 Task: Go to Program & Features. Select Whole Food Market. Add to cart Organic Chia Seeds-2. Select Amazon Health. Add to cart Glutamine supplement-2. Place order for Garrett Sanchez, _x000D_
120 Echo Dr_x000D_
Johnston, South Carolina(SC), 29832, Cell Number (803) 275-0823
Action: Mouse moved to (82, 75)
Screenshot: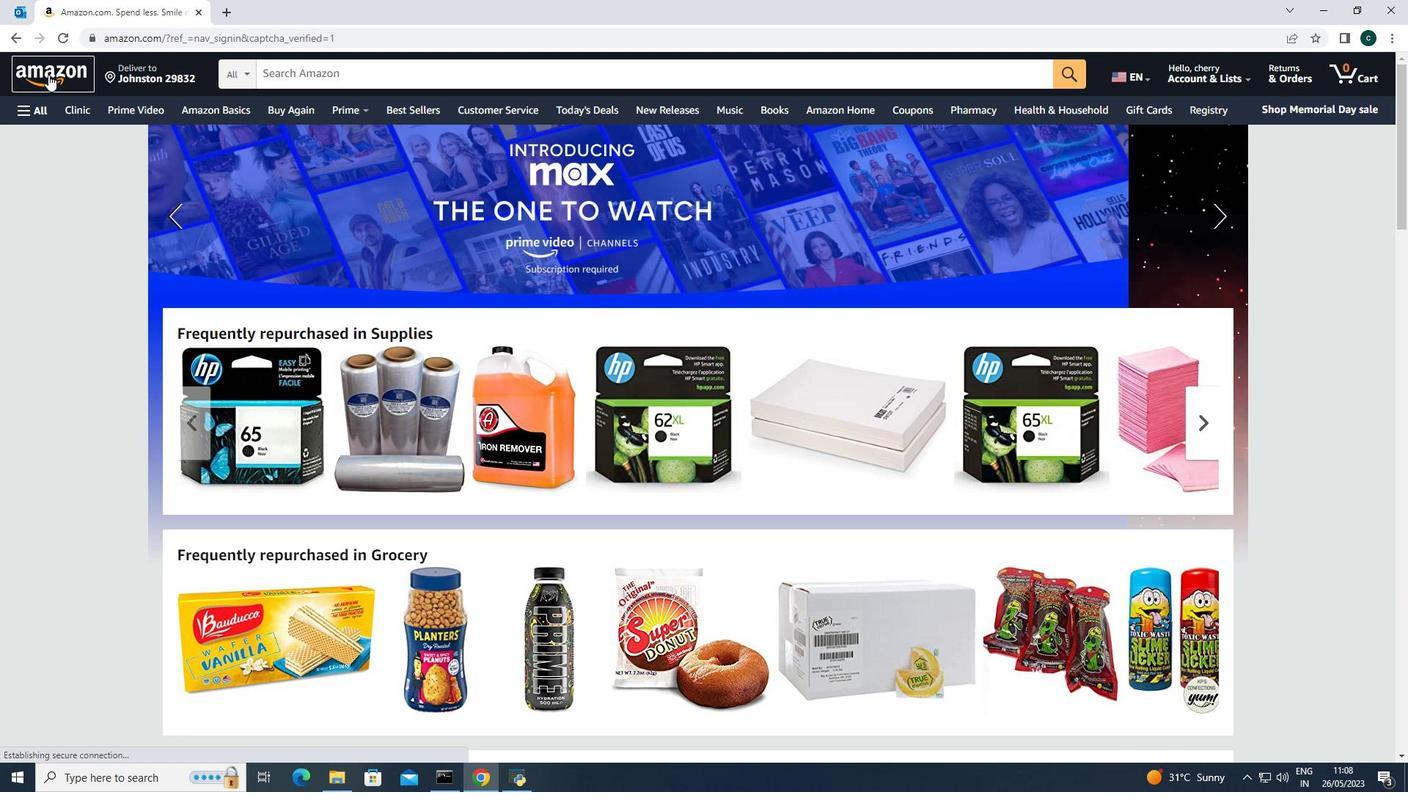 
Action: Mouse pressed left at (82, 75)
Screenshot: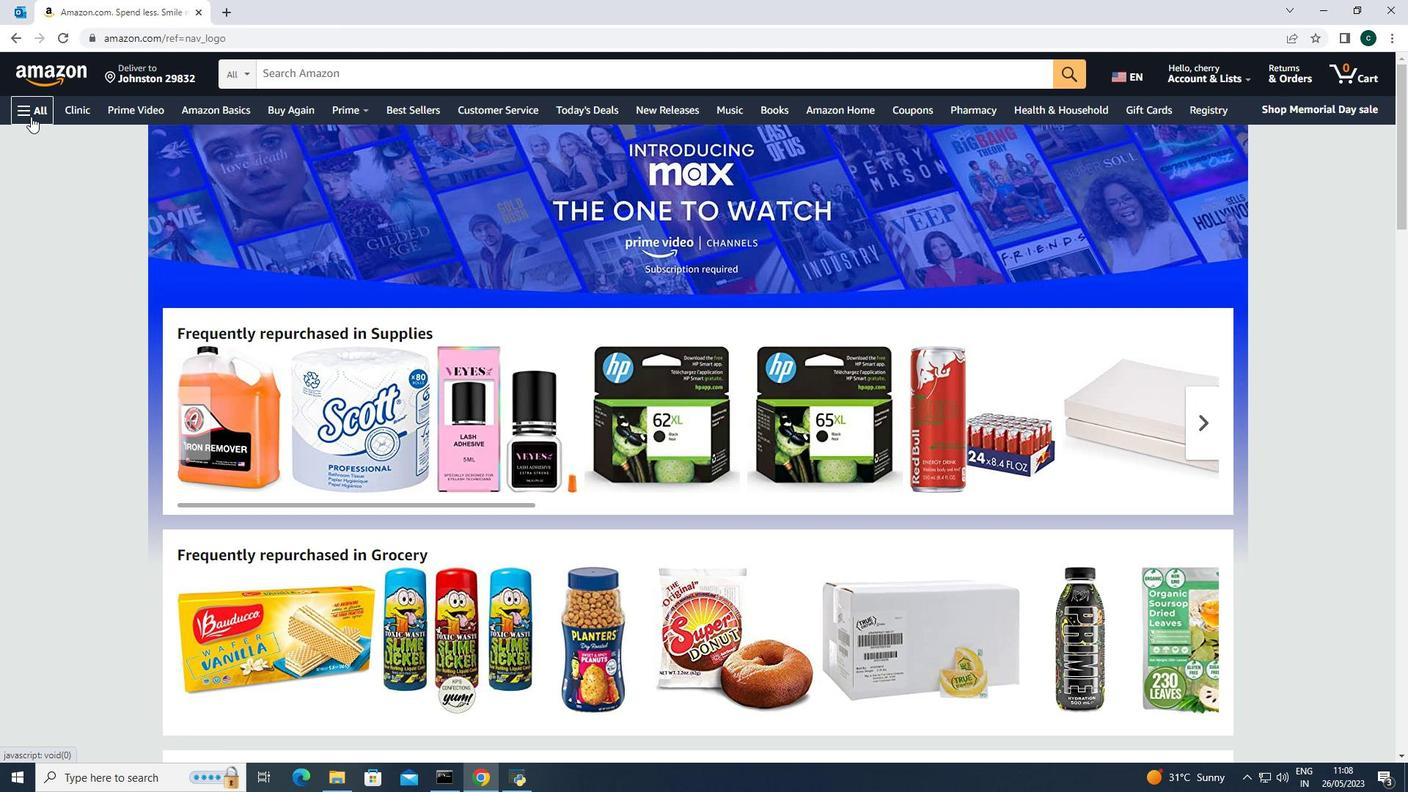 
Action: Mouse moved to (142, 74)
Screenshot: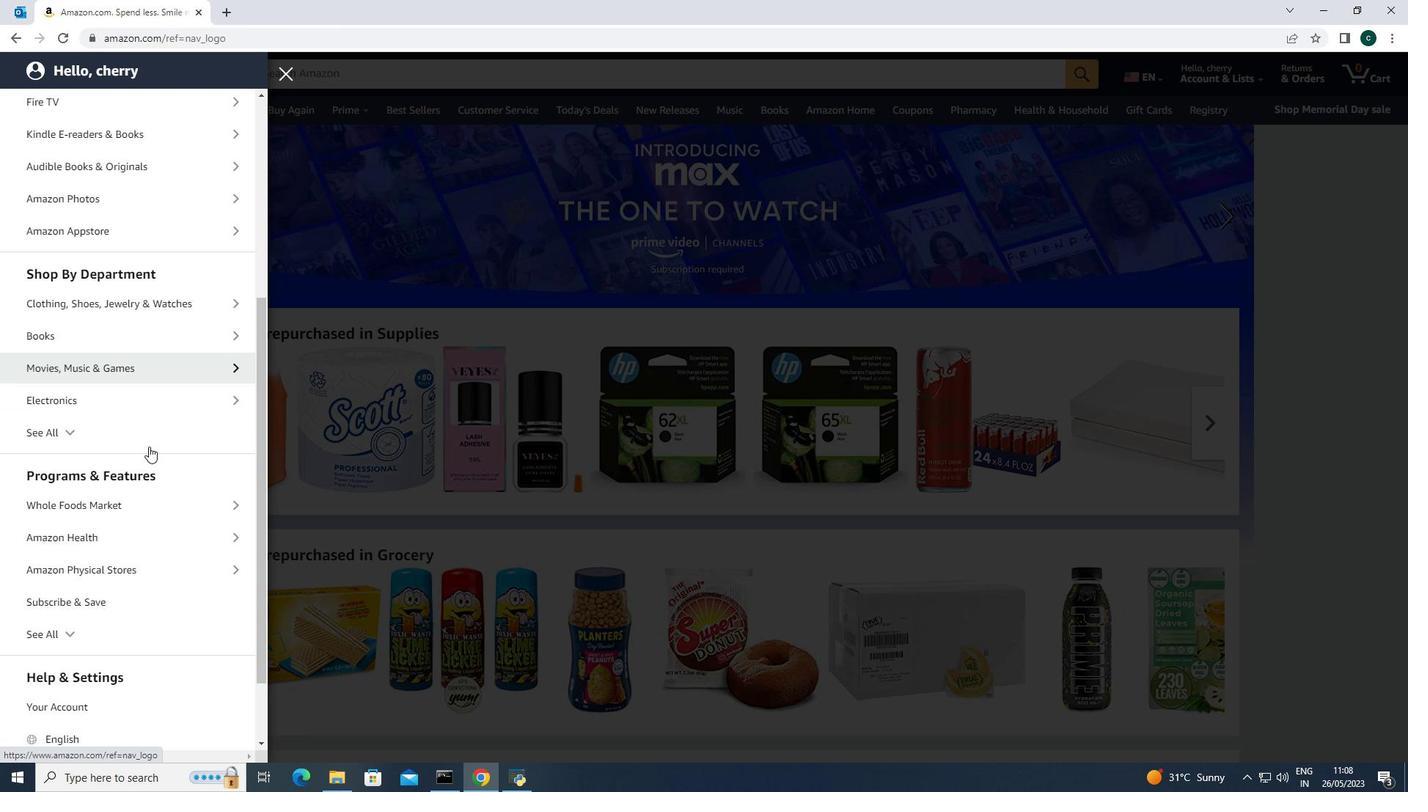 
Action: Mouse pressed left at (142, 74)
Screenshot: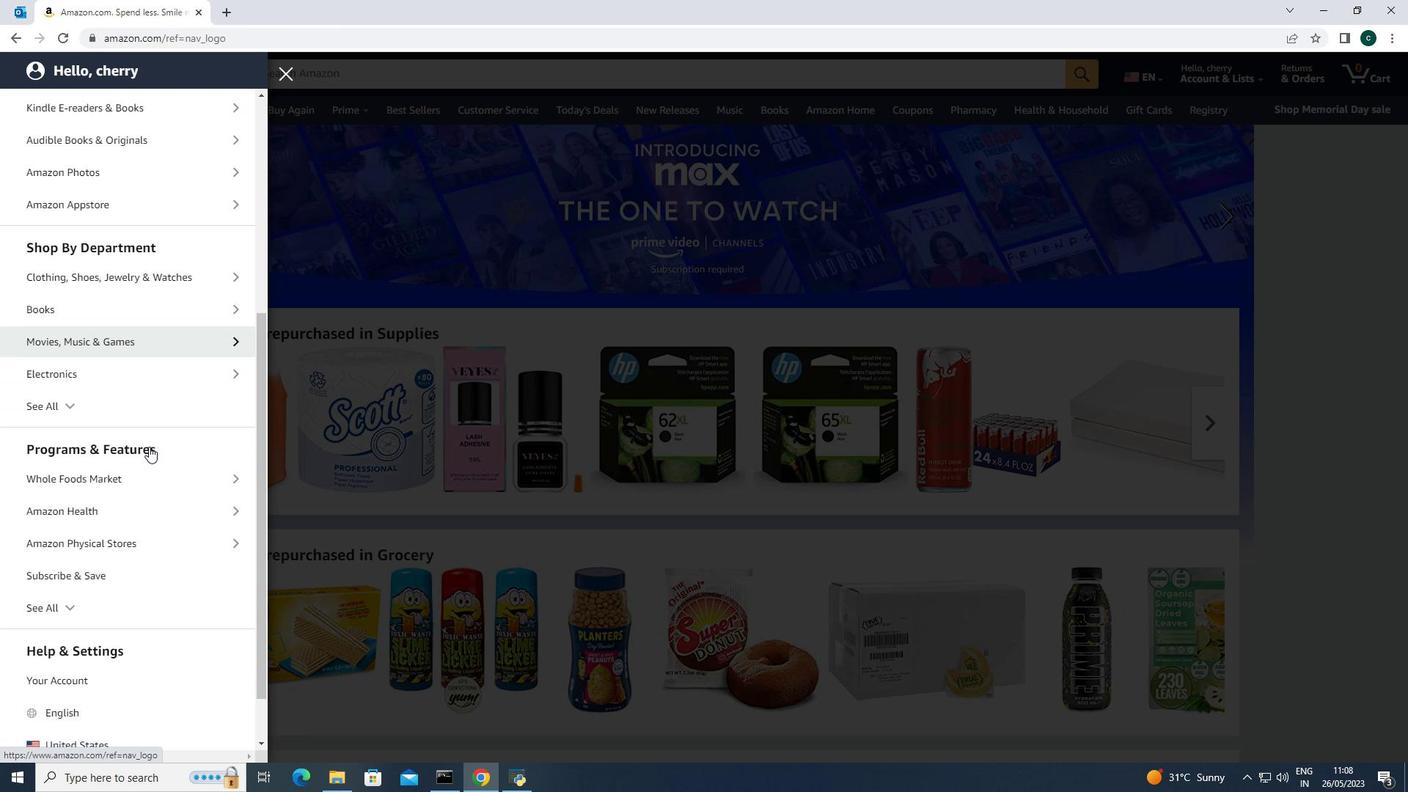 
Action: Mouse moved to (612, 454)
Screenshot: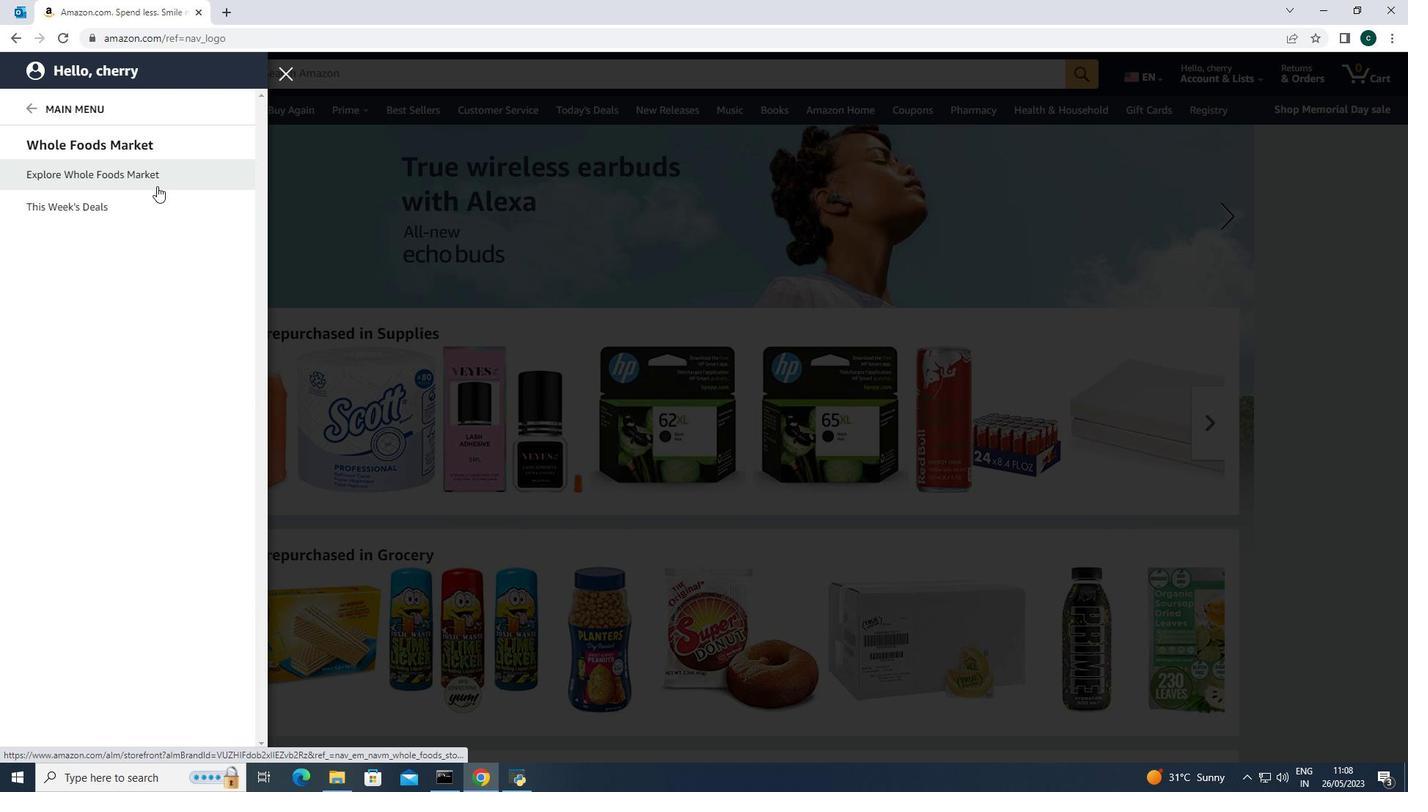 
Action: Mouse pressed left at (612, 454)
Screenshot: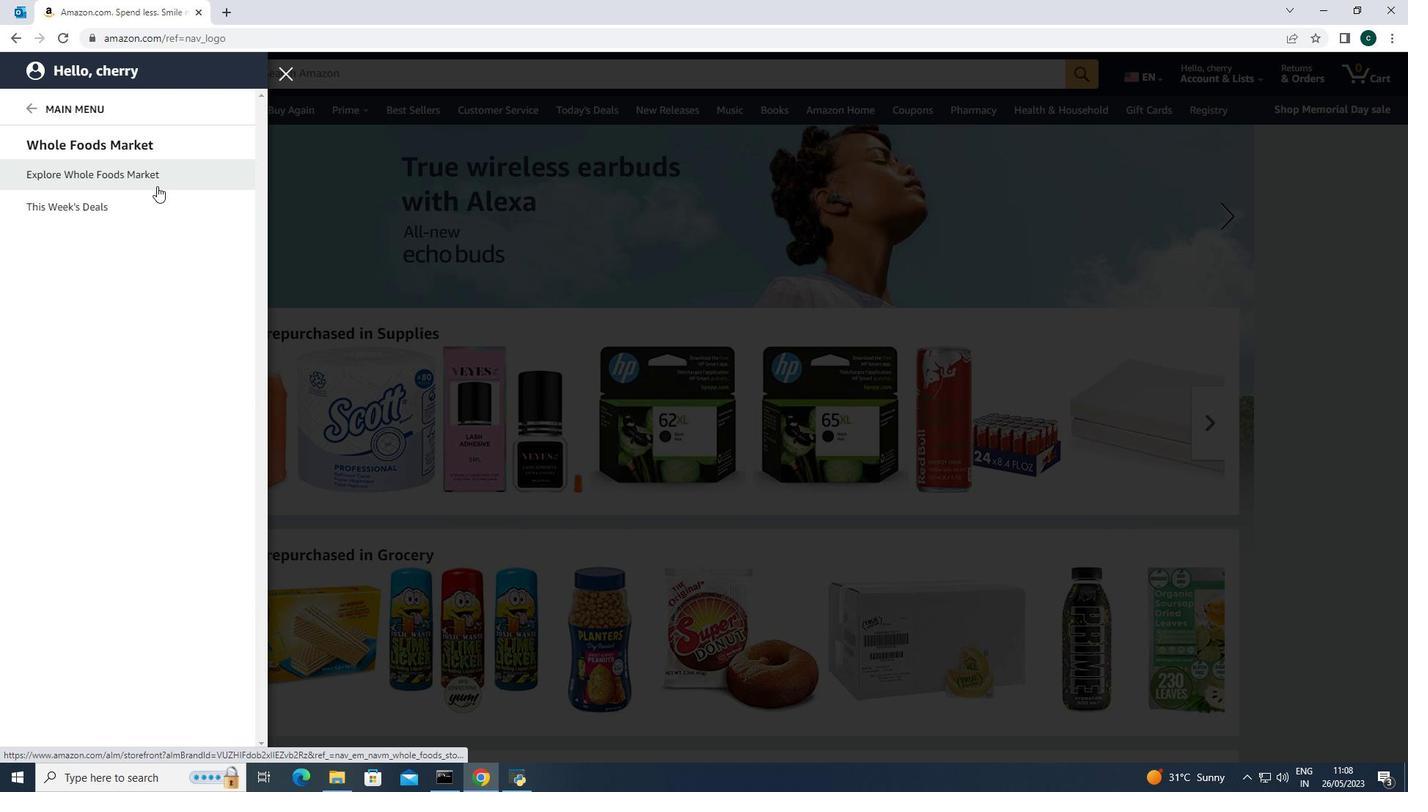 
Action: Key pressed 29832
Screenshot: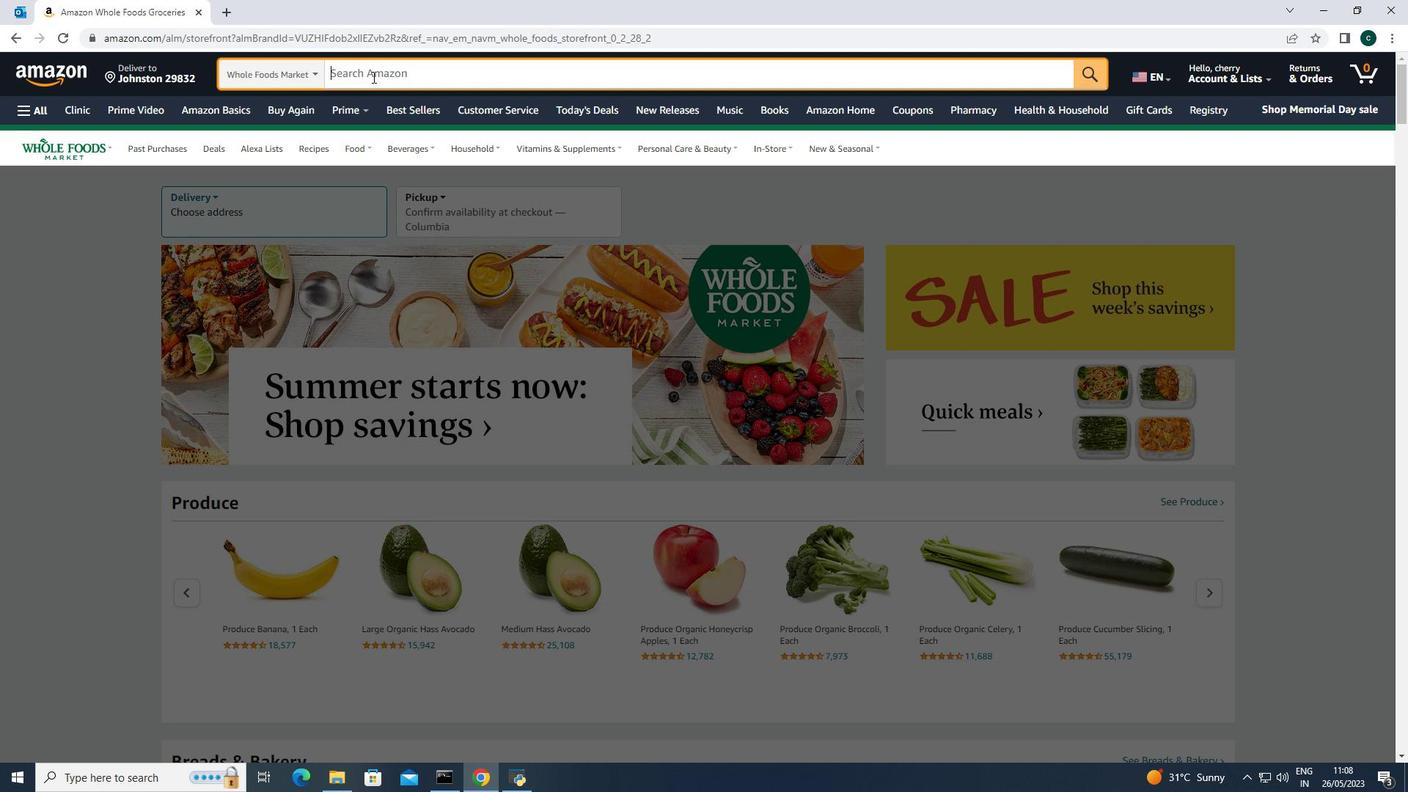 
Action: Mouse moved to (797, 437)
Screenshot: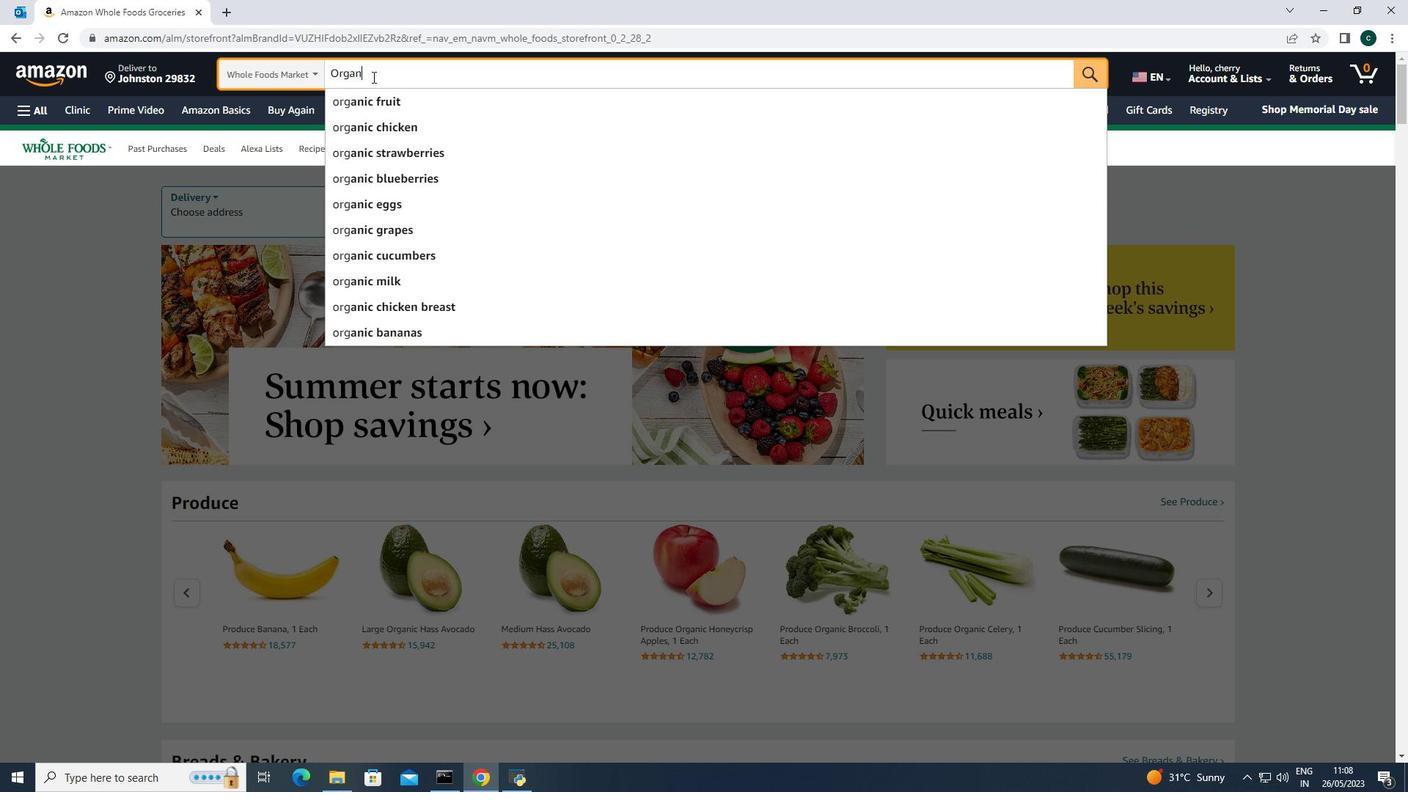 
Action: Mouse pressed left at (797, 437)
Screenshot: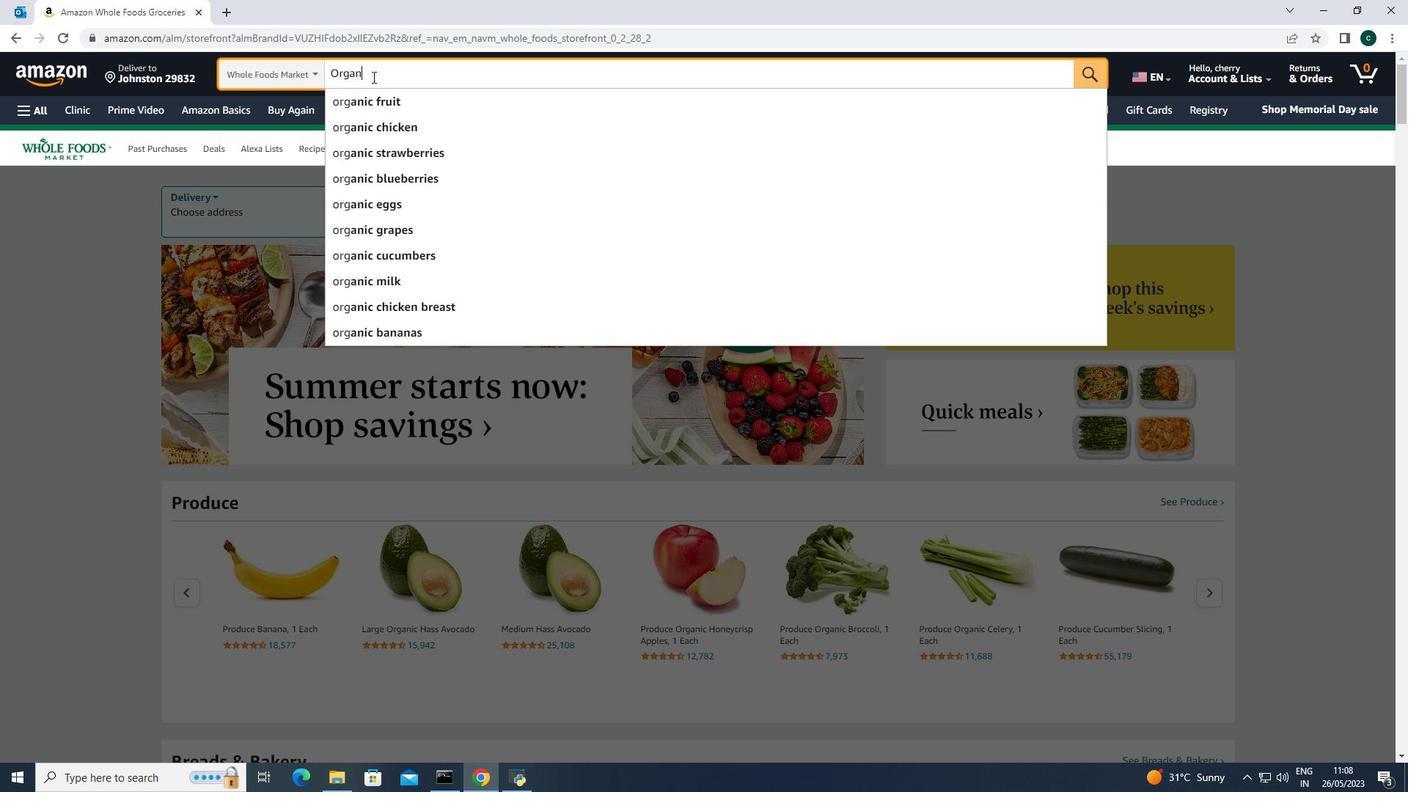 
Action: Mouse moved to (664, 448)
Screenshot: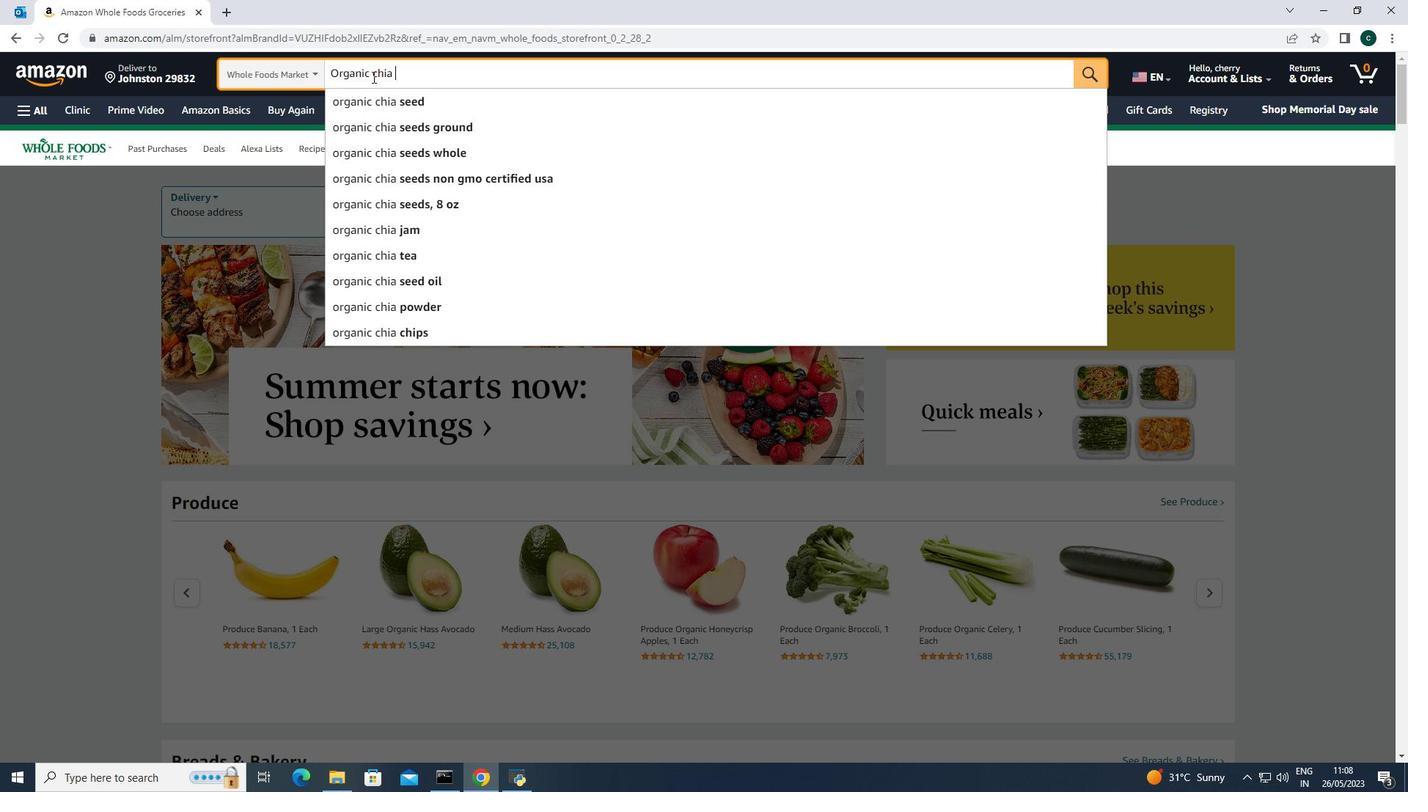 
Action: Mouse pressed left at (664, 448)
Screenshot: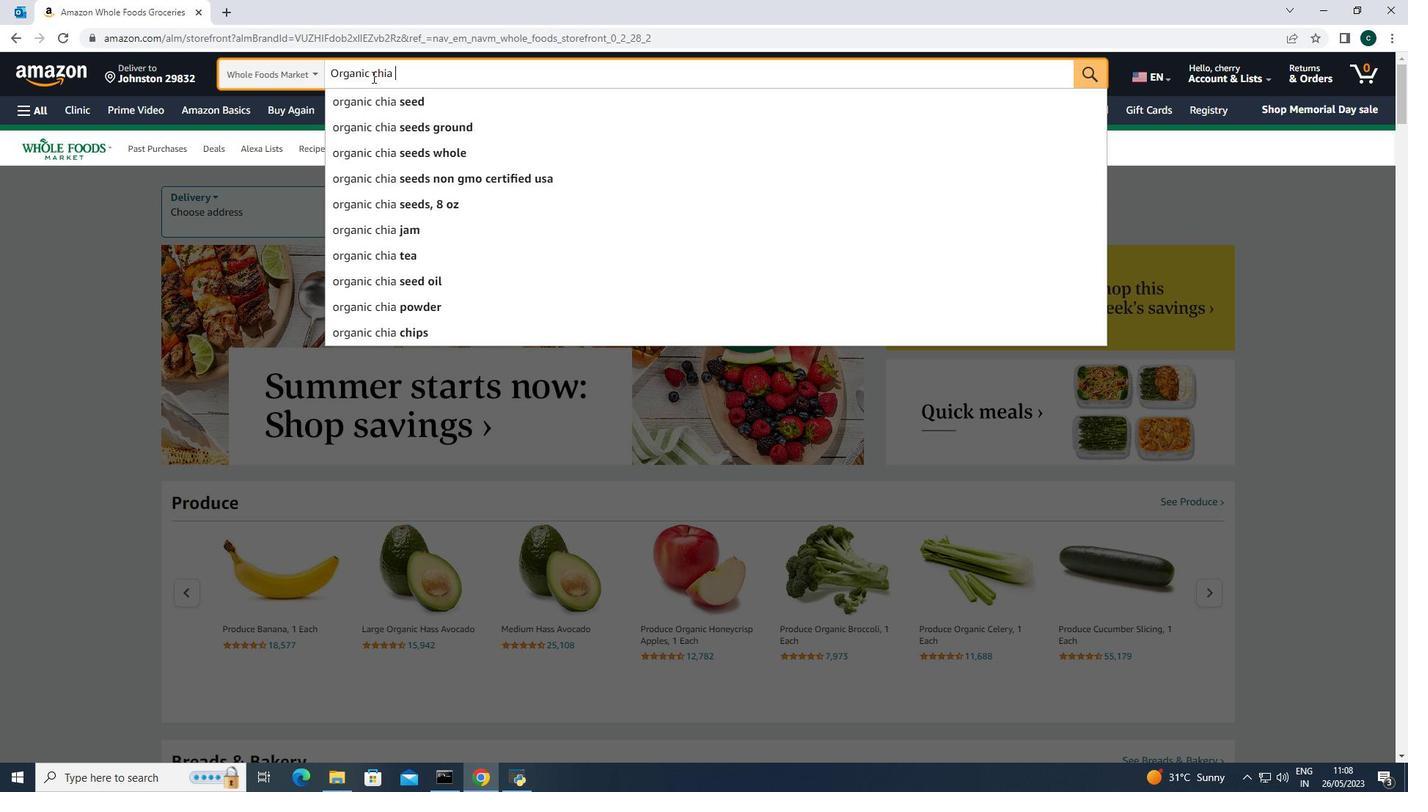 
Action: Mouse moved to (46, 74)
Screenshot: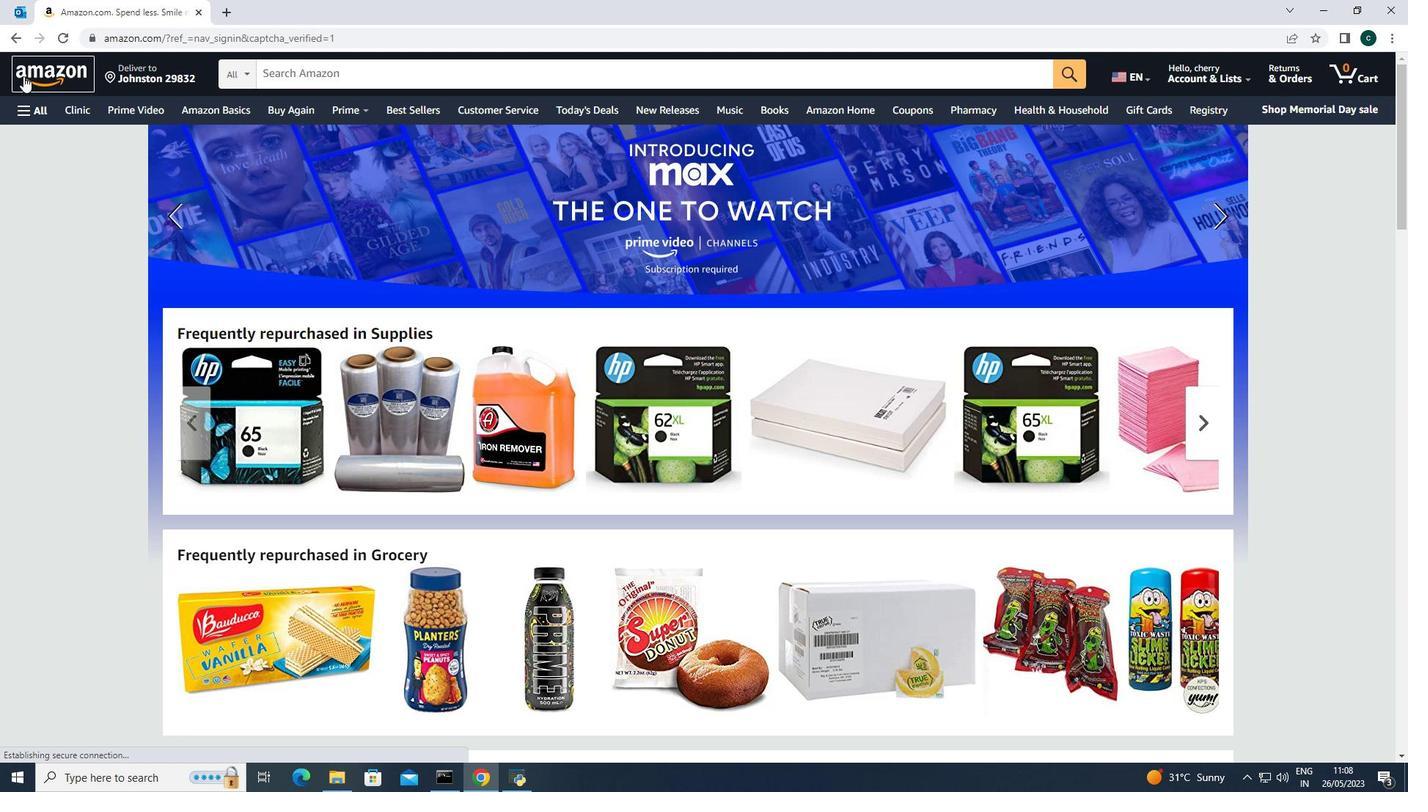 
Action: Mouse pressed left at (46, 74)
Screenshot: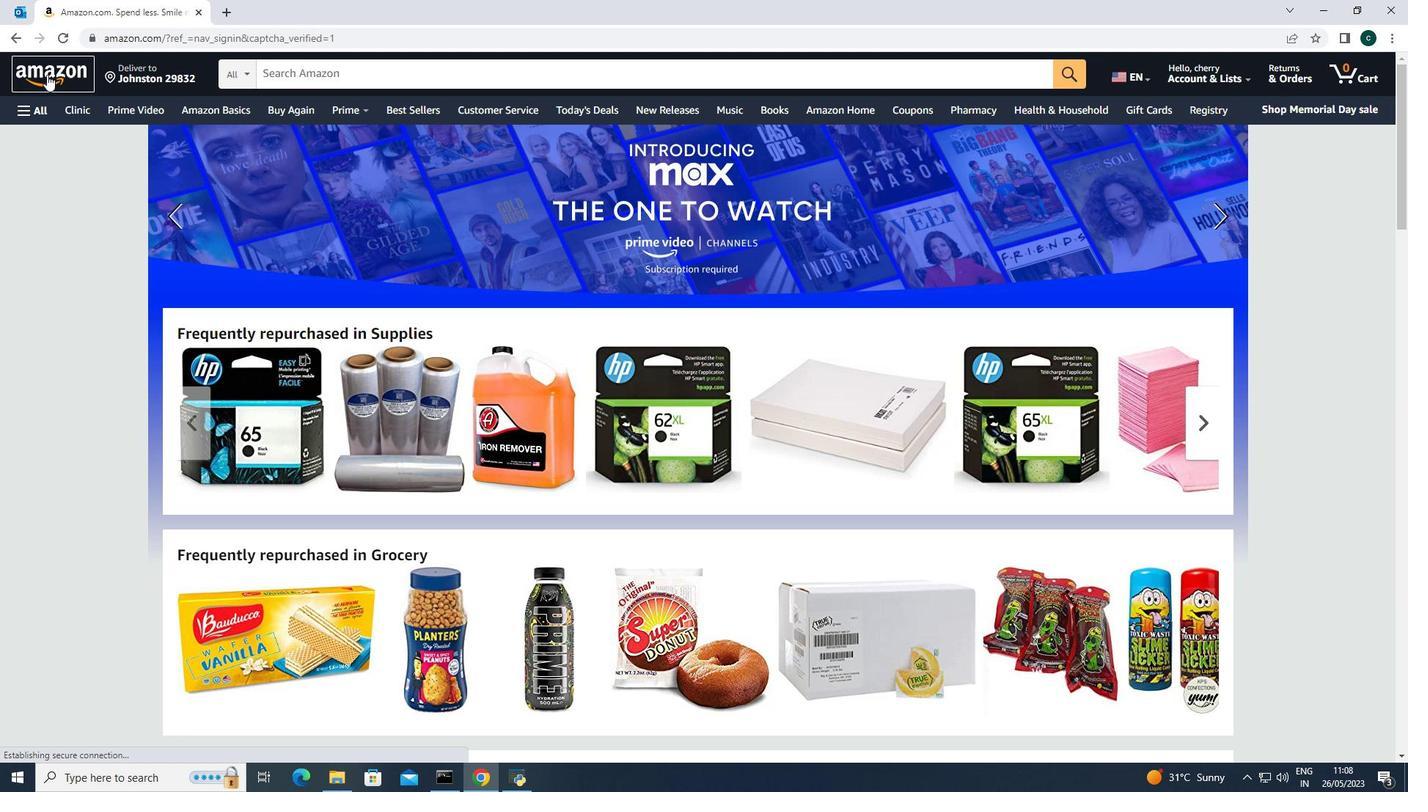 
Action: Mouse moved to (30, 116)
Screenshot: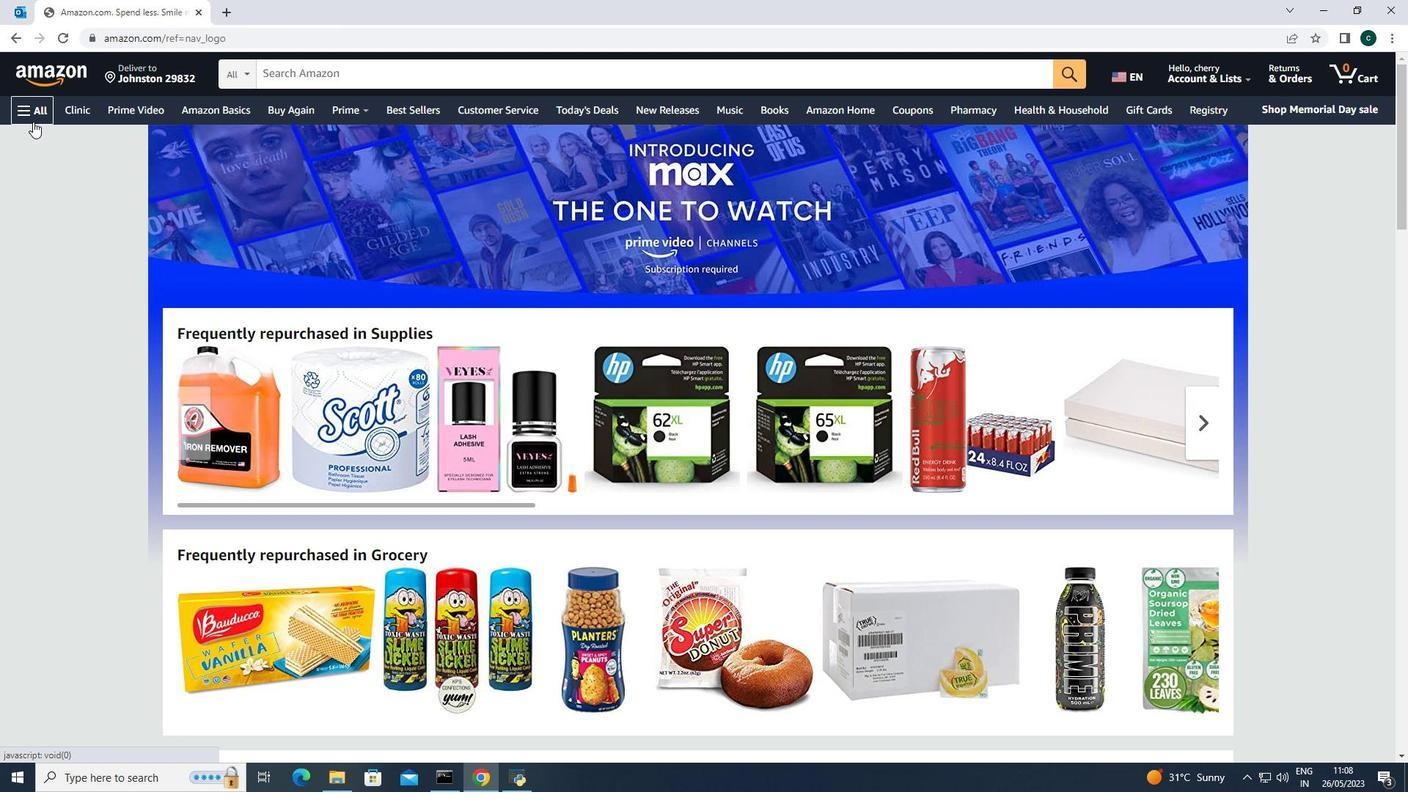 
Action: Mouse pressed left at (30, 116)
Screenshot: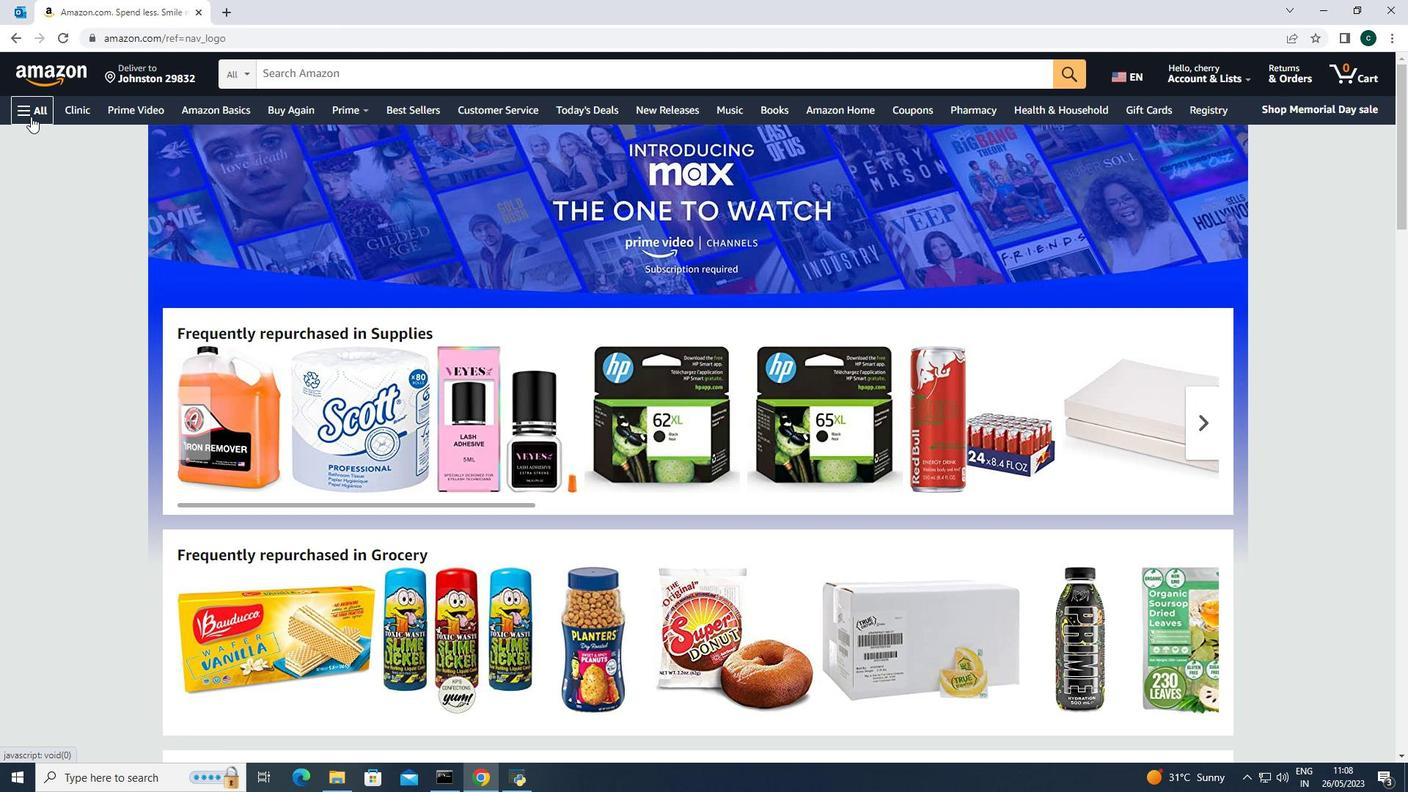 
Action: Mouse moved to (142, 431)
Screenshot: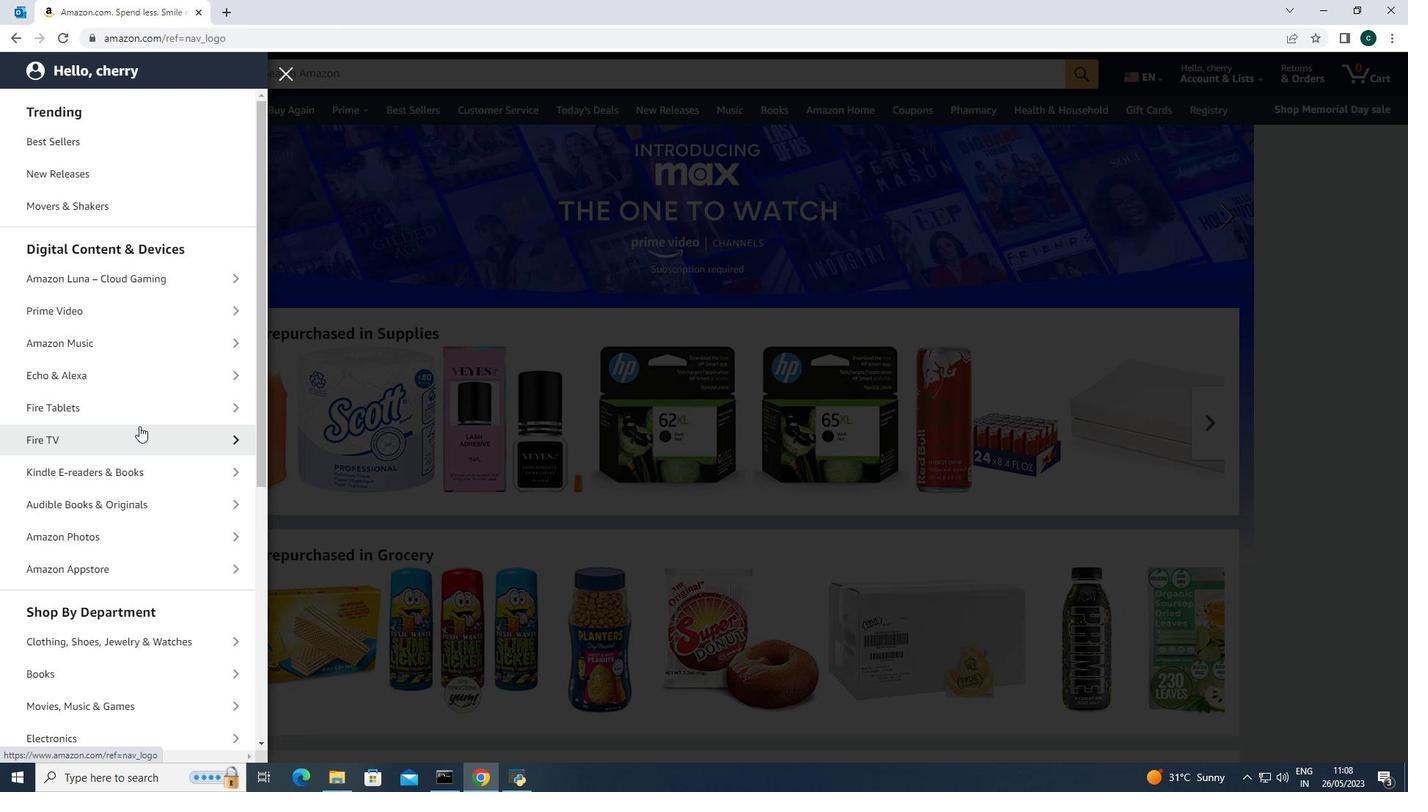 
Action: Mouse scrolled (142, 430) with delta (0, 0)
Screenshot: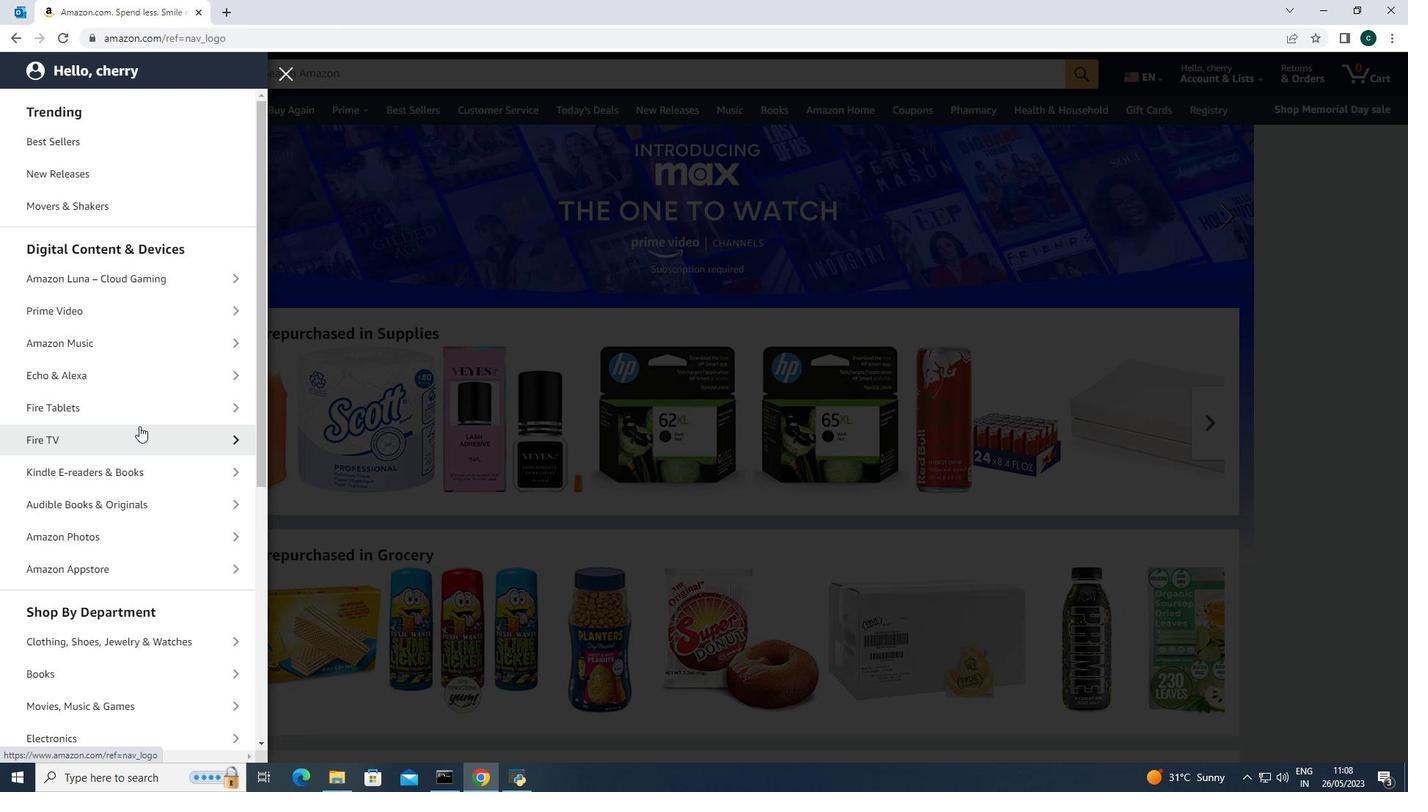 
Action: Mouse moved to (143, 435)
Screenshot: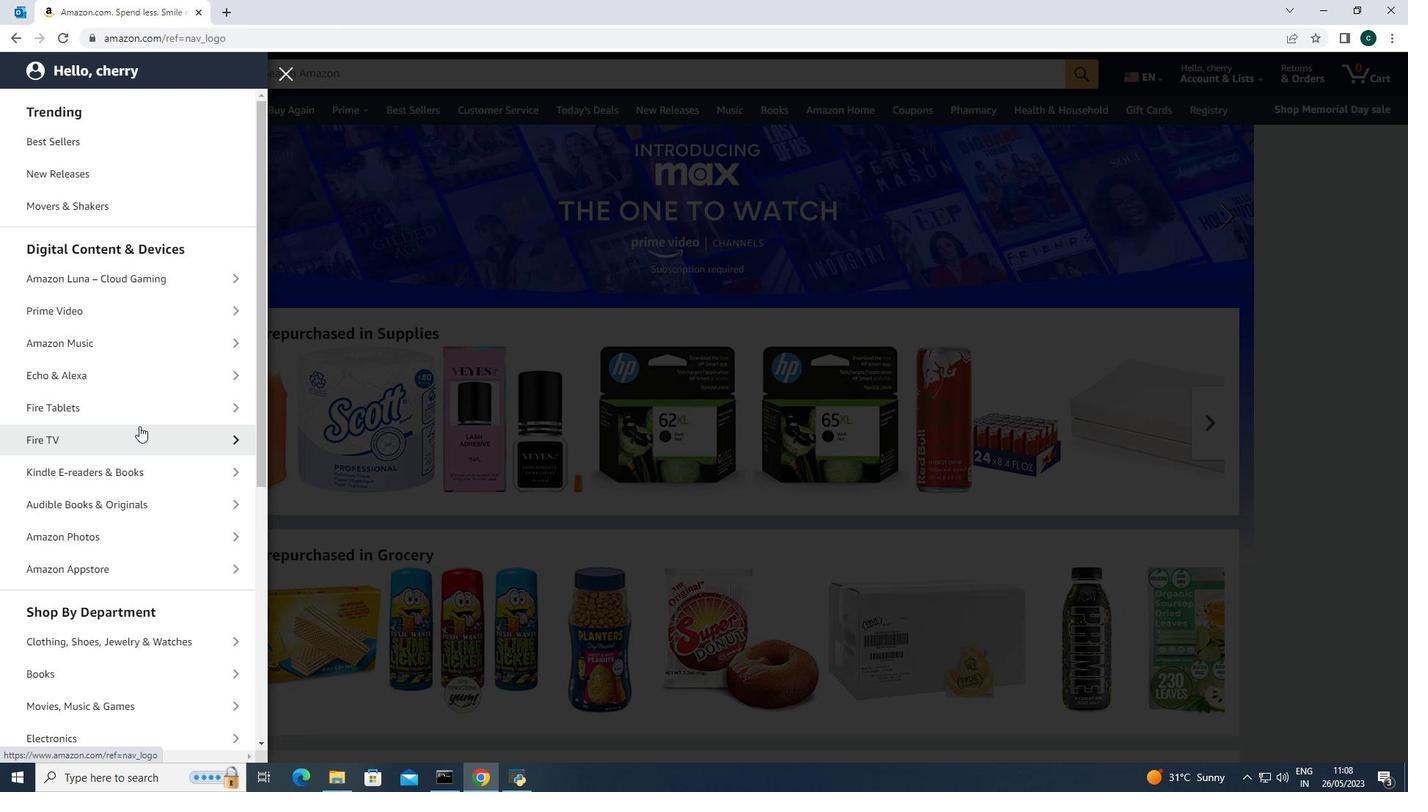 
Action: Mouse scrolled (143, 434) with delta (0, 0)
Screenshot: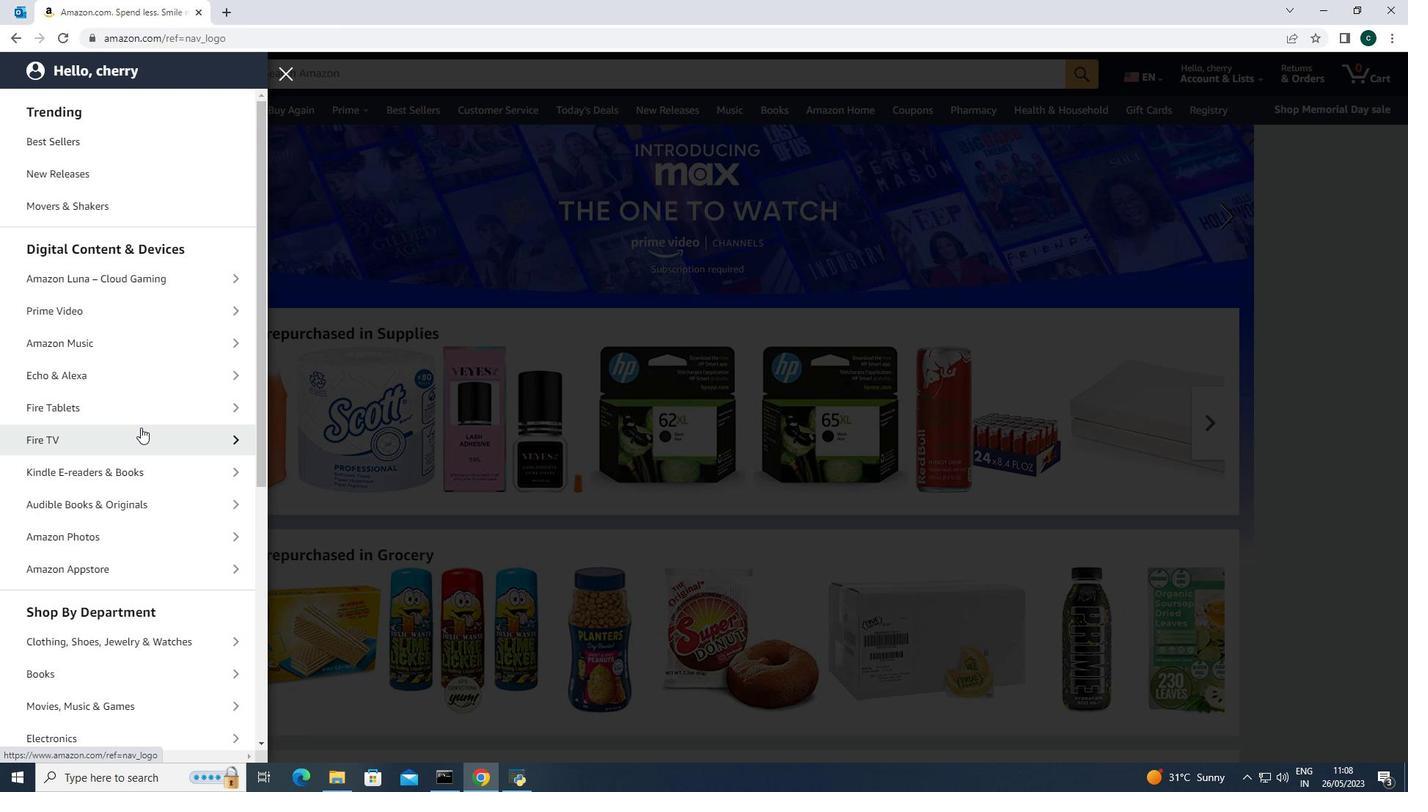 
Action: Mouse moved to (145, 440)
Screenshot: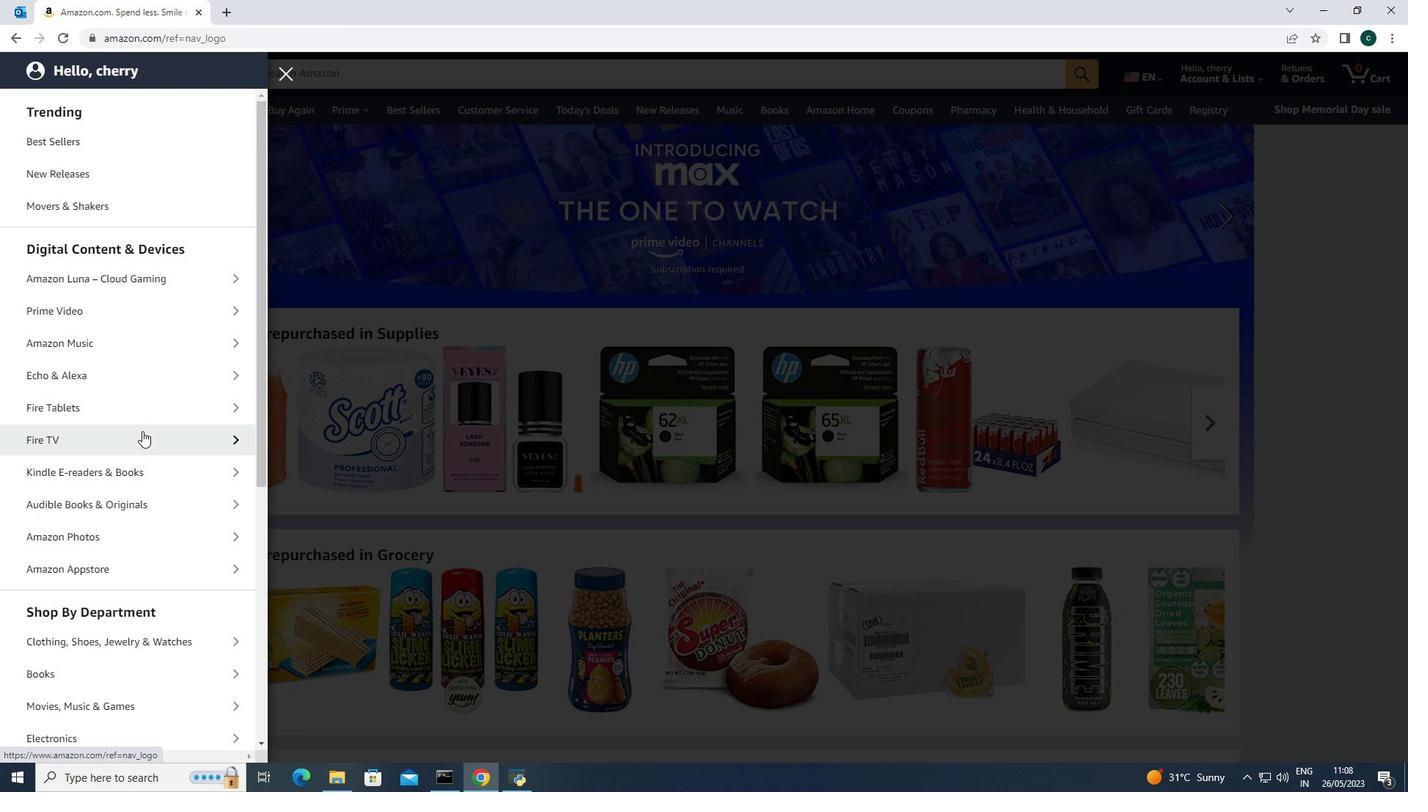
Action: Mouse scrolled (145, 440) with delta (0, 0)
Screenshot: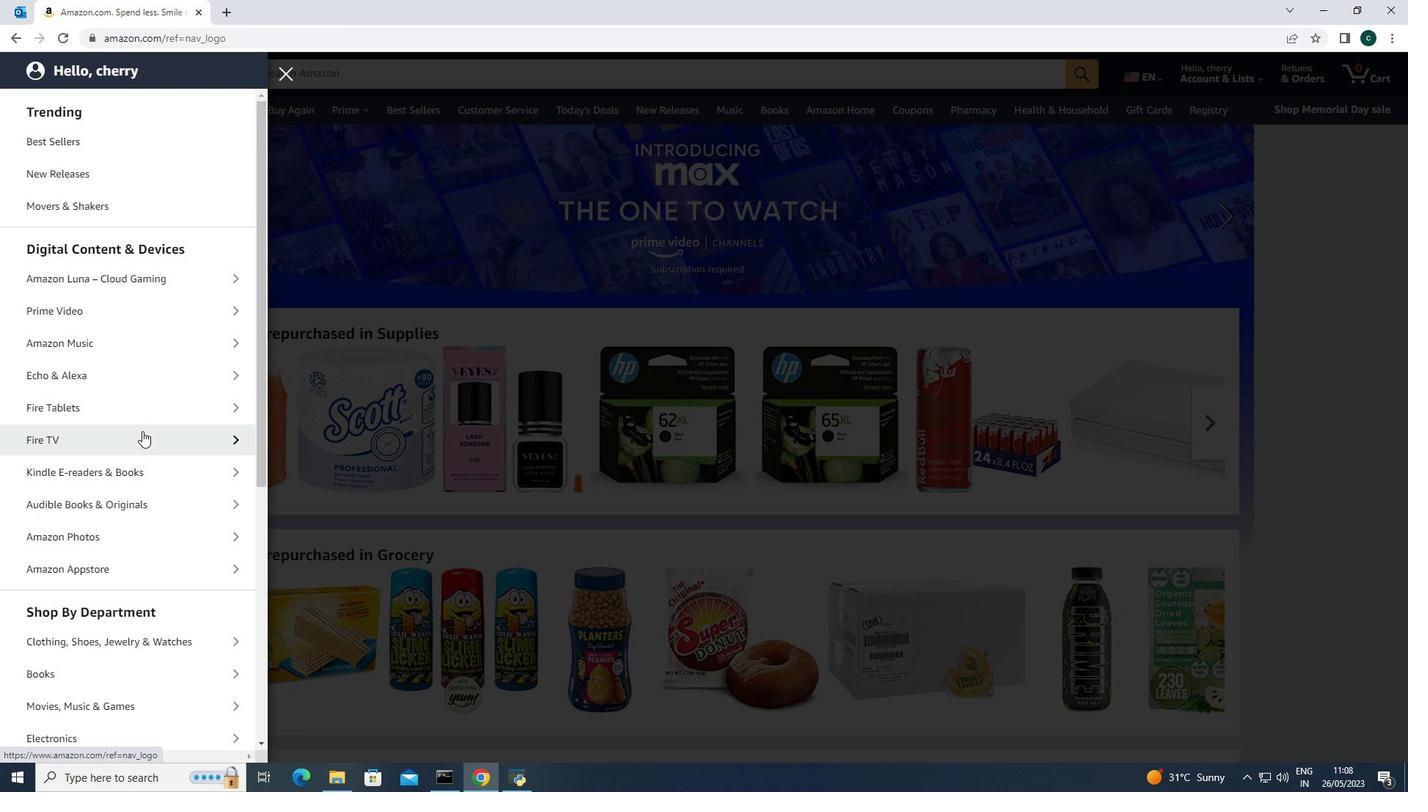 
Action: Mouse moved to (147, 444)
Screenshot: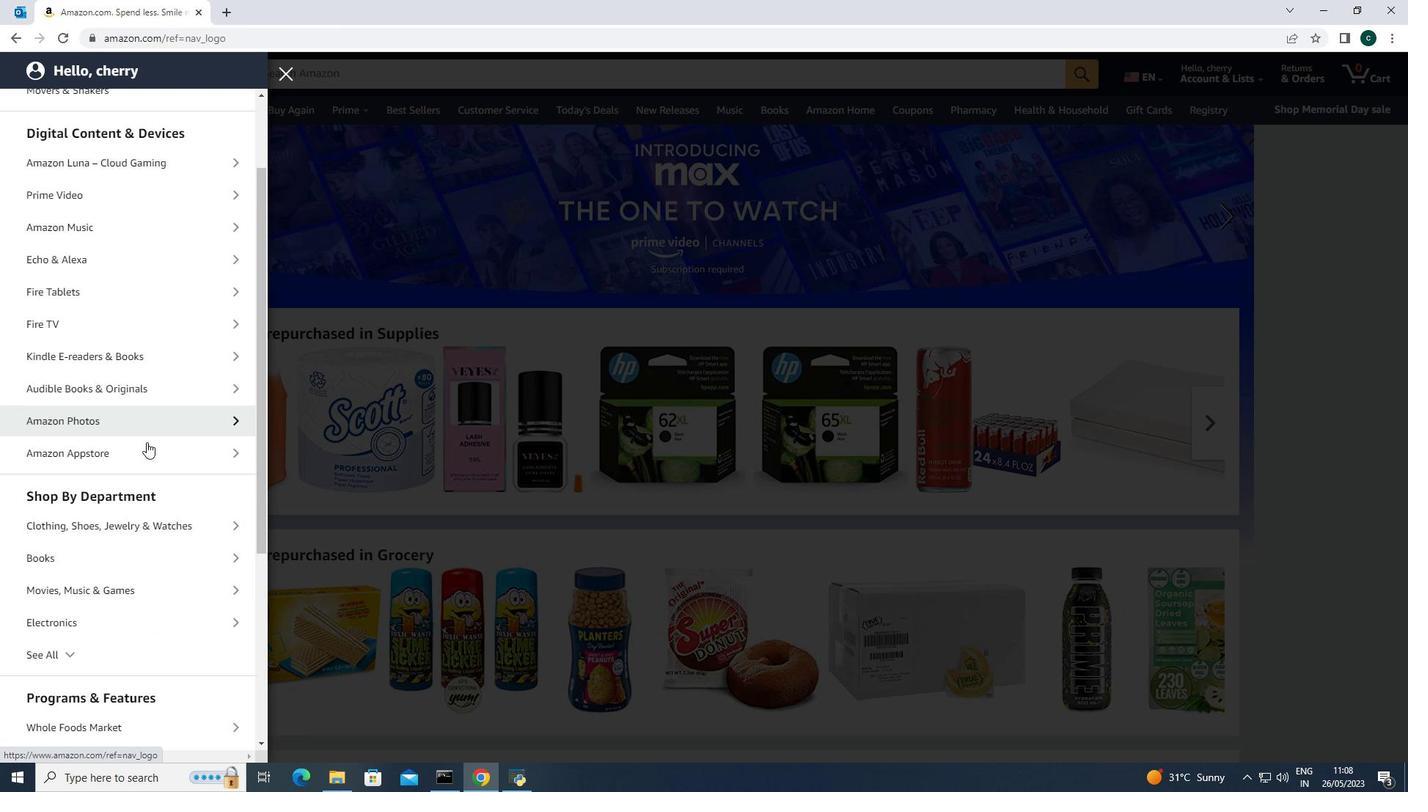 
Action: Mouse scrolled (147, 443) with delta (0, 0)
Screenshot: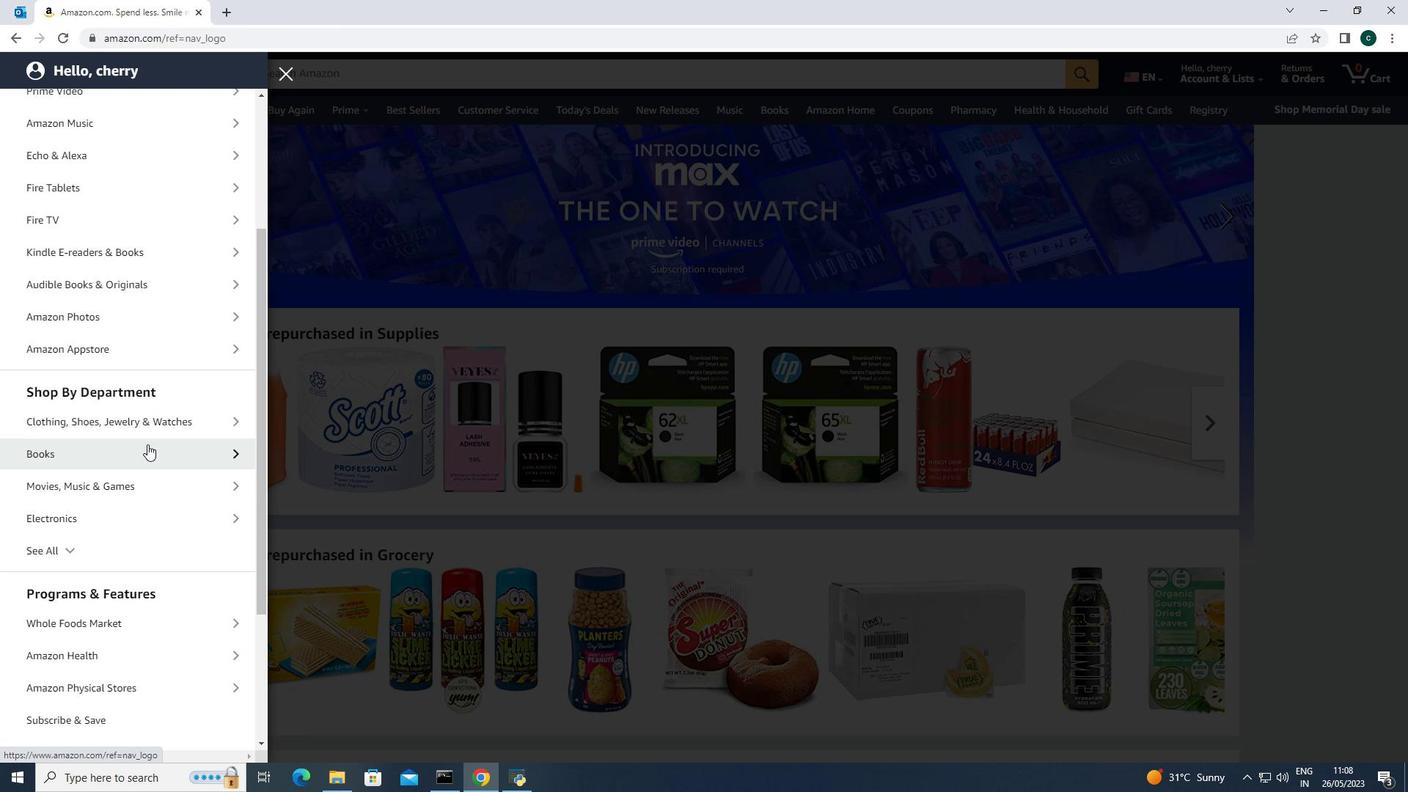 
Action: Mouse moved to (148, 445)
Screenshot: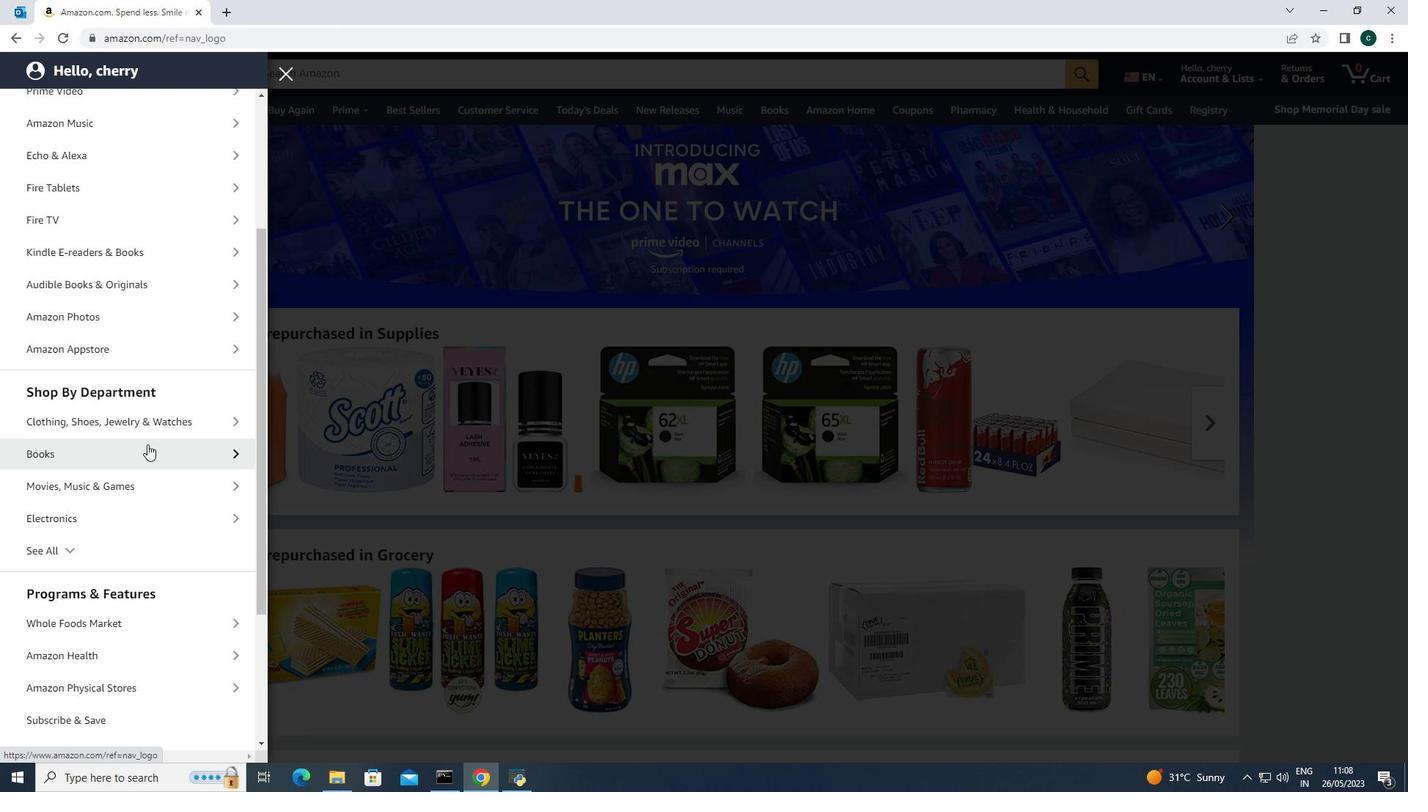
Action: Mouse scrolled (148, 445) with delta (0, 0)
Screenshot: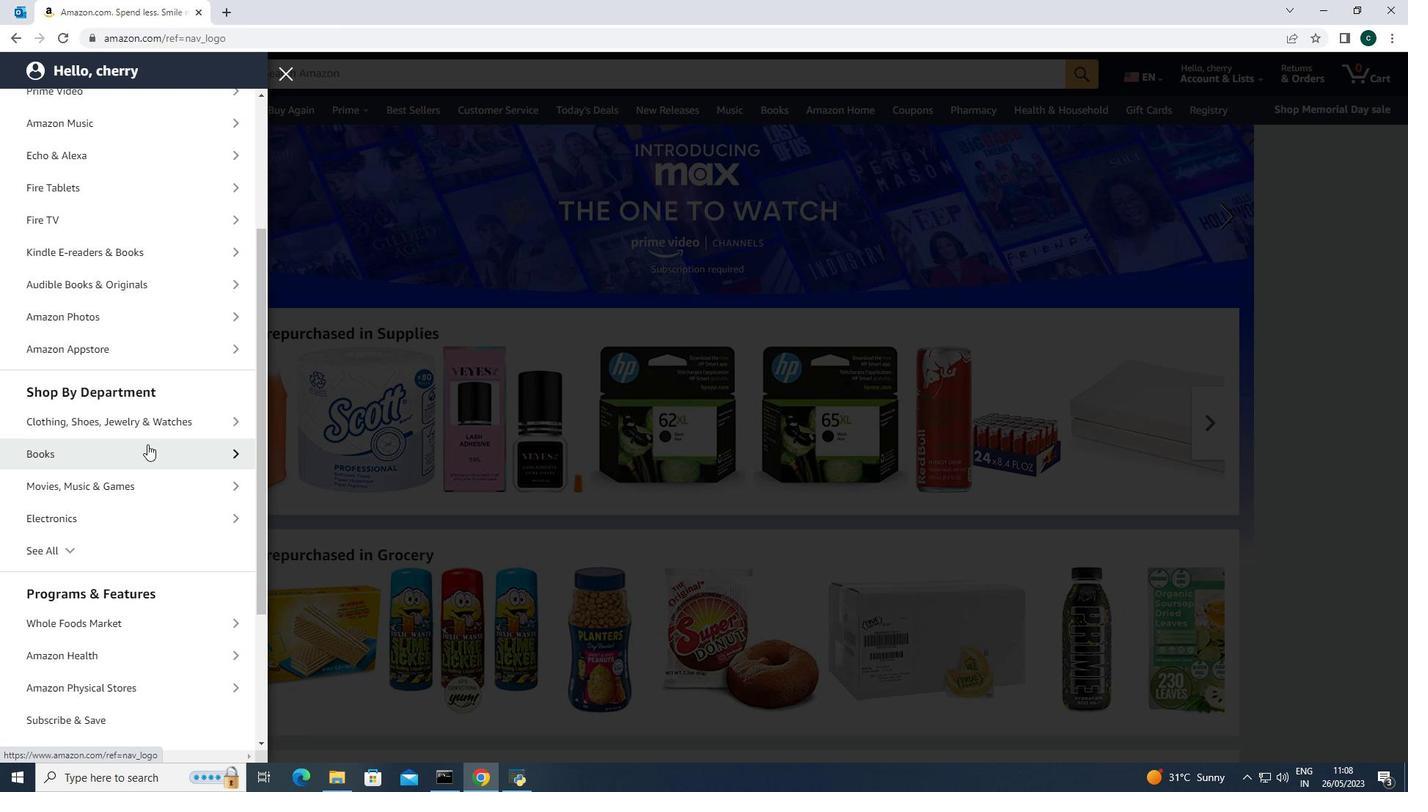 
Action: Mouse moved to (154, 477)
Screenshot: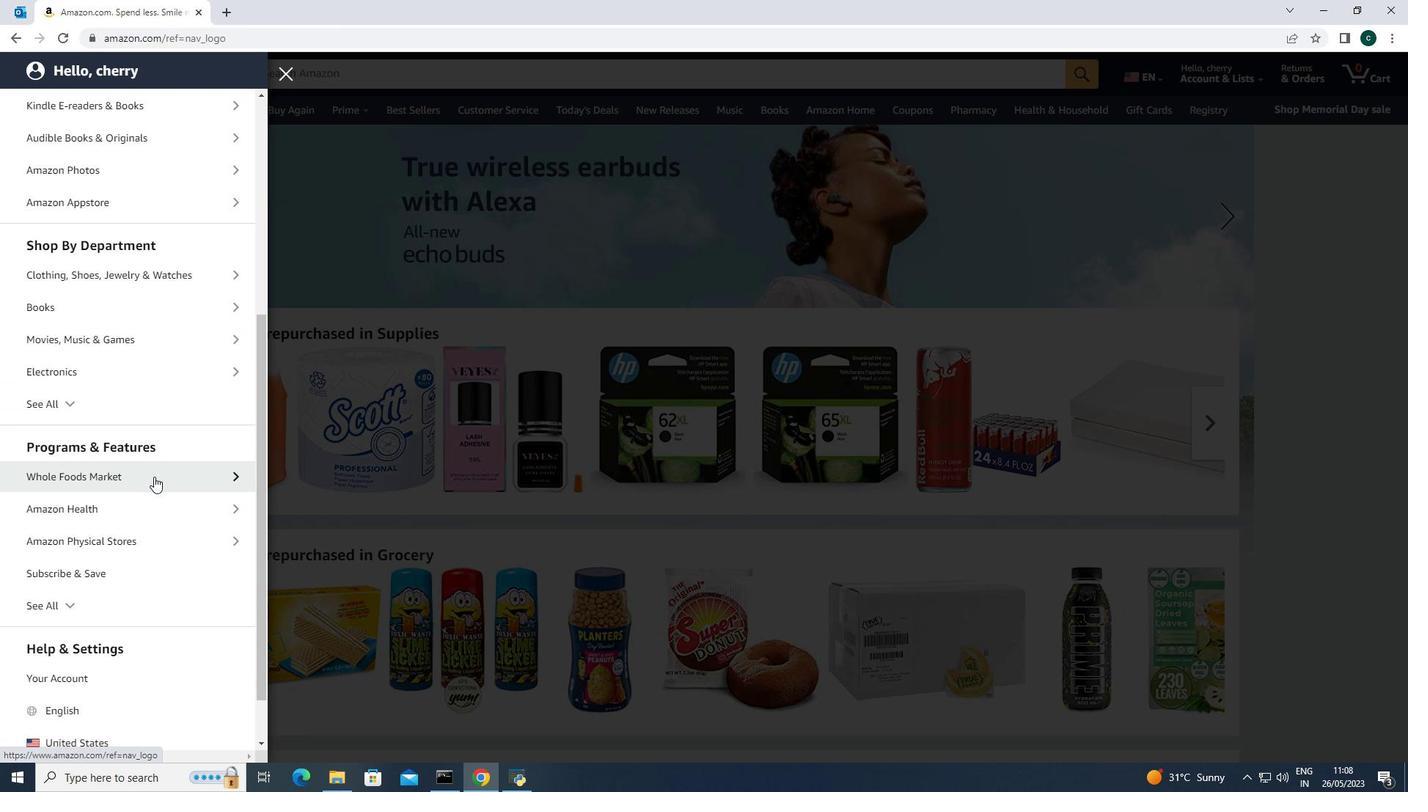 
Action: Mouse pressed left at (154, 477)
Screenshot: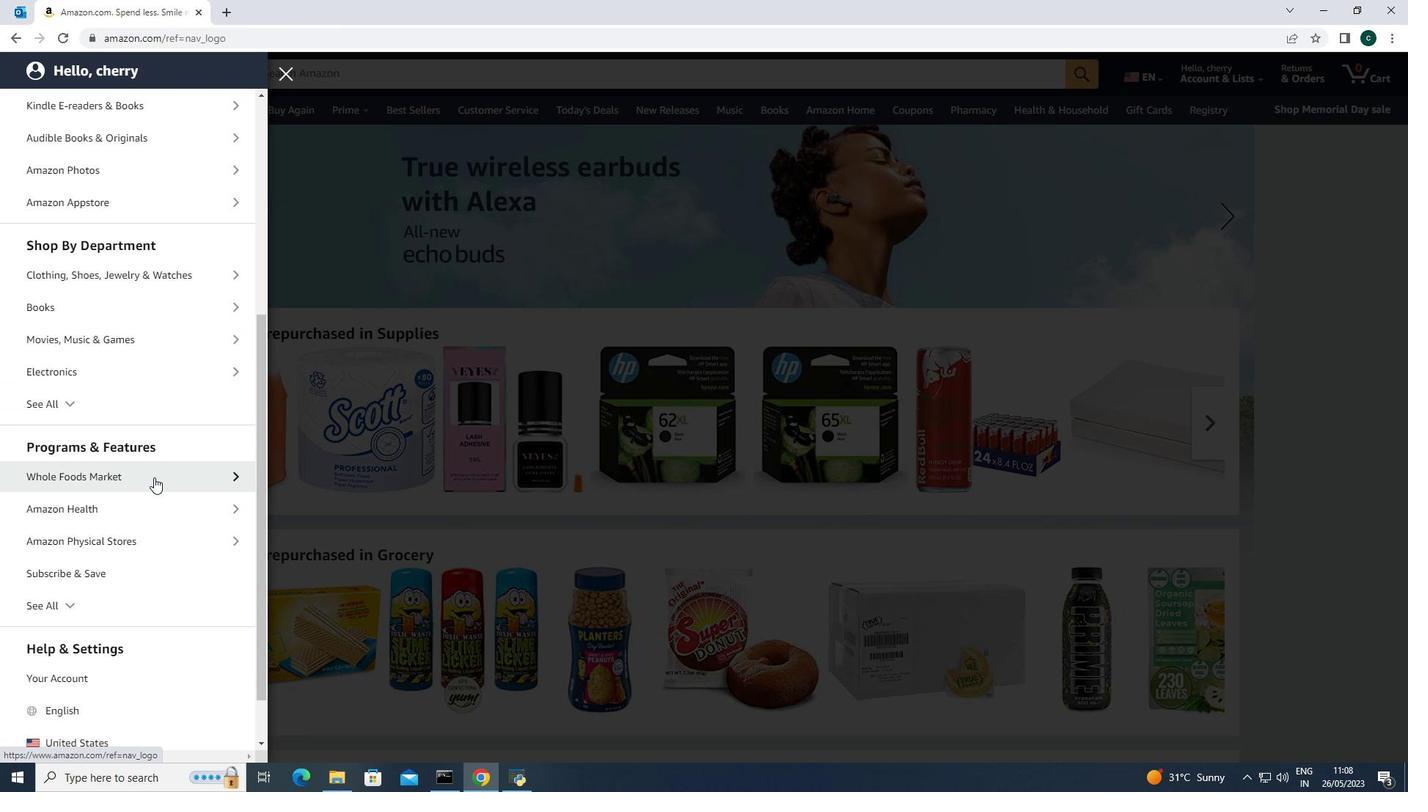 
Action: Mouse moved to (156, 186)
Screenshot: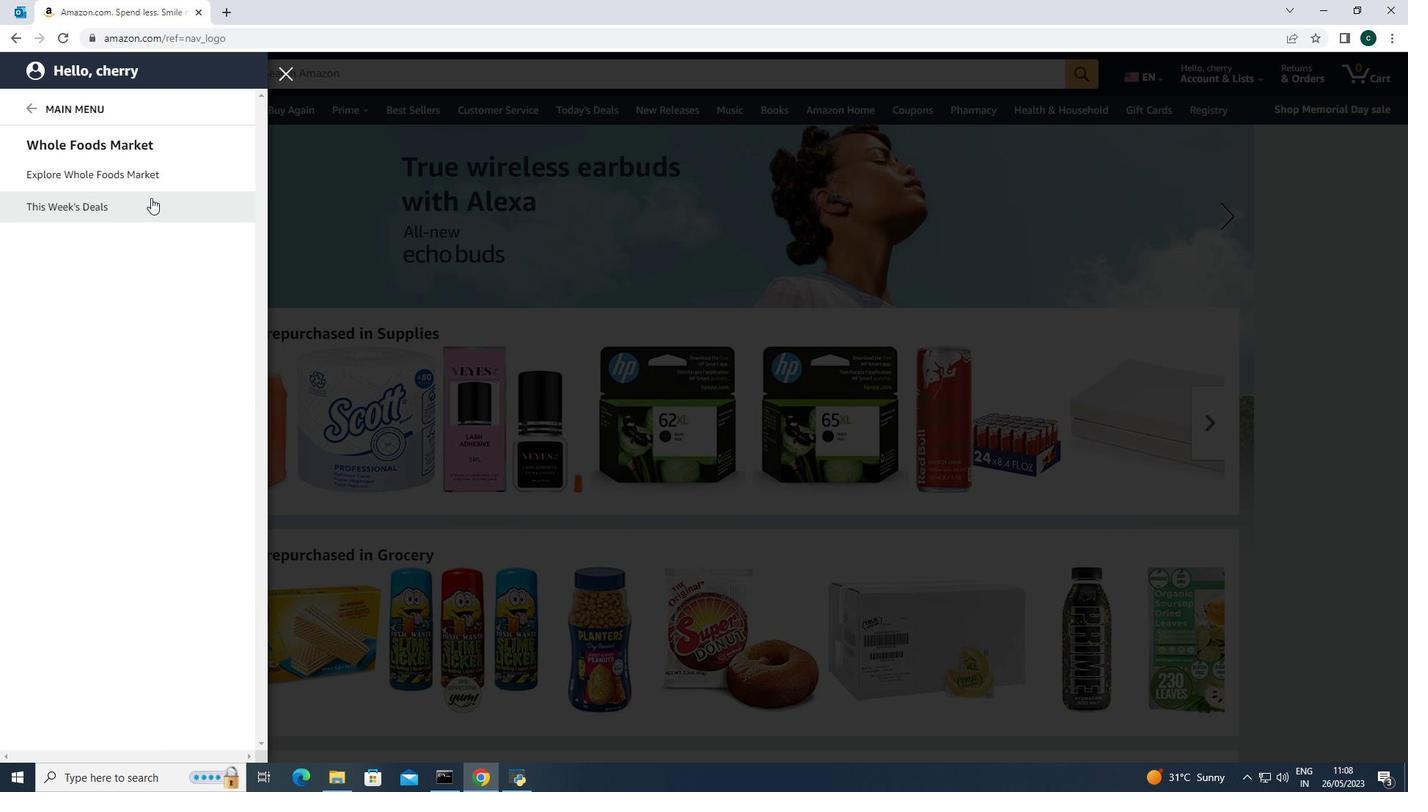 
Action: Mouse pressed left at (156, 186)
Screenshot: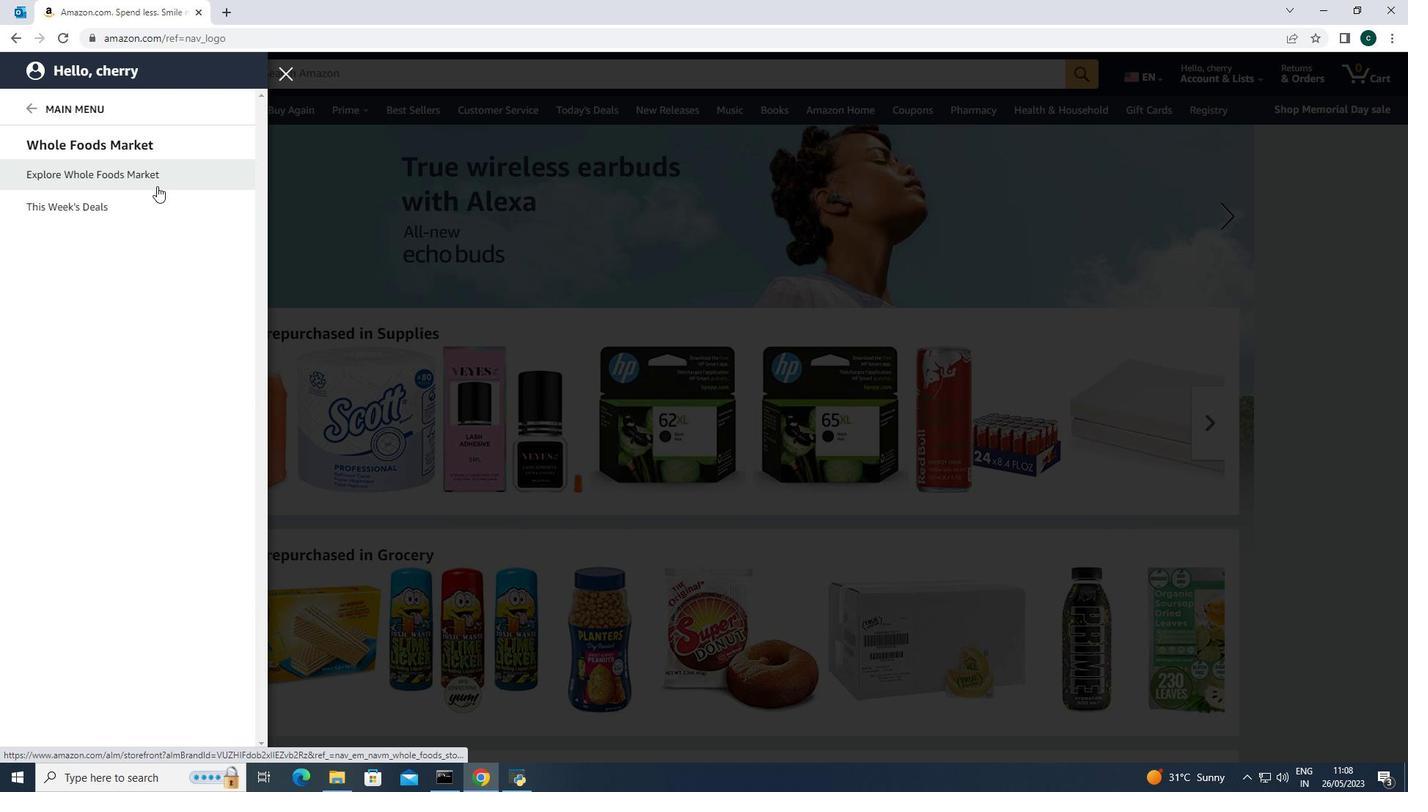 
Action: Mouse moved to (383, 72)
Screenshot: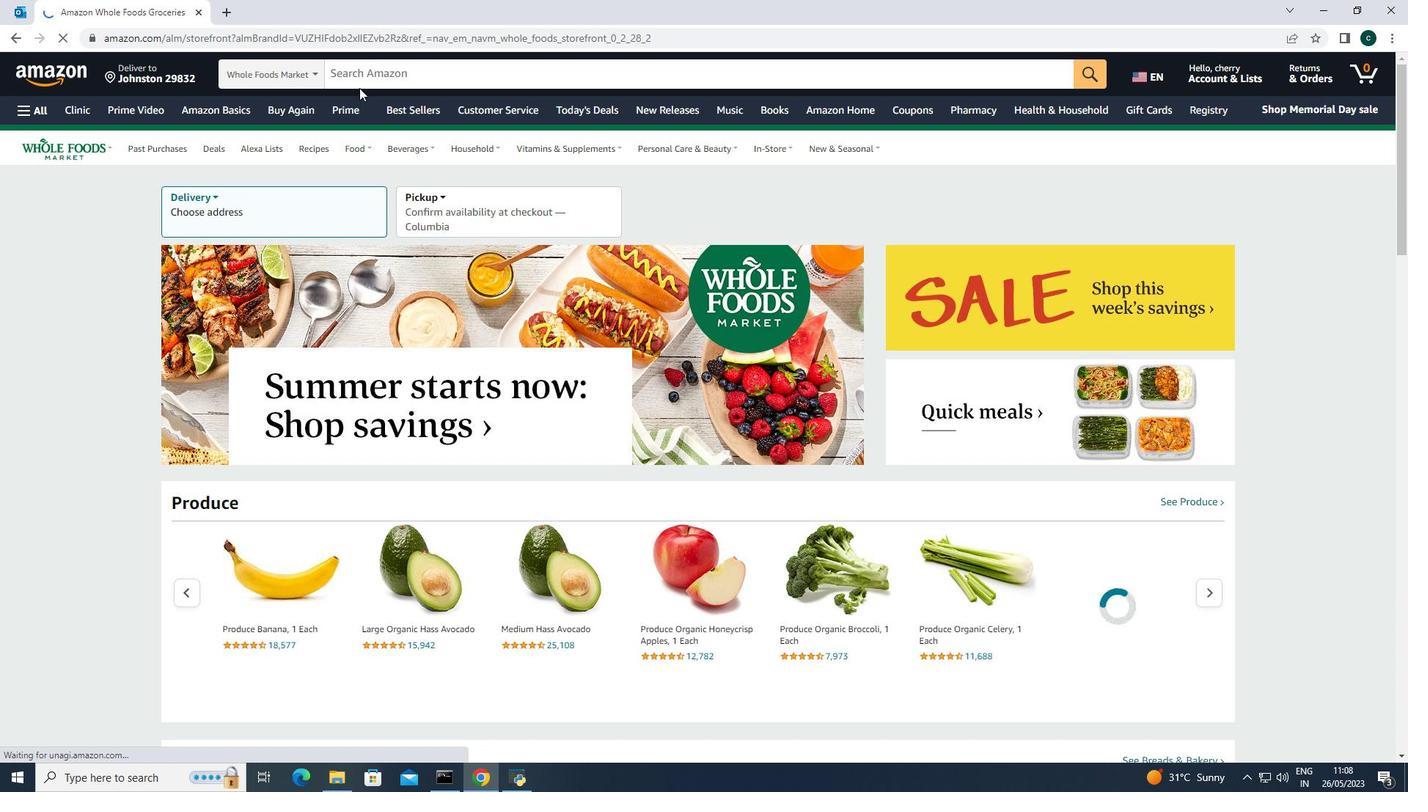 
Action: Mouse pressed left at (383, 72)
Screenshot: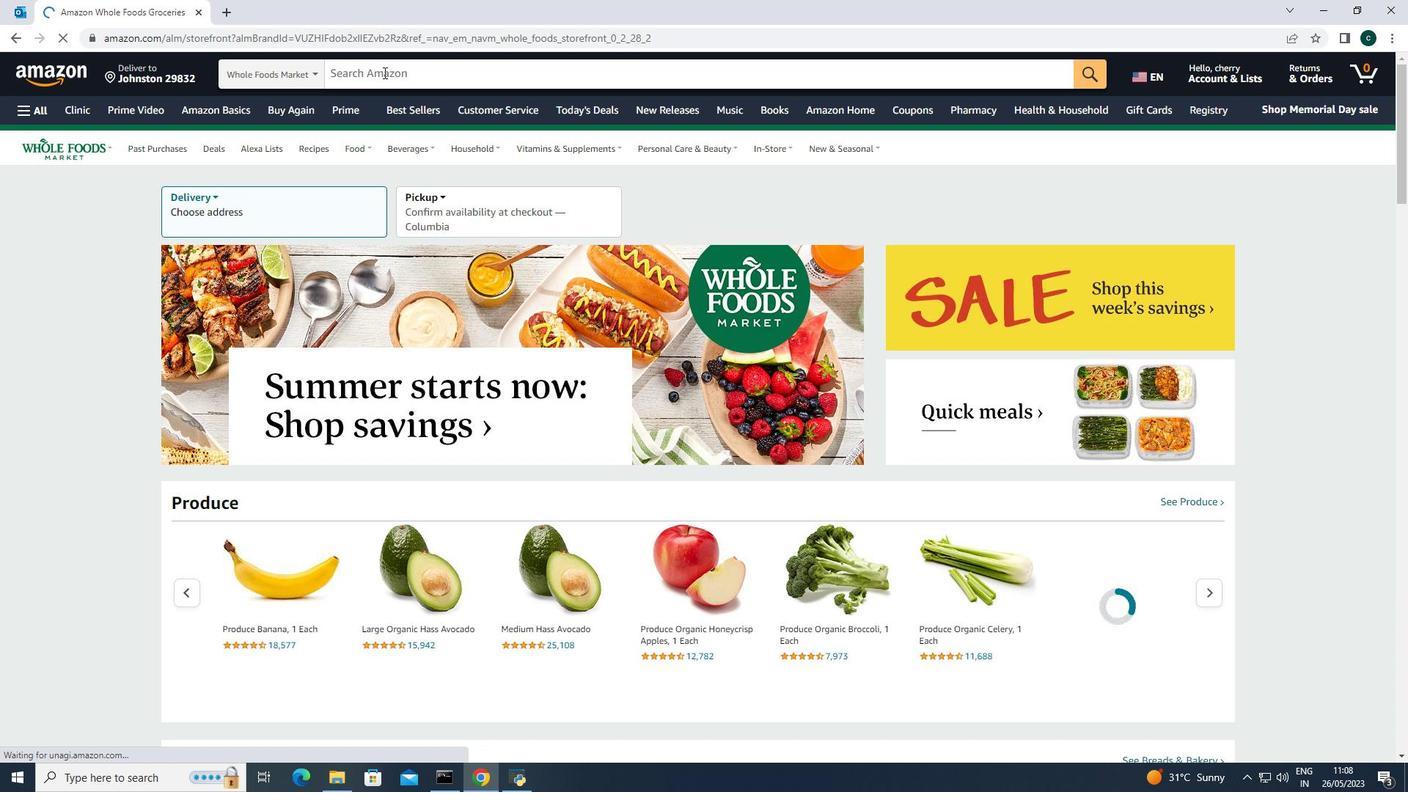
Action: Mouse moved to (800, 586)
Screenshot: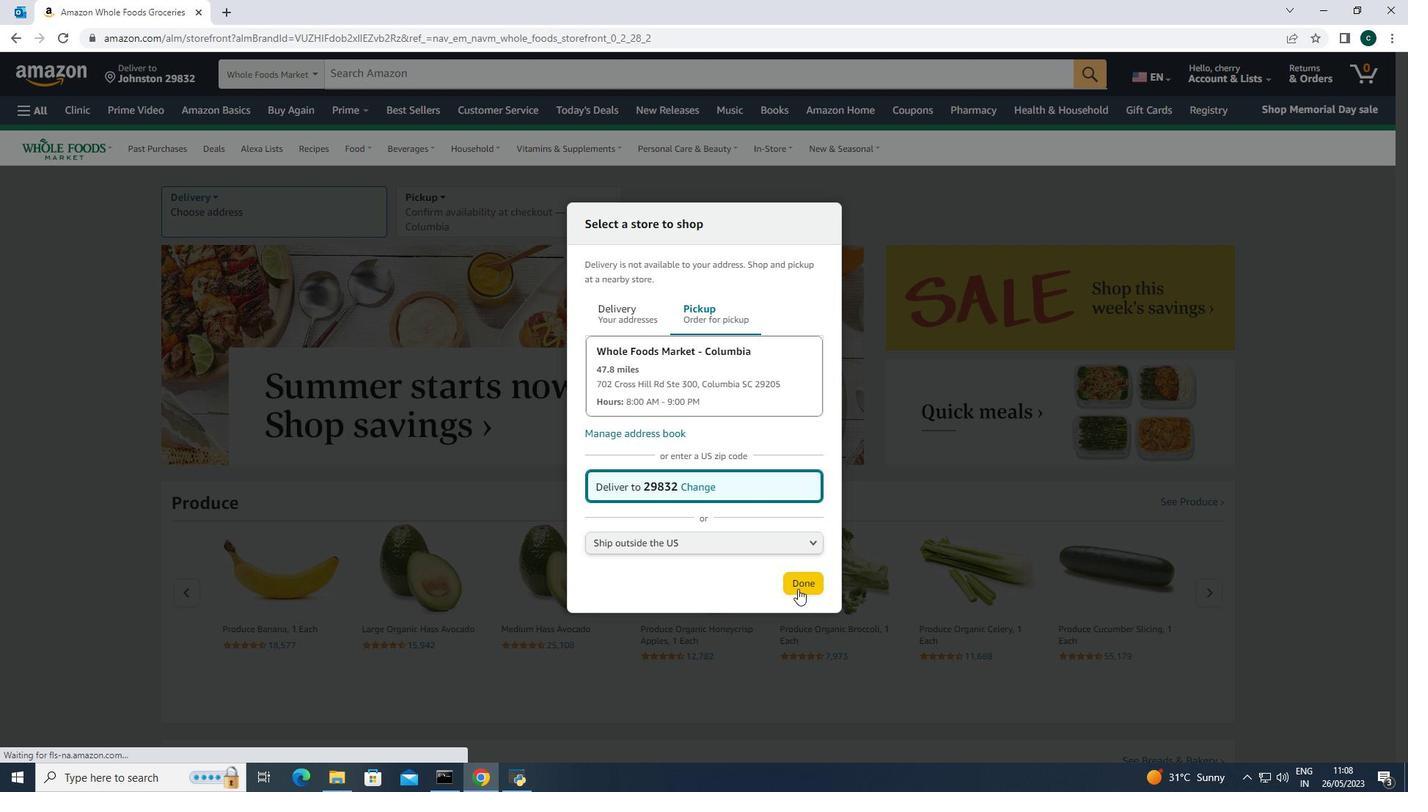 
Action: Mouse pressed left at (800, 586)
Screenshot: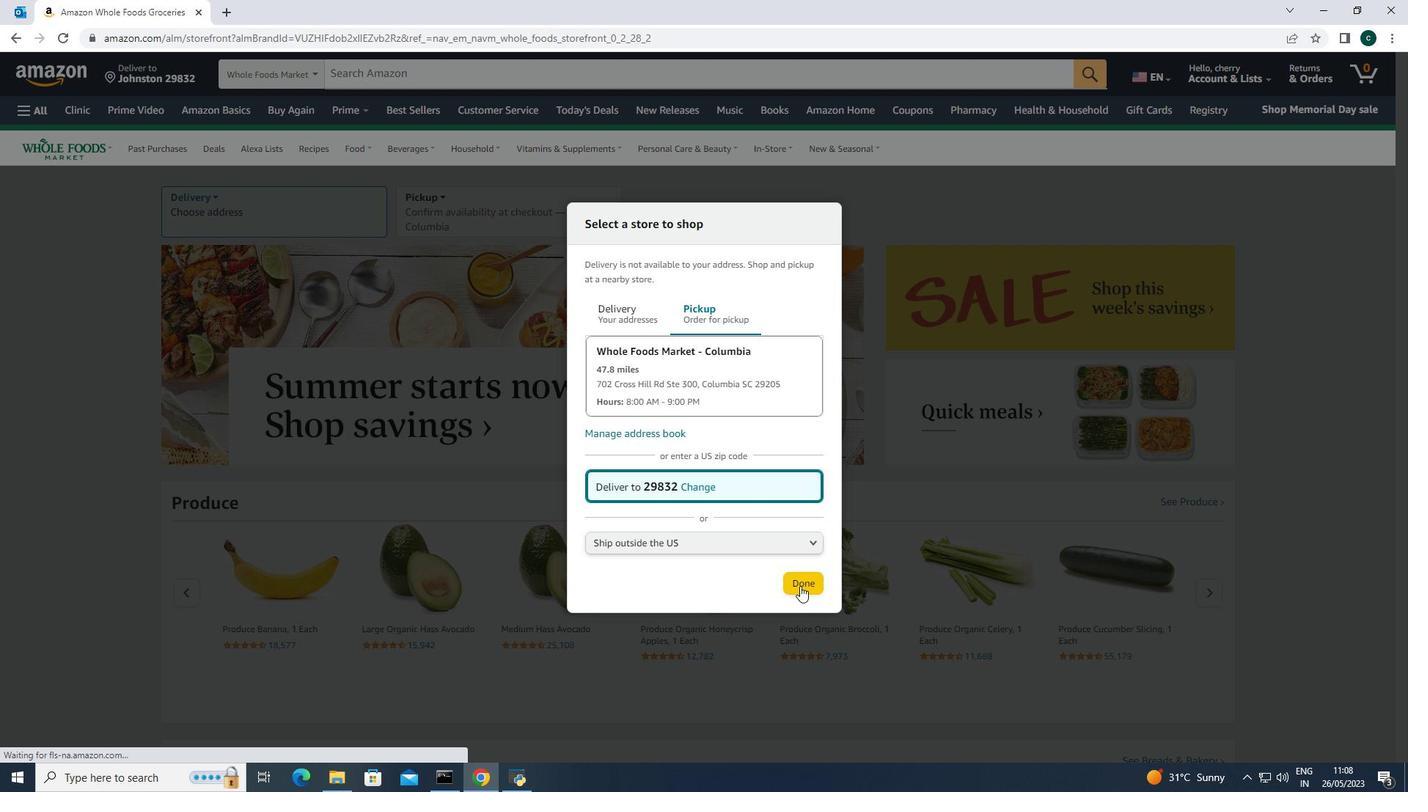 
Action: Mouse moved to (372, 77)
Screenshot: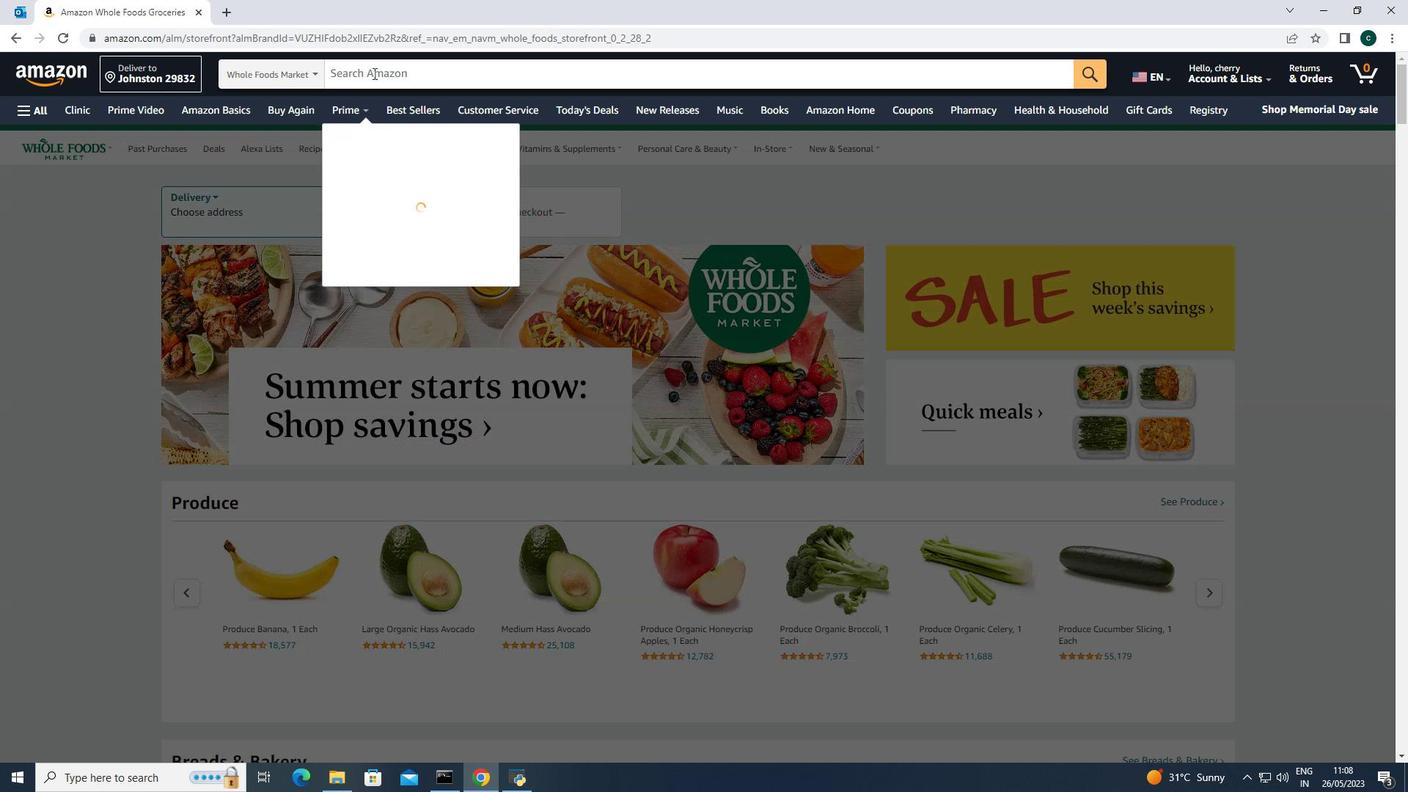 
Action: Mouse pressed left at (372, 77)
Screenshot: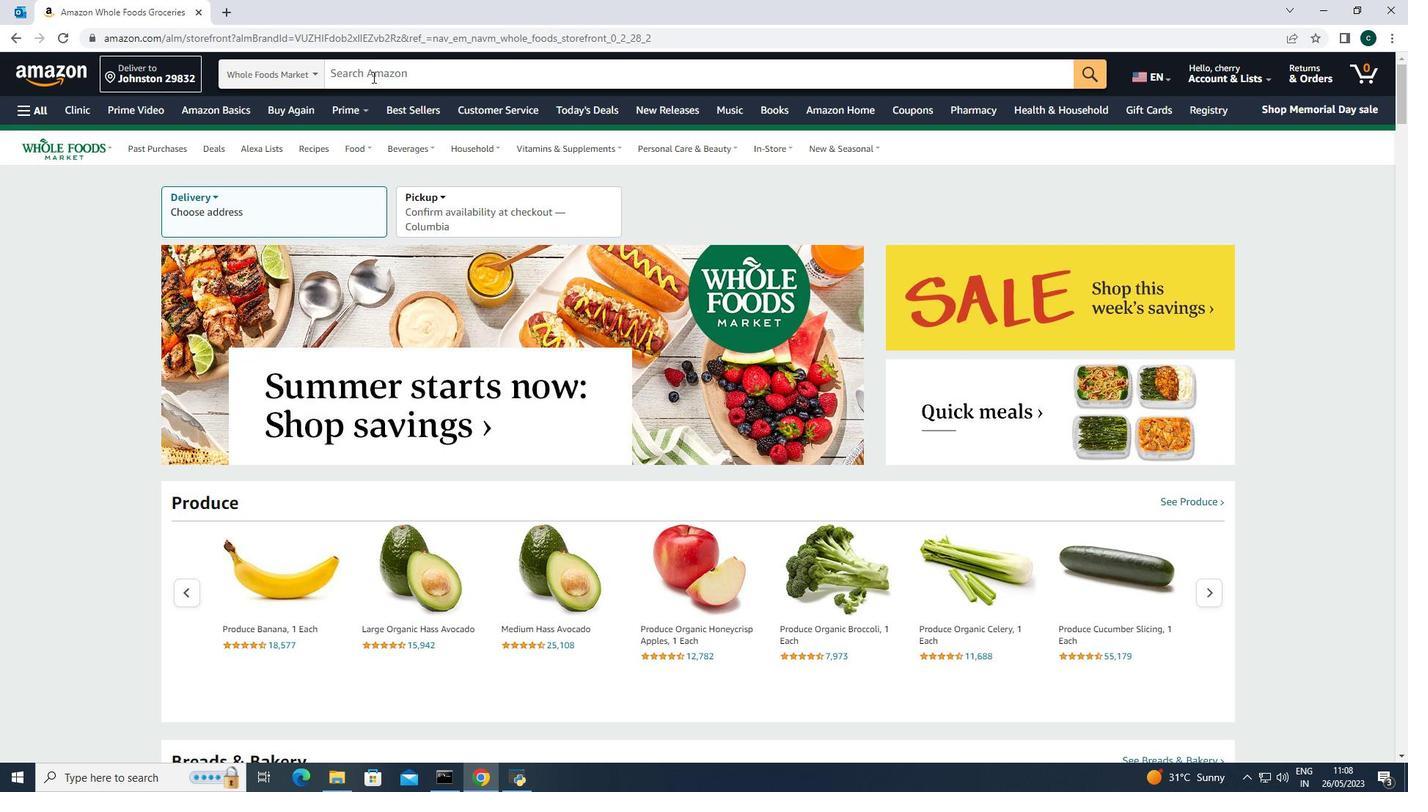 
Action: Key pressed <Key.shift><Key.shift><Key.shift><Key.shift><Key.shift>Organic<Key.space>chia<Key.space>seeds<Key.enter>
Screenshot: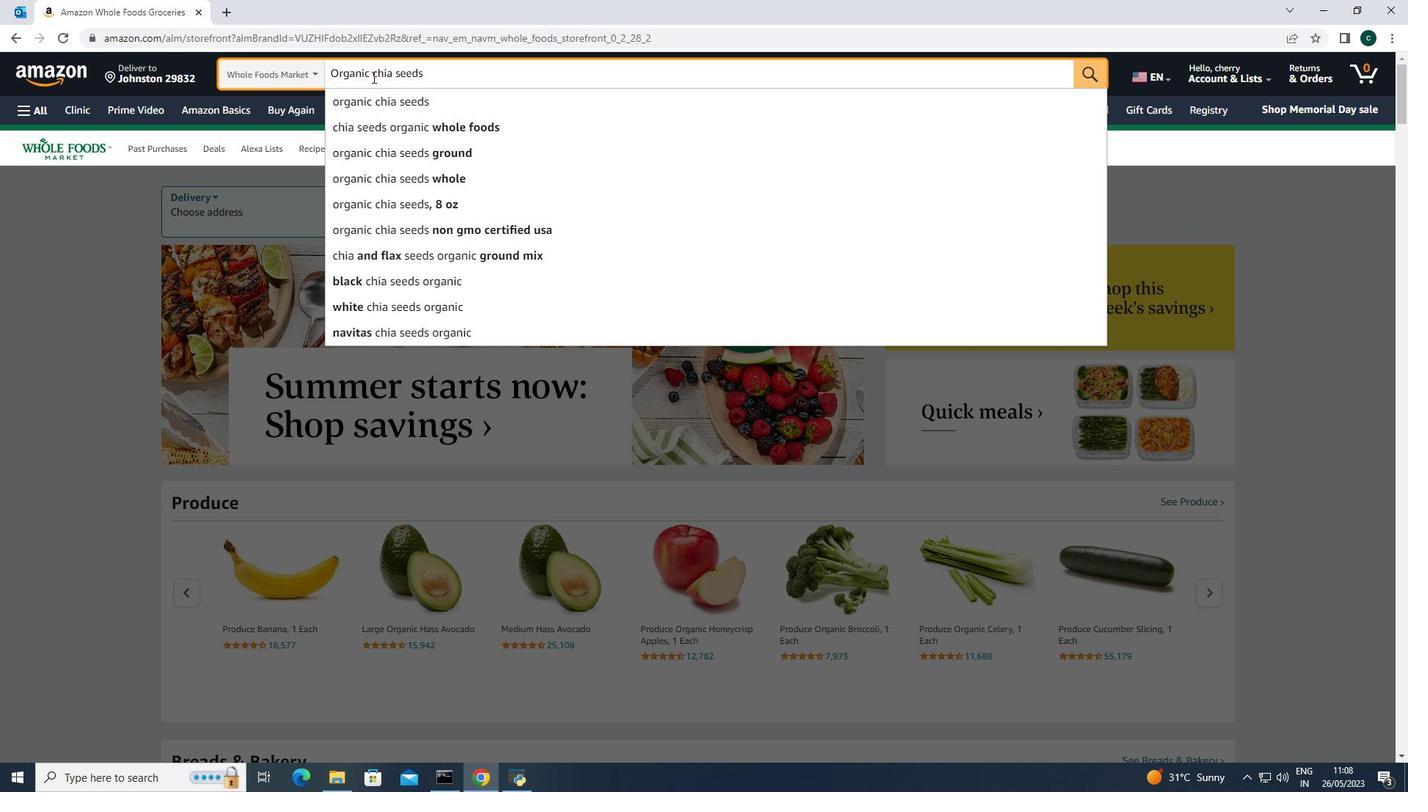 
Action: Mouse moved to (373, 283)
Screenshot: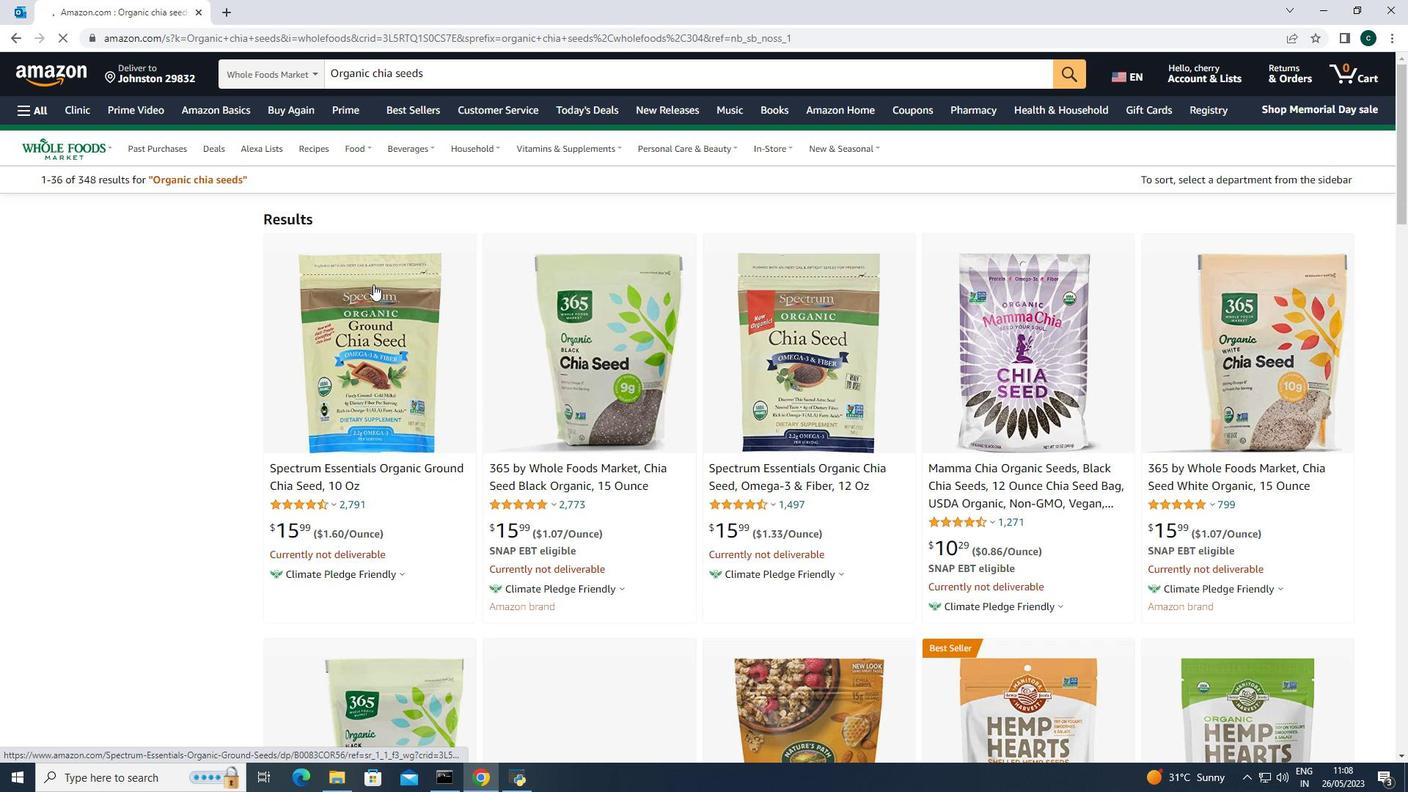 
Action: Mouse scrolled (373, 283) with delta (0, 0)
Screenshot: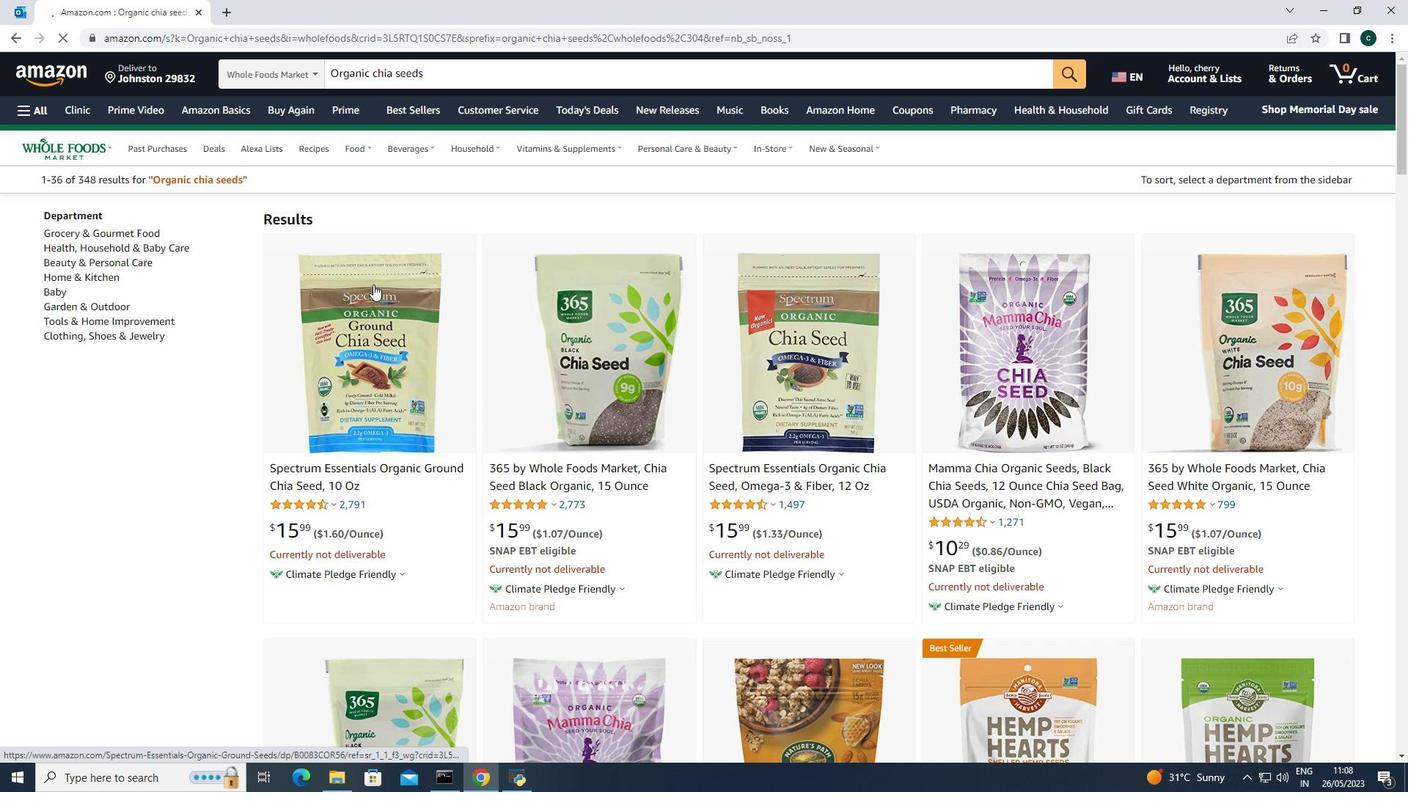 
Action: Mouse scrolled (373, 283) with delta (0, 0)
Screenshot: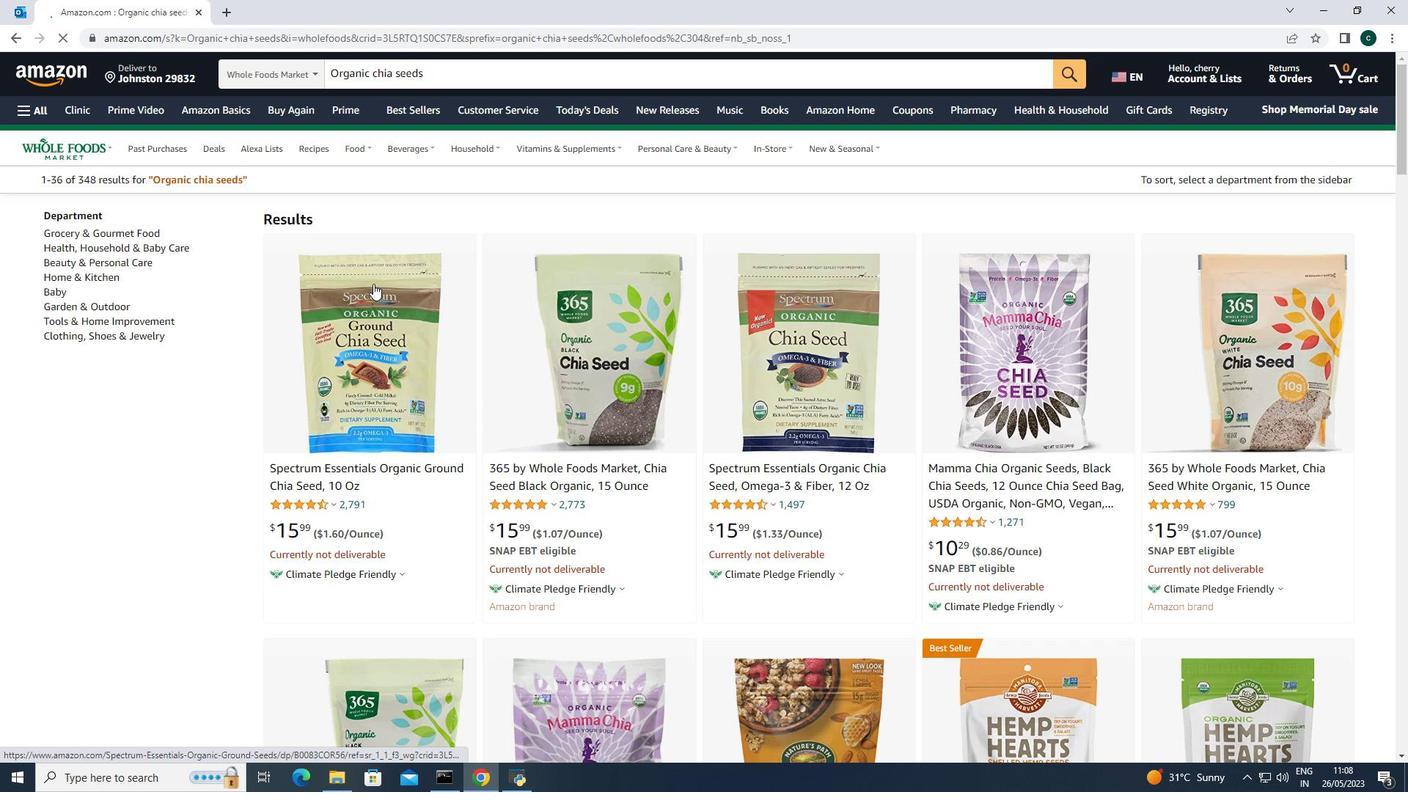 
Action: Mouse moved to (377, 268)
Screenshot: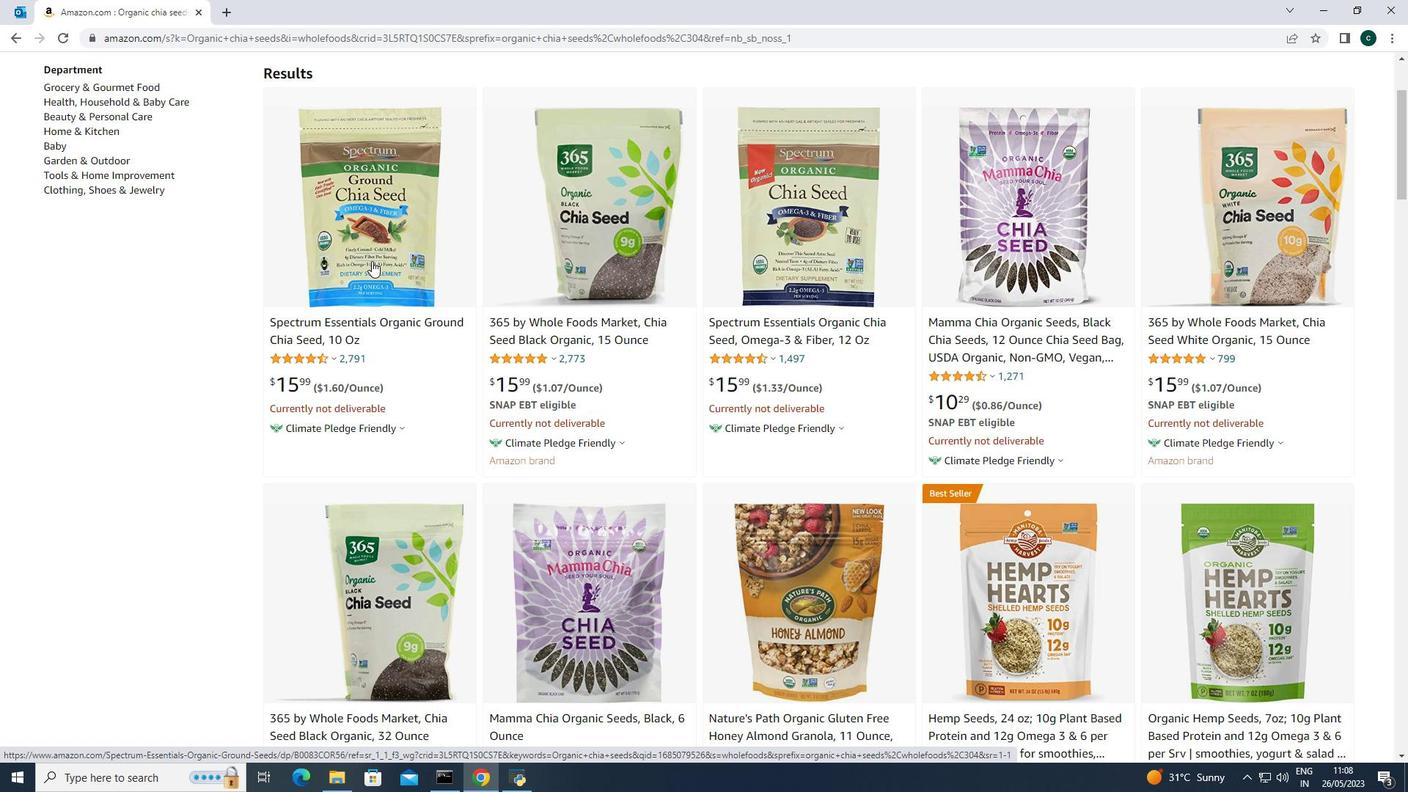 
Action: Mouse pressed left at (377, 268)
Screenshot: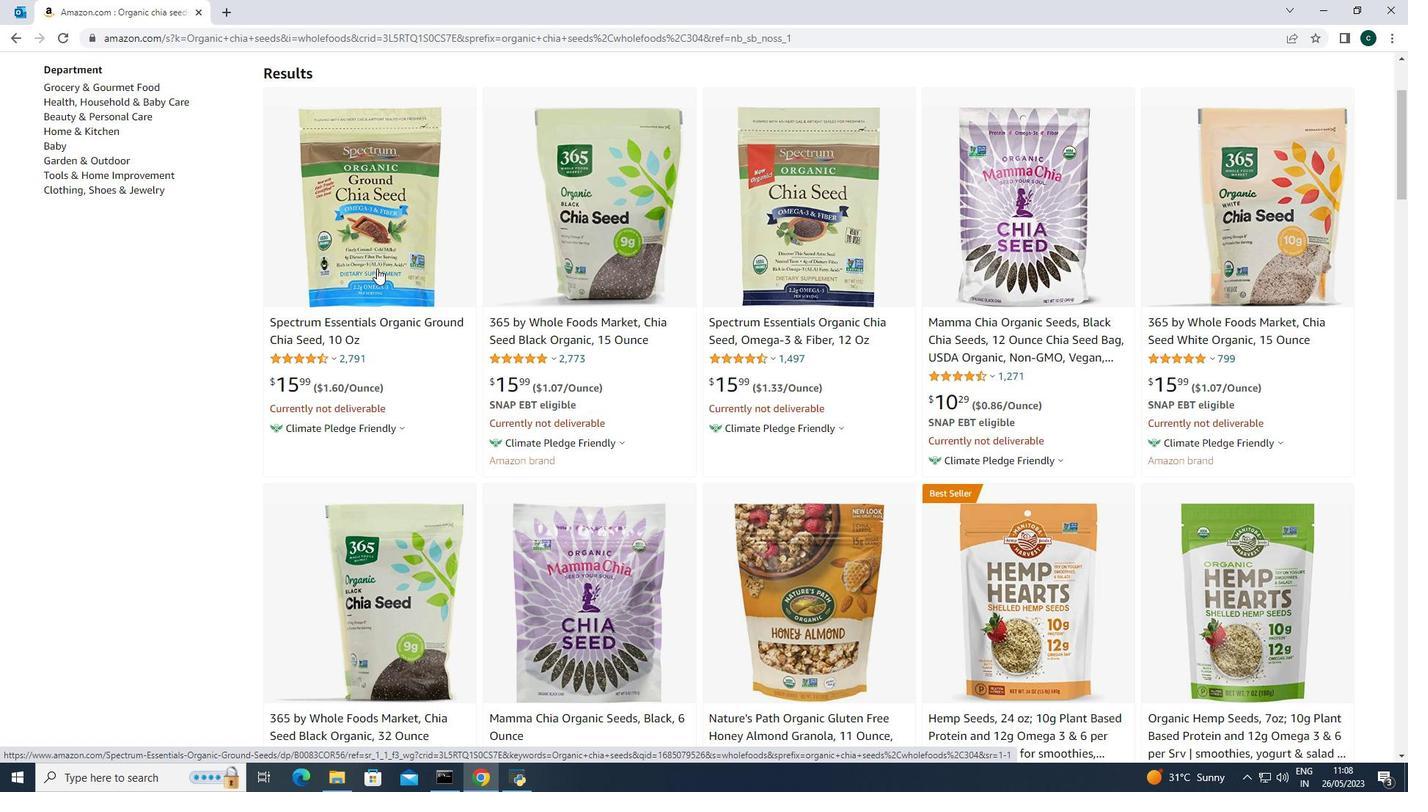 
Action: Mouse moved to (589, 344)
Screenshot: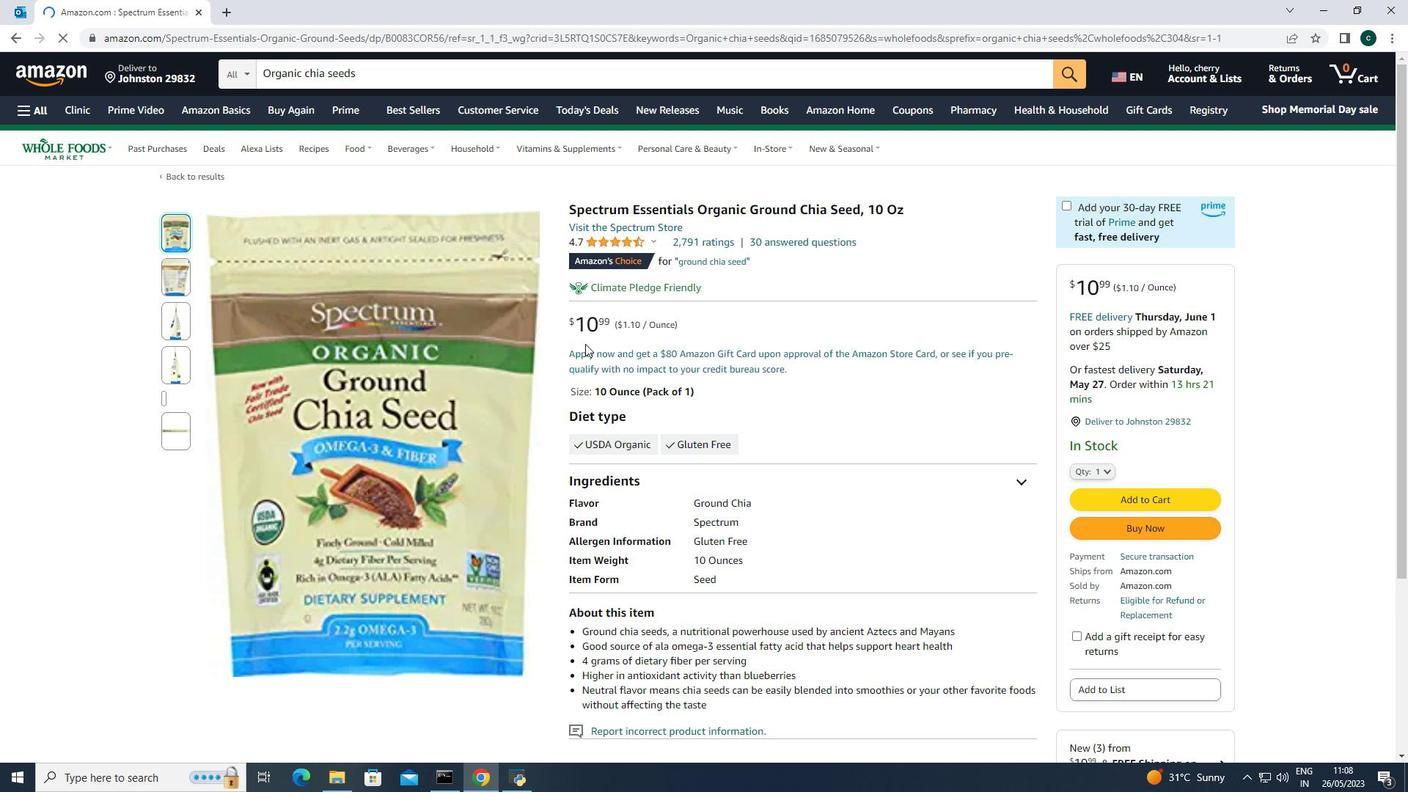 
Action: Mouse scrolled (589, 343) with delta (0, 0)
Screenshot: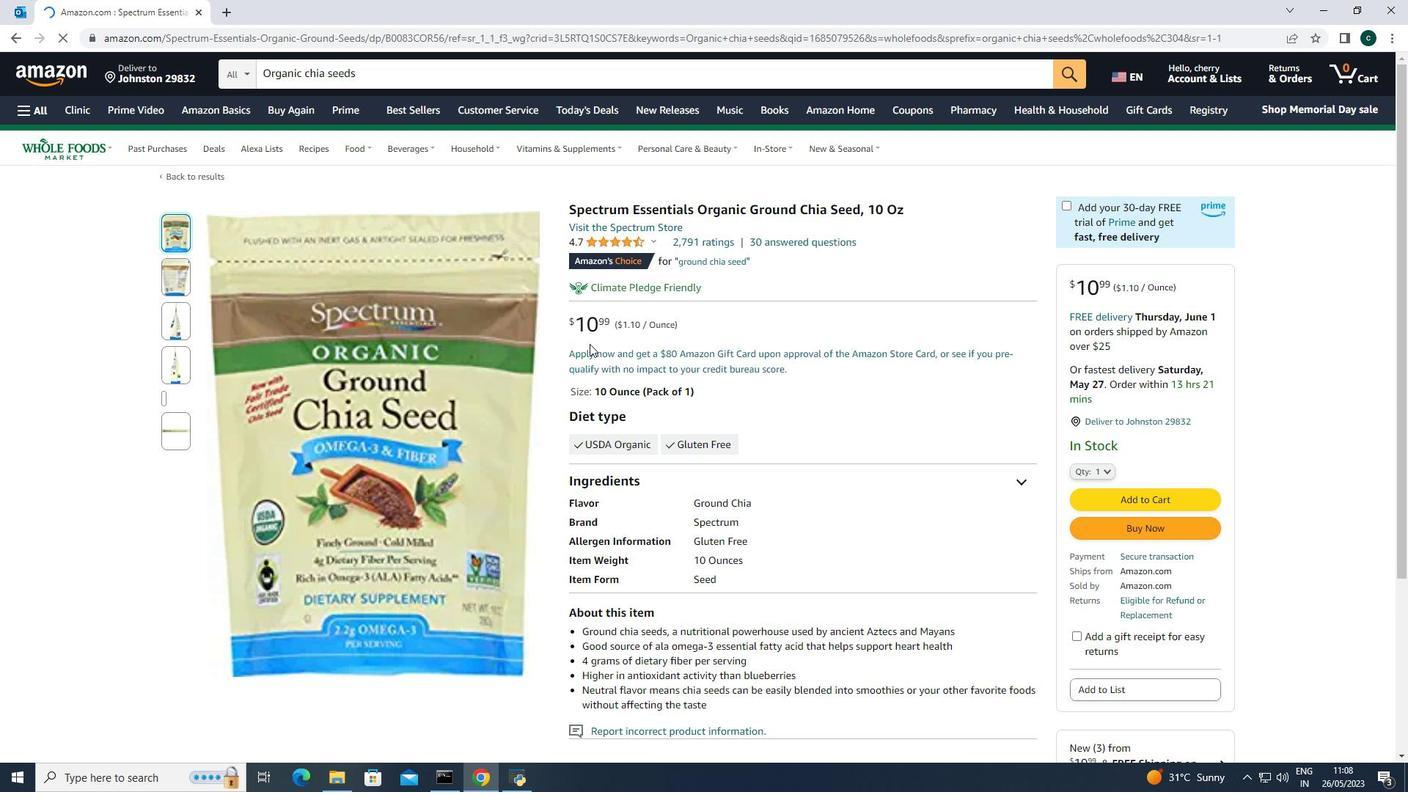 
Action: Mouse scrolled (589, 343) with delta (0, 0)
Screenshot: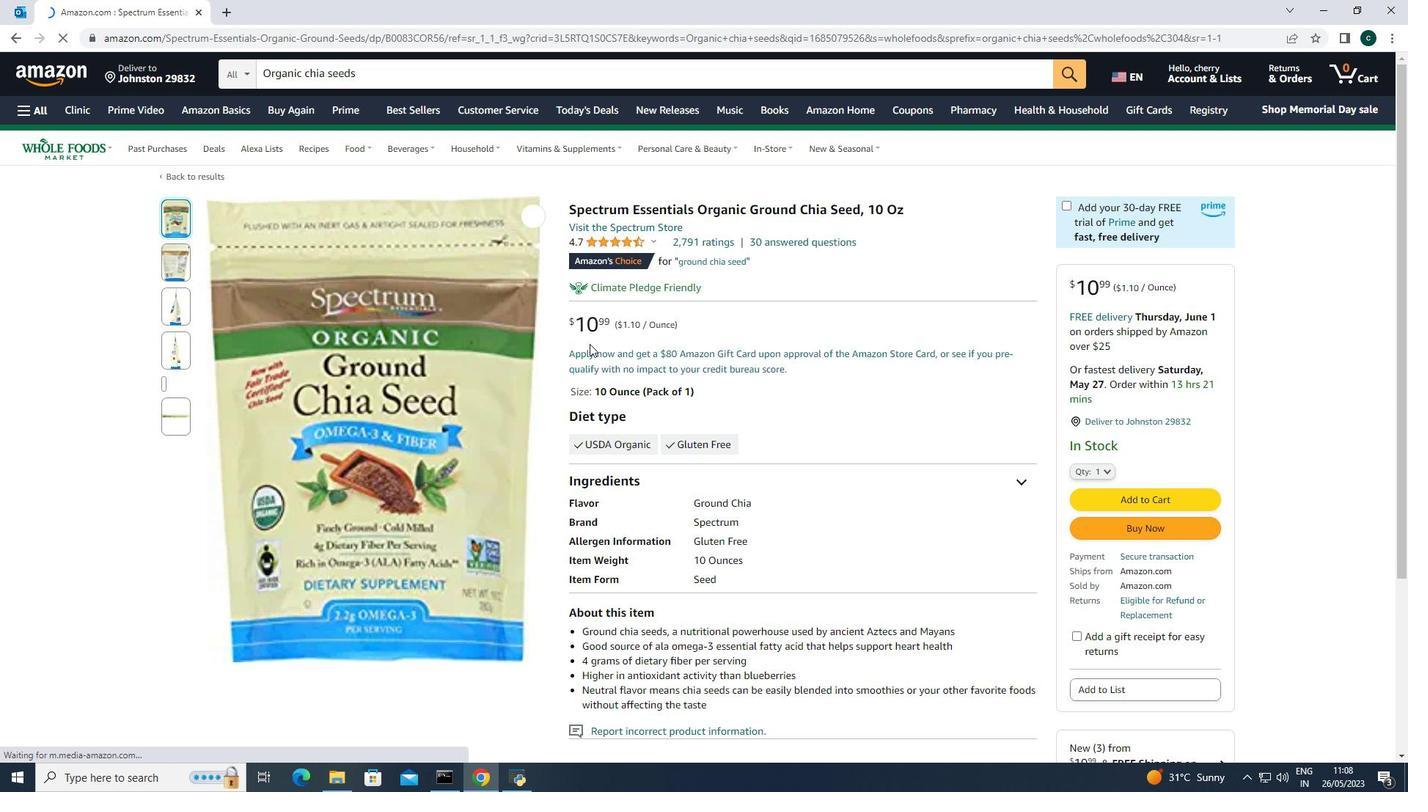 
Action: Mouse moved to (664, 298)
Screenshot: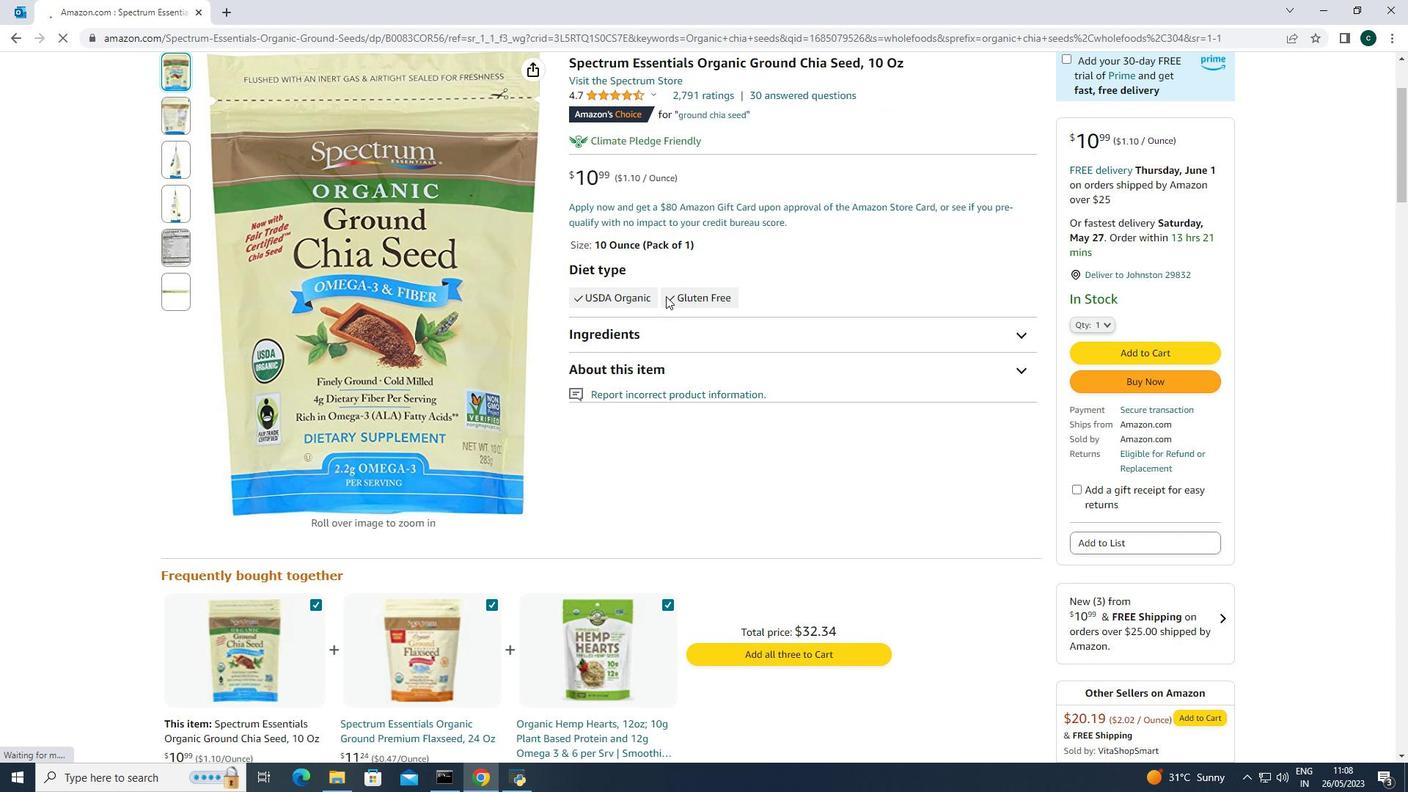 
Action: Mouse scrolled (664, 297) with delta (0, 0)
Screenshot: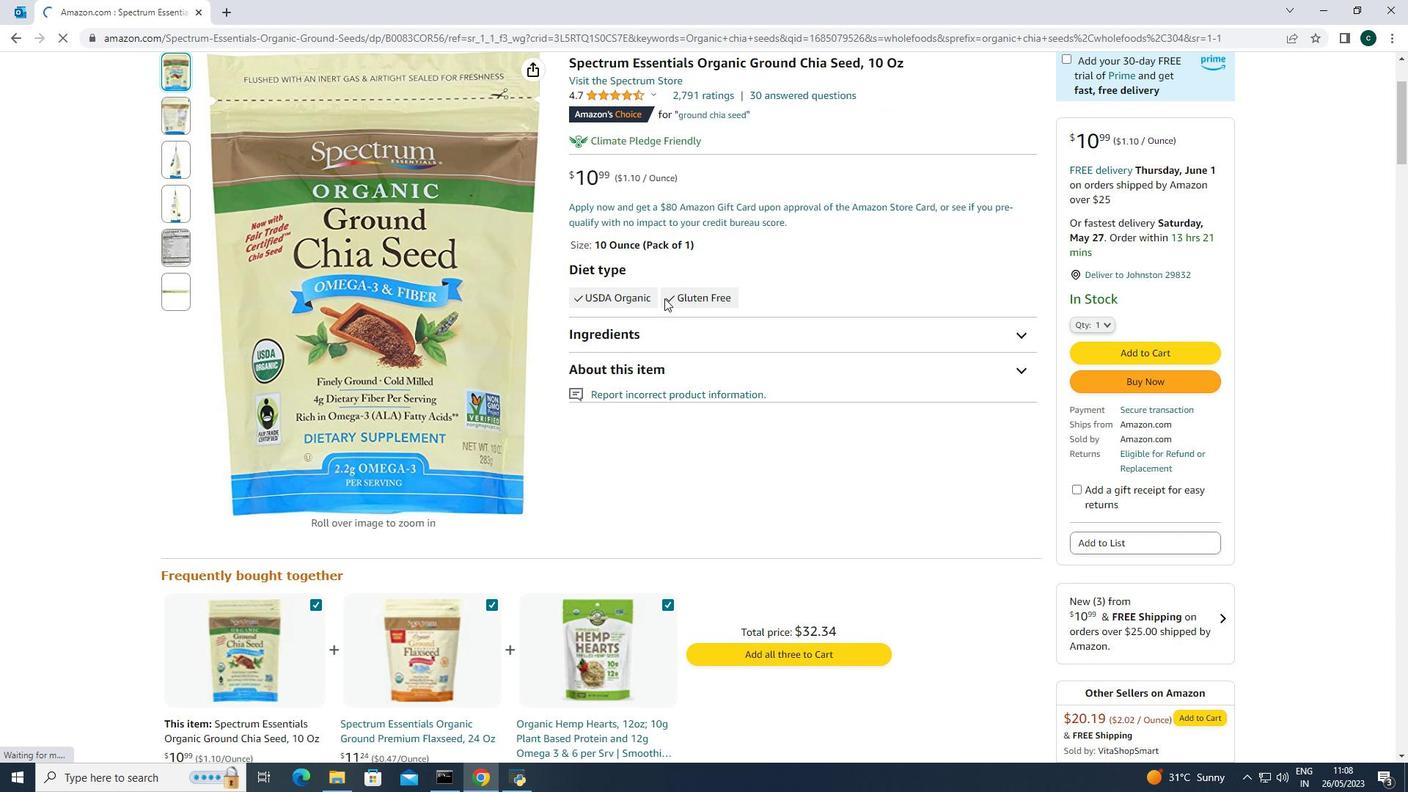 
Action: Mouse scrolled (664, 297) with delta (0, 0)
Screenshot: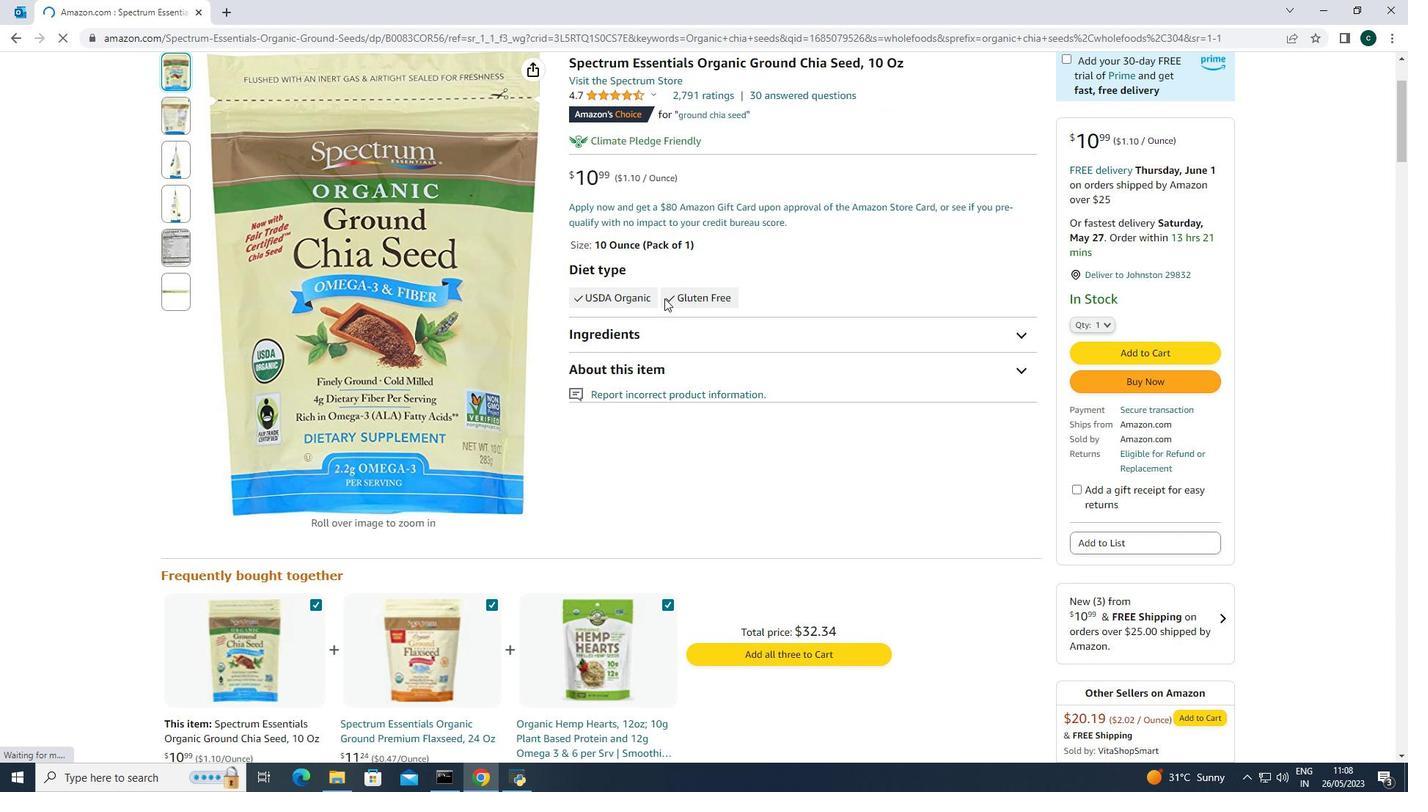 
Action: Mouse moved to (662, 331)
Screenshot: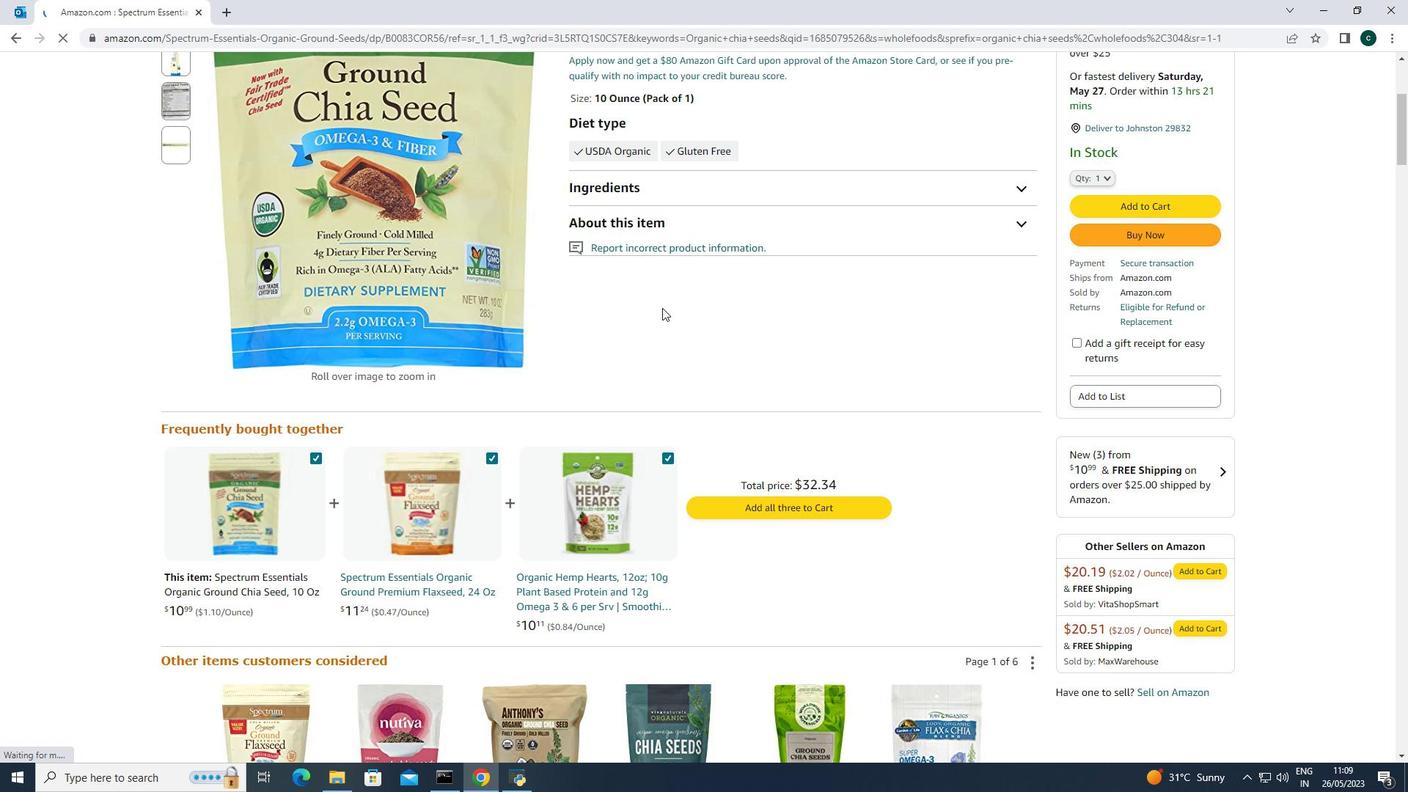 
Action: Mouse scrolled (662, 330) with delta (0, 0)
Screenshot: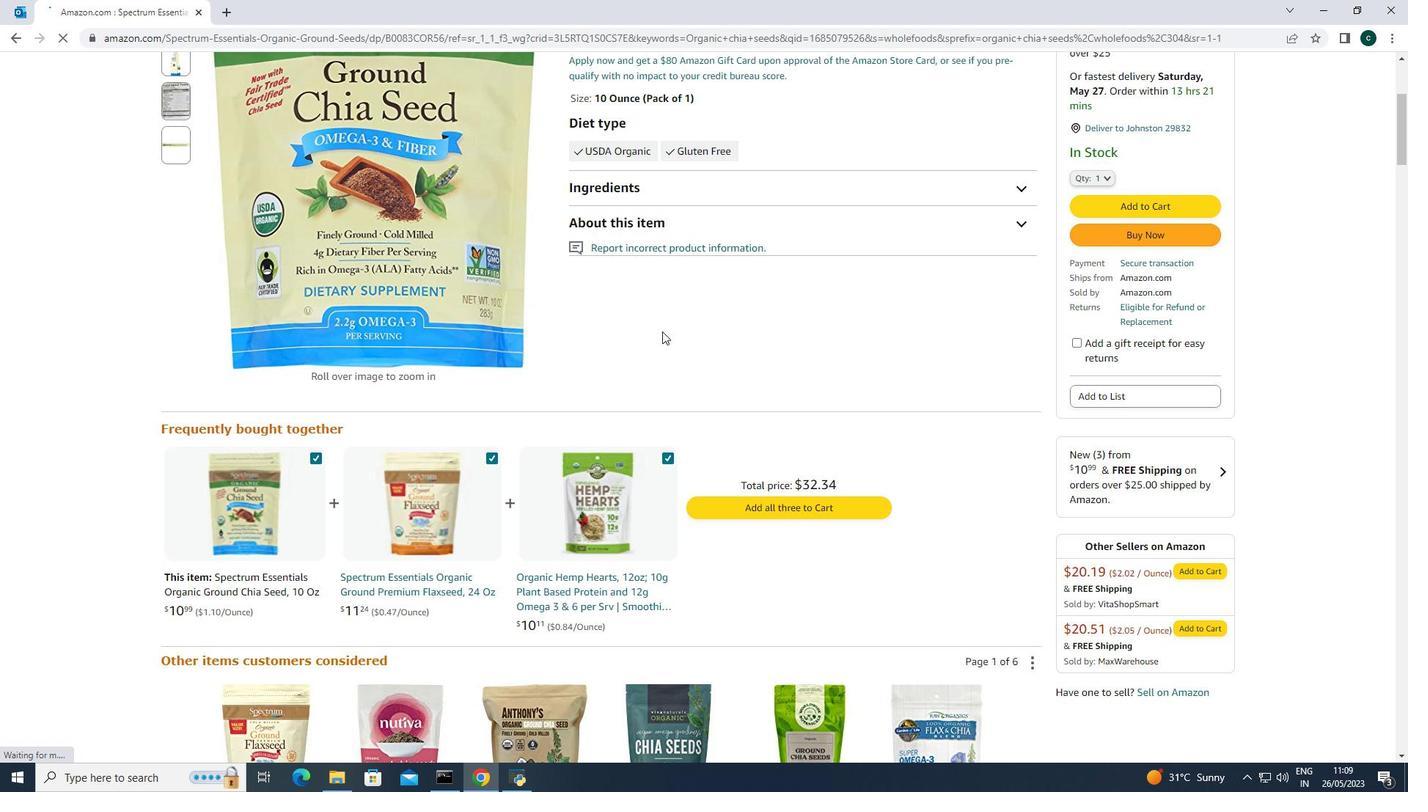 
Action: Mouse scrolled (662, 330) with delta (0, 0)
Screenshot: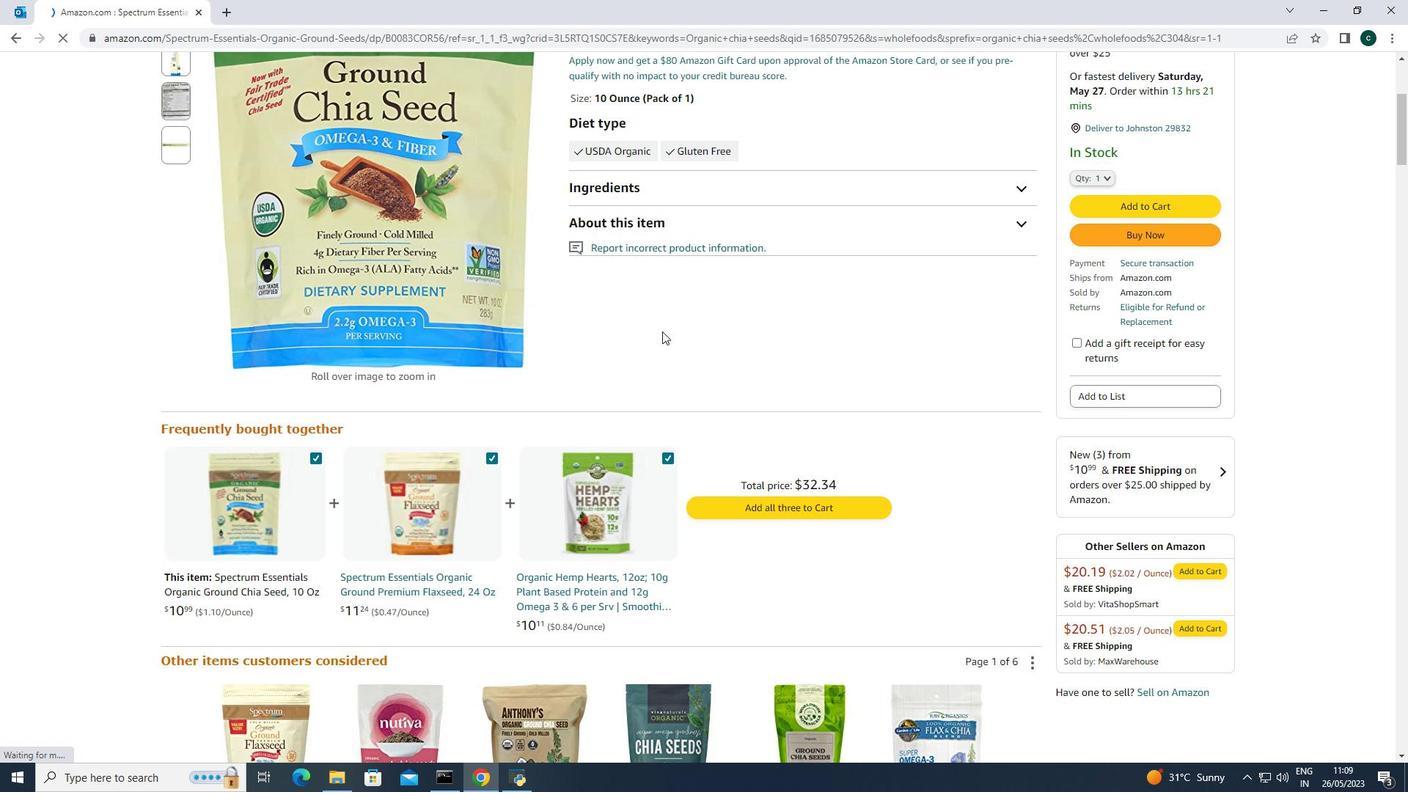 
Action: Mouse moved to (665, 355)
Screenshot: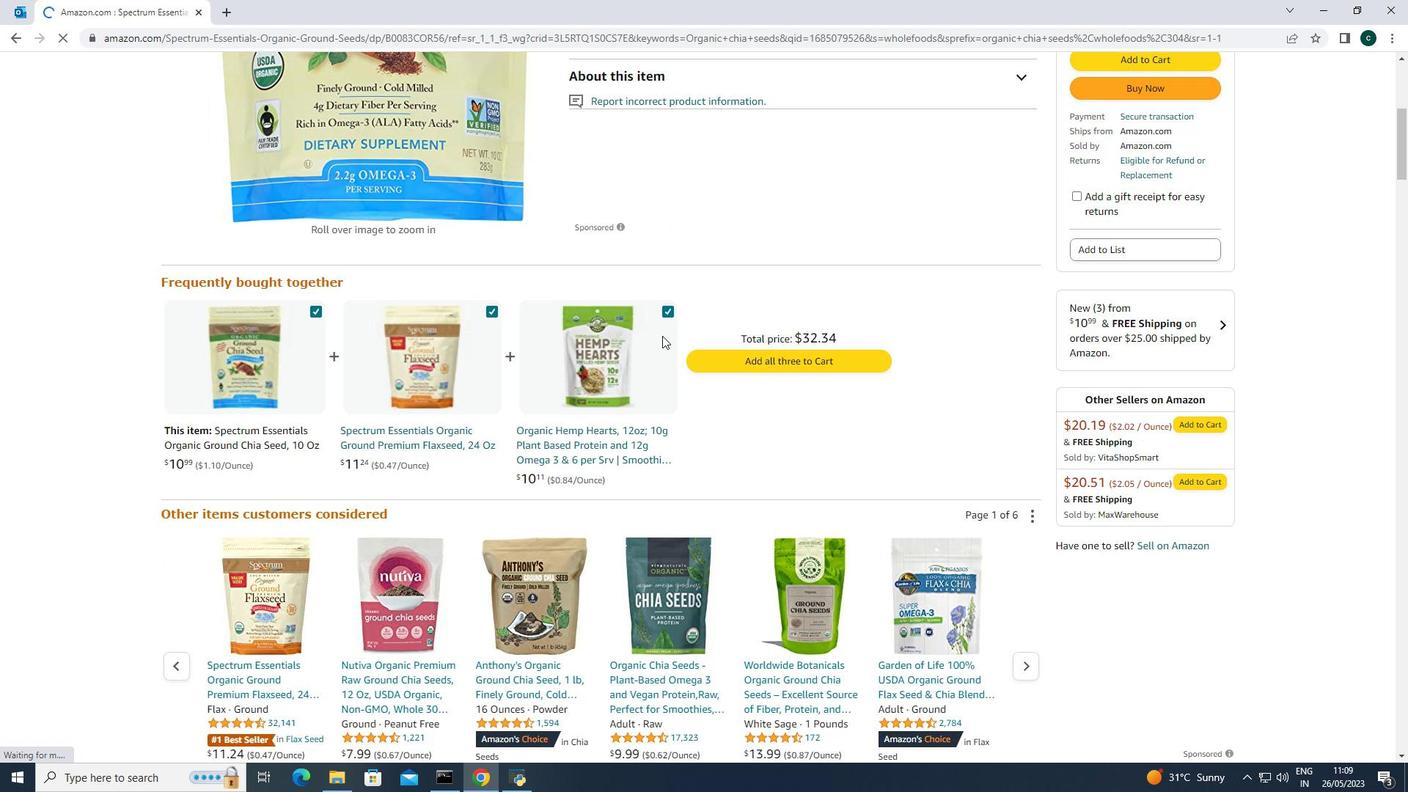 
Action: Mouse scrolled (665, 356) with delta (0, 0)
Screenshot: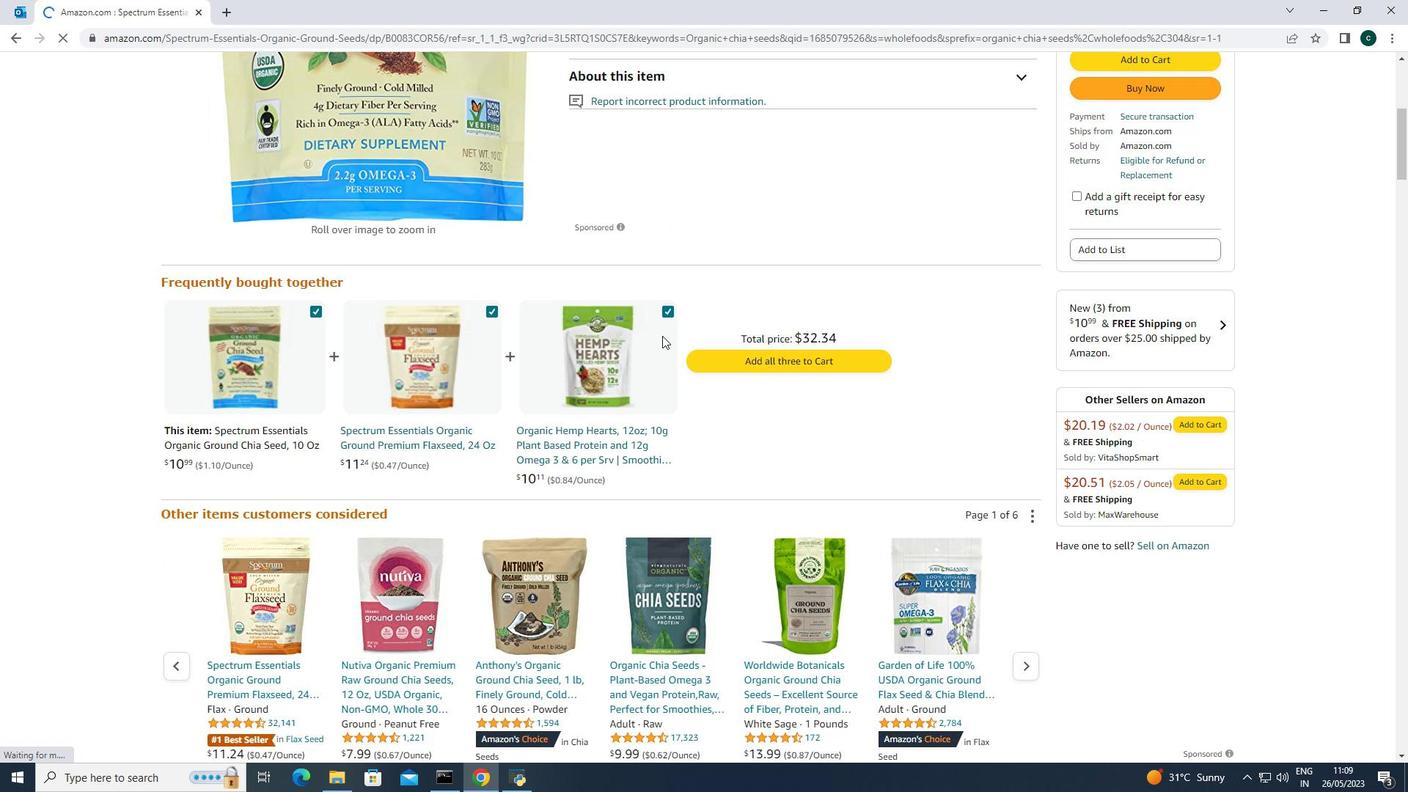 
Action: Mouse scrolled (665, 356) with delta (0, 0)
Screenshot: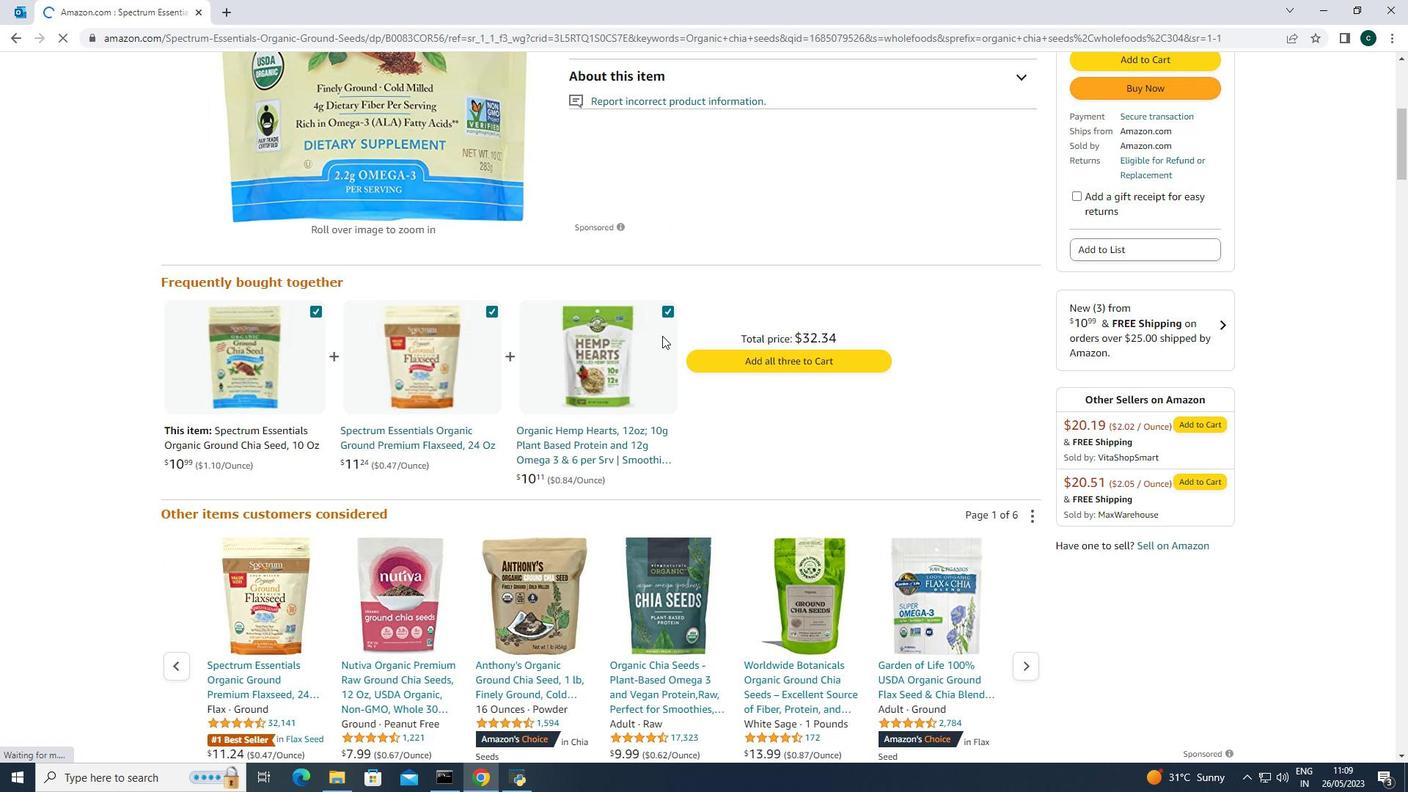 
Action: Mouse scrolled (665, 356) with delta (0, 0)
Screenshot: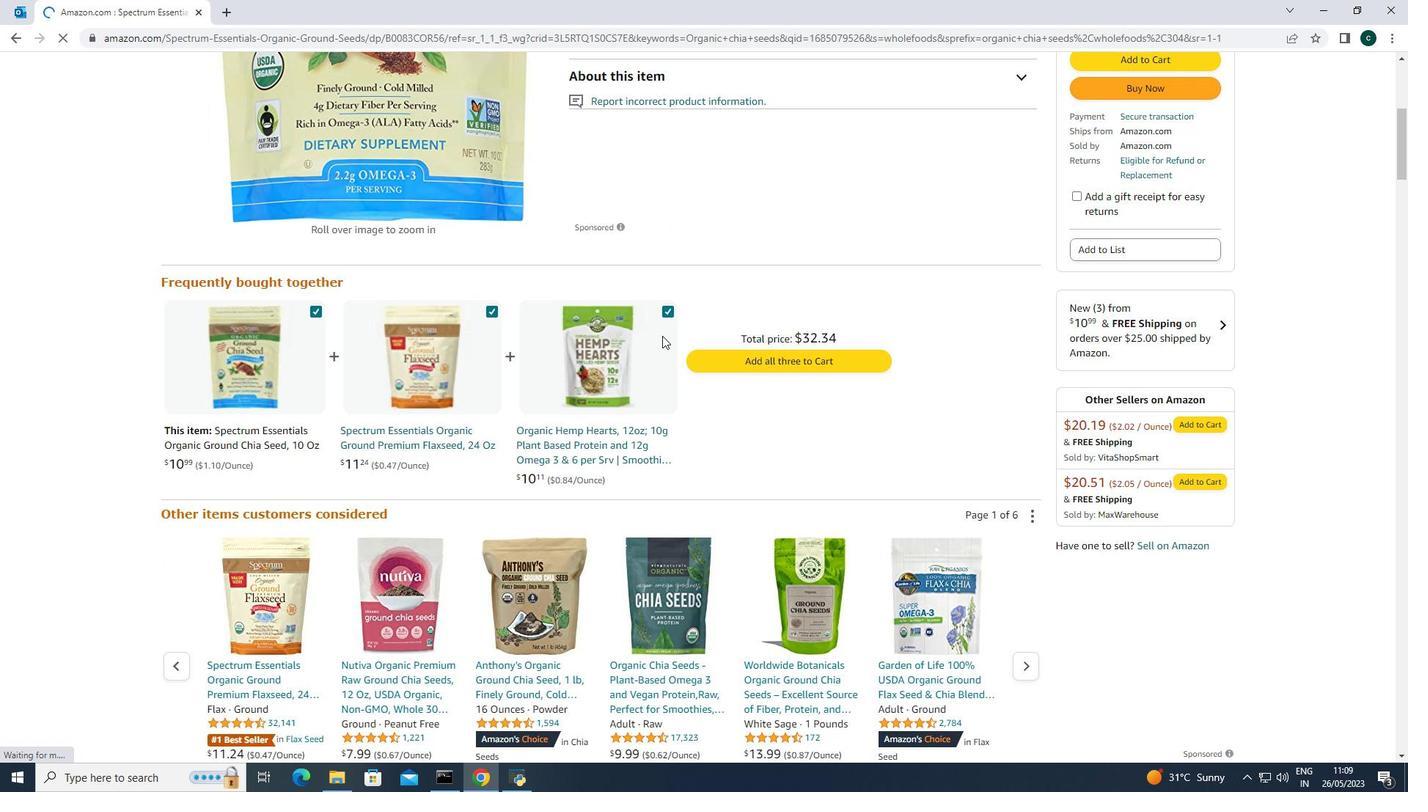 
Action: Mouse scrolled (665, 356) with delta (0, 0)
Screenshot: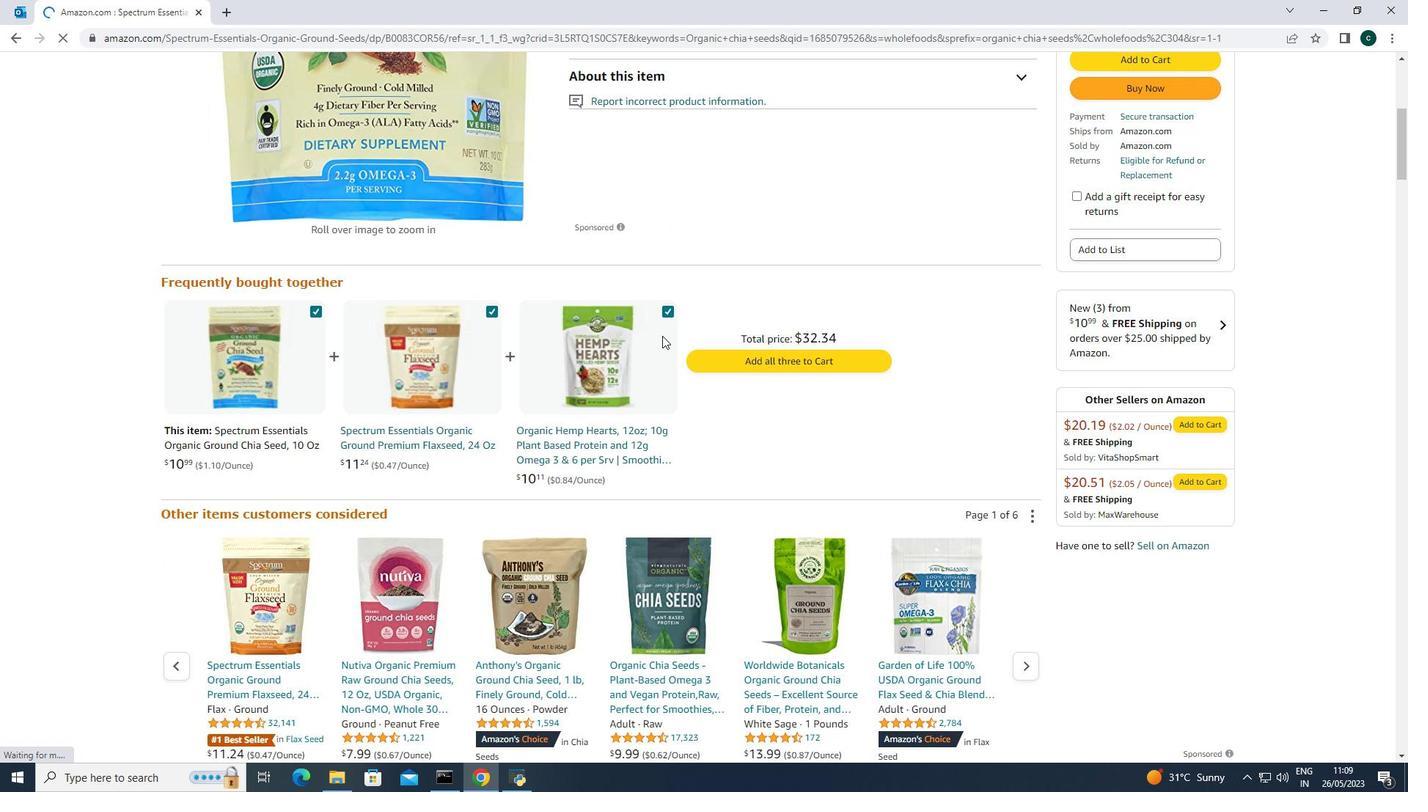 
Action: Mouse scrolled (665, 356) with delta (0, 0)
Screenshot: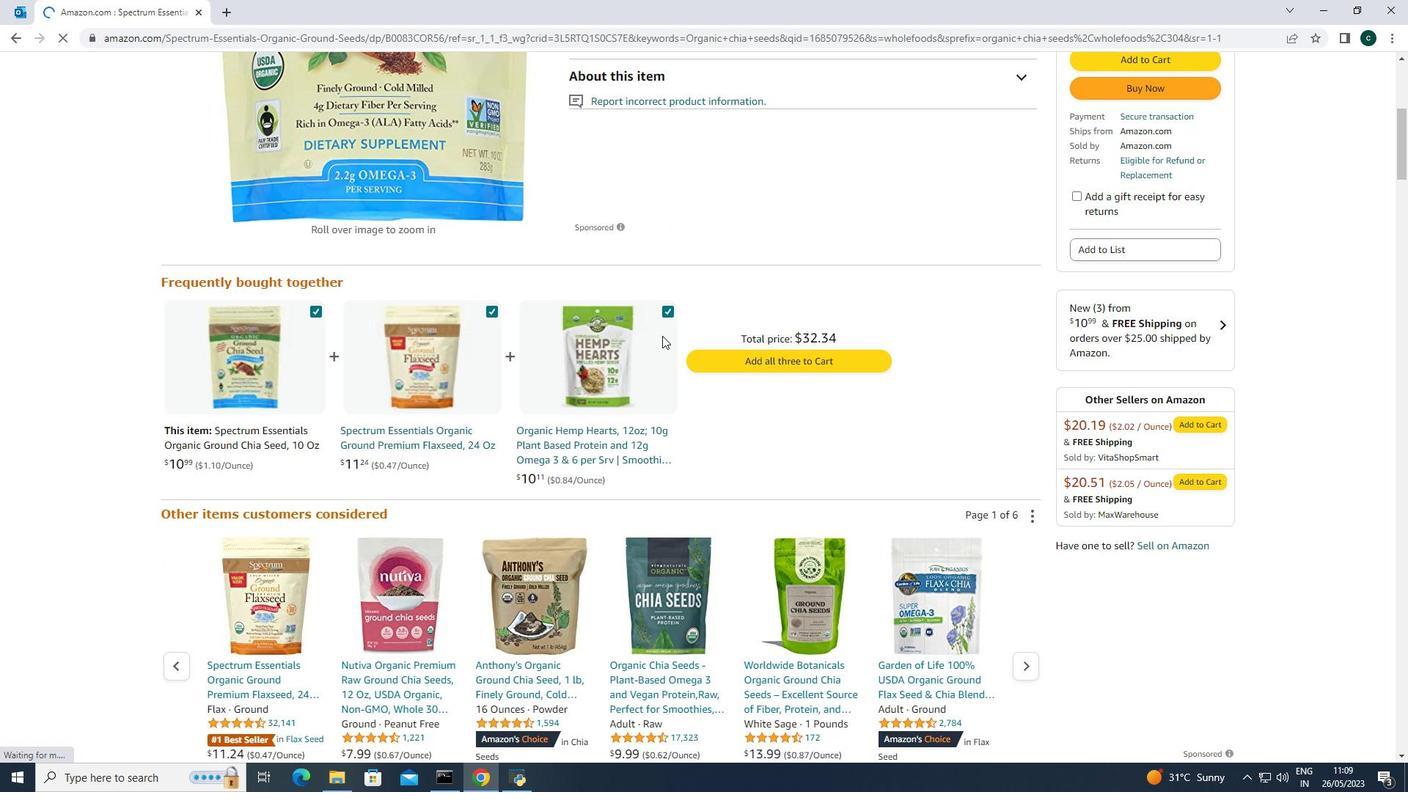 
Action: Mouse scrolled (665, 356) with delta (0, 0)
Screenshot: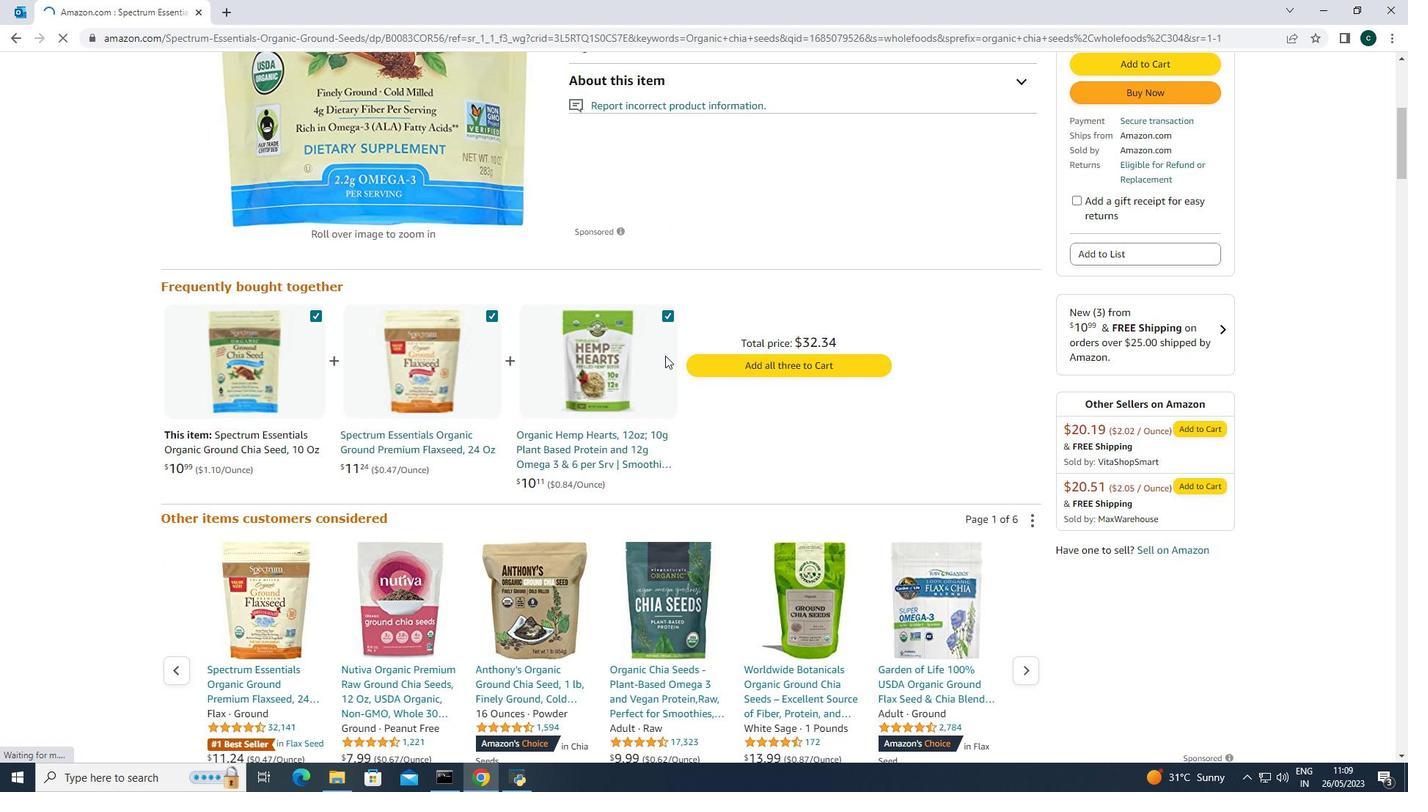 
Action: Mouse scrolled (665, 356) with delta (0, 0)
Screenshot: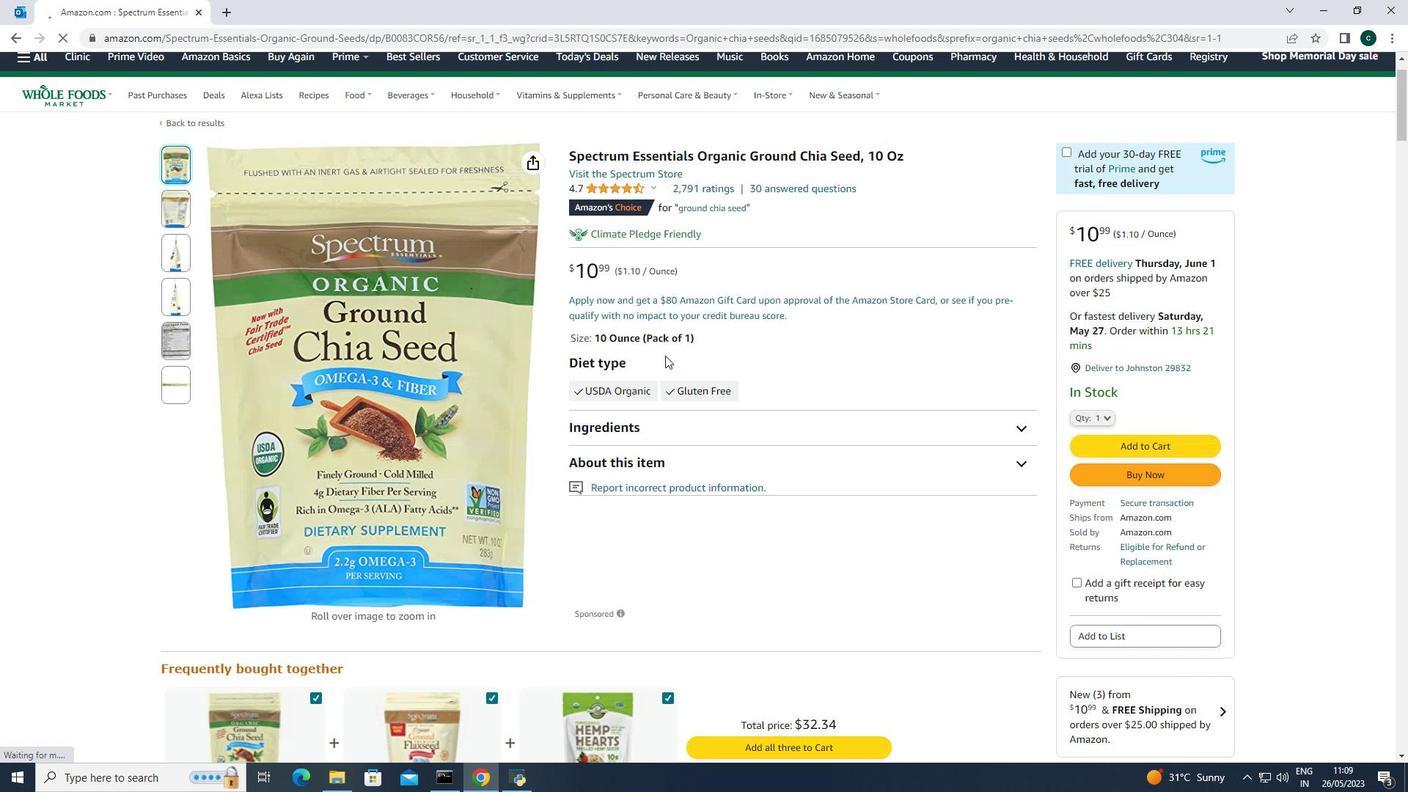 
Action: Mouse scrolled (665, 356) with delta (0, 0)
Screenshot: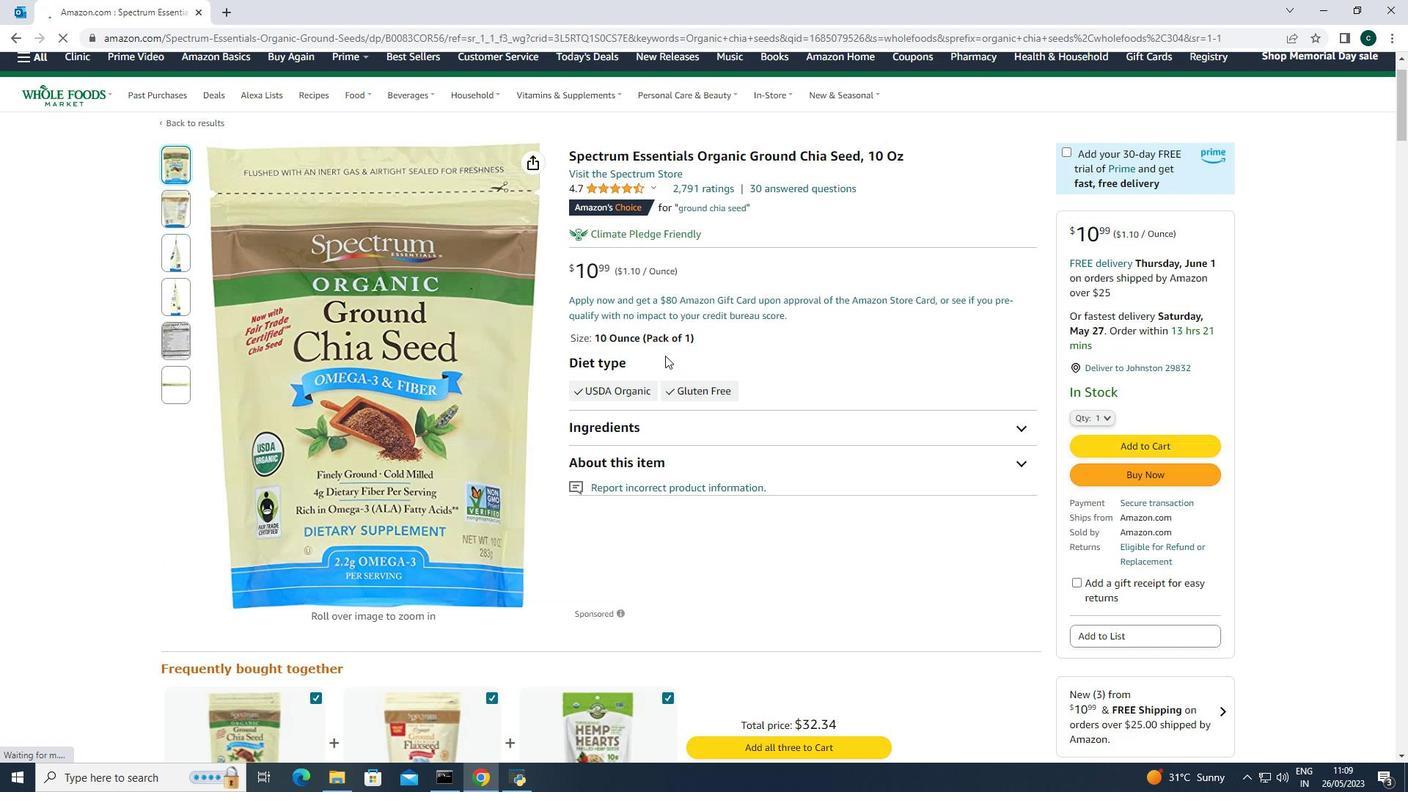 
Action: Mouse scrolled (665, 356) with delta (0, 0)
Screenshot: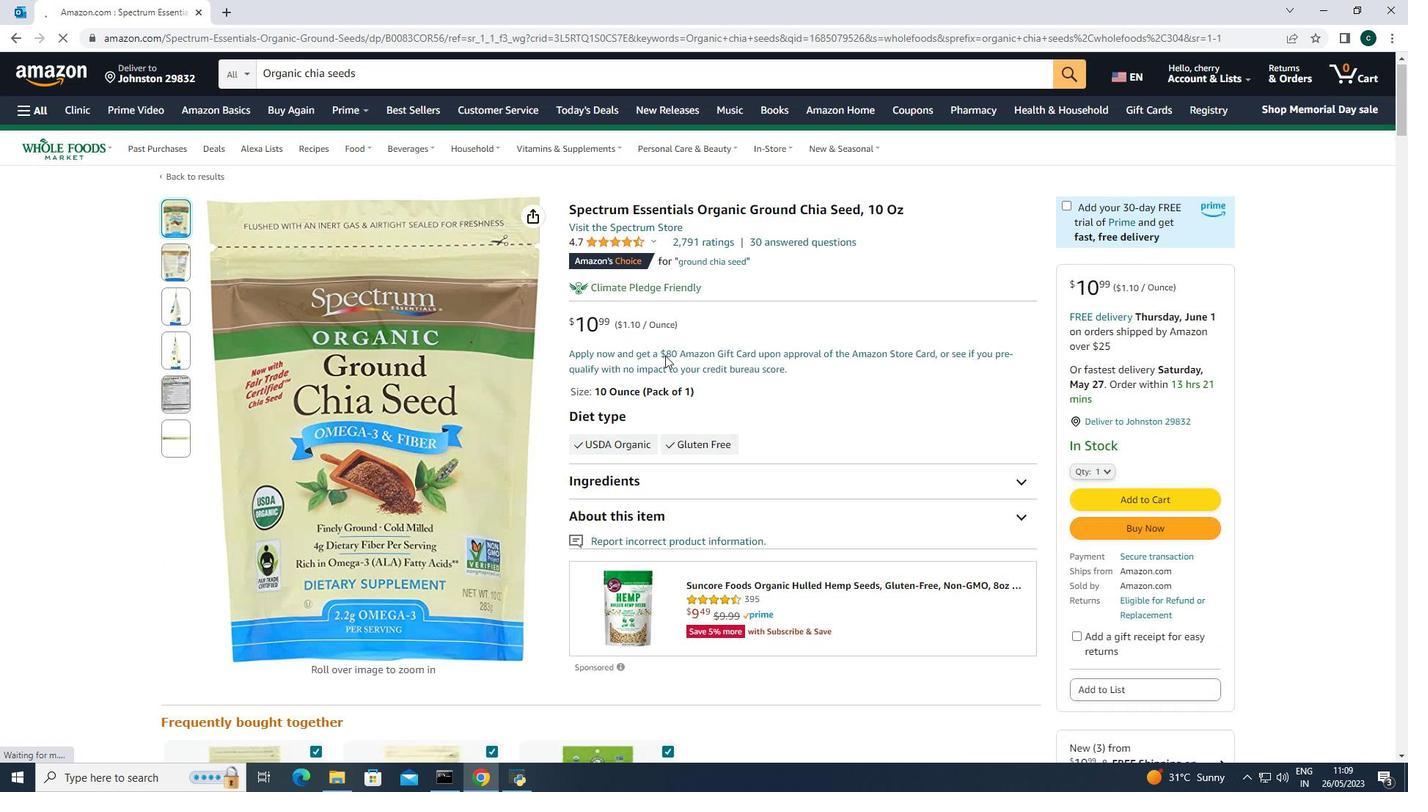 
Action: Mouse moved to (244, 80)
Screenshot: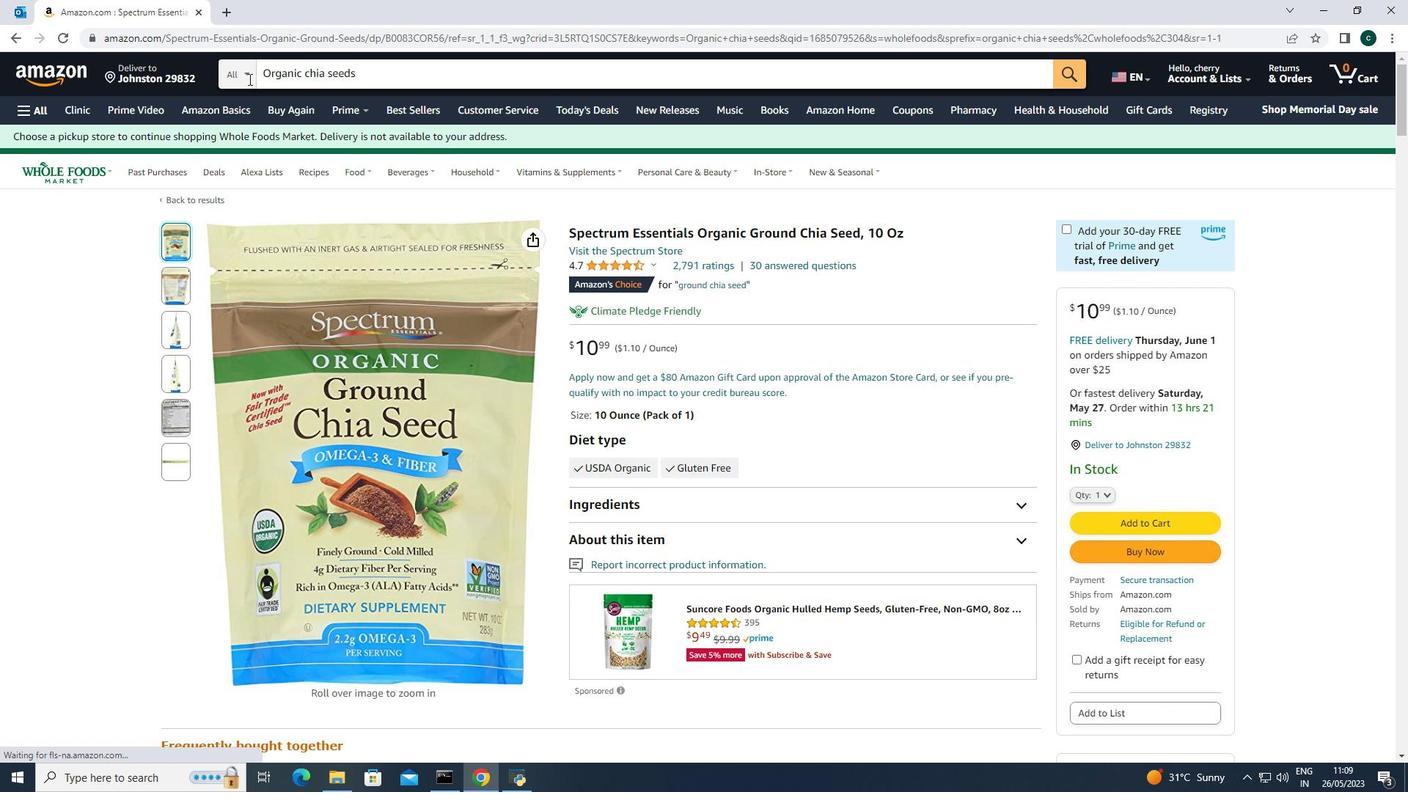 
Action: Mouse pressed left at (244, 80)
Screenshot: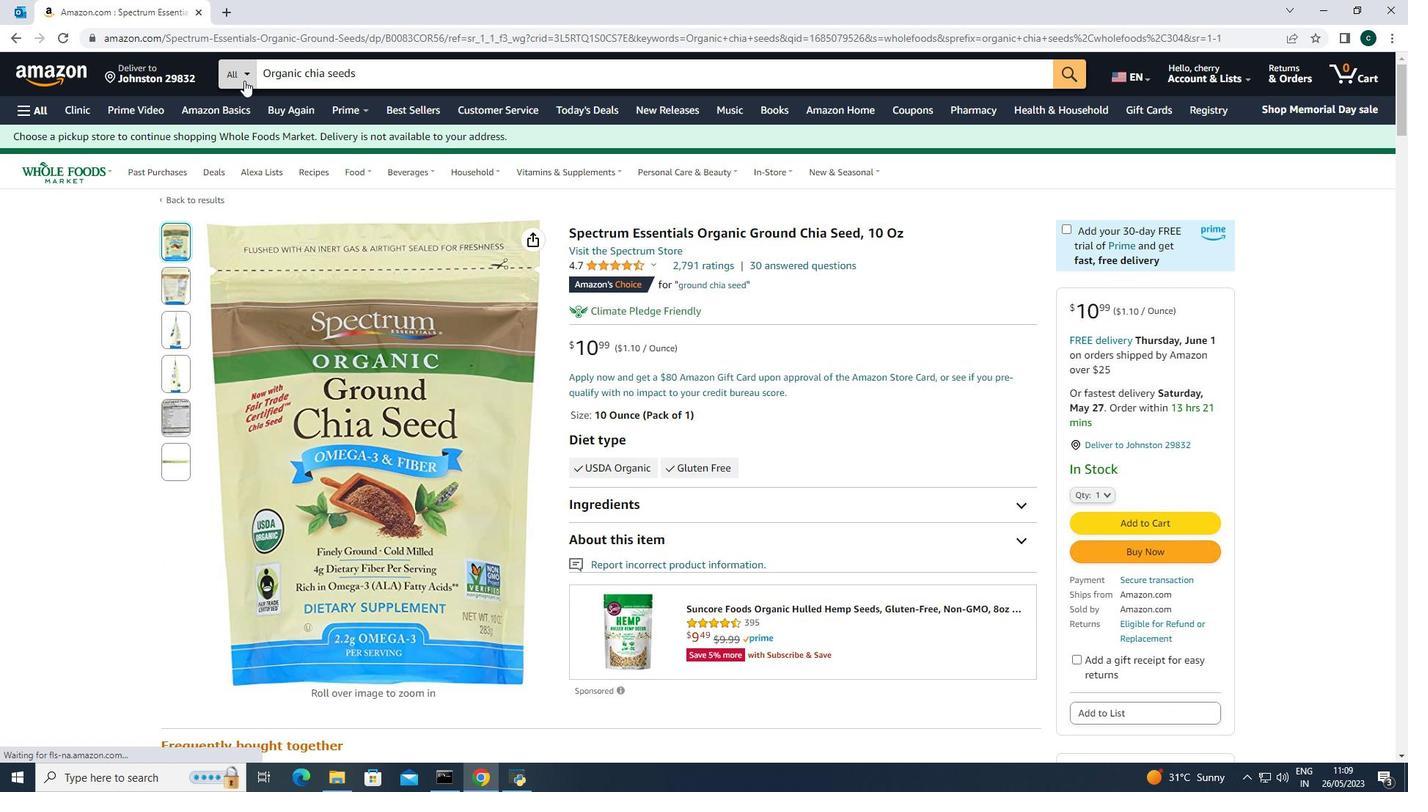 
Action: Mouse moved to (239, 346)
Screenshot: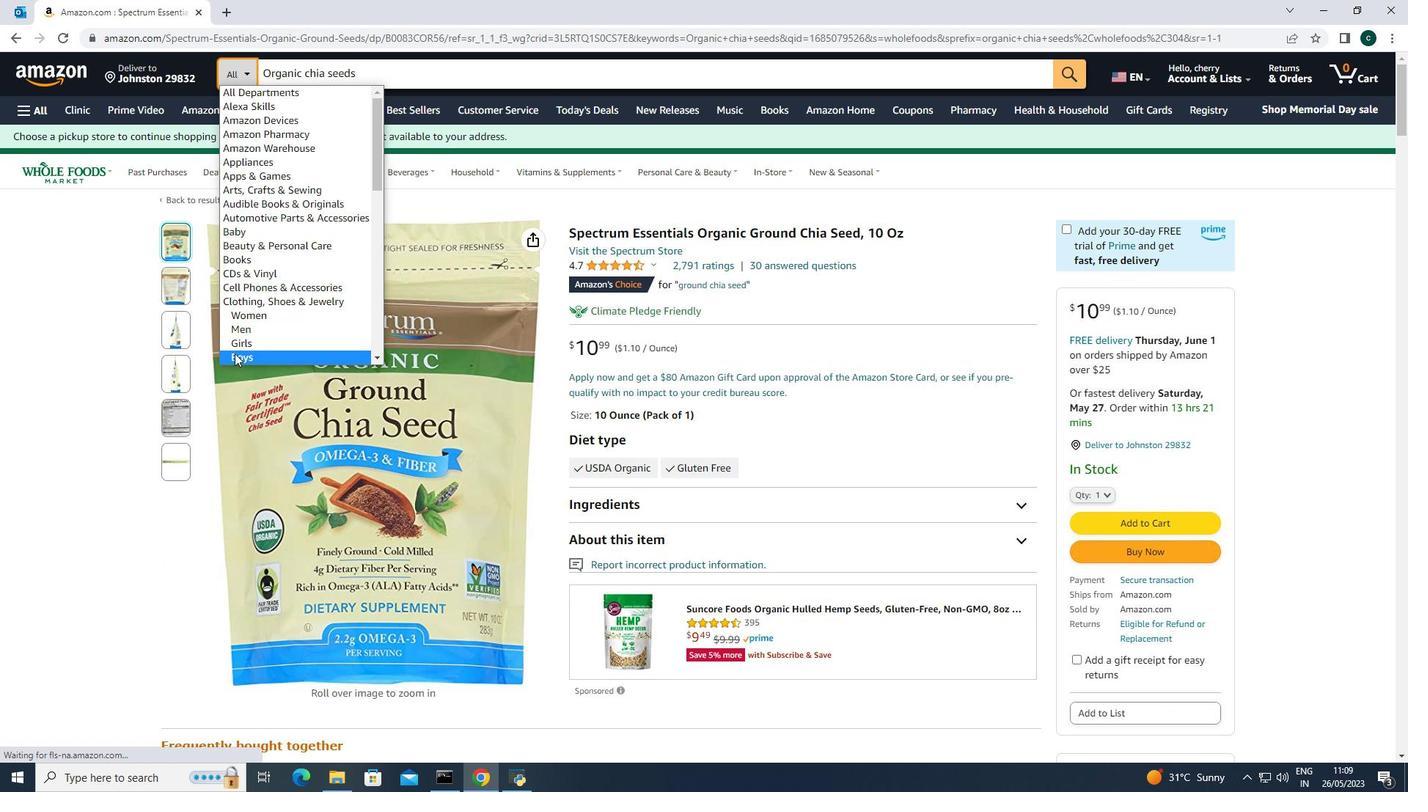 
Action: Mouse scrolled (239, 345) with delta (0, 0)
Screenshot: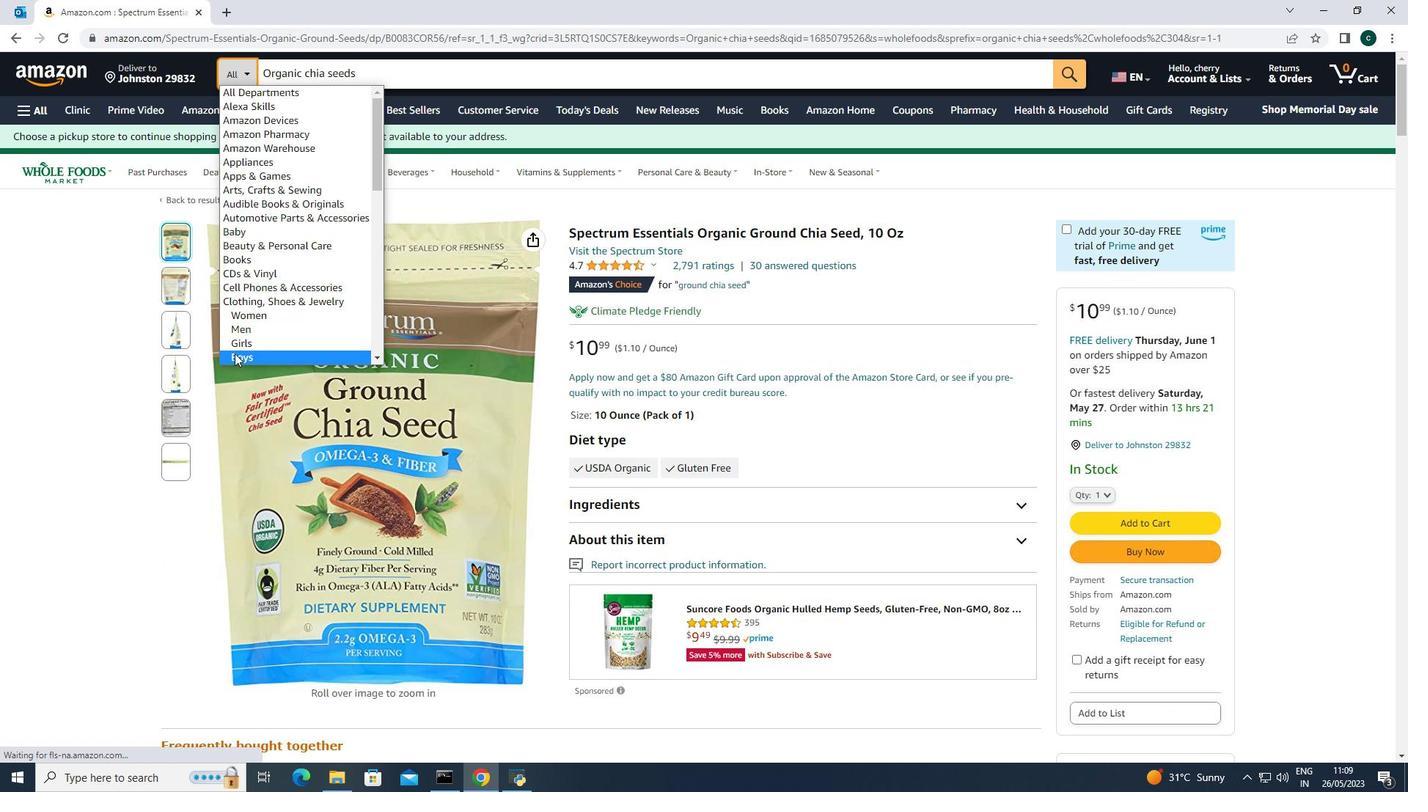
Action: Mouse scrolled (239, 345) with delta (0, 0)
Screenshot: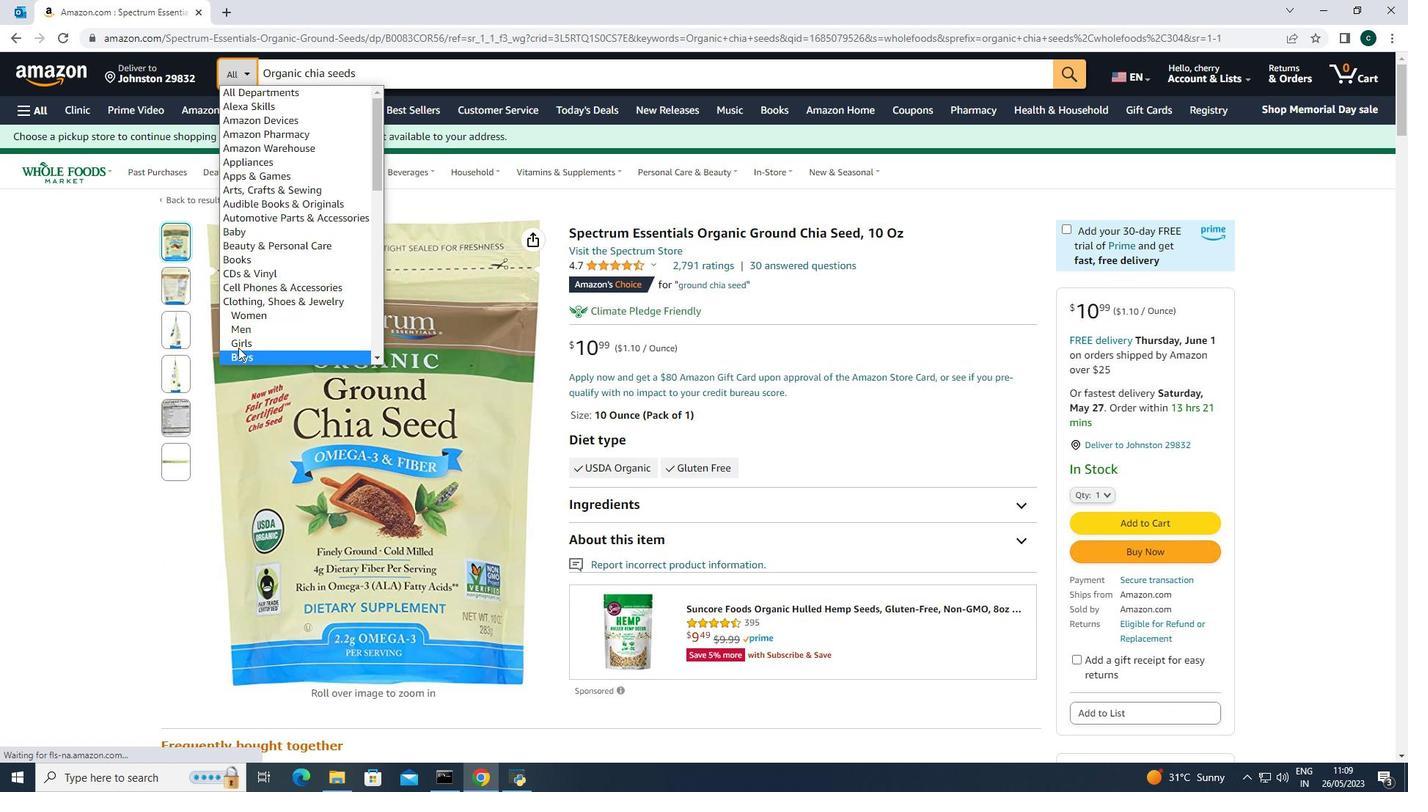 
Action: Mouse scrolled (239, 345) with delta (0, 0)
Screenshot: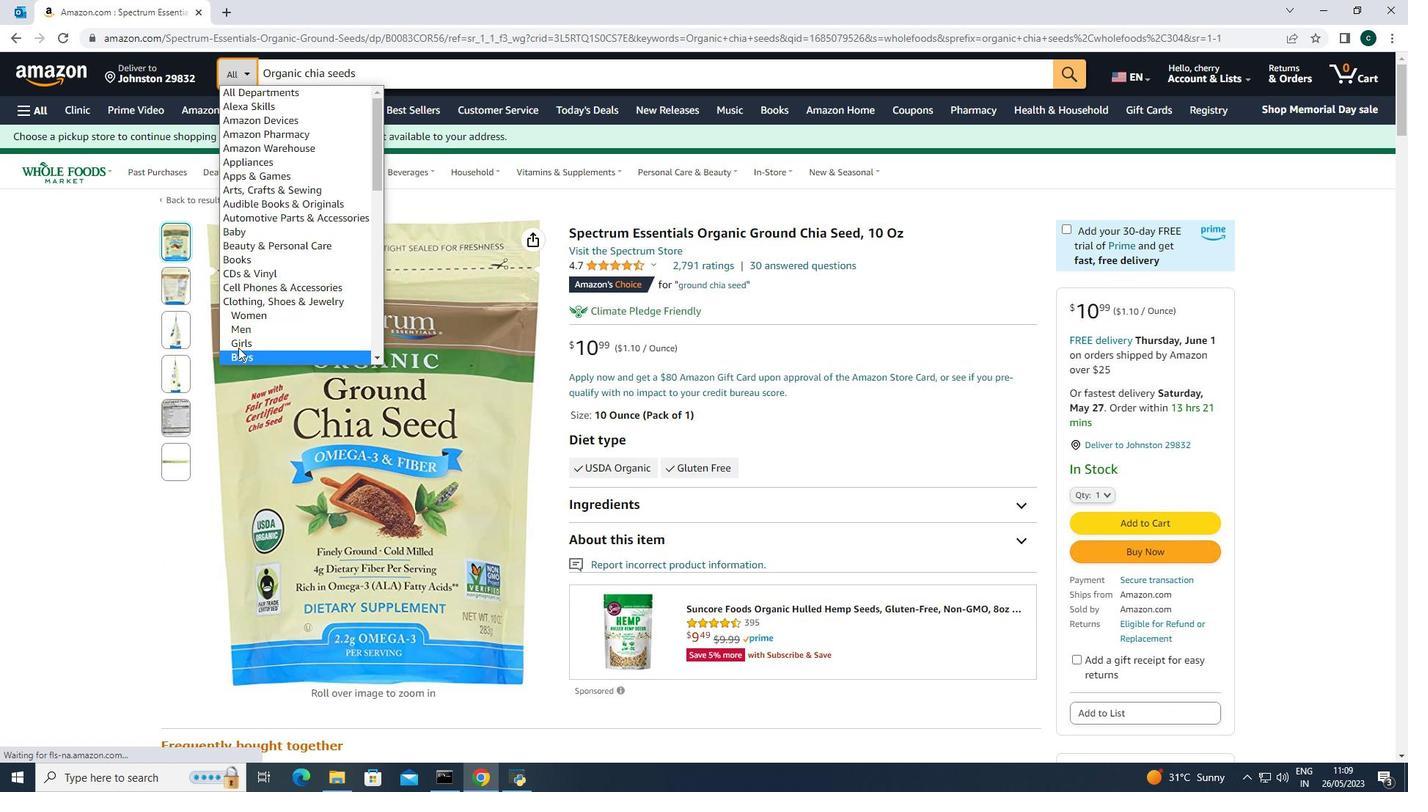 
Action: Mouse scrolled (239, 345) with delta (0, 0)
Screenshot: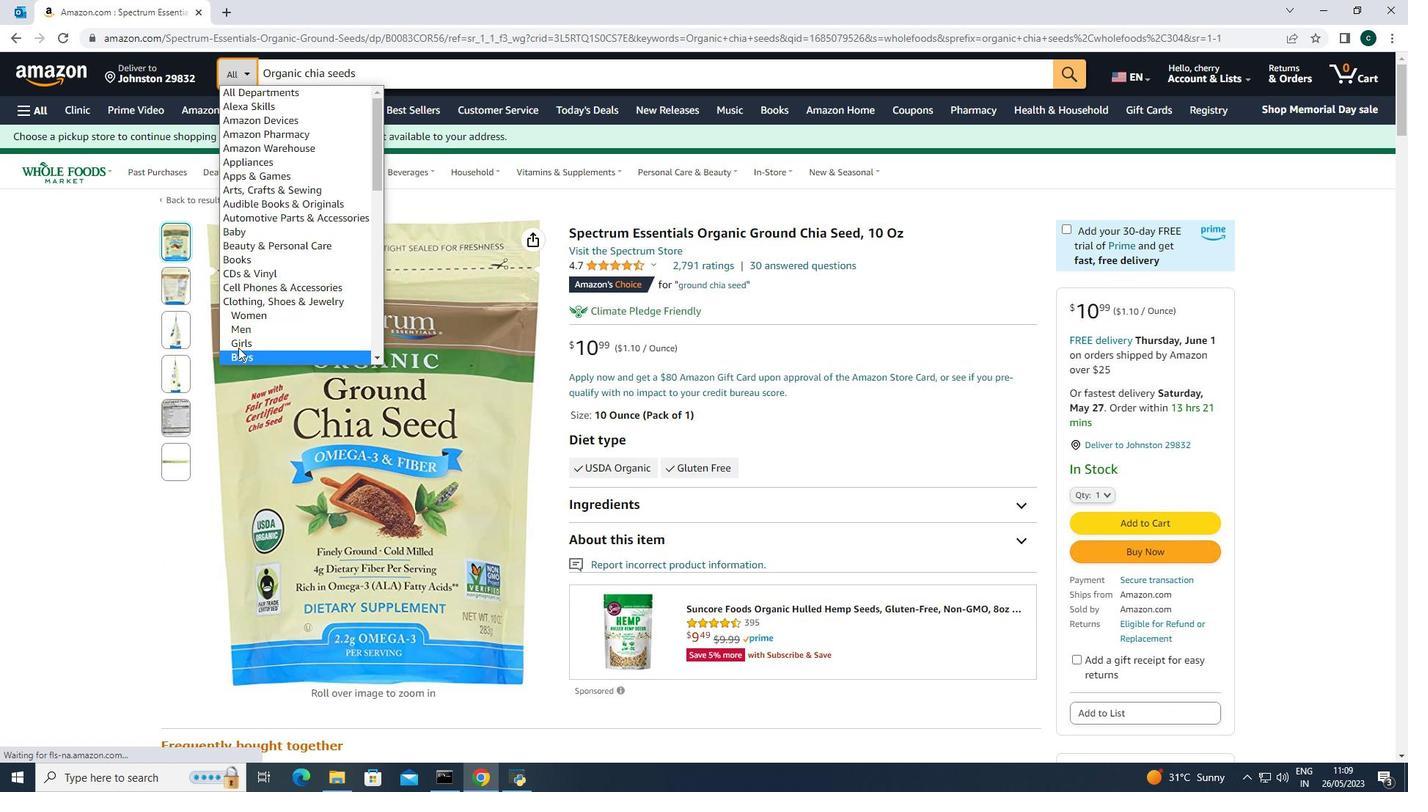 
Action: Mouse scrolled (239, 345) with delta (0, 0)
Screenshot: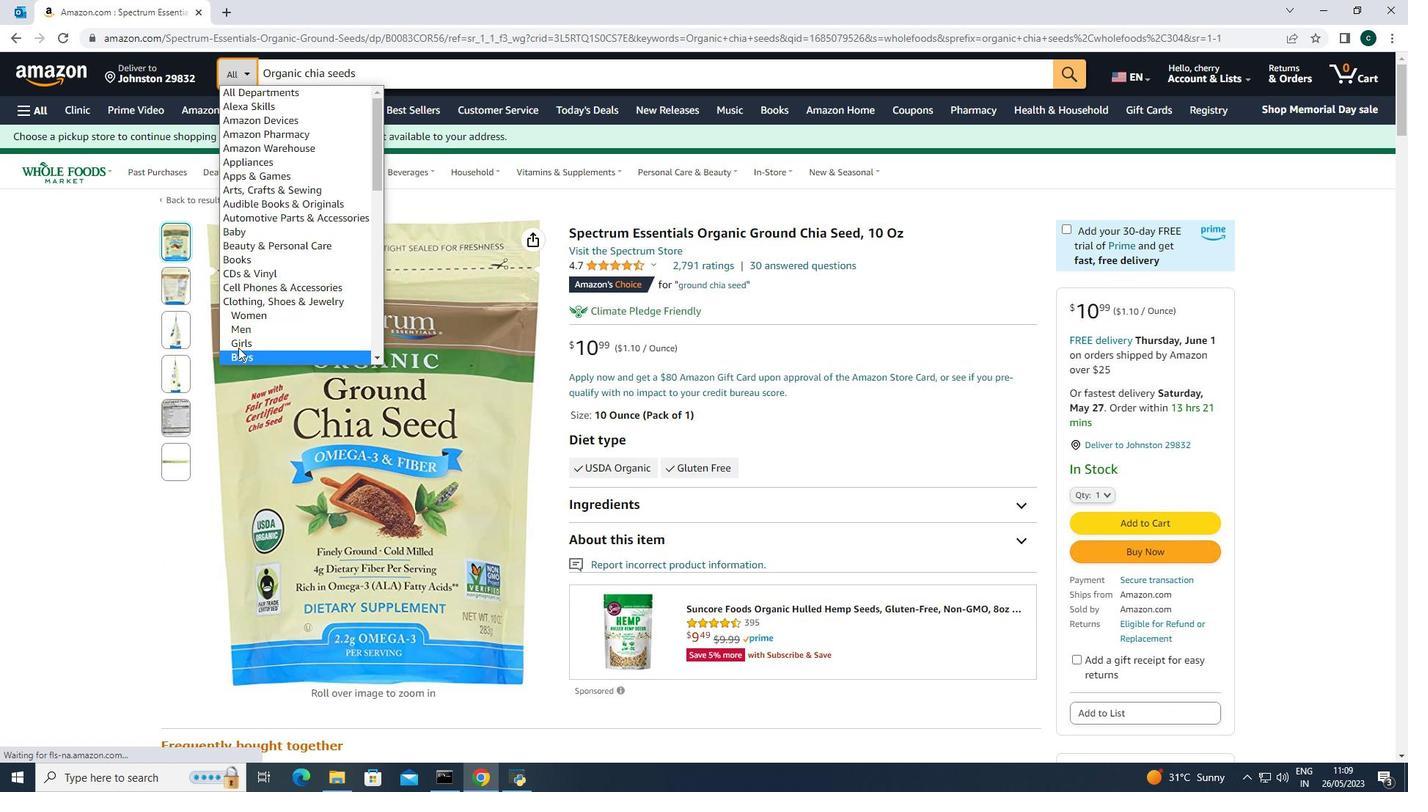 
Action: Mouse scrolled (239, 345) with delta (0, 0)
Screenshot: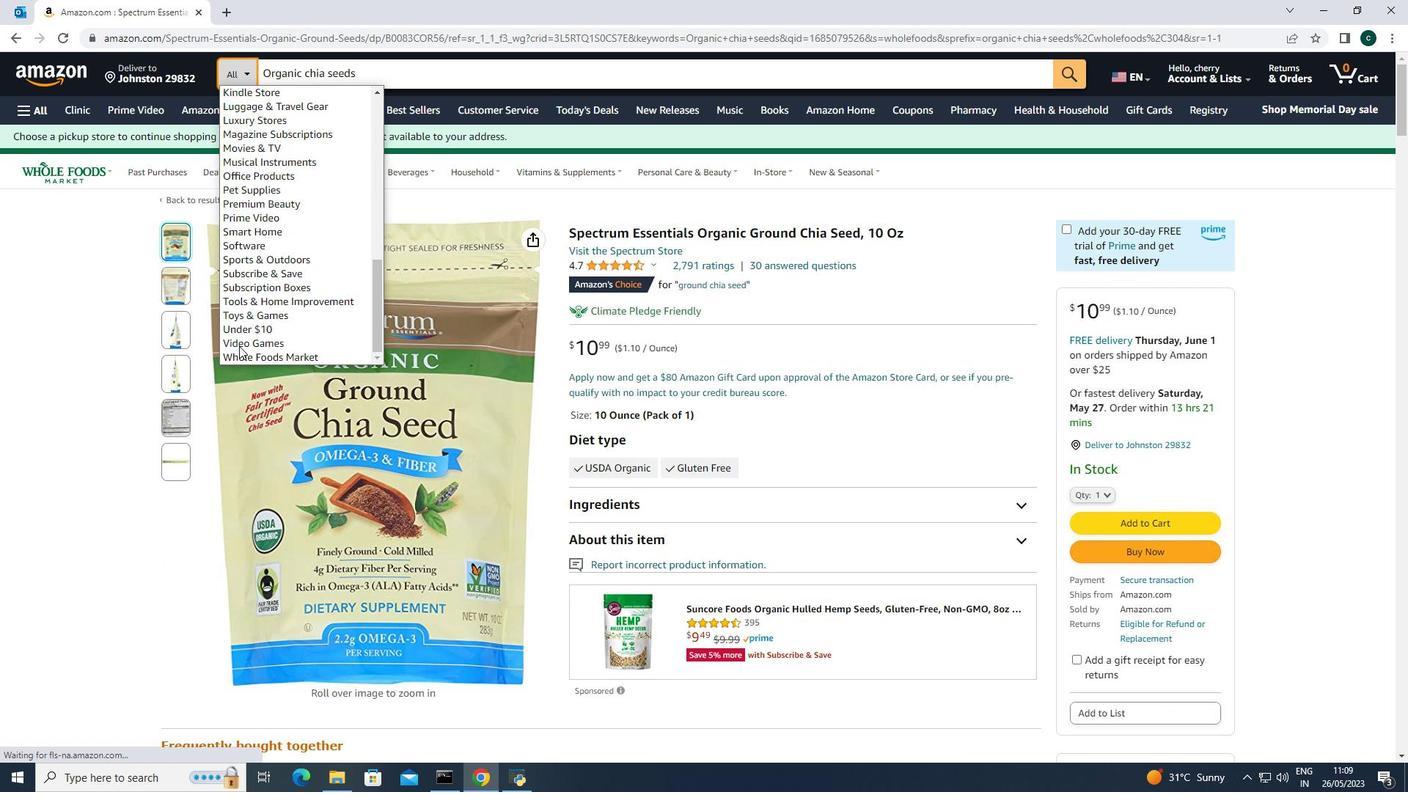 
Action: Mouse scrolled (239, 345) with delta (0, 0)
Screenshot: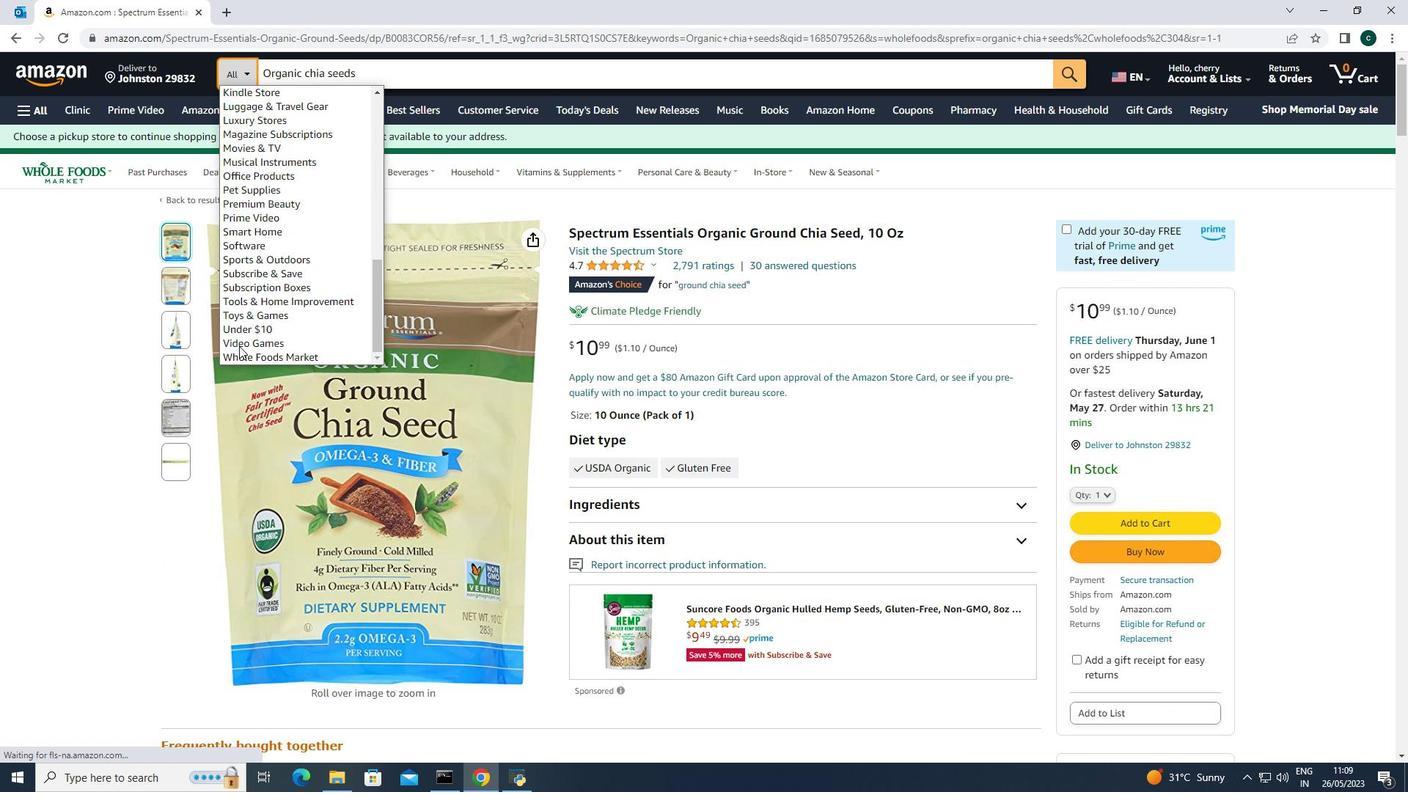 
Action: Mouse scrolled (239, 345) with delta (0, 0)
Screenshot: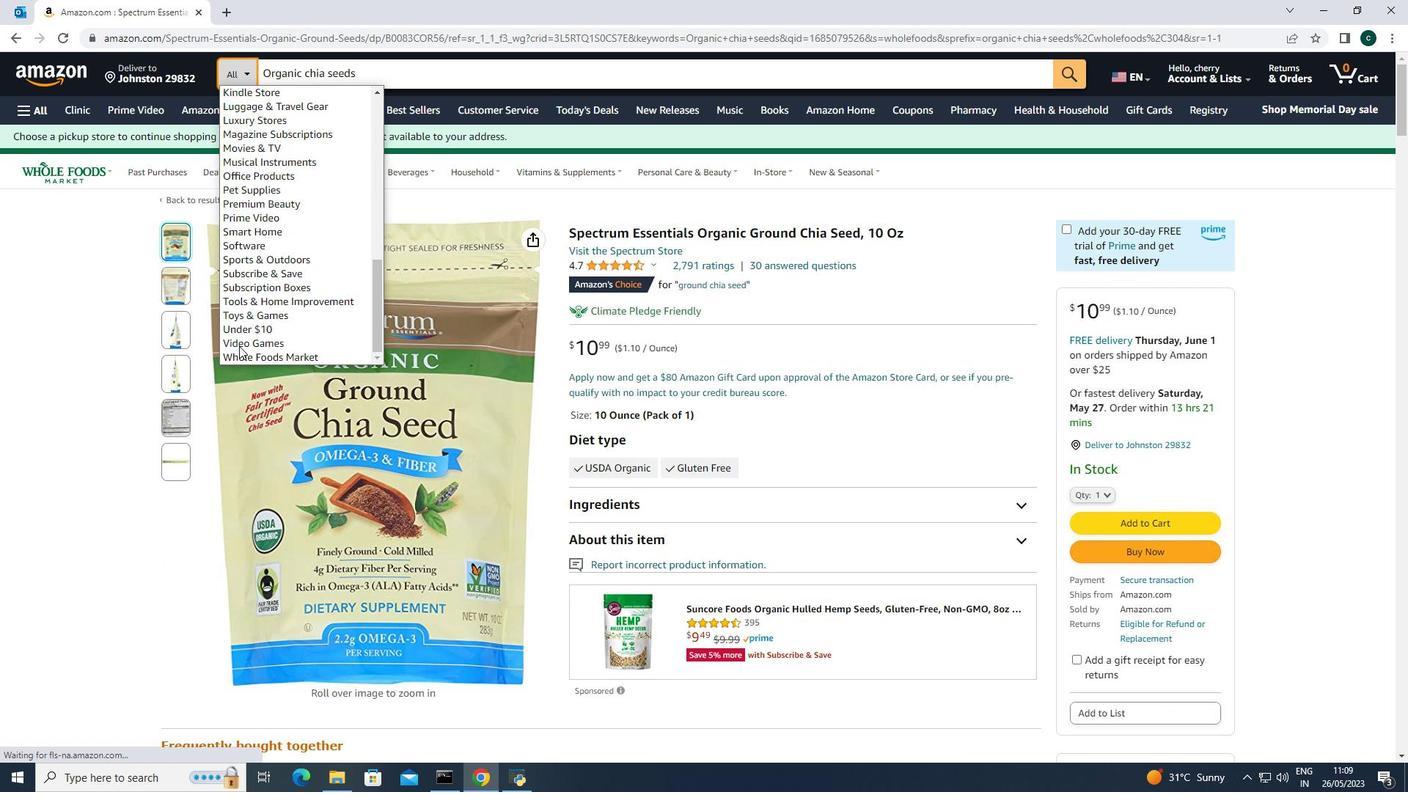 
Action: Mouse moved to (239, 355)
Screenshot: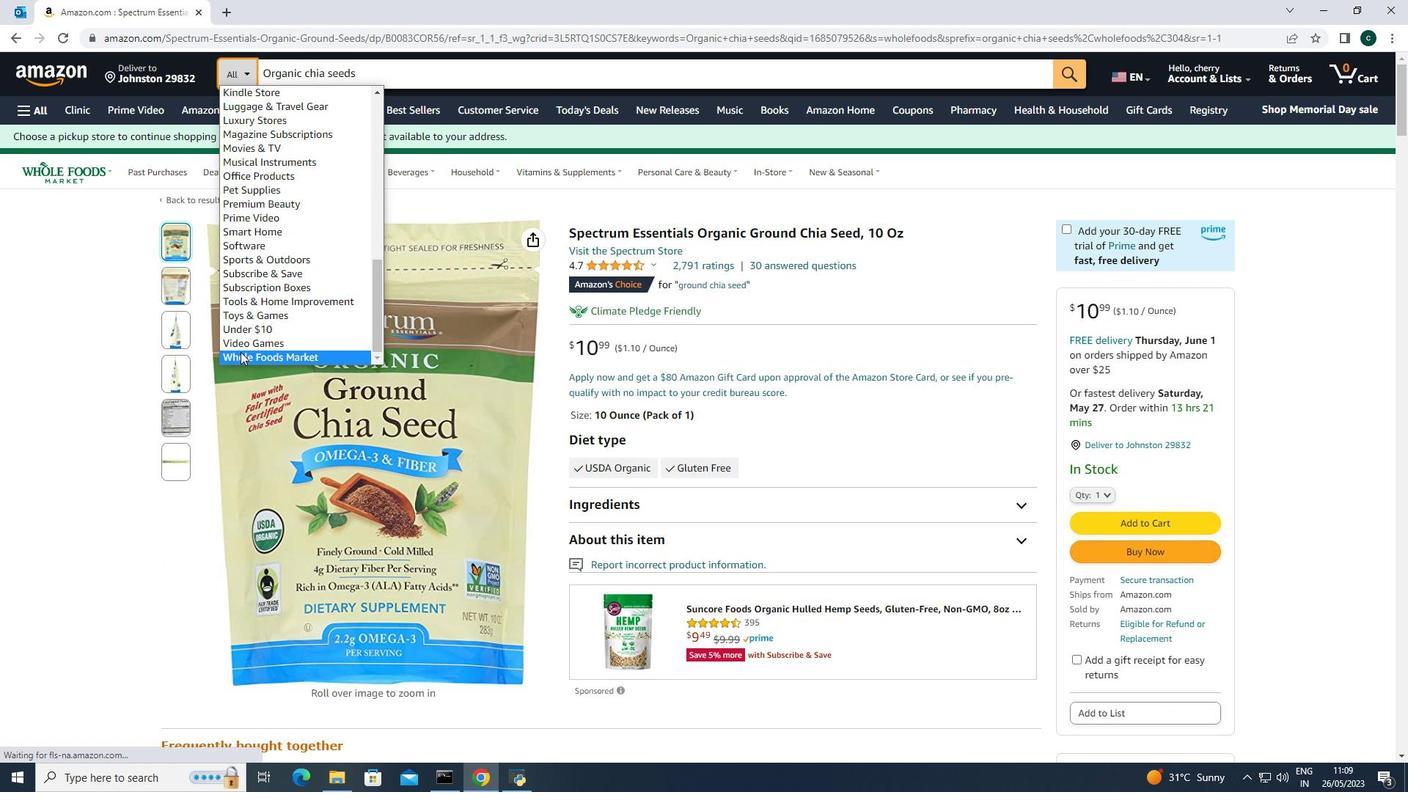 
Action: Mouse pressed left at (239, 355)
Screenshot: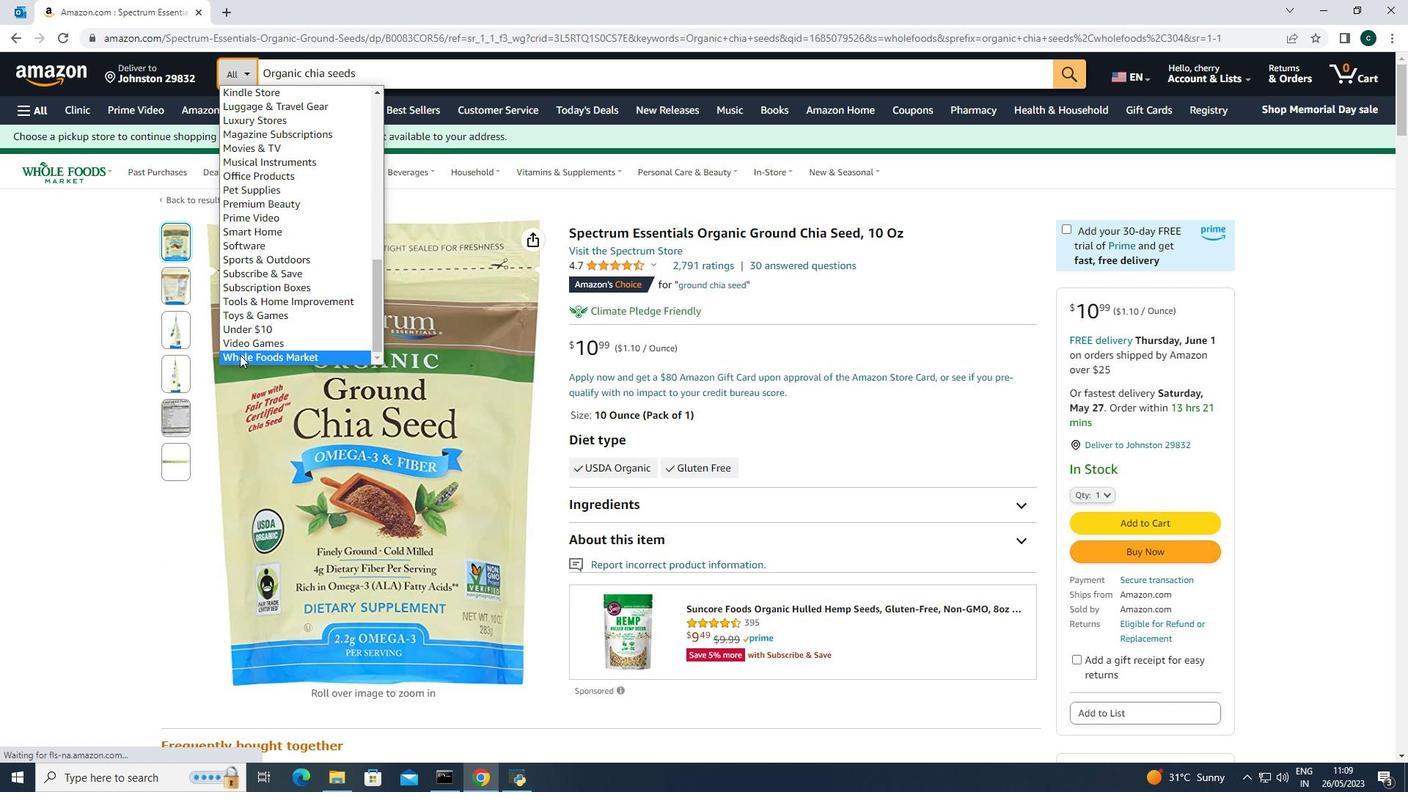 
Action: Mouse moved to (489, 79)
Screenshot: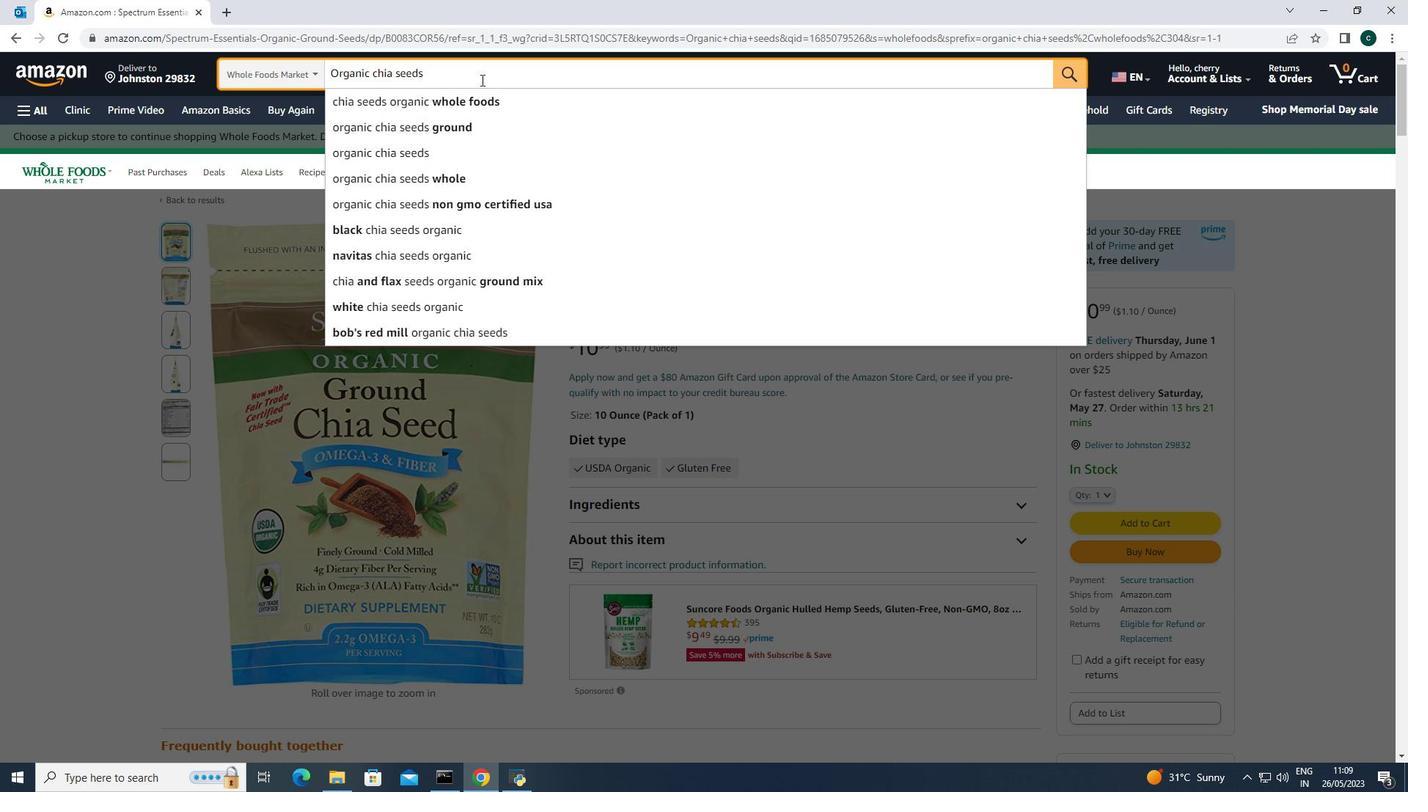 
Action: Key pressed <Key.enter>
Screenshot: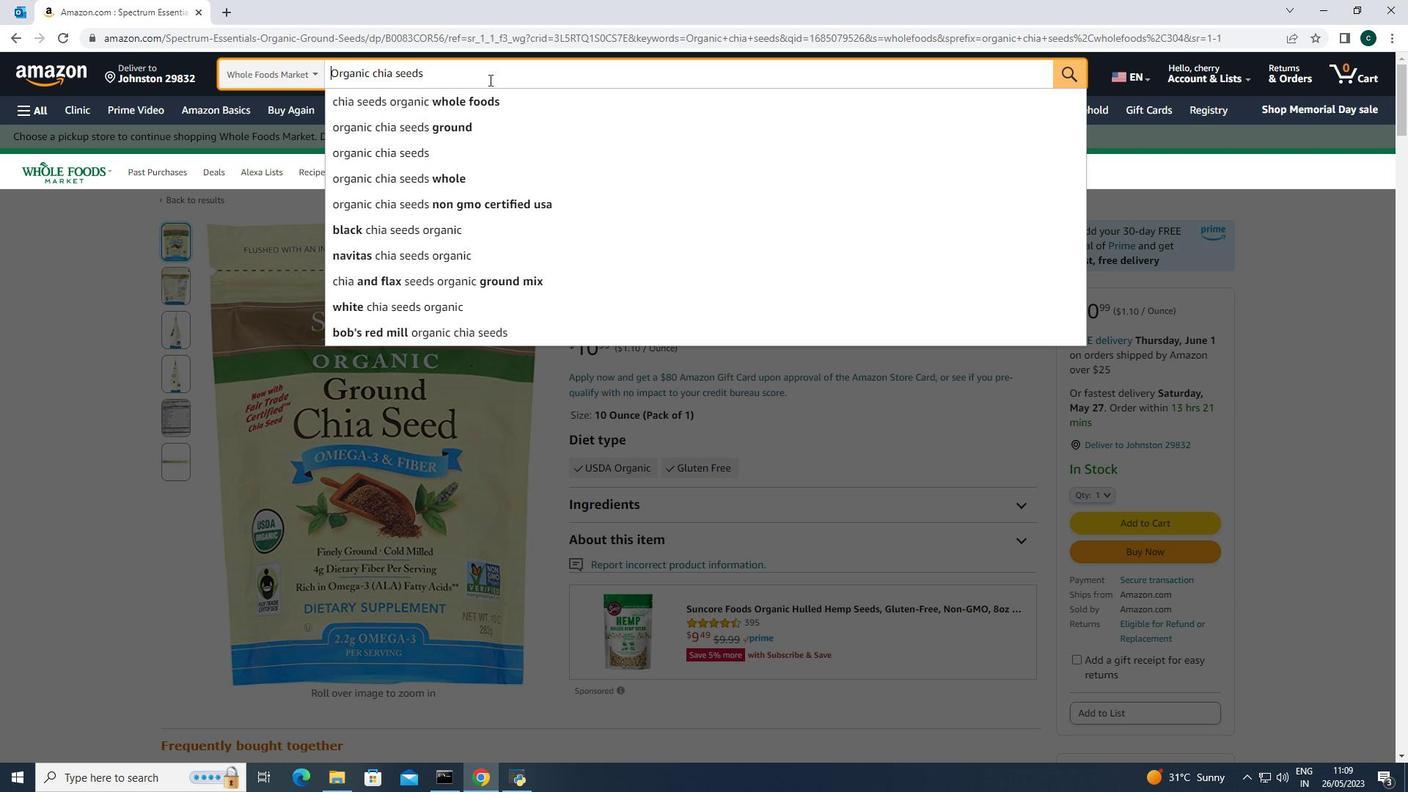 
Action: Mouse moved to (399, 304)
Screenshot: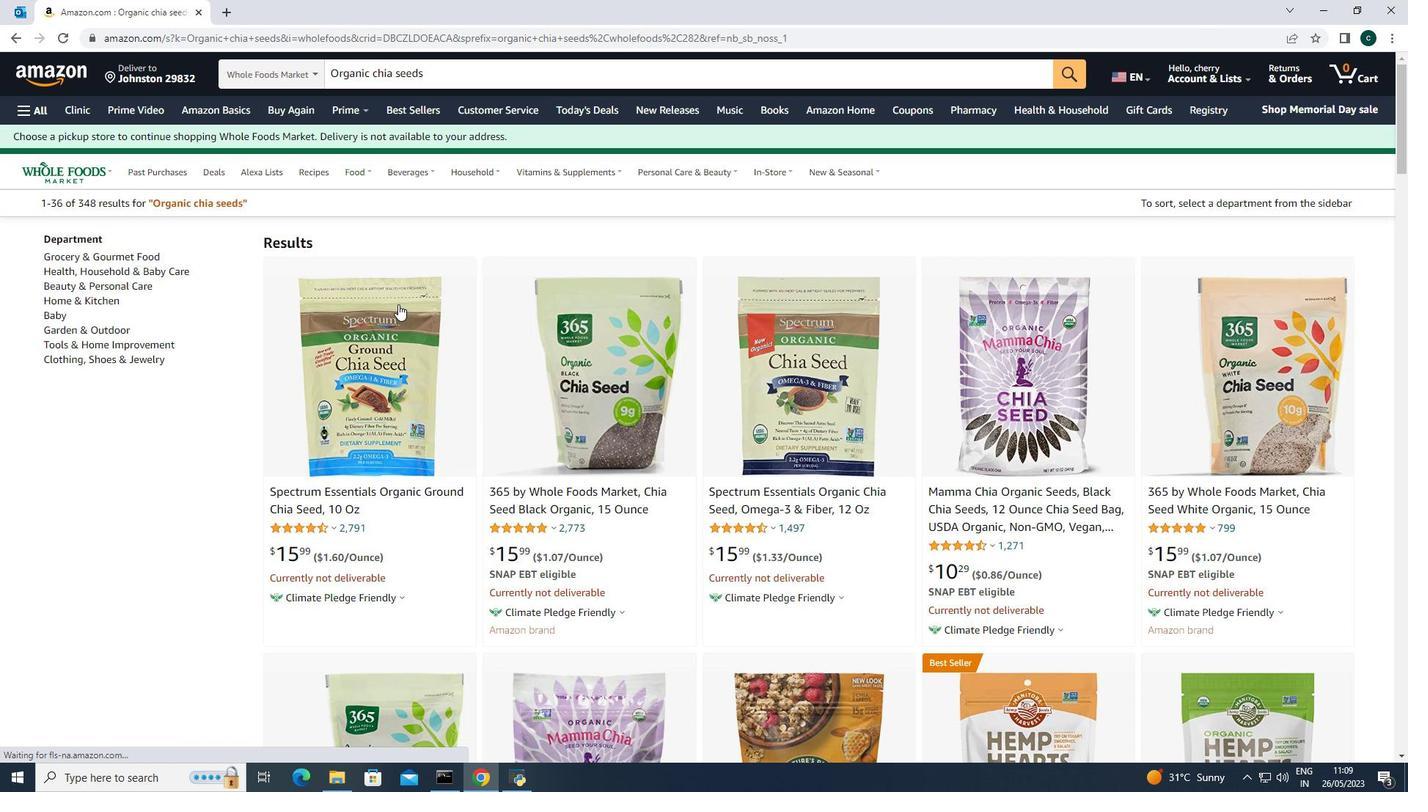 
Action: Mouse scrolled (399, 303) with delta (0, 0)
Screenshot: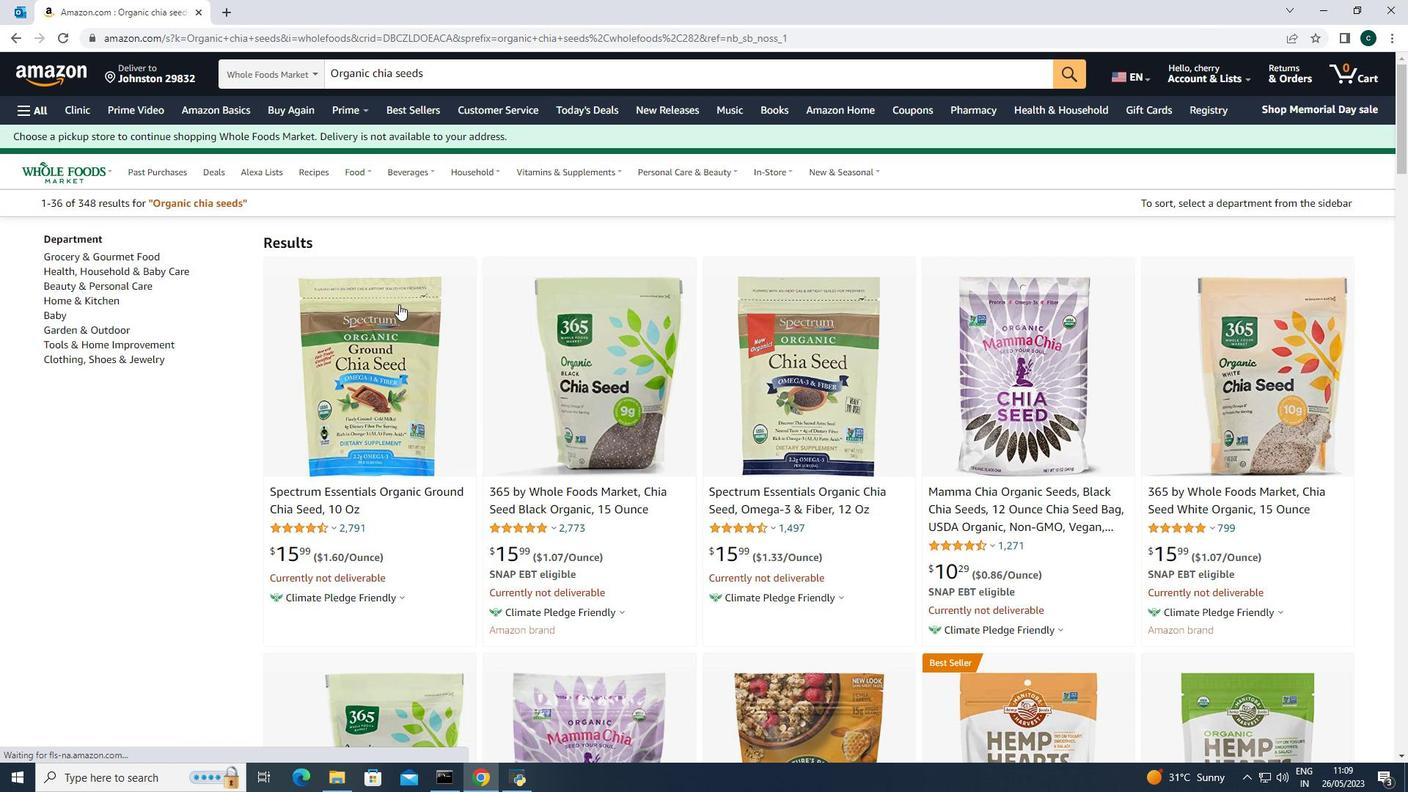 
Action: Mouse moved to (399, 305)
Screenshot: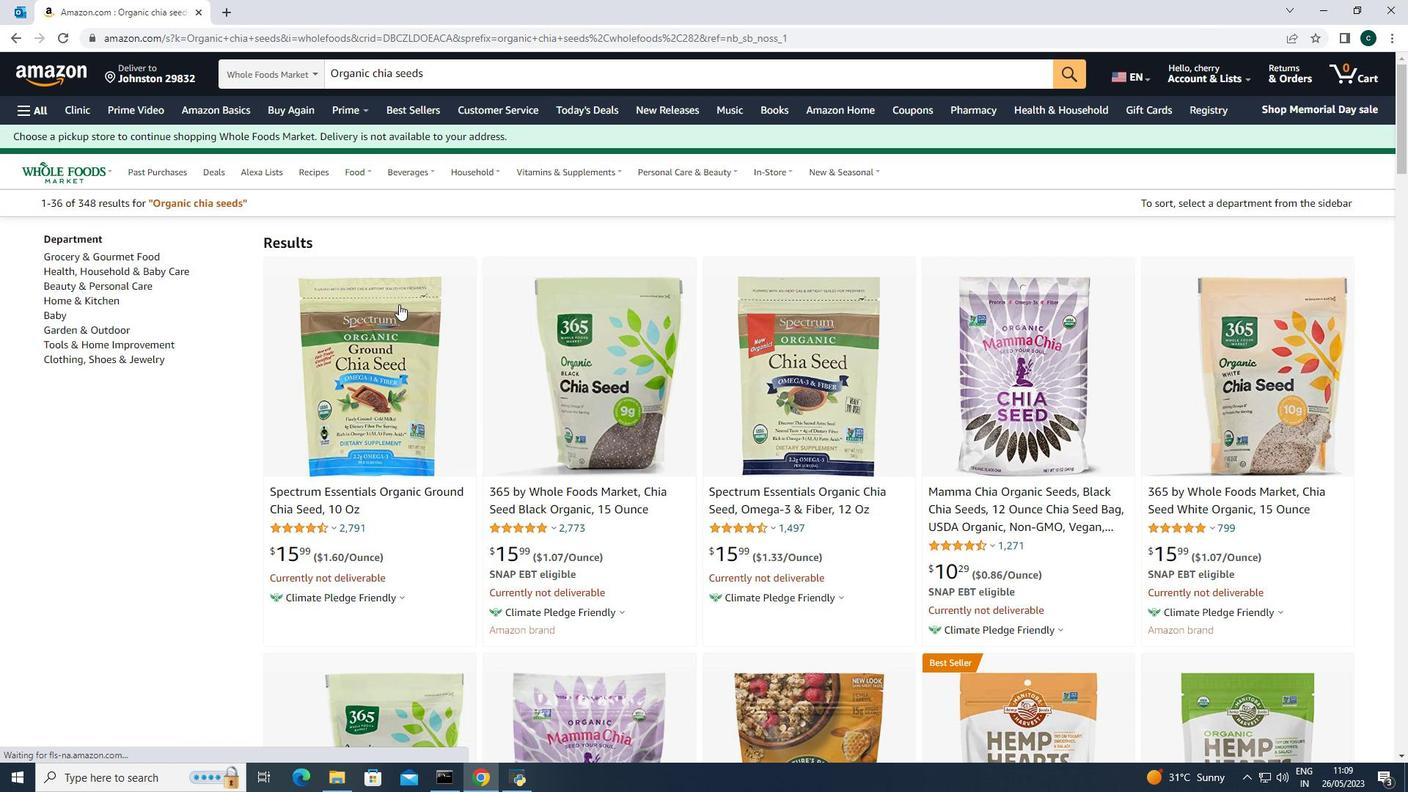 
Action: Mouse scrolled (399, 304) with delta (0, 0)
Screenshot: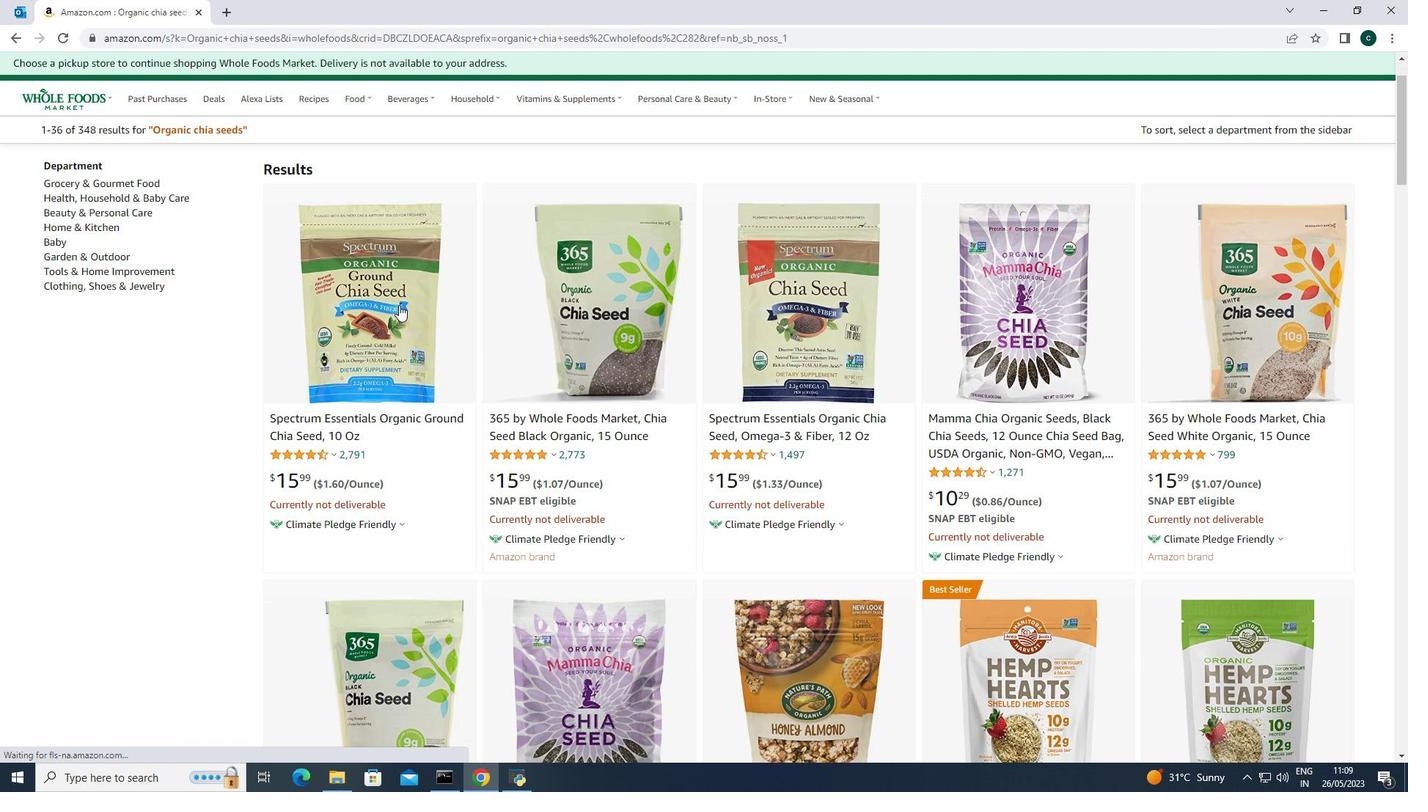 
Action: Mouse scrolled (399, 304) with delta (0, 0)
Screenshot: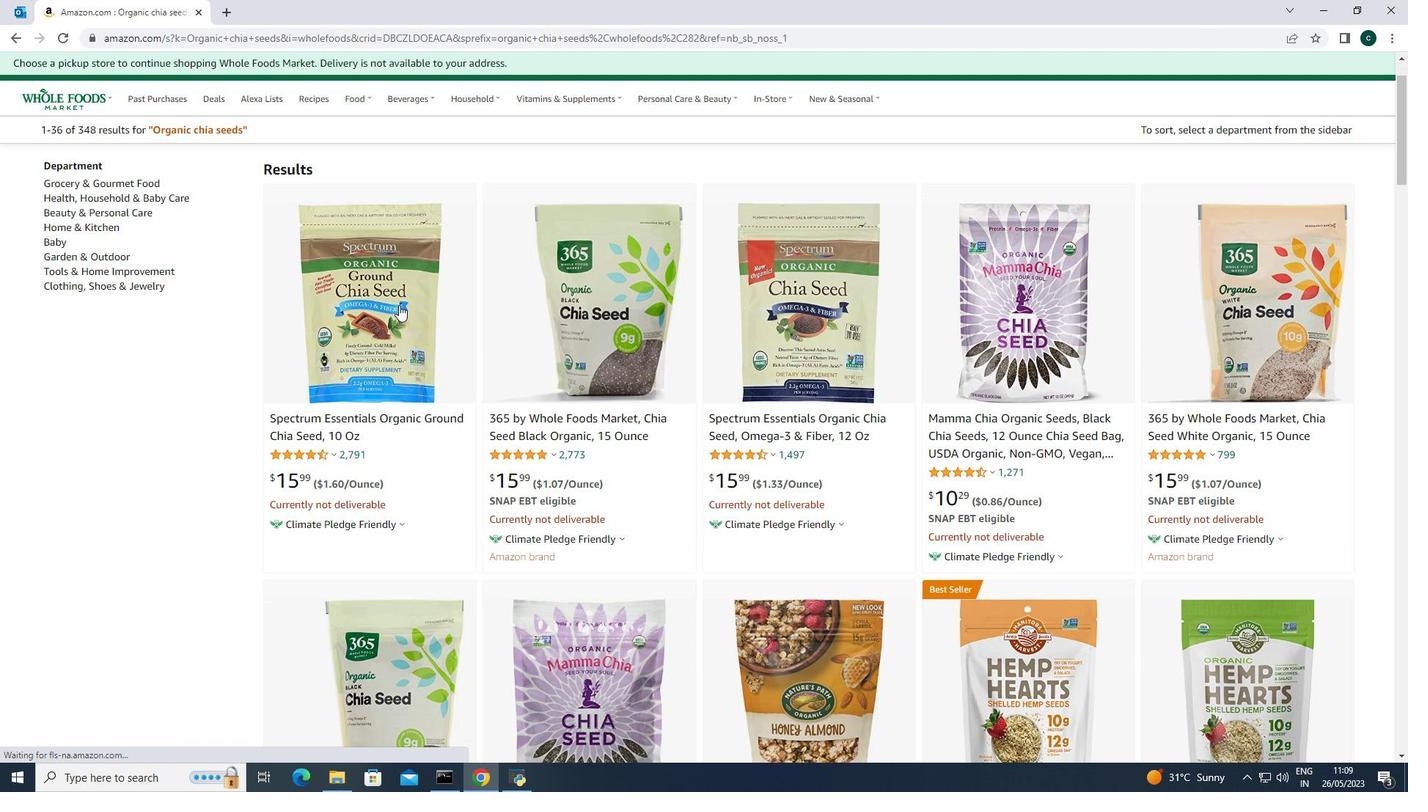 
Action: Mouse moved to (406, 232)
Screenshot: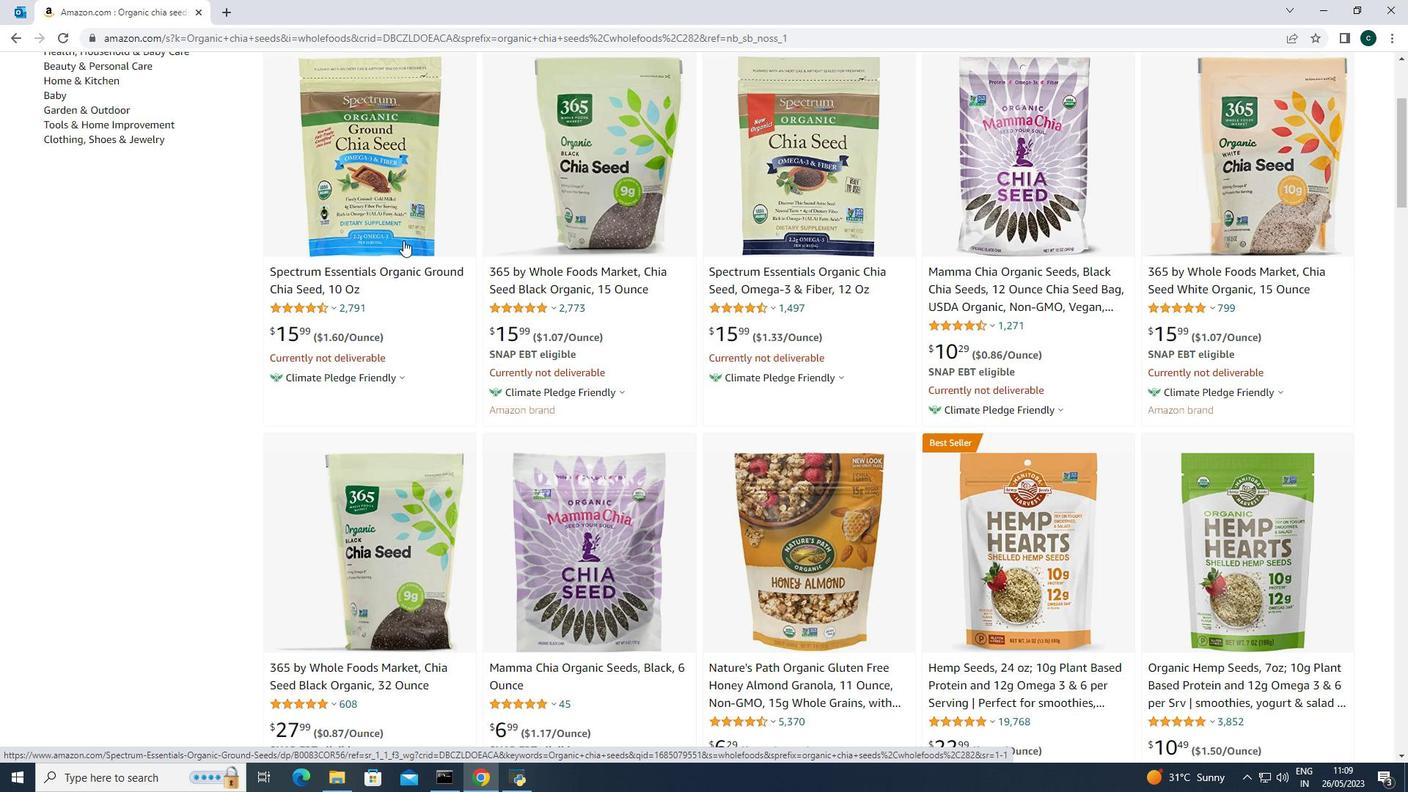 
Action: Mouse pressed left at (406, 232)
Screenshot: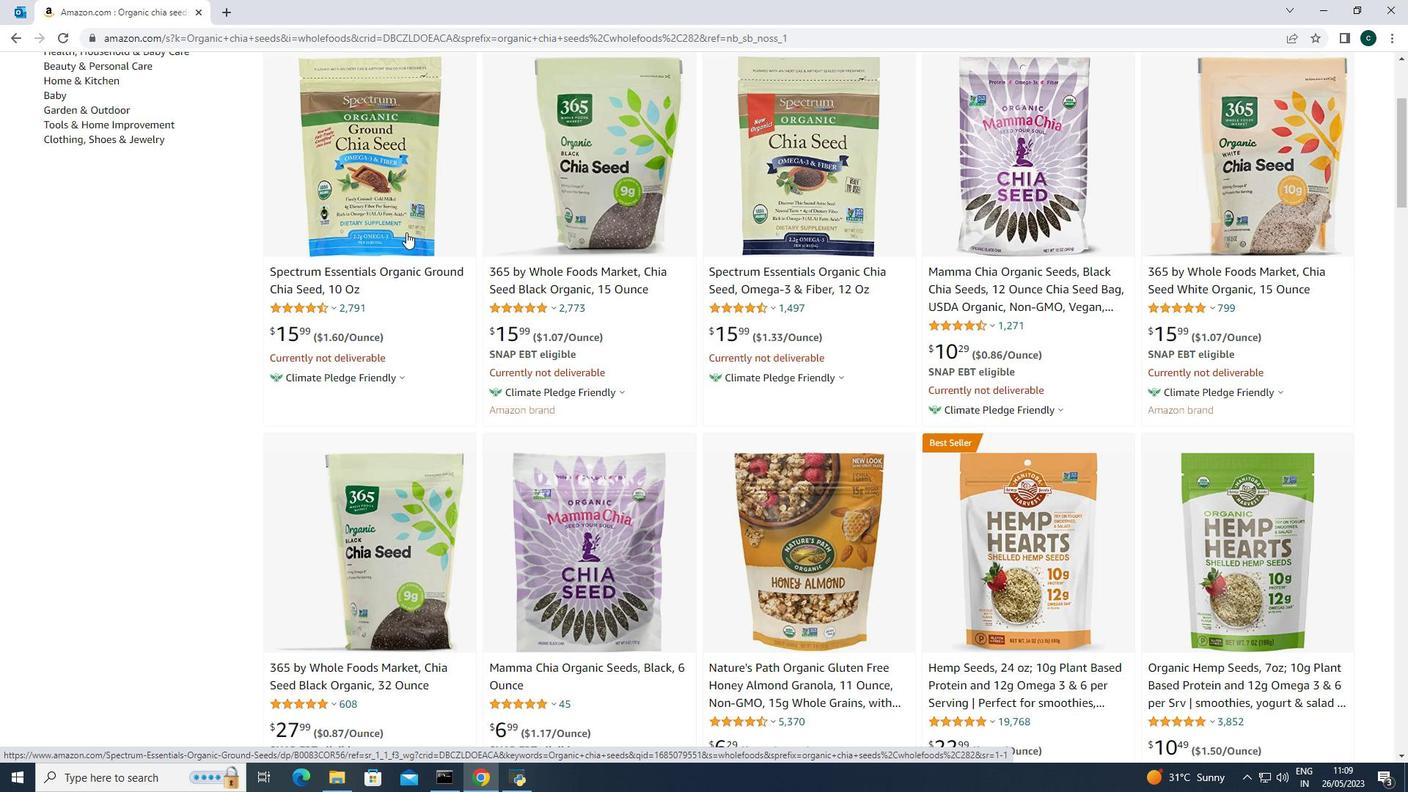 
Action: Mouse moved to (649, 377)
Screenshot: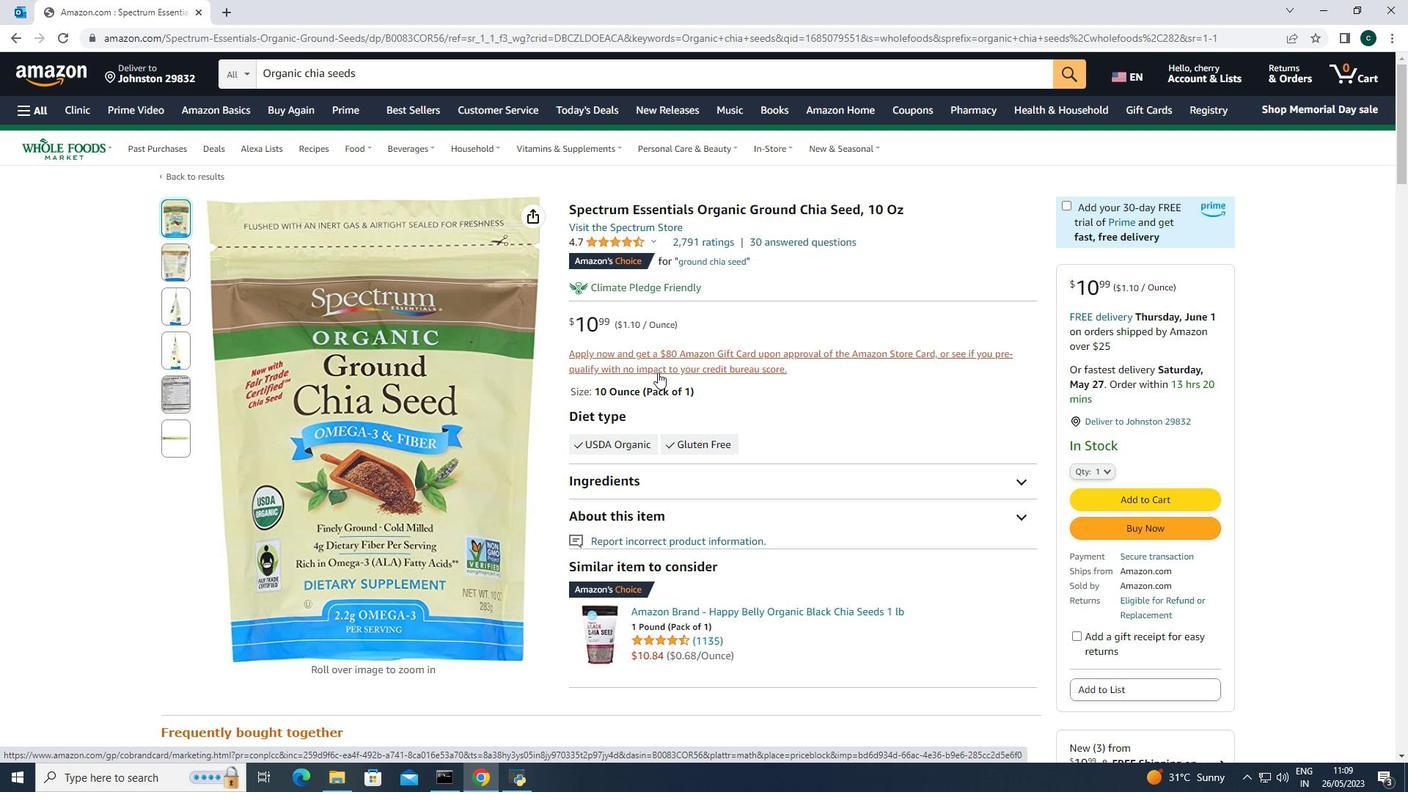 
Action: Mouse scrolled (649, 376) with delta (0, 0)
Screenshot: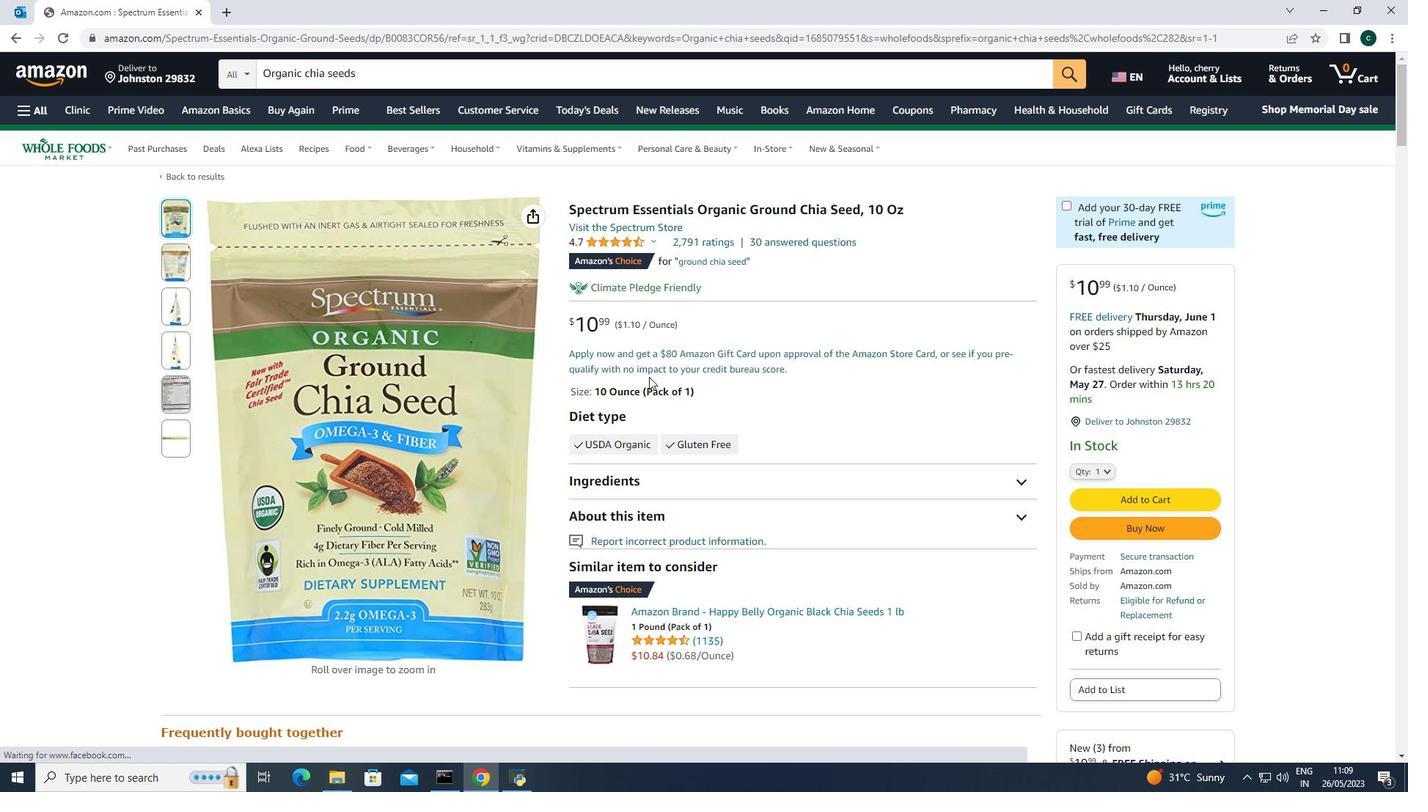 
Action: Mouse moved to (648, 377)
Screenshot: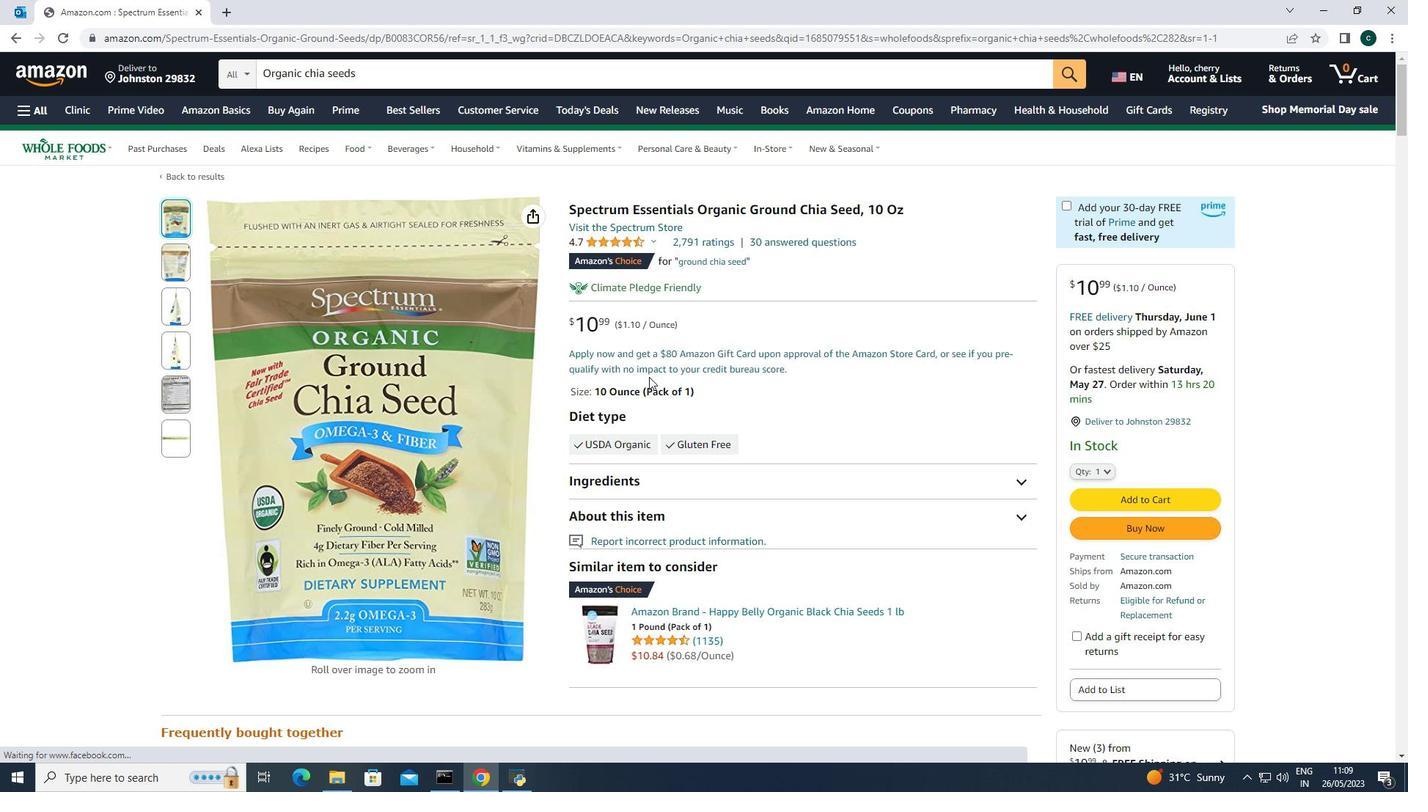
Action: Mouse scrolled (648, 376) with delta (0, 0)
Screenshot: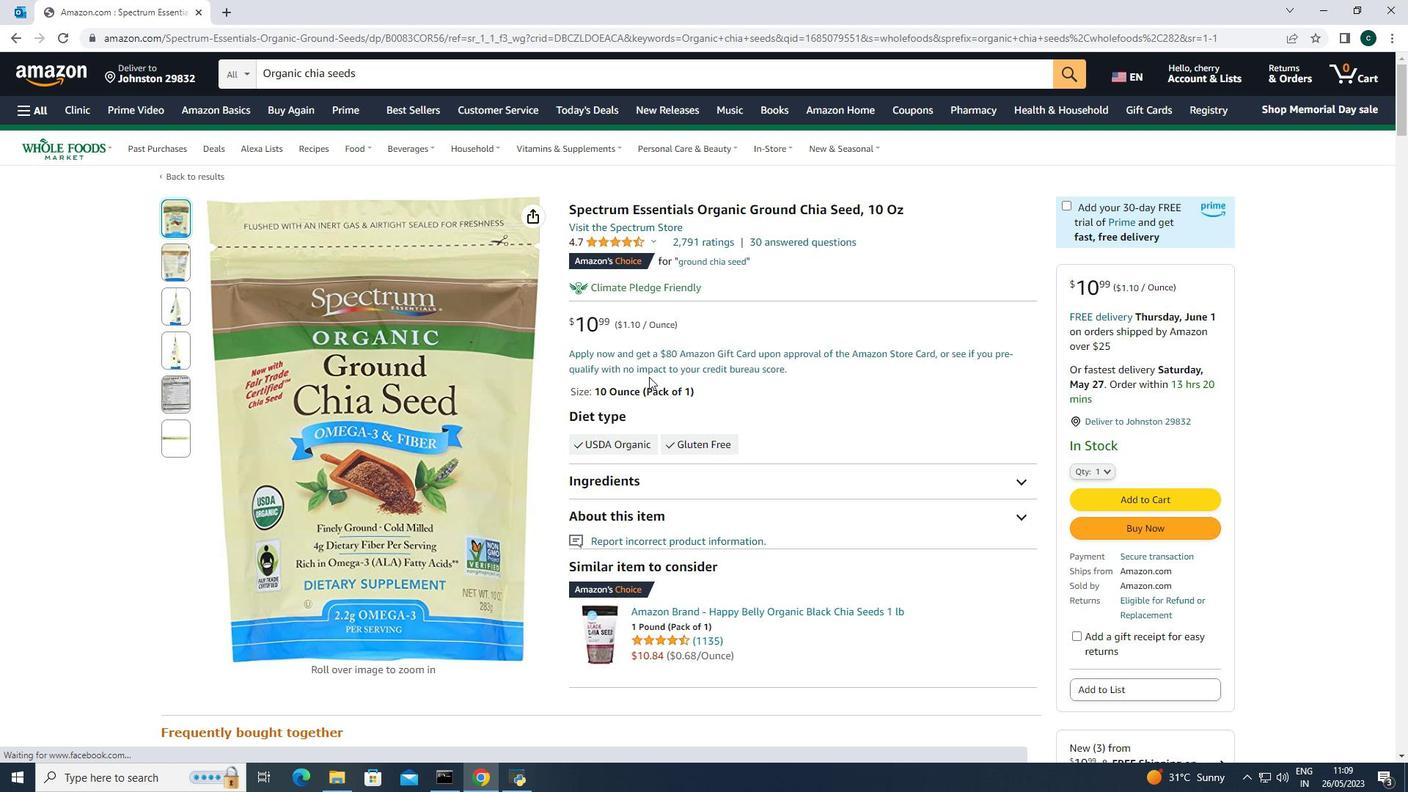 
Action: Mouse moved to (634, 376)
Screenshot: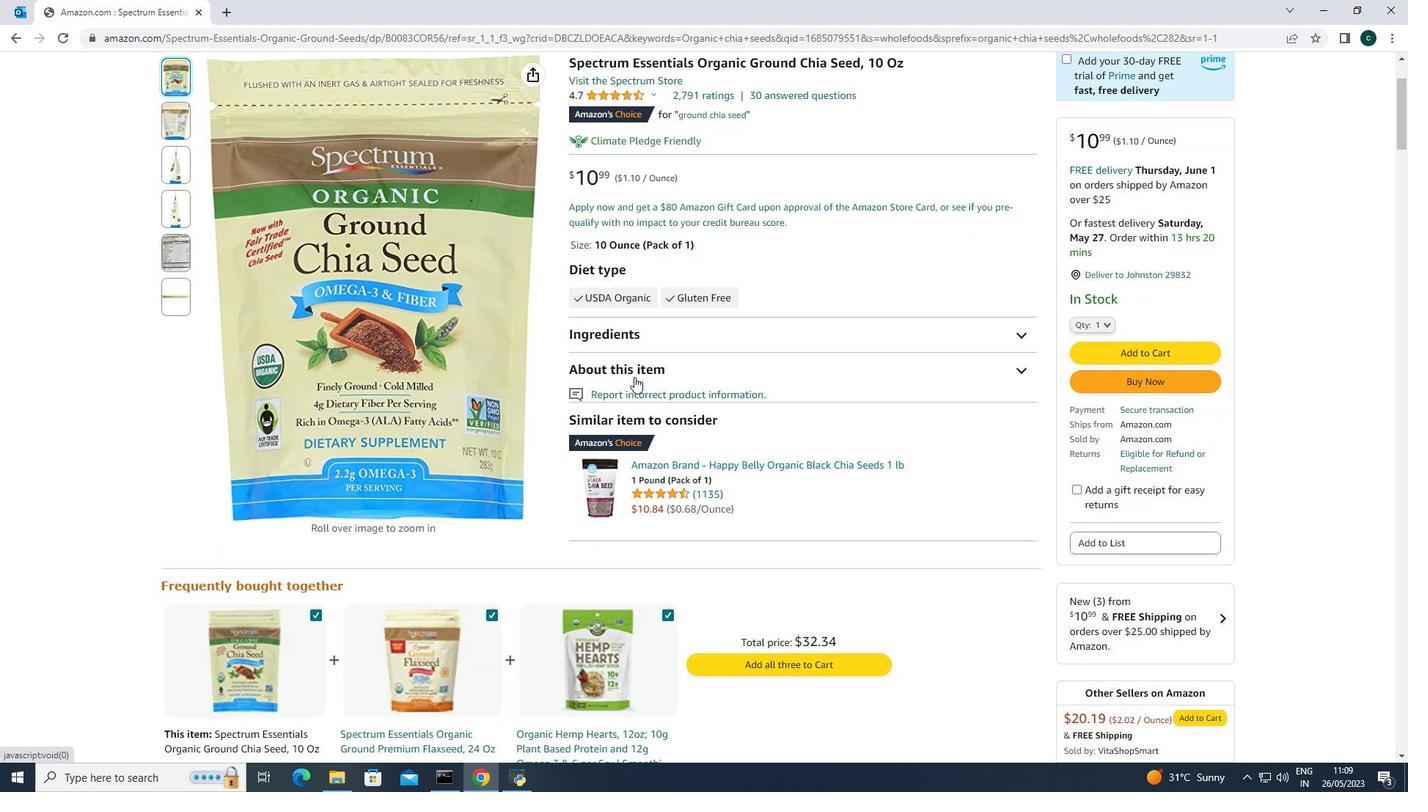 
Action: Mouse scrolled (634, 377) with delta (0, 0)
Screenshot: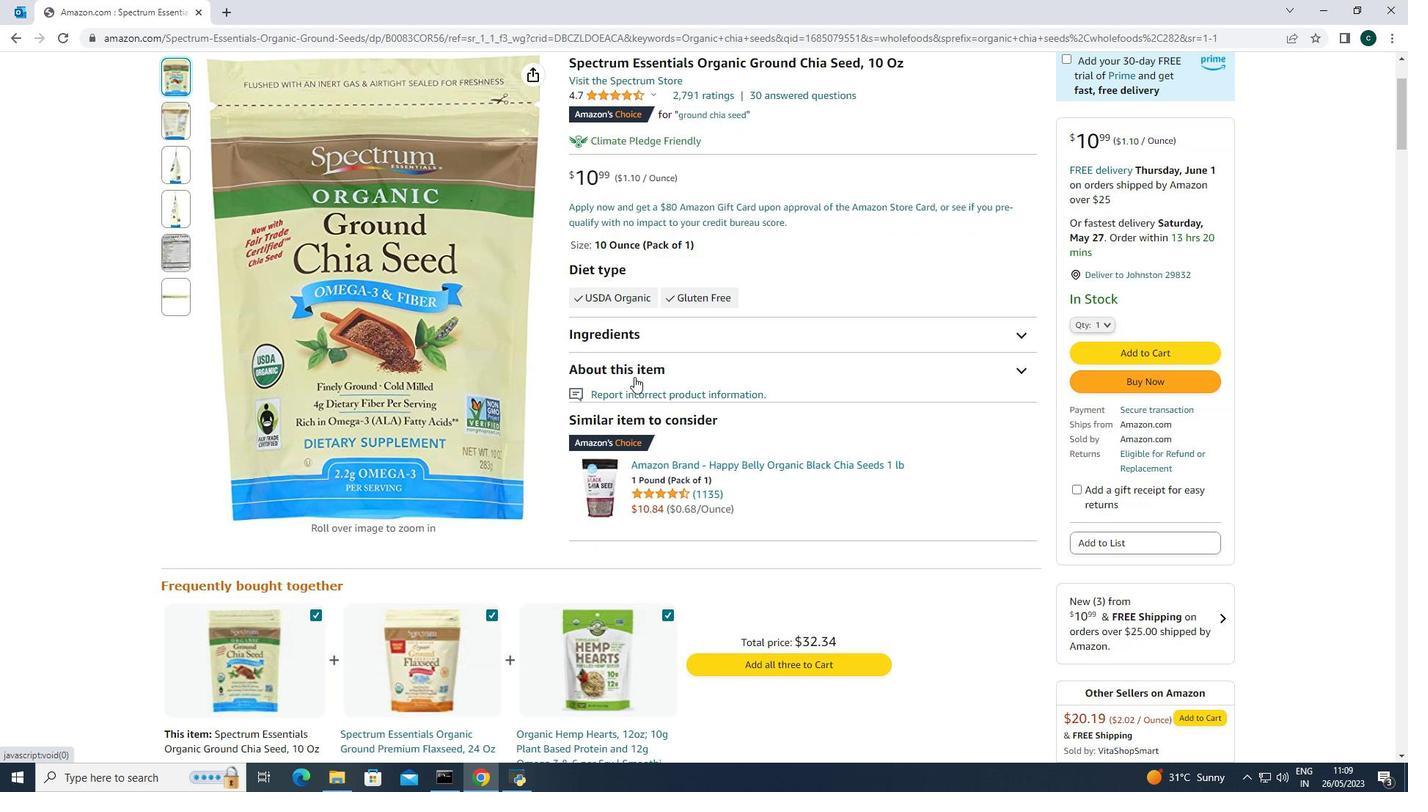 
Action: Mouse scrolled (634, 377) with delta (0, 0)
Screenshot: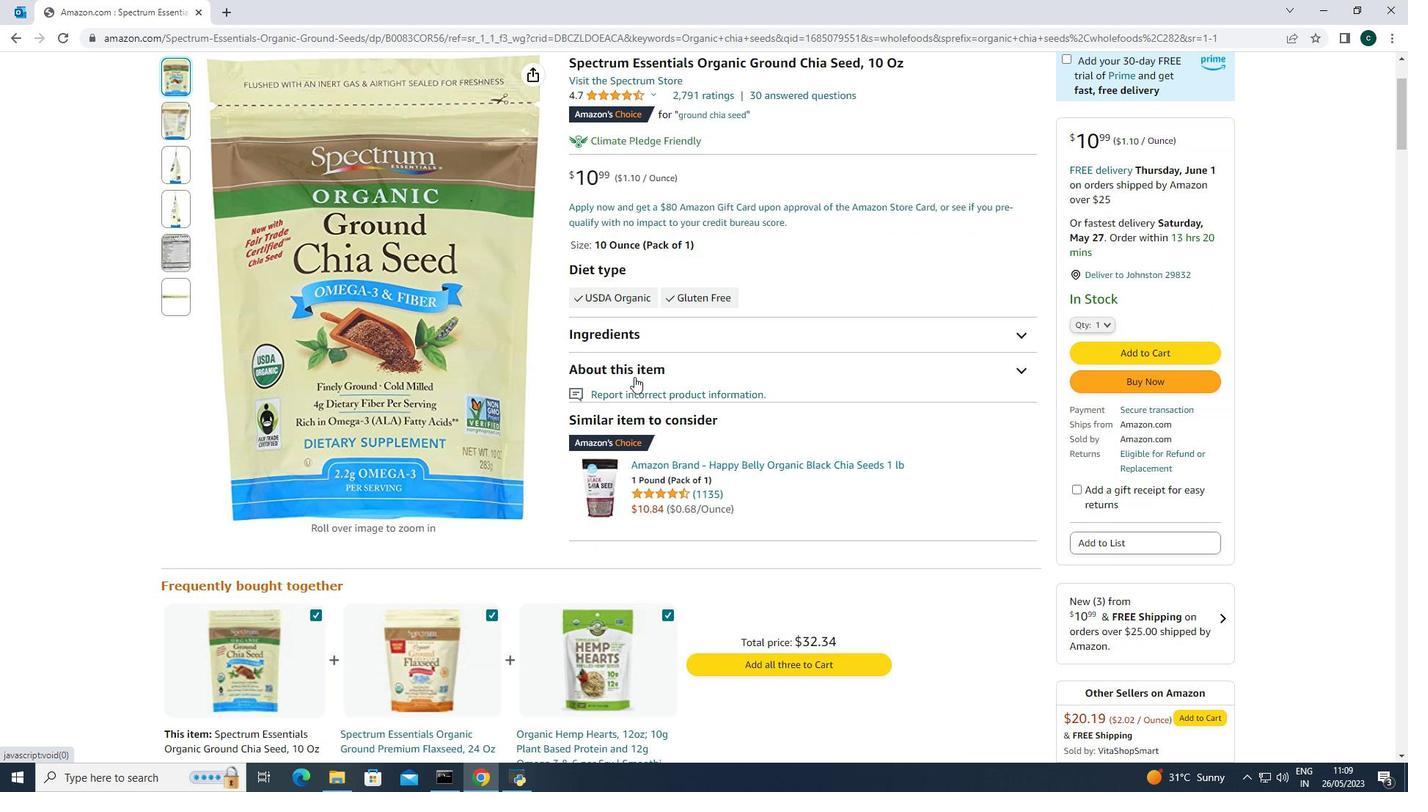 
Action: Mouse scrolled (634, 377) with delta (0, 0)
Screenshot: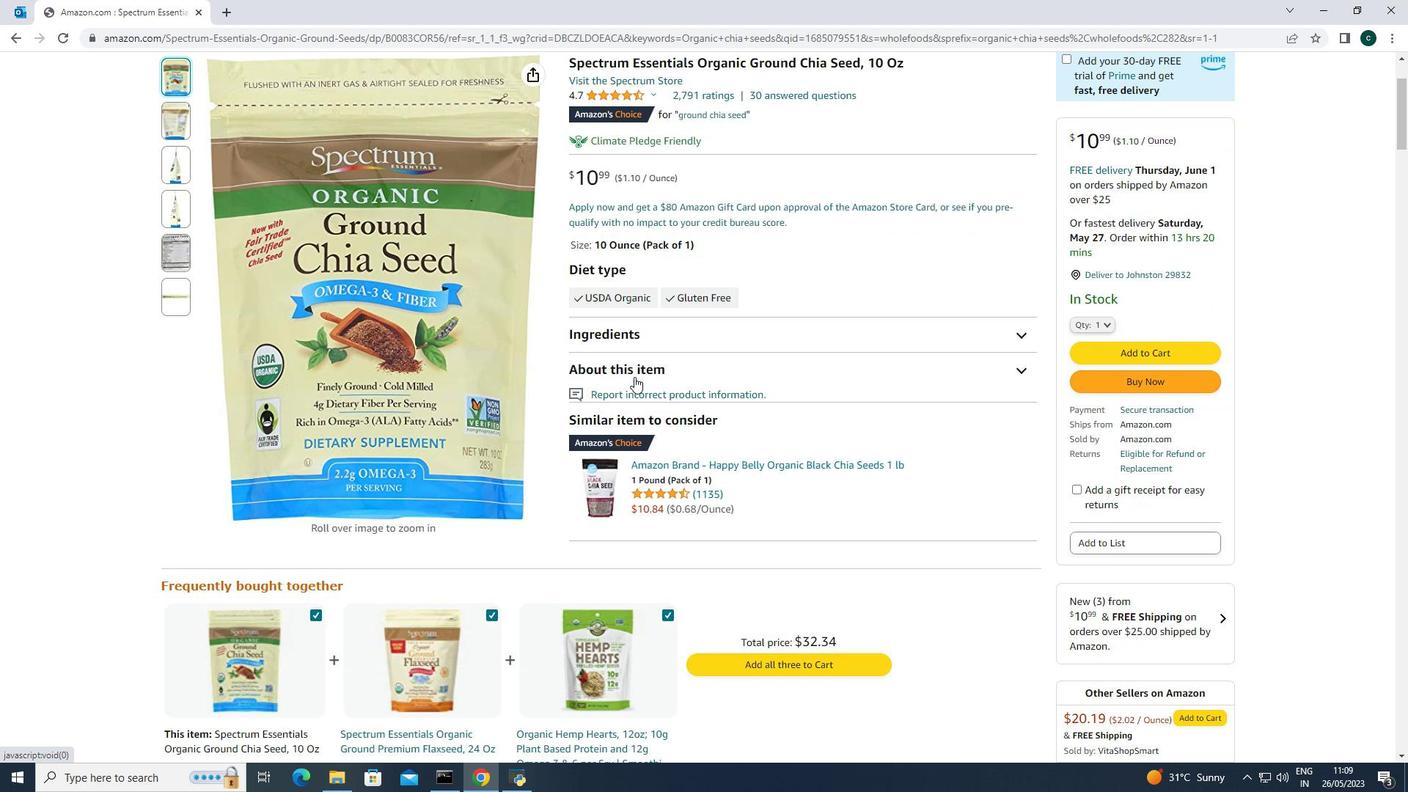 
Action: Mouse scrolled (634, 377) with delta (0, 0)
Screenshot: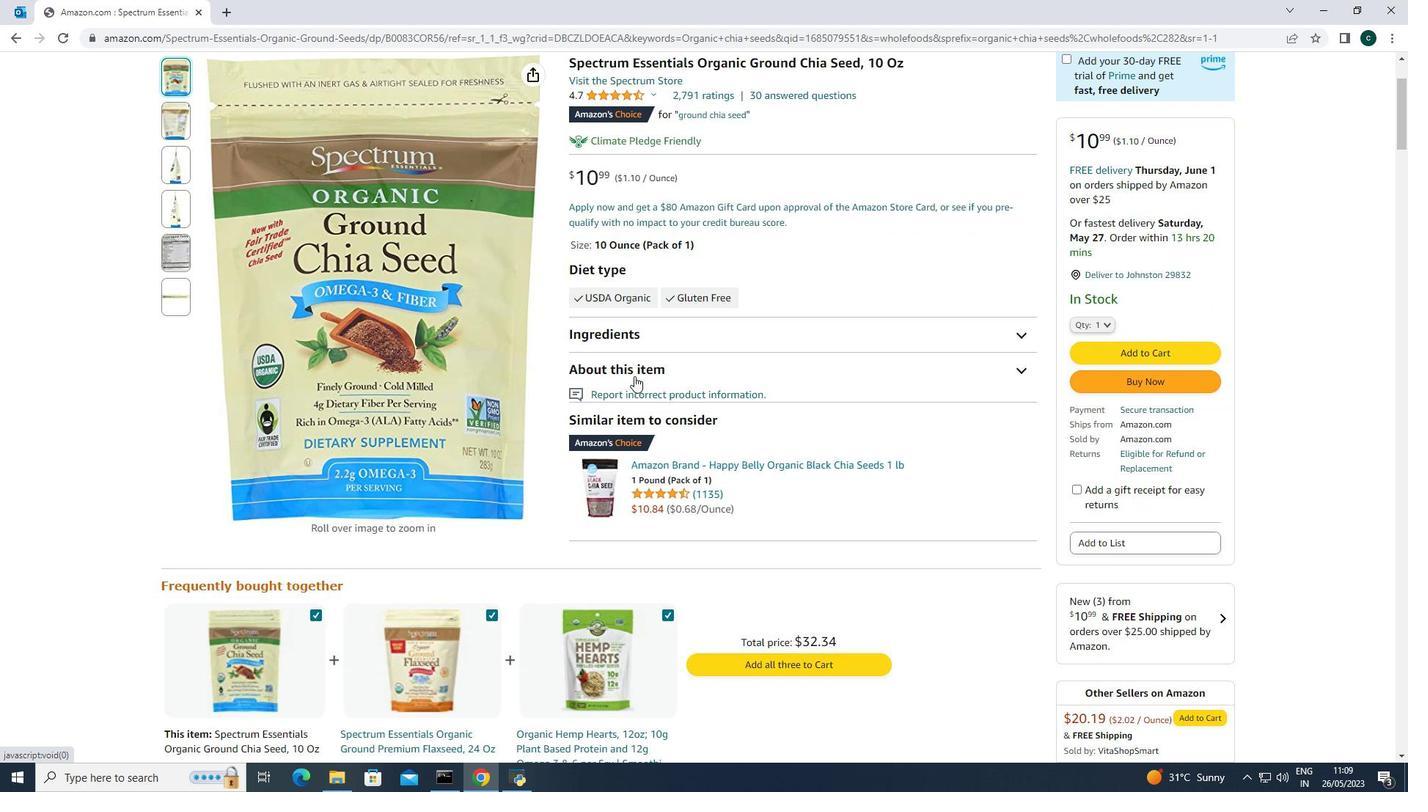 
Action: Mouse moved to (16, 33)
Screenshot: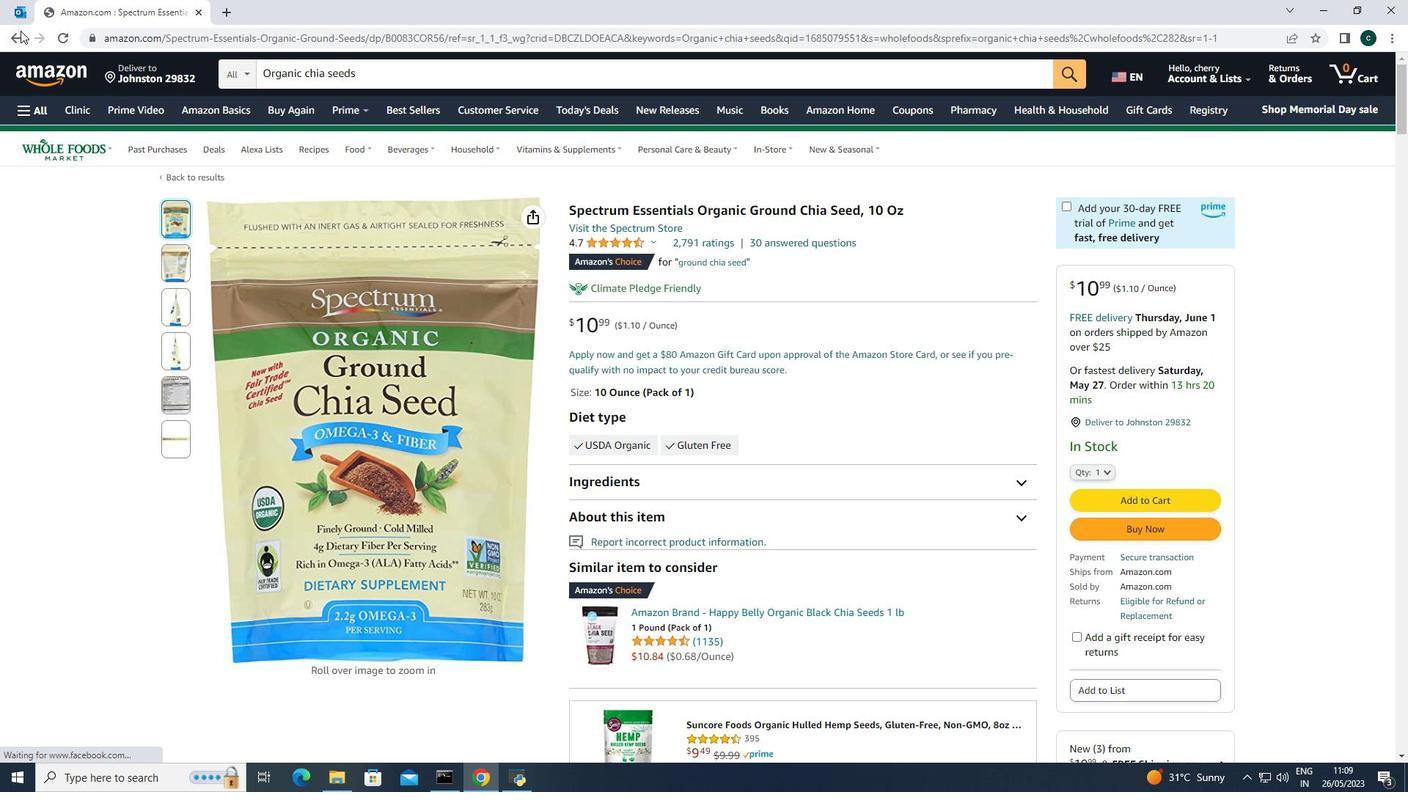 
Action: Mouse pressed left at (16, 33)
Screenshot: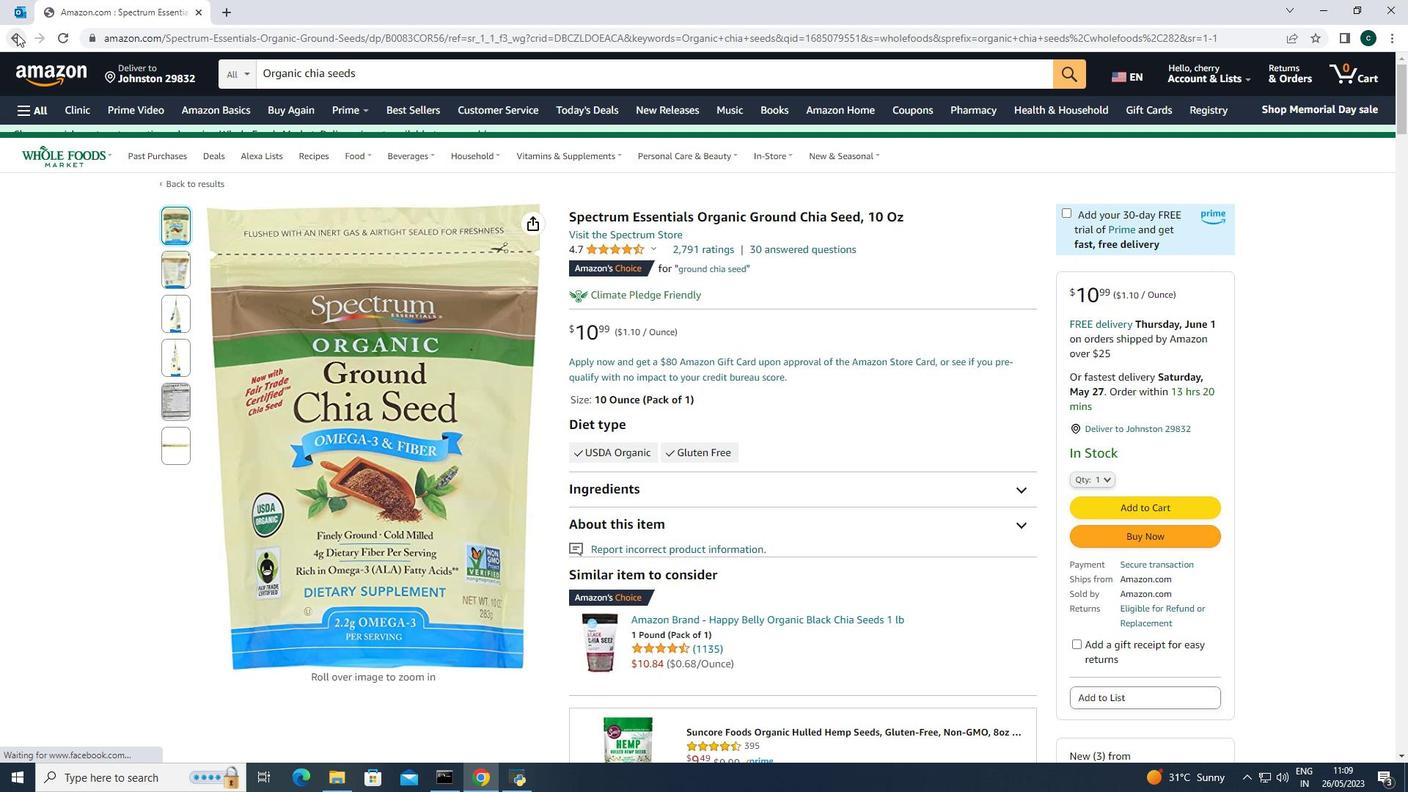 
Action: Mouse moved to (1038, 421)
Screenshot: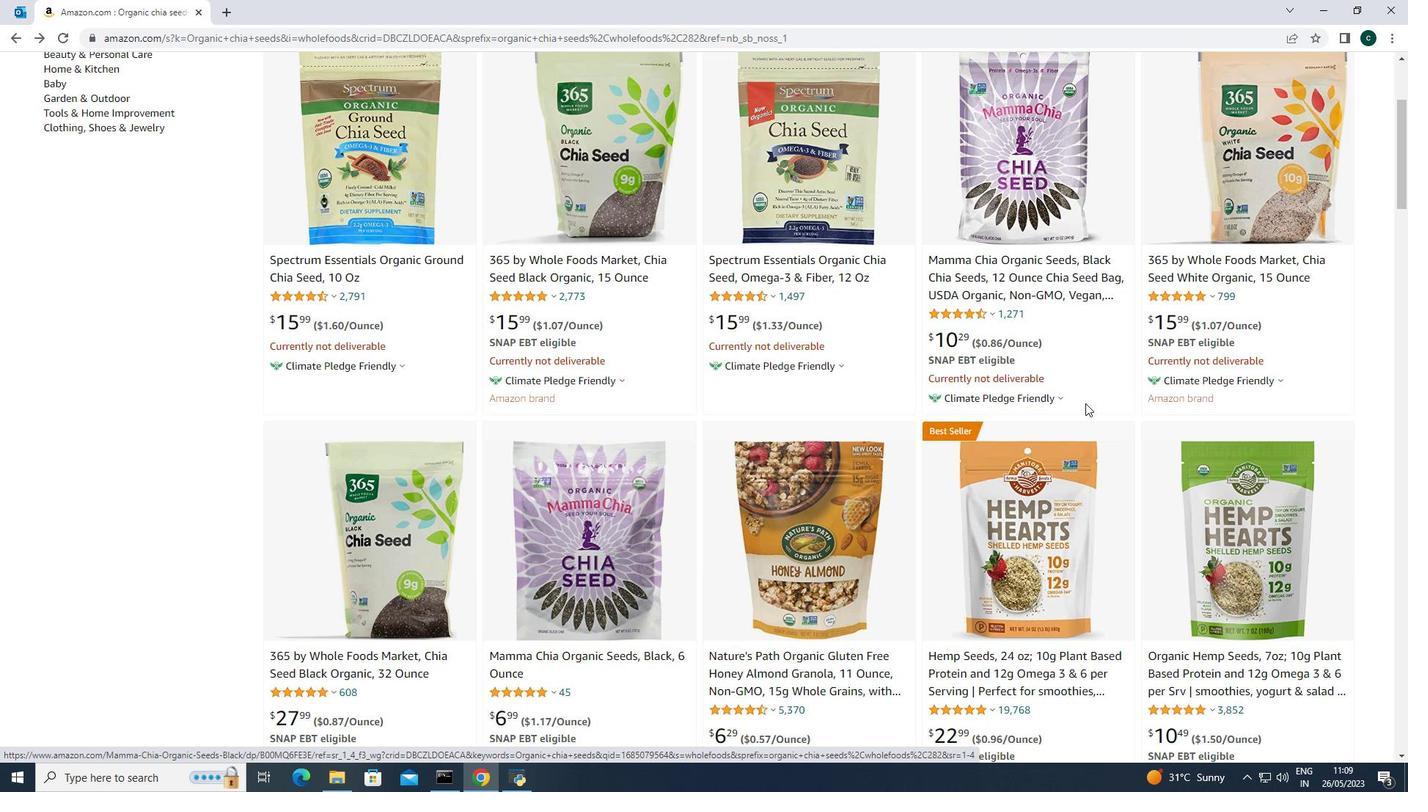 
Action: Mouse scrolled (1038, 421) with delta (0, 0)
Screenshot: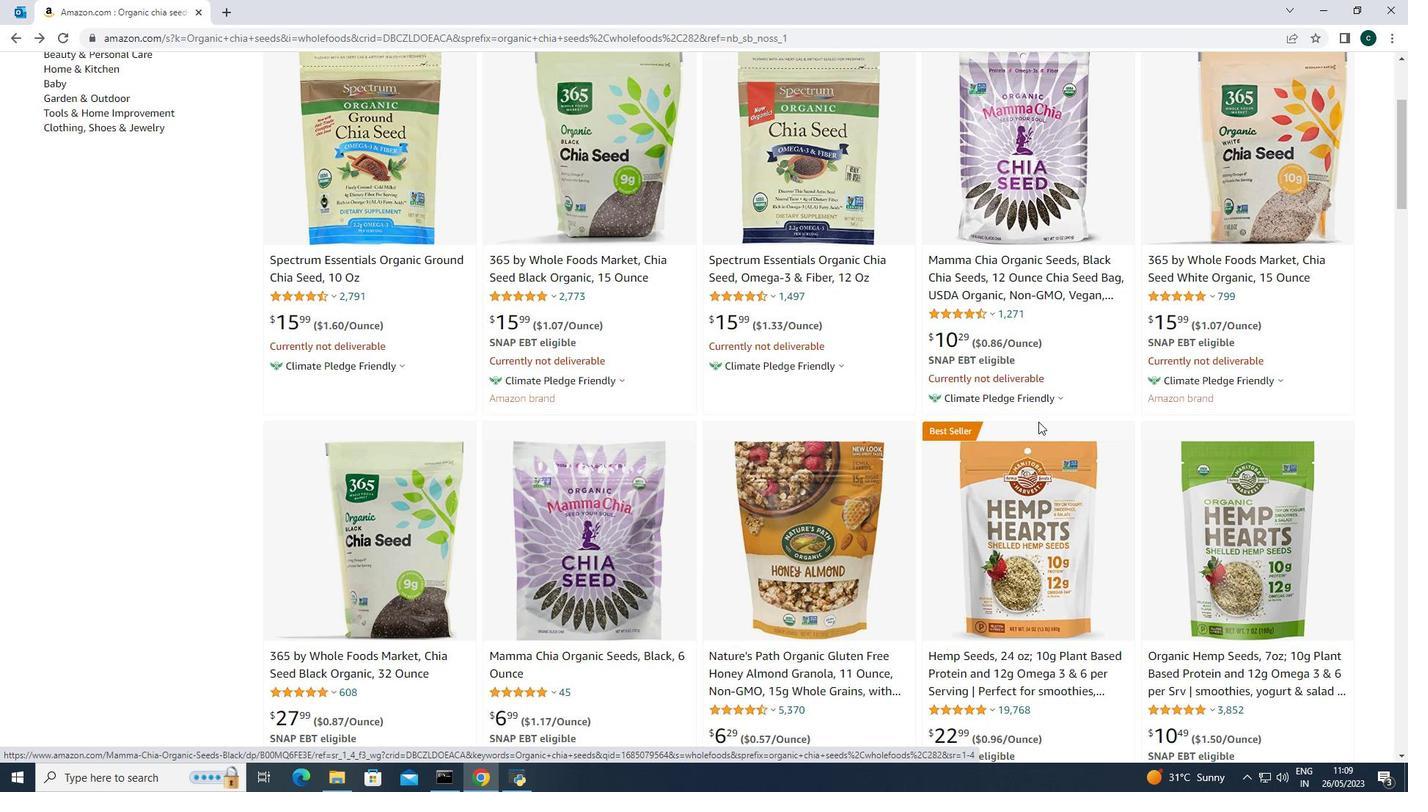 
Action: Mouse scrolled (1038, 421) with delta (0, 0)
Screenshot: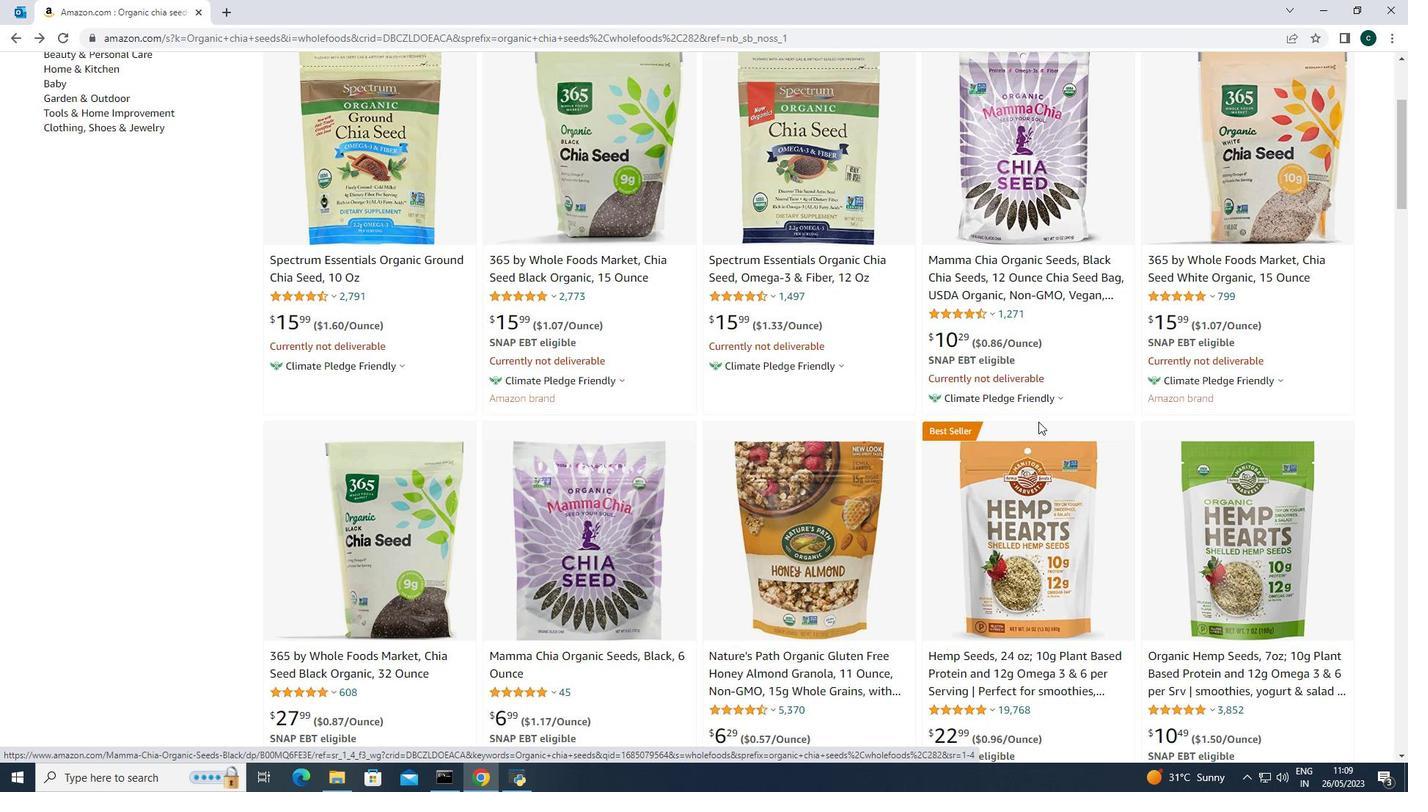 
Action: Mouse scrolled (1038, 421) with delta (0, 0)
Screenshot: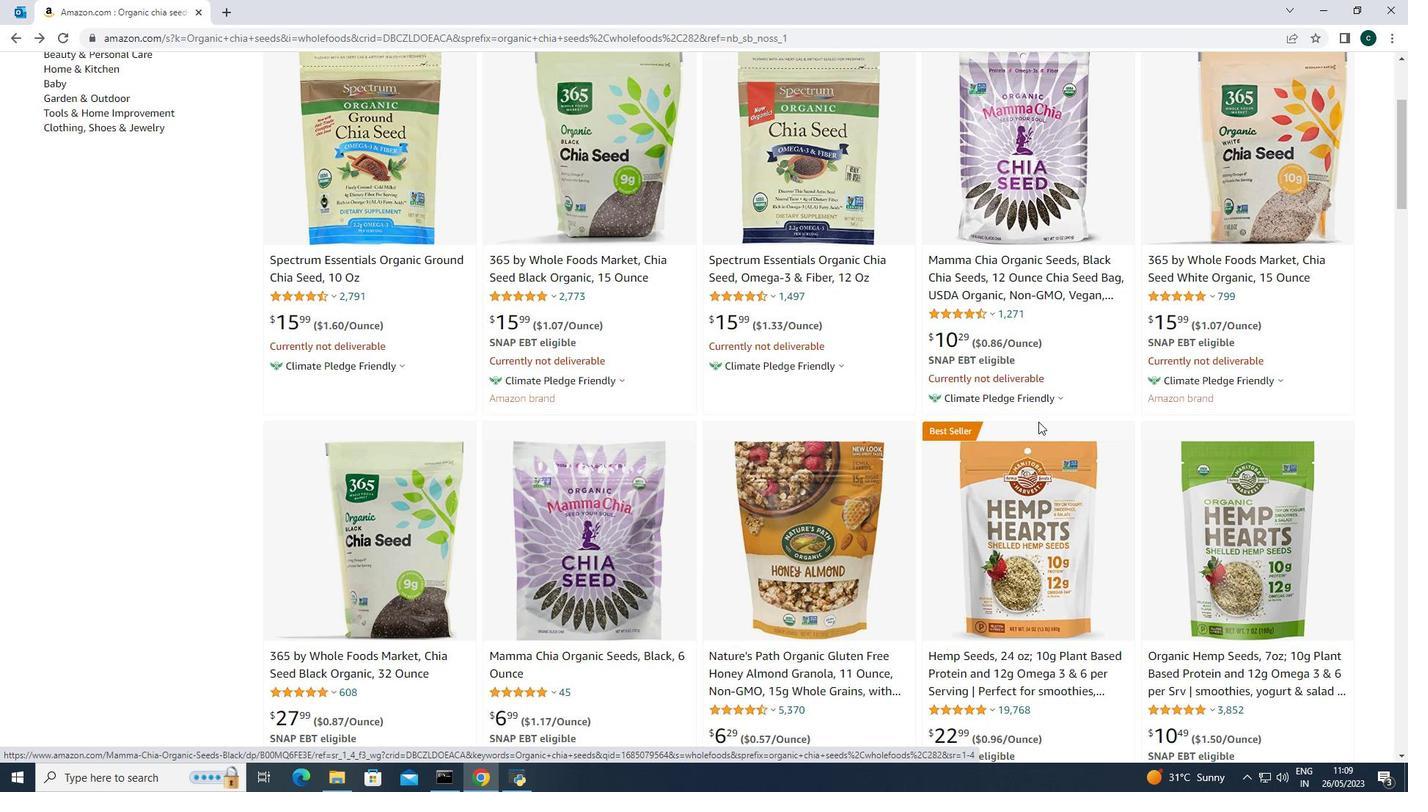 
Action: Mouse scrolled (1038, 421) with delta (0, 0)
Screenshot: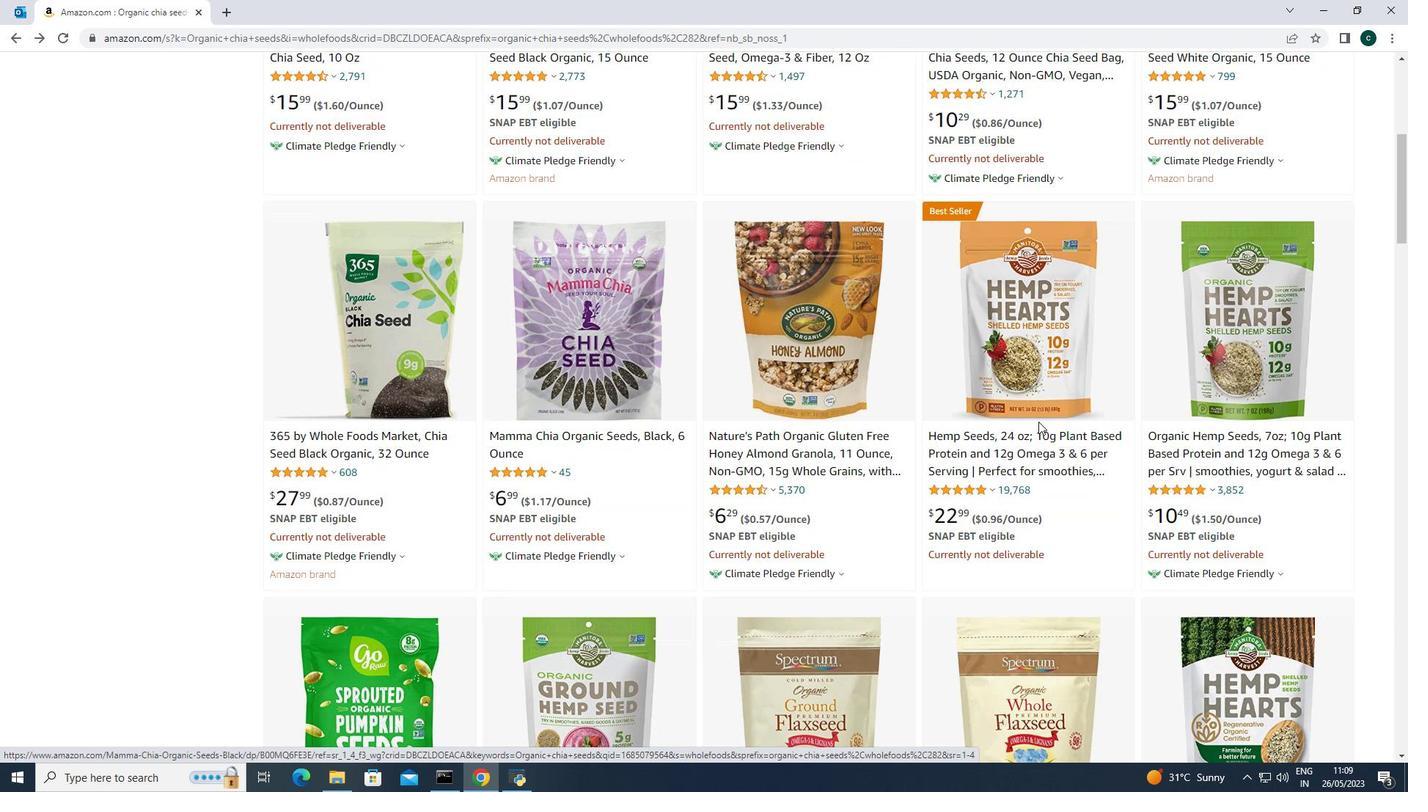 
Action: Mouse scrolled (1038, 421) with delta (0, 0)
Screenshot: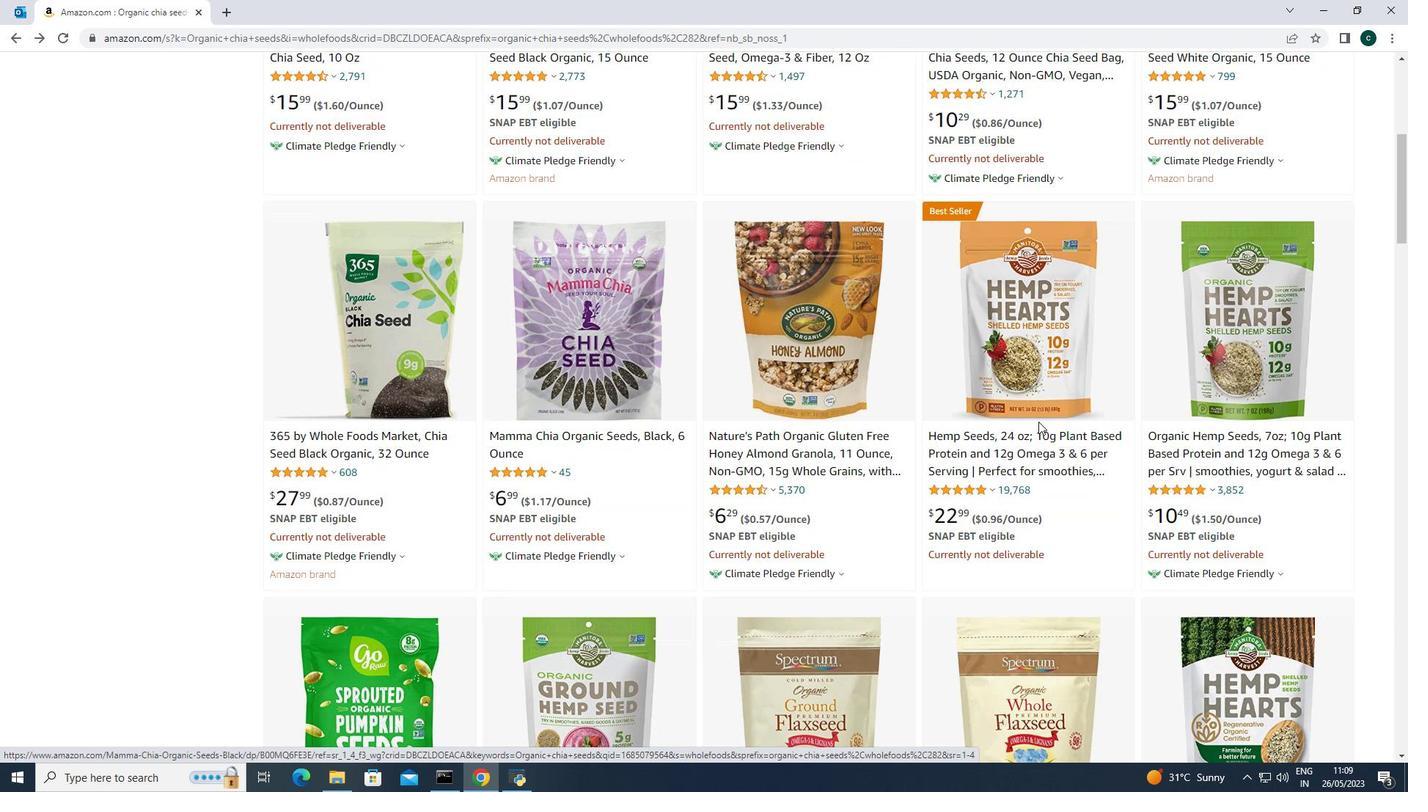 
Action: Mouse scrolled (1038, 422) with delta (0, 0)
Screenshot: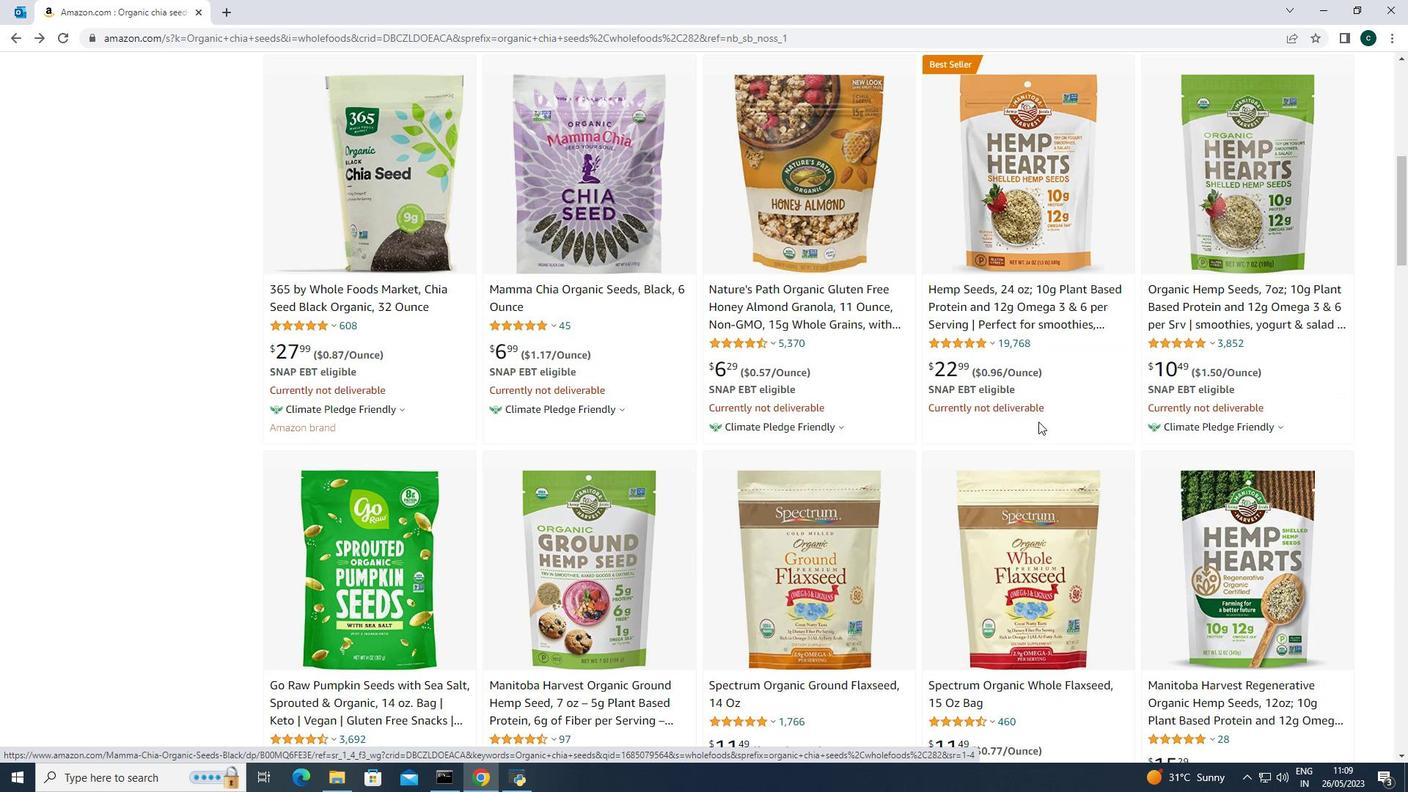 
Action: Mouse scrolled (1038, 422) with delta (0, 0)
Screenshot: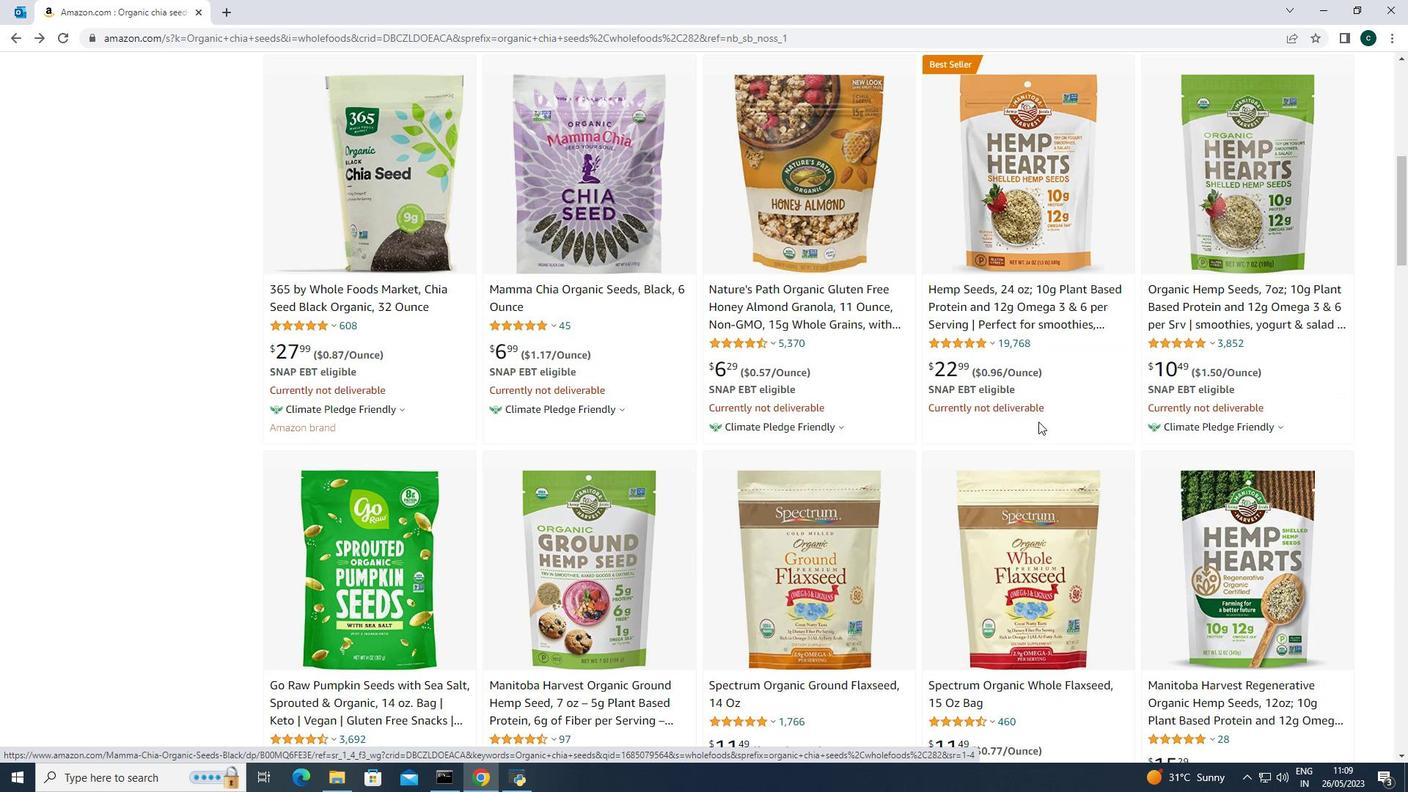 
Action: Mouse scrolled (1038, 422) with delta (0, 0)
Screenshot: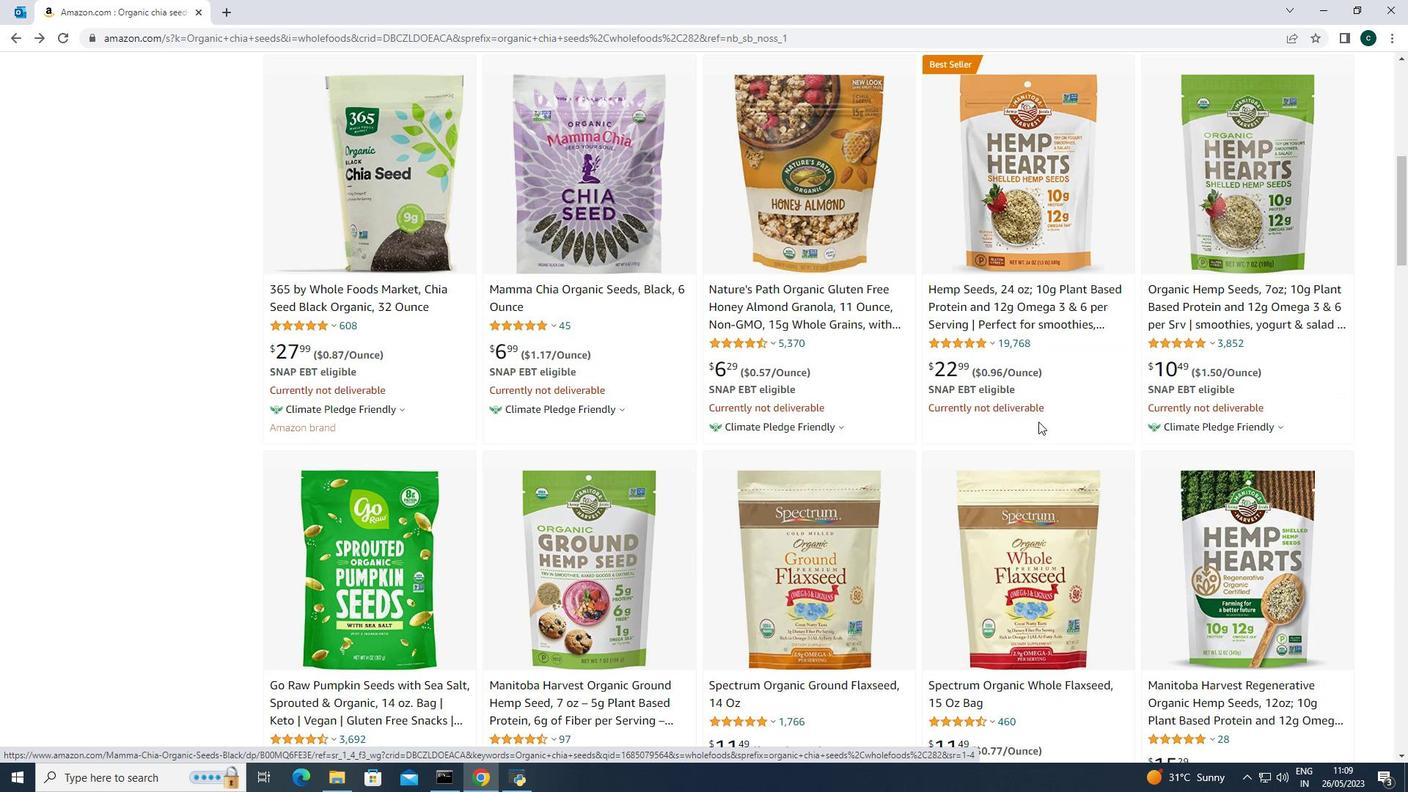 
Action: Mouse scrolled (1038, 422) with delta (0, 0)
Screenshot: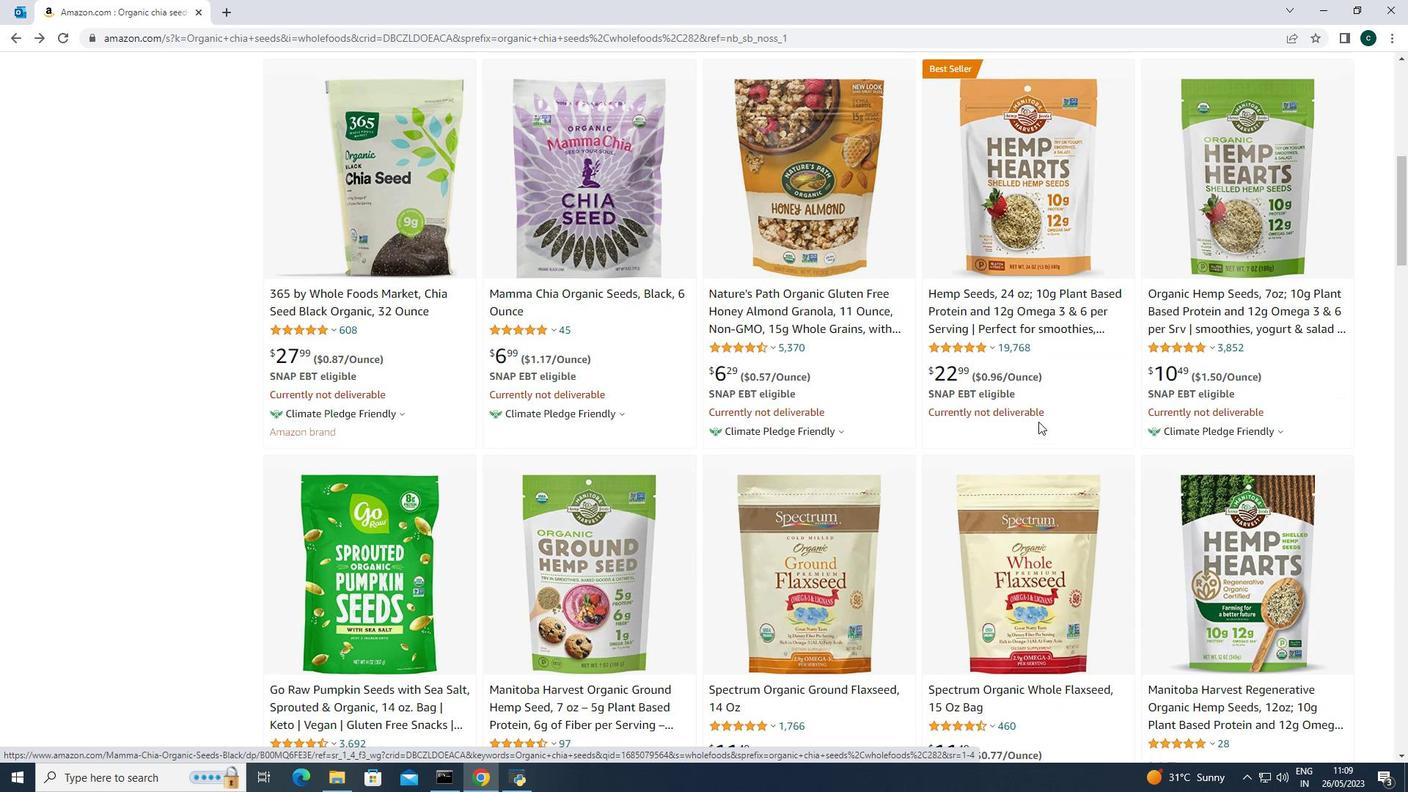 
Action: Mouse scrolled (1038, 422) with delta (0, 0)
Screenshot: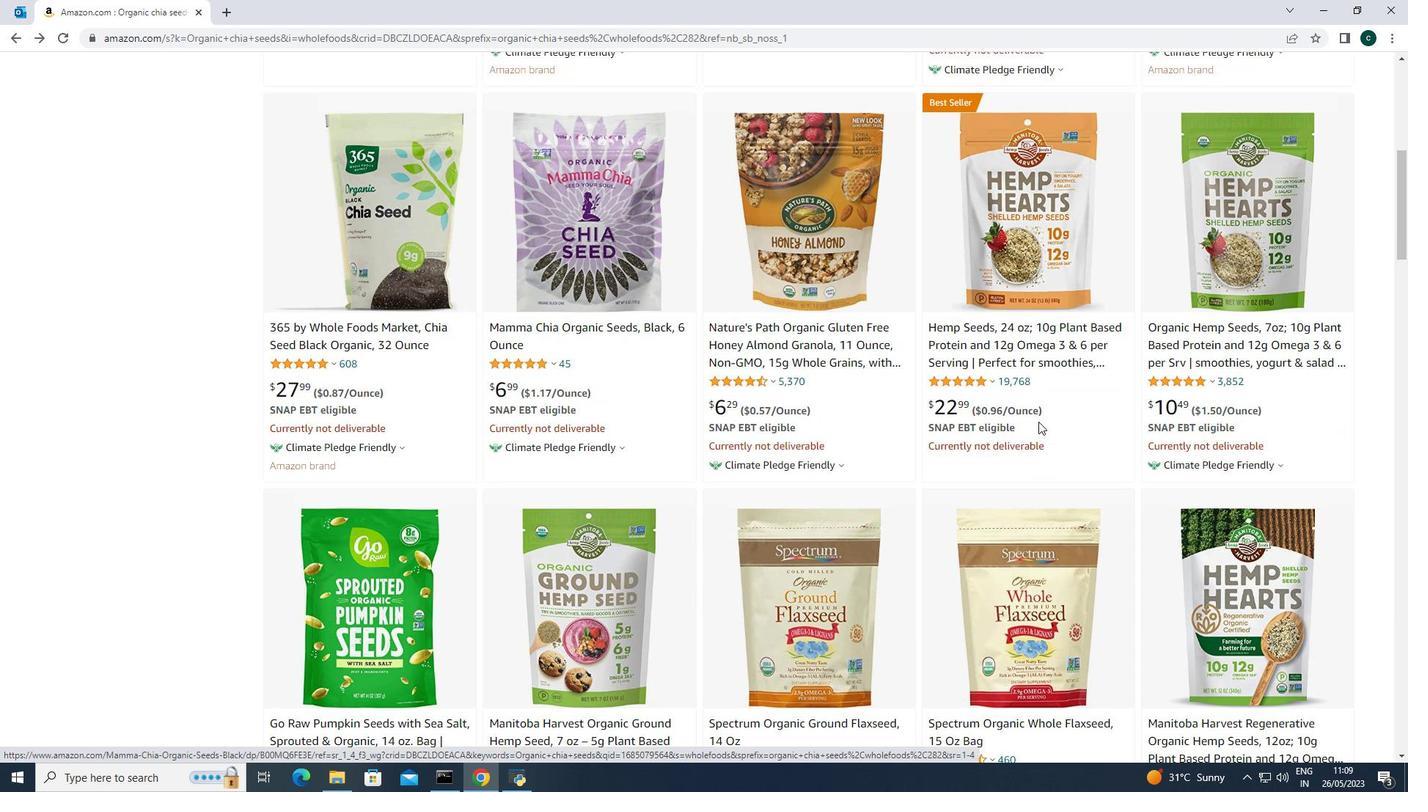 
Action: Mouse moved to (1037, 422)
Screenshot: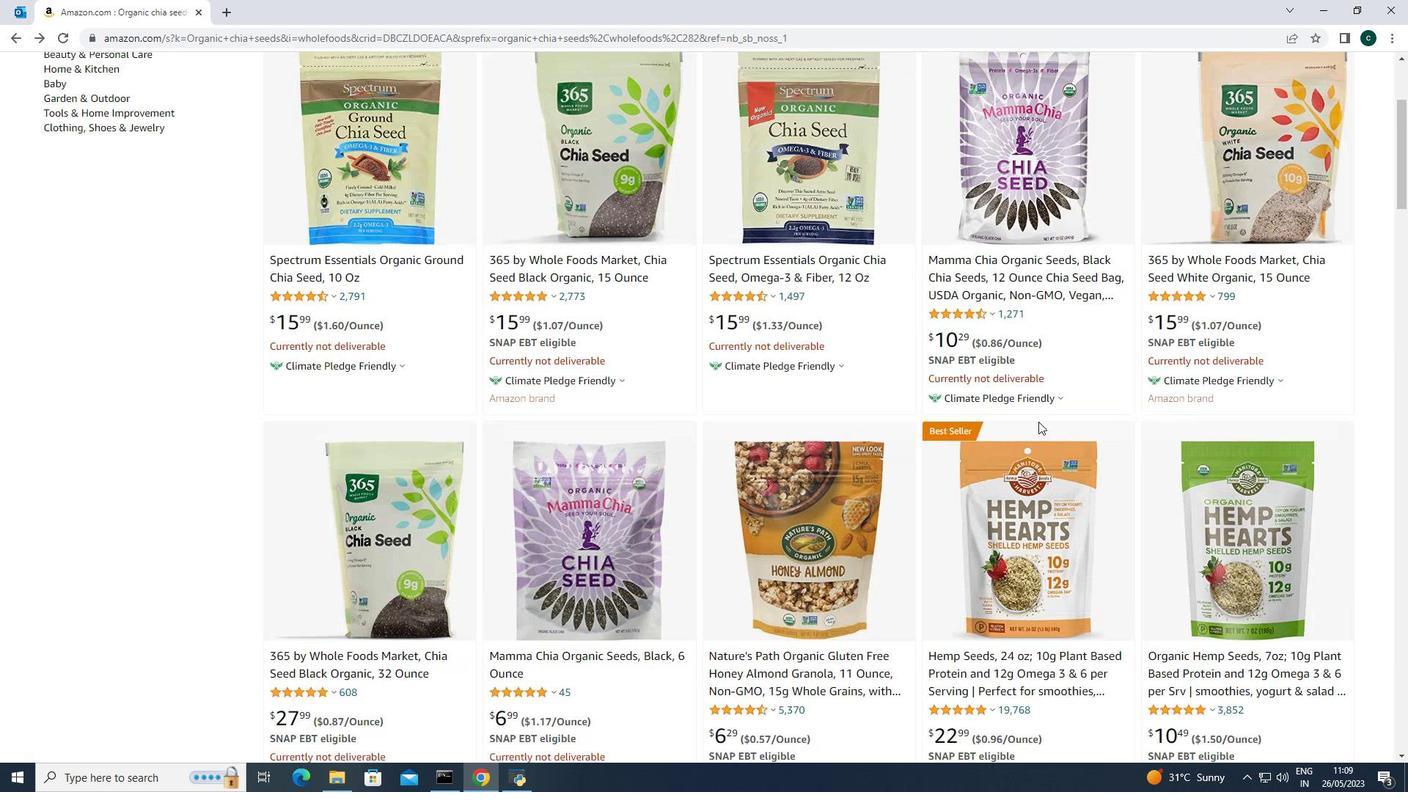 
Action: Mouse scrolled (1037, 423) with delta (0, 0)
Screenshot: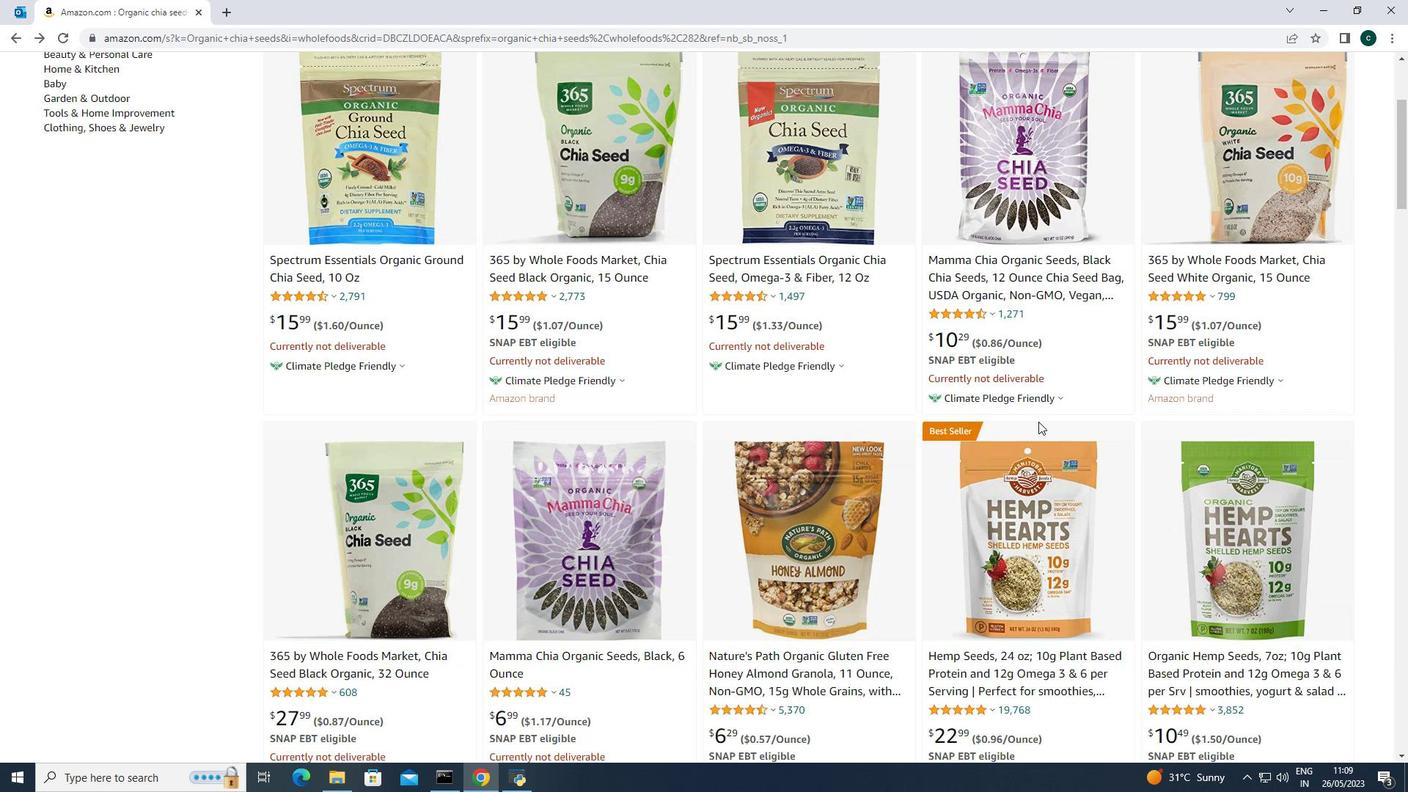 
Action: Mouse moved to (1037, 422)
Screenshot: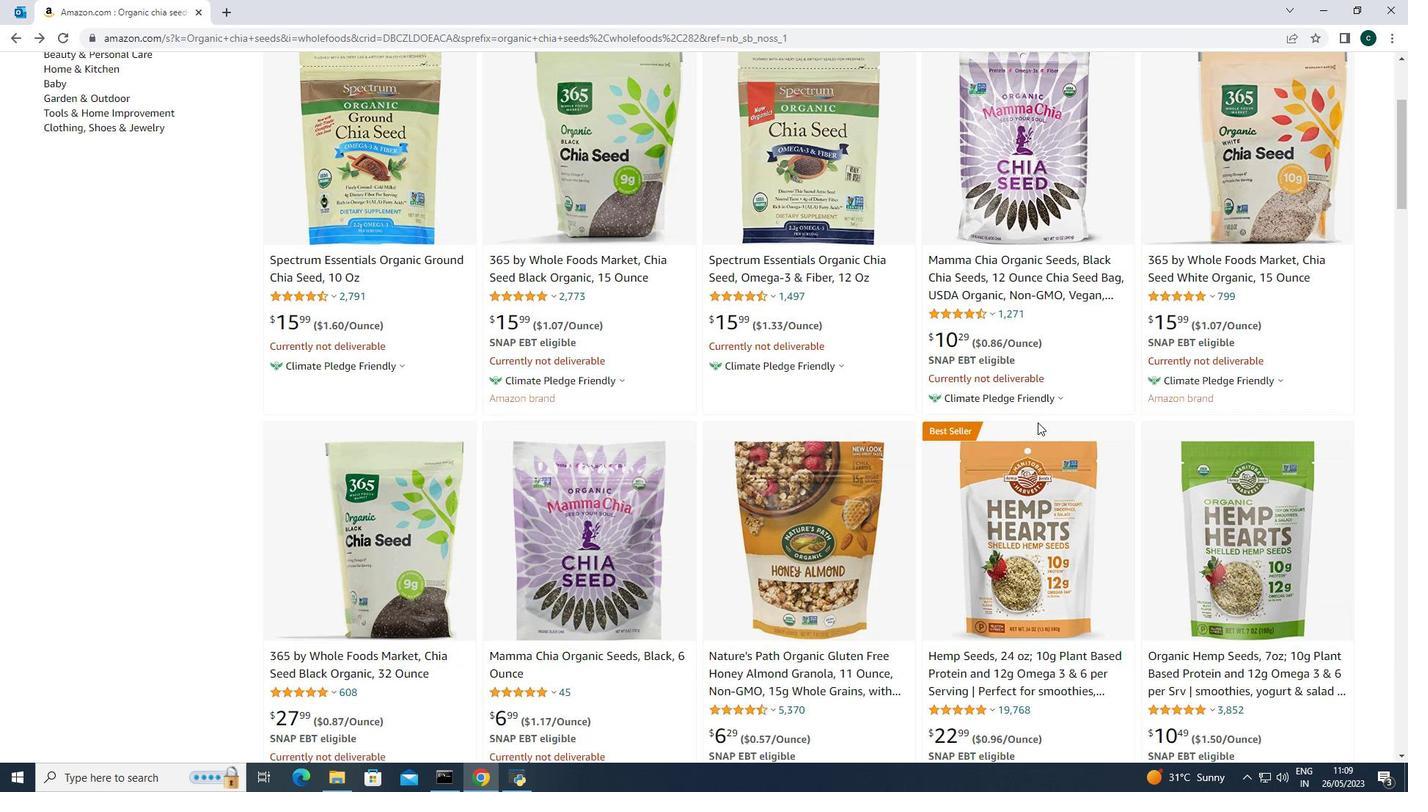 
Action: Mouse scrolled (1037, 423) with delta (0, 0)
Screenshot: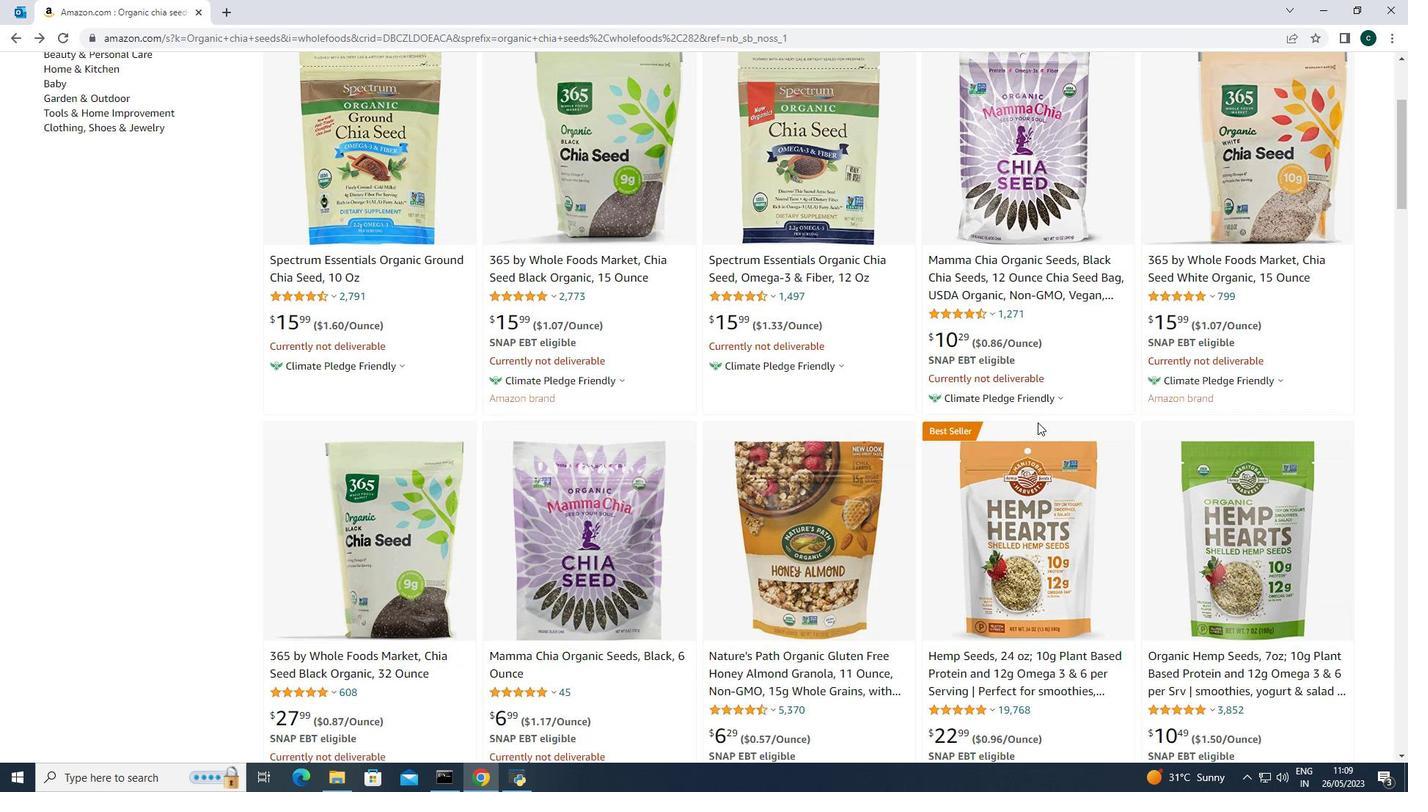 
Action: Mouse scrolled (1037, 423) with delta (0, 0)
Screenshot: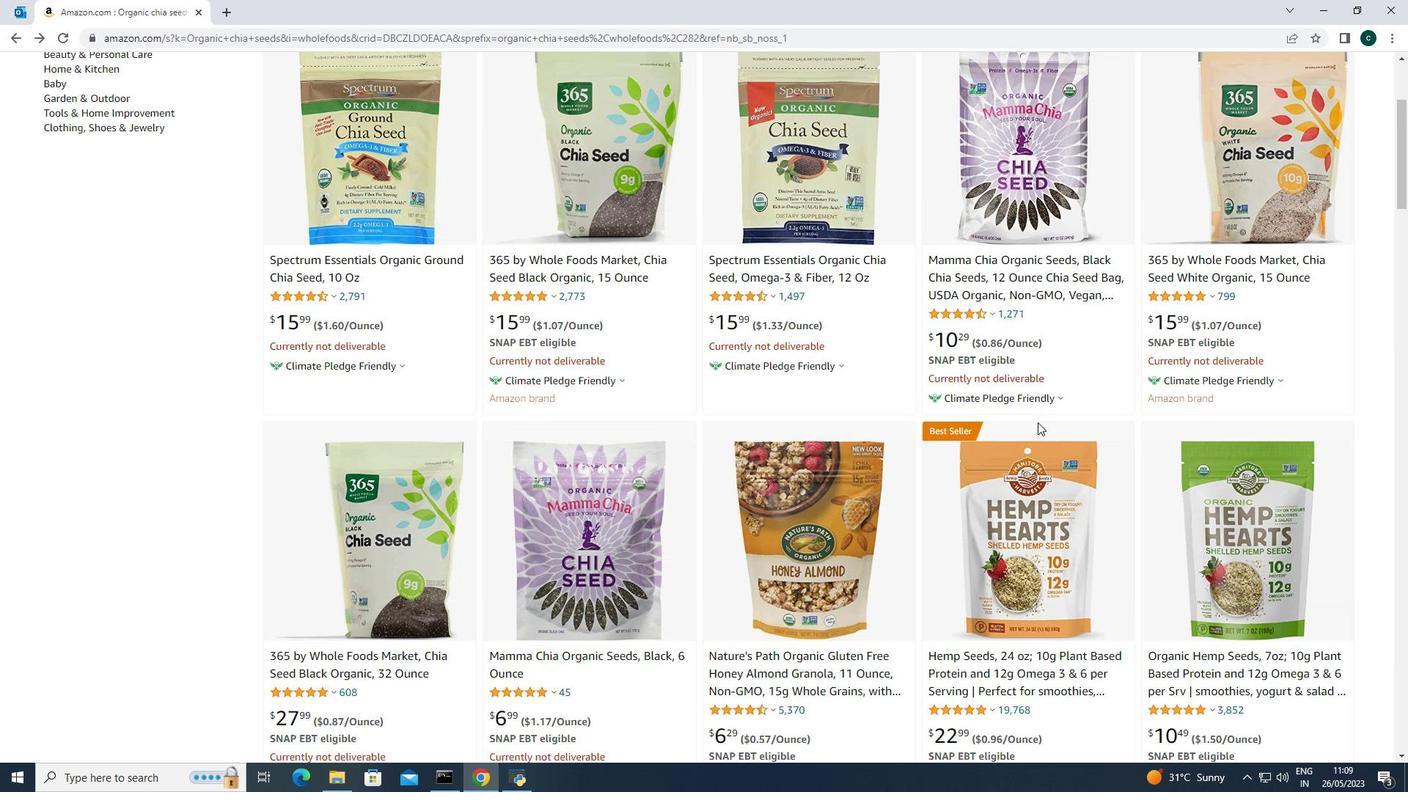 
Action: Mouse moved to (1037, 422)
Screenshot: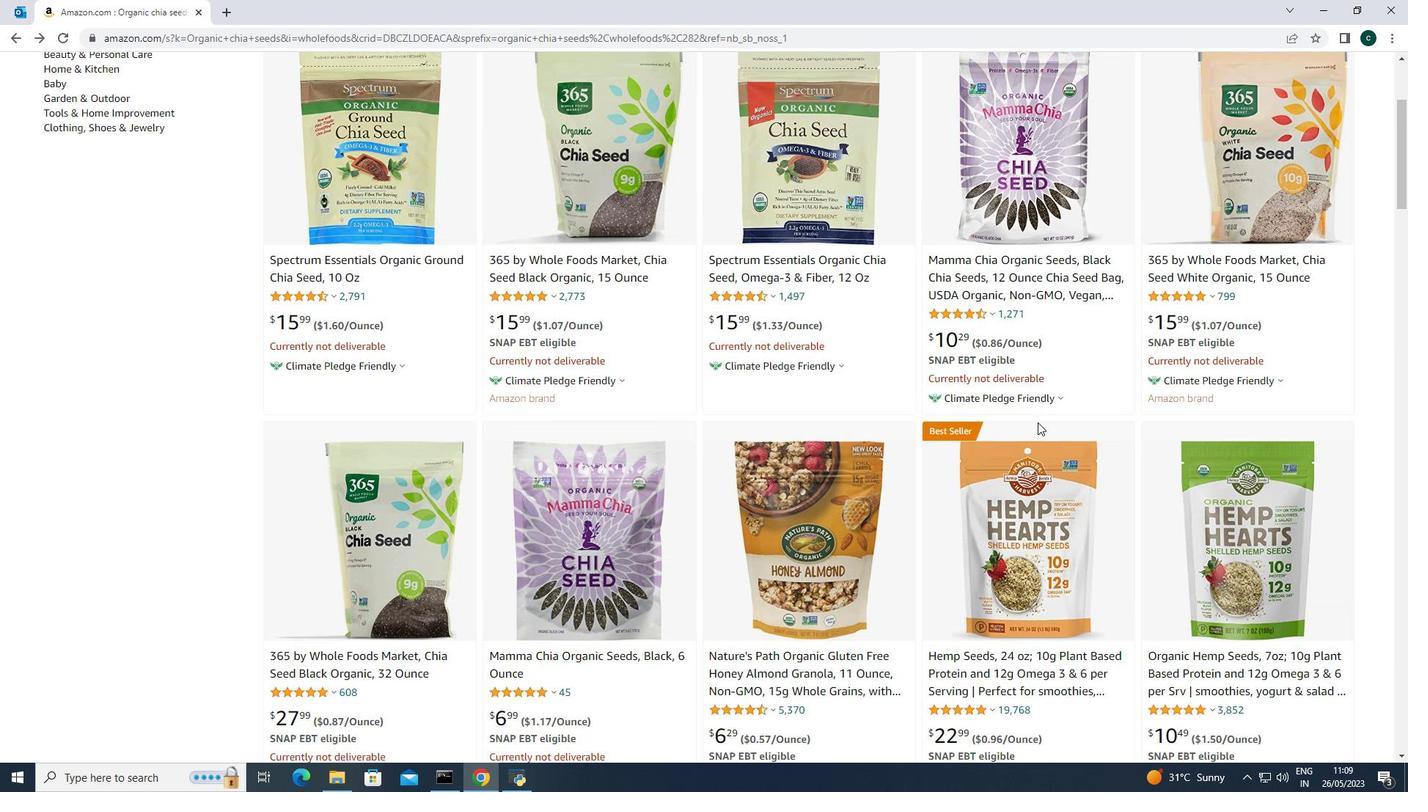 
Action: Mouse scrolled (1037, 423) with delta (0, 0)
Screenshot: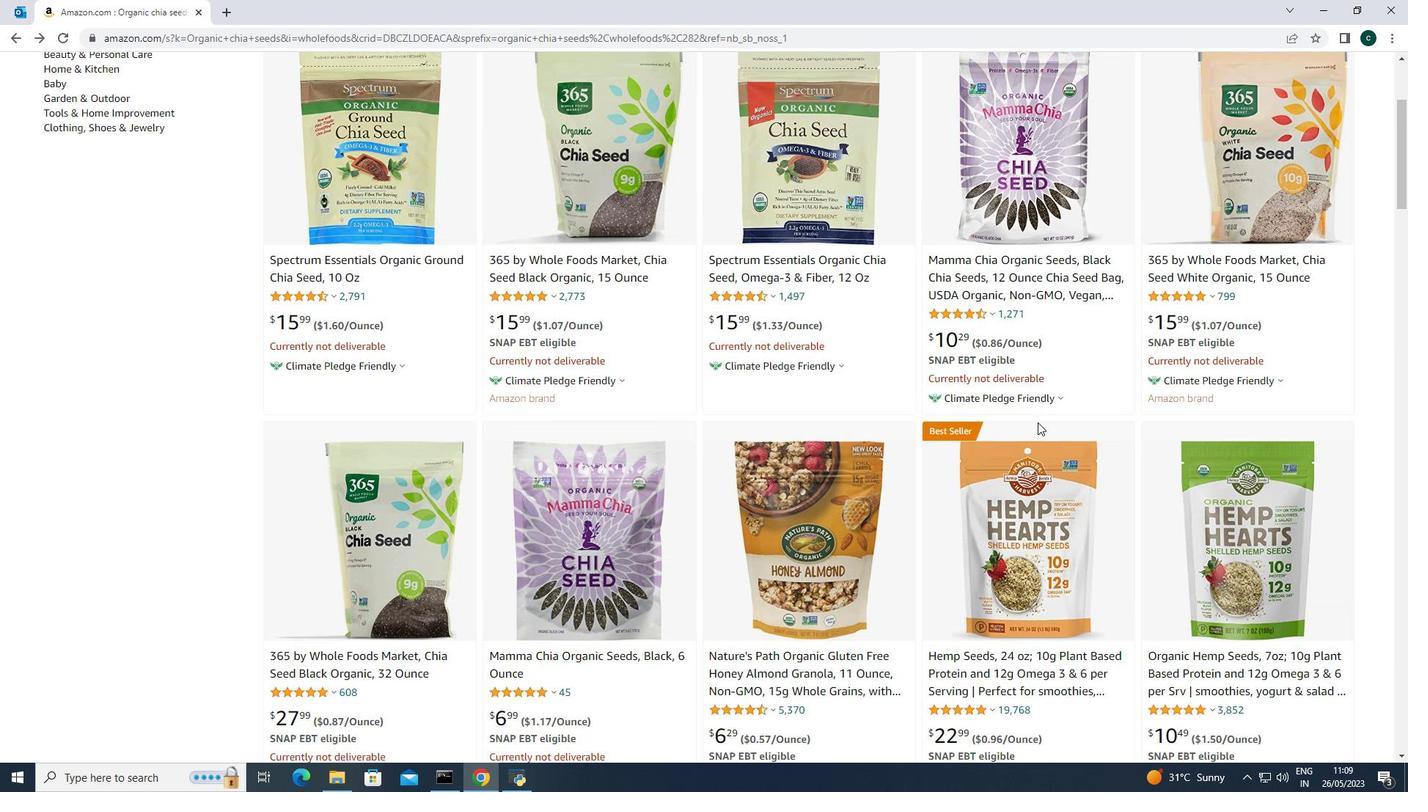 
Action: Mouse scrolled (1037, 423) with delta (0, 0)
Screenshot: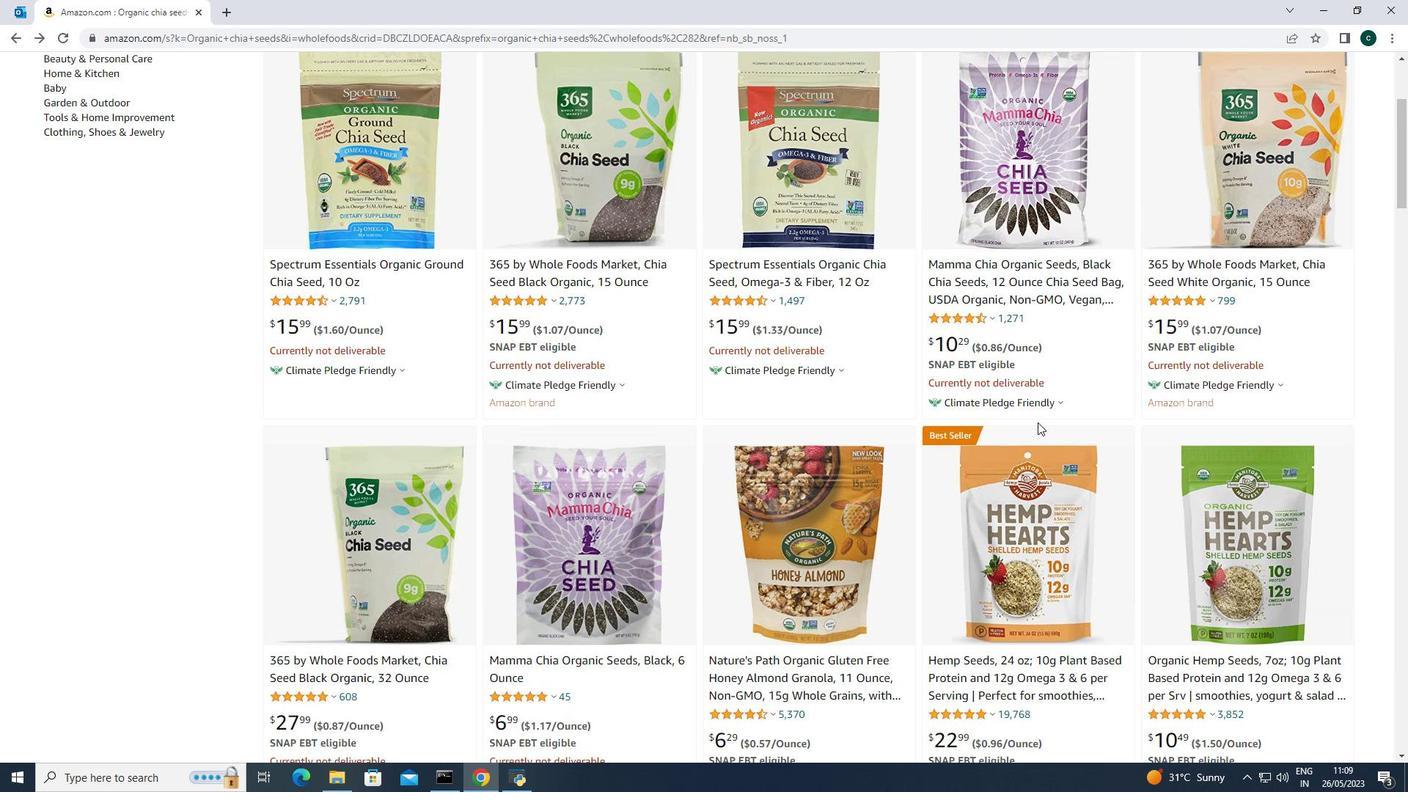 
Action: Mouse moved to (35, 108)
Screenshot: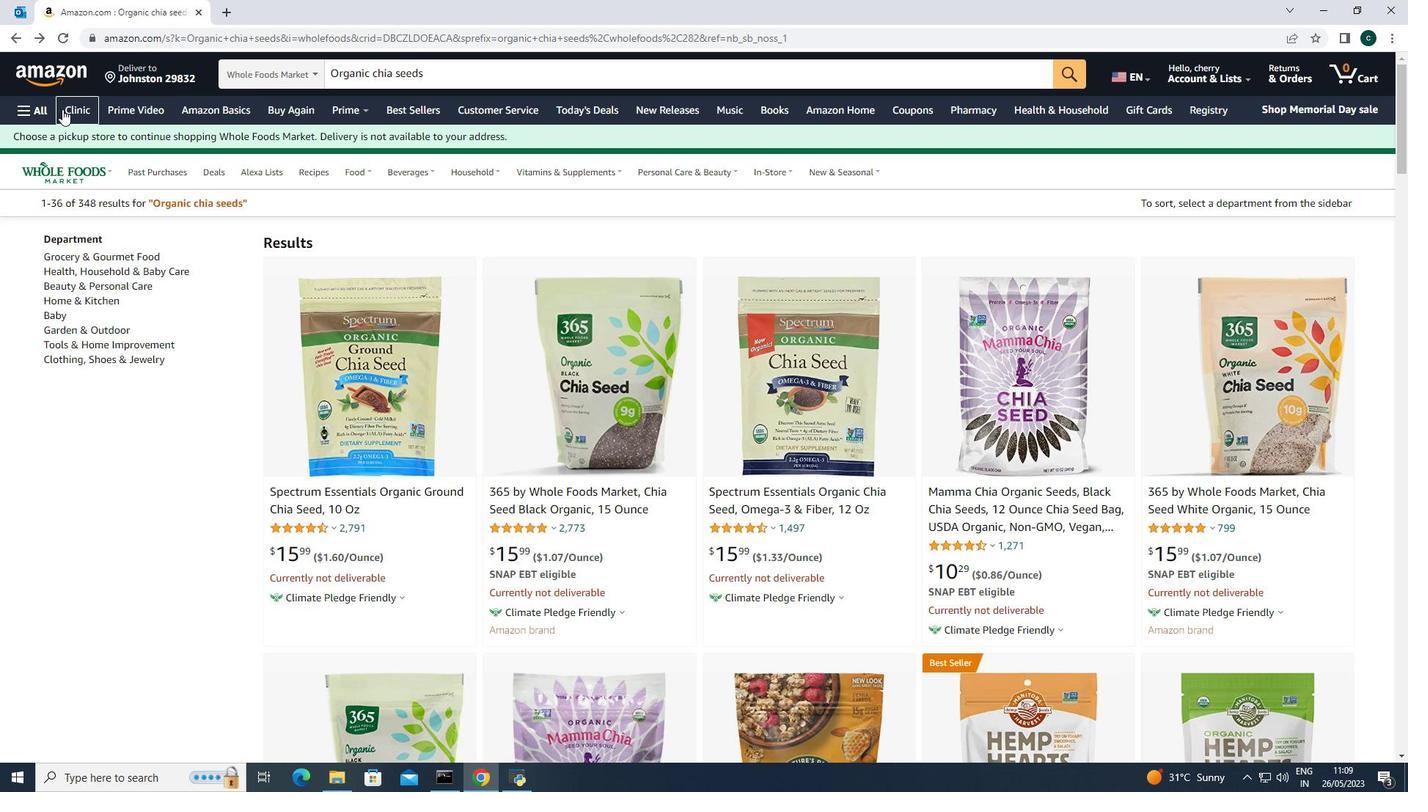 
Action: Mouse pressed left at (35, 108)
Screenshot: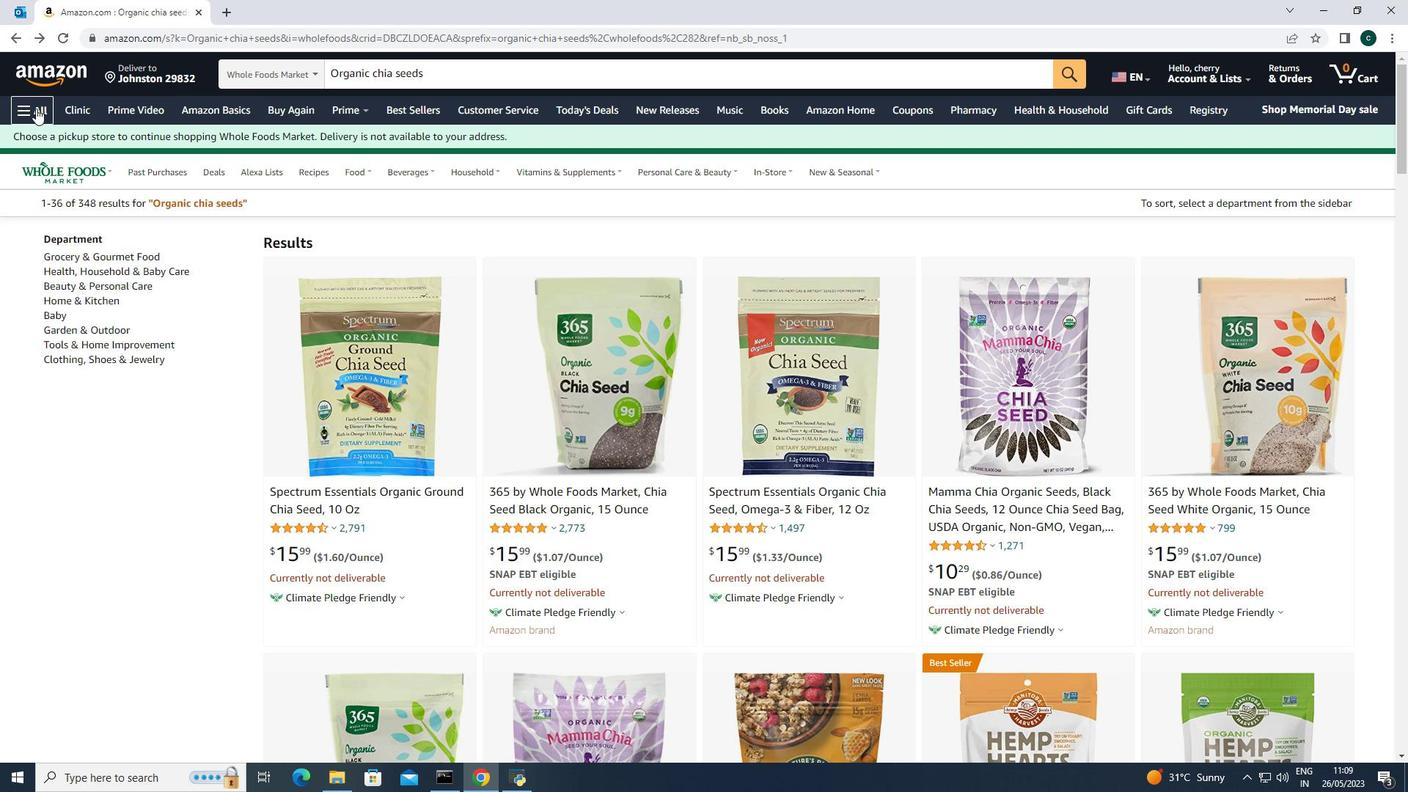 
Action: Mouse moved to (38, 257)
Screenshot: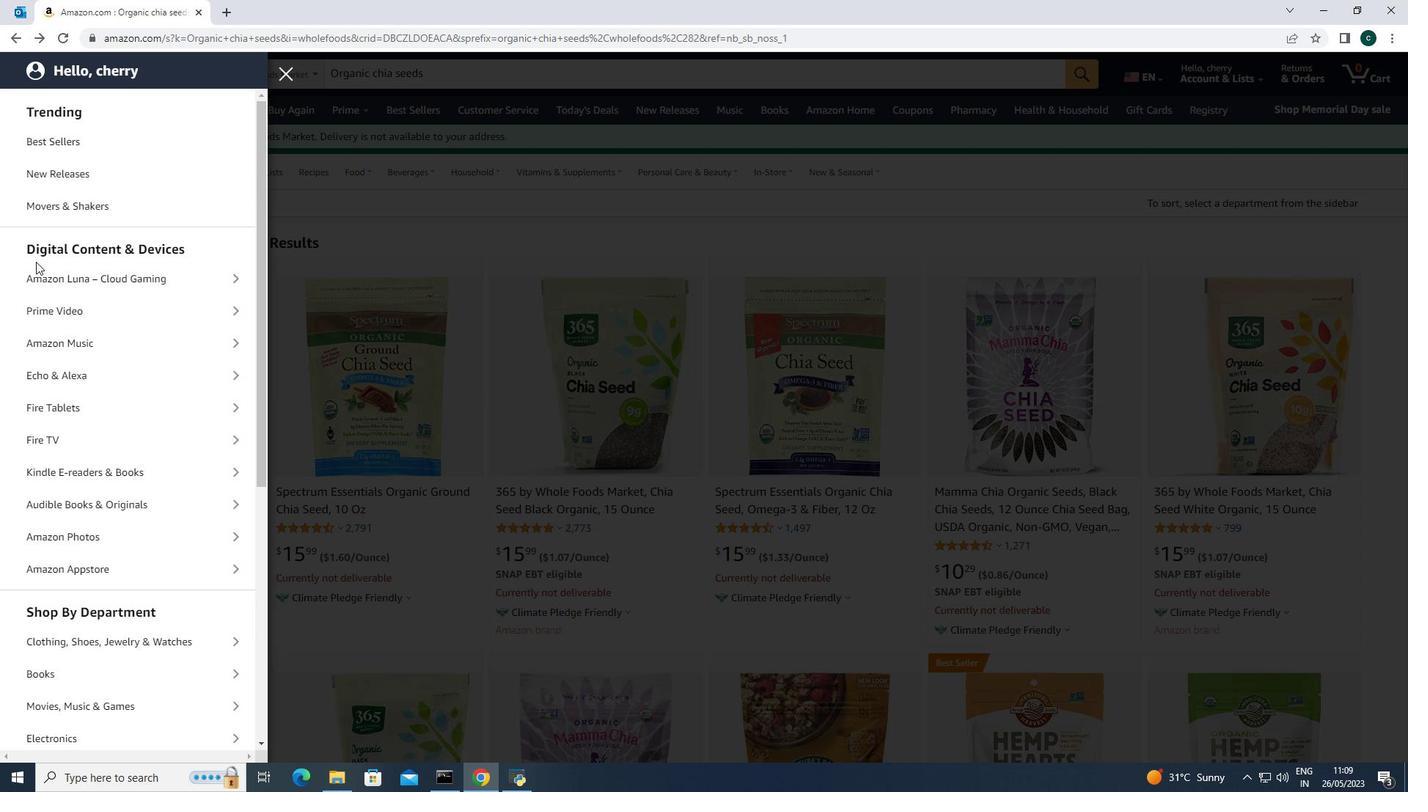 
Action: Mouse scrolled (38, 256) with delta (0, 0)
Screenshot: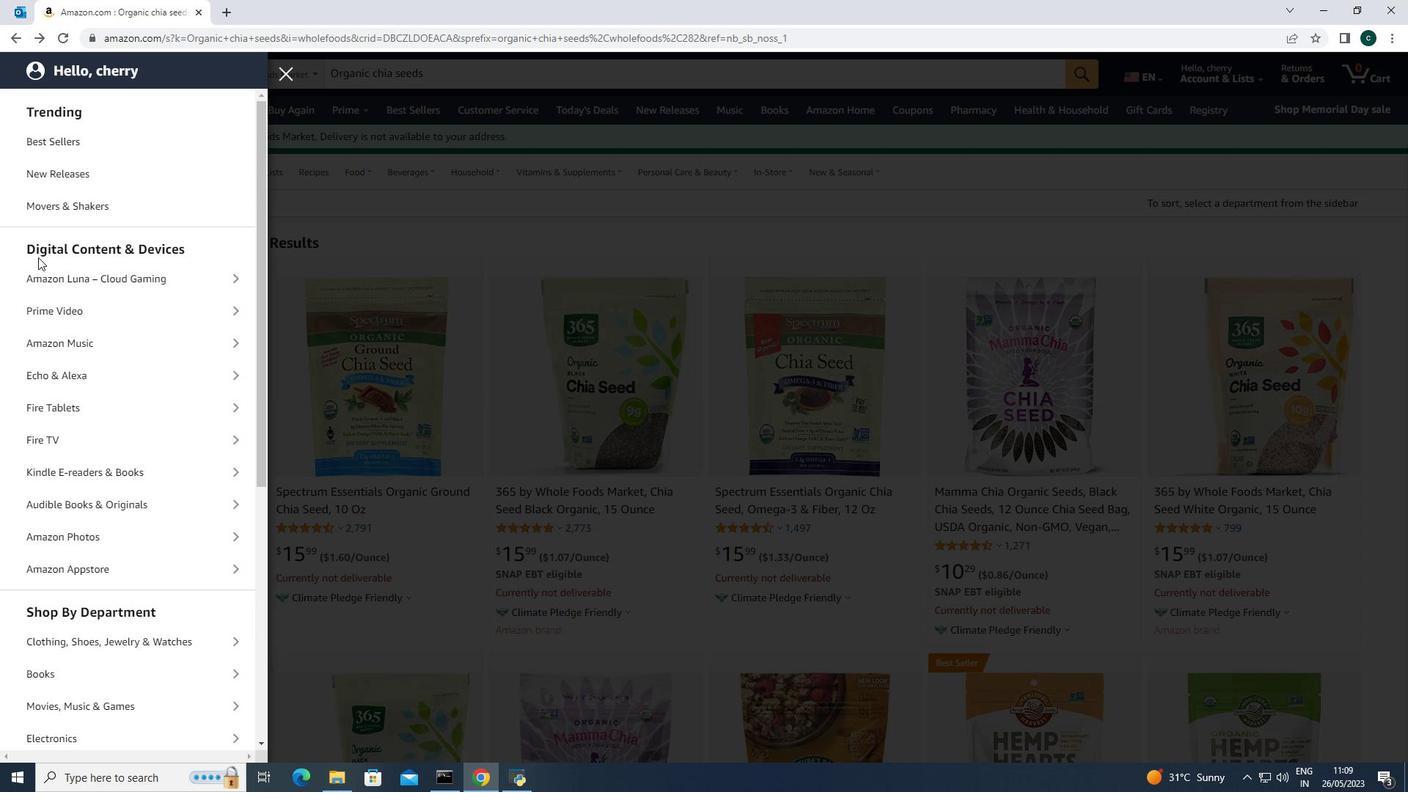 
Action: Mouse scrolled (38, 256) with delta (0, 0)
Screenshot: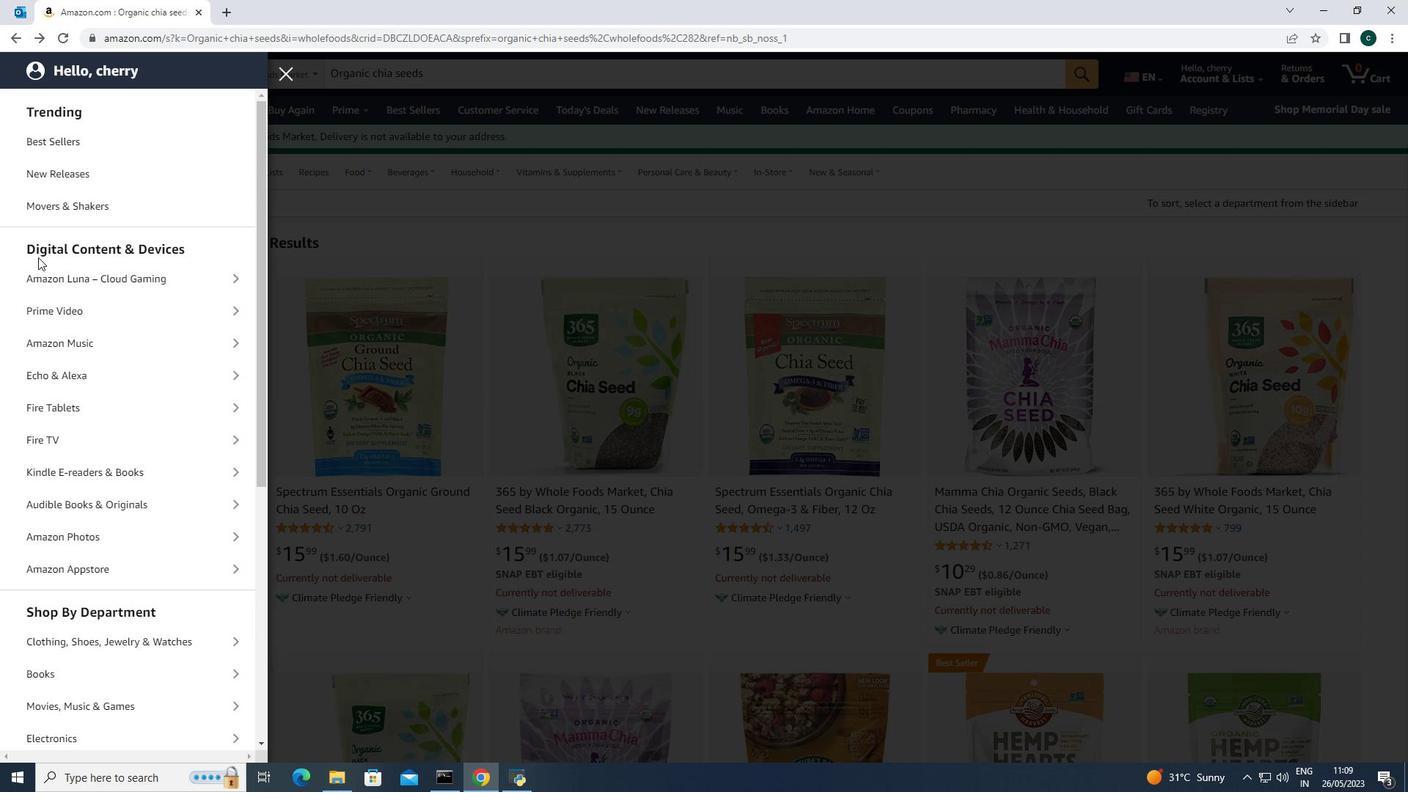 
Action: Mouse scrolled (38, 256) with delta (0, 0)
Screenshot: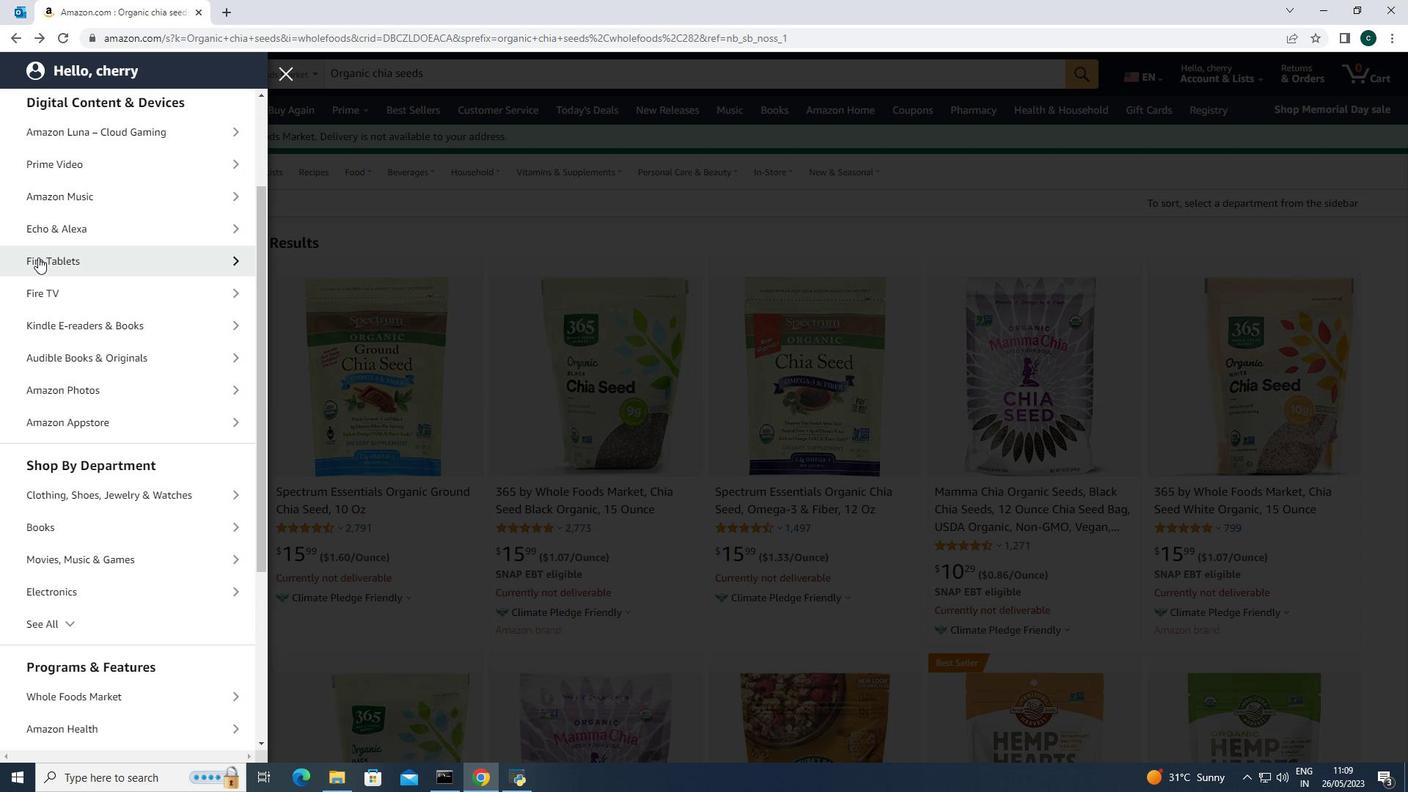
Action: Mouse scrolled (38, 256) with delta (0, 0)
Screenshot: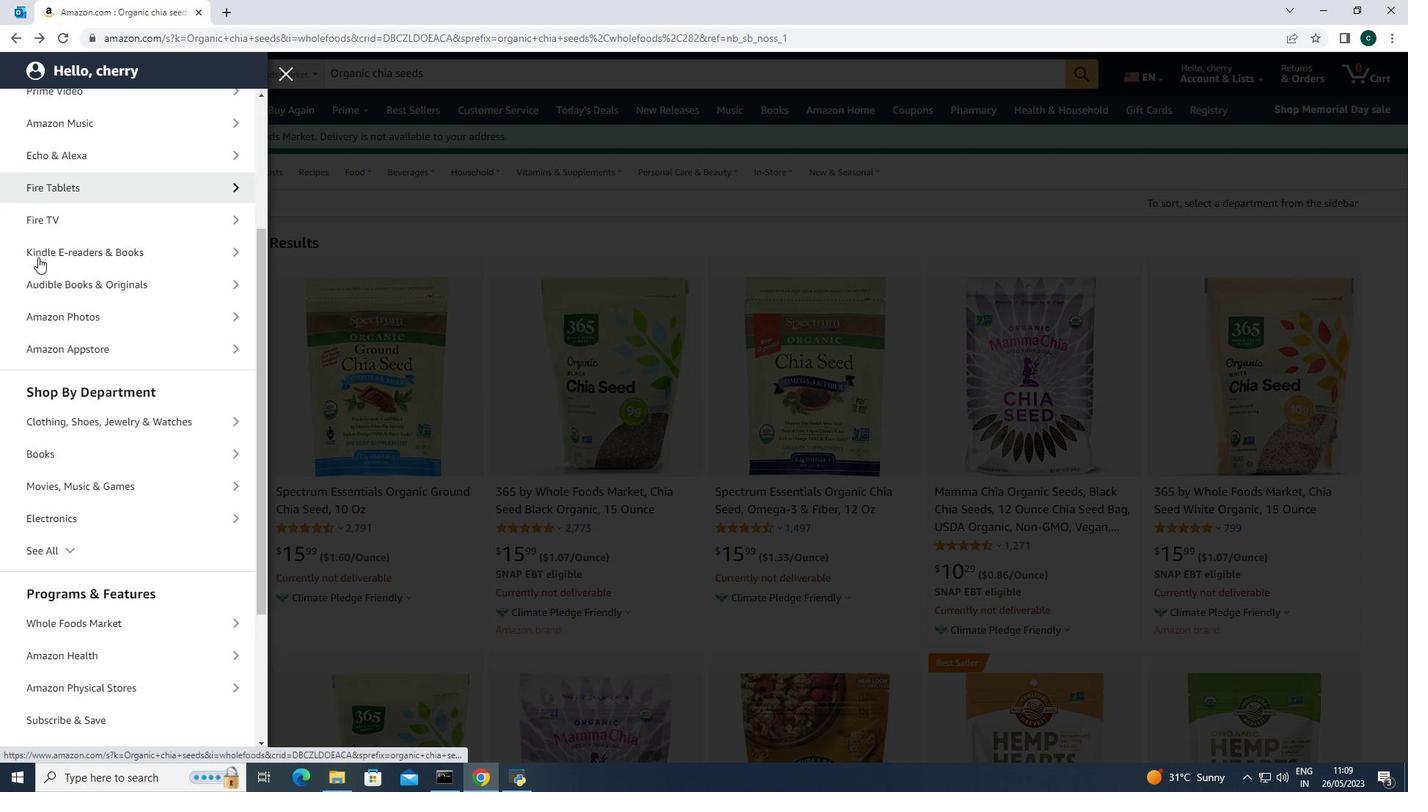 
Action: Mouse scrolled (38, 256) with delta (0, 0)
Screenshot: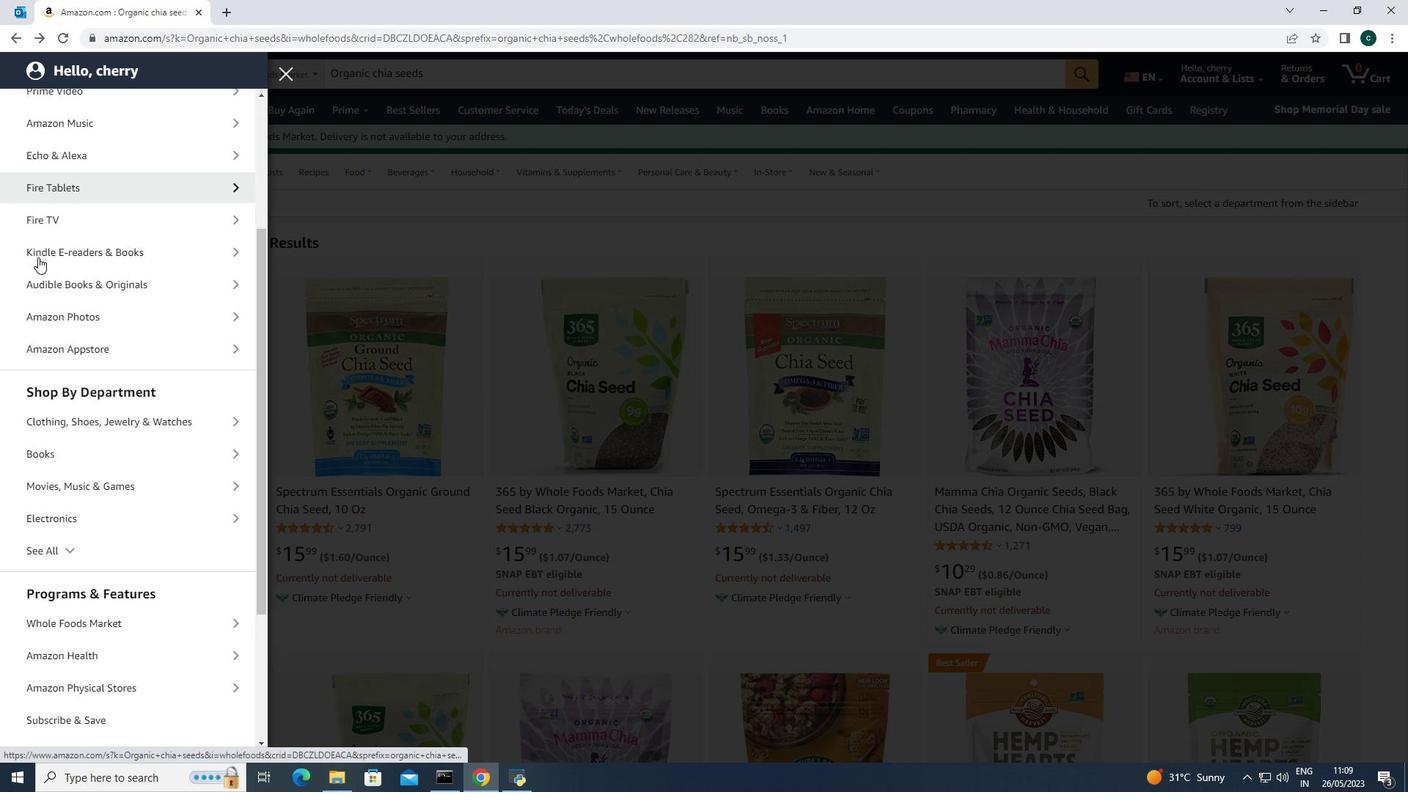 
Action: Mouse moved to (71, 504)
Screenshot: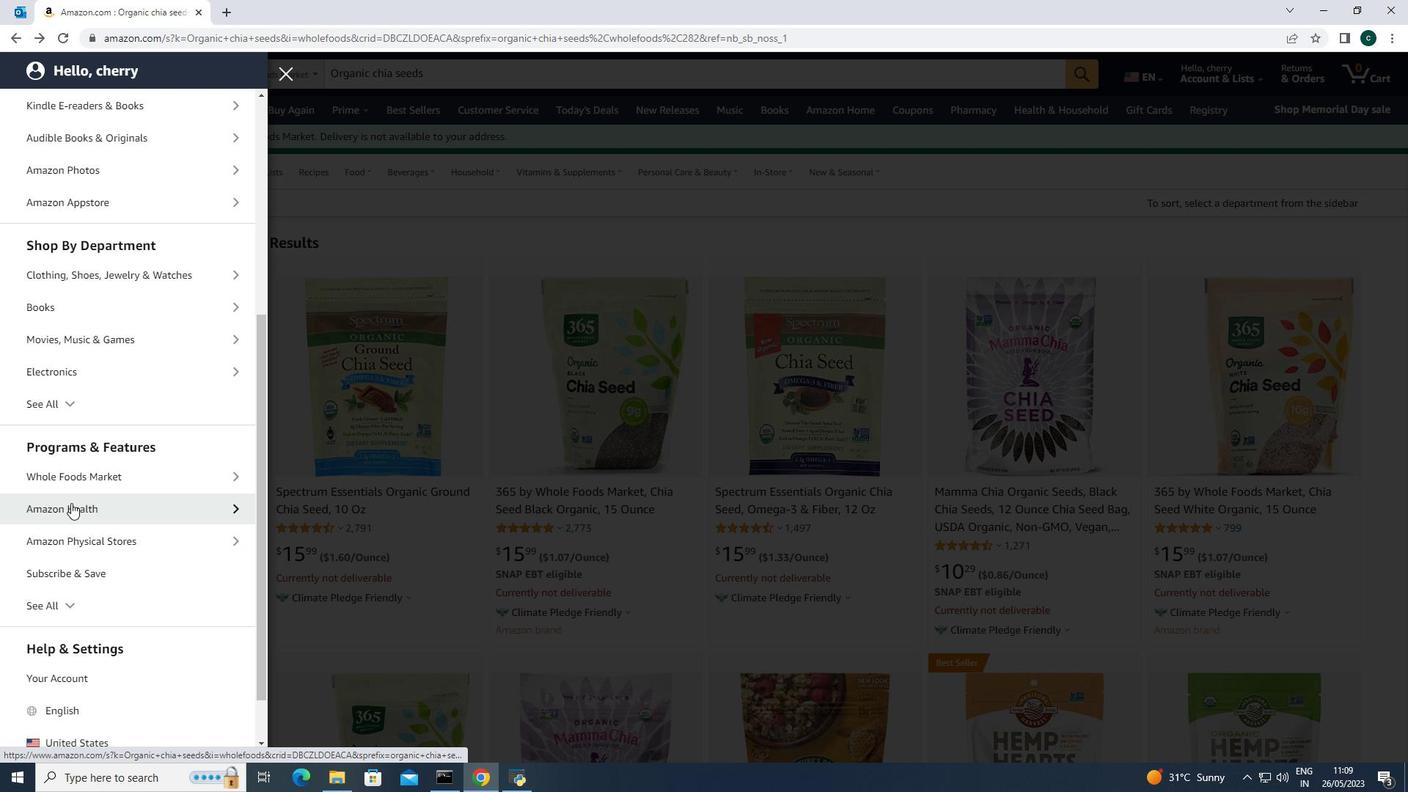 
Action: Mouse pressed left at (71, 504)
Screenshot: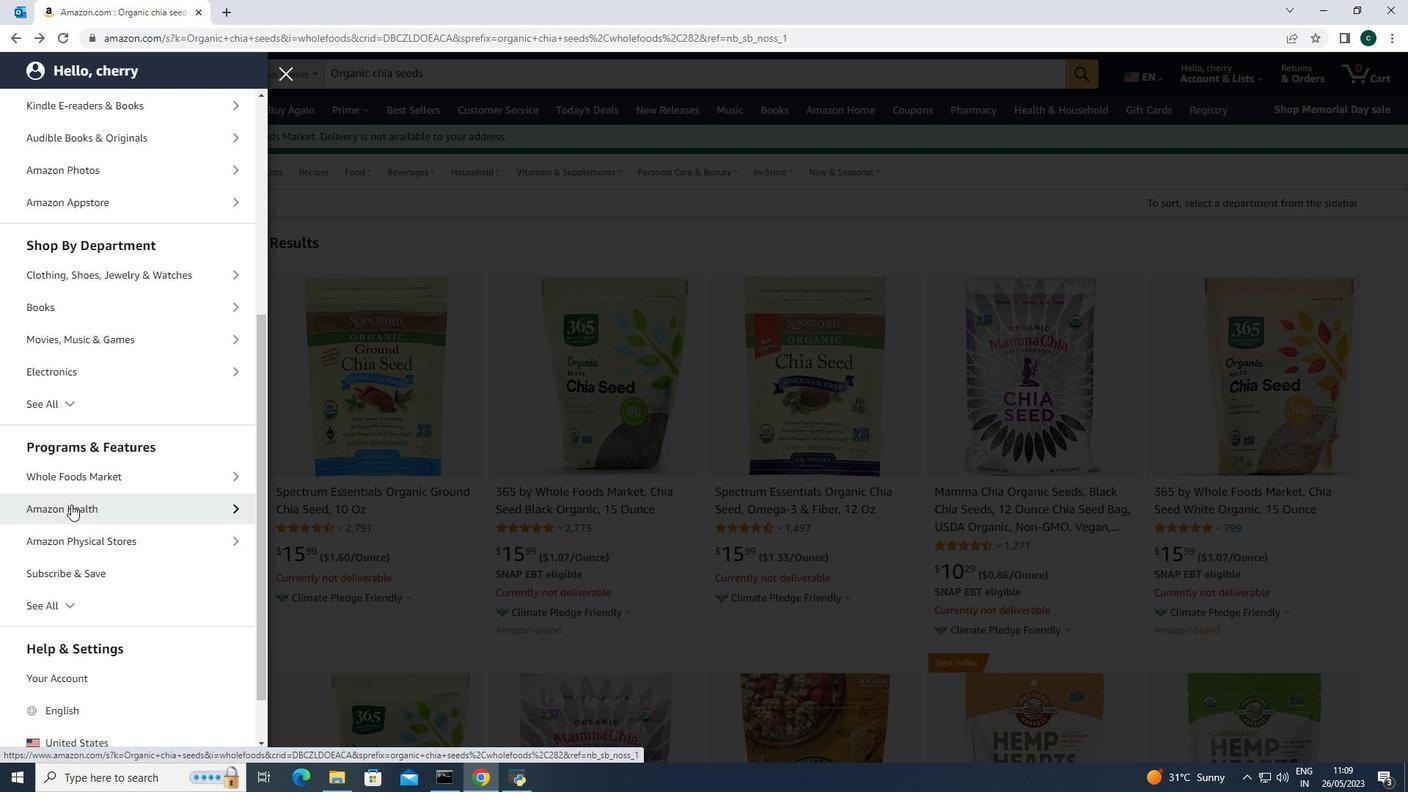 
Action: Mouse moved to (85, 170)
Screenshot: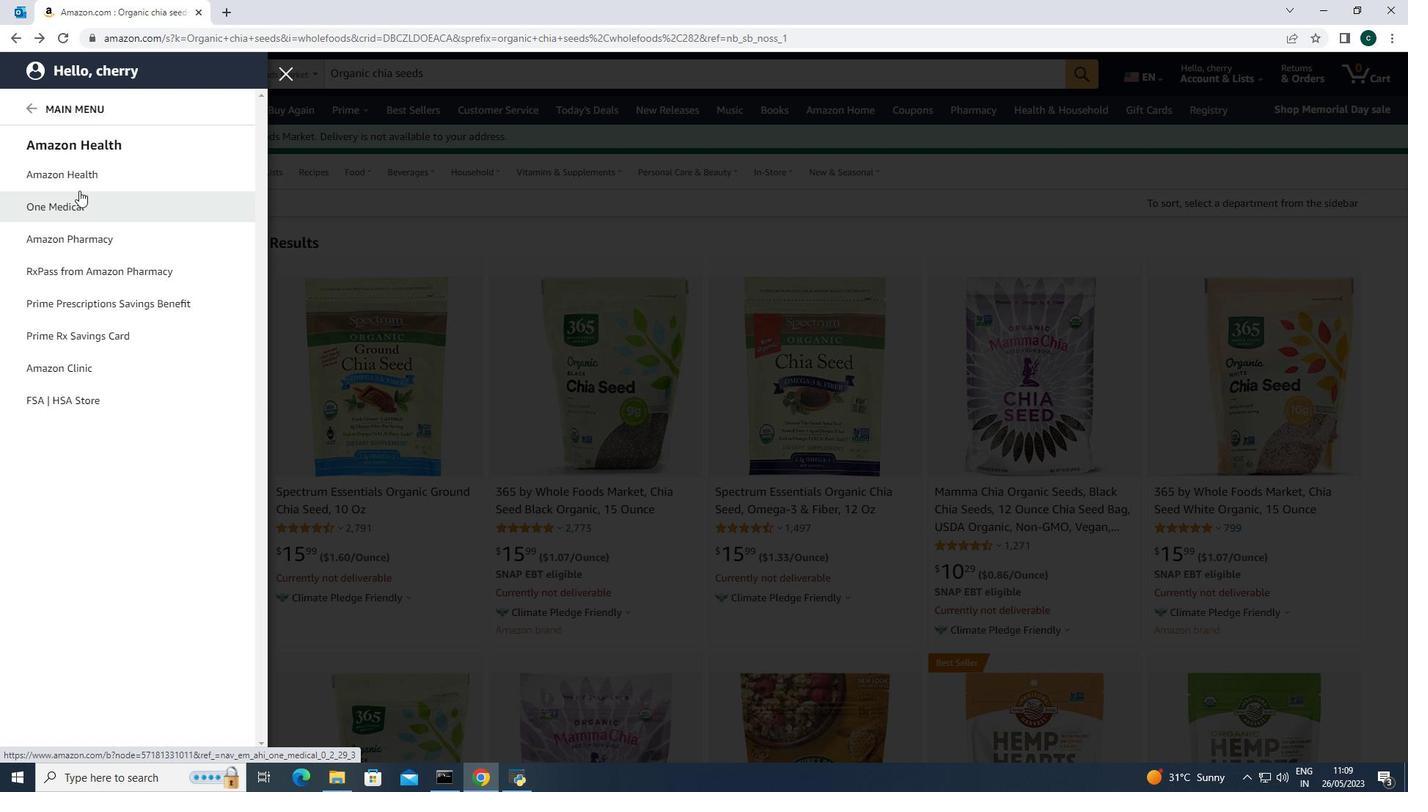 
Action: Mouse pressed left at (85, 170)
Screenshot: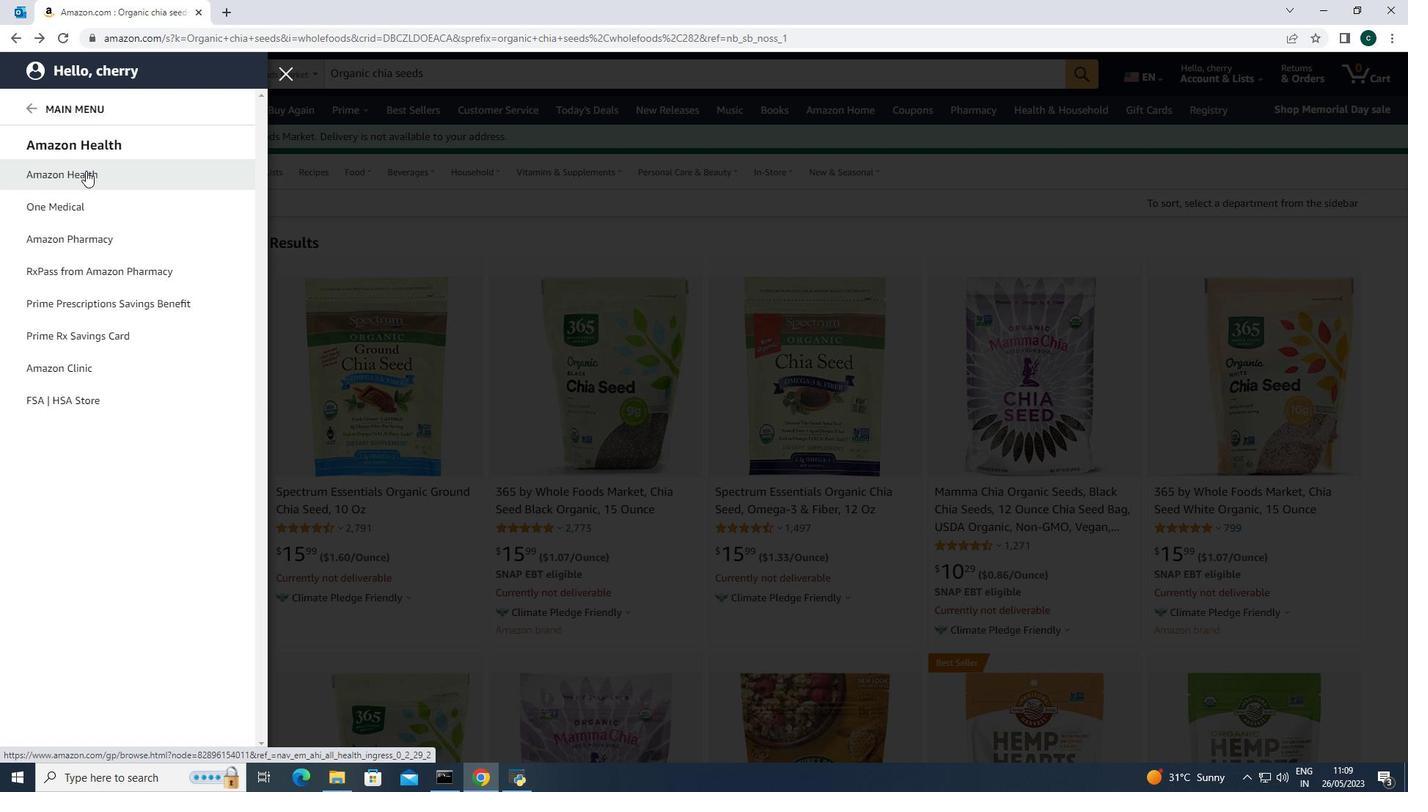 
Action: Mouse moved to (229, 71)
Screenshot: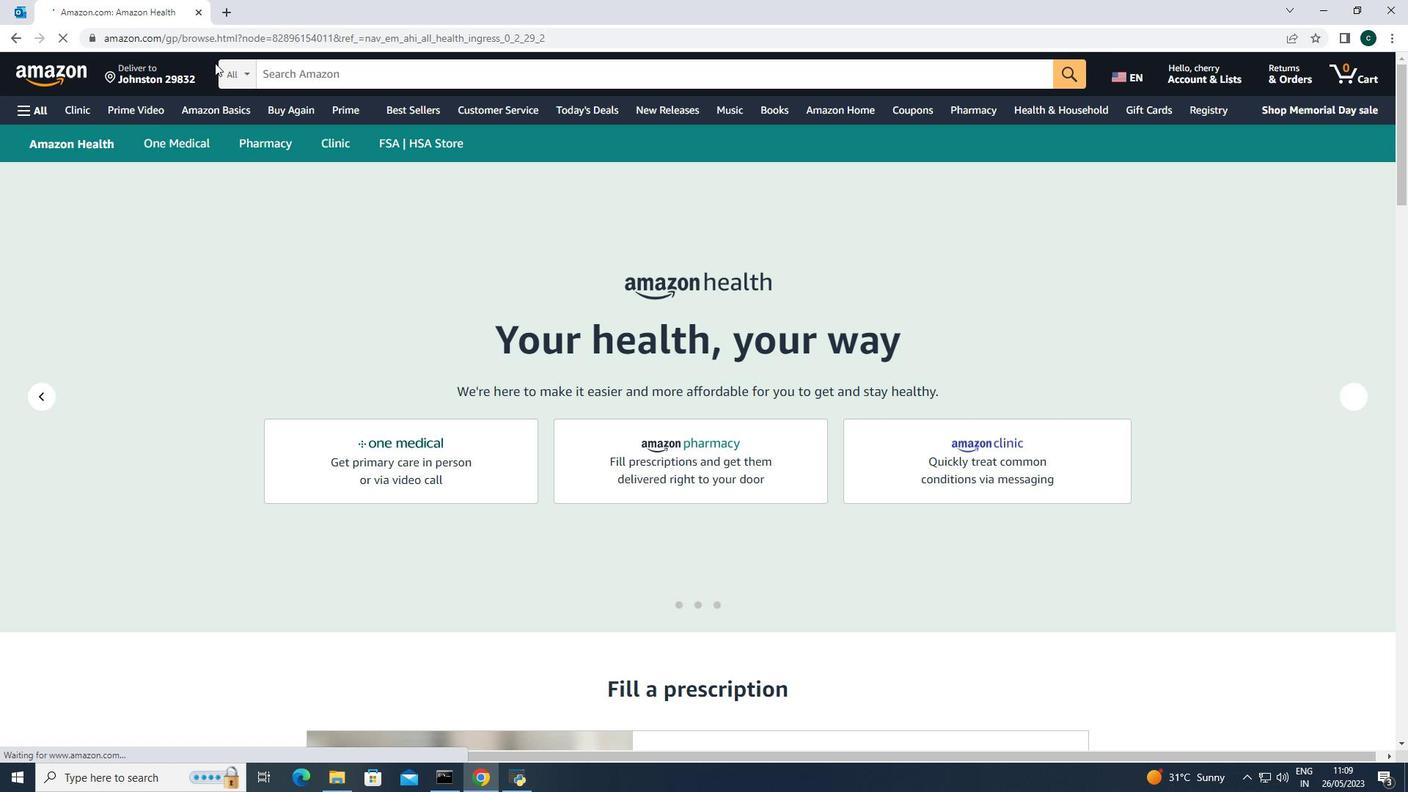 
Action: Mouse pressed left at (229, 71)
Screenshot: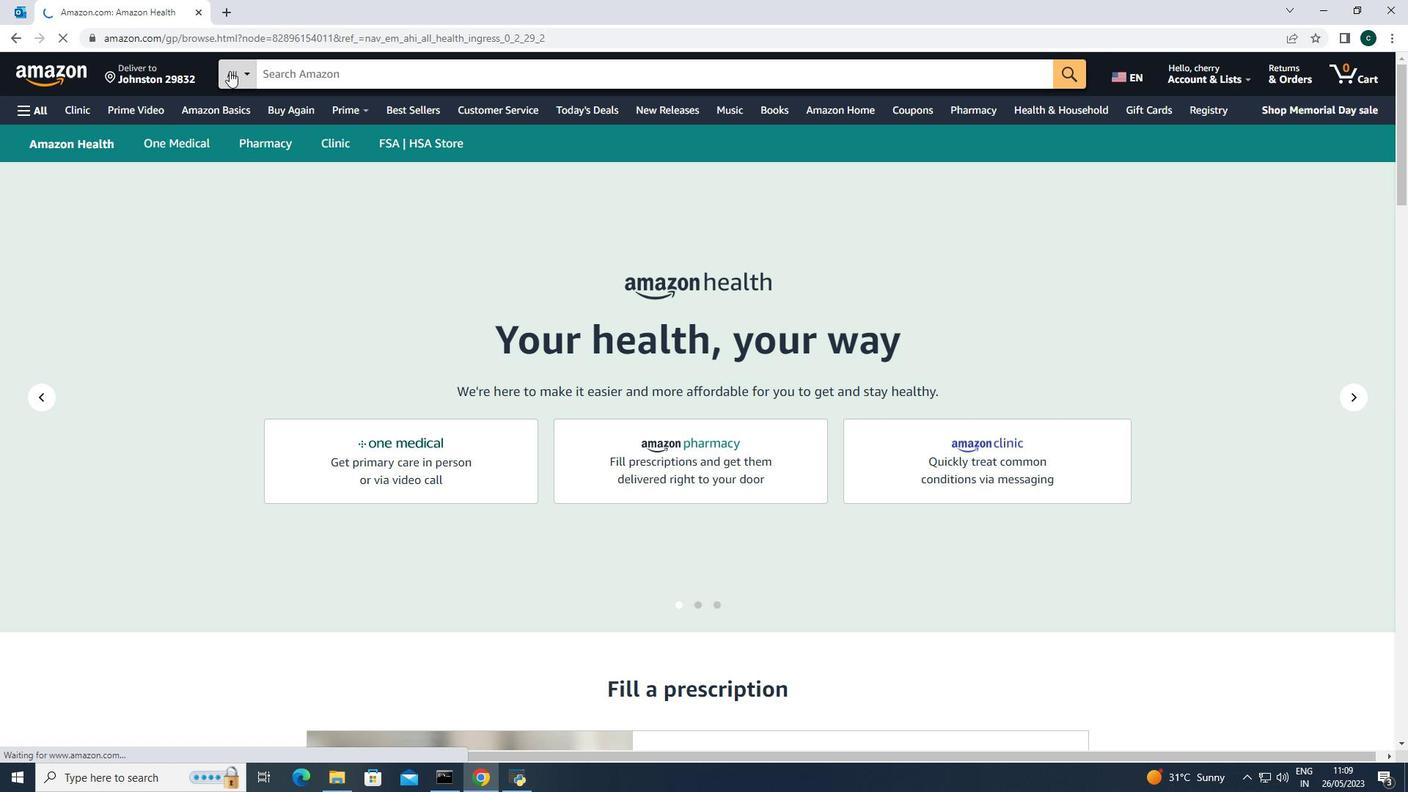 
Action: Mouse moved to (294, 263)
Screenshot: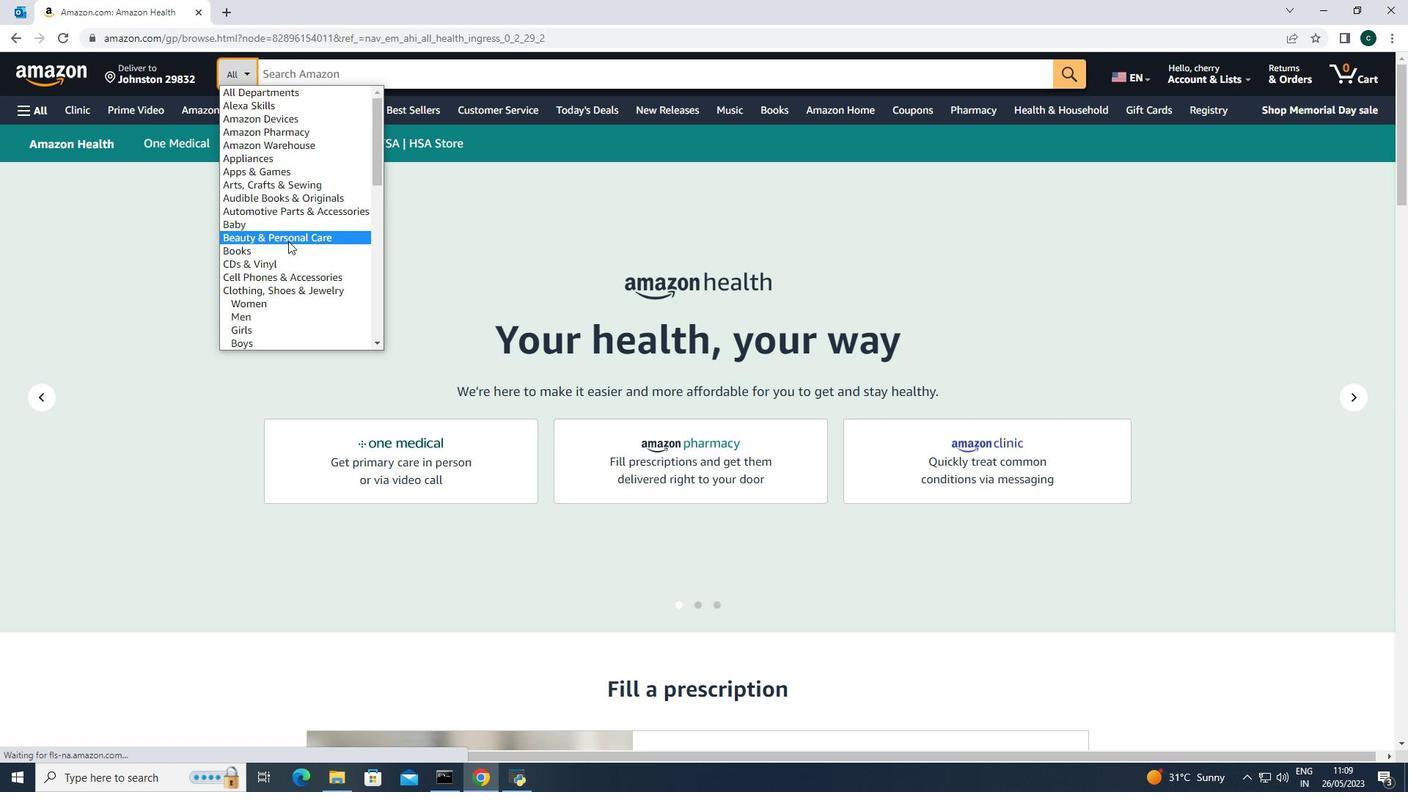 
Action: Mouse scrolled (294, 262) with delta (0, 0)
Screenshot: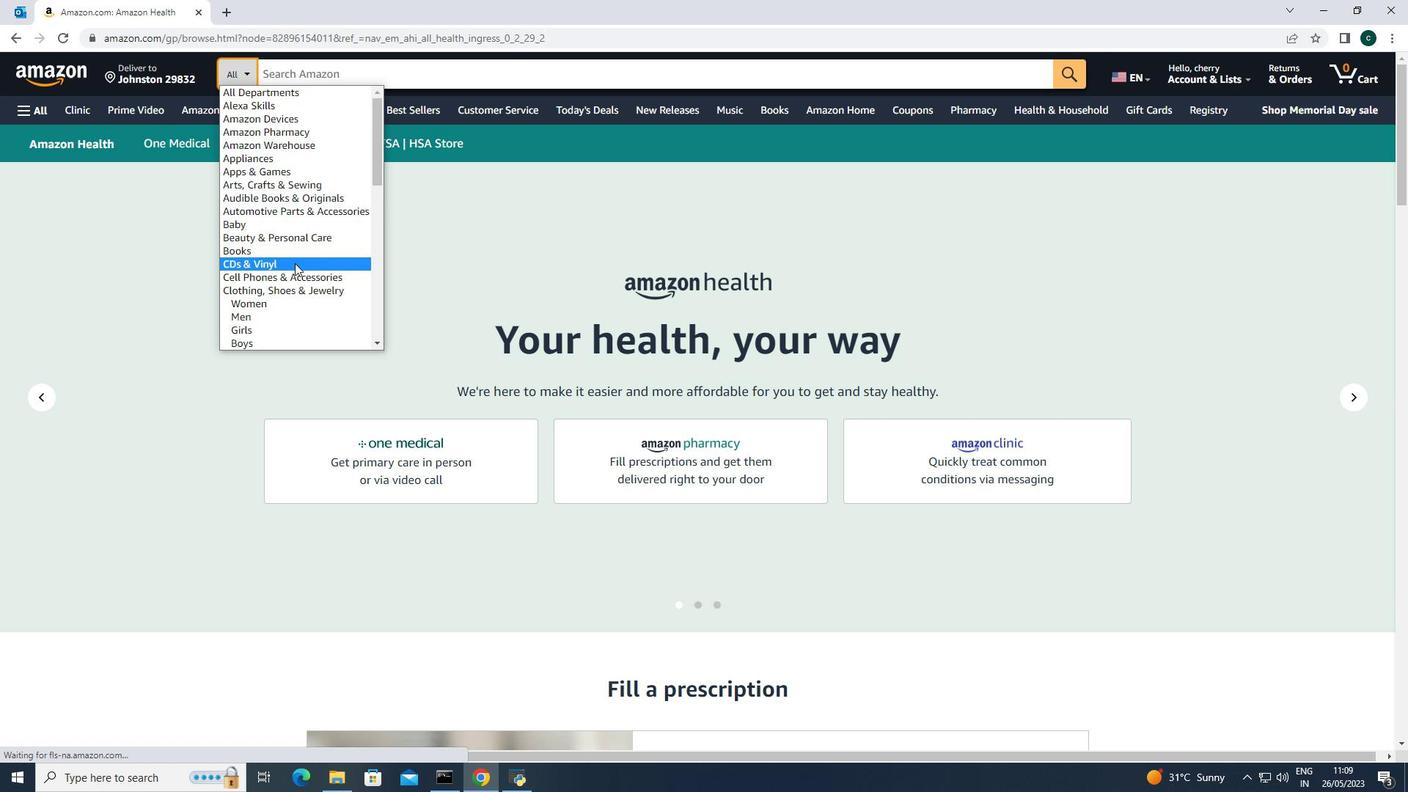 
Action: Mouse scrolled (294, 262) with delta (0, 0)
Screenshot: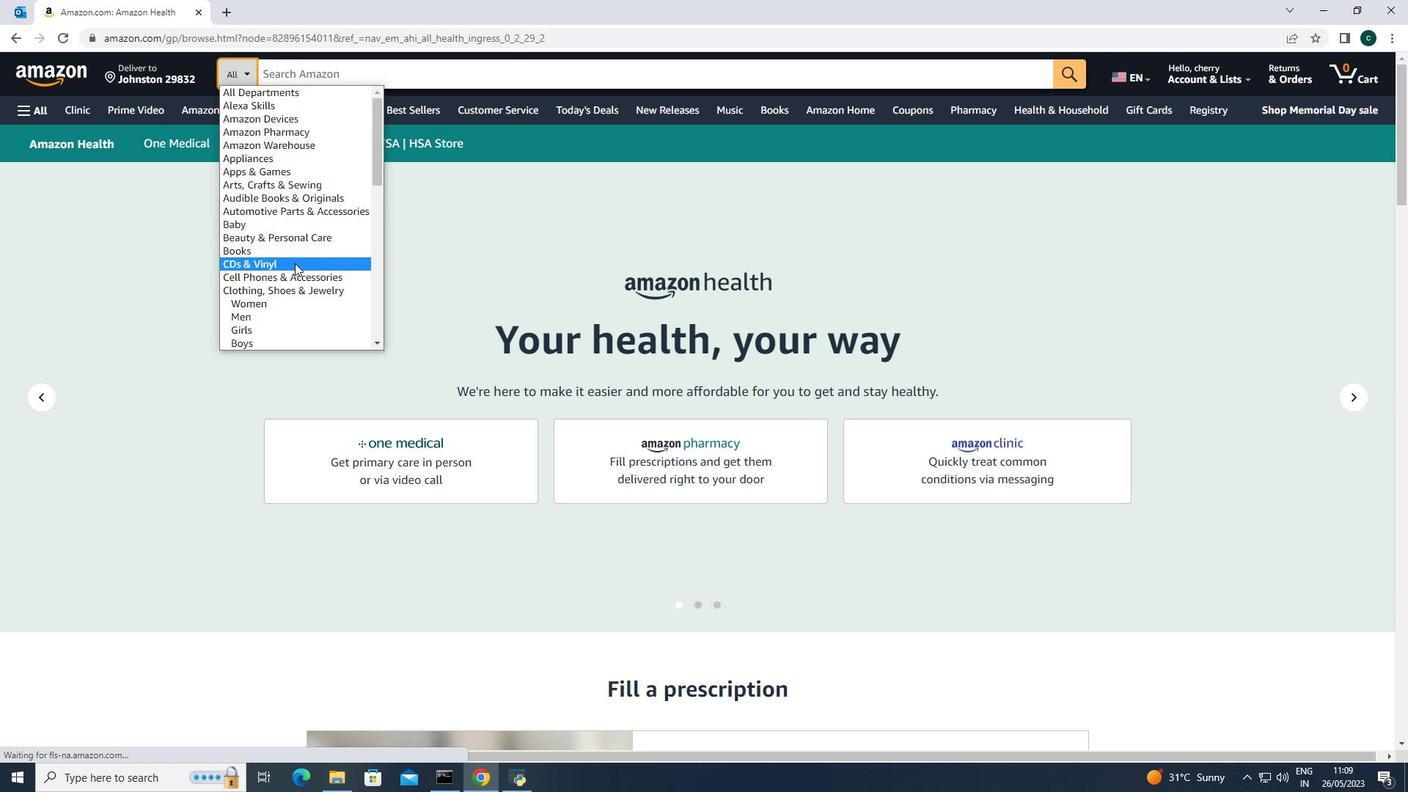 
Action: Mouse scrolled (294, 262) with delta (0, 0)
Screenshot: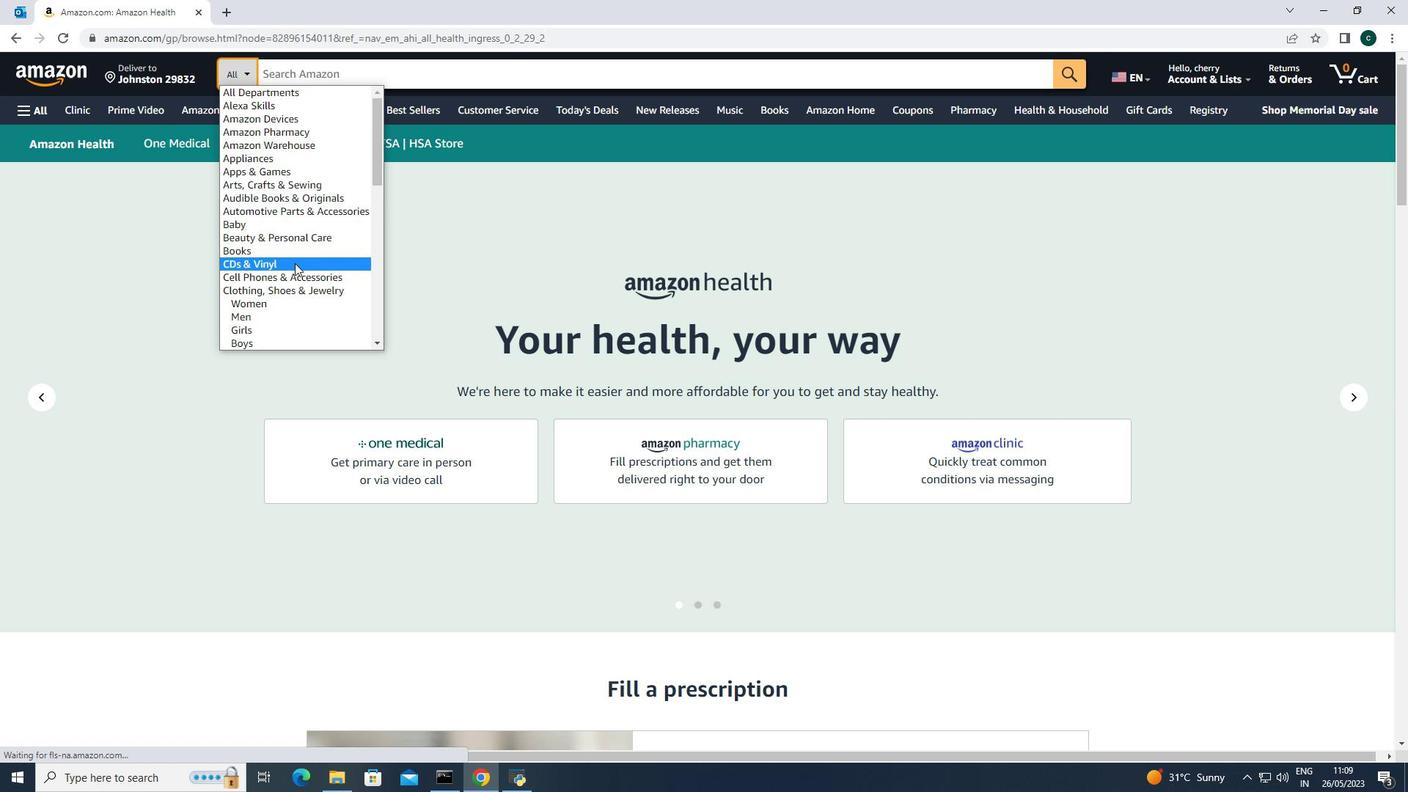 
Action: Mouse scrolled (294, 264) with delta (0, 0)
Screenshot: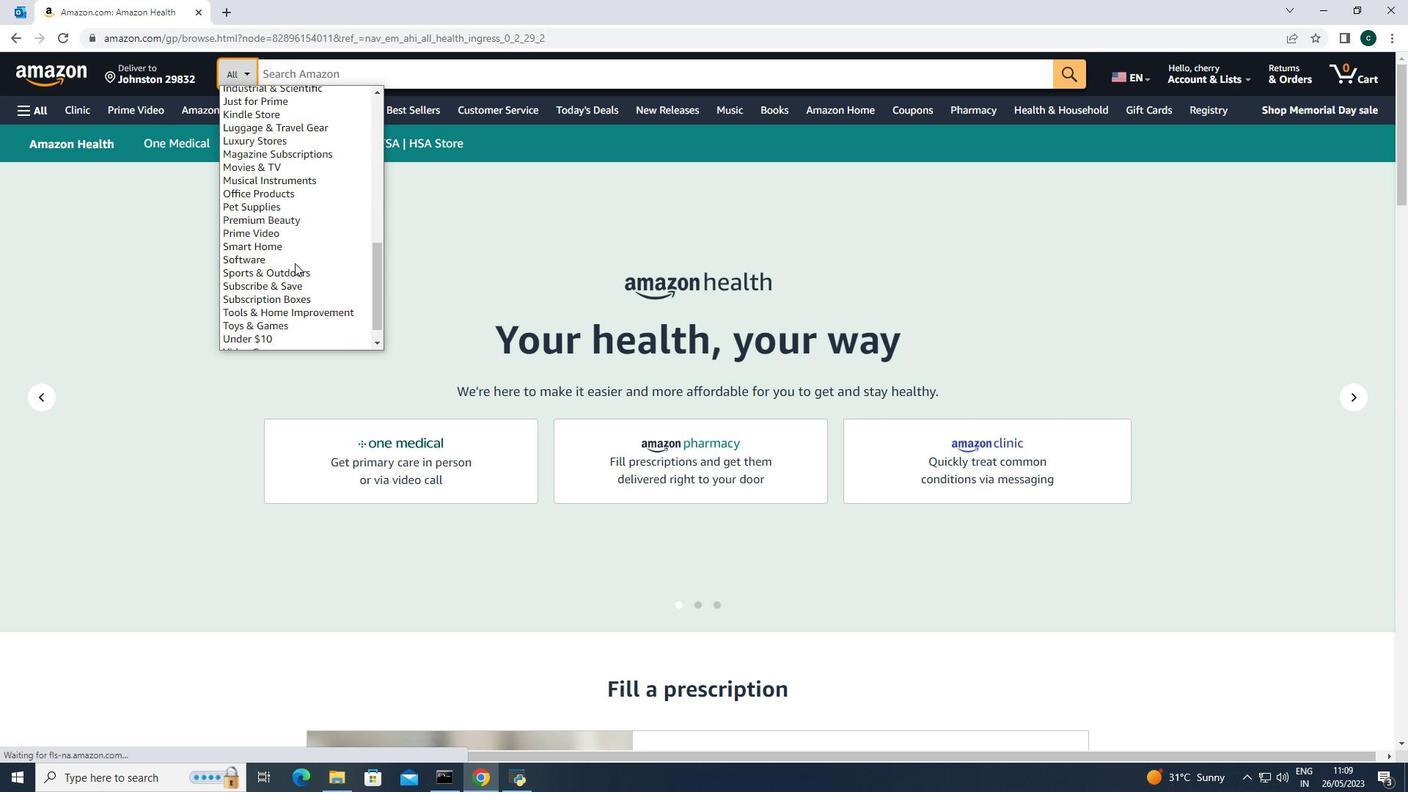 
Action: Mouse scrolled (294, 264) with delta (0, 0)
Screenshot: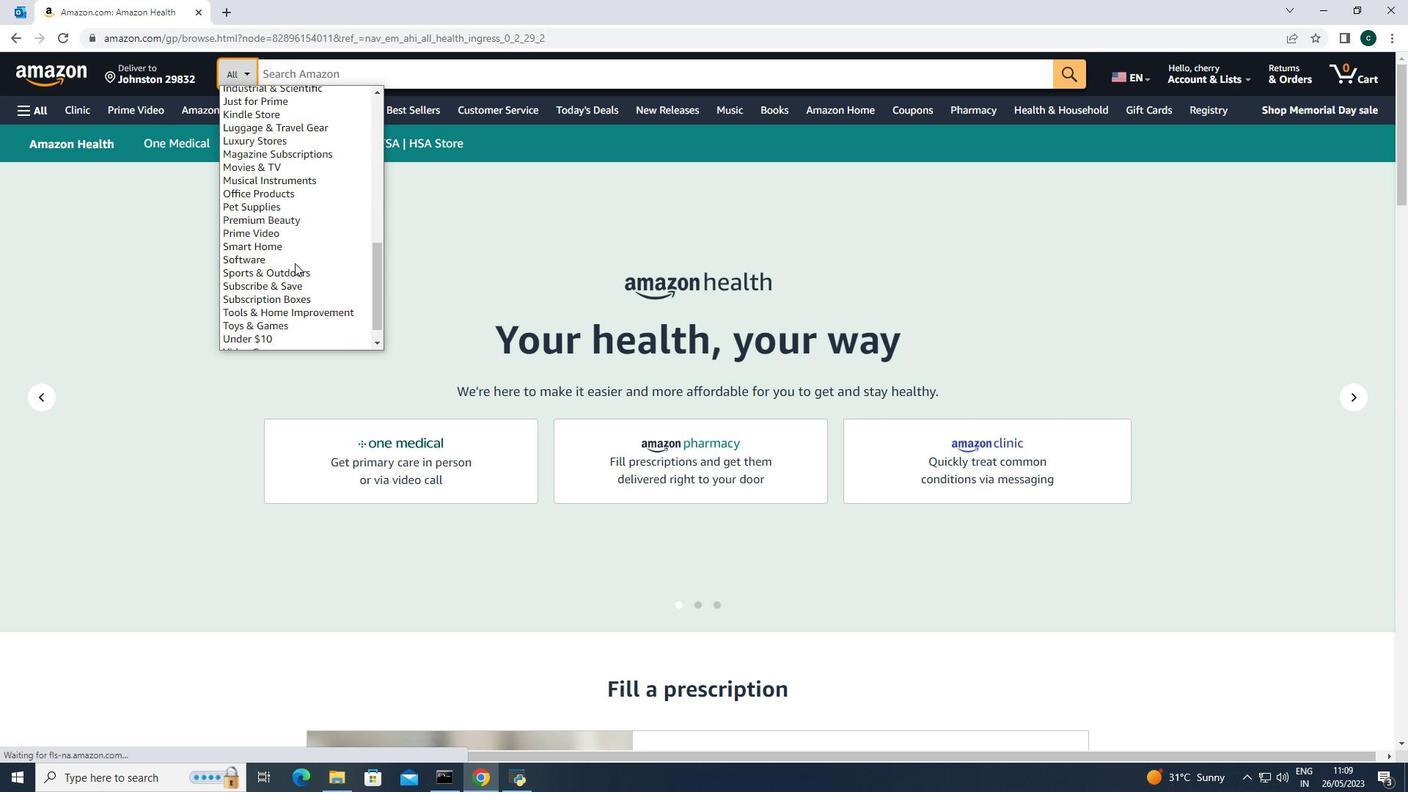 
Action: Mouse moved to (270, 338)
Screenshot: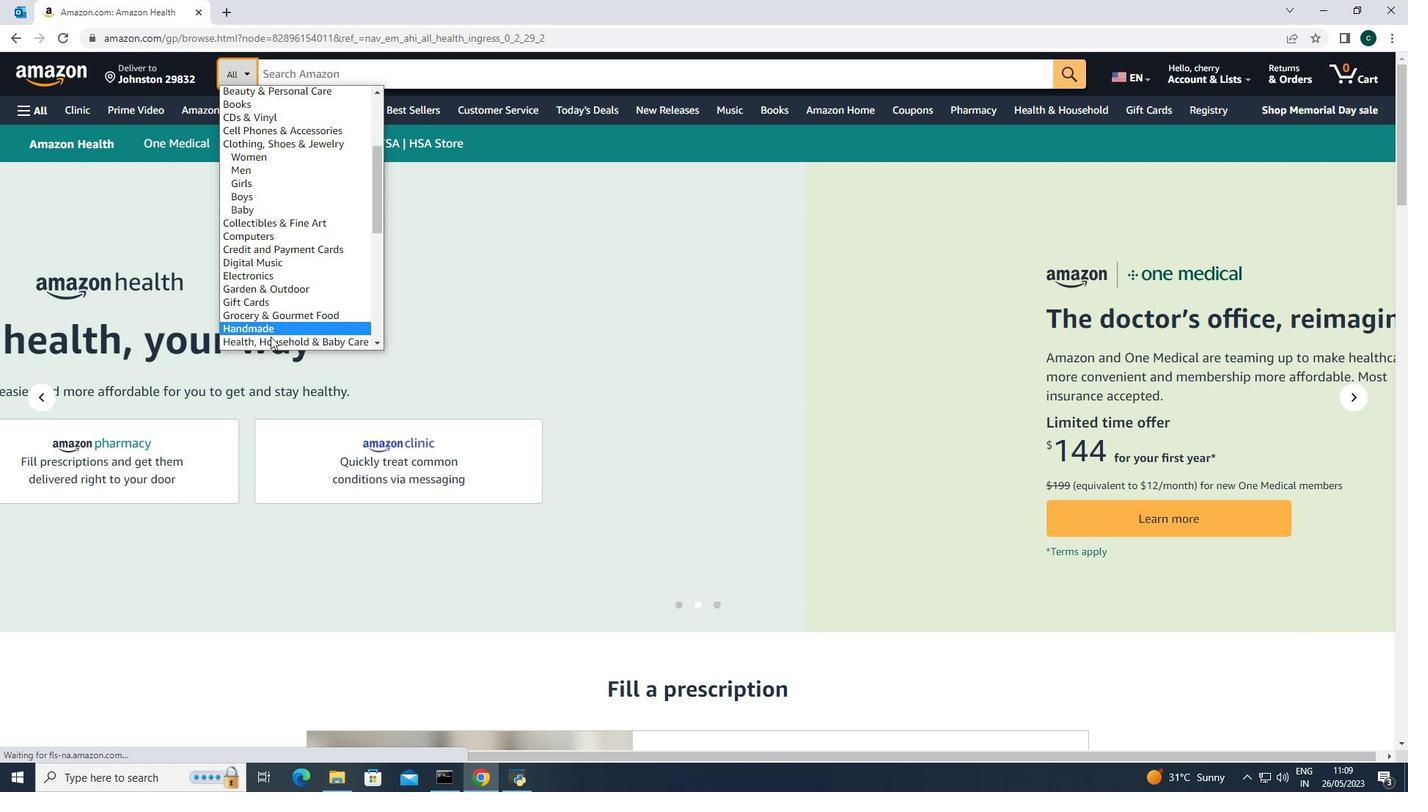 
Action: Mouse pressed left at (270, 338)
Screenshot: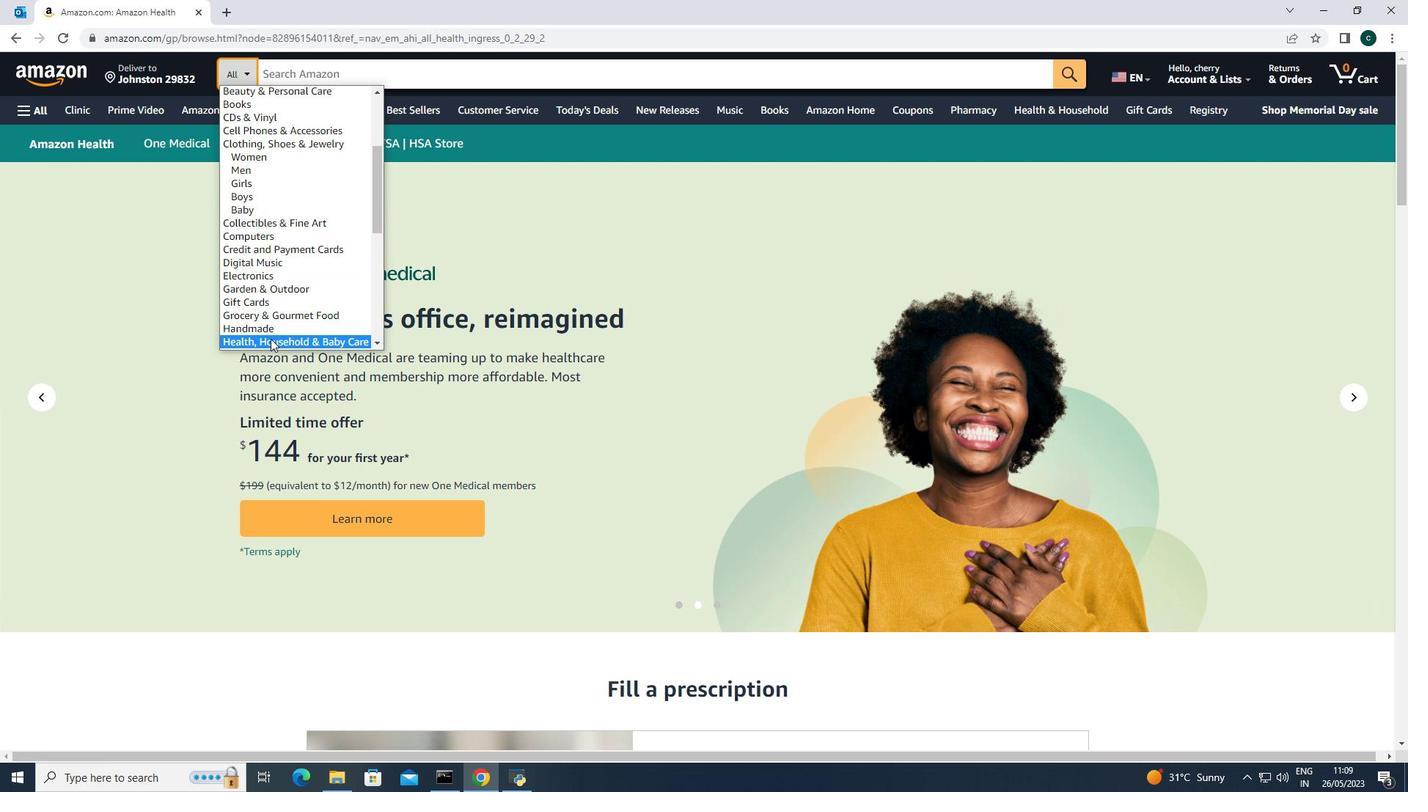 
Action: Mouse moved to (481, 77)
Screenshot: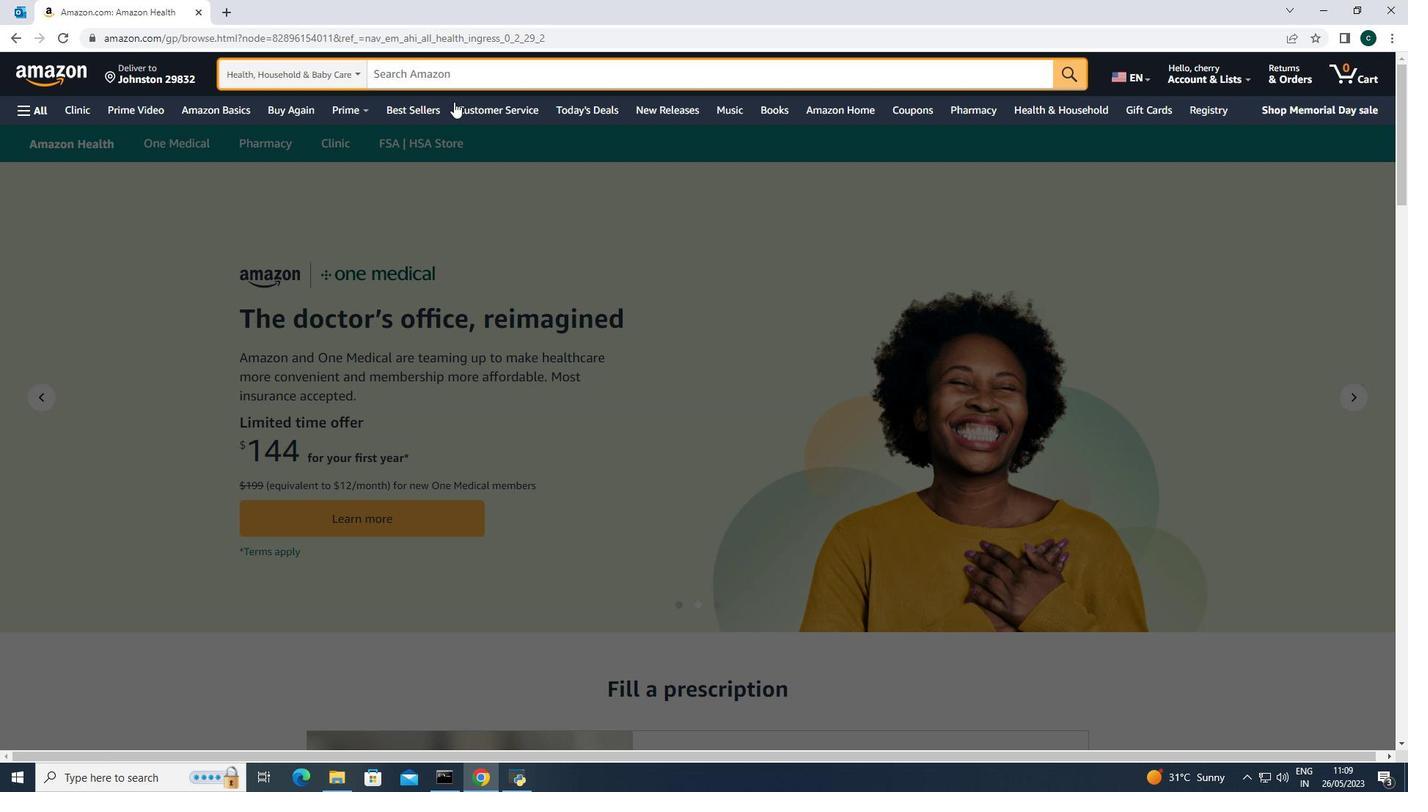 
Action: Mouse pressed left at (481, 77)
Screenshot: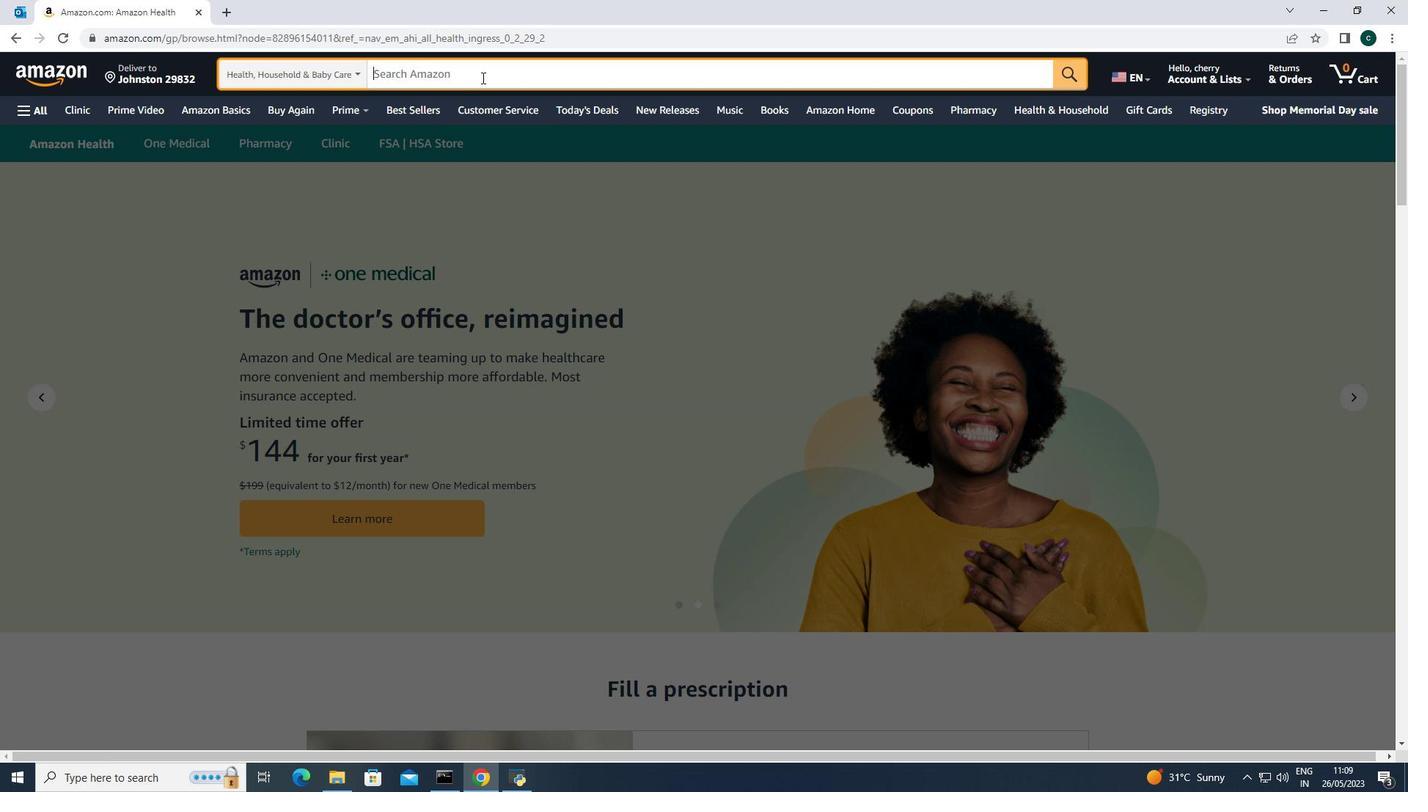 
Action: Key pressed <Key.shift>Glutamine<Key.space><Key.shift>supple
Screenshot: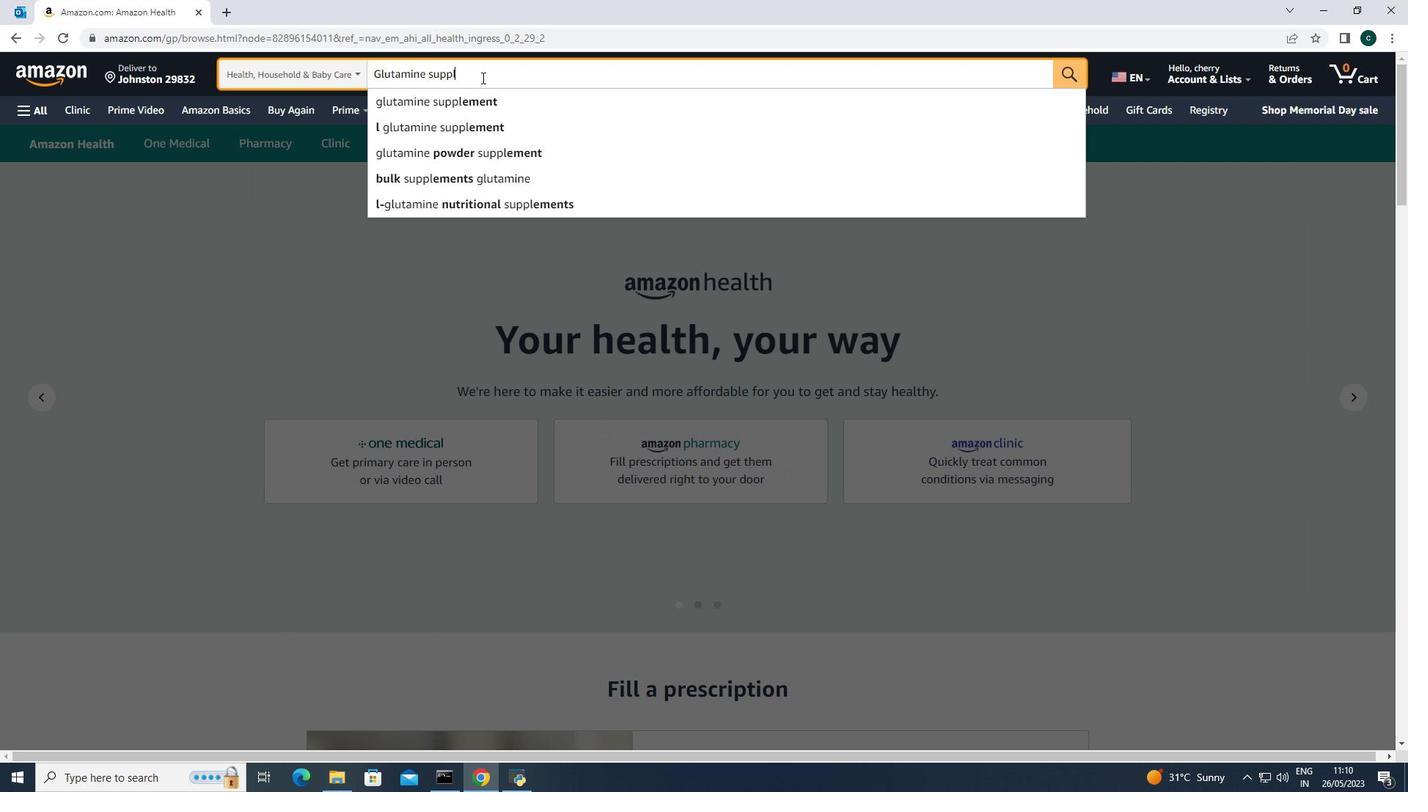 
Action: Mouse moved to (453, 95)
Screenshot: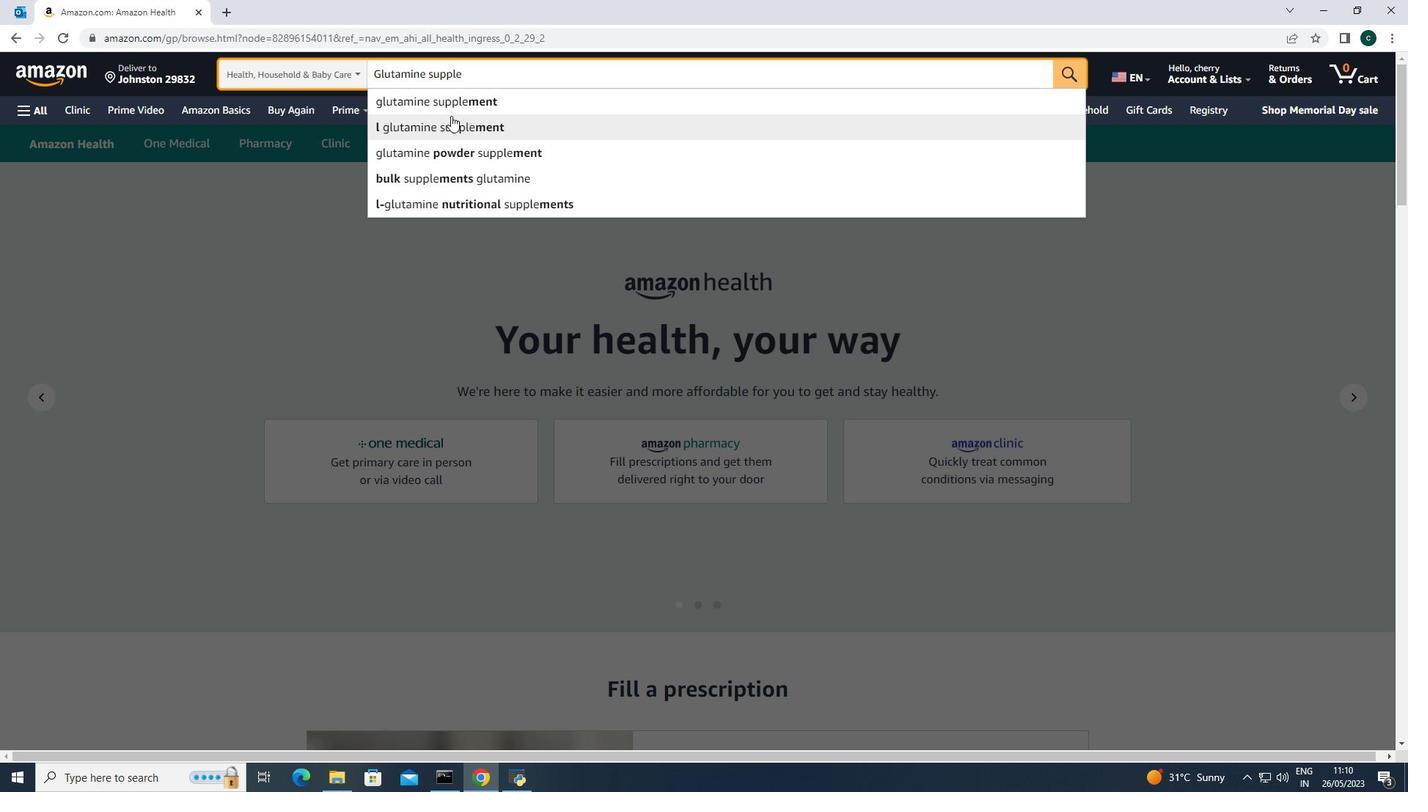
Action: Mouse pressed left at (453, 95)
Screenshot: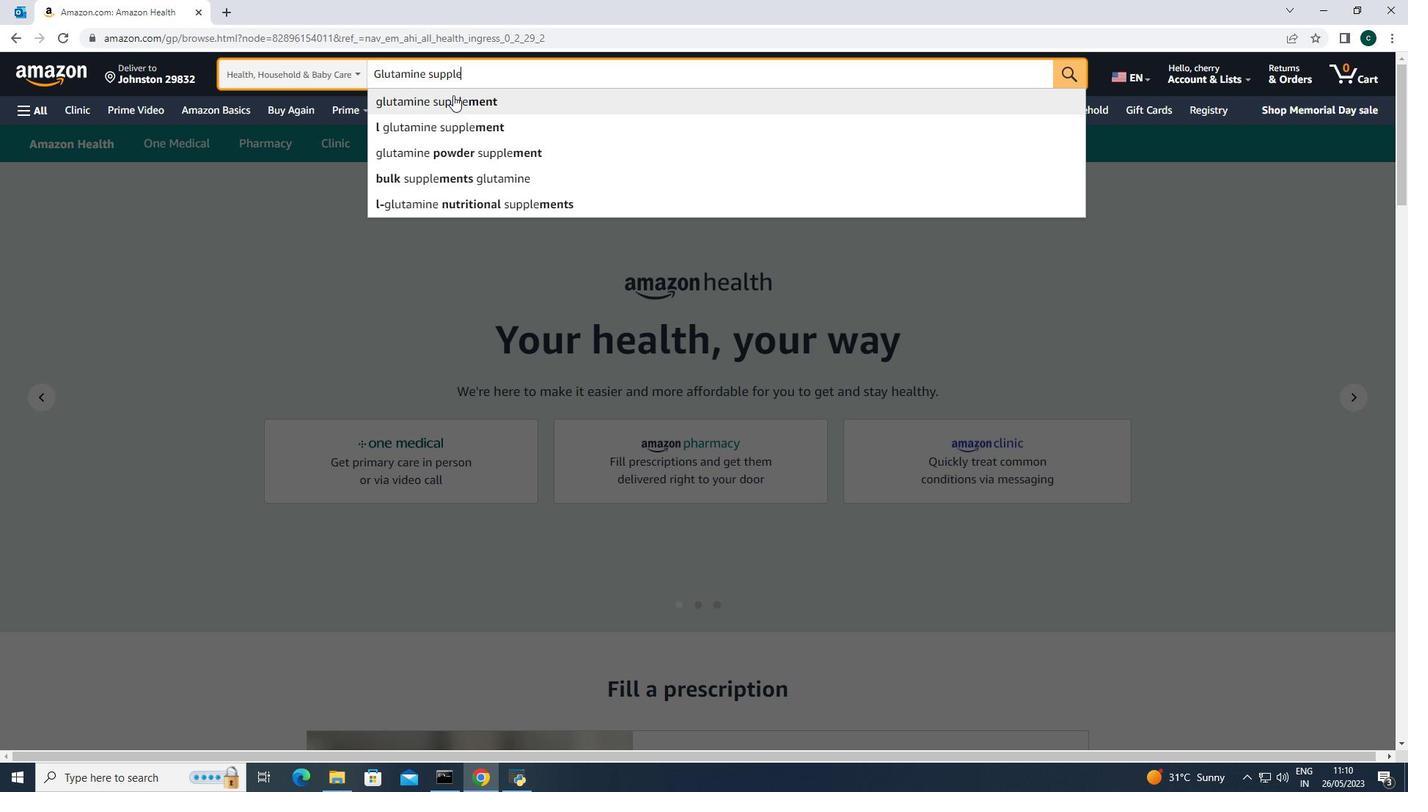 
Action: Mouse moved to (385, 322)
Screenshot: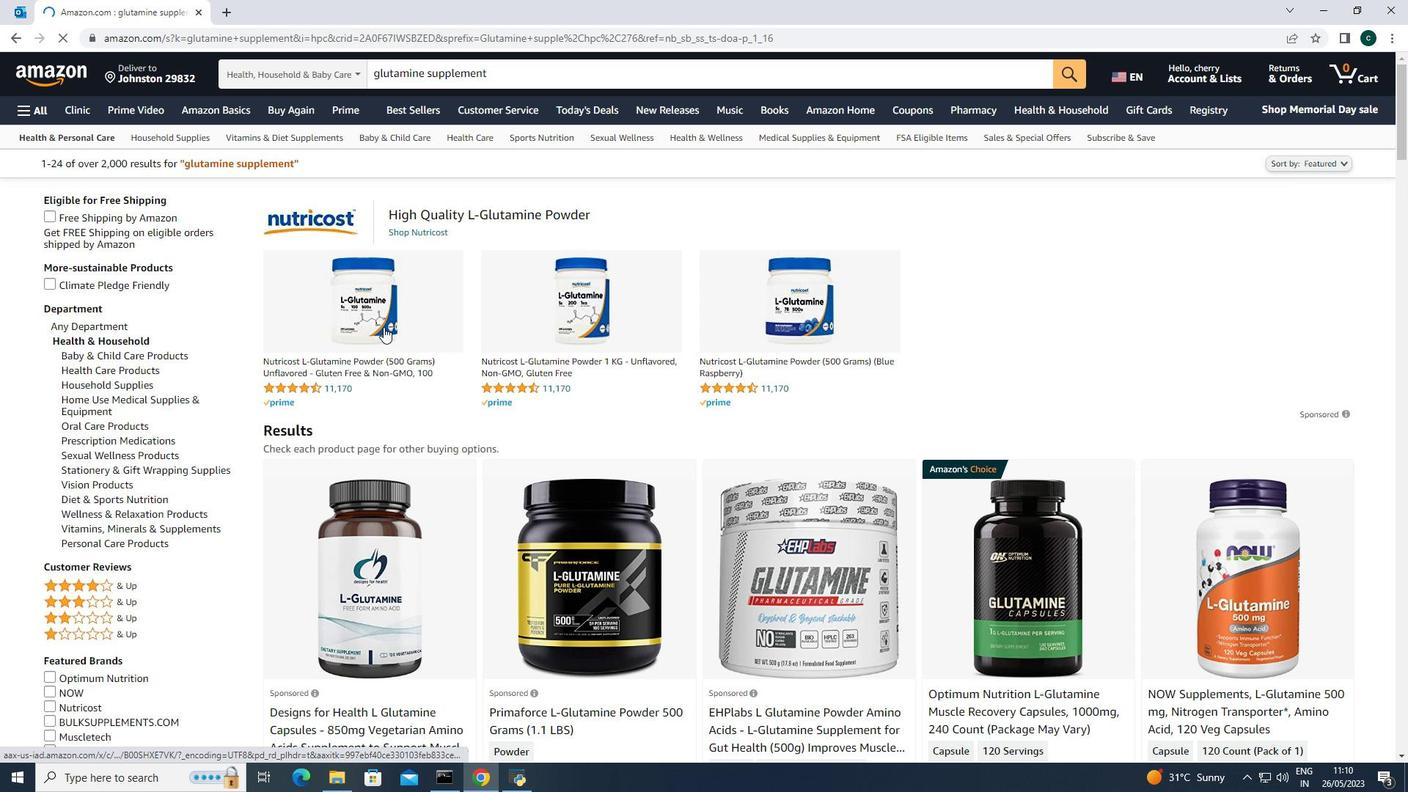
Action: Mouse scrolled (385, 321) with delta (0, 0)
Screenshot: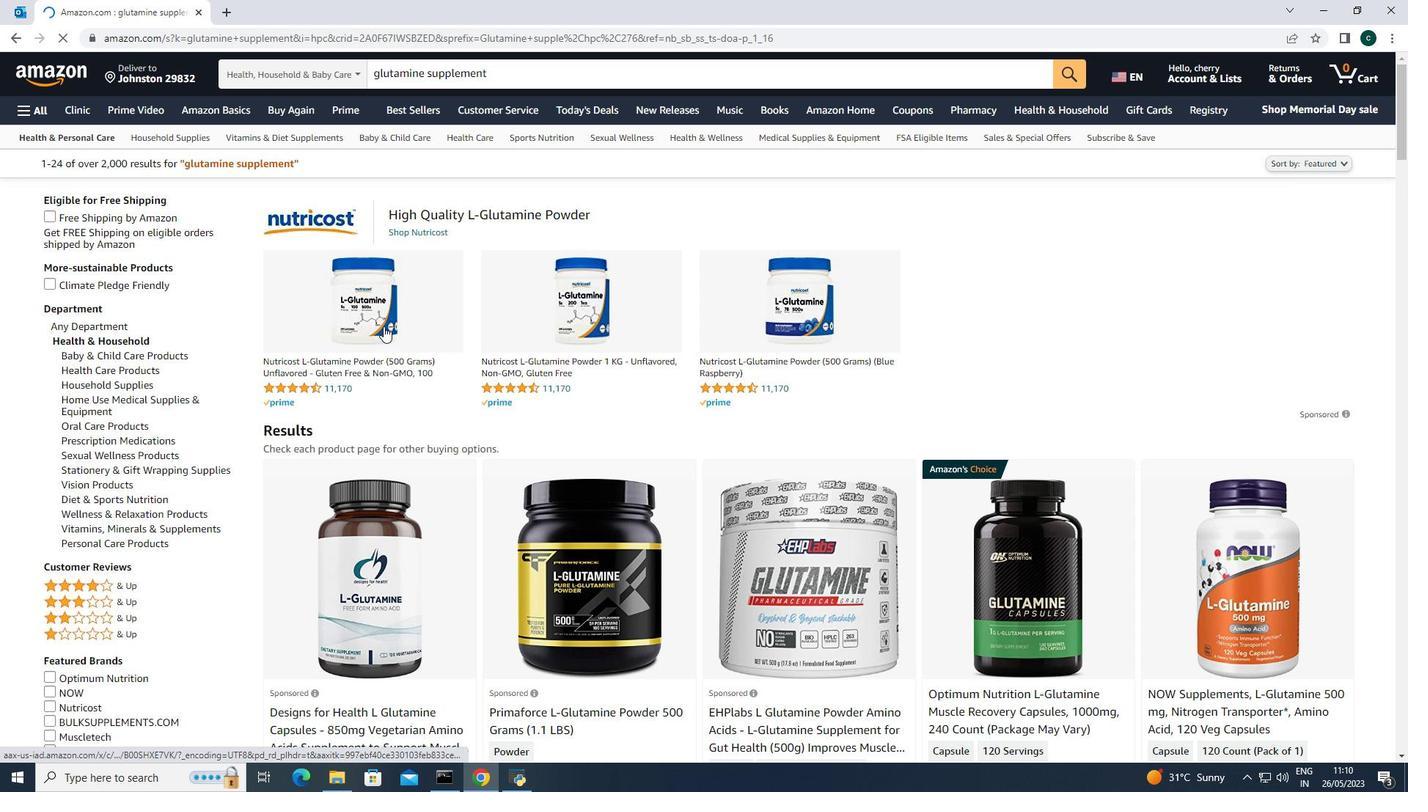 
Action: Mouse scrolled (385, 321) with delta (0, 0)
Screenshot: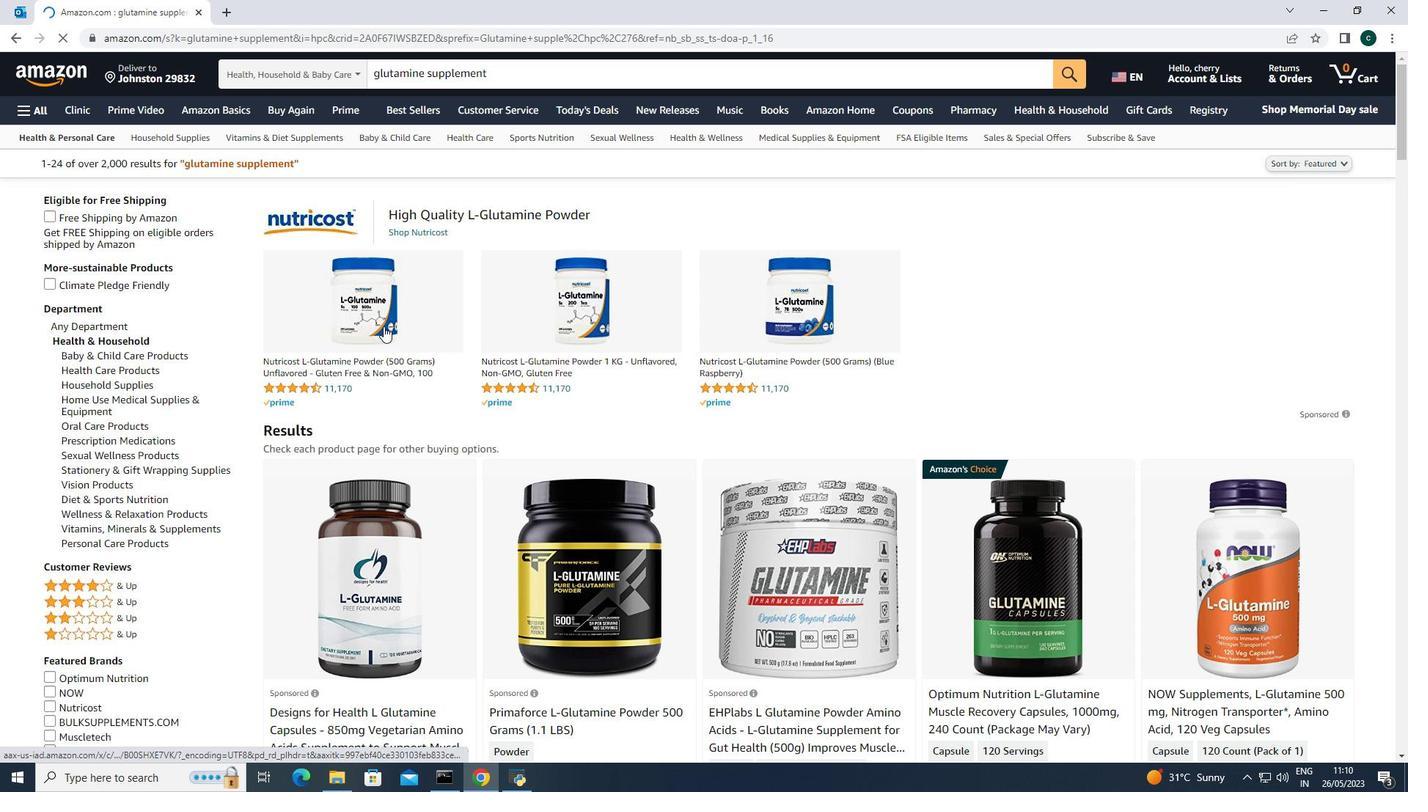 
Action: Mouse scrolled (385, 321) with delta (0, 0)
Screenshot: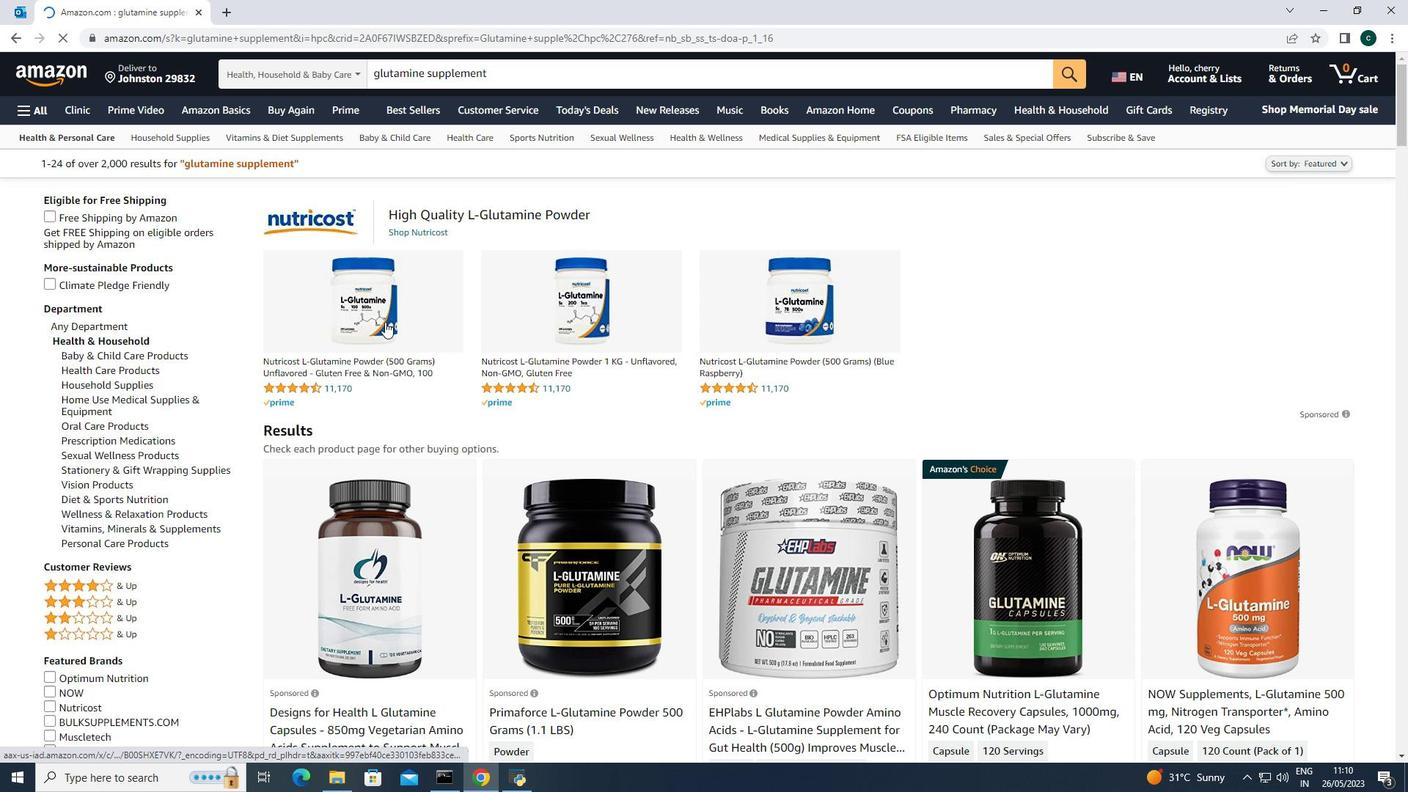 
Action: Mouse scrolled (385, 321) with delta (0, 0)
Screenshot: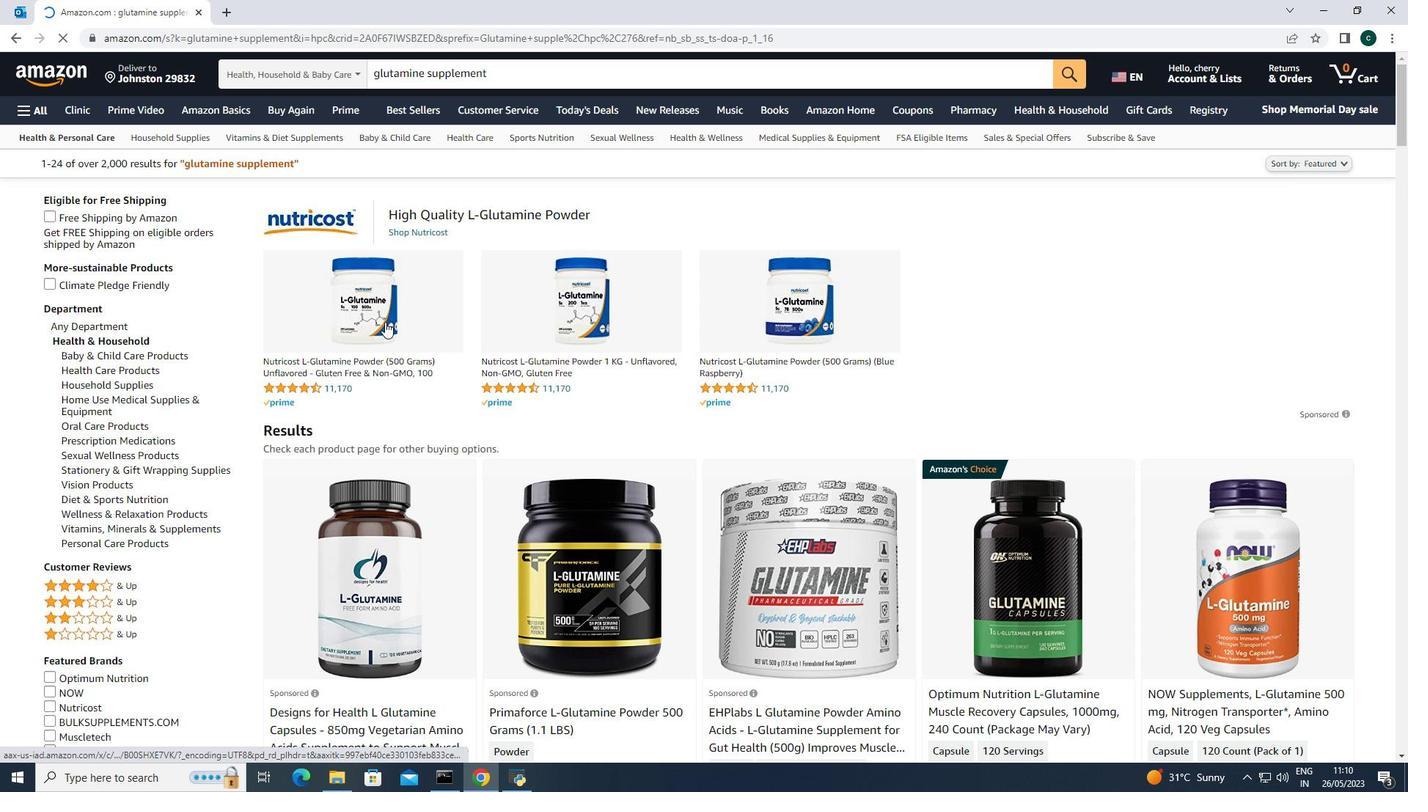 
Action: Mouse moved to (386, 327)
Screenshot: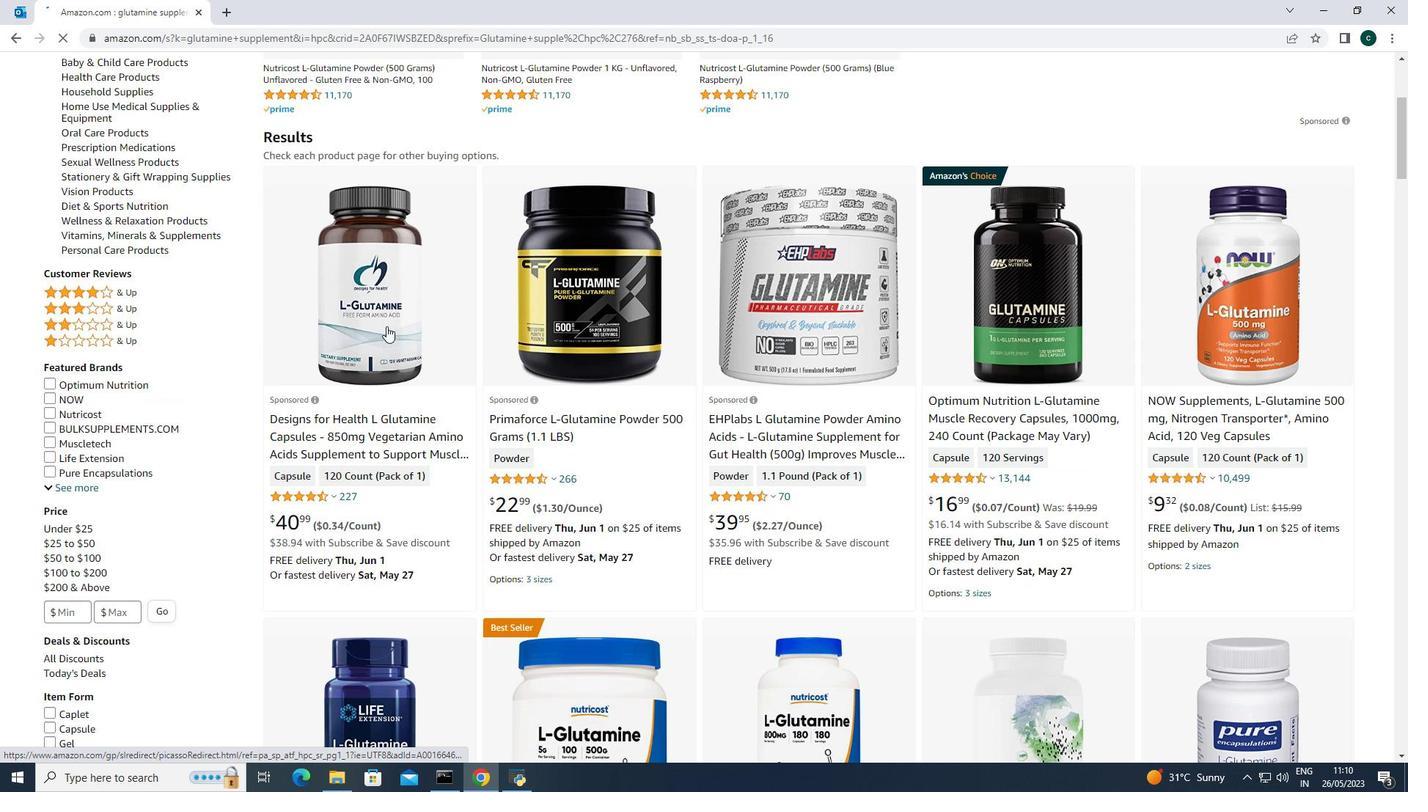 
Action: Mouse pressed left at (386, 327)
Screenshot: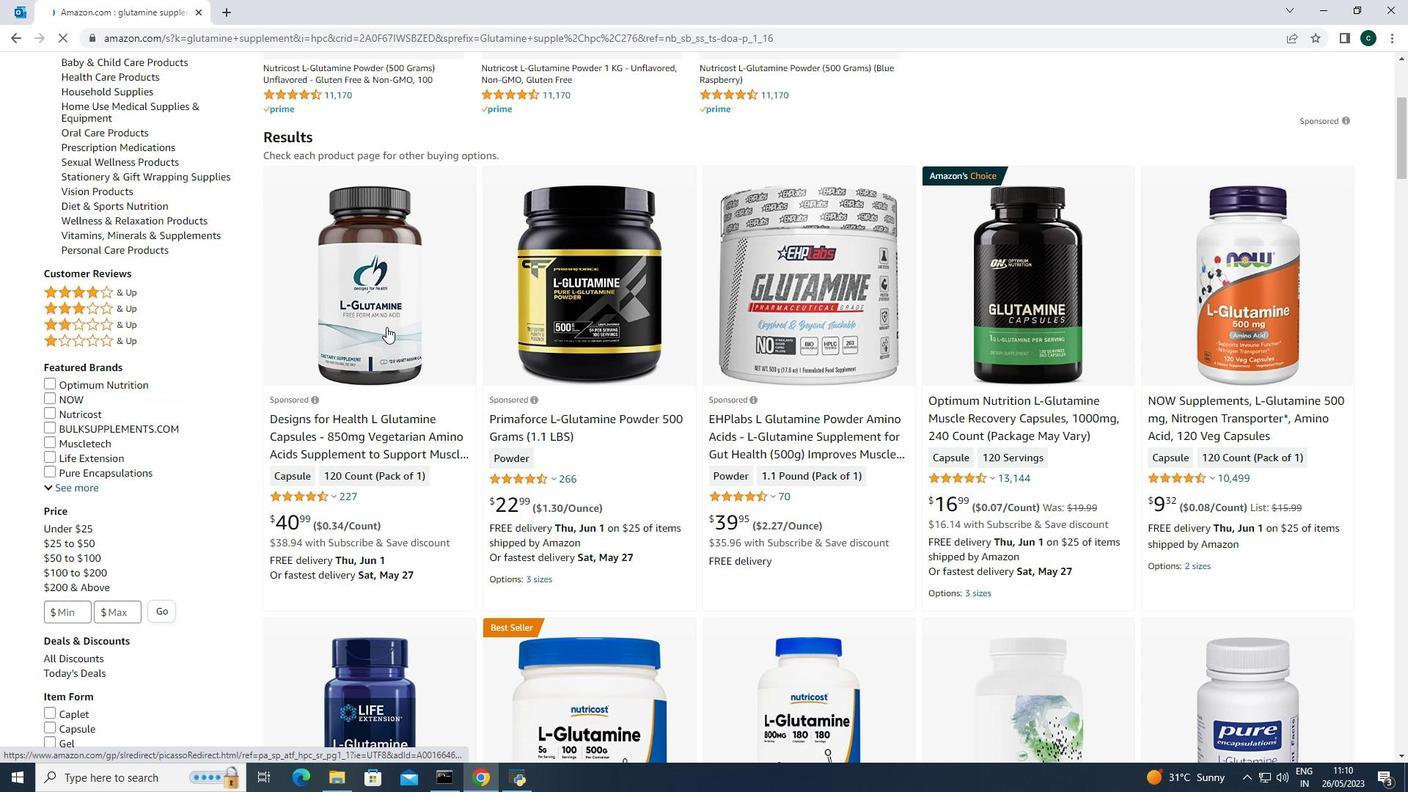 
Action: Mouse moved to (715, 302)
Screenshot: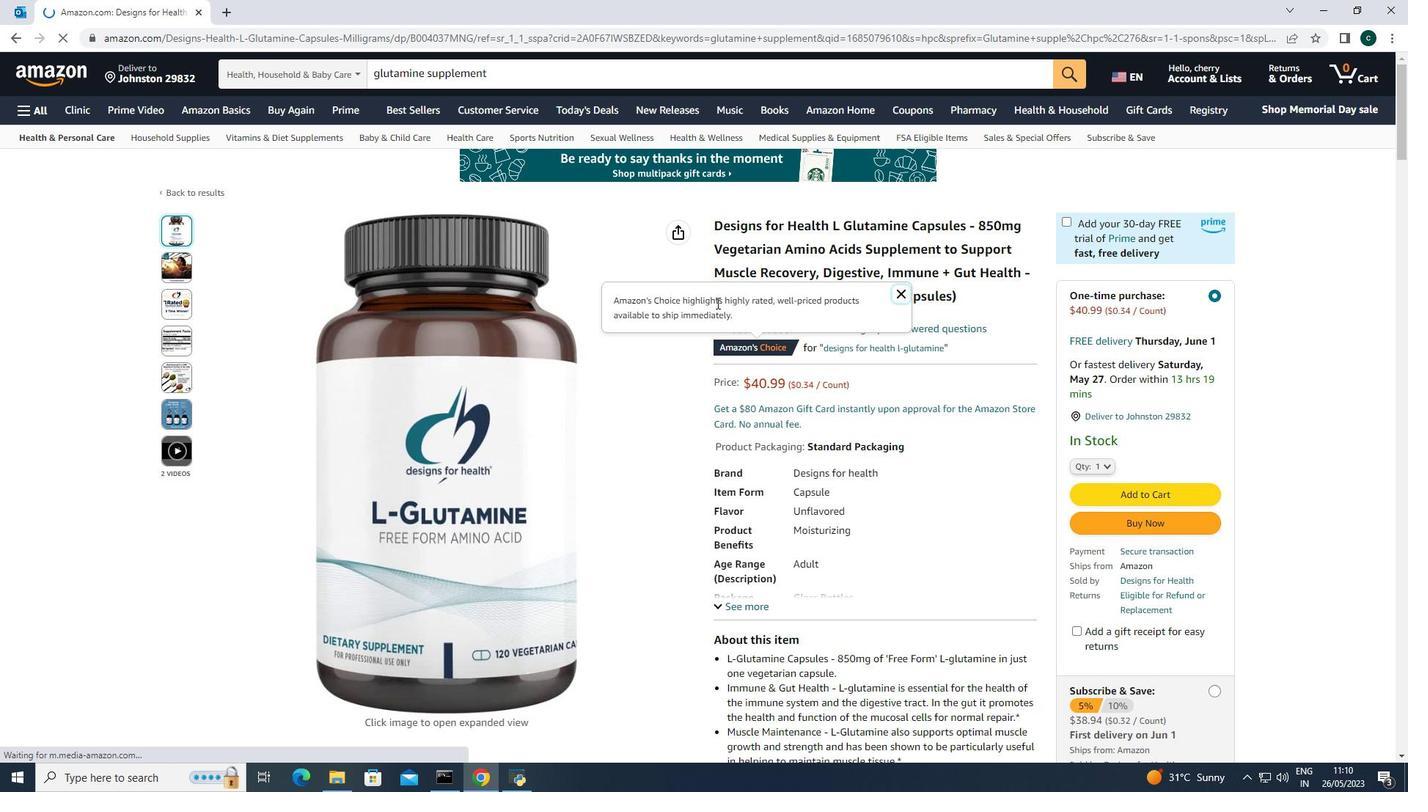 
Action: Mouse scrolled (715, 302) with delta (0, 0)
Screenshot: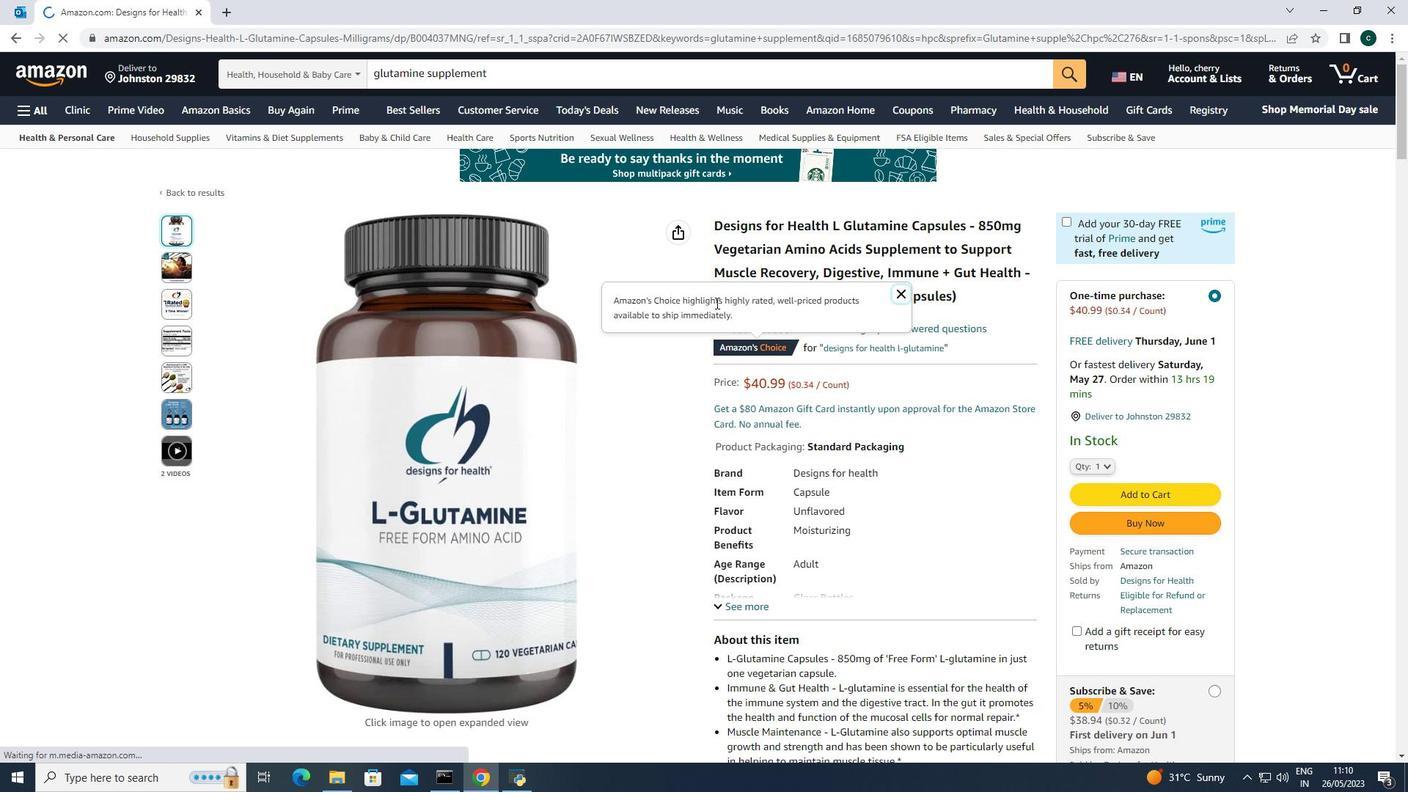 
Action: Mouse scrolled (715, 302) with delta (0, 0)
Screenshot: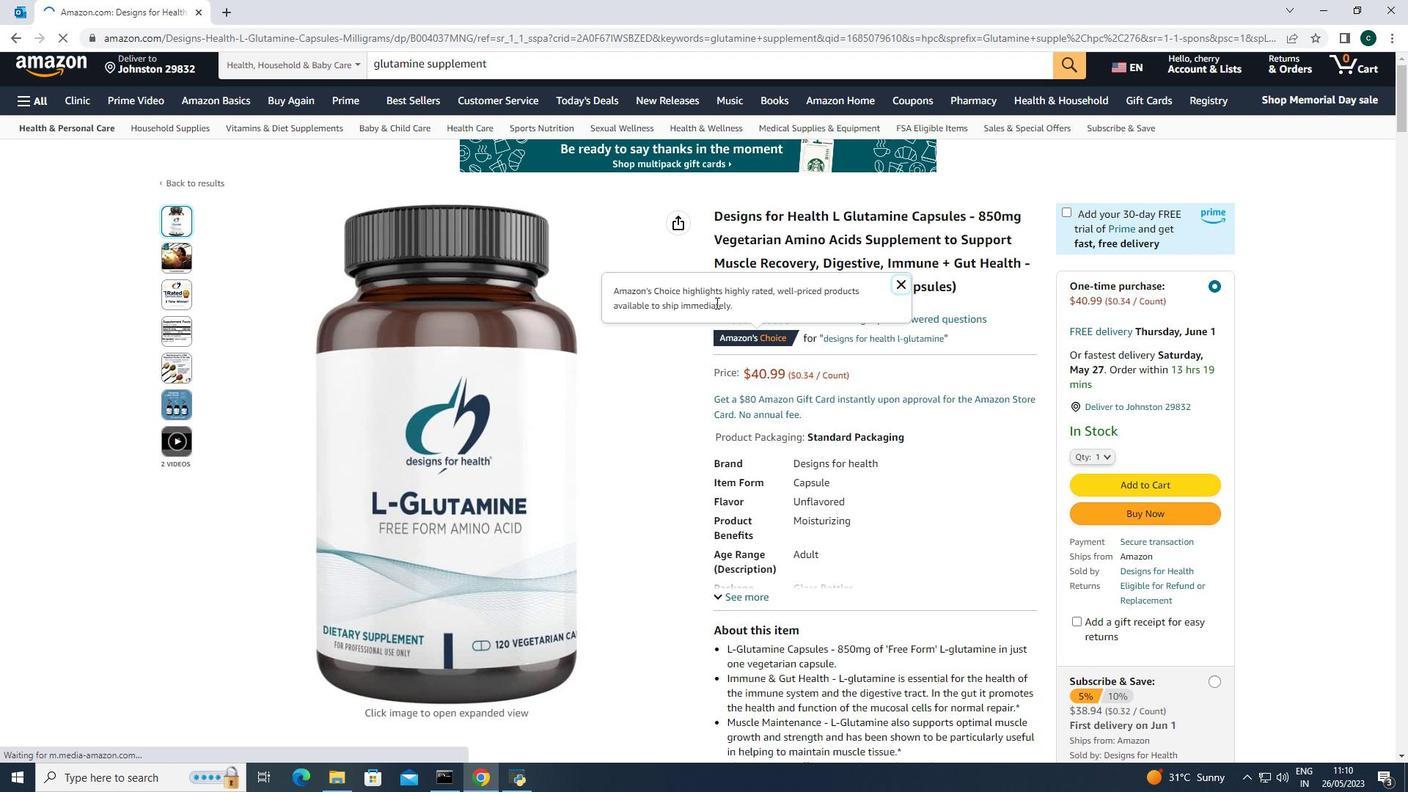 
Action: Mouse scrolled (715, 302) with delta (0, 0)
Screenshot: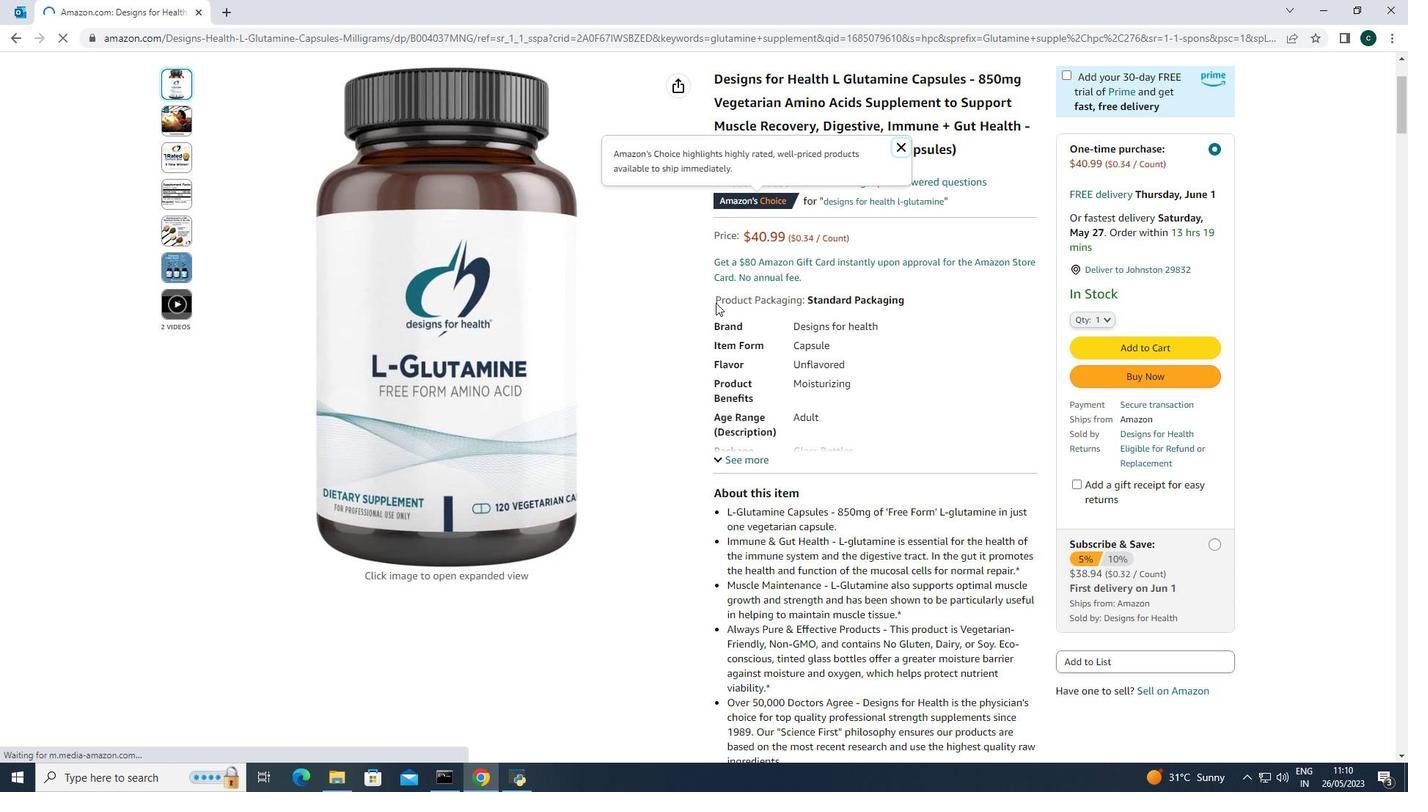 
Action: Mouse scrolled (715, 302) with delta (0, 0)
Screenshot: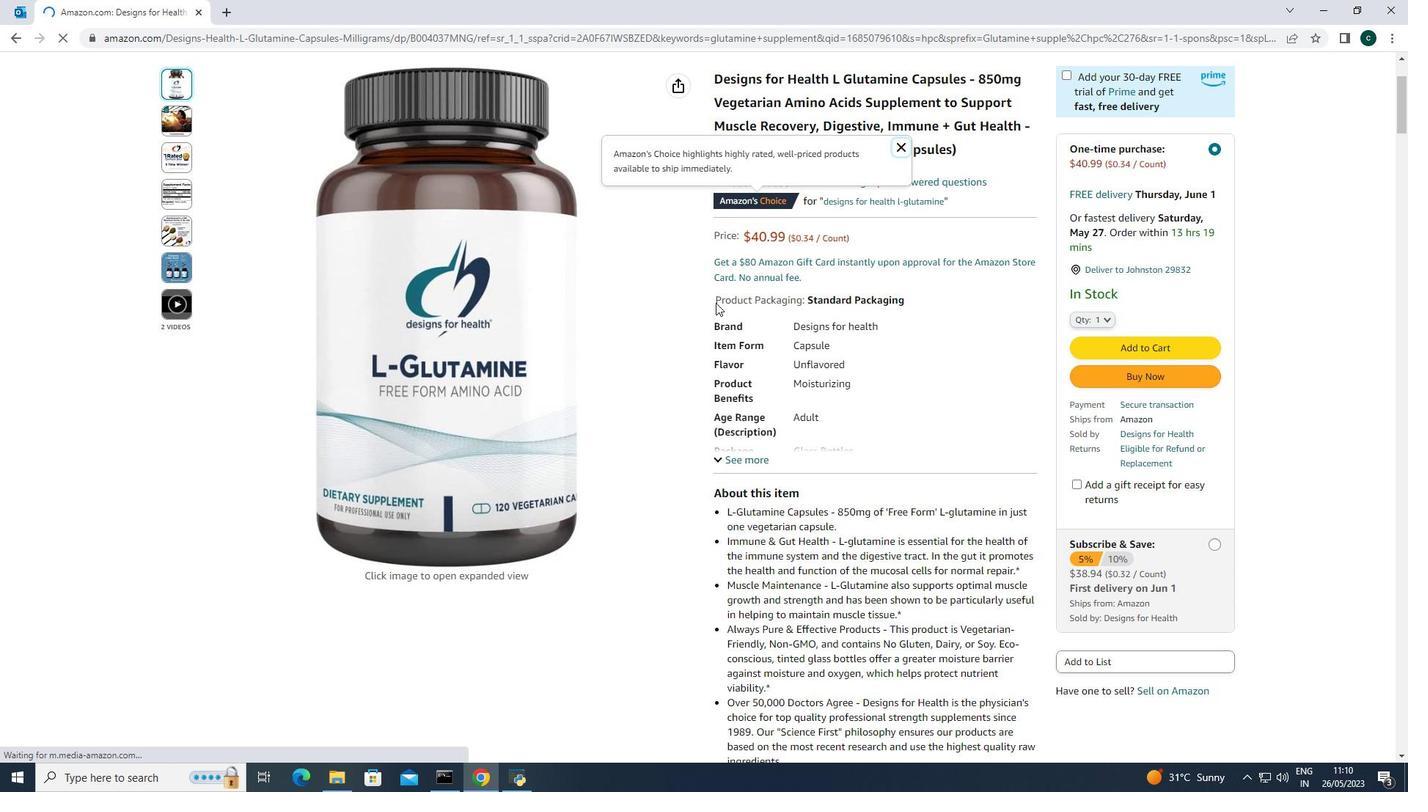 
Action: Mouse scrolled (715, 302) with delta (0, 0)
Screenshot: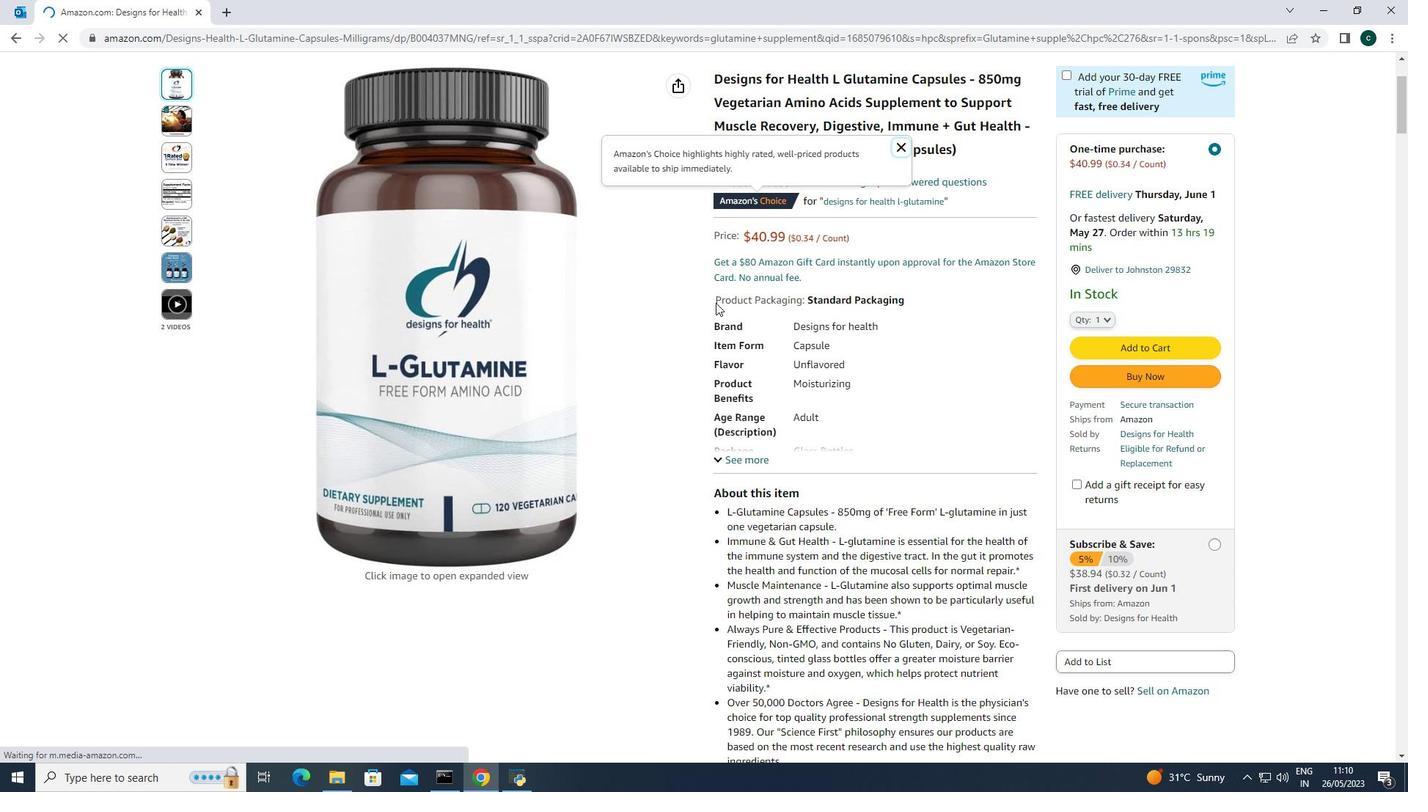 
Action: Mouse scrolled (715, 302) with delta (0, 0)
Screenshot: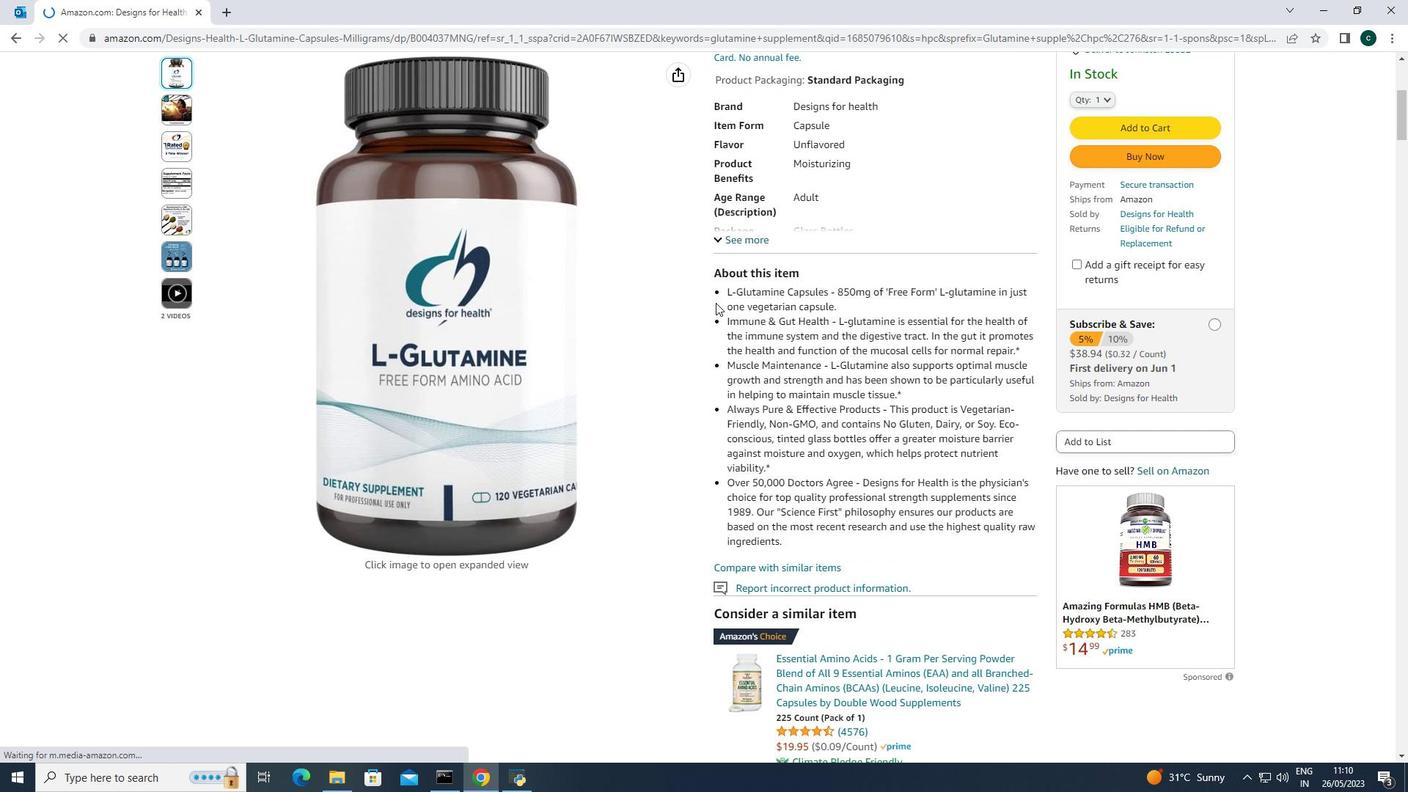 
Action: Mouse scrolled (715, 302) with delta (0, 0)
Screenshot: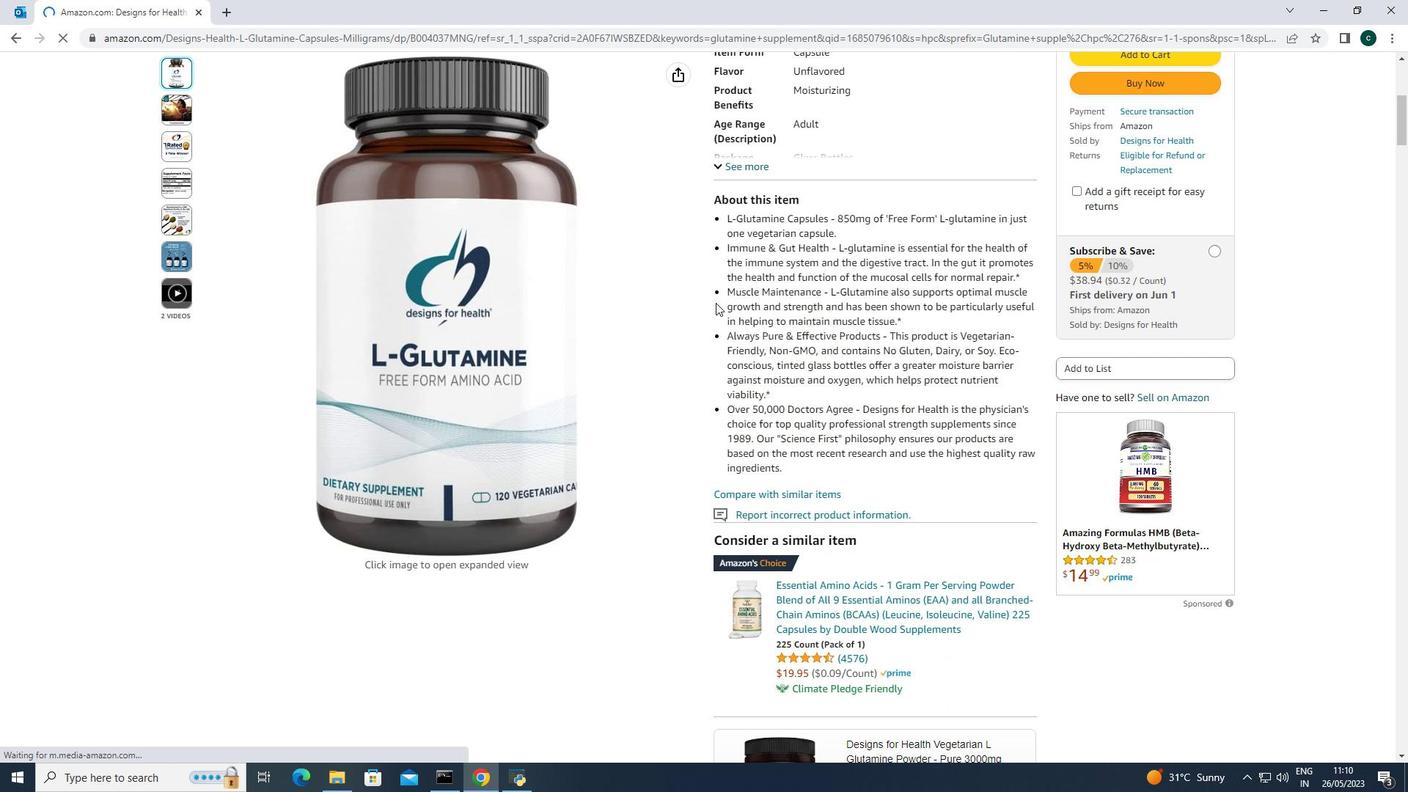 
Action: Mouse scrolled (715, 302) with delta (0, 0)
Screenshot: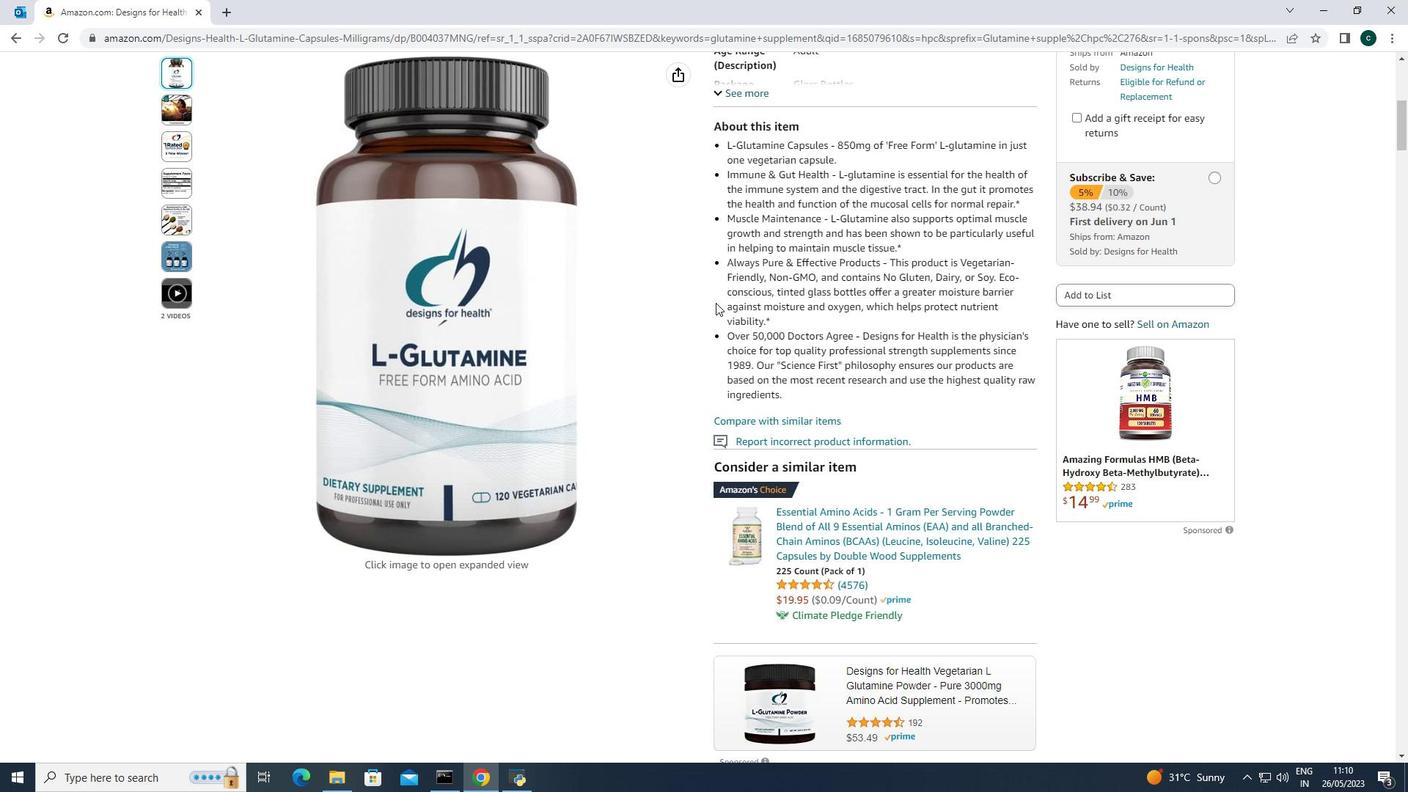 
Action: Mouse scrolled (715, 302) with delta (0, 0)
Screenshot: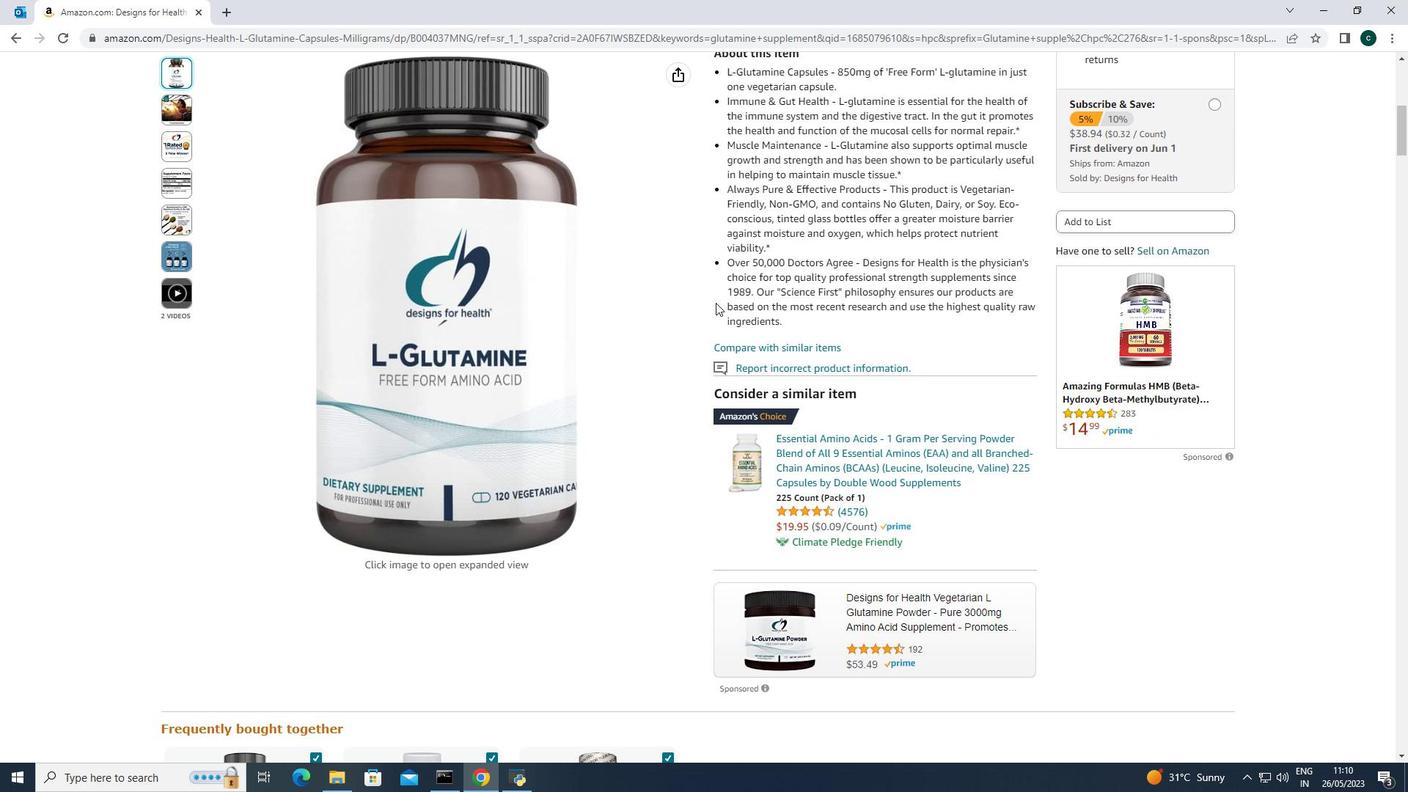 
Action: Mouse scrolled (715, 302) with delta (0, 0)
Screenshot: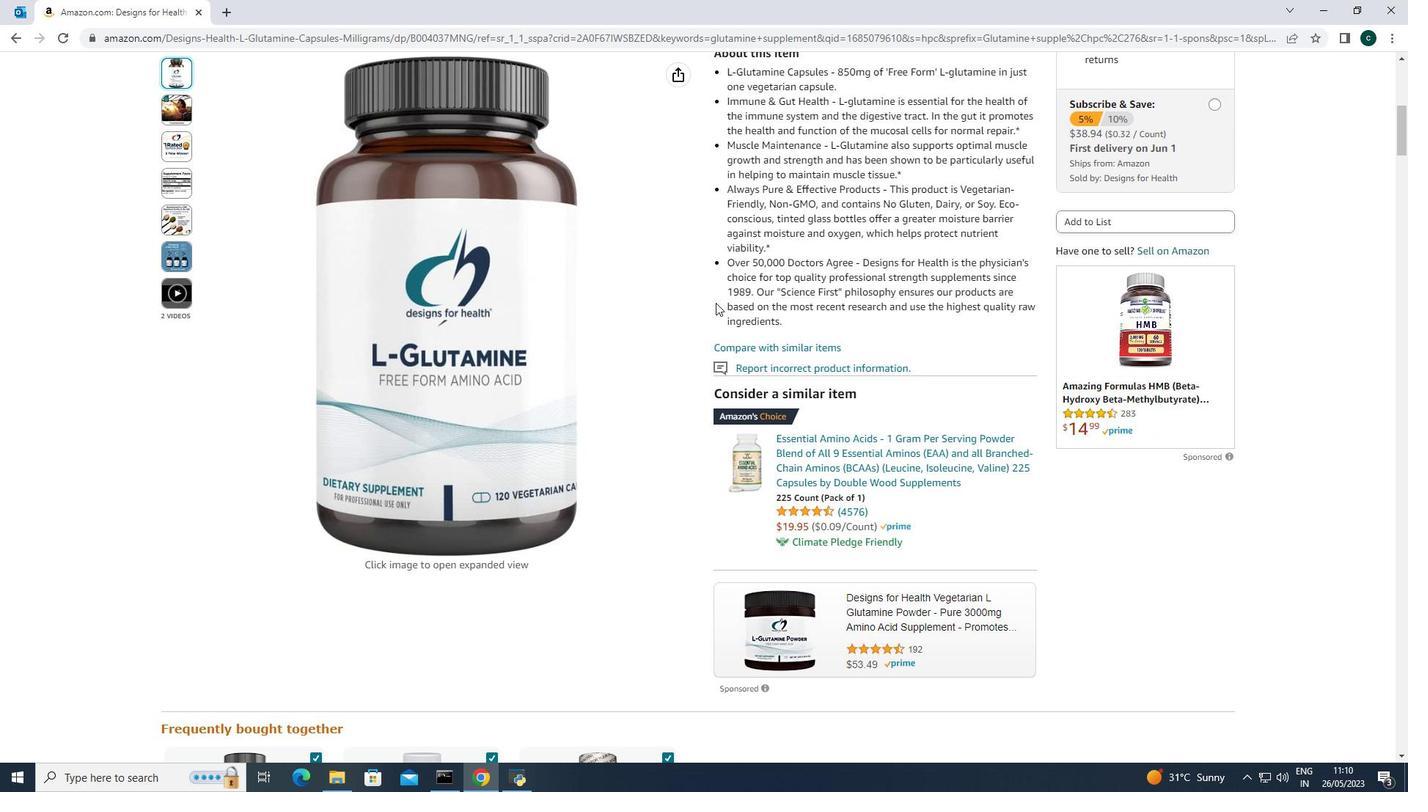 
Action: Mouse scrolled (715, 302) with delta (0, 0)
Screenshot: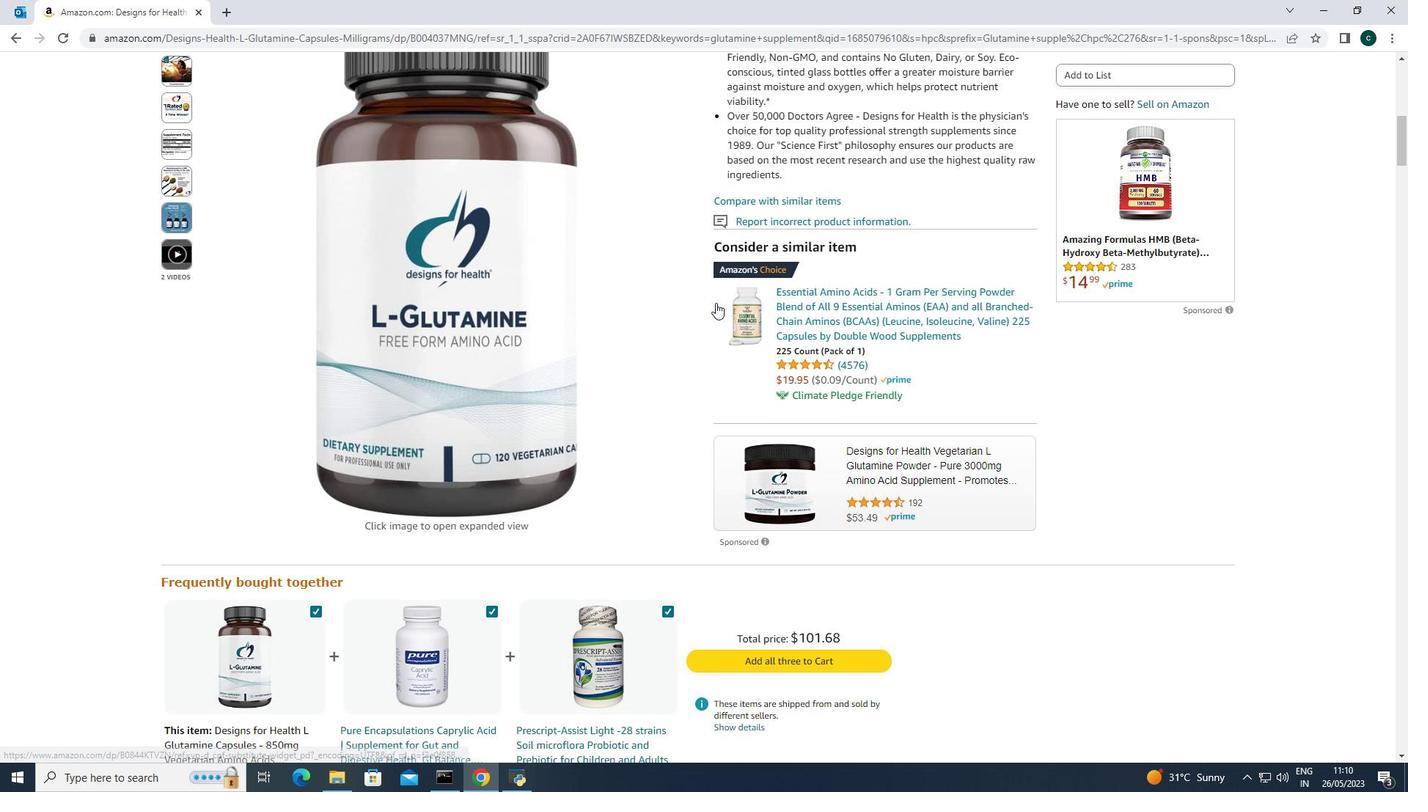 
Action: Mouse scrolled (715, 302) with delta (0, 0)
Screenshot: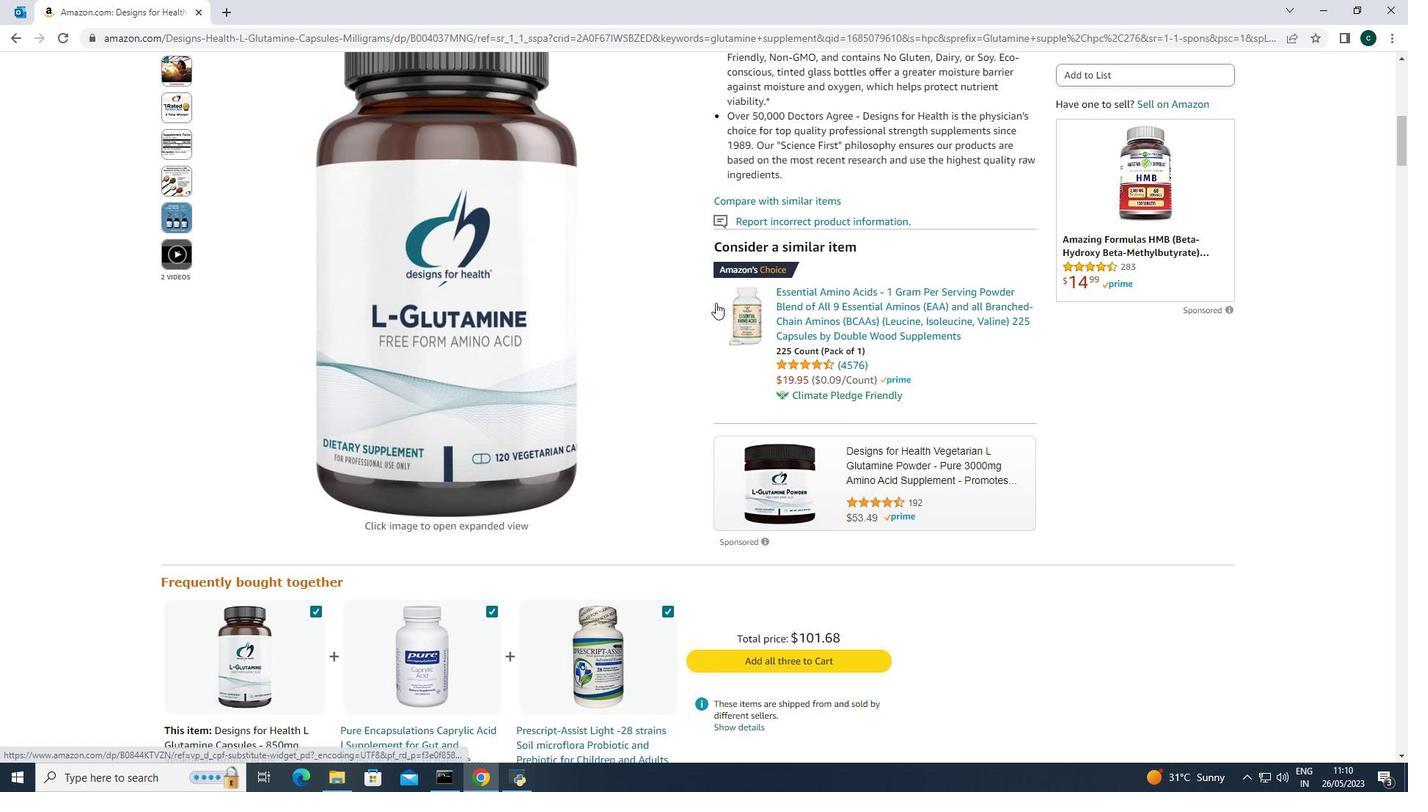
Action: Mouse scrolled (715, 302) with delta (0, 0)
Screenshot: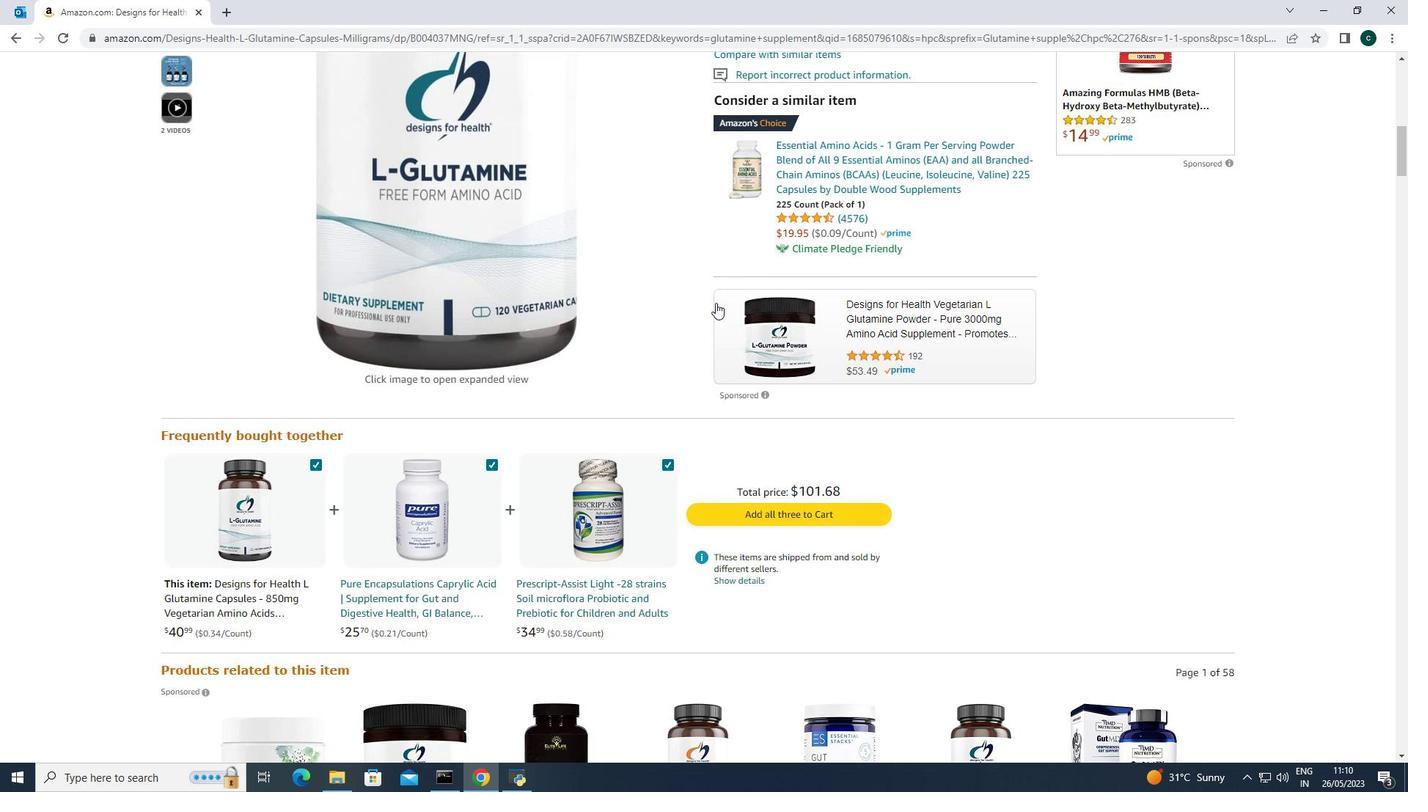 
Action: Mouse scrolled (715, 302) with delta (0, 0)
Screenshot: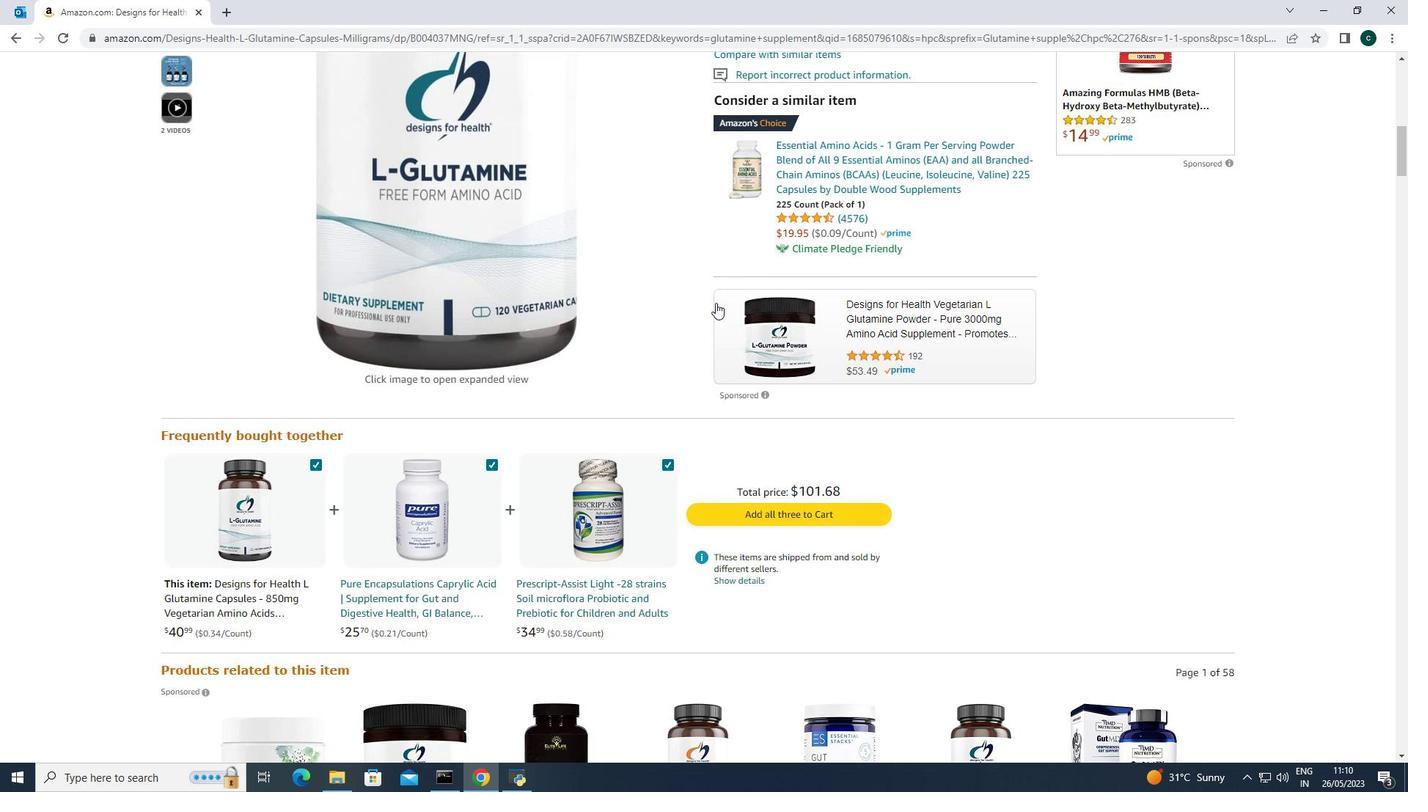 
Action: Mouse scrolled (715, 302) with delta (0, 0)
Screenshot: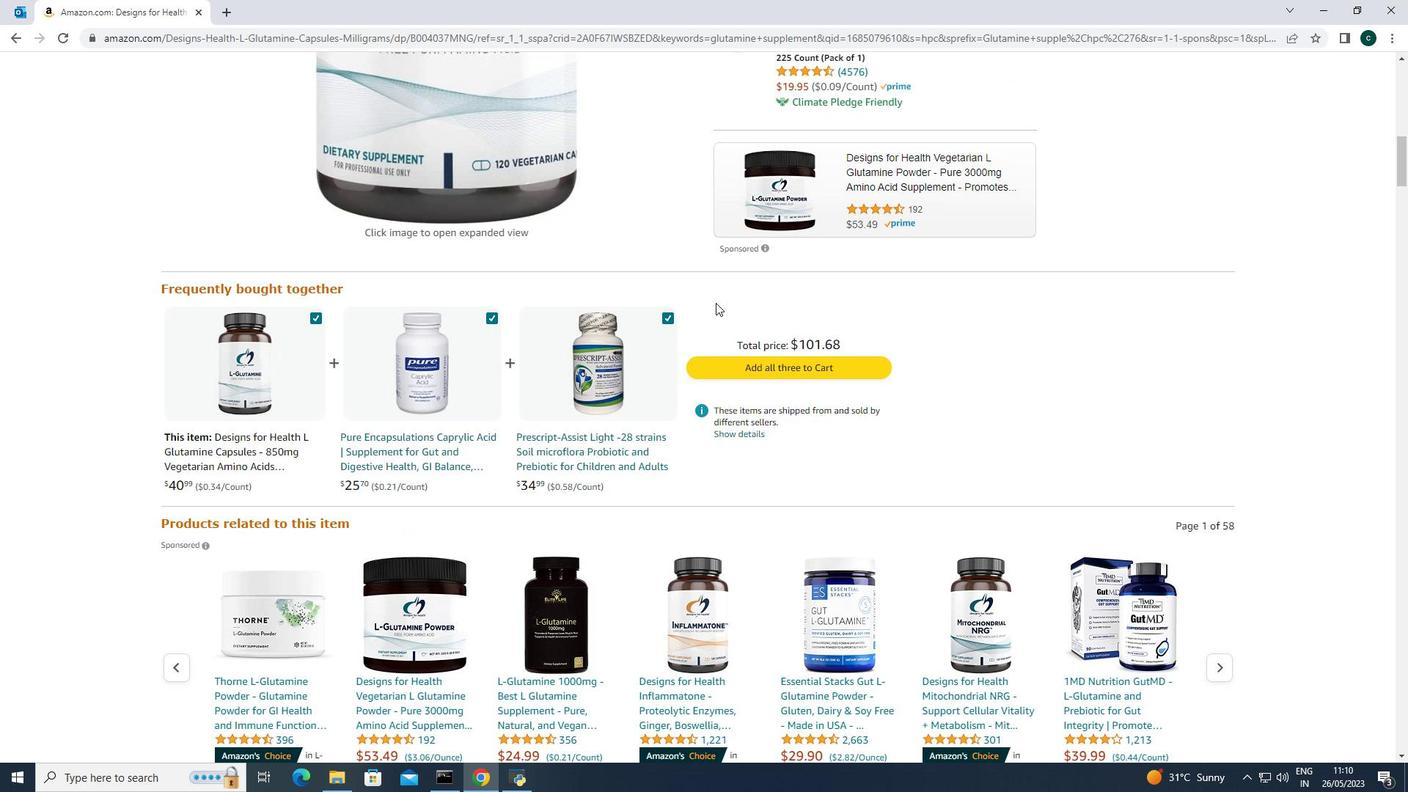 
Action: Mouse scrolled (715, 302) with delta (0, 0)
Screenshot: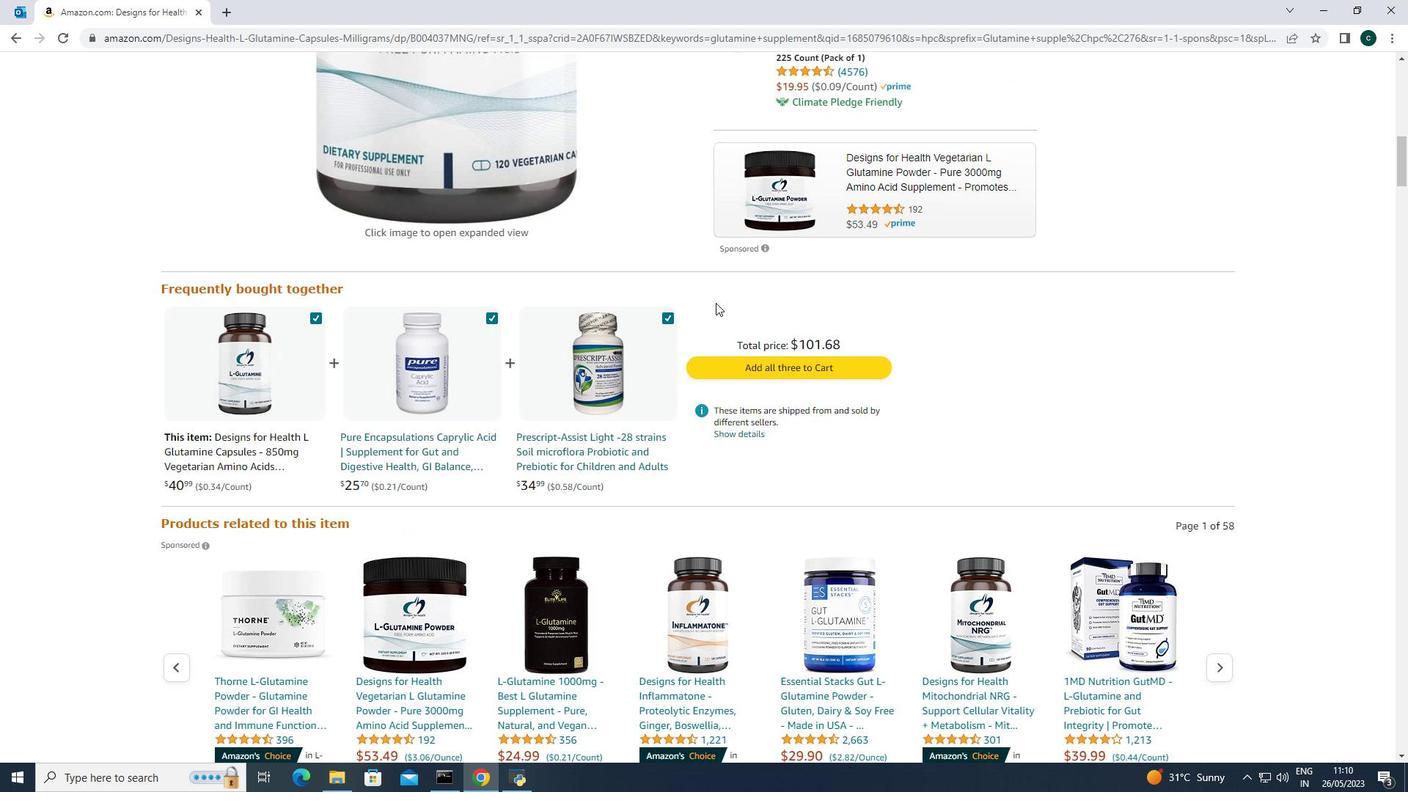 
Action: Mouse scrolled (715, 302) with delta (0, 0)
Screenshot: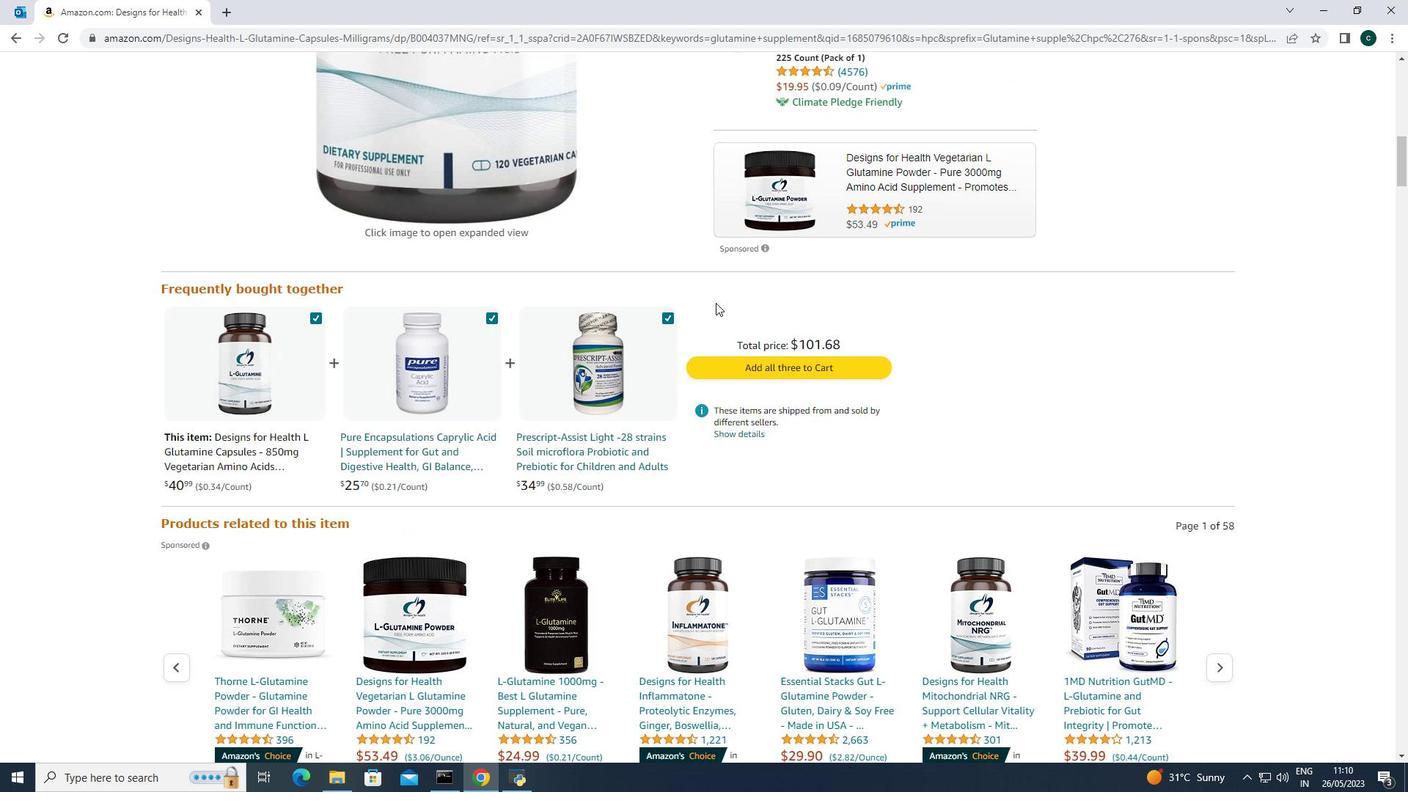 
Action: Mouse scrolled (715, 302) with delta (0, 0)
Screenshot: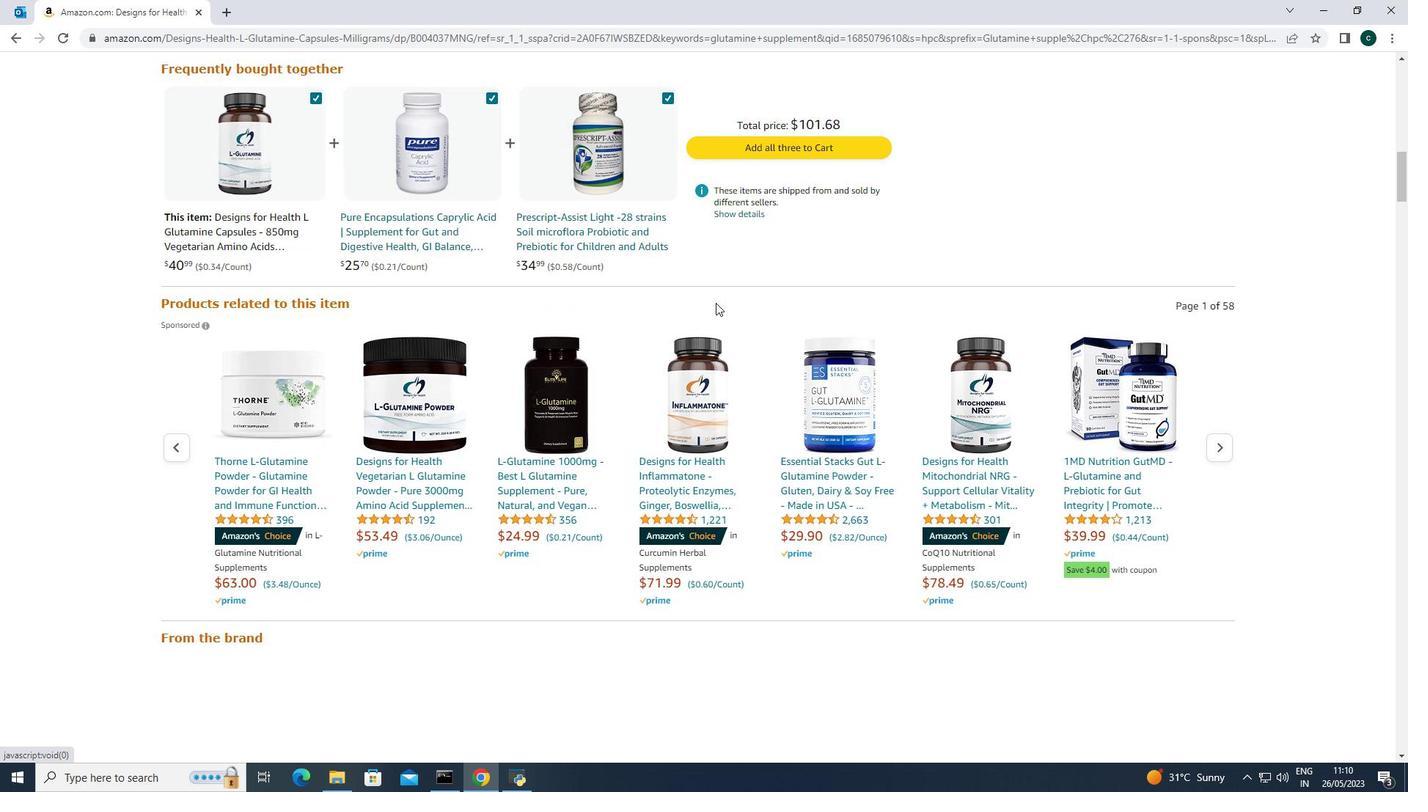 
Action: Mouse scrolled (715, 302) with delta (0, 0)
Screenshot: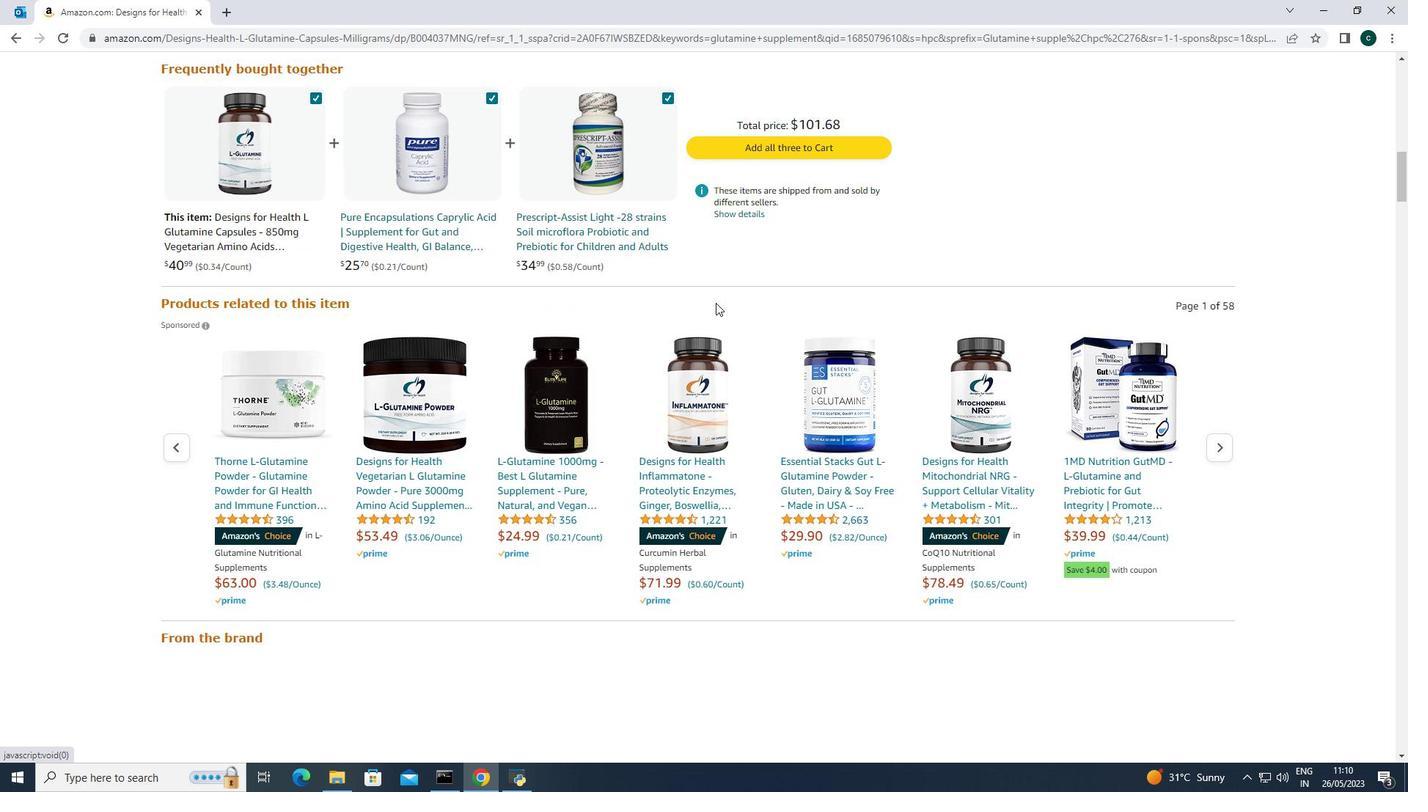 
Action: Mouse scrolled (715, 302) with delta (0, 0)
Screenshot: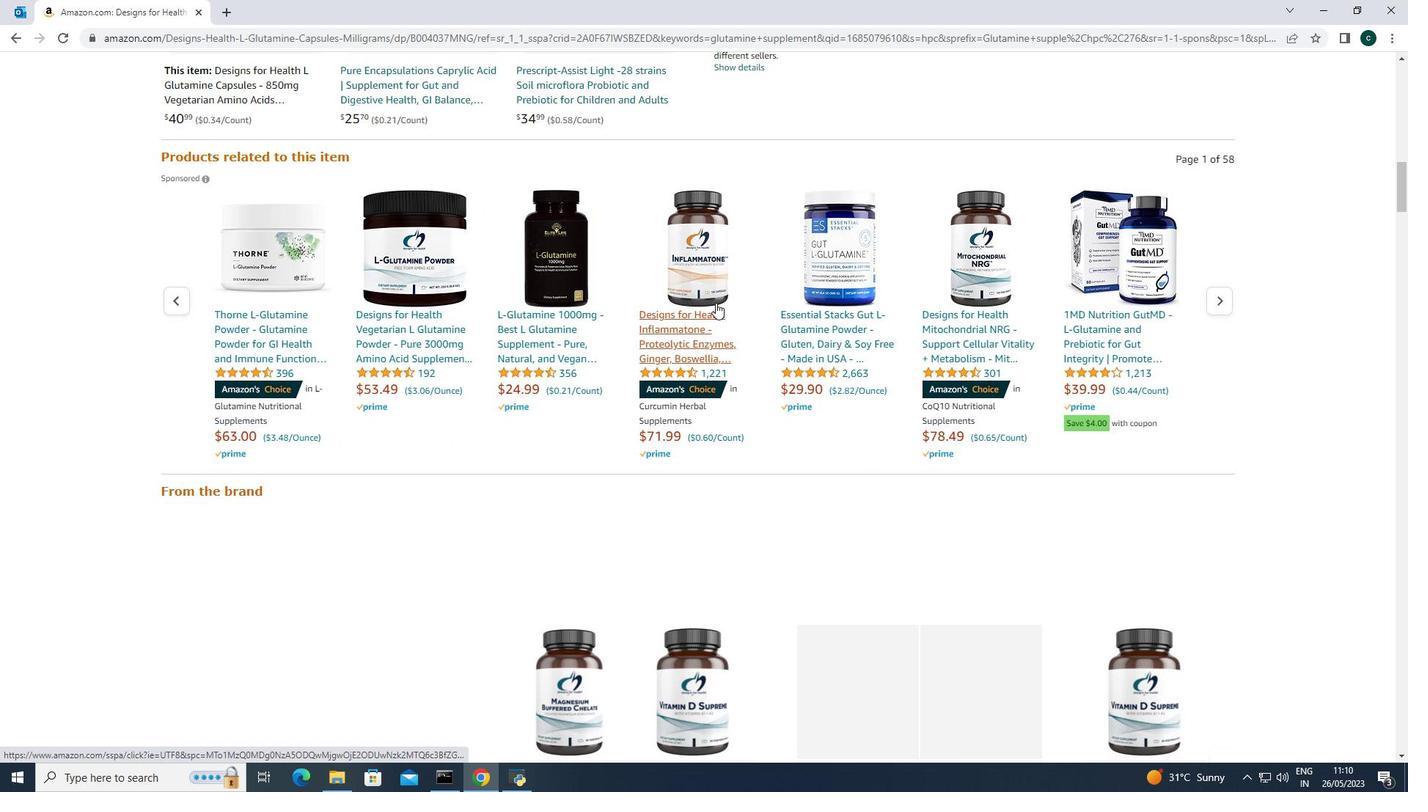 
Action: Mouse scrolled (715, 302) with delta (0, 0)
Screenshot: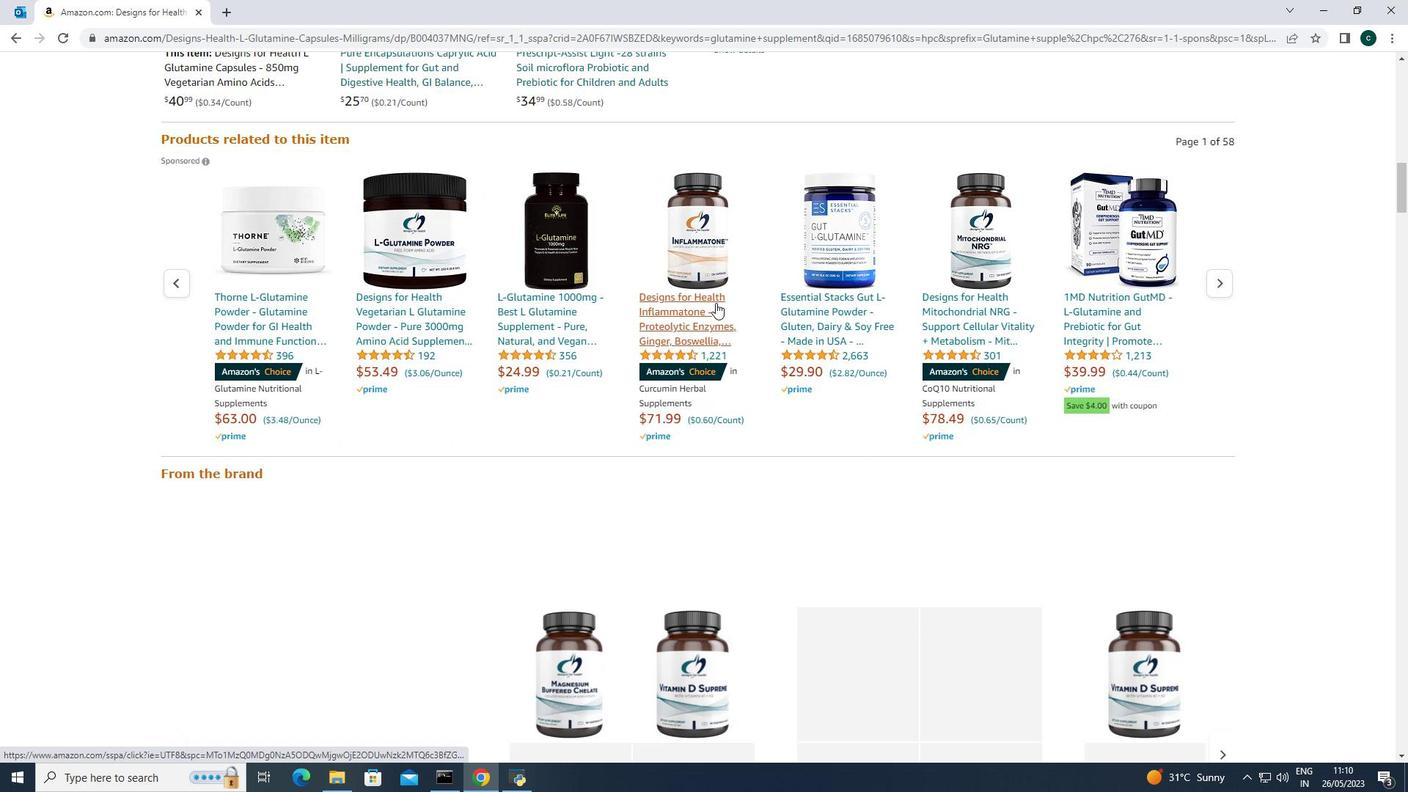 
Action: Mouse scrolled (715, 302) with delta (0, 0)
Screenshot: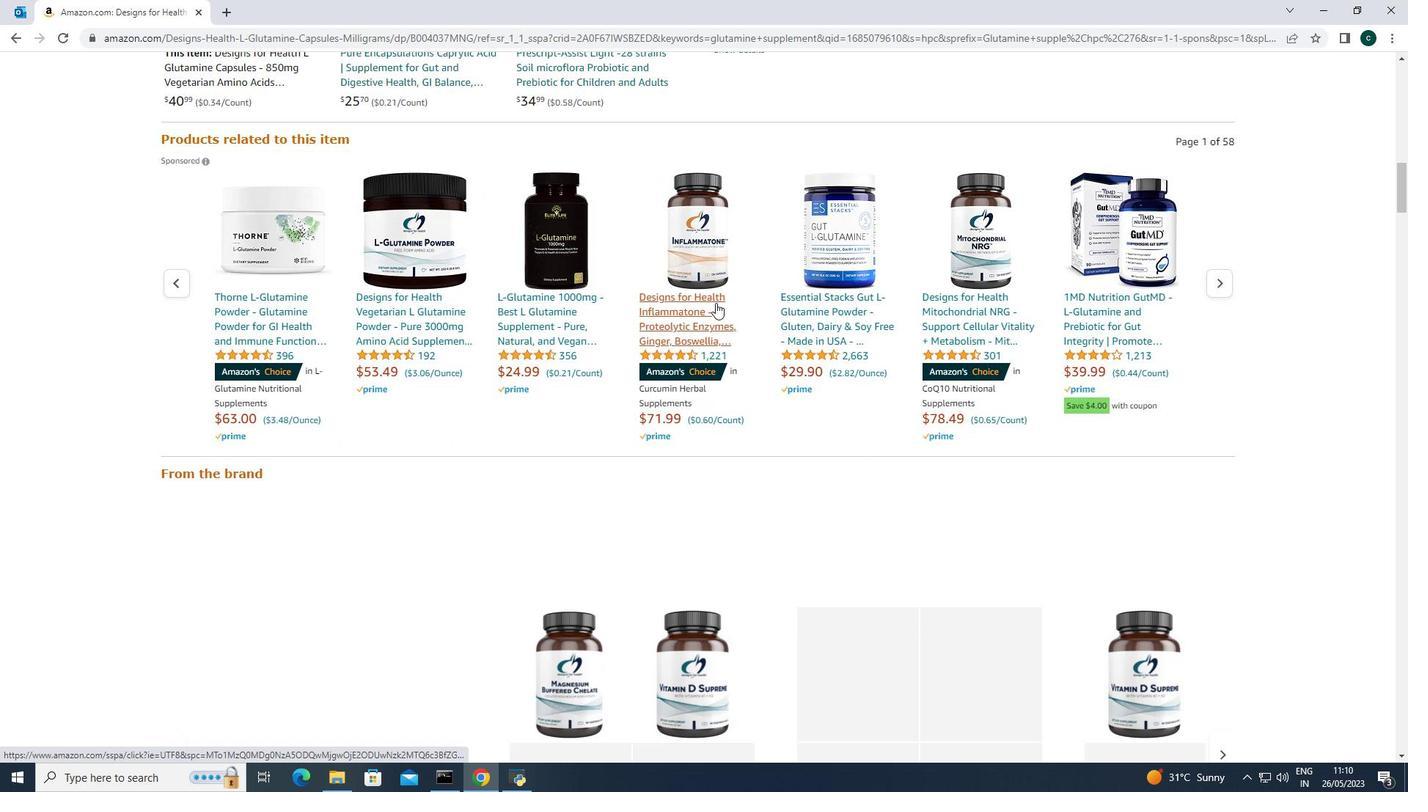 
Action: Mouse scrolled (715, 302) with delta (0, 0)
Screenshot: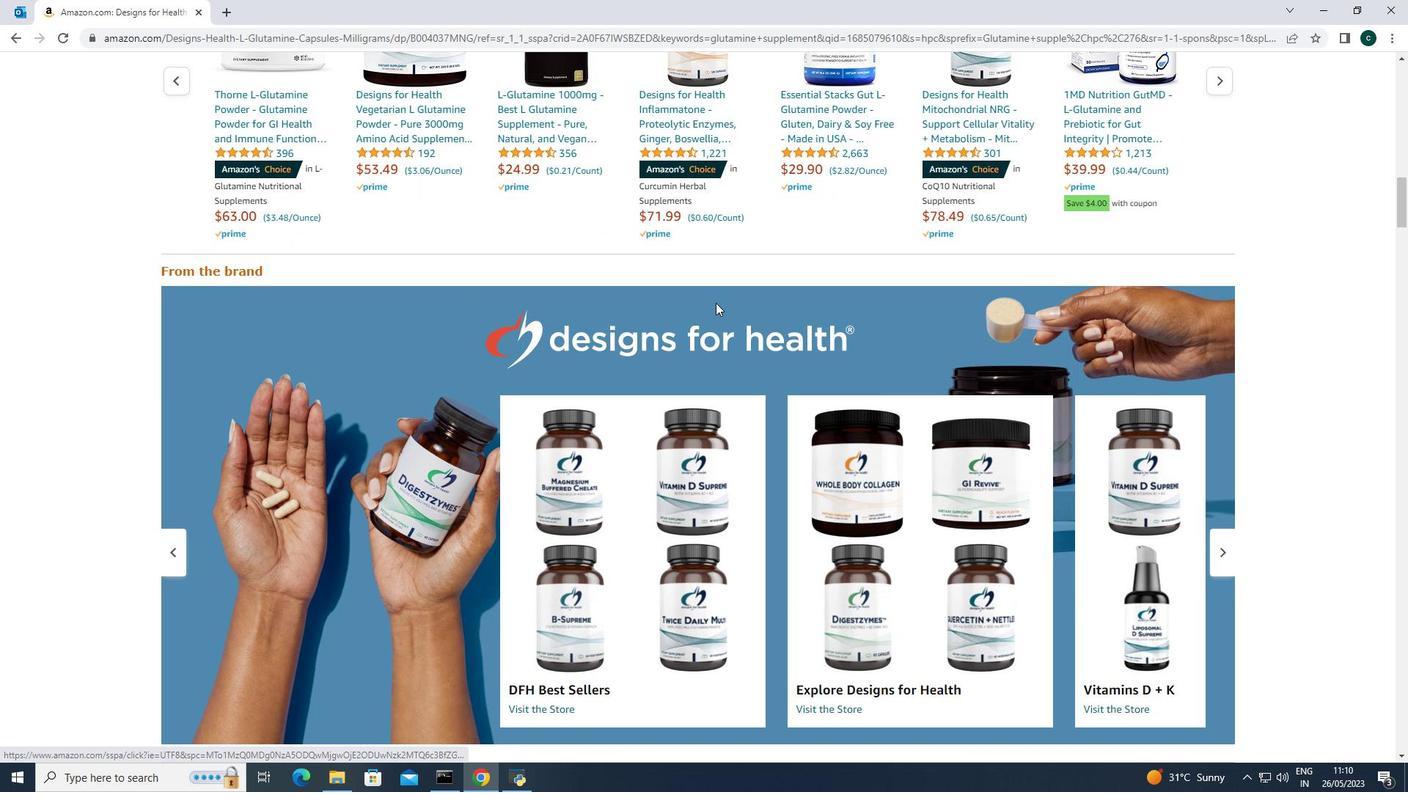 
Action: Mouse scrolled (715, 302) with delta (0, 0)
Screenshot: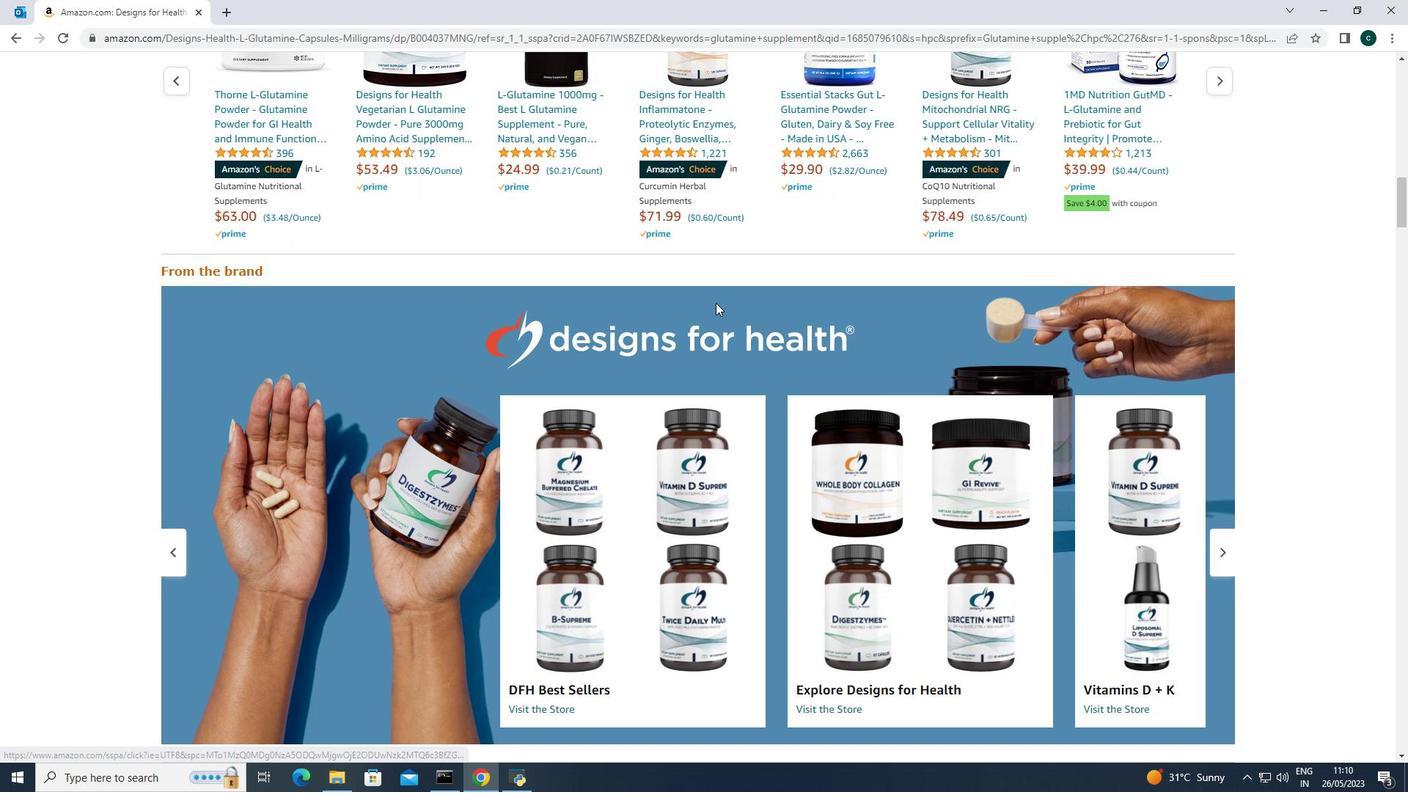 
Action: Mouse scrolled (715, 302) with delta (0, 0)
Screenshot: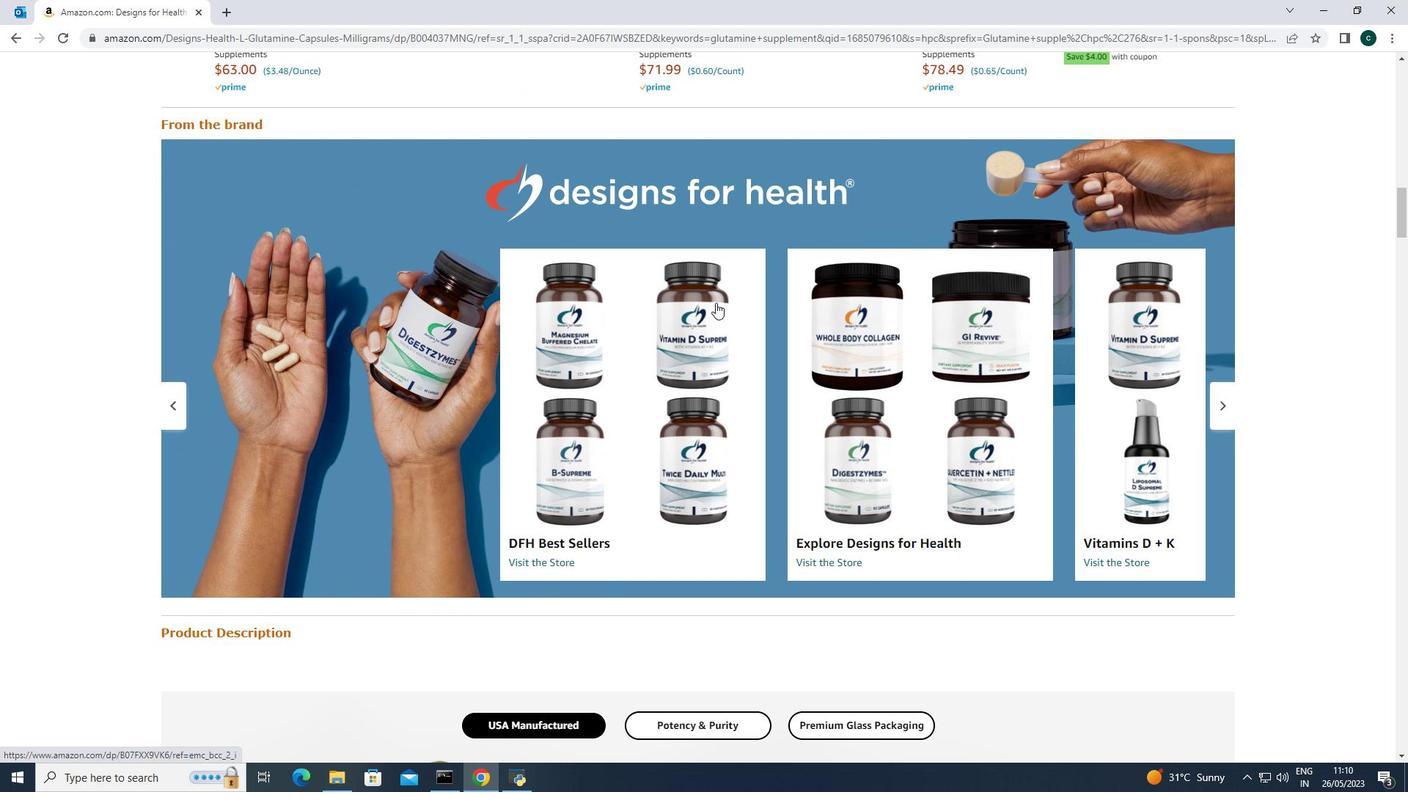
Action: Mouse scrolled (715, 302) with delta (0, 0)
Screenshot: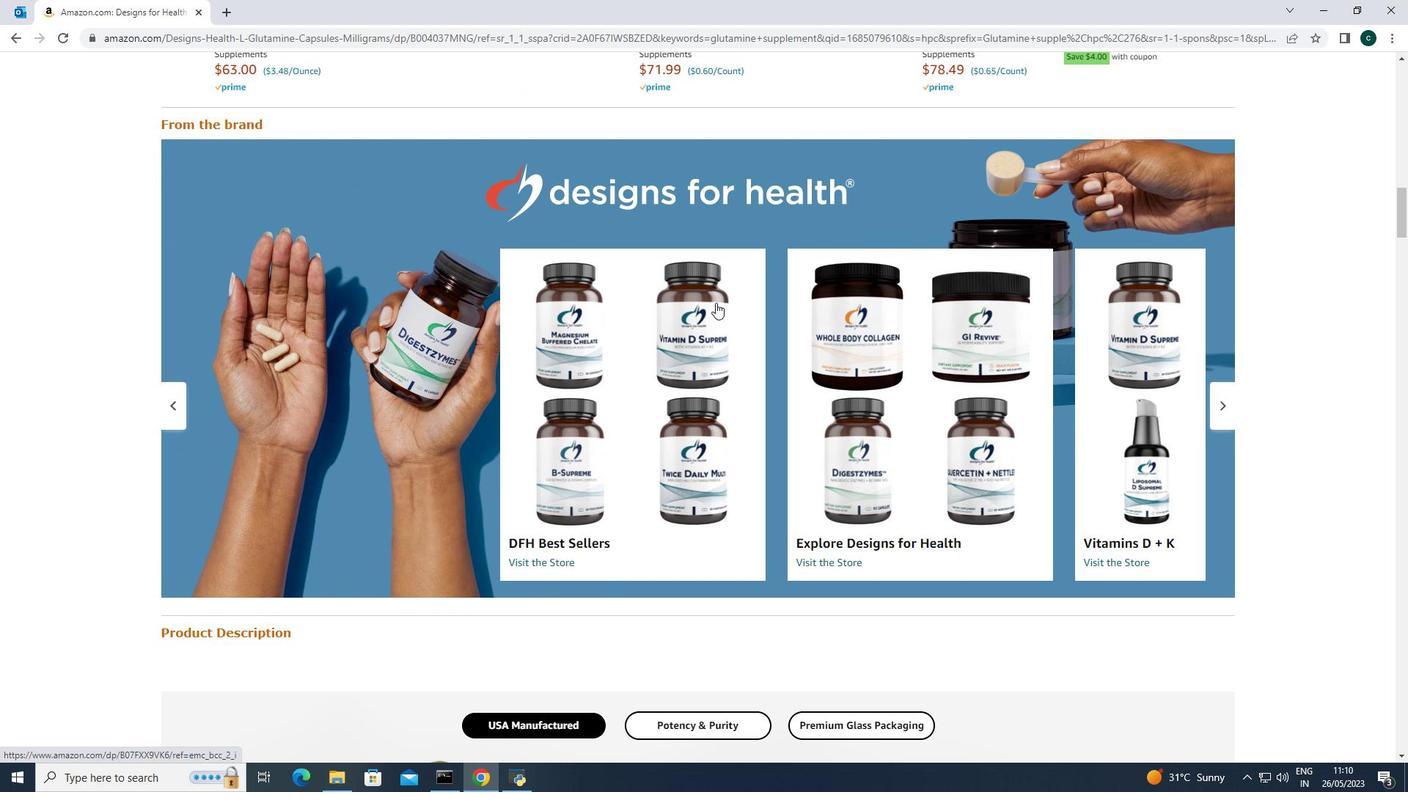 
Action: Mouse scrolled (715, 302) with delta (0, 0)
Screenshot: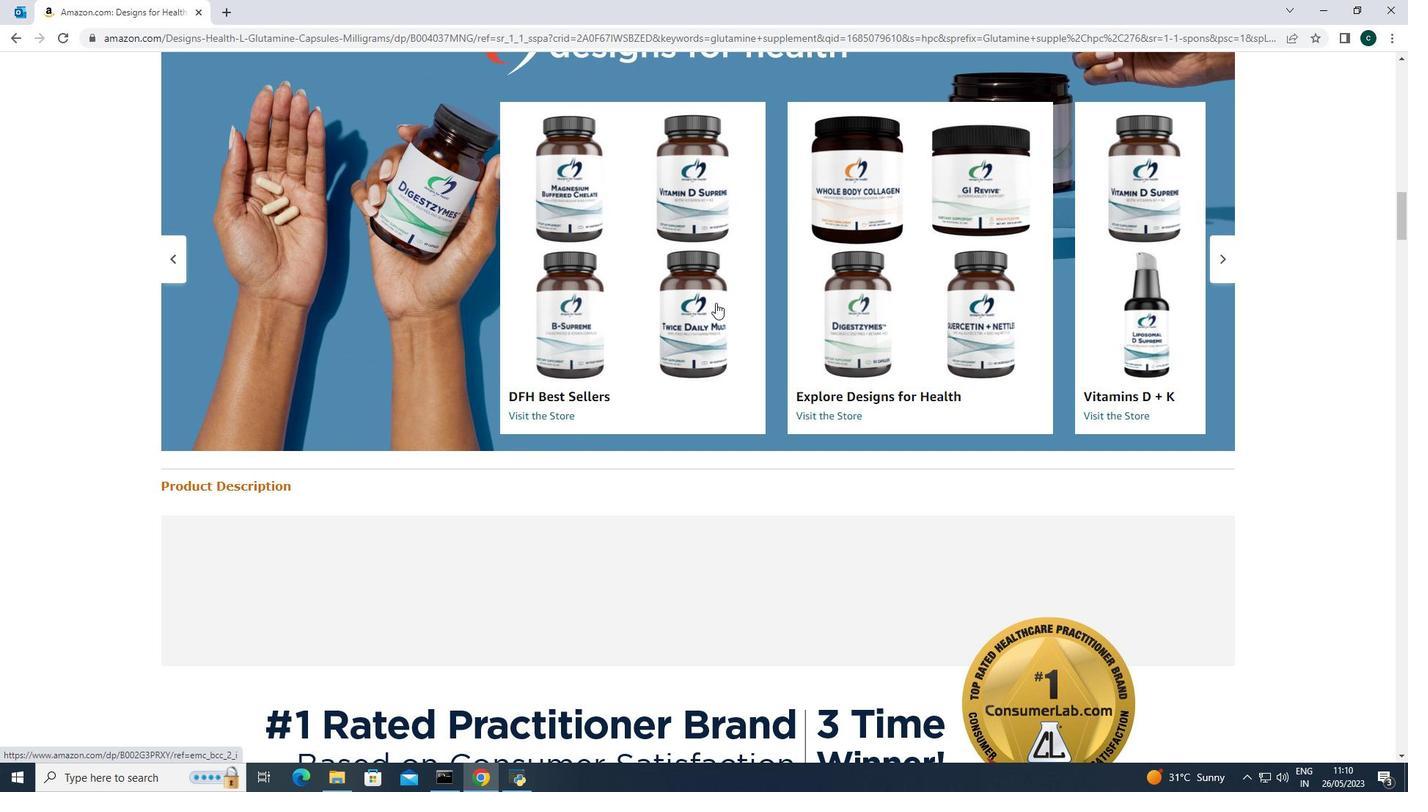 
Action: Mouse scrolled (715, 302) with delta (0, 0)
Screenshot: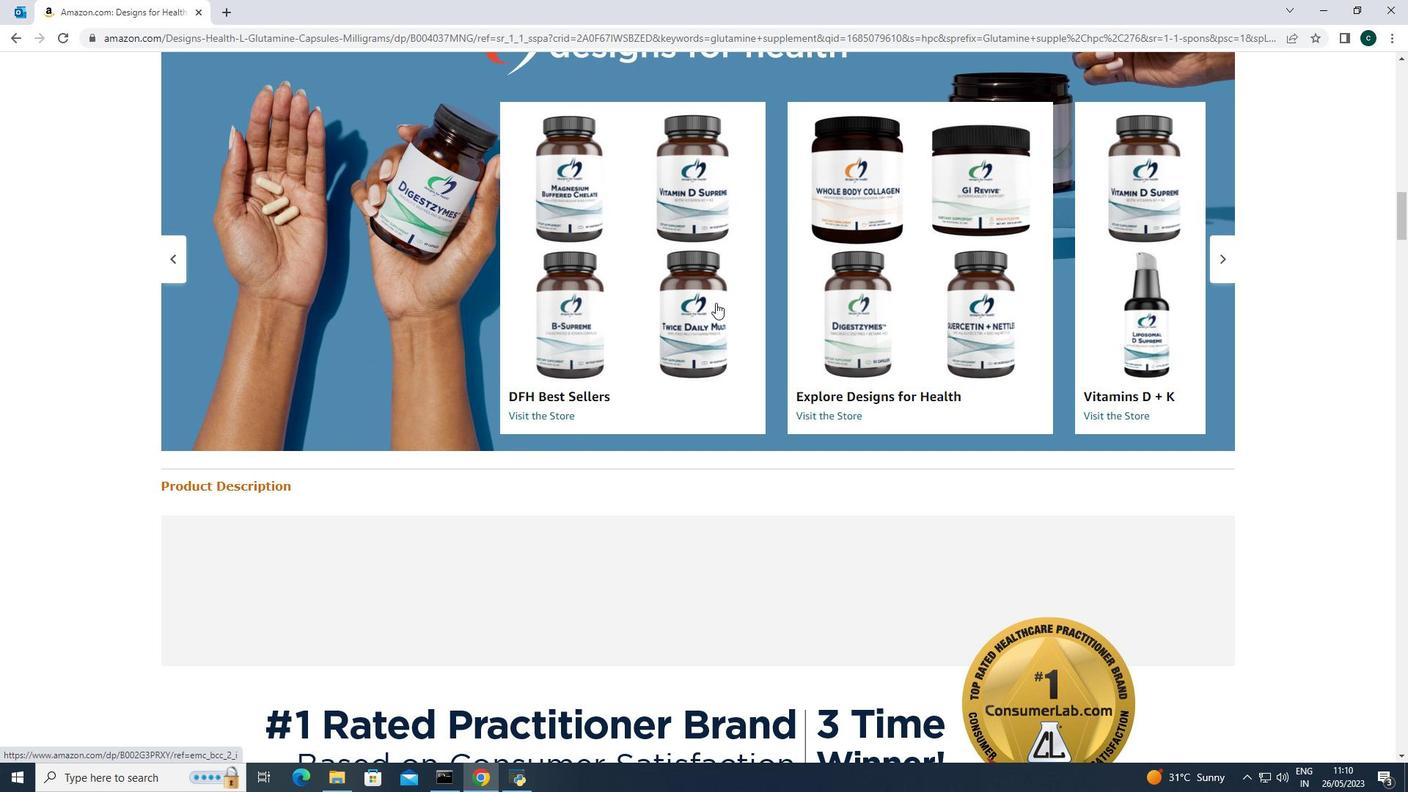 
Action: Mouse scrolled (715, 302) with delta (0, 0)
Screenshot: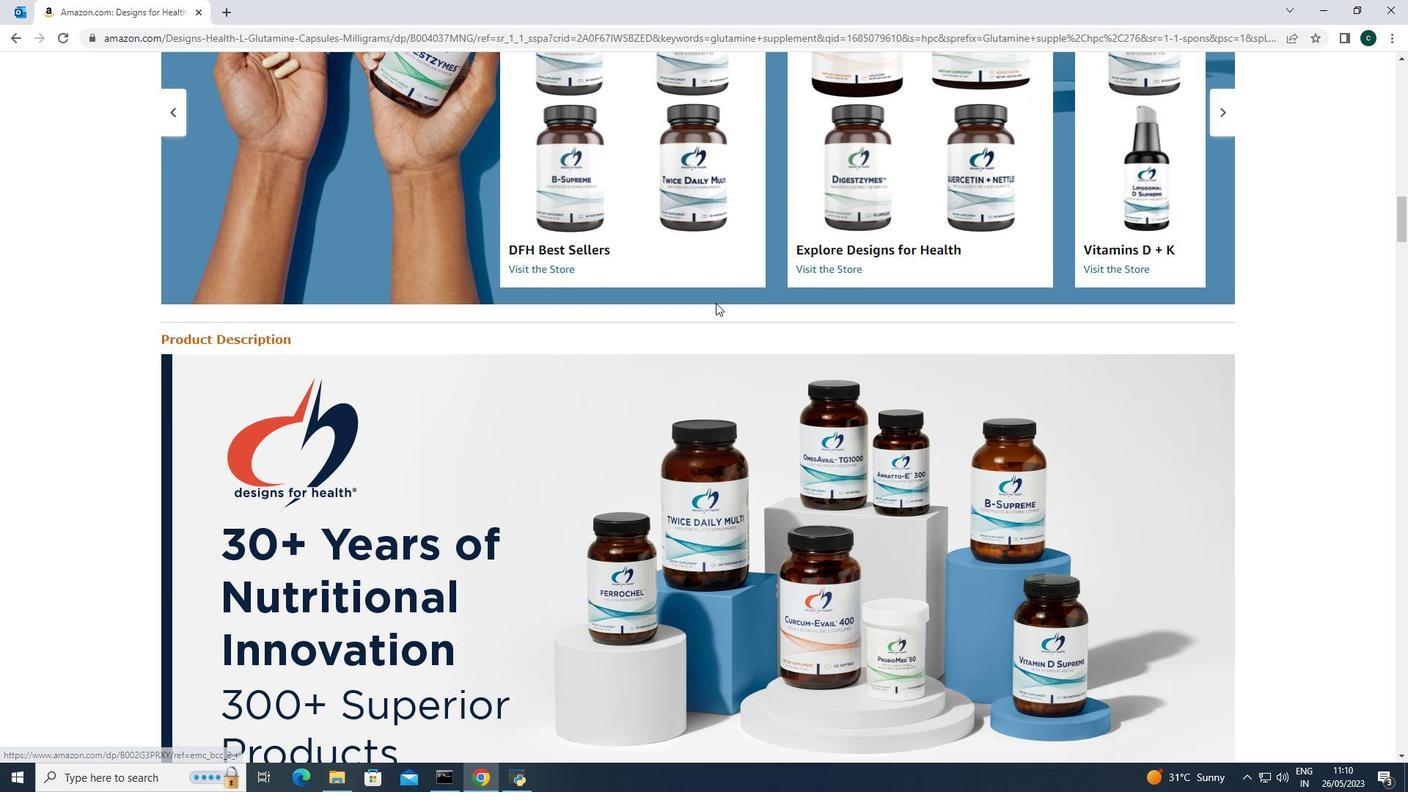 
Action: Mouse scrolled (715, 302) with delta (0, 0)
Screenshot: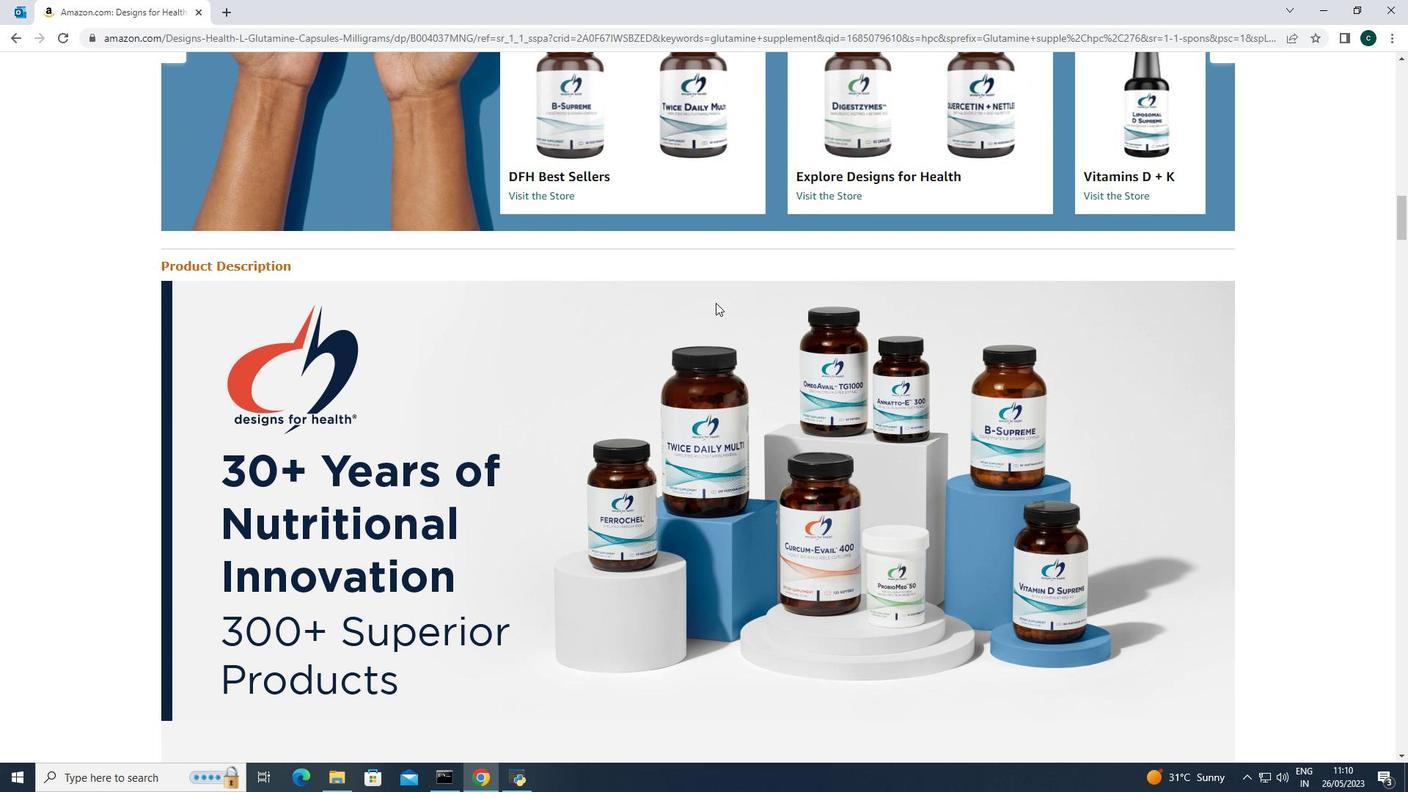 
Action: Mouse scrolled (715, 302) with delta (0, 0)
Screenshot: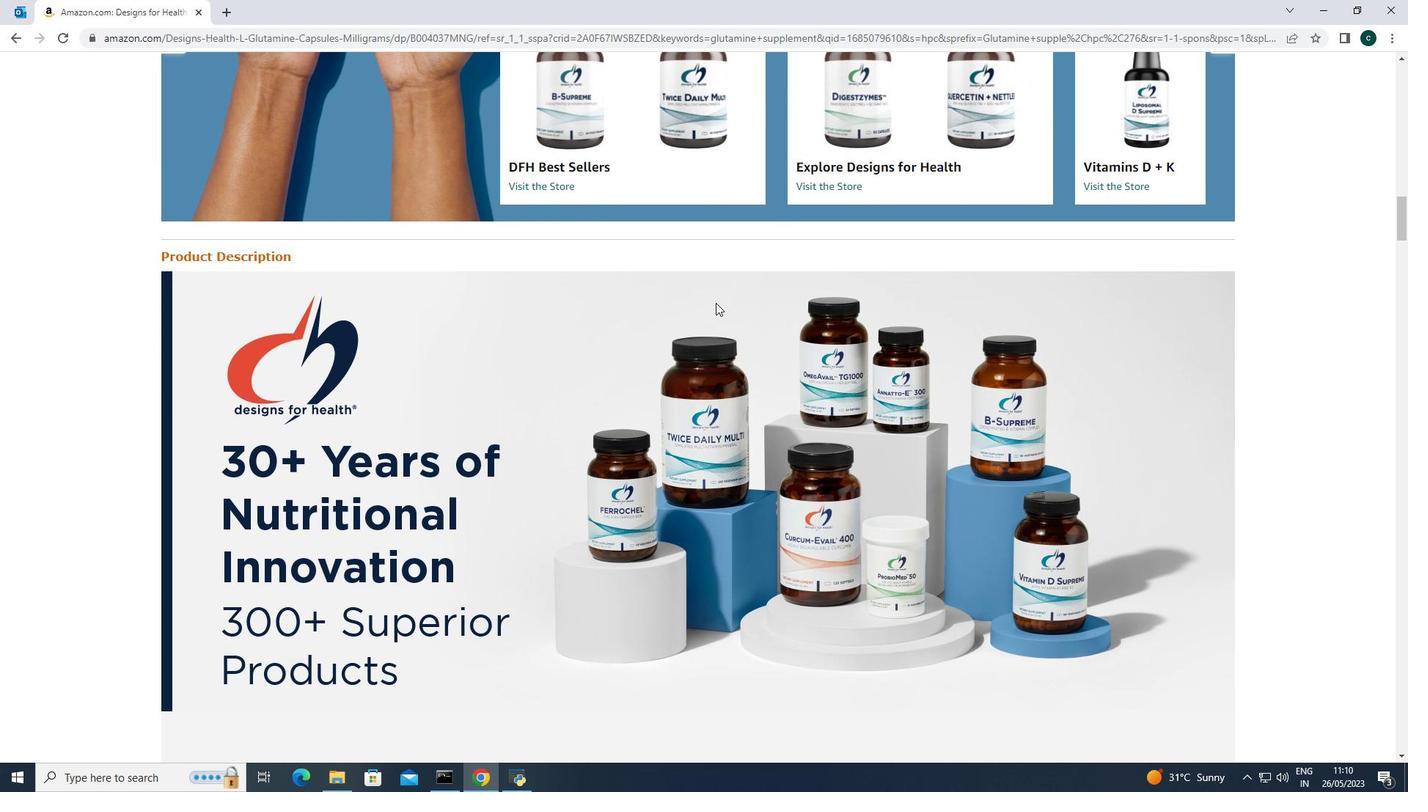 
Action: Mouse scrolled (715, 302) with delta (0, 0)
Screenshot: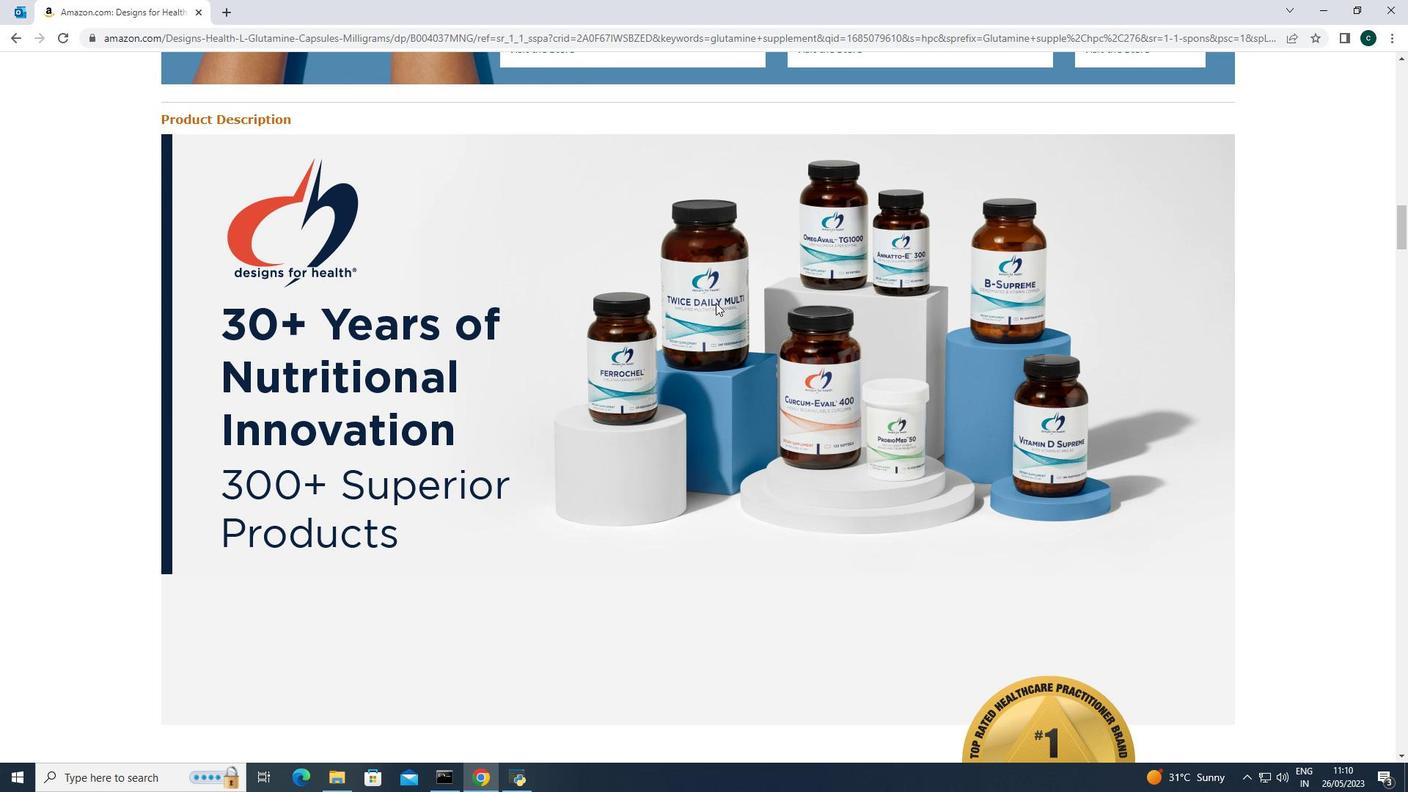 
Action: Mouse scrolled (715, 302) with delta (0, 0)
Screenshot: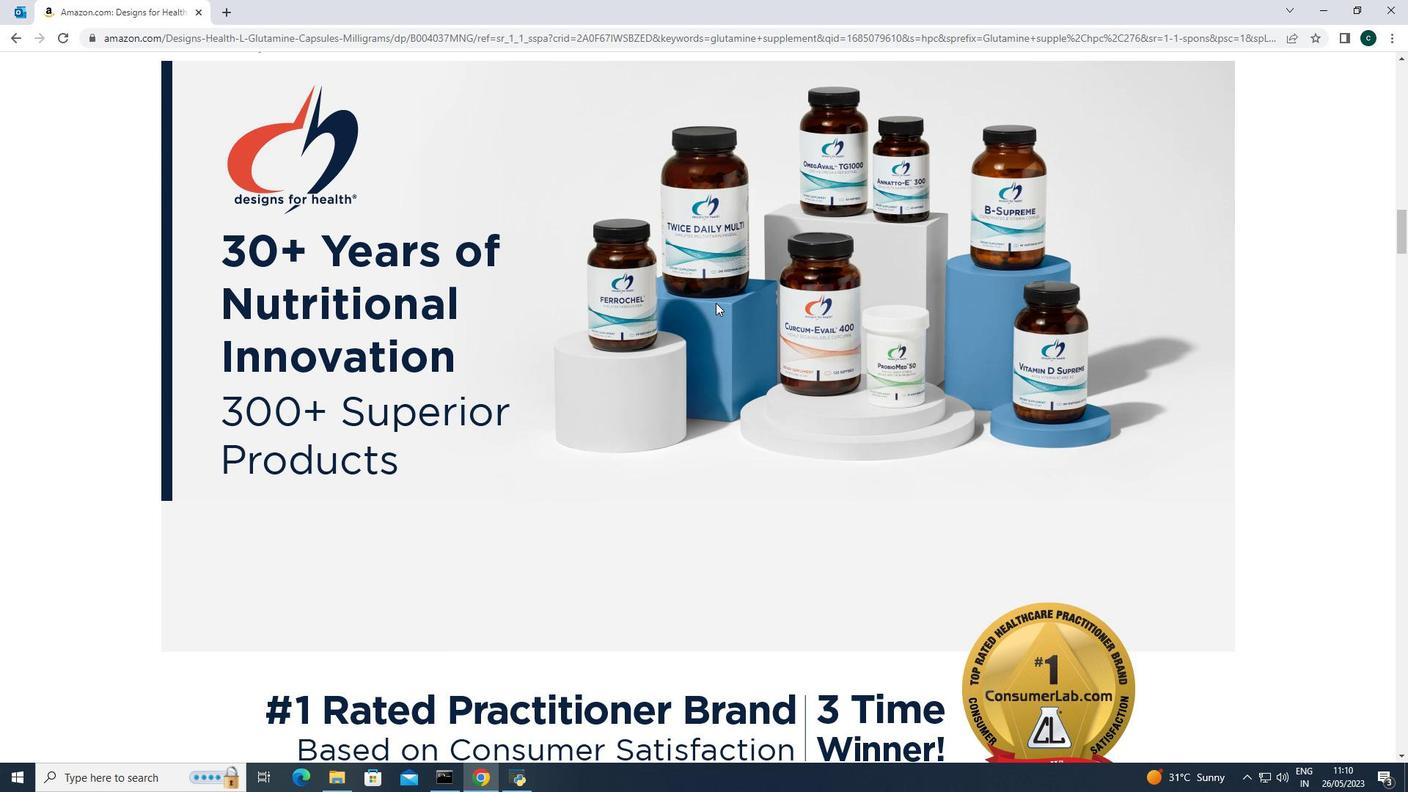 
Action: Mouse scrolled (715, 302) with delta (0, 0)
Screenshot: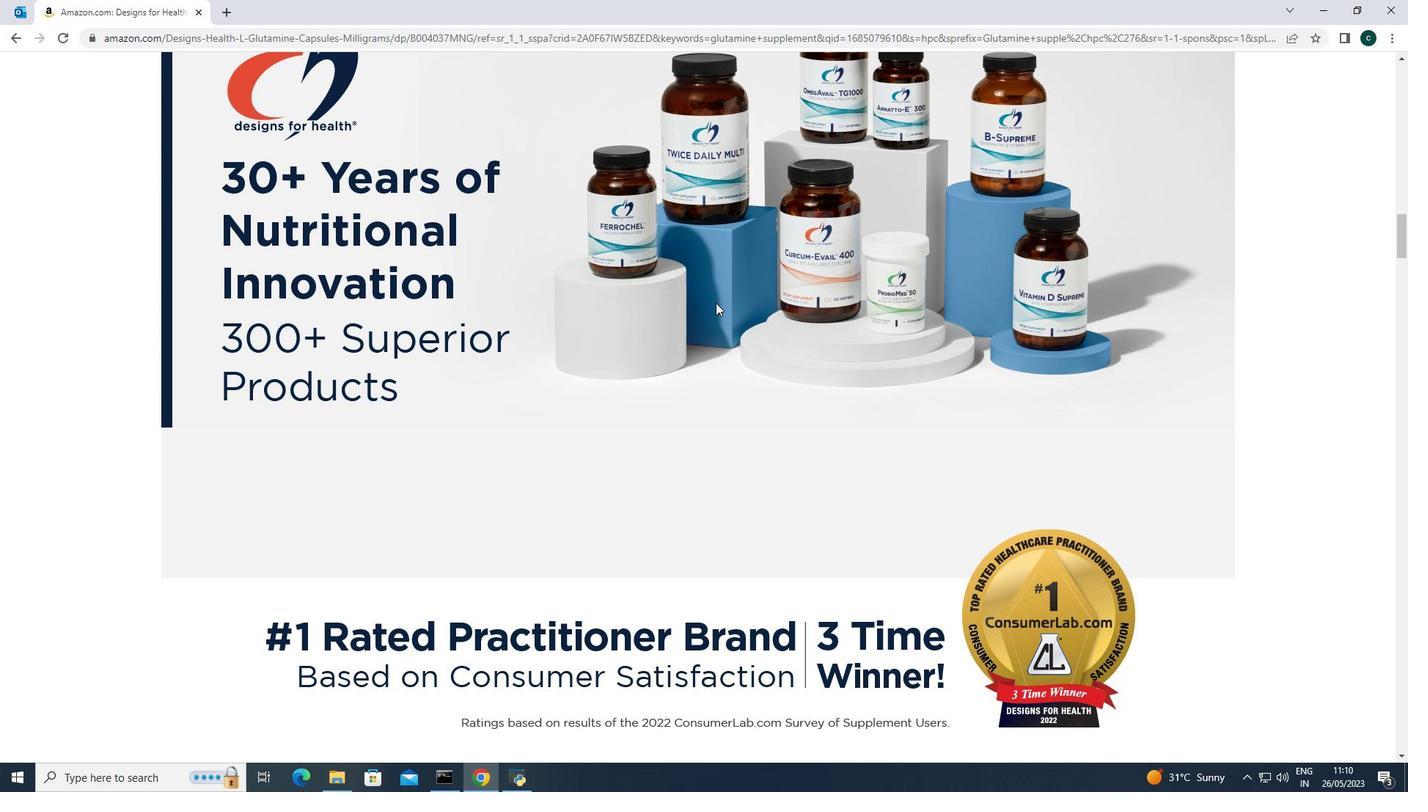 
Action: Mouse scrolled (715, 302) with delta (0, 0)
Screenshot: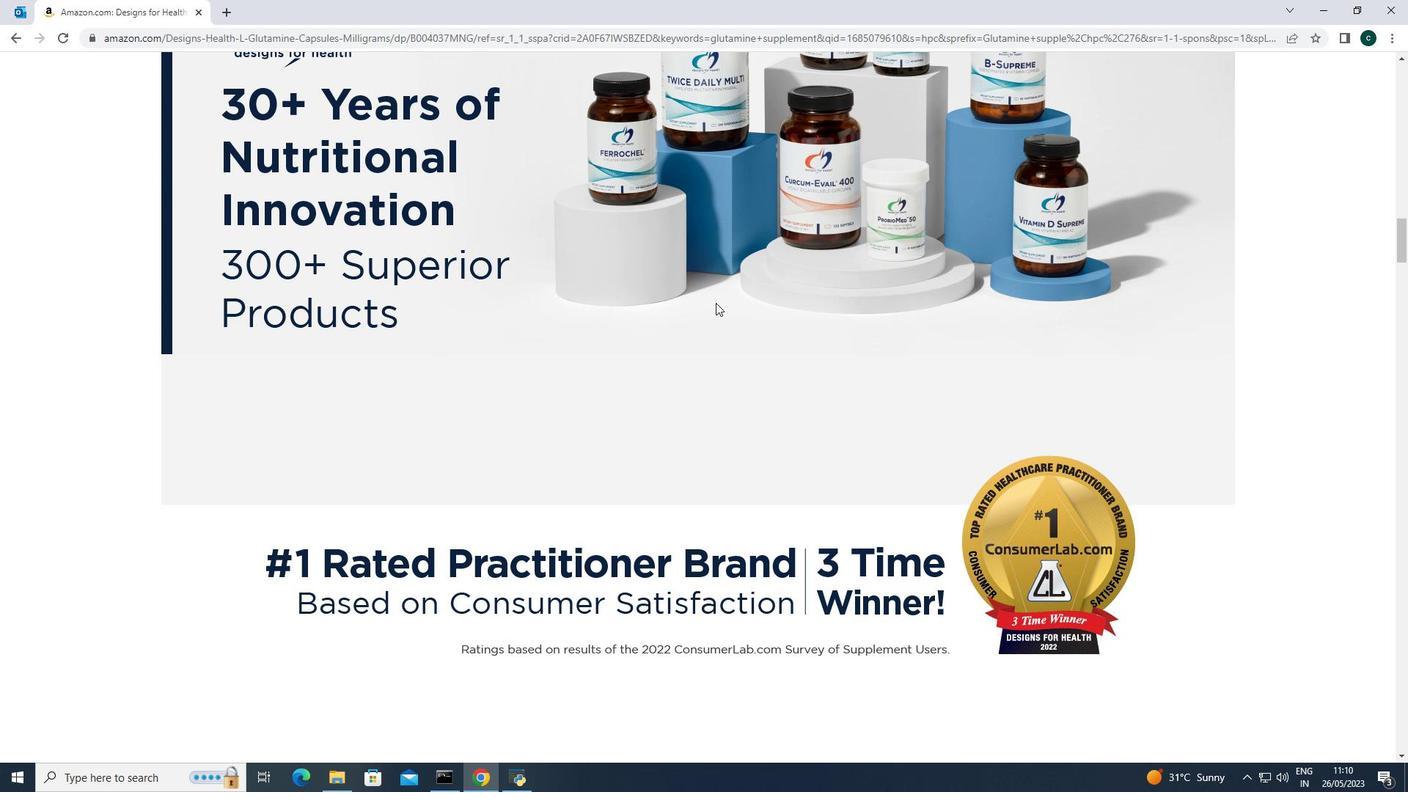 
Action: Mouse scrolled (715, 302) with delta (0, 0)
Screenshot: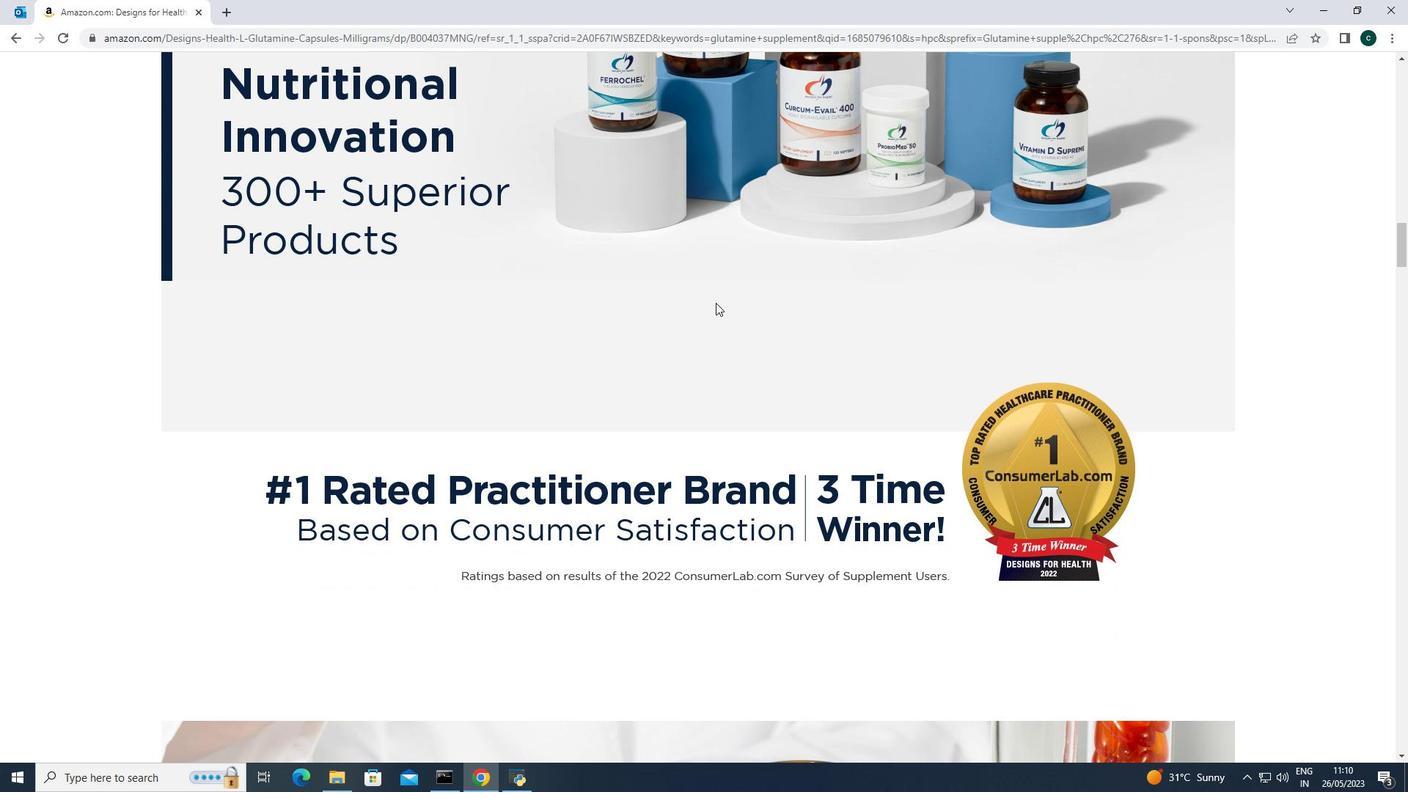 
Action: Mouse scrolled (715, 302) with delta (0, 0)
Screenshot: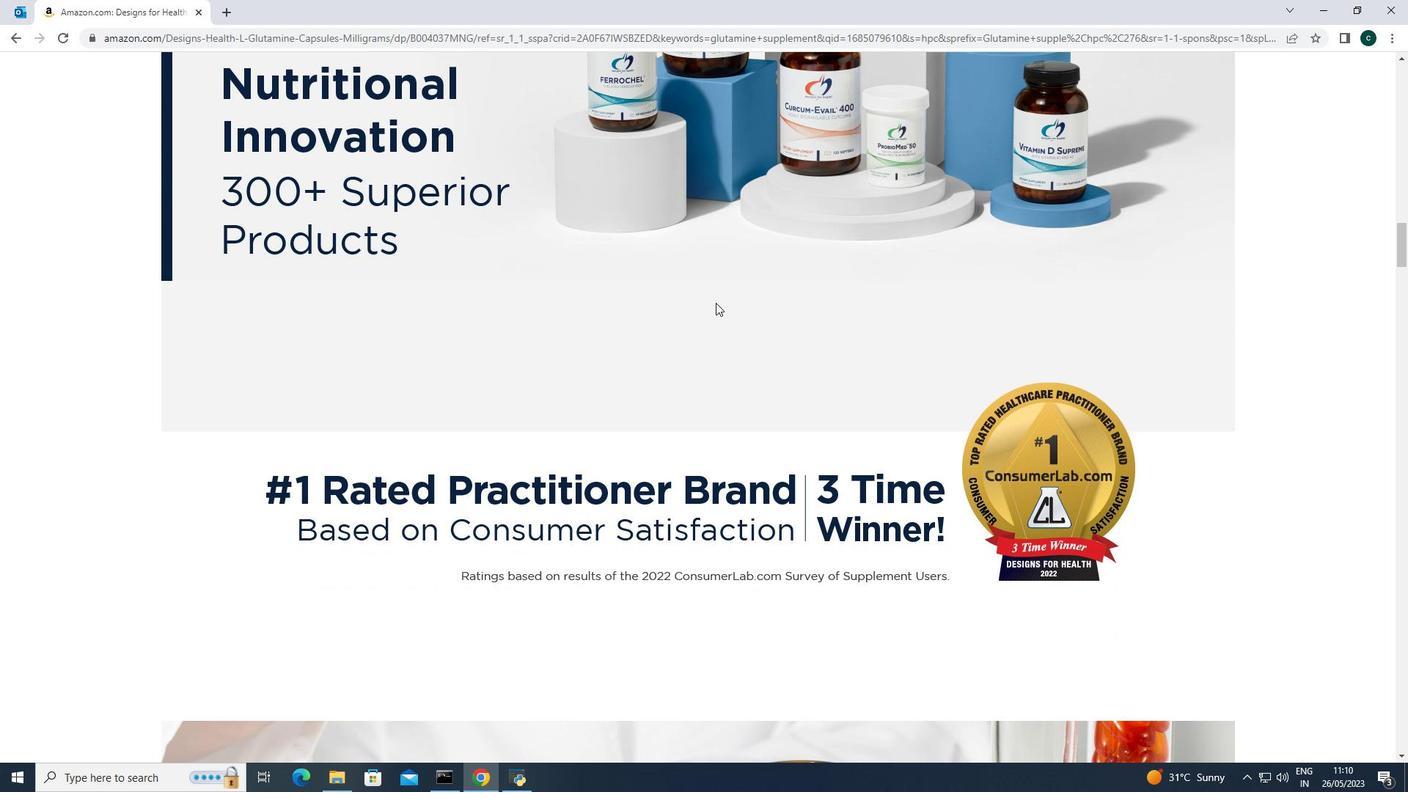 
Action: Mouse scrolled (715, 302) with delta (0, 0)
Screenshot: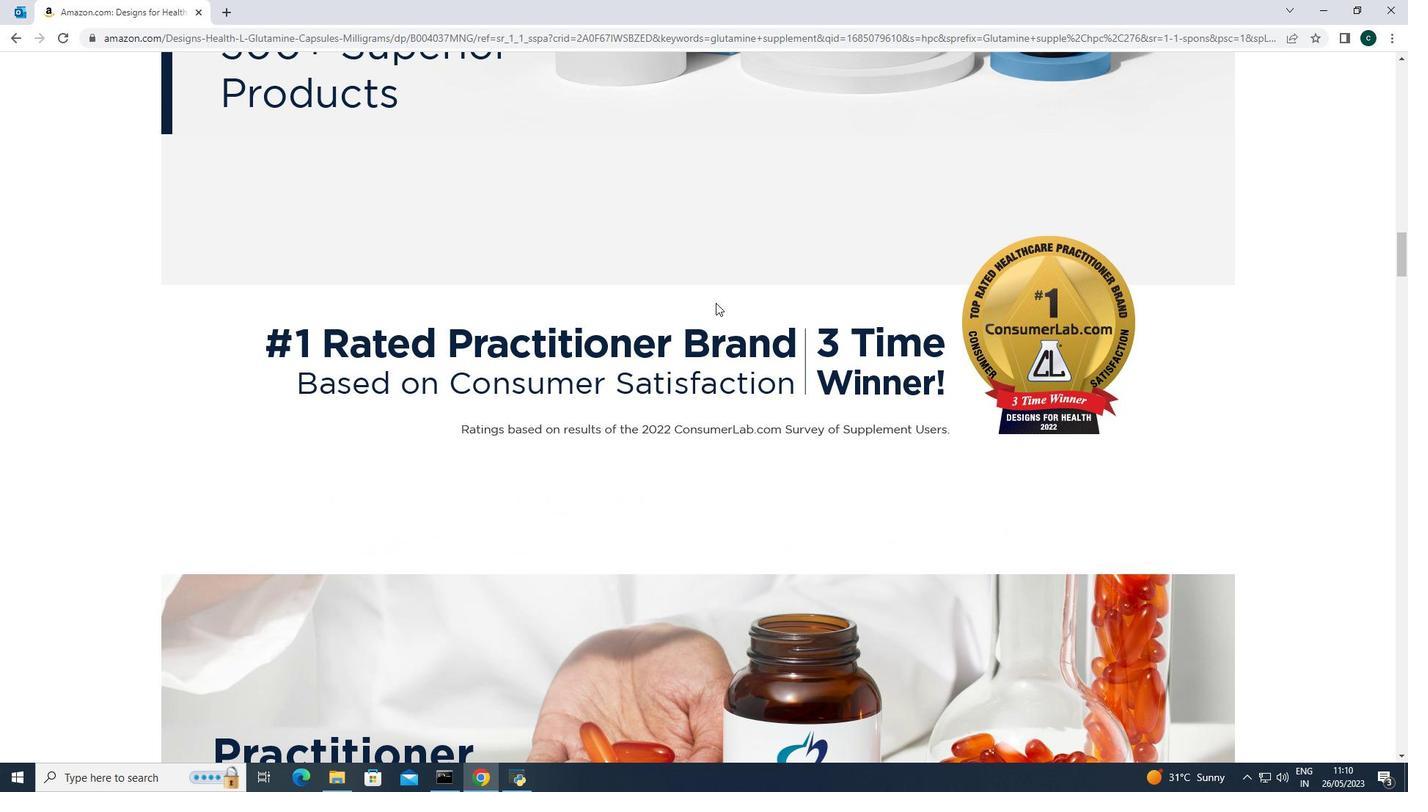 
Action: Mouse scrolled (715, 302) with delta (0, 0)
Screenshot: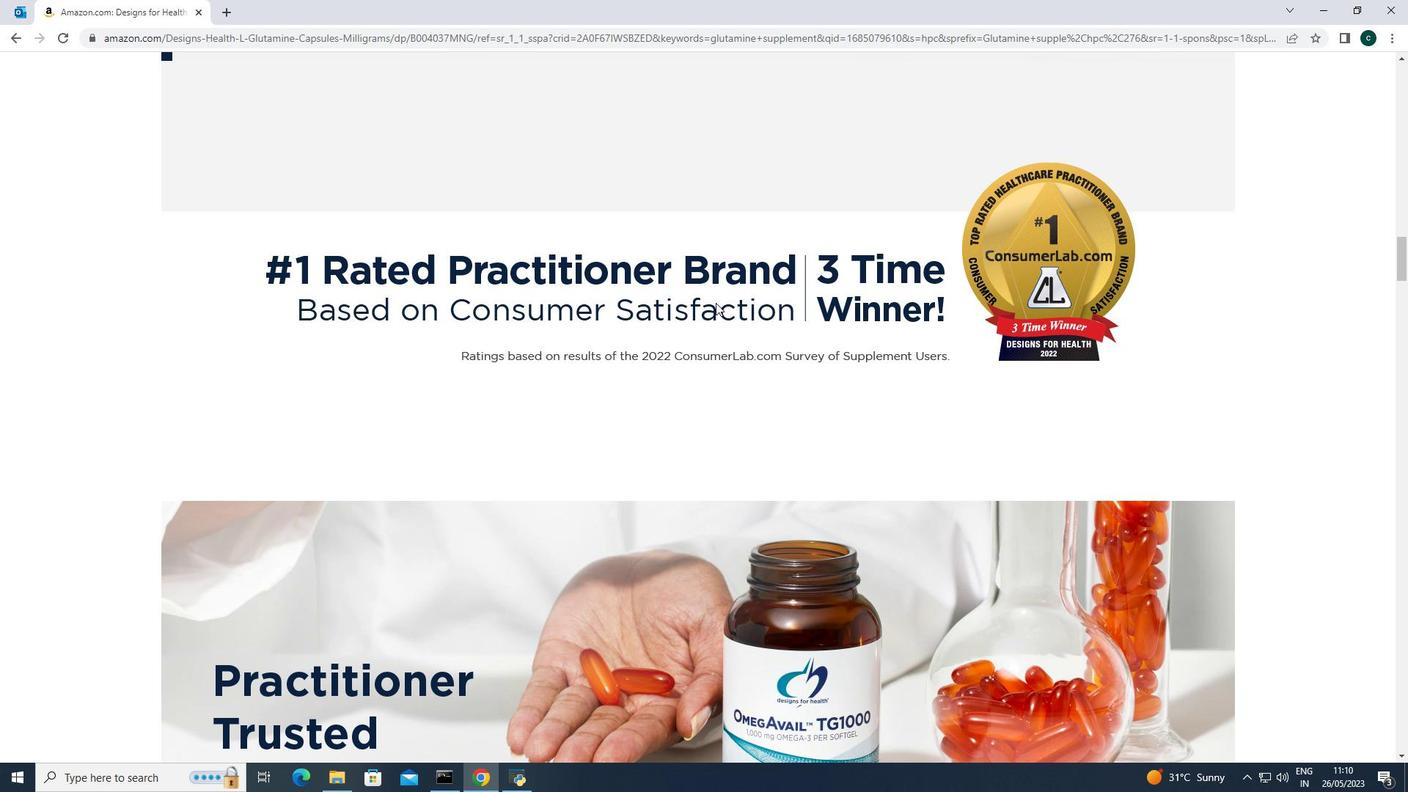 
Action: Mouse scrolled (715, 302) with delta (0, 0)
Screenshot: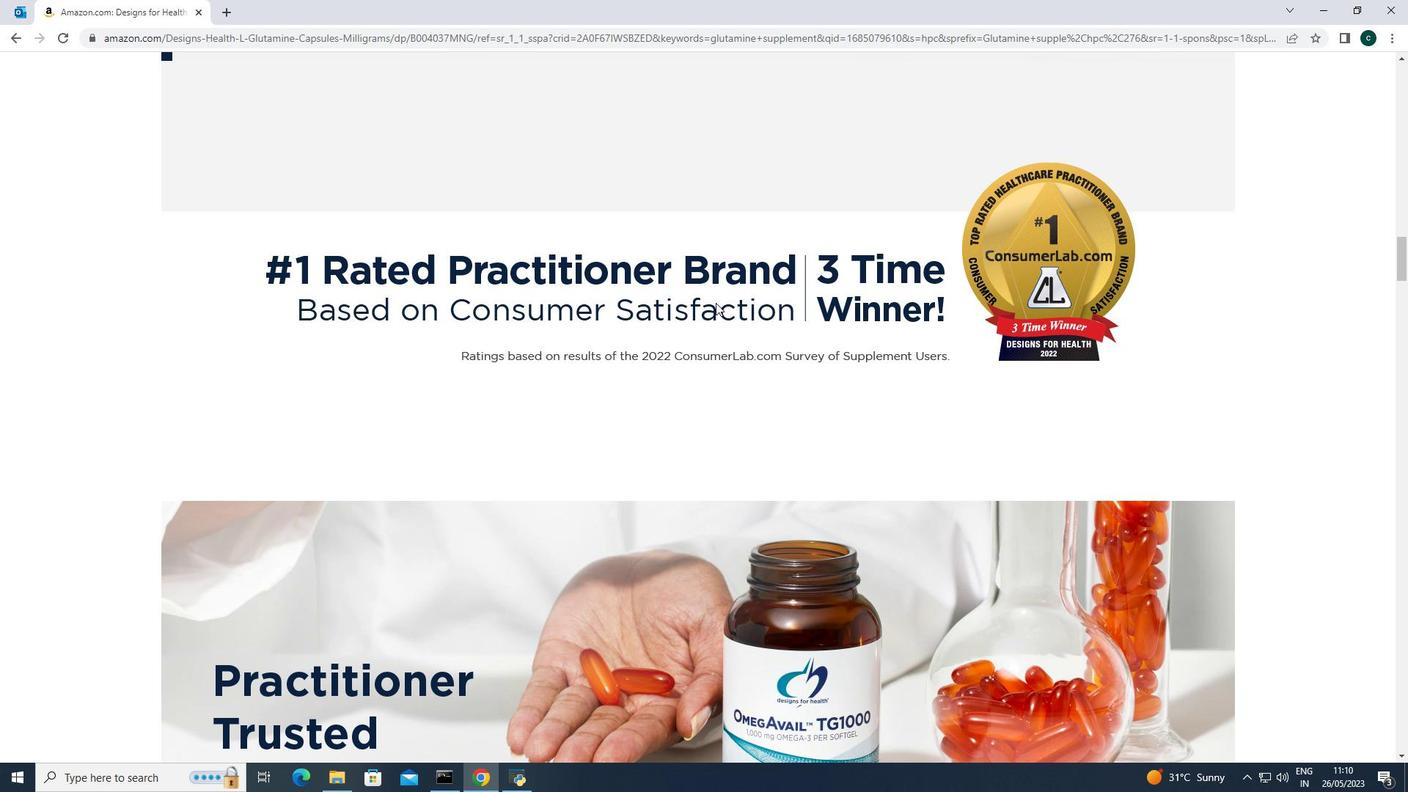 
Action: Mouse scrolled (715, 302) with delta (0, 0)
Screenshot: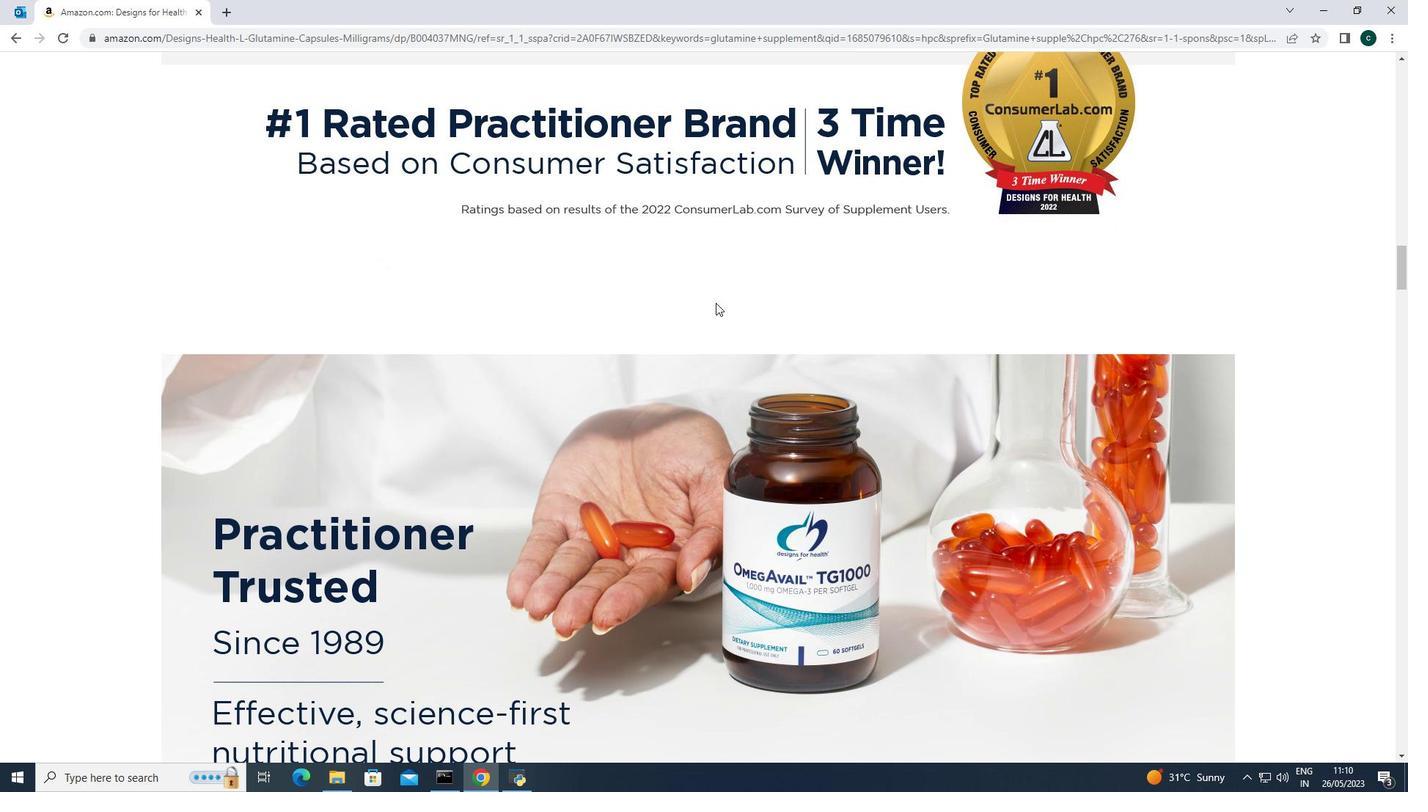 
Action: Mouse scrolled (715, 302) with delta (0, 0)
Screenshot: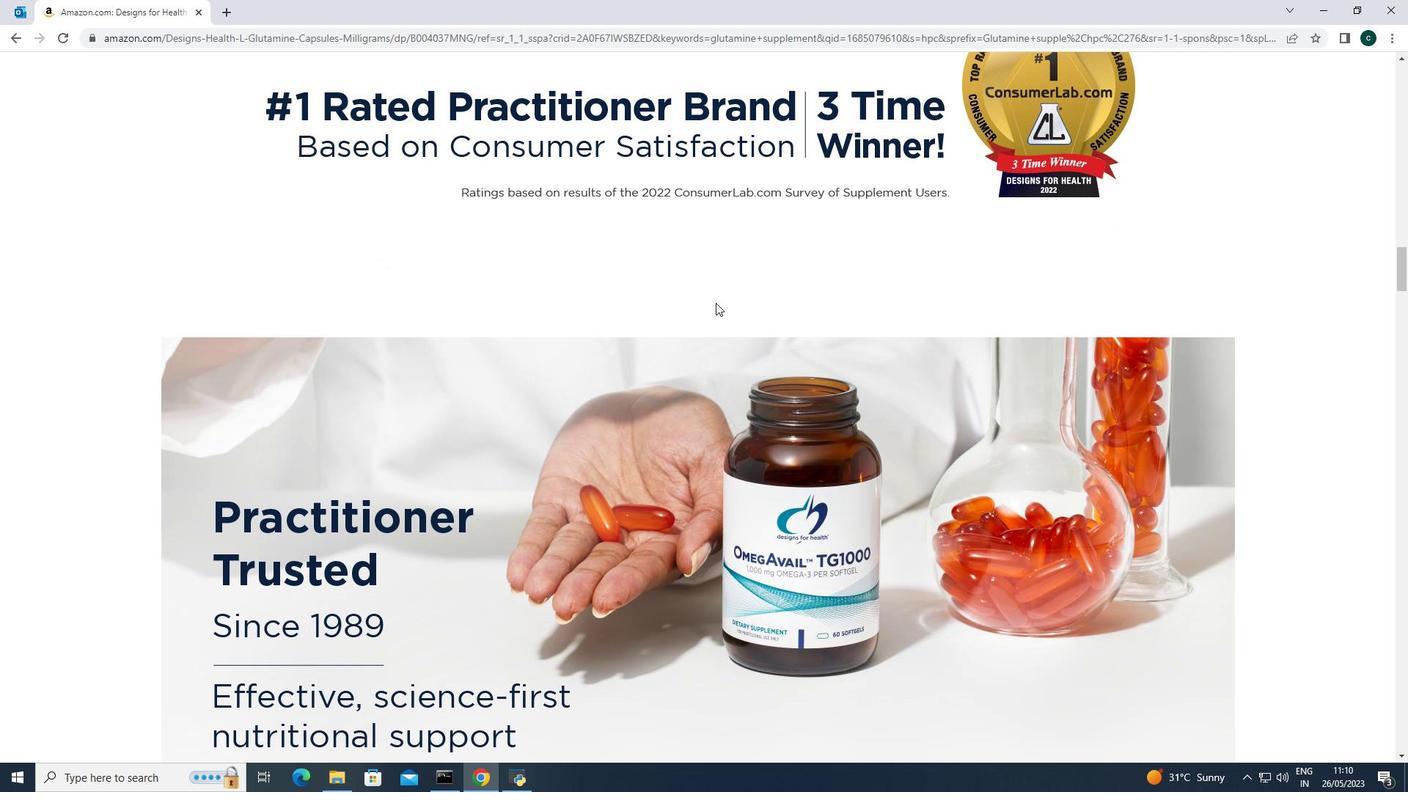 
Action: Mouse scrolled (715, 302) with delta (0, 0)
Screenshot: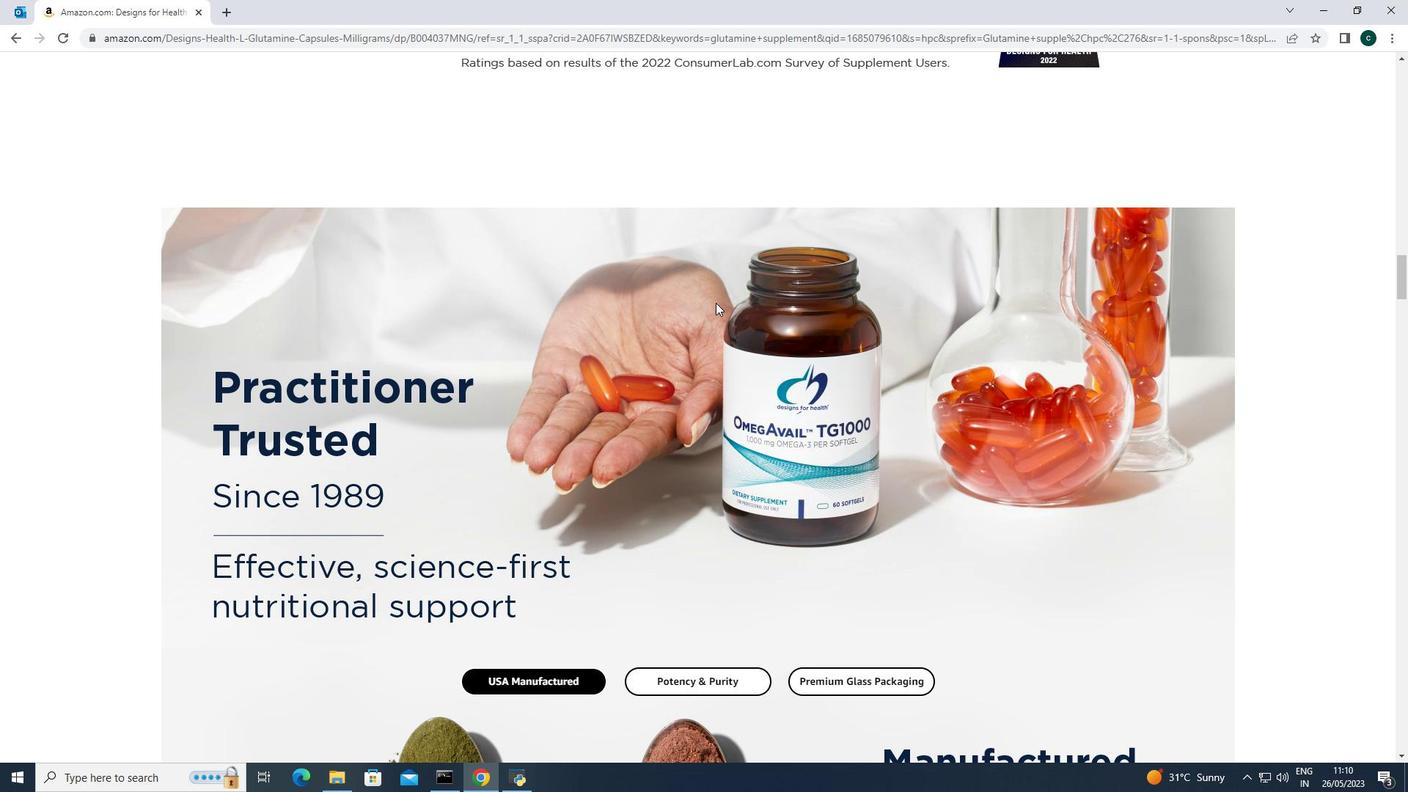 
Action: Mouse scrolled (715, 302) with delta (0, 0)
Screenshot: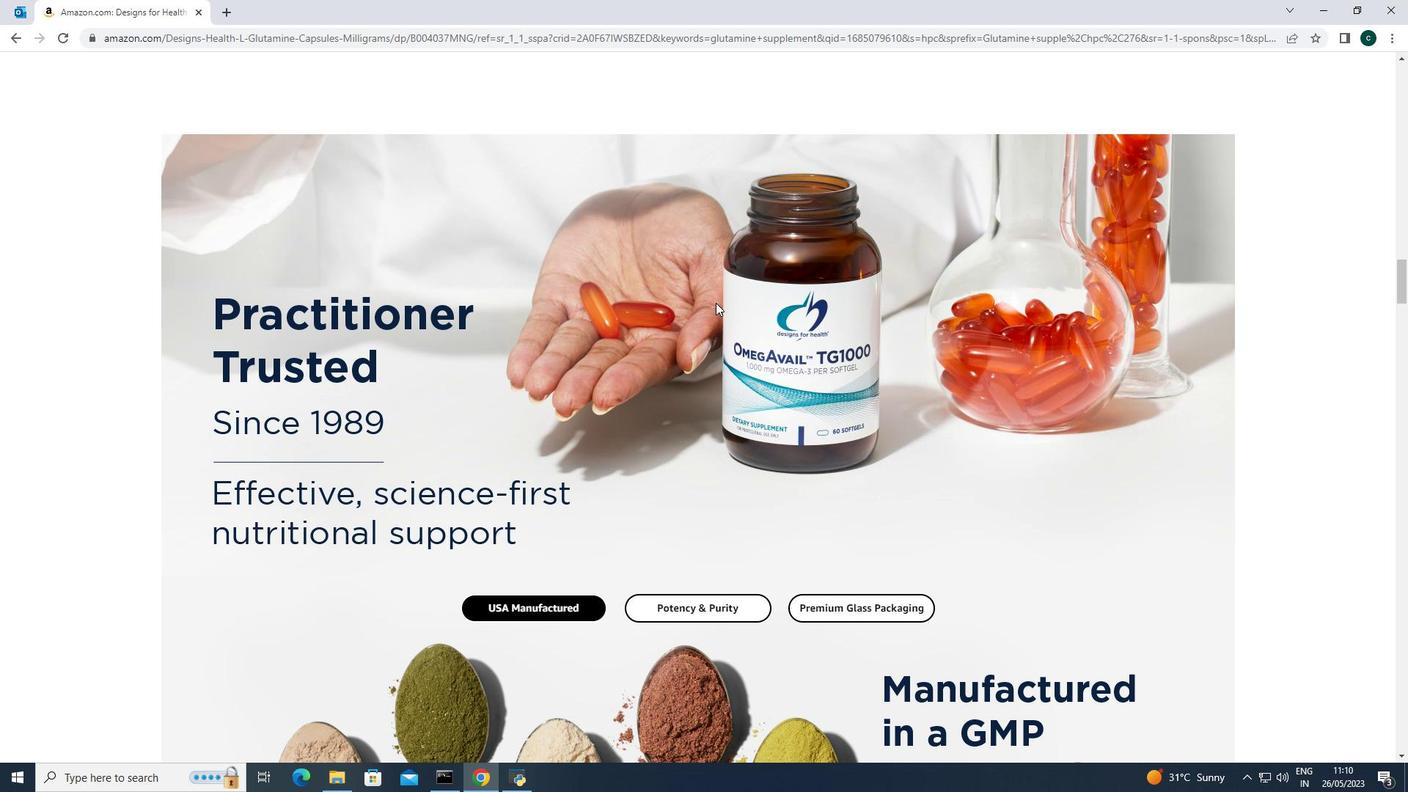 
Action: Mouse scrolled (715, 302) with delta (0, 0)
Screenshot: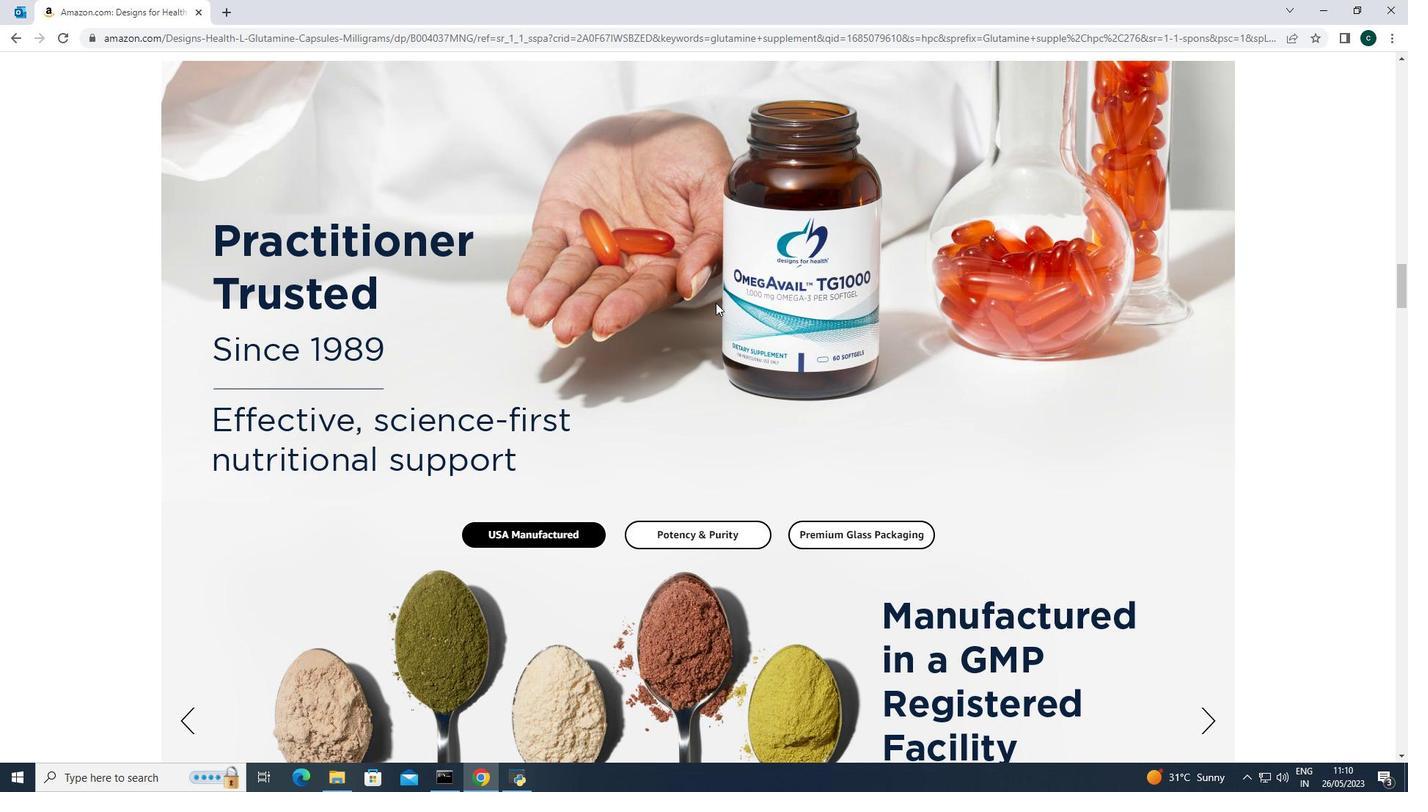 
Action: Mouse moved to (715, 302)
Screenshot: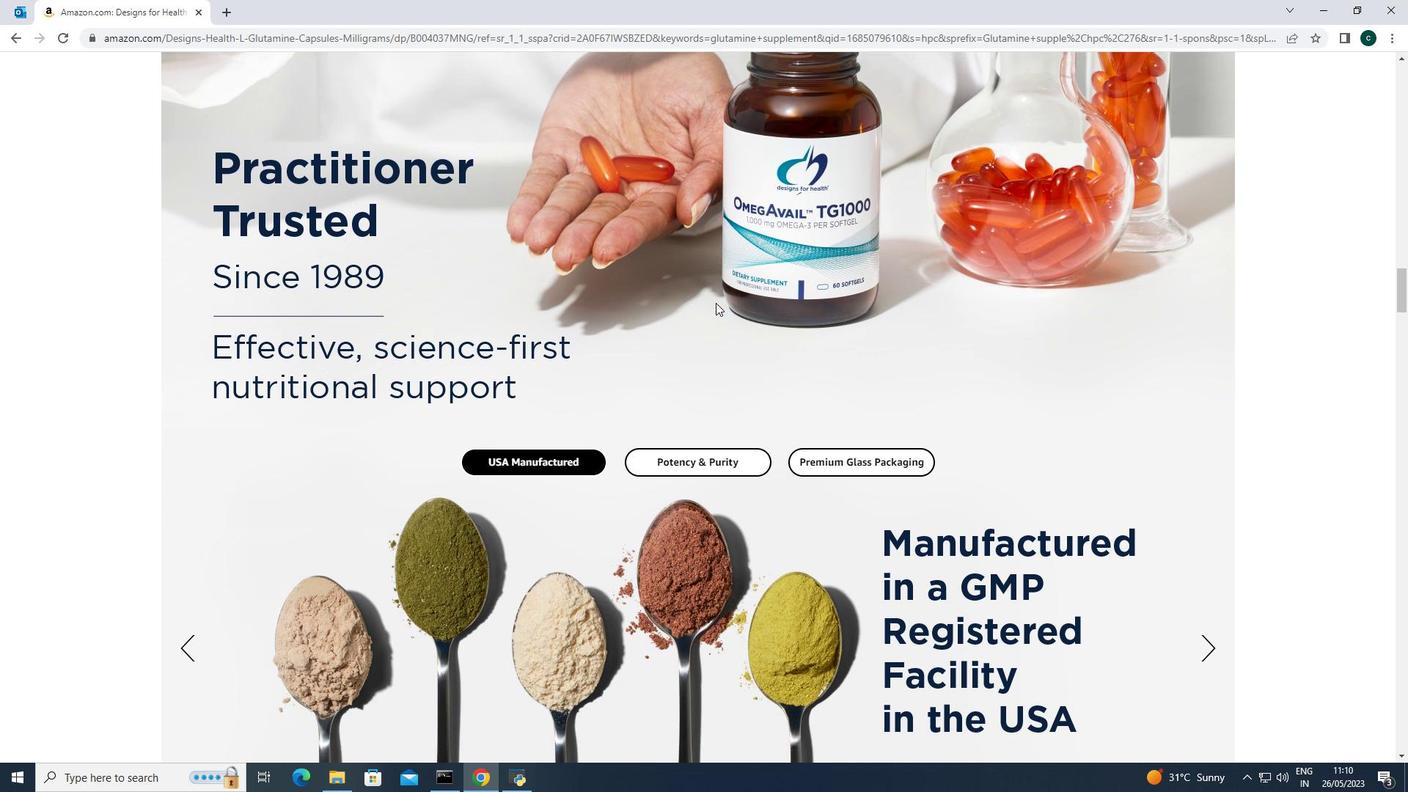 
Action: Mouse scrolled (715, 302) with delta (0, 0)
Screenshot: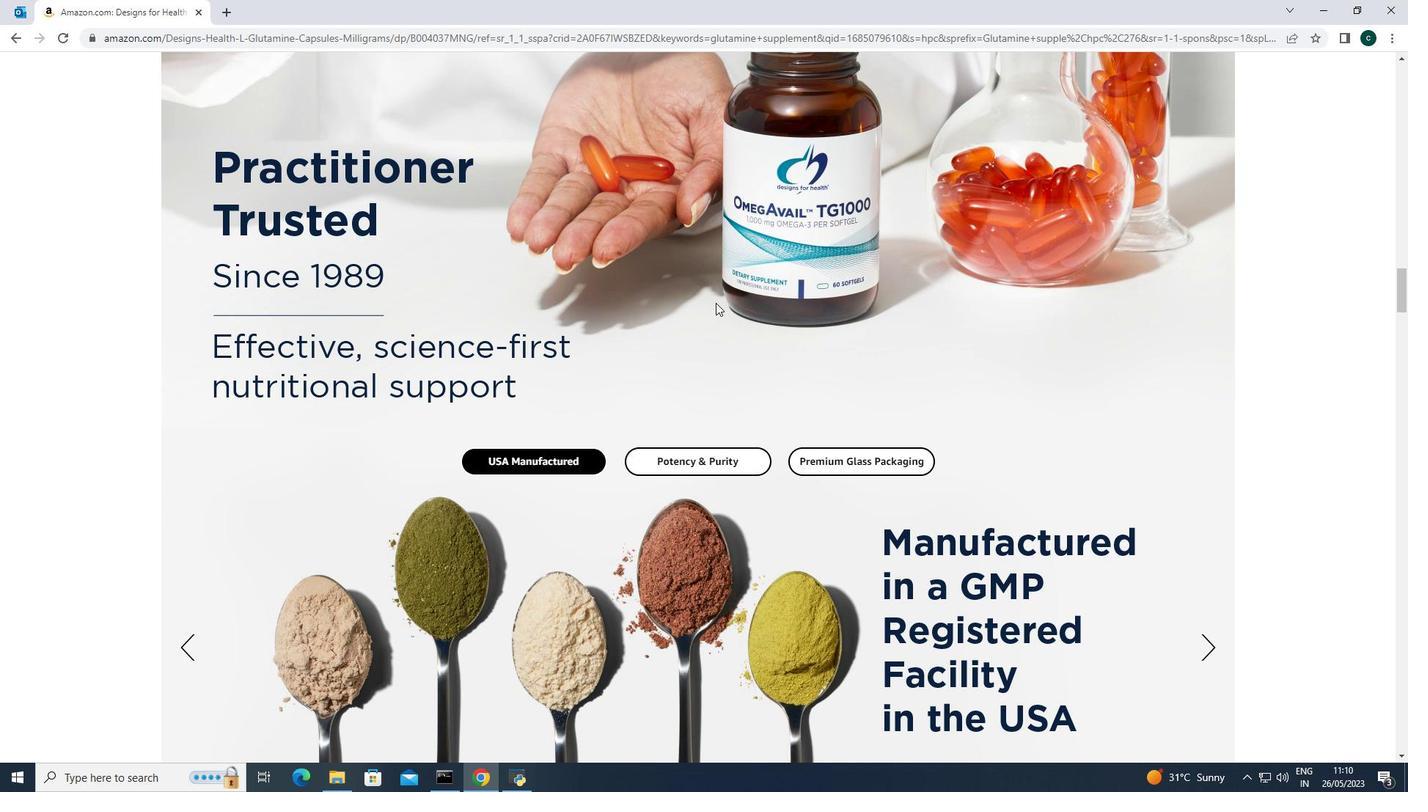 
Action: Mouse scrolled (715, 302) with delta (0, 0)
Screenshot: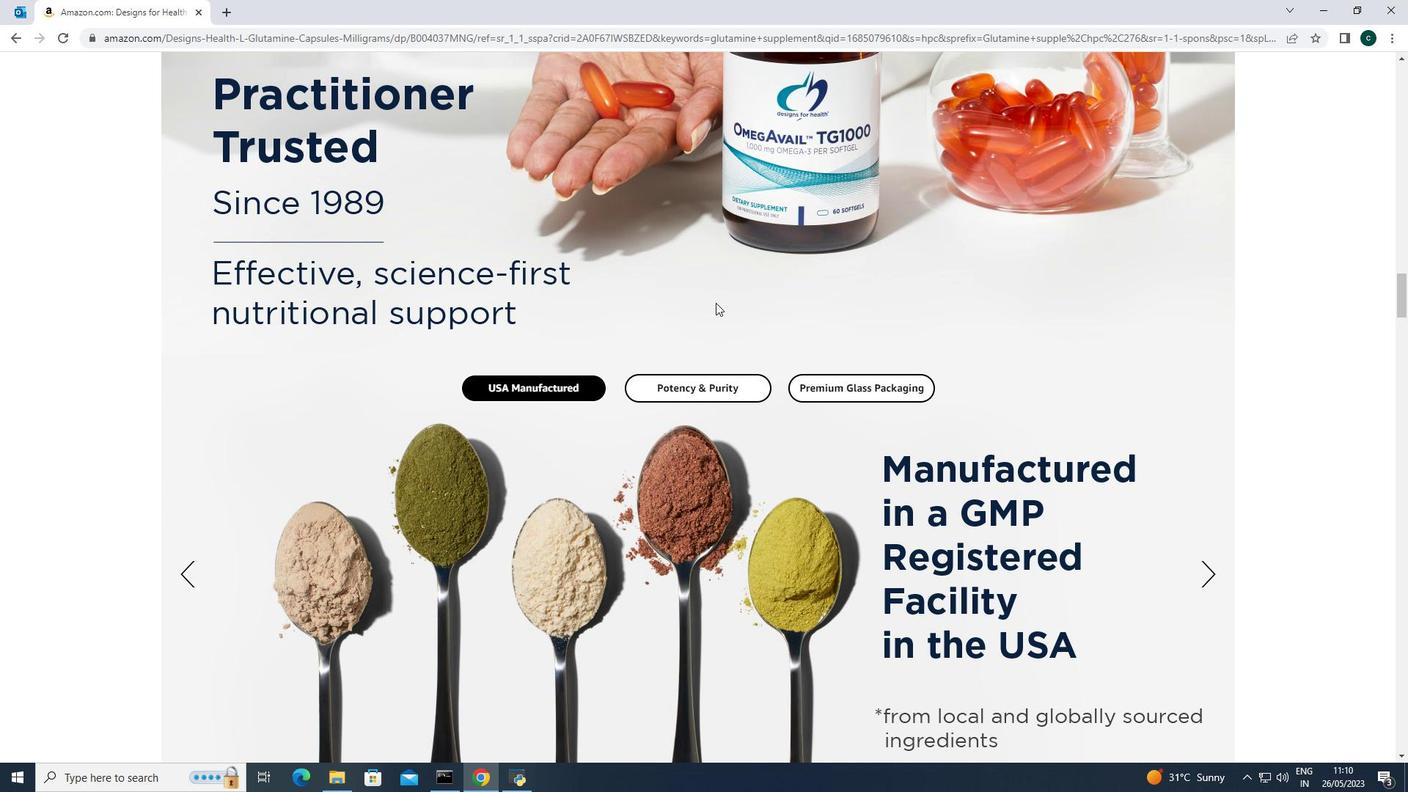 
Action: Mouse scrolled (715, 302) with delta (0, 0)
Screenshot: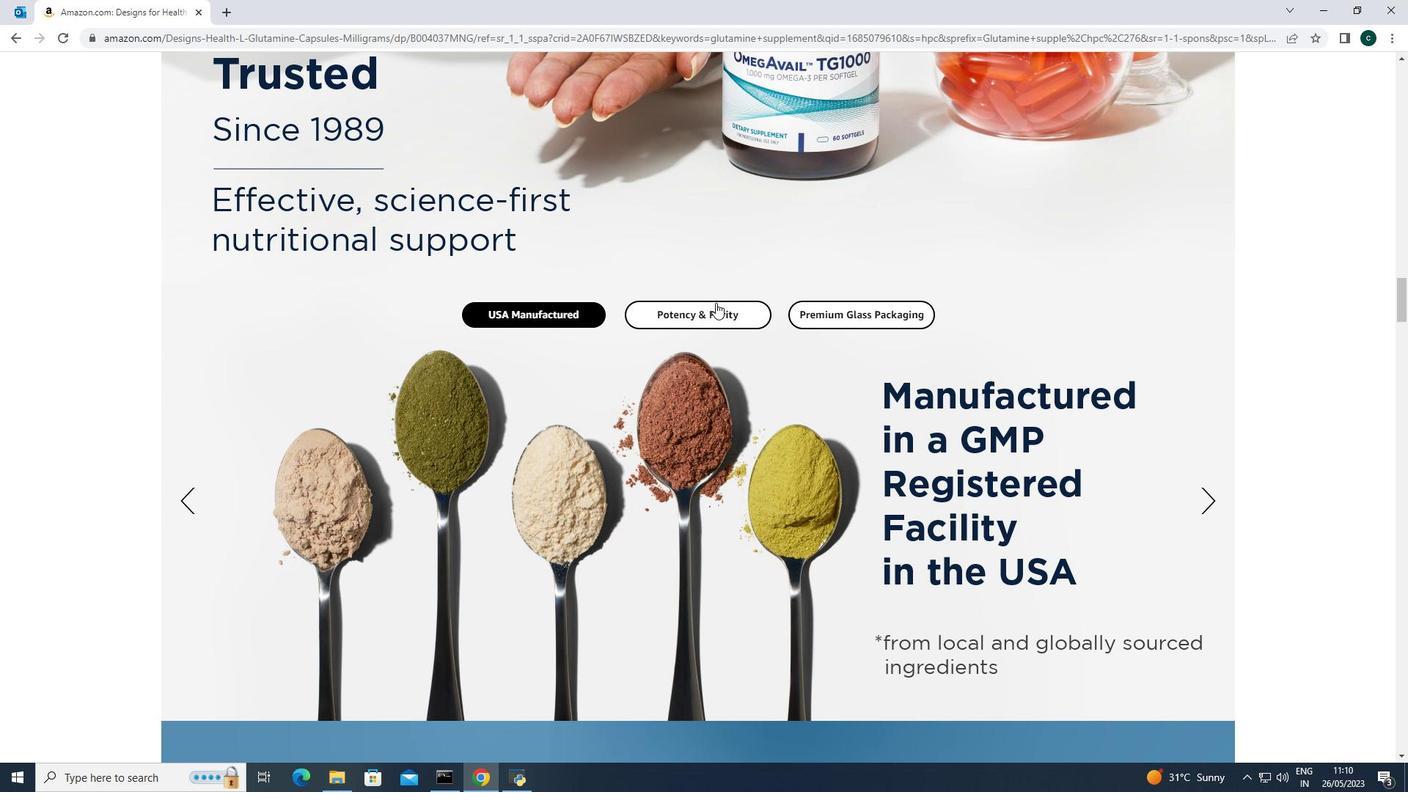
Action: Mouse scrolled (715, 302) with delta (0, 0)
Screenshot: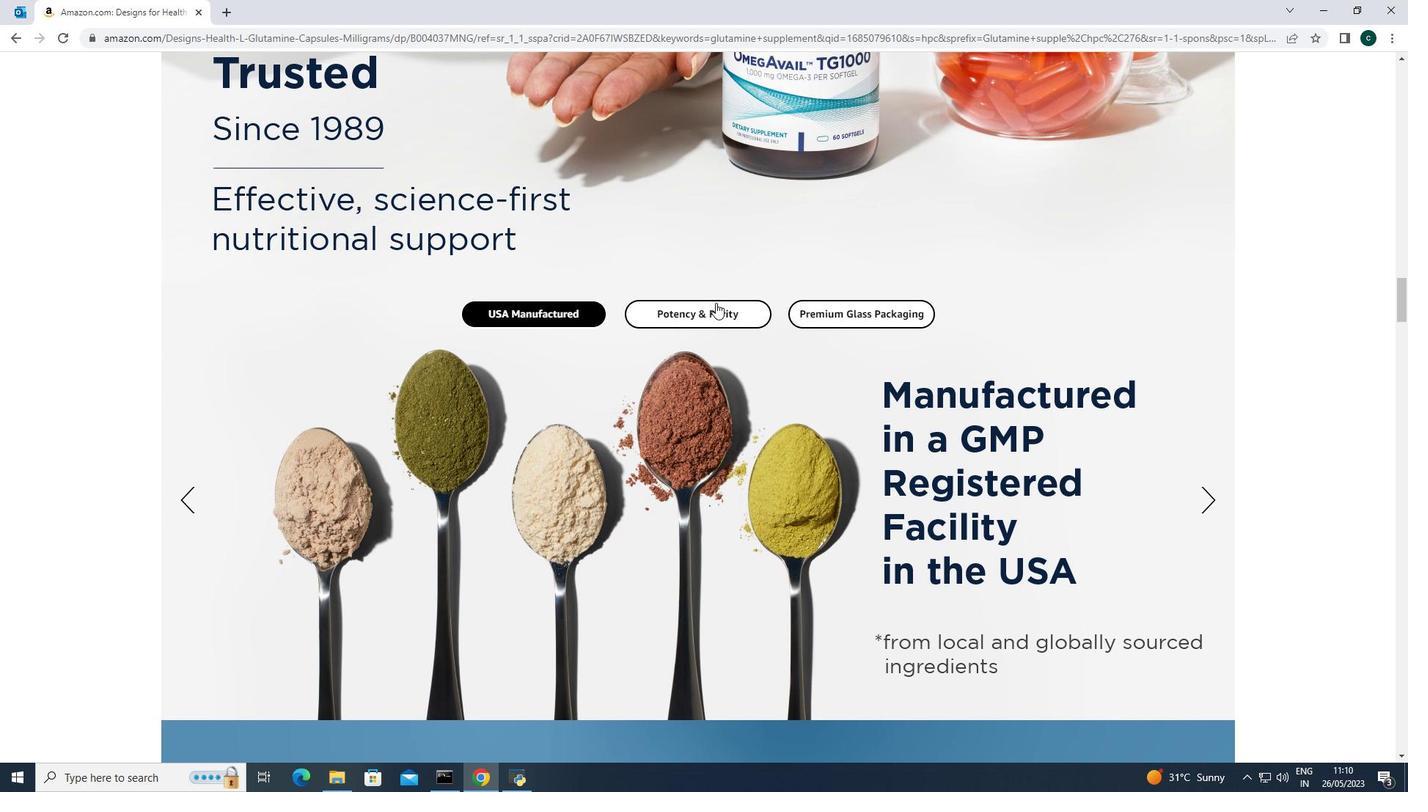 
Action: Mouse scrolled (715, 302) with delta (0, 0)
Screenshot: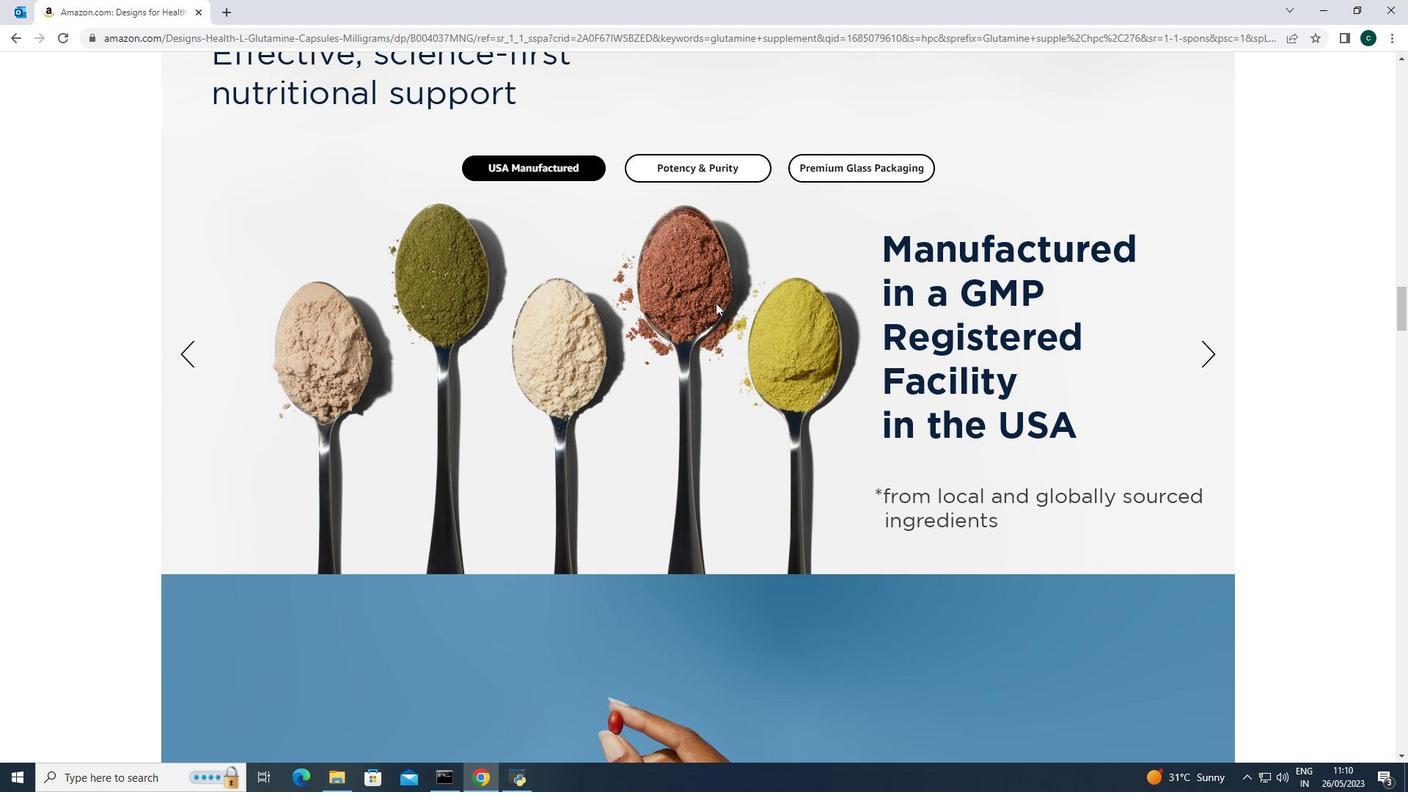 
Action: Mouse scrolled (715, 302) with delta (0, 0)
Screenshot: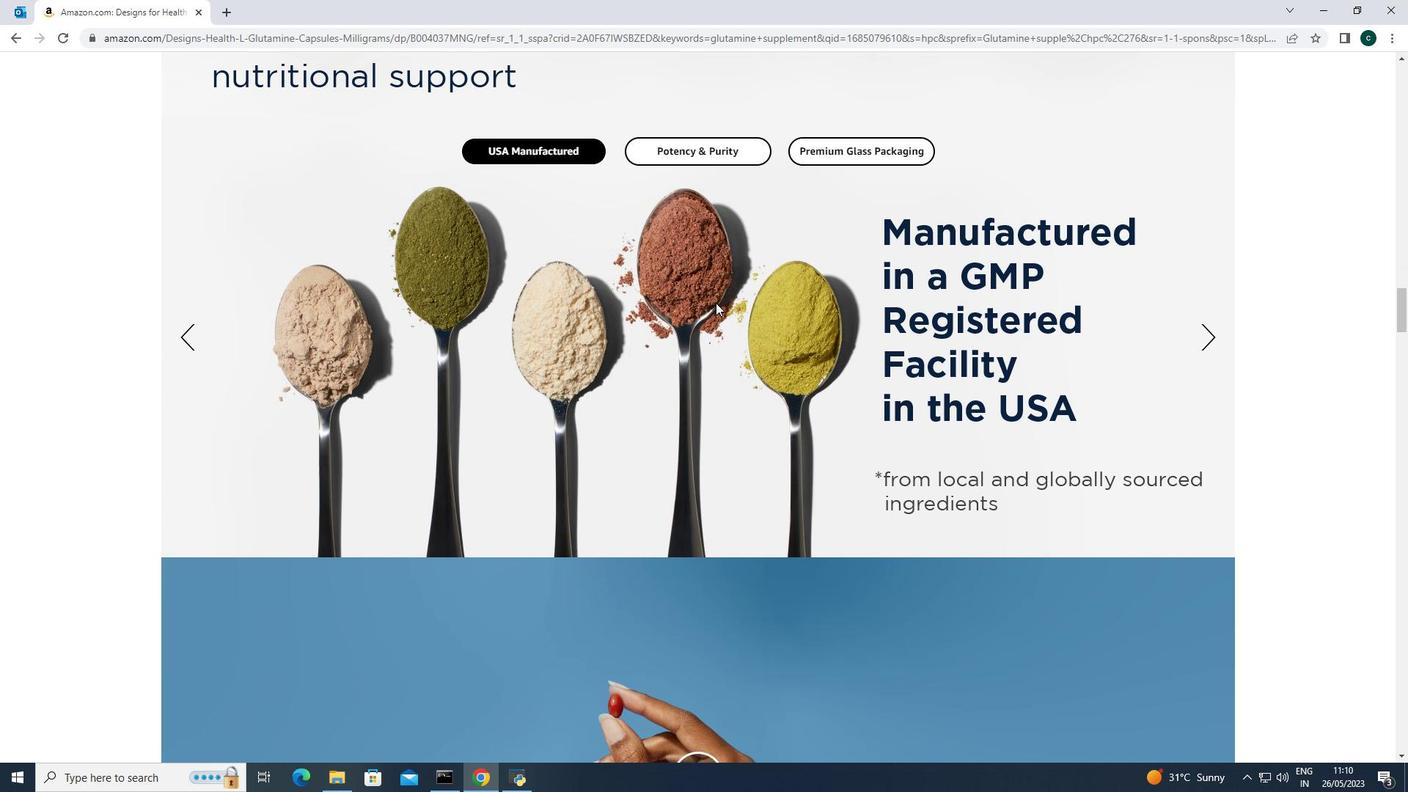 
Action: Mouse scrolled (715, 302) with delta (0, 0)
Screenshot: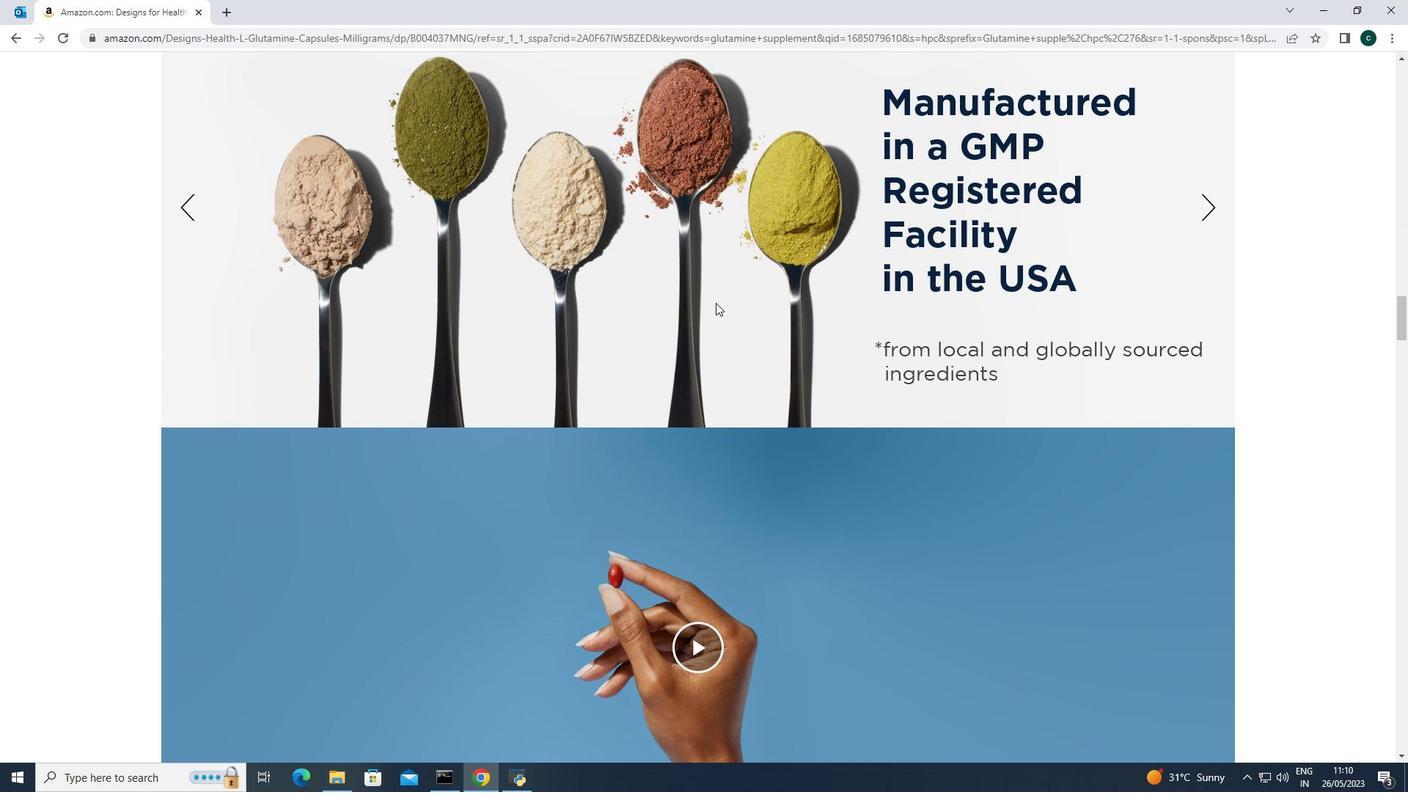 
Action: Mouse scrolled (715, 302) with delta (0, 0)
Screenshot: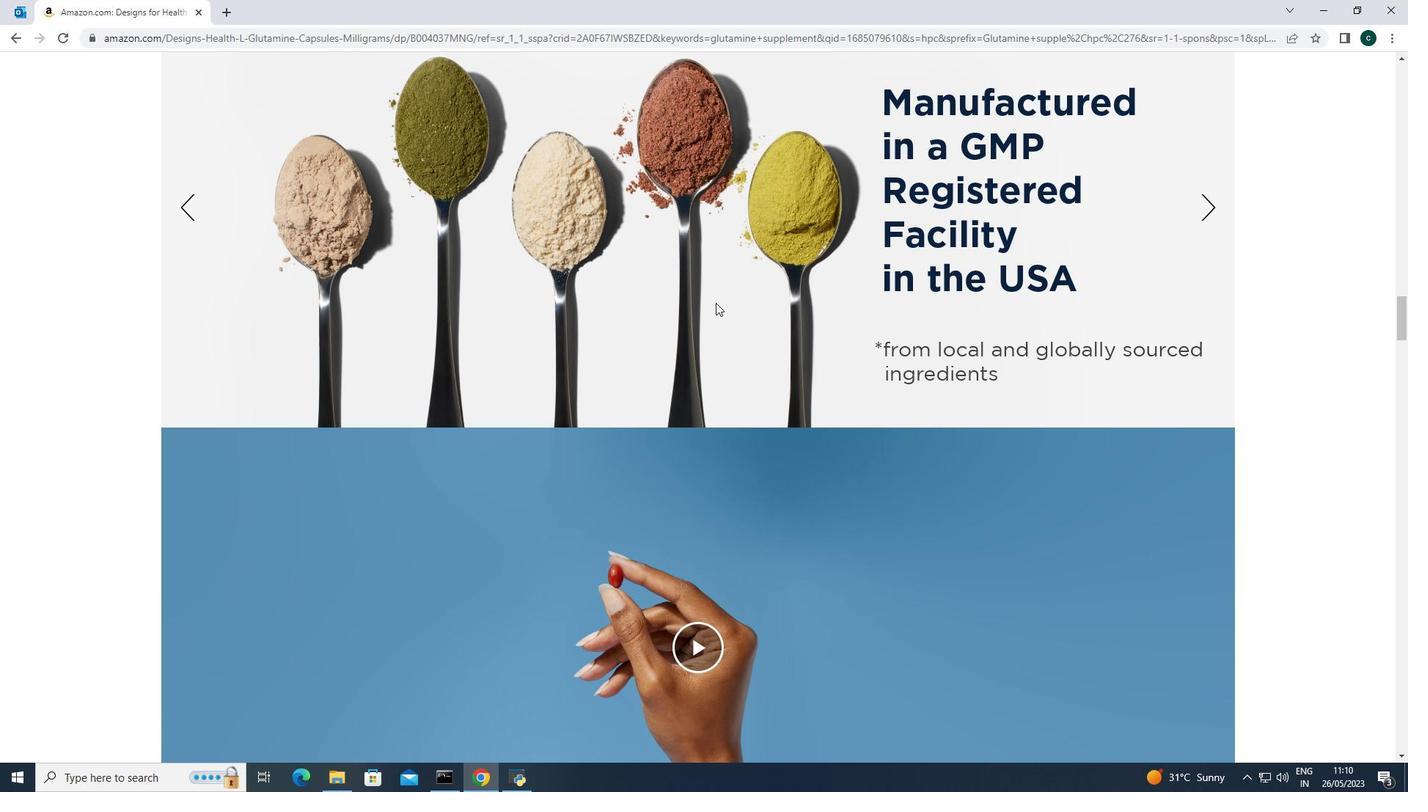 
Action: Mouse scrolled (715, 302) with delta (0, 0)
Screenshot: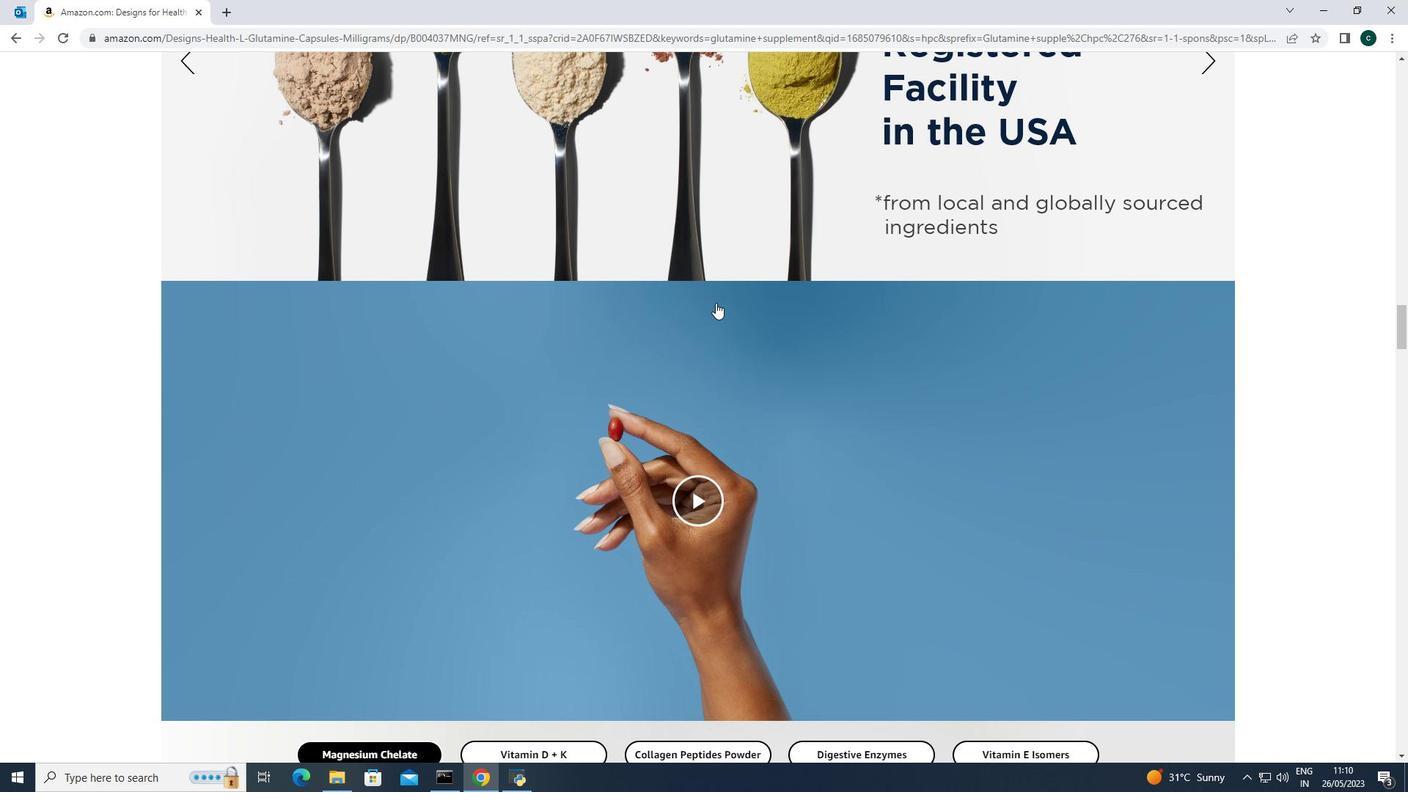 
Action: Mouse scrolled (715, 302) with delta (0, 0)
Screenshot: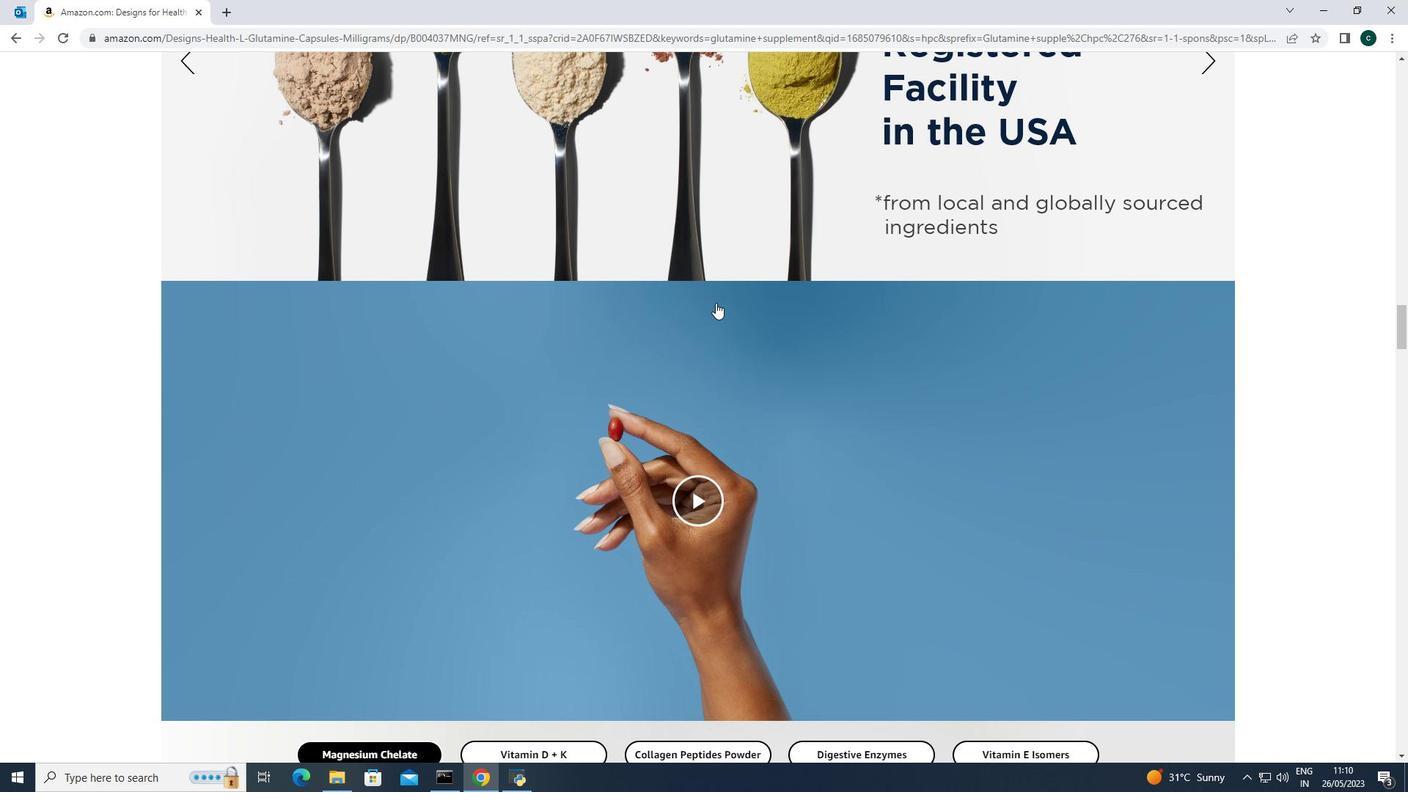 
Action: Mouse scrolled (715, 302) with delta (0, 0)
Screenshot: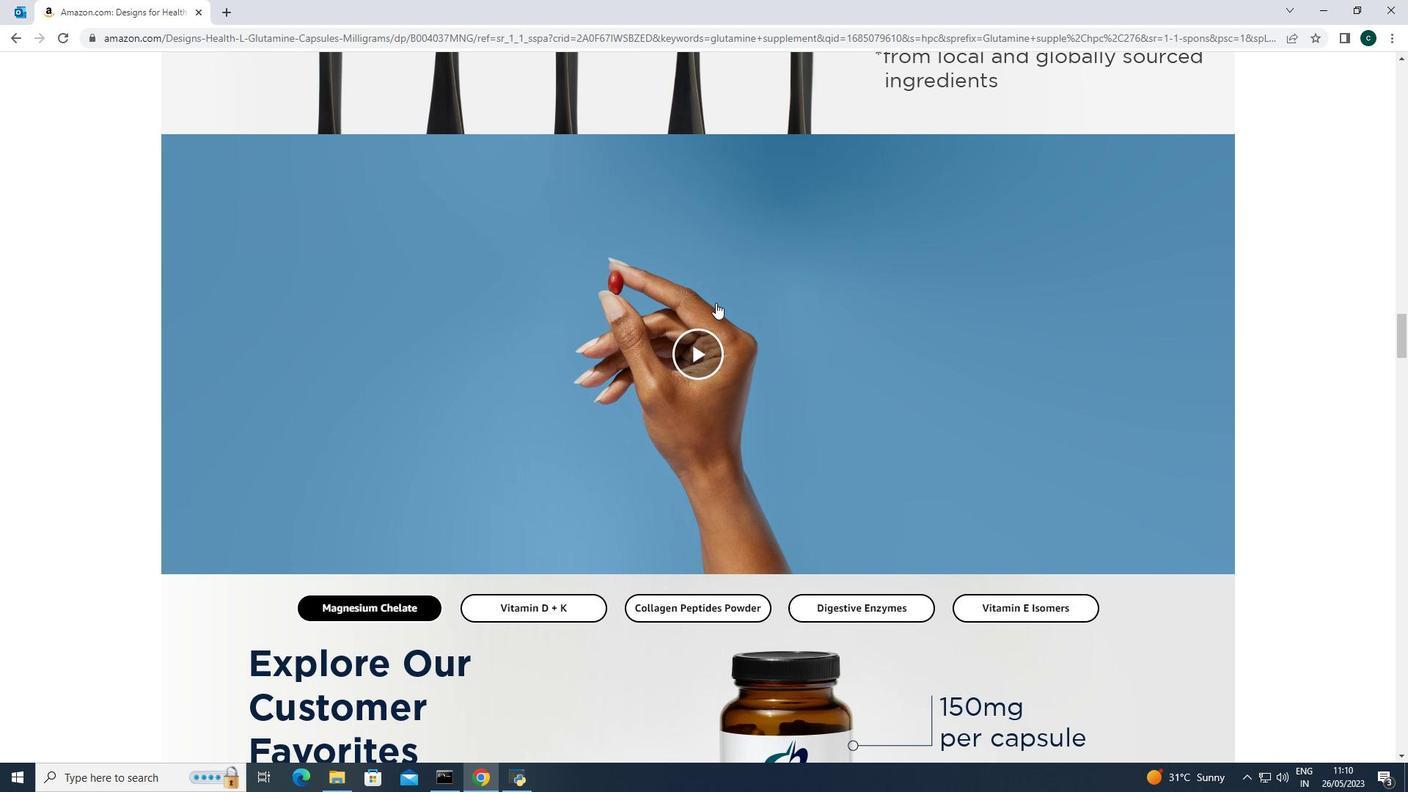 
Action: Mouse scrolled (715, 302) with delta (0, 0)
Screenshot: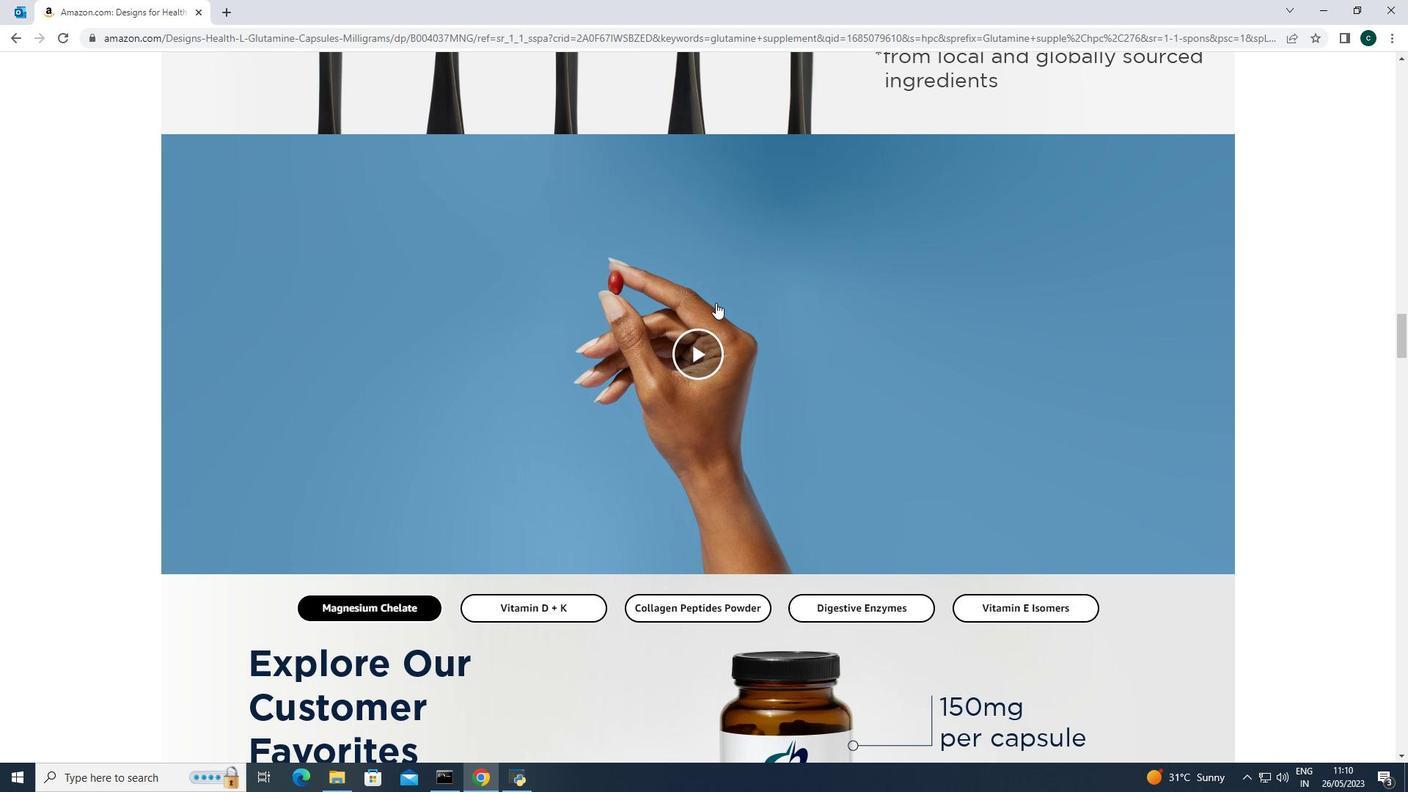 
Action: Mouse scrolled (715, 302) with delta (0, 0)
Screenshot: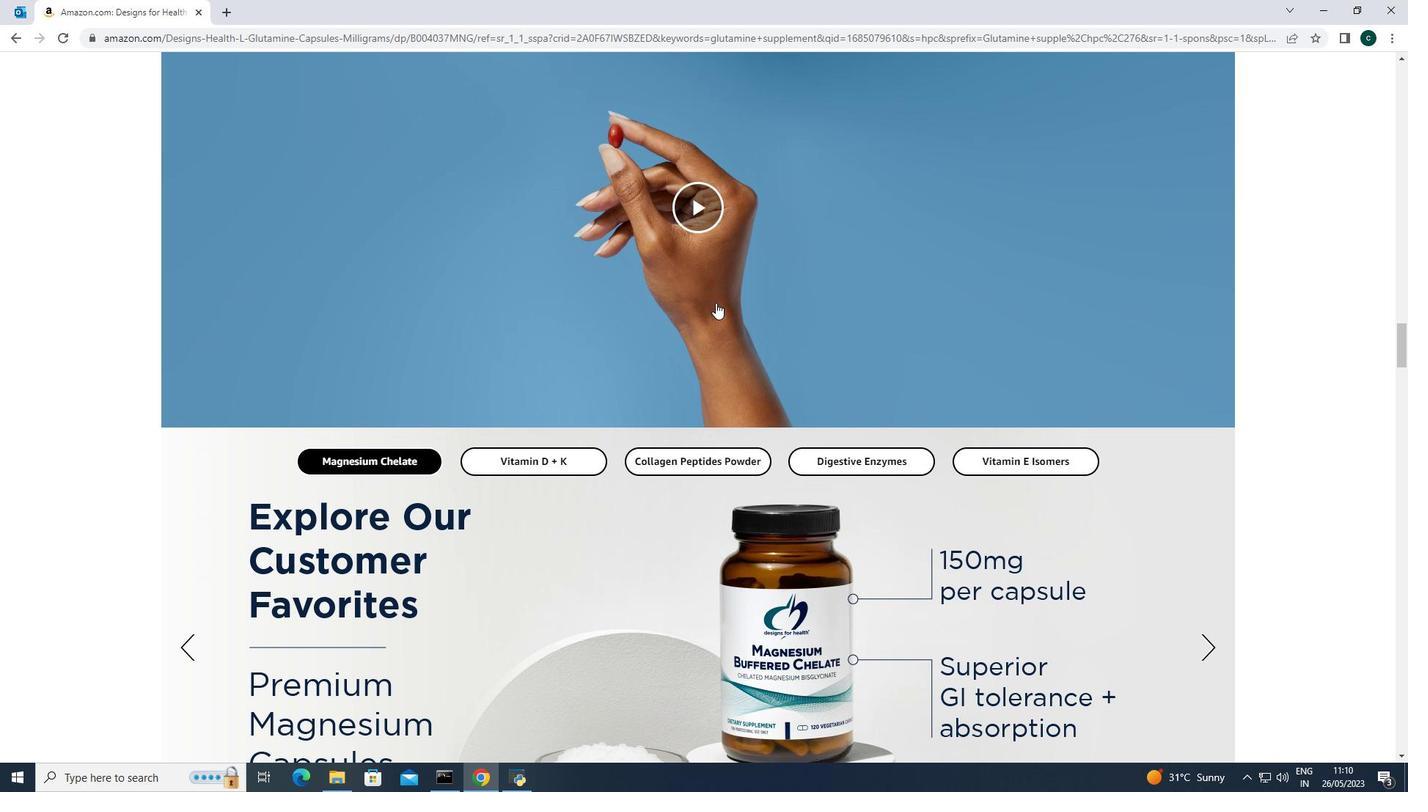 
Action: Mouse scrolled (715, 302) with delta (0, 0)
Screenshot: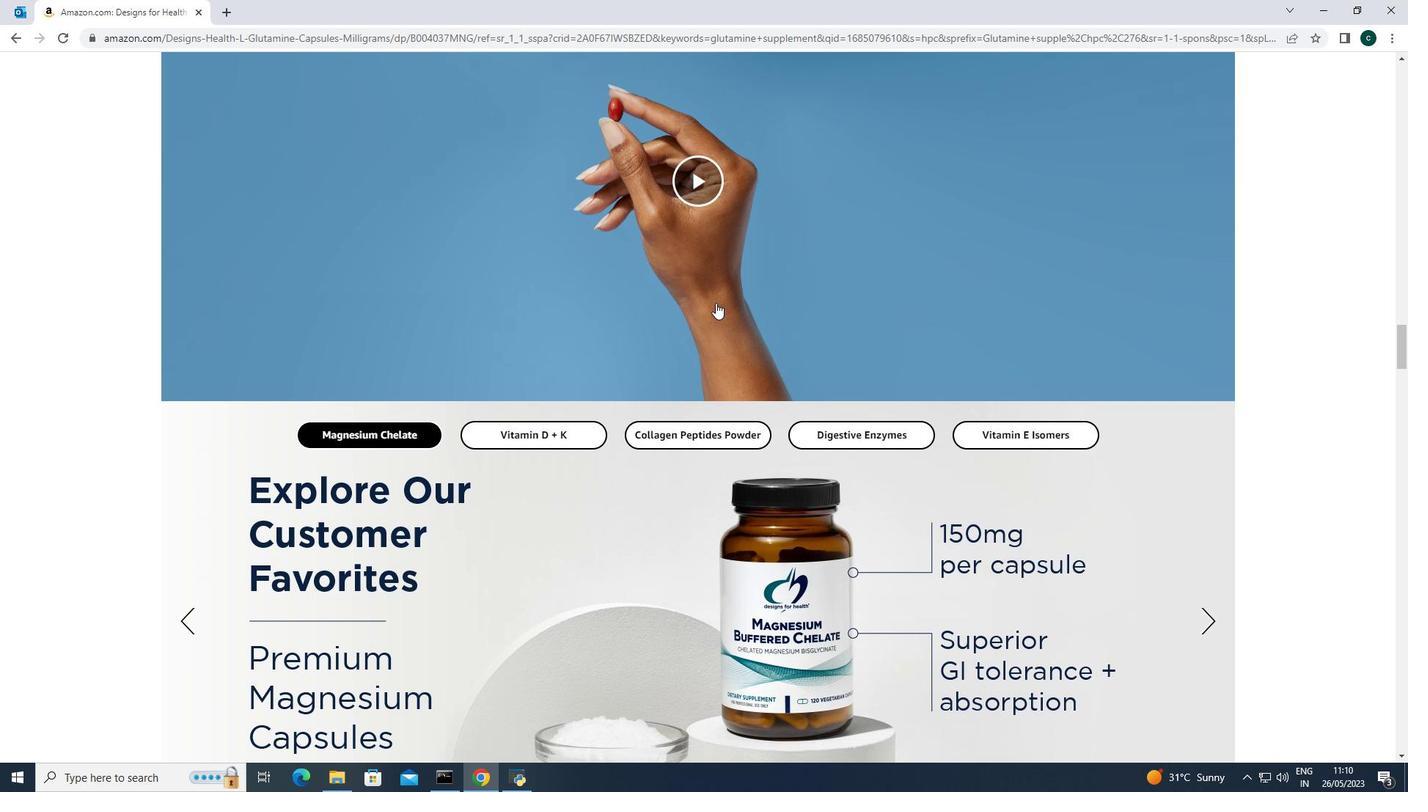 
Action: Mouse scrolled (715, 302) with delta (0, 0)
Screenshot: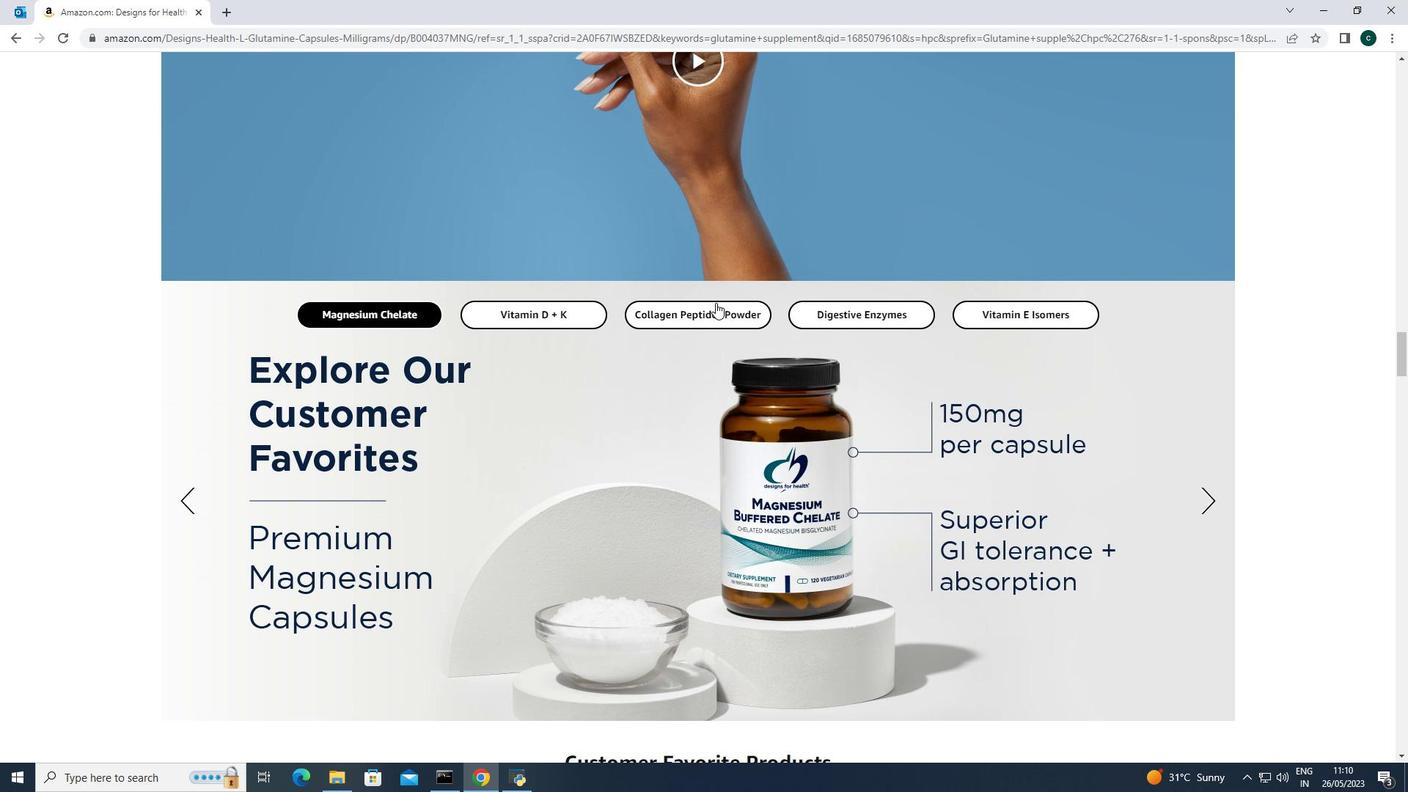 
Action: Mouse scrolled (715, 302) with delta (0, 0)
Screenshot: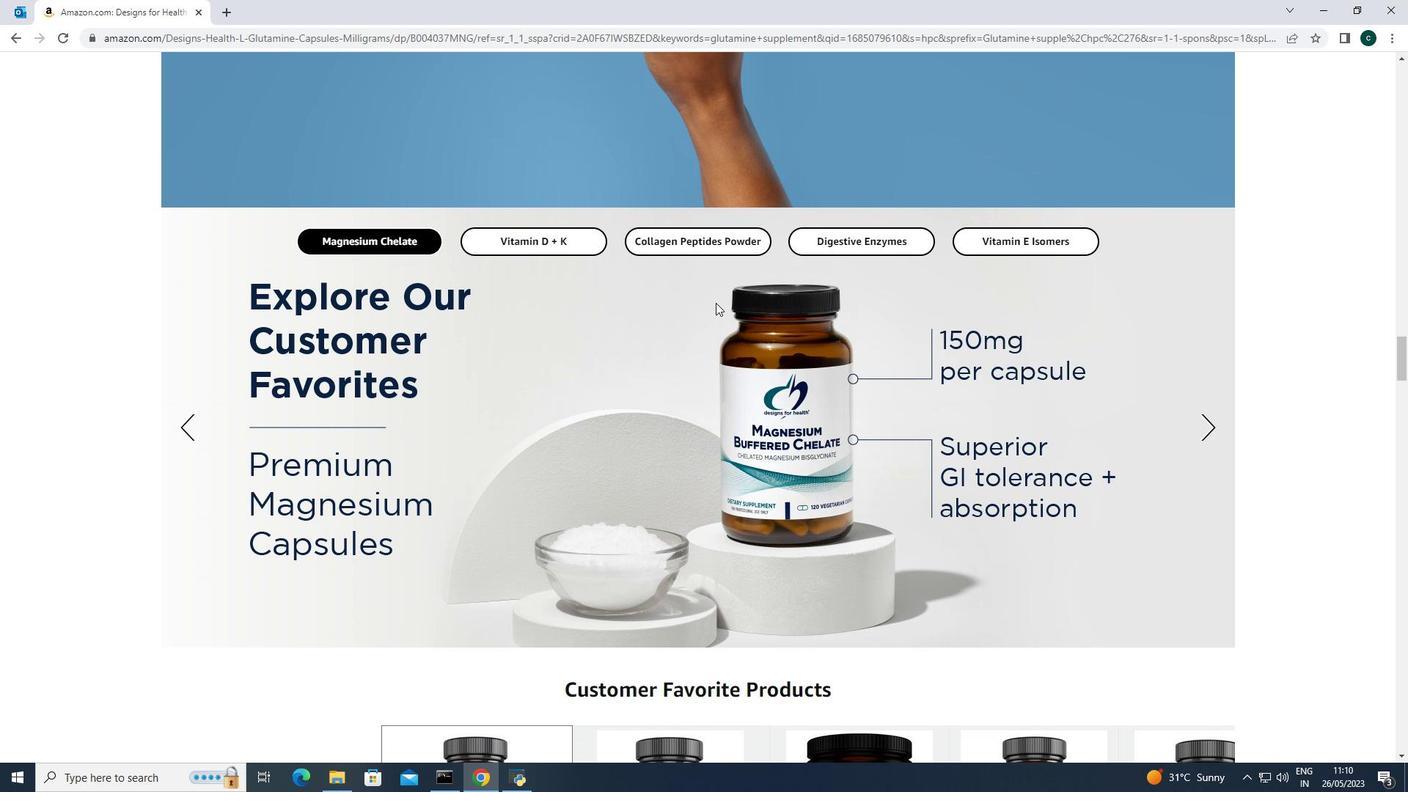 
Action: Mouse scrolled (715, 302) with delta (0, 0)
Screenshot: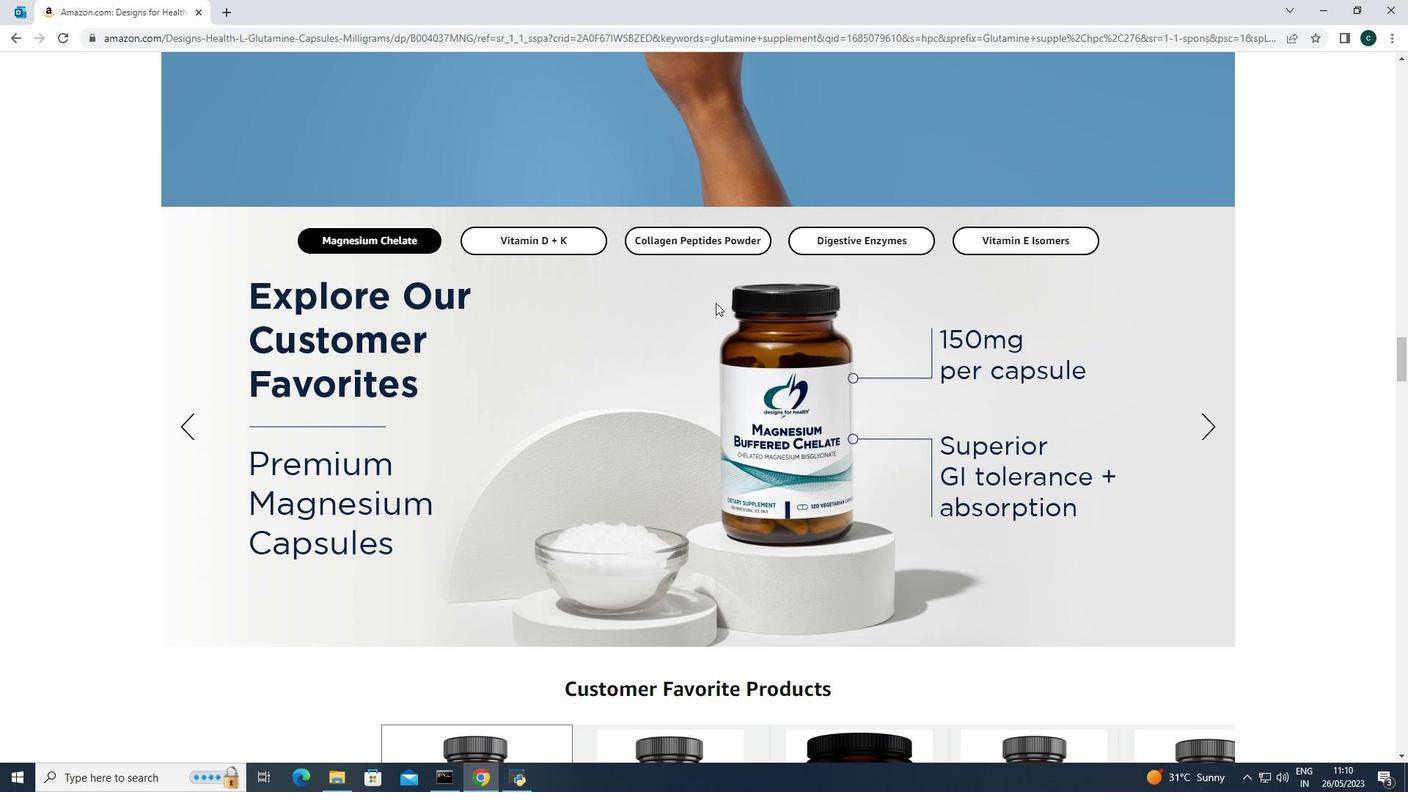 
Action: Mouse scrolled (715, 302) with delta (0, 0)
Screenshot: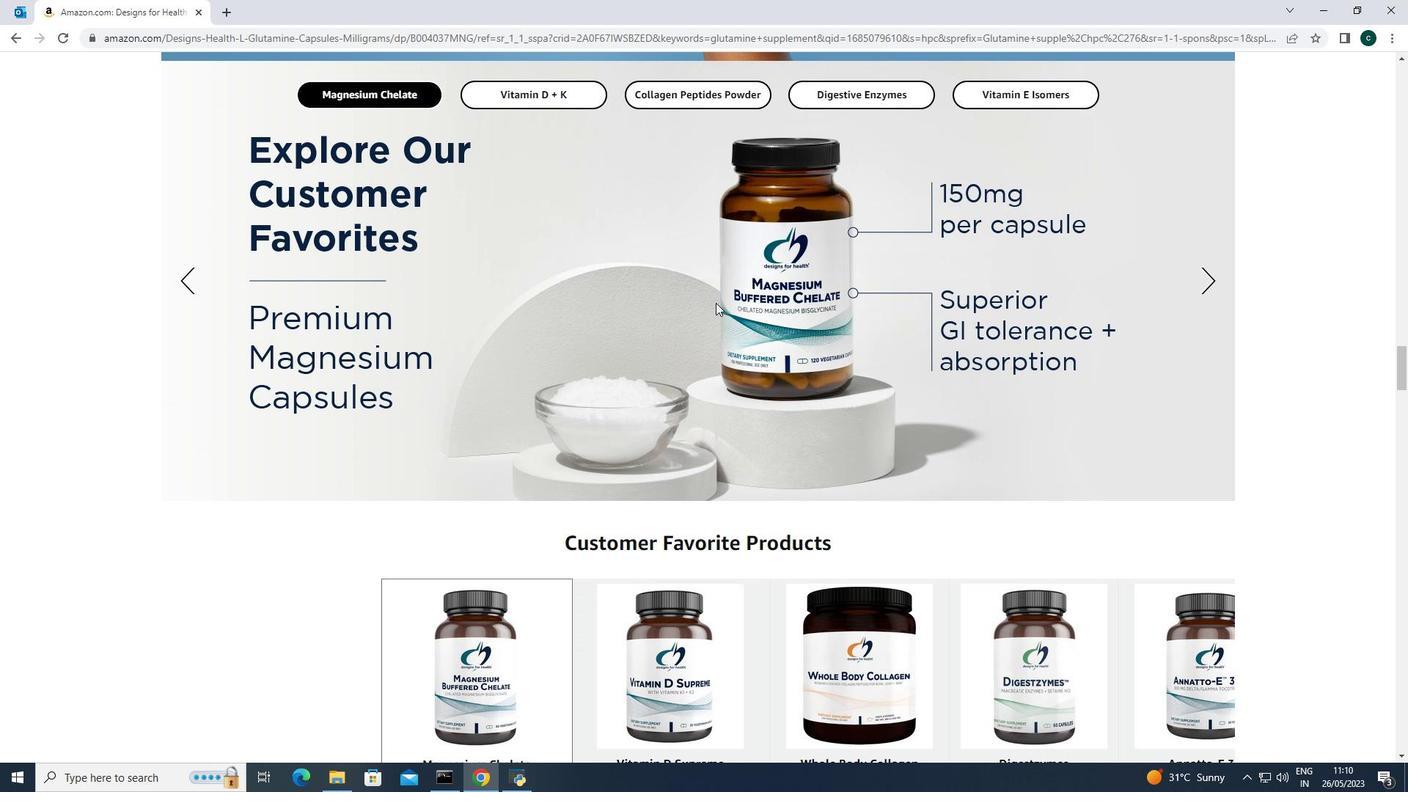 
Action: Mouse scrolled (715, 302) with delta (0, 0)
Screenshot: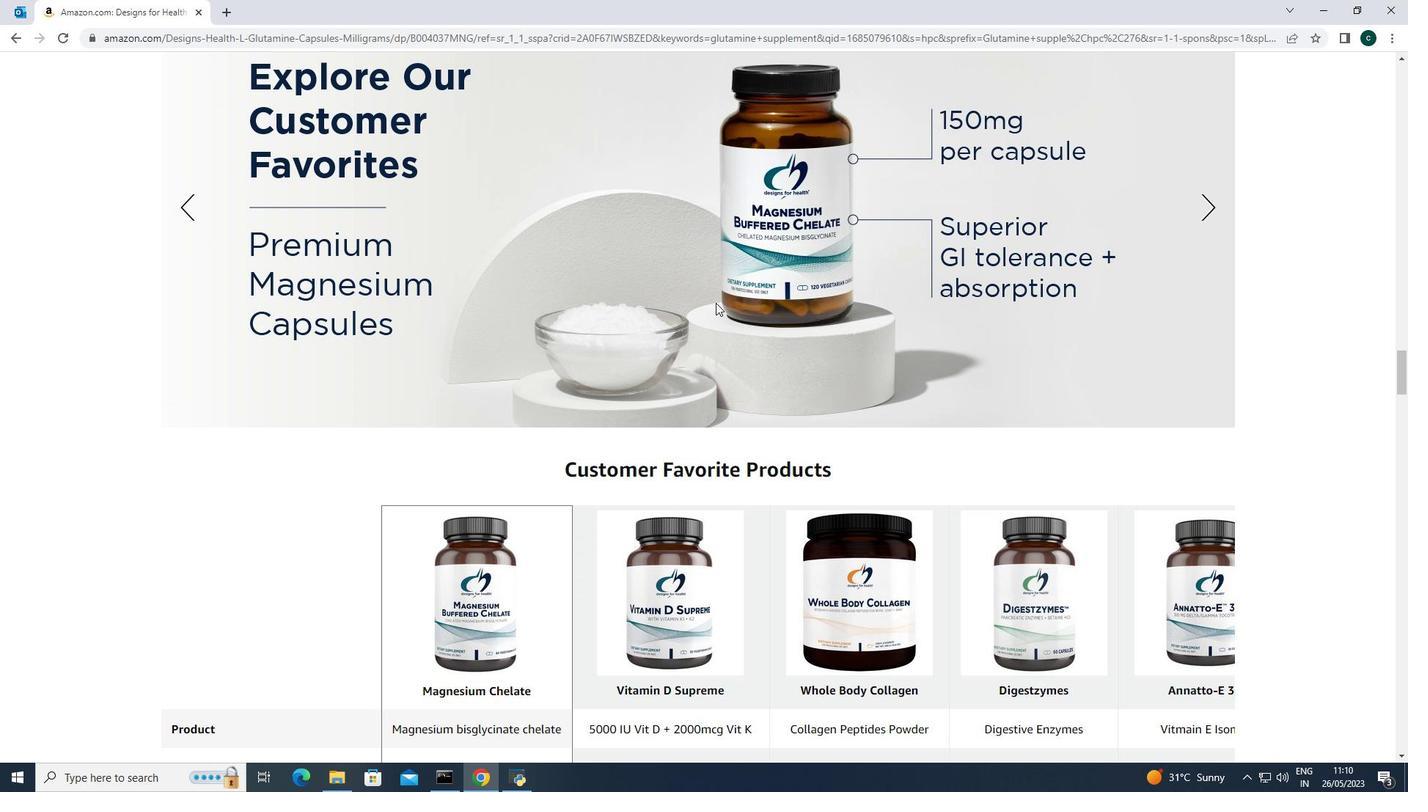 
Action: Mouse scrolled (715, 302) with delta (0, 0)
Screenshot: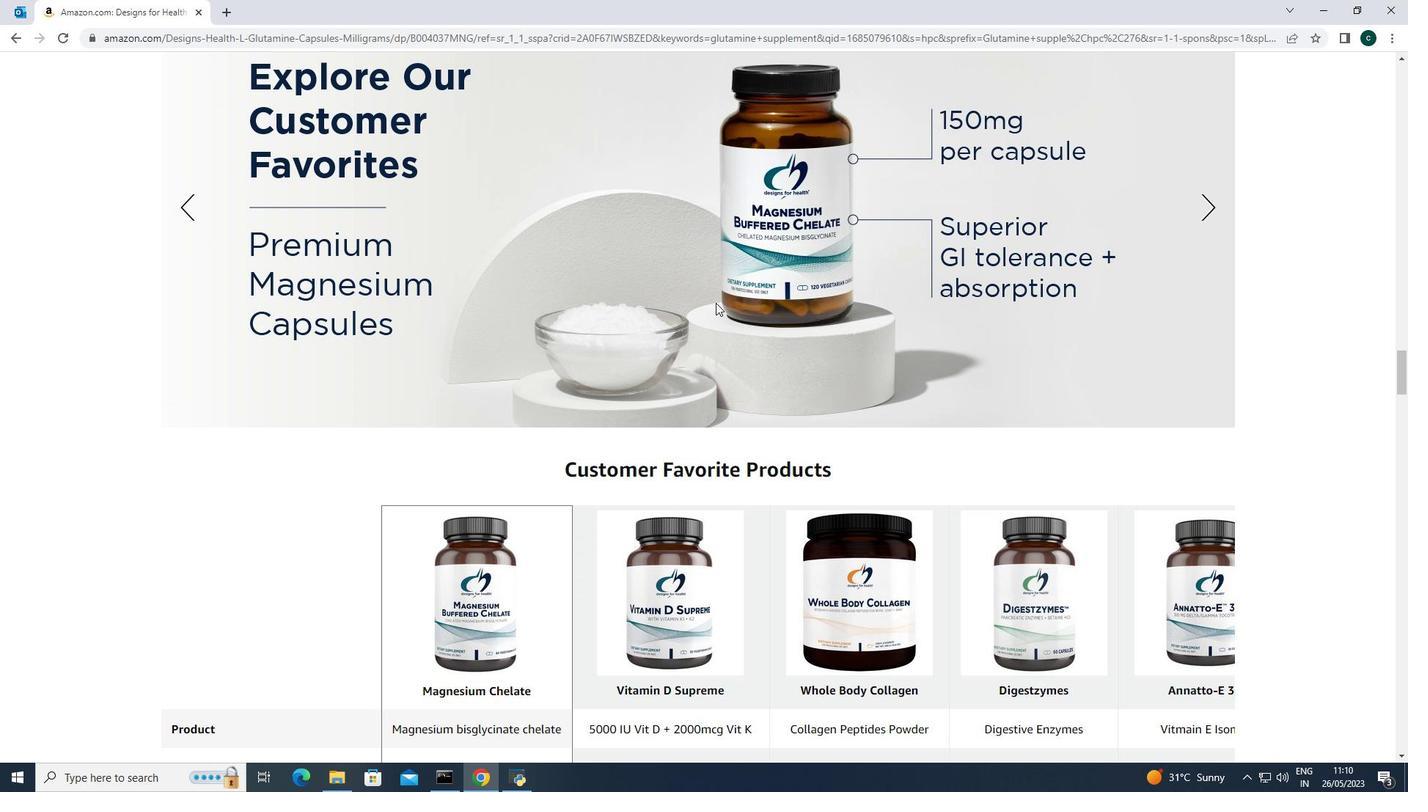 
Action: Mouse scrolled (715, 302) with delta (0, 0)
Screenshot: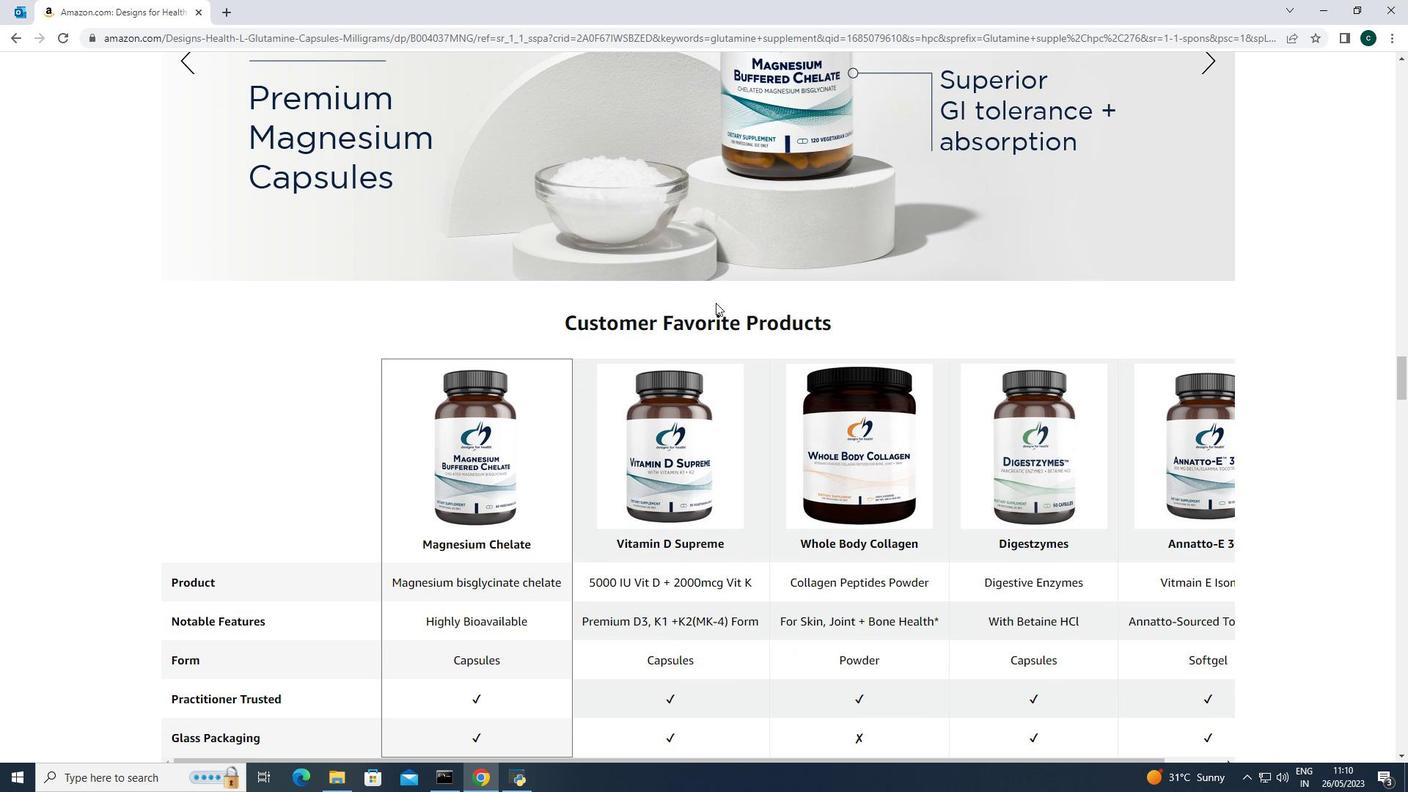 
Action: Mouse scrolled (715, 302) with delta (0, 0)
Screenshot: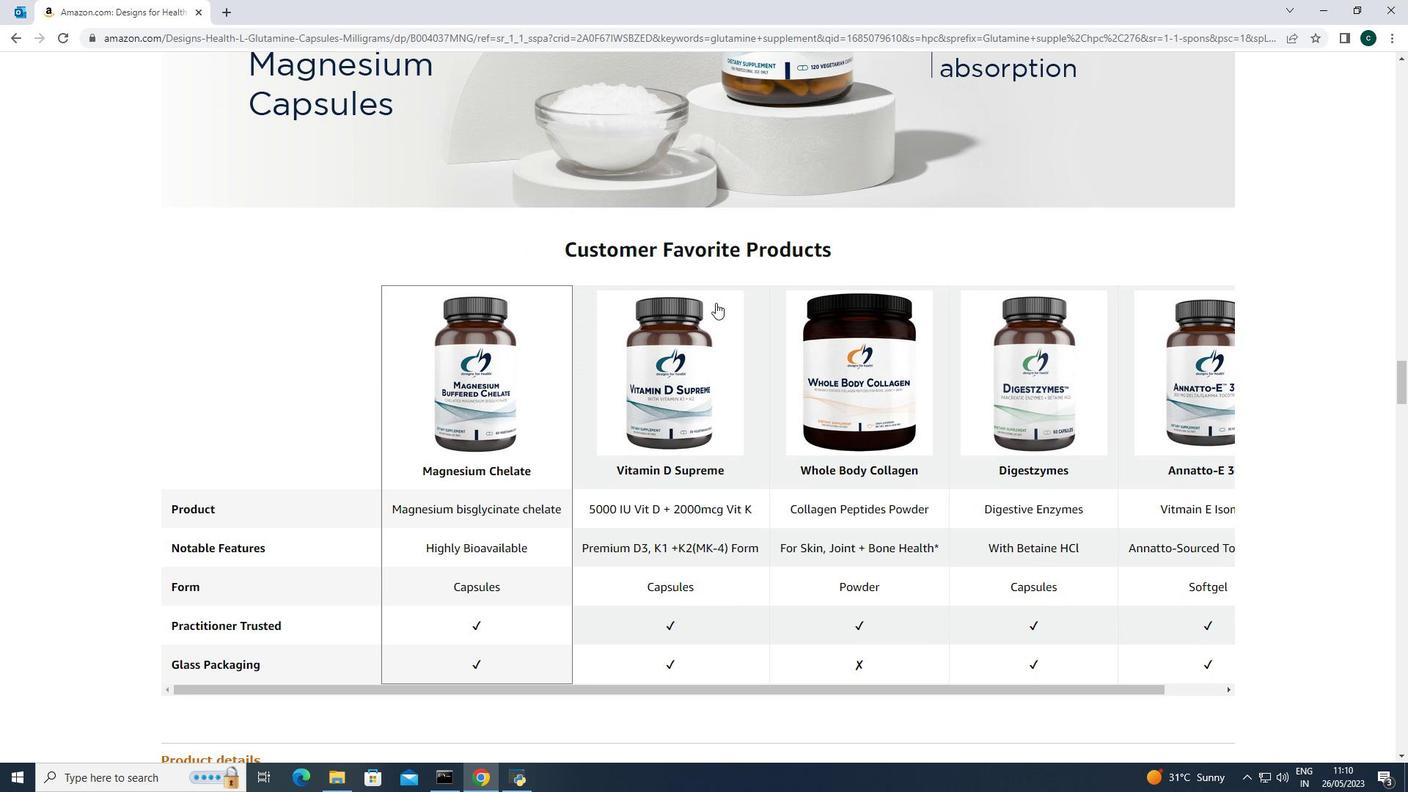
Action: Mouse scrolled (715, 302) with delta (0, 0)
Screenshot: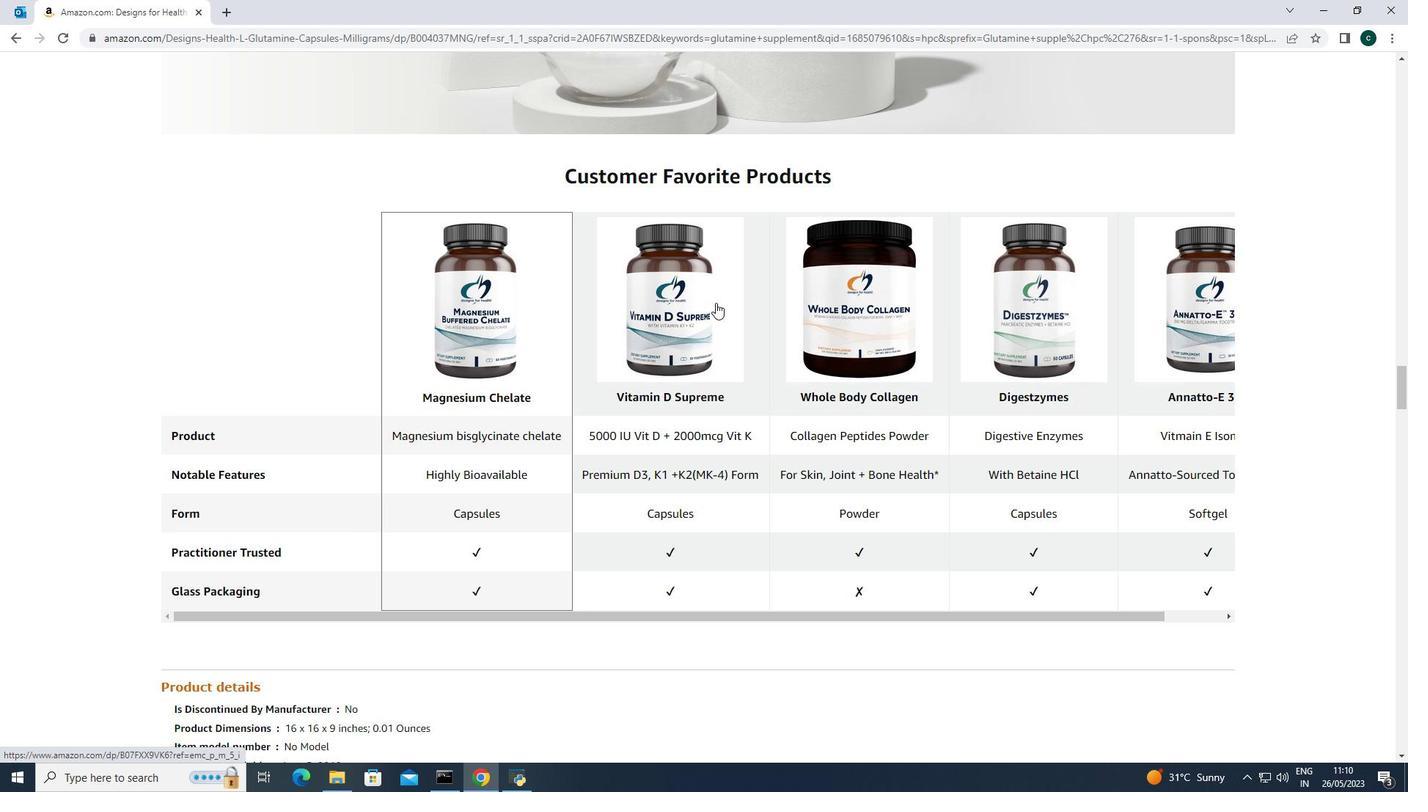 
Action: Mouse scrolled (715, 302) with delta (0, 0)
Screenshot: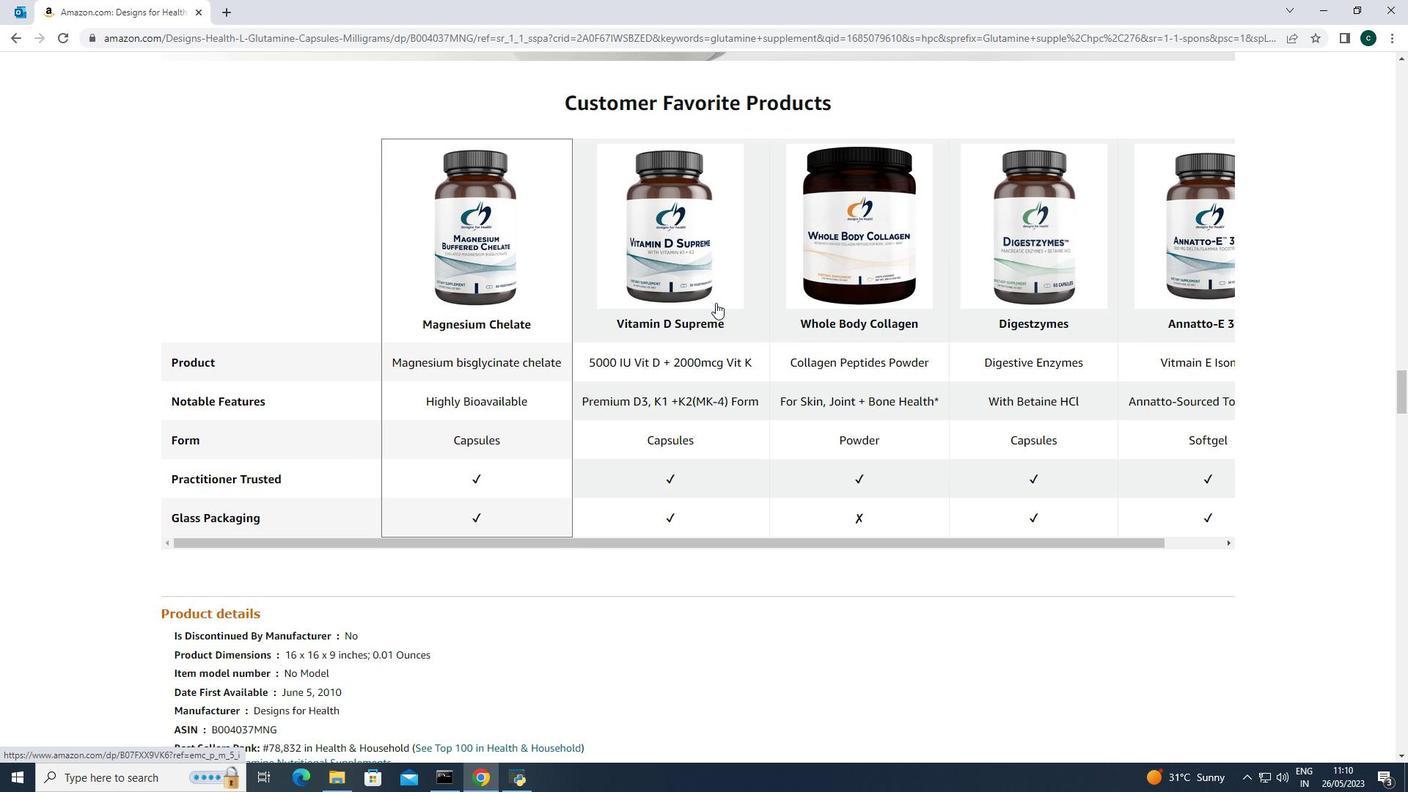 
Action: Mouse scrolled (715, 302) with delta (0, 0)
Screenshot: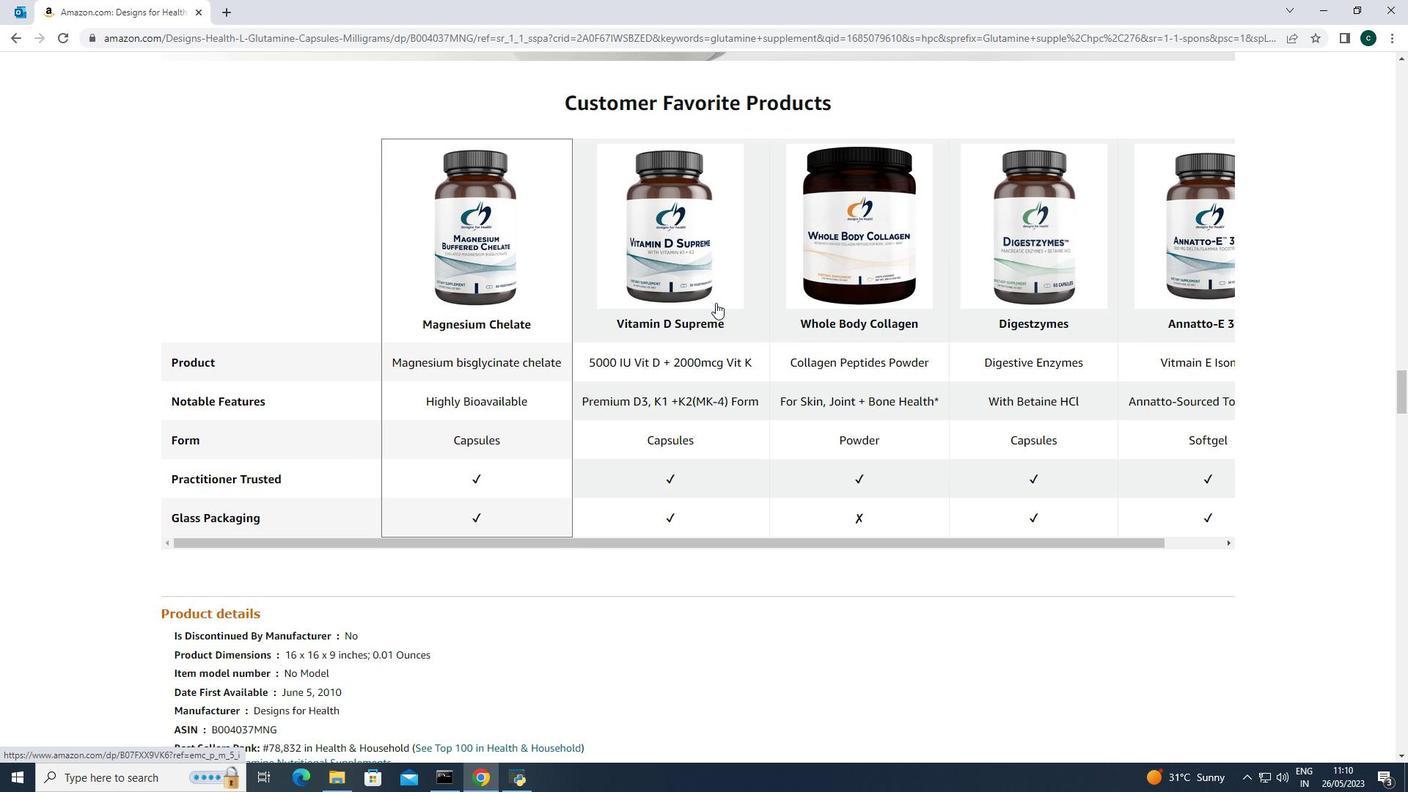 
Action: Mouse scrolled (715, 302) with delta (0, 0)
Screenshot: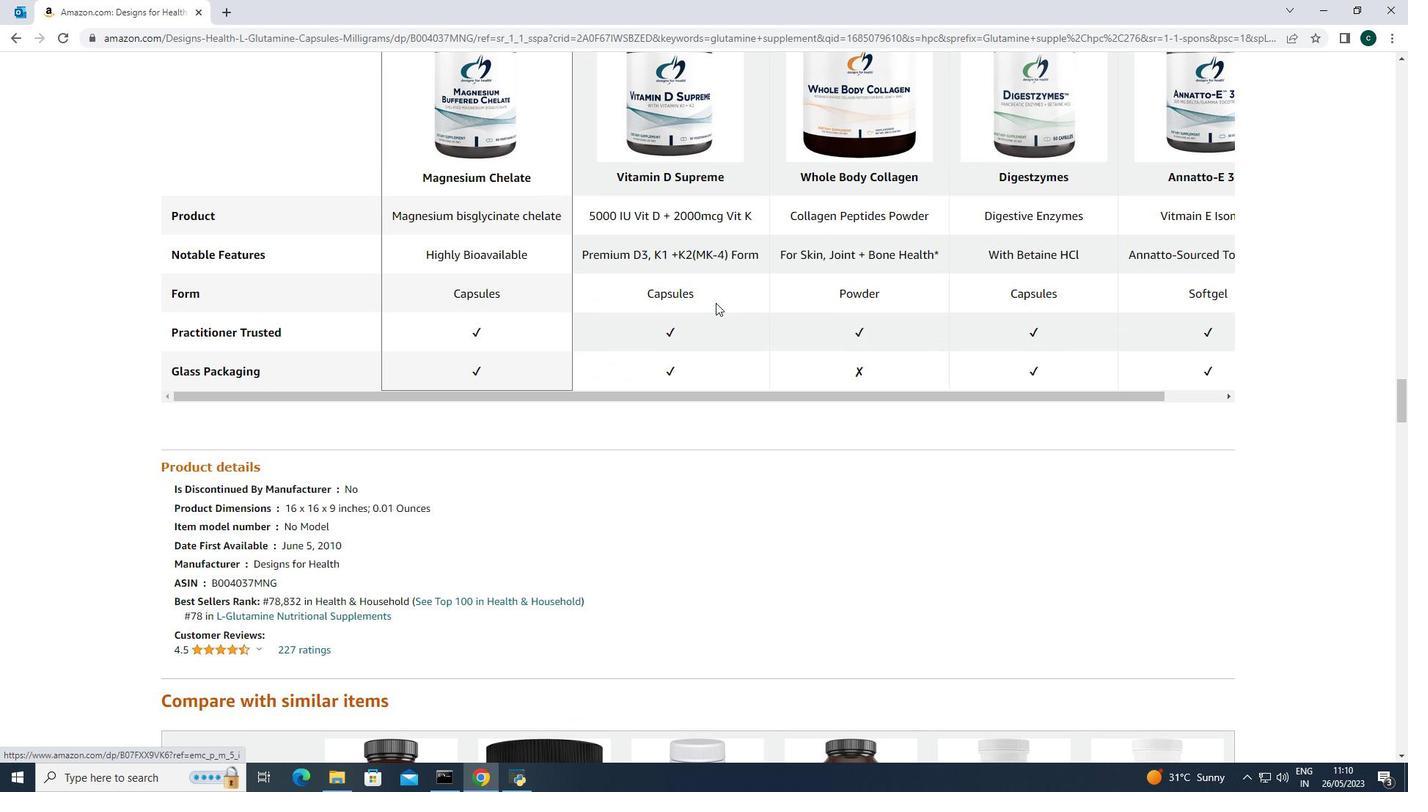 
Action: Mouse scrolled (715, 302) with delta (0, 0)
Screenshot: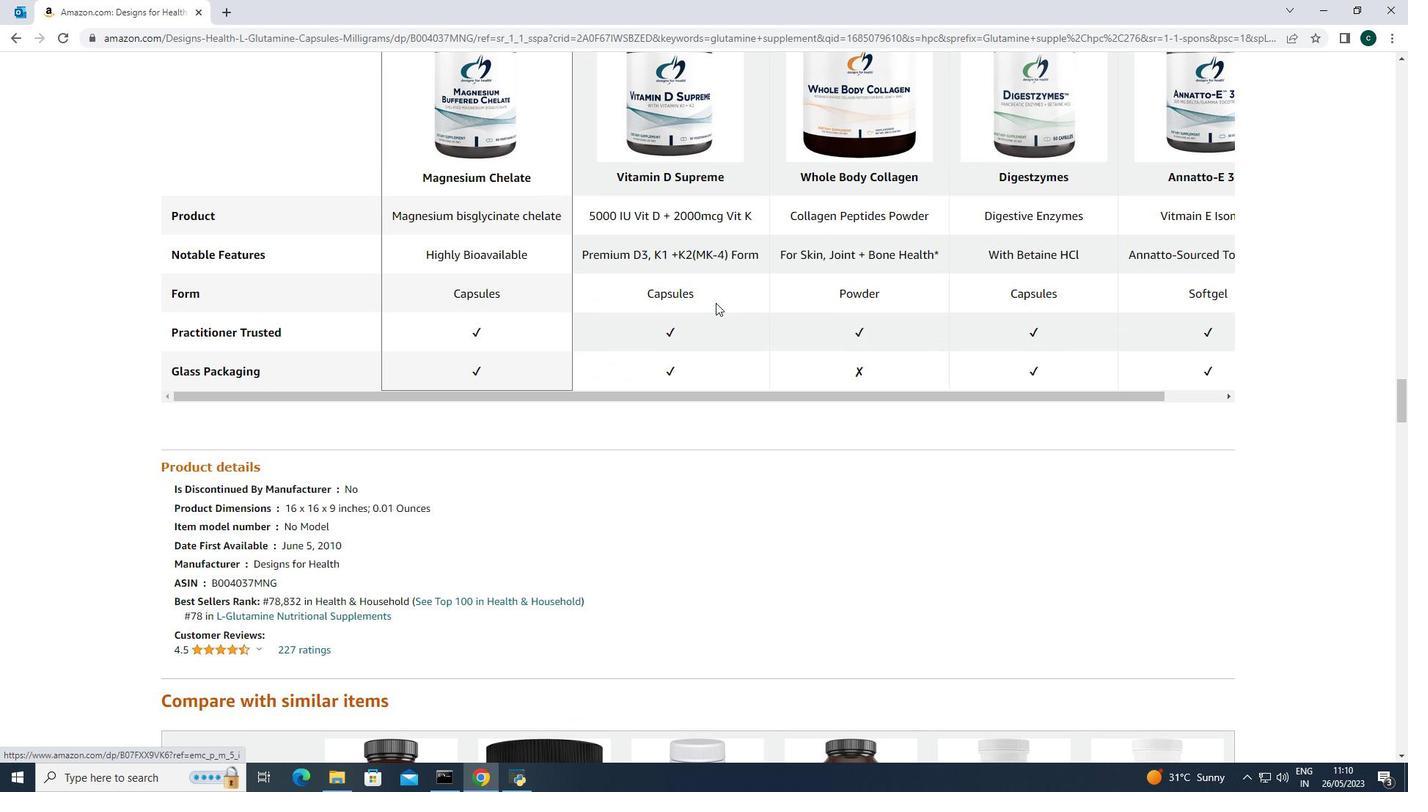 
Action: Mouse scrolled (715, 302) with delta (0, 0)
Screenshot: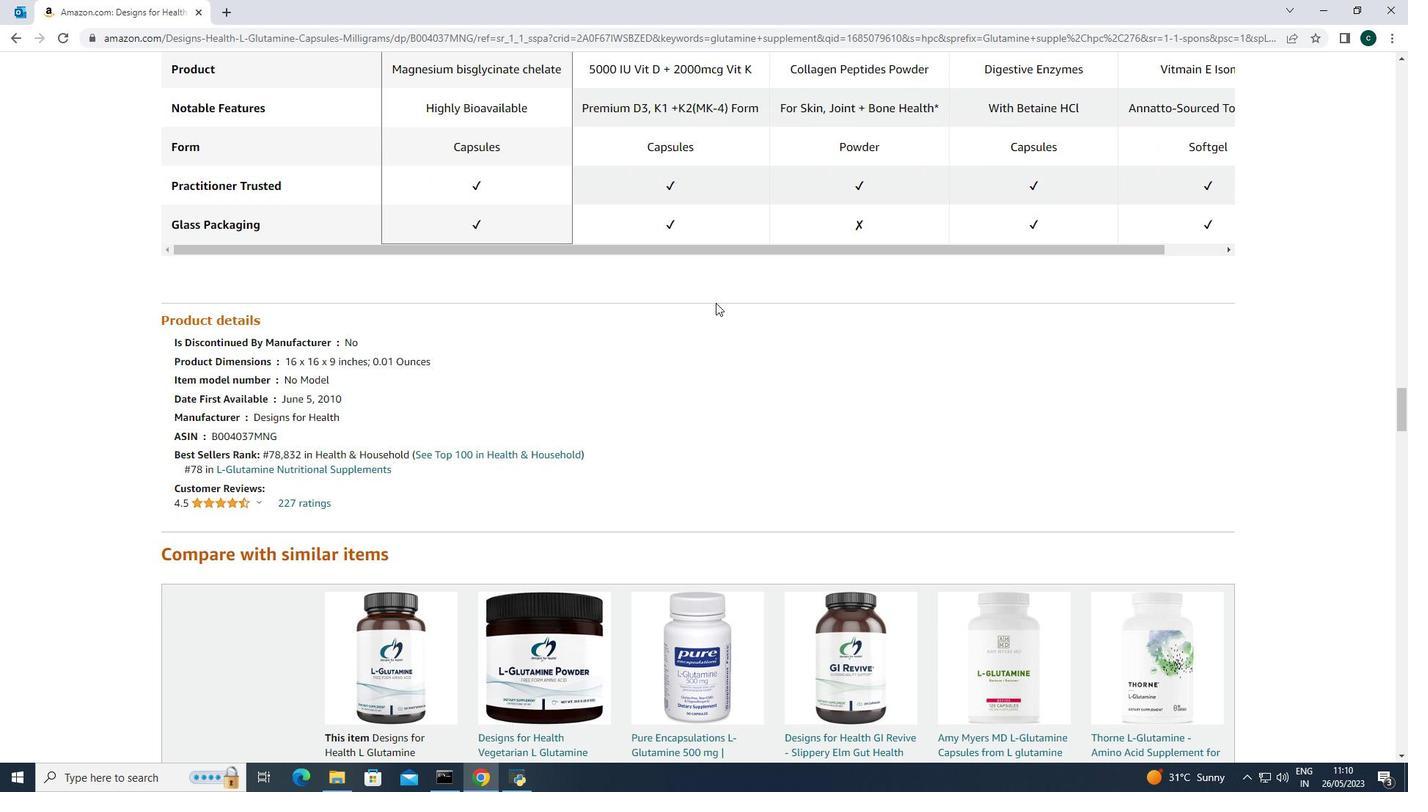 
Action: Mouse scrolled (715, 302) with delta (0, 0)
Screenshot: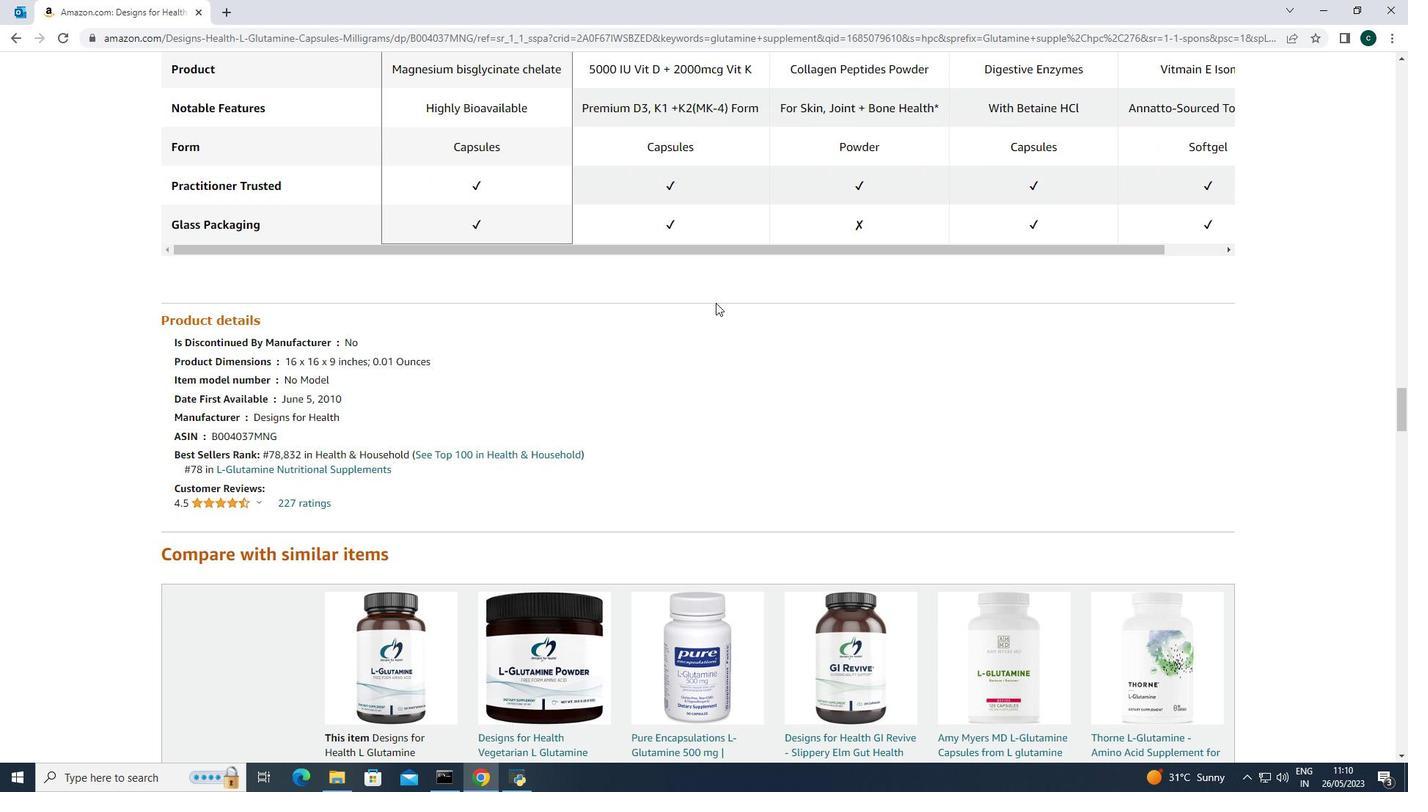 
Action: Mouse scrolled (715, 302) with delta (0, 0)
Screenshot: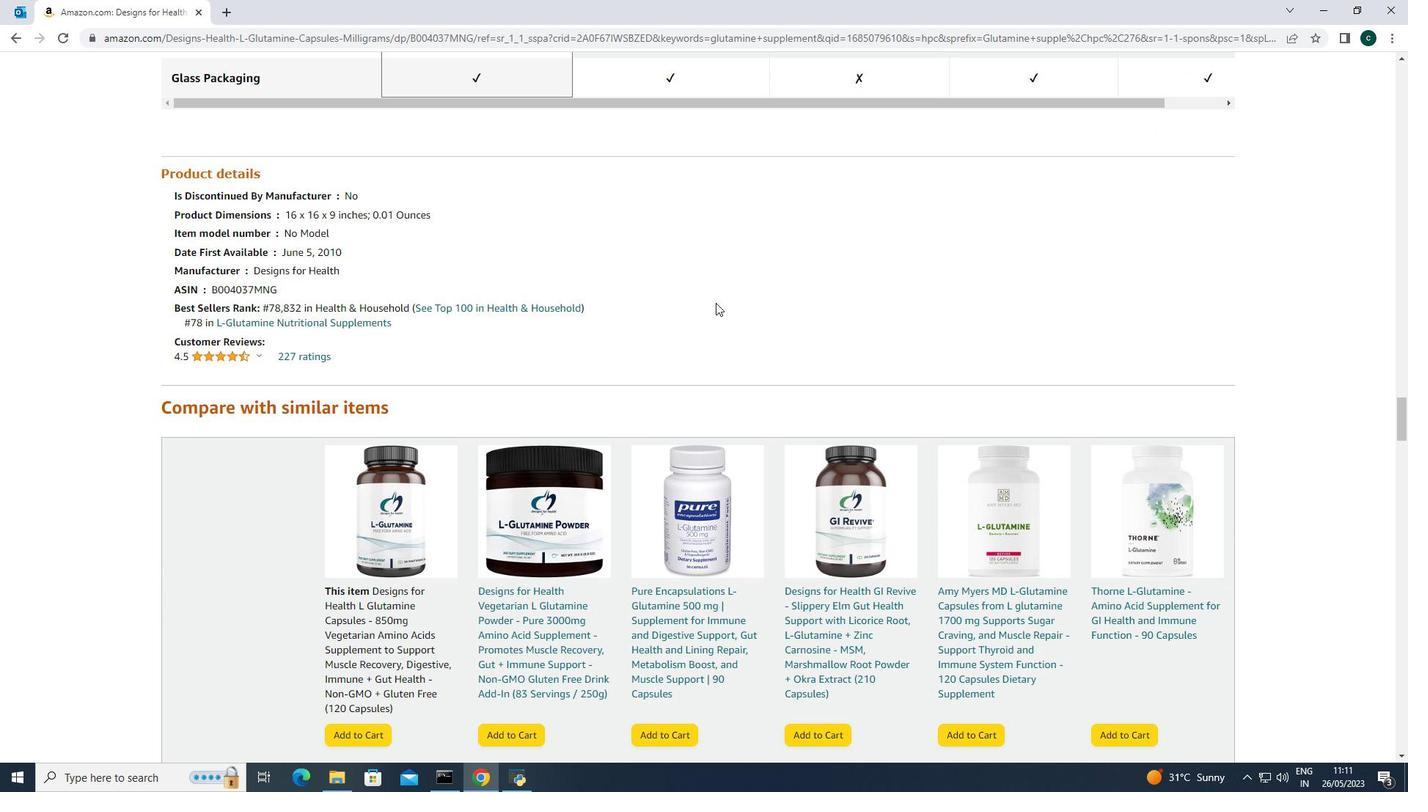 
Action: Mouse scrolled (715, 302) with delta (0, 0)
Screenshot: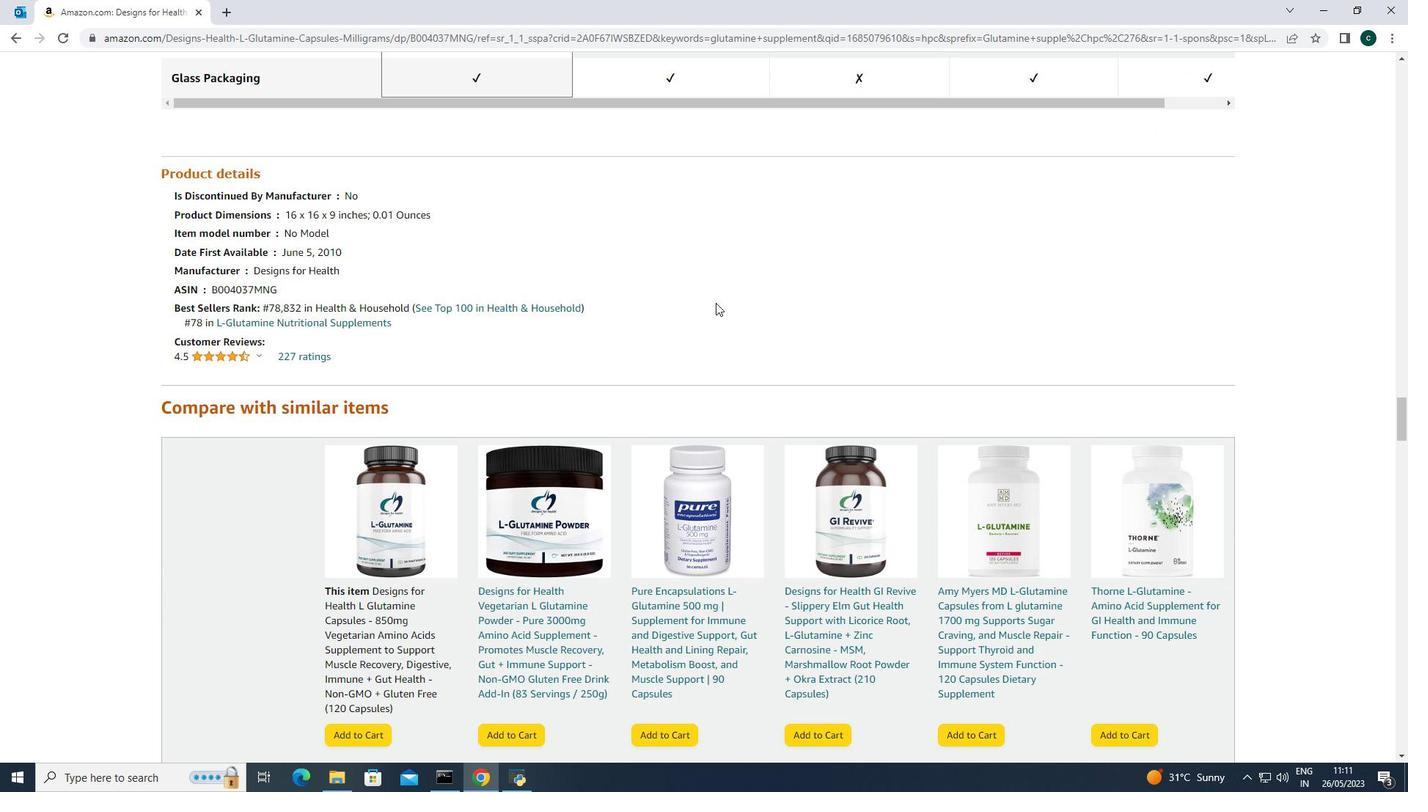 
Action: Mouse scrolled (715, 302) with delta (0, 0)
Screenshot: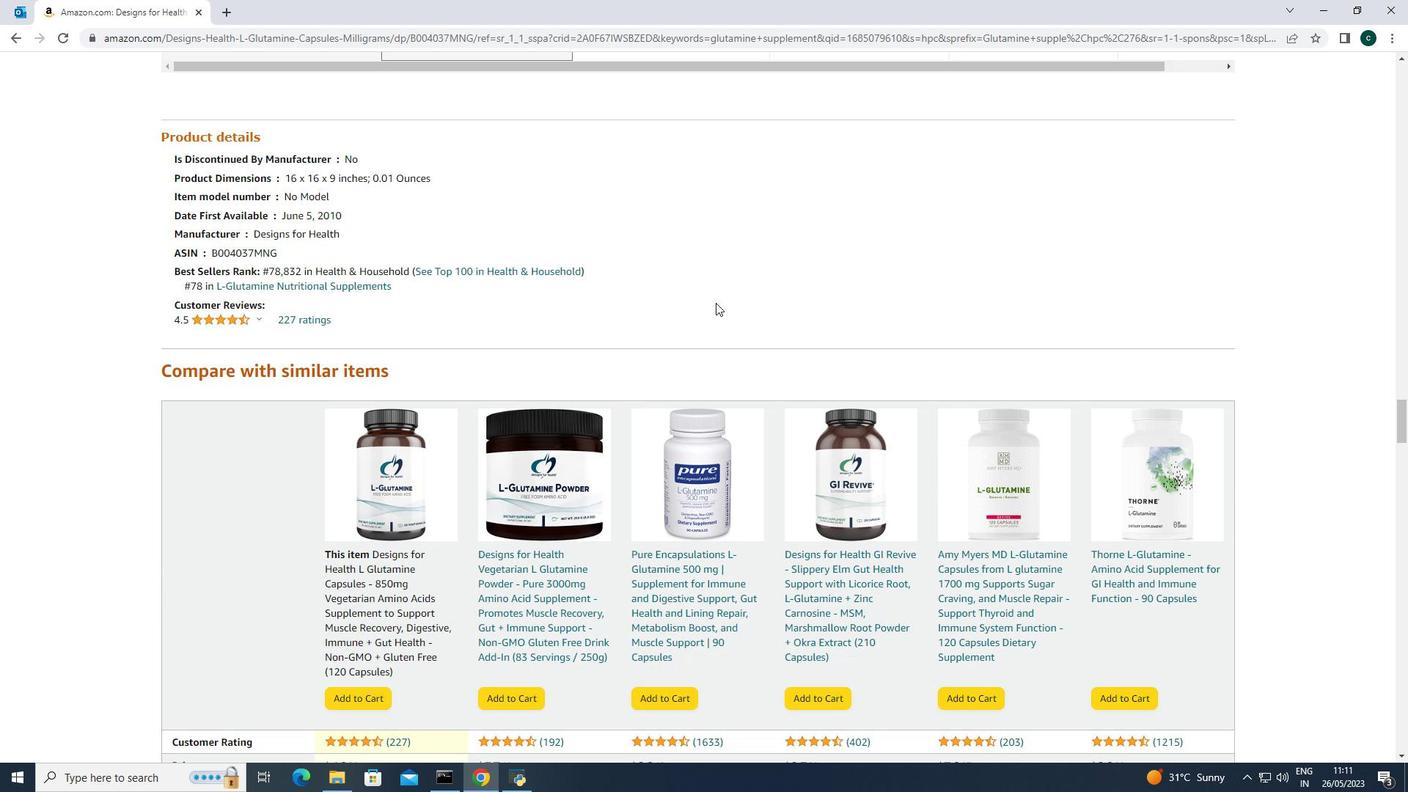 
Action: Mouse scrolled (715, 302) with delta (0, 0)
Screenshot: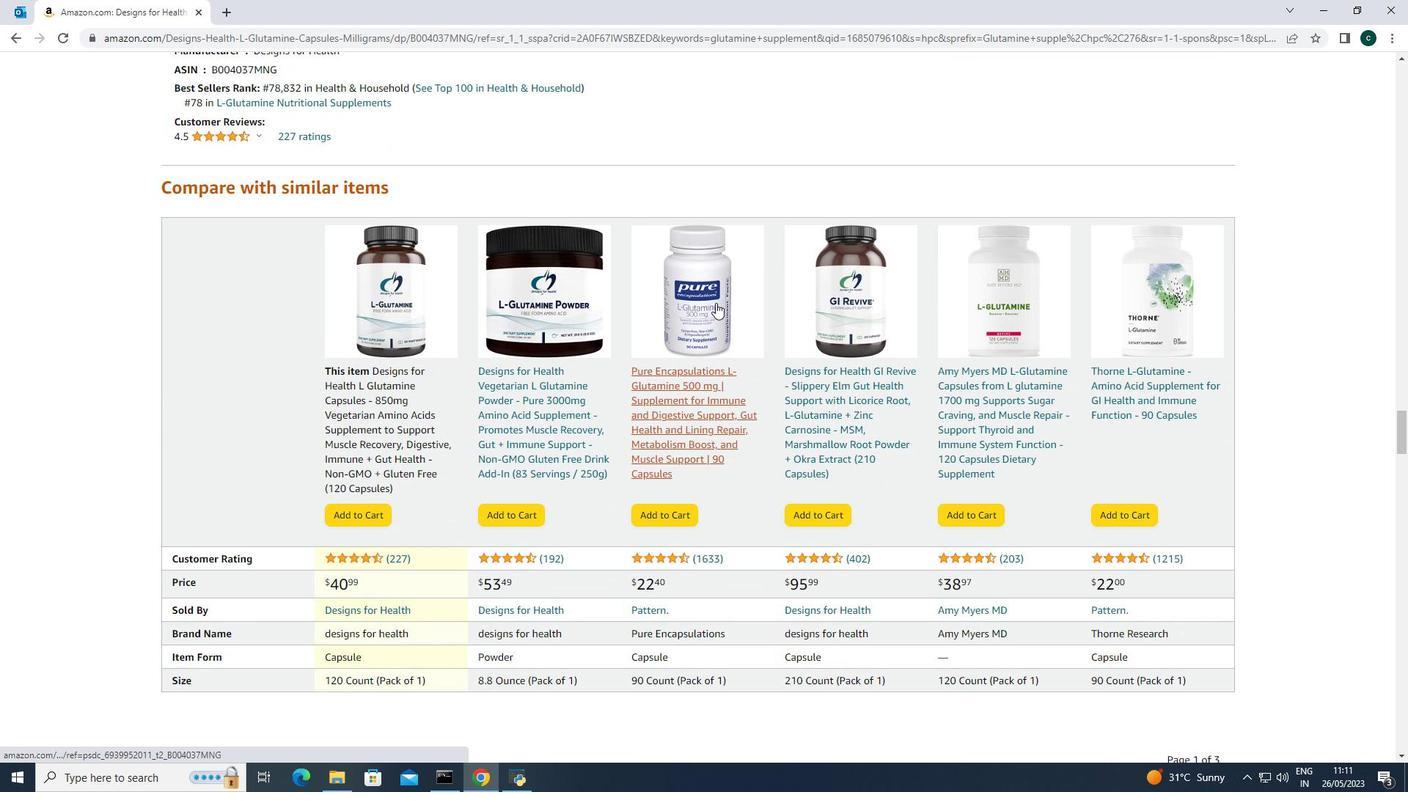 
Action: Mouse scrolled (715, 302) with delta (0, 0)
Screenshot: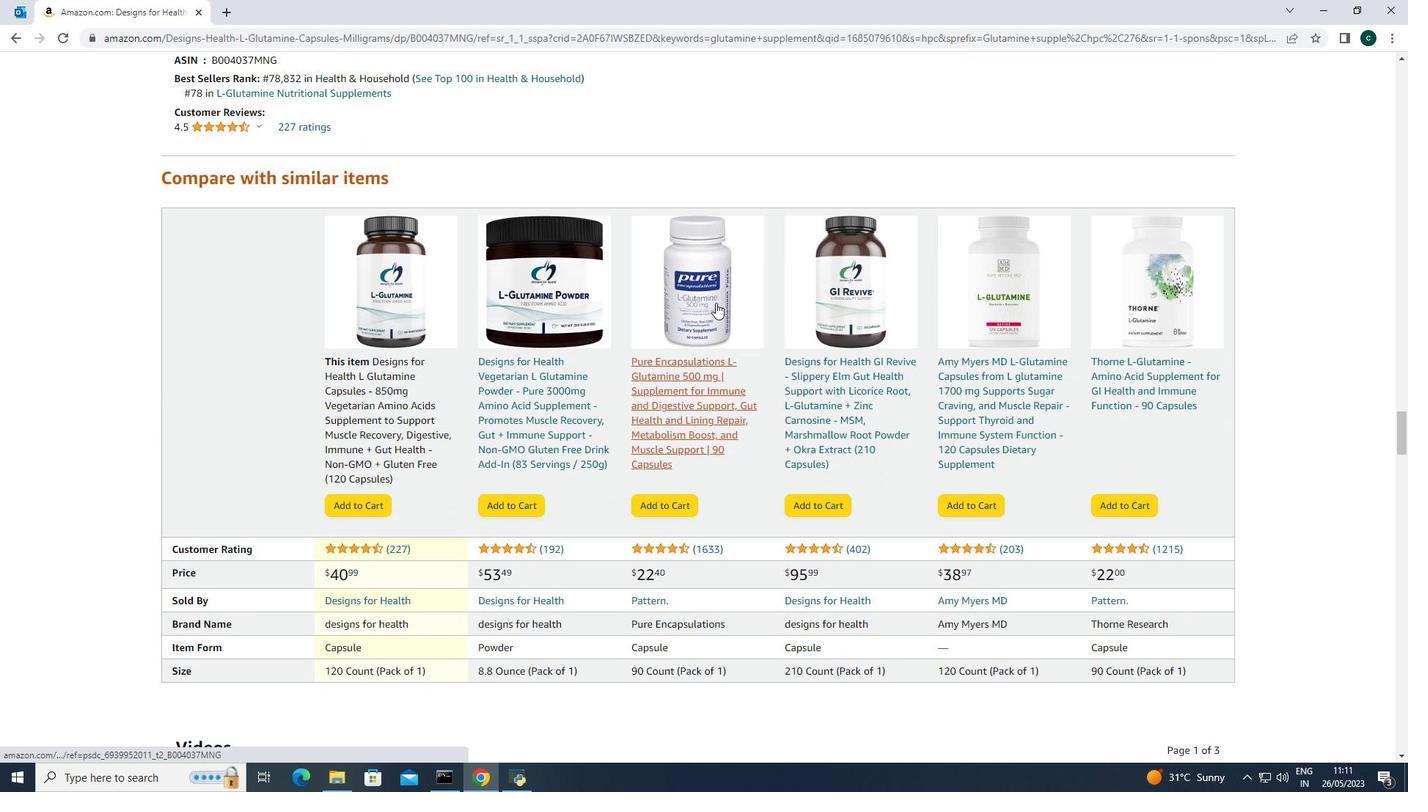 
Action: Mouse scrolled (715, 302) with delta (0, 0)
Screenshot: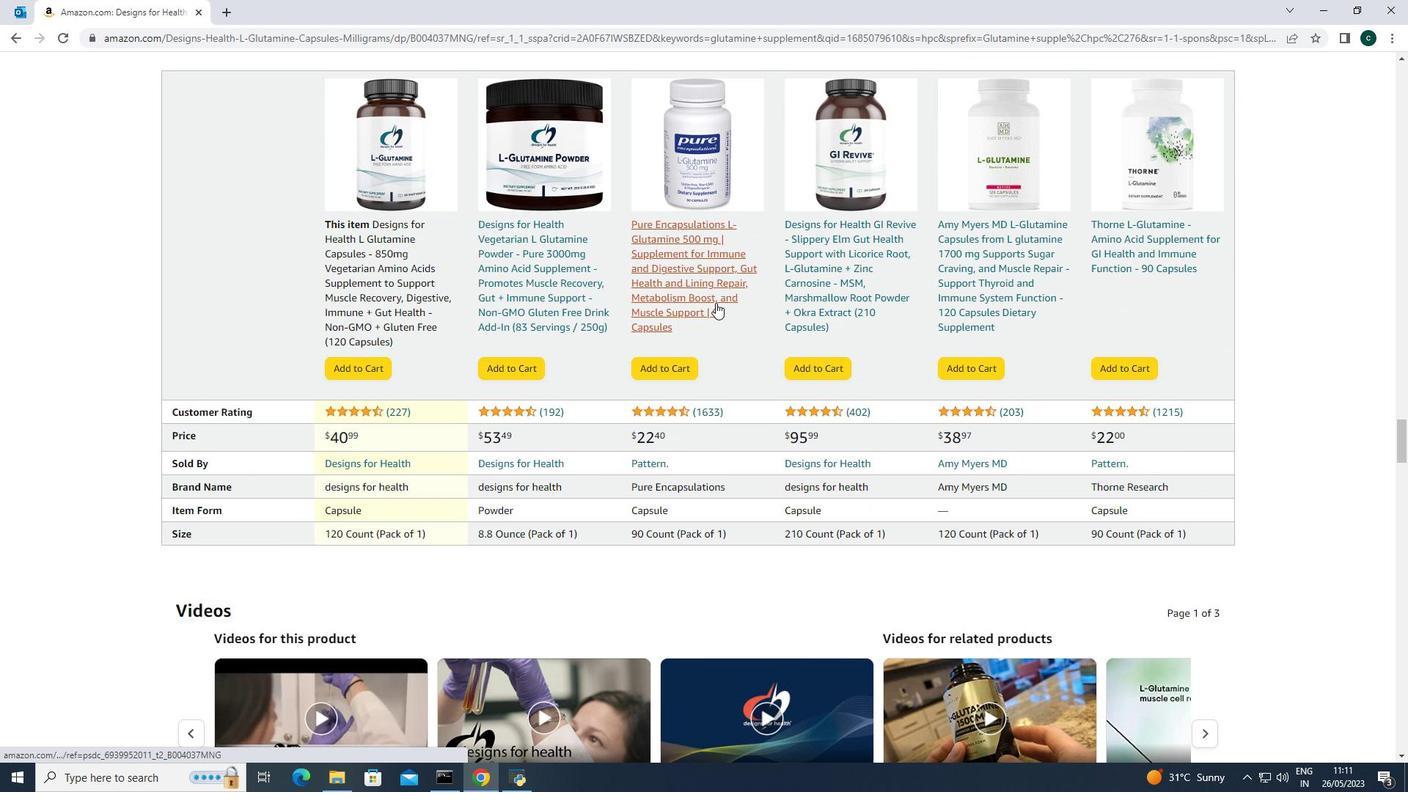
Action: Mouse scrolled (715, 302) with delta (0, 0)
Screenshot: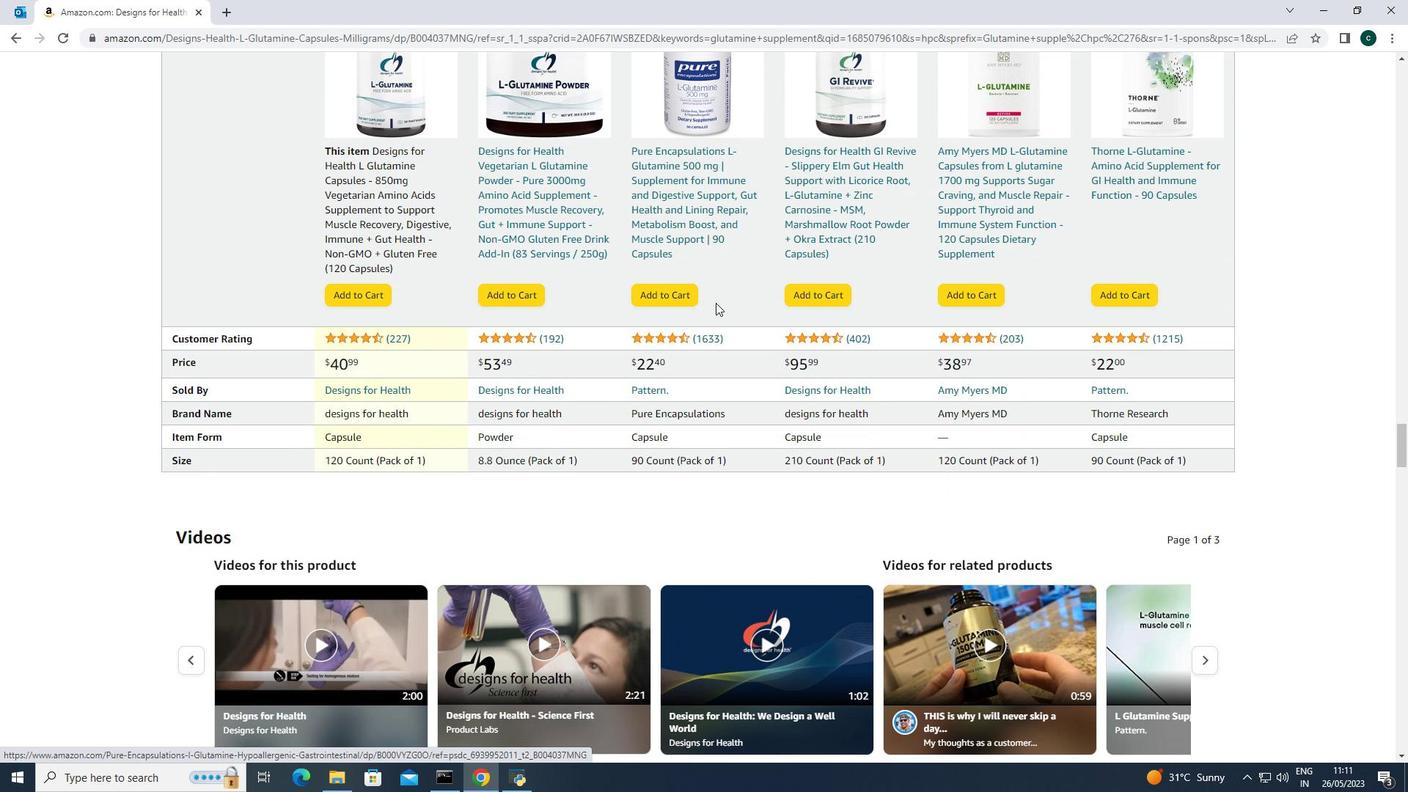 
Action: Mouse scrolled (715, 302) with delta (0, 0)
Screenshot: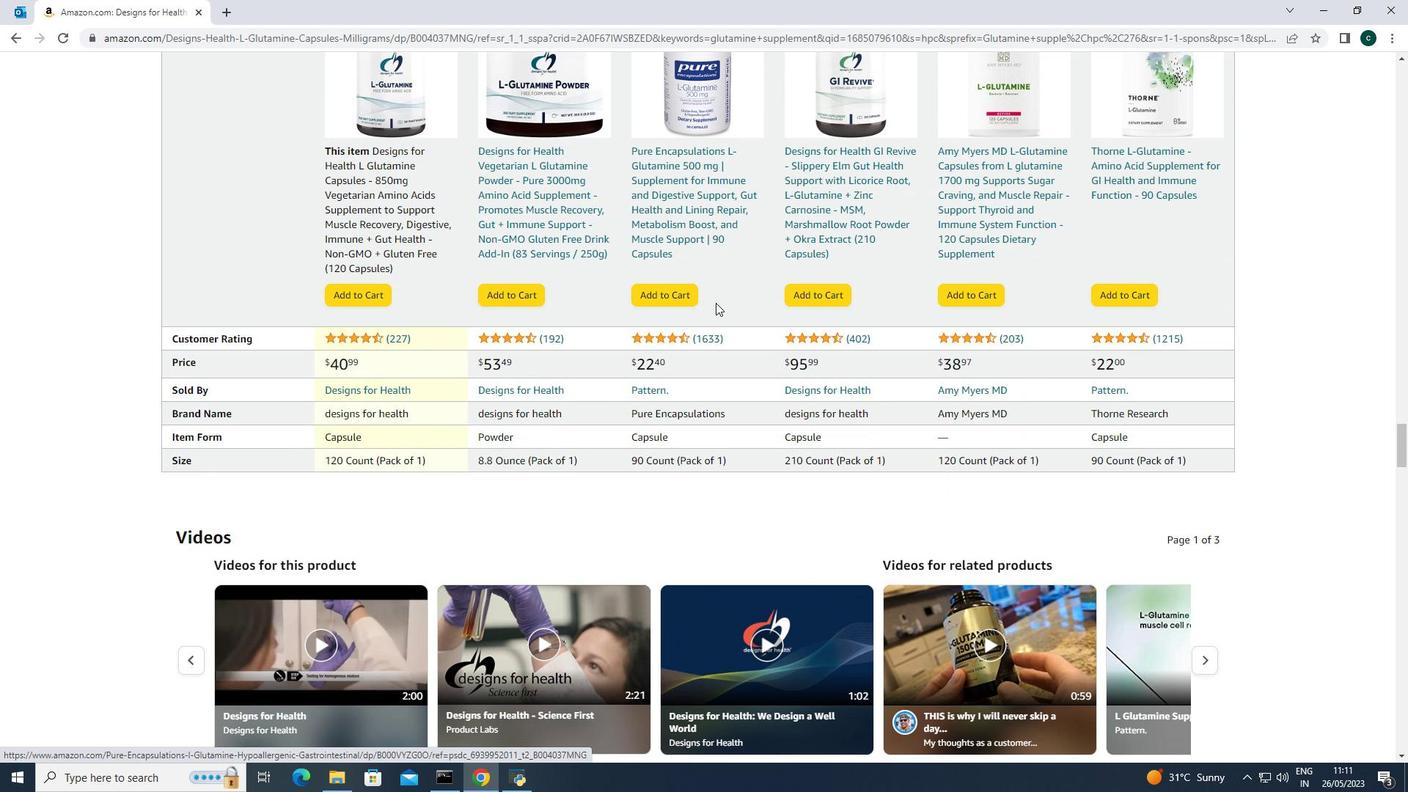 
Action: Mouse scrolled (715, 302) with delta (0, 0)
Screenshot: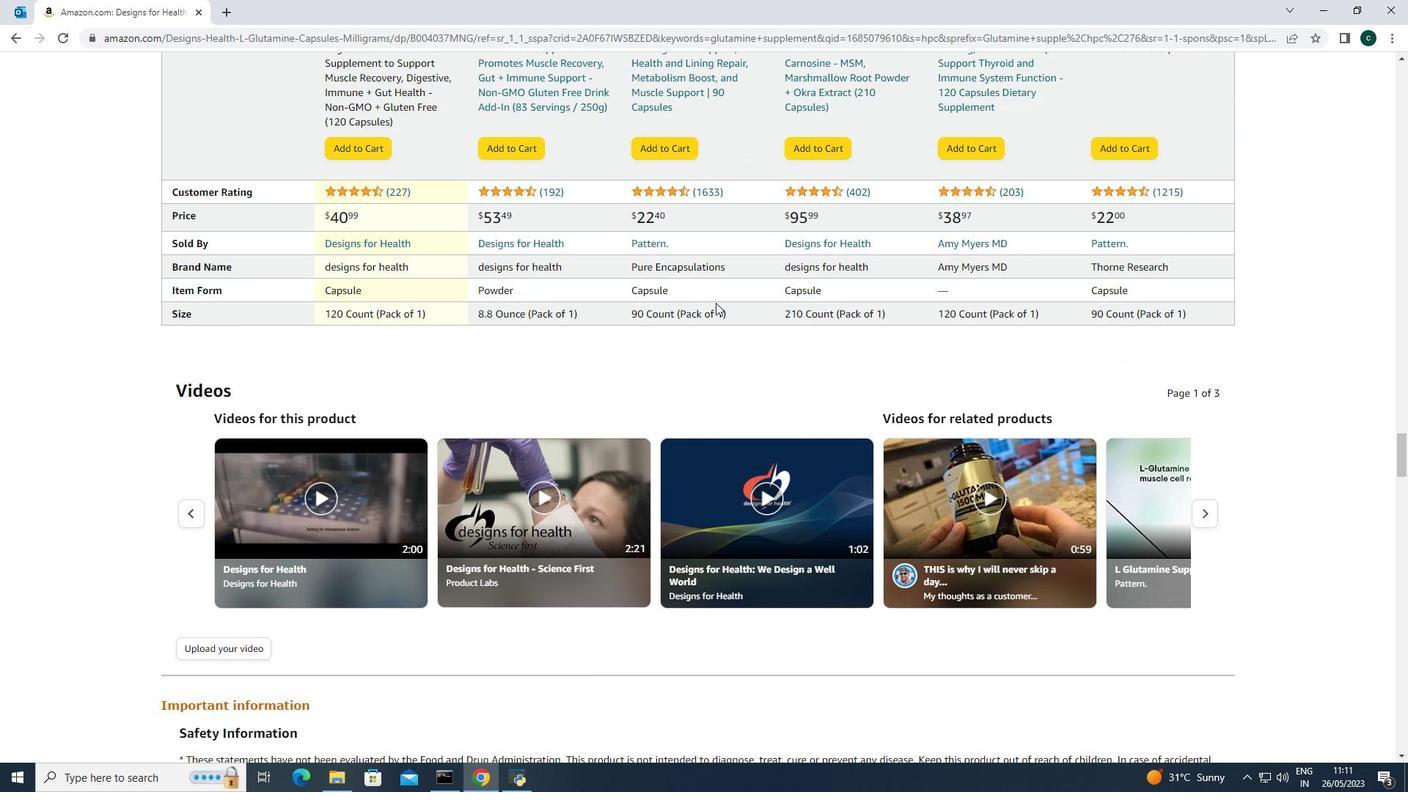 
Action: Mouse scrolled (715, 302) with delta (0, 0)
Screenshot: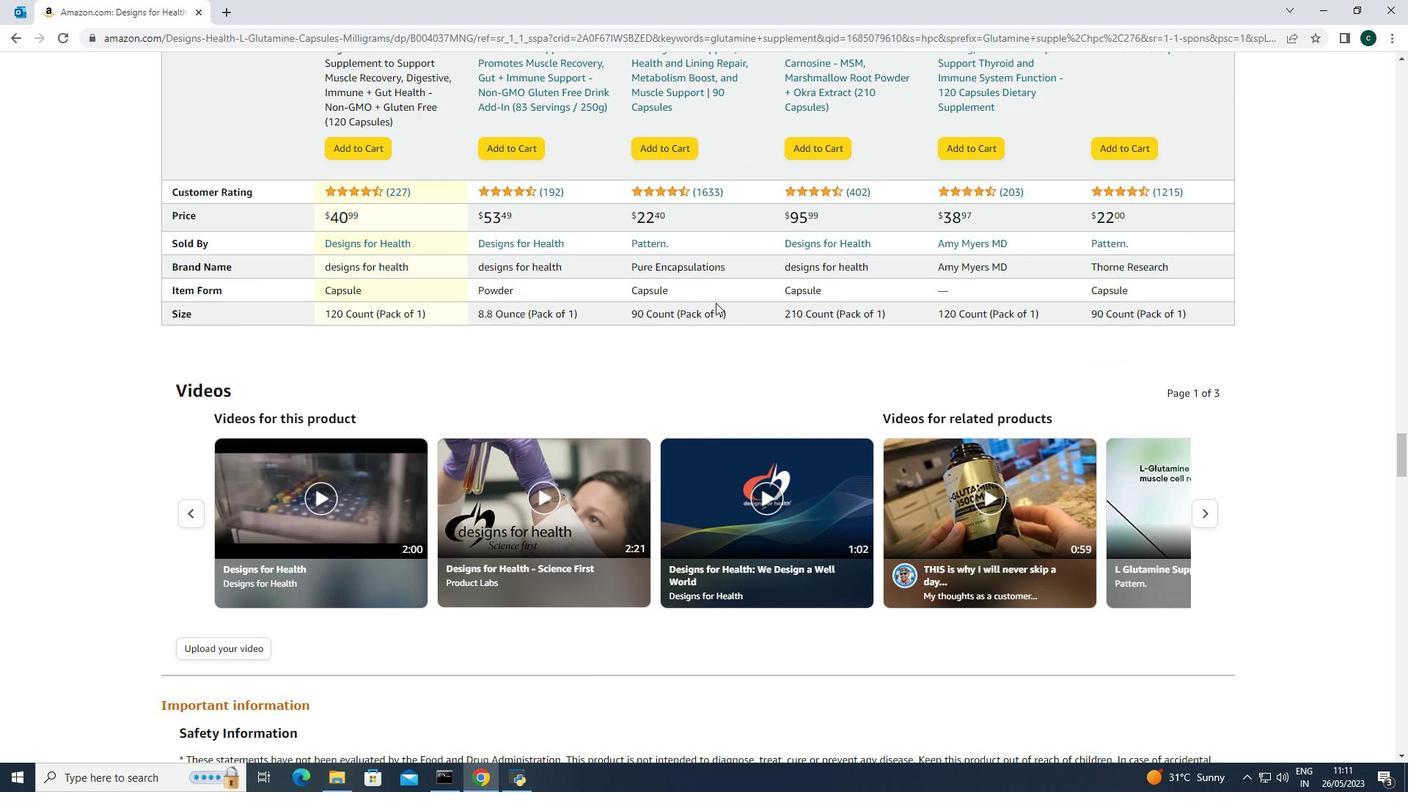 
Action: Mouse scrolled (715, 302) with delta (0, 0)
Screenshot: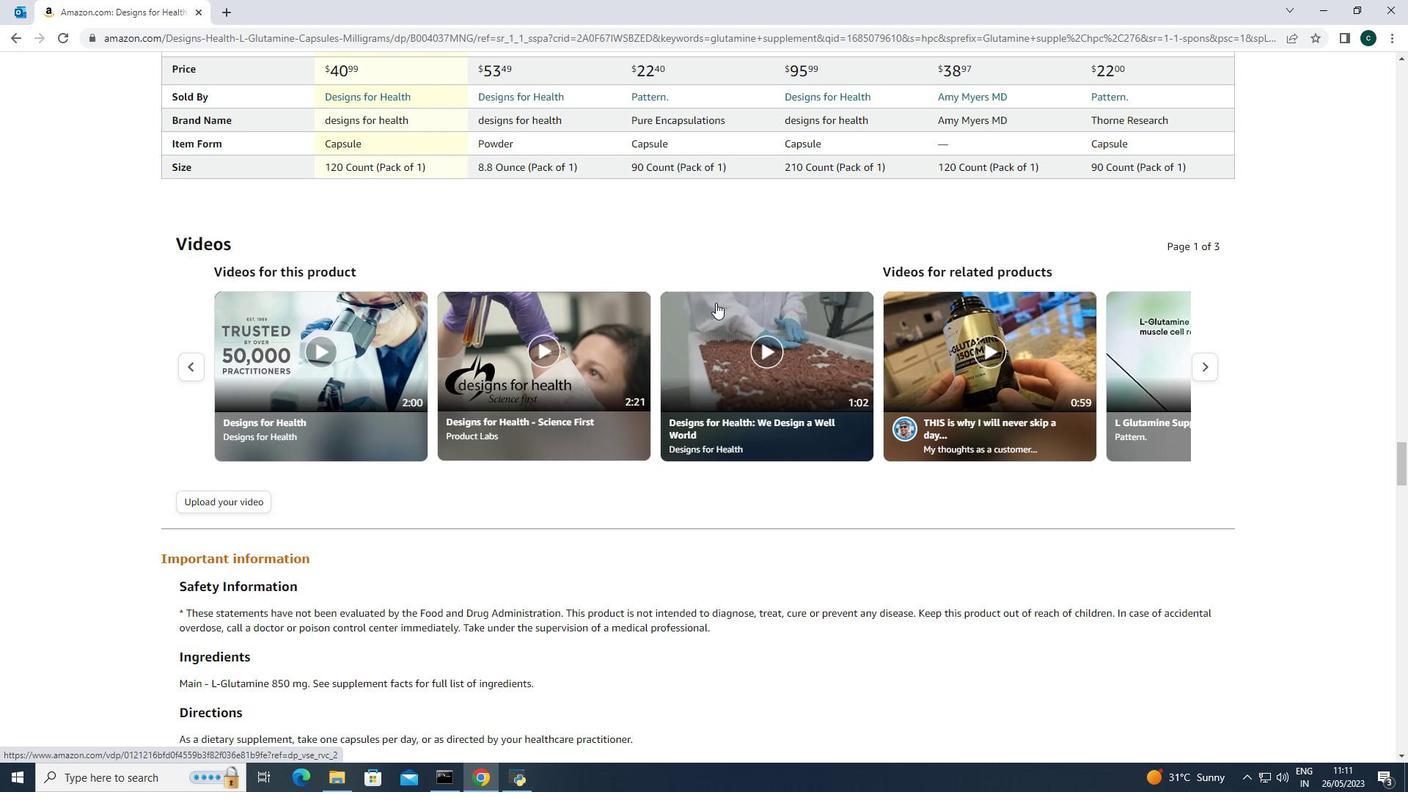 
Action: Mouse scrolled (715, 302) with delta (0, 0)
Screenshot: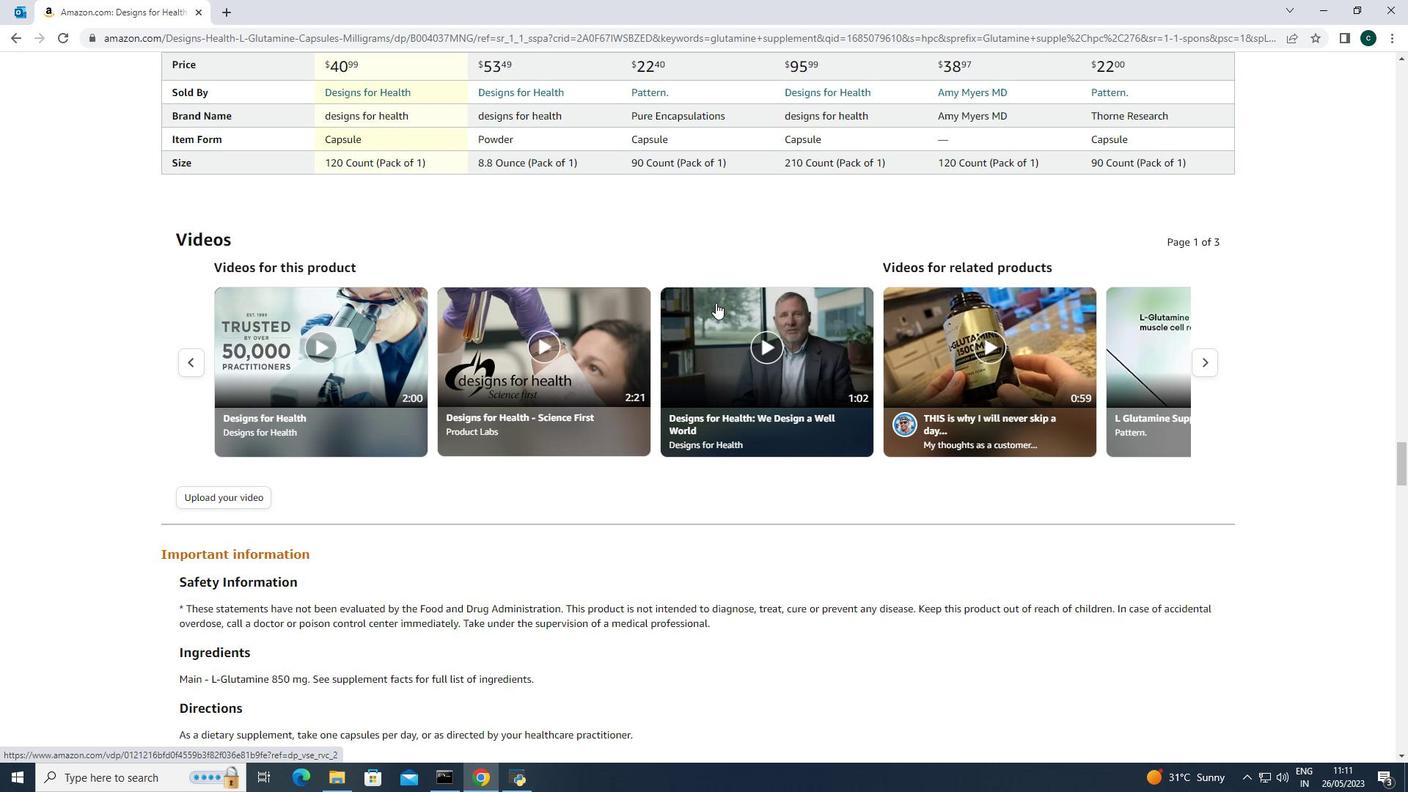 
Action: Mouse scrolled (715, 302) with delta (0, 0)
Screenshot: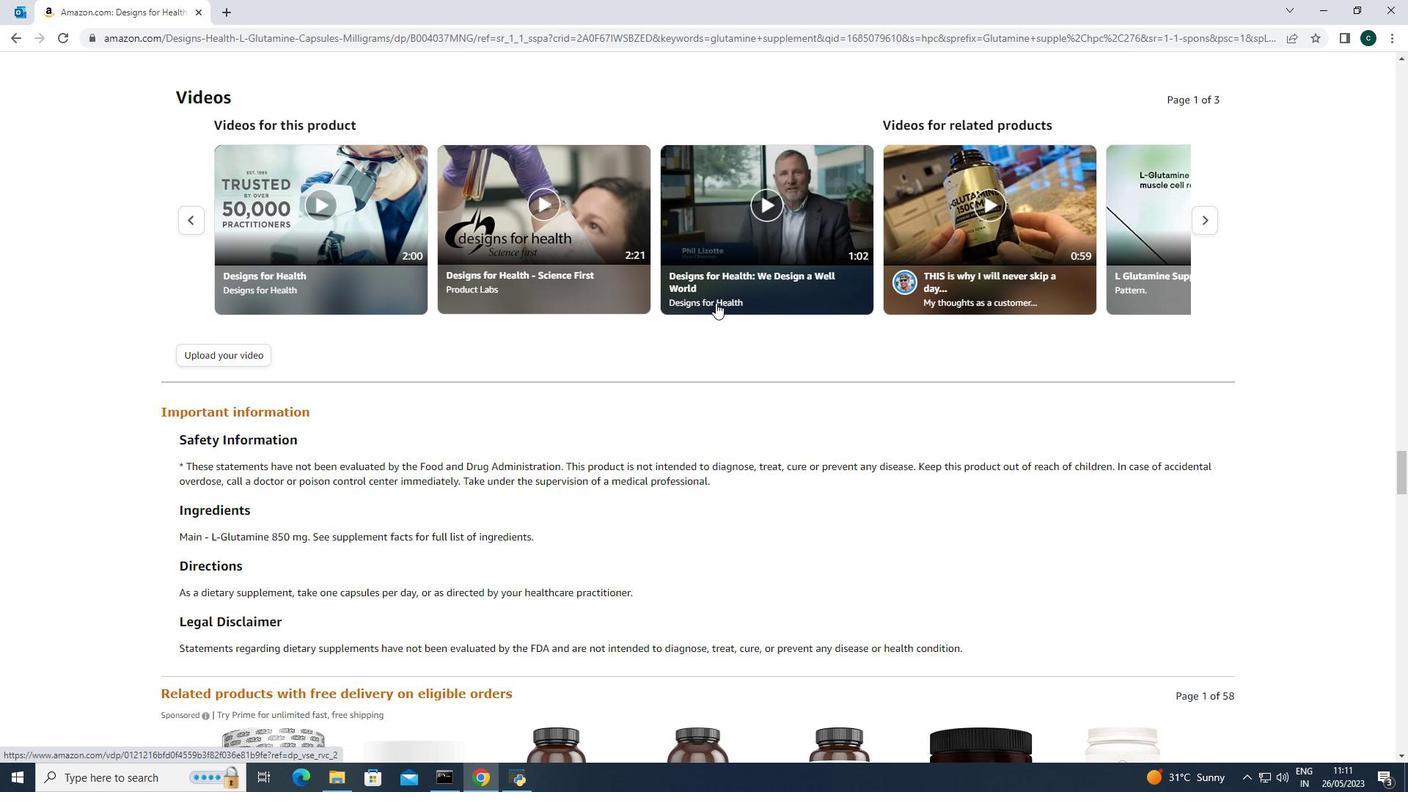 
Action: Mouse scrolled (715, 302) with delta (0, 0)
Screenshot: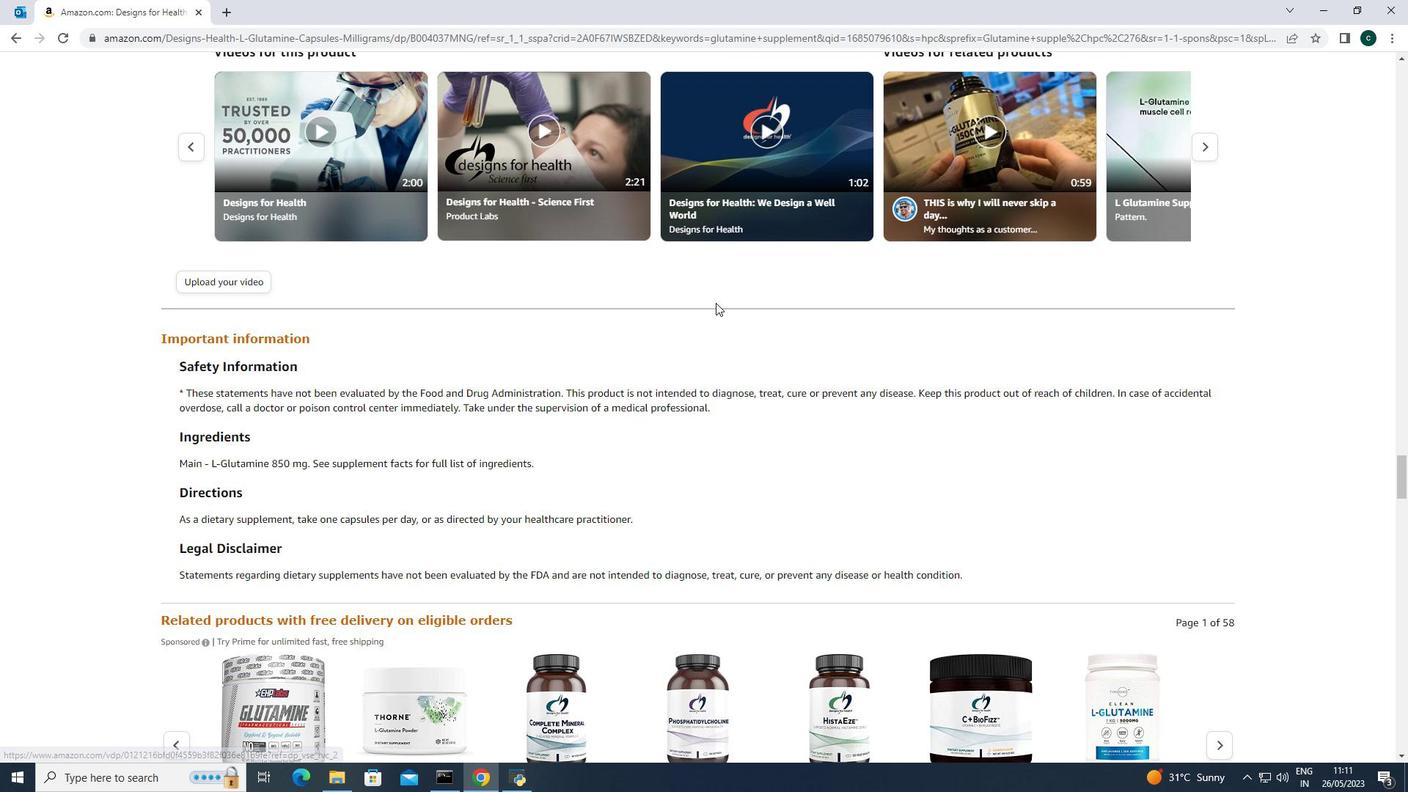 
Action: Mouse scrolled (715, 302) with delta (0, 0)
Screenshot: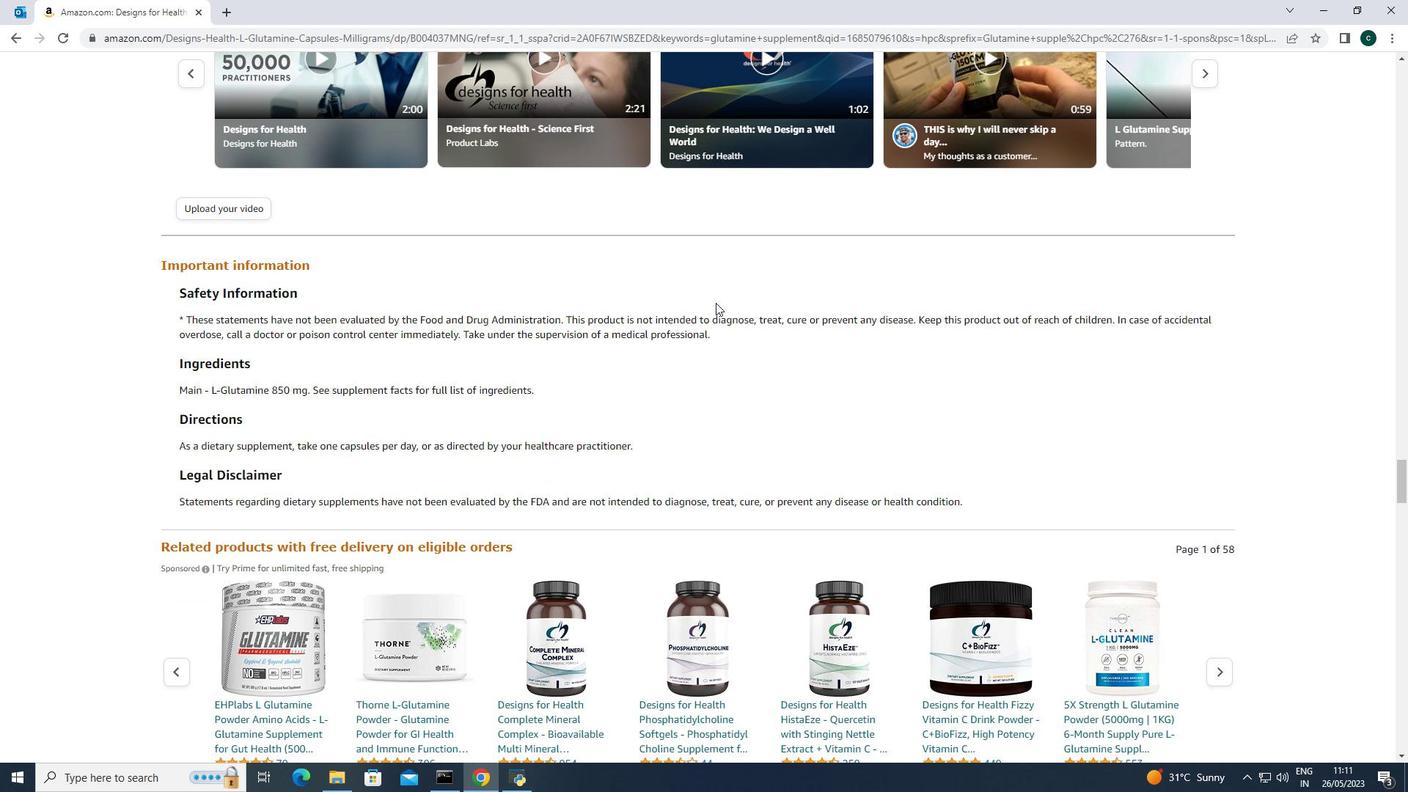 
Action: Mouse scrolled (715, 302) with delta (0, 0)
Screenshot: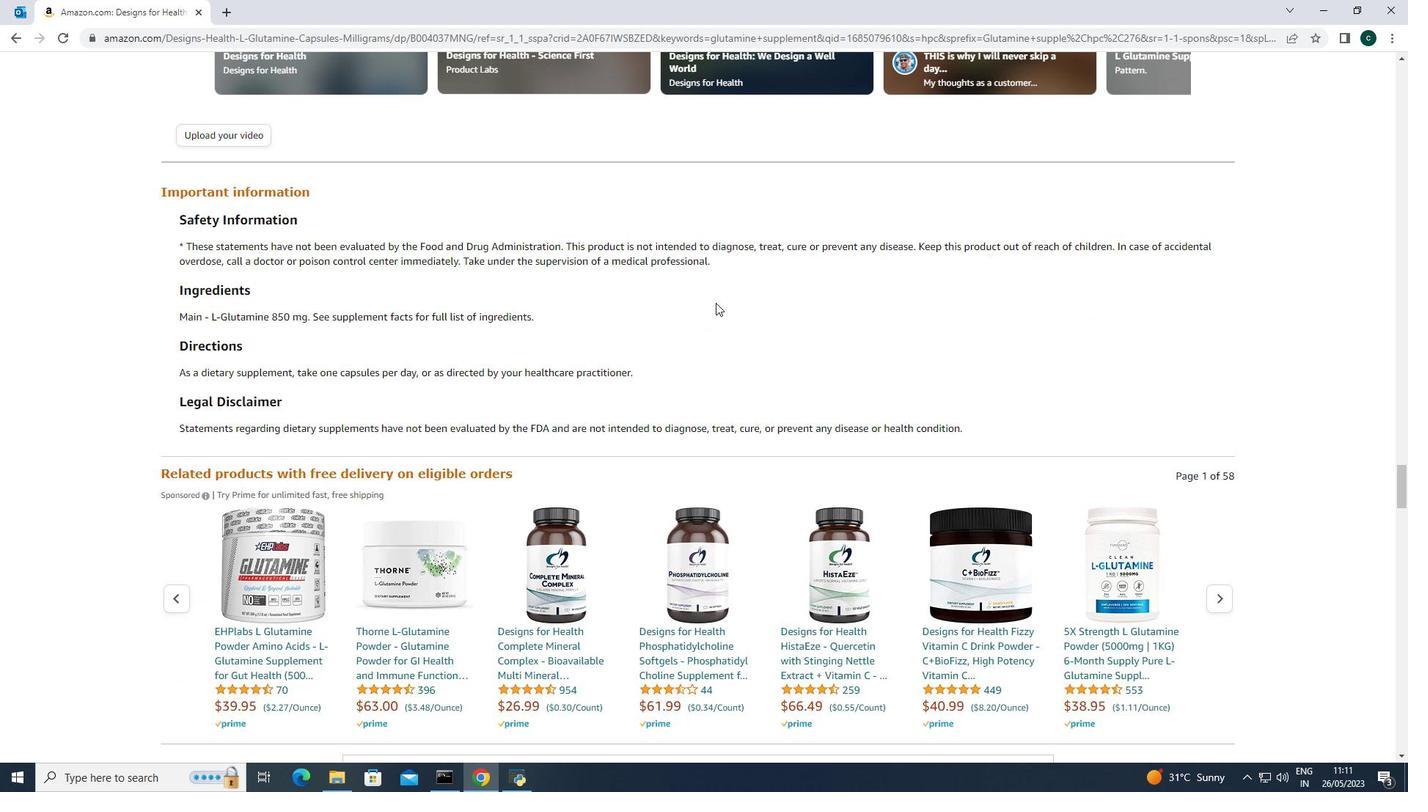 
Action: Mouse scrolled (715, 302) with delta (0, 0)
Screenshot: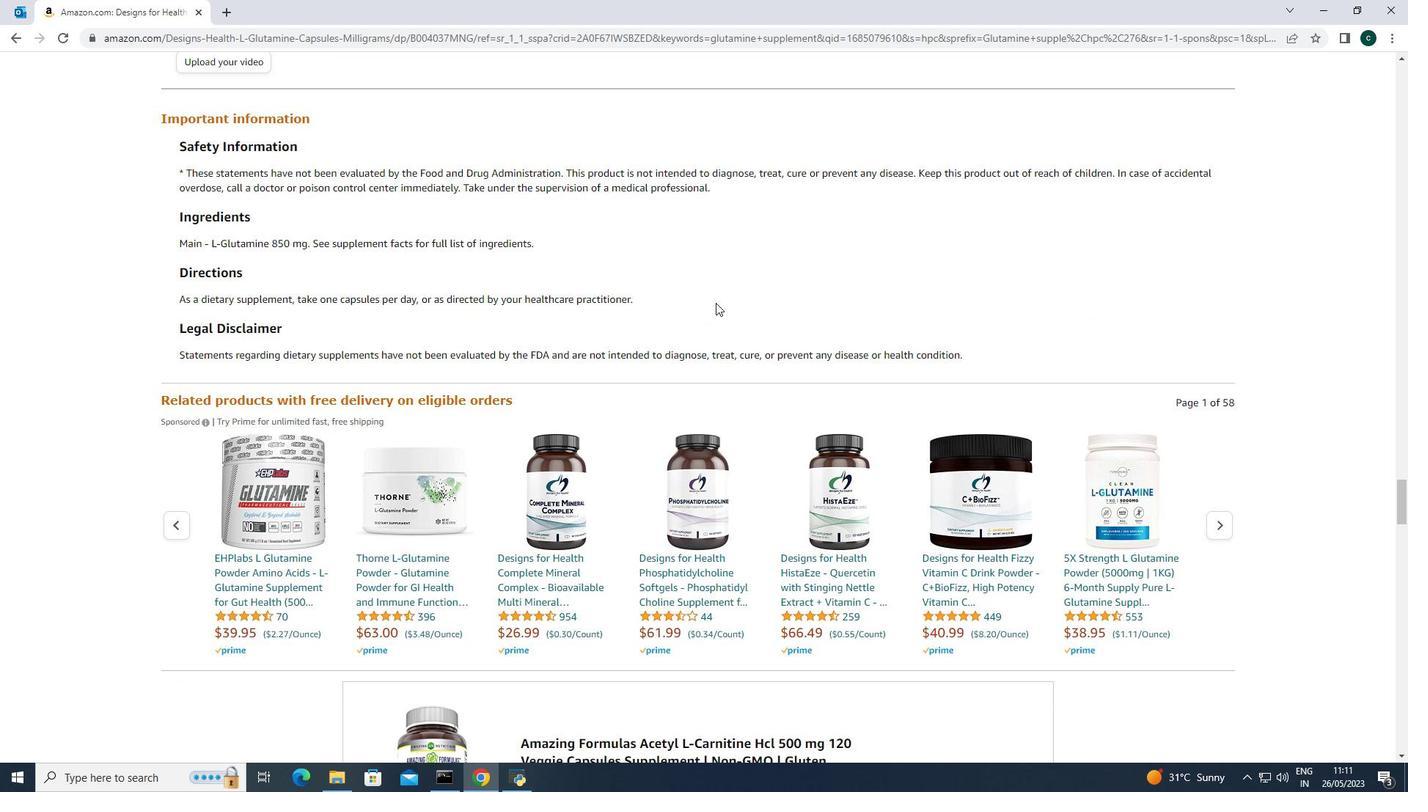 
Action: Mouse scrolled (715, 302) with delta (0, 0)
Screenshot: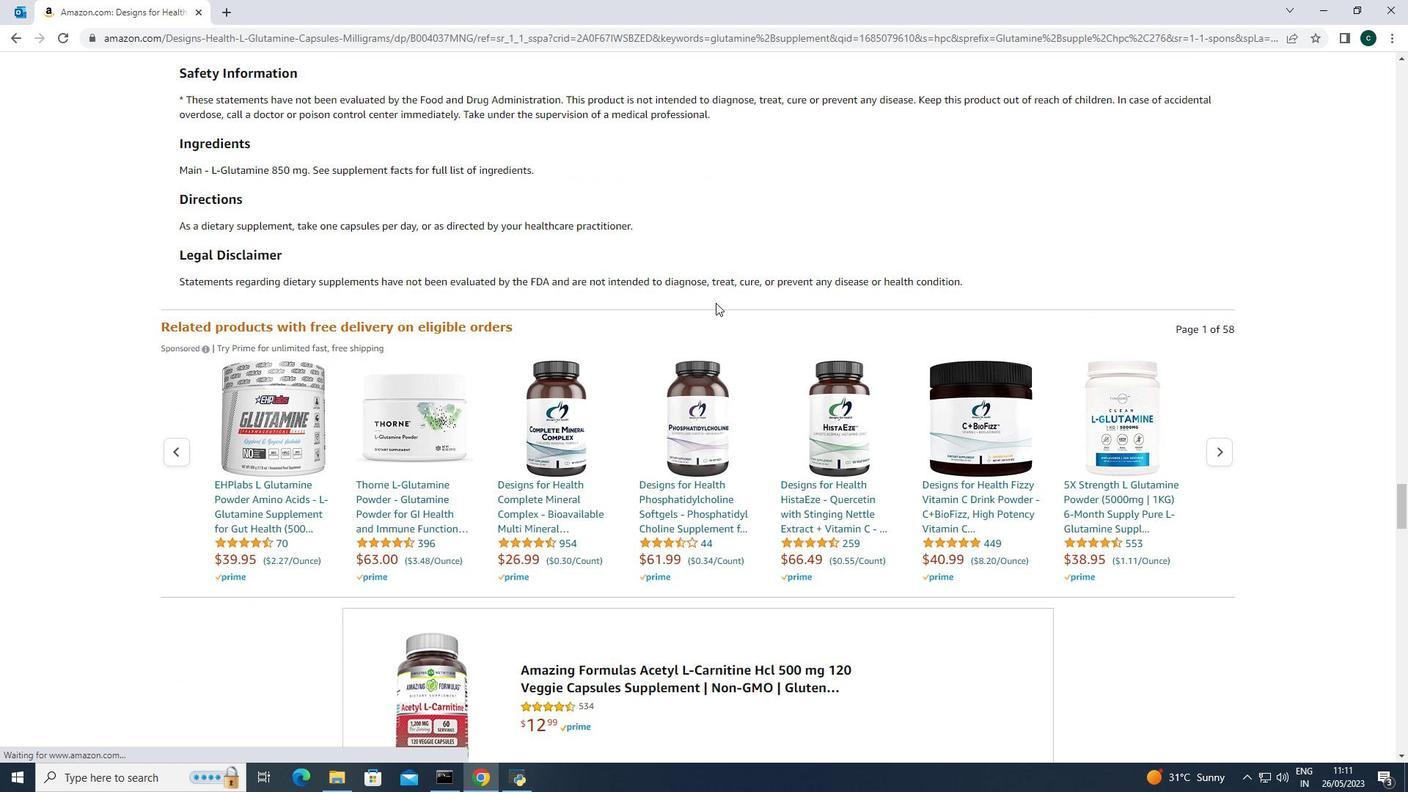 
Action: Mouse scrolled (715, 302) with delta (0, 0)
Screenshot: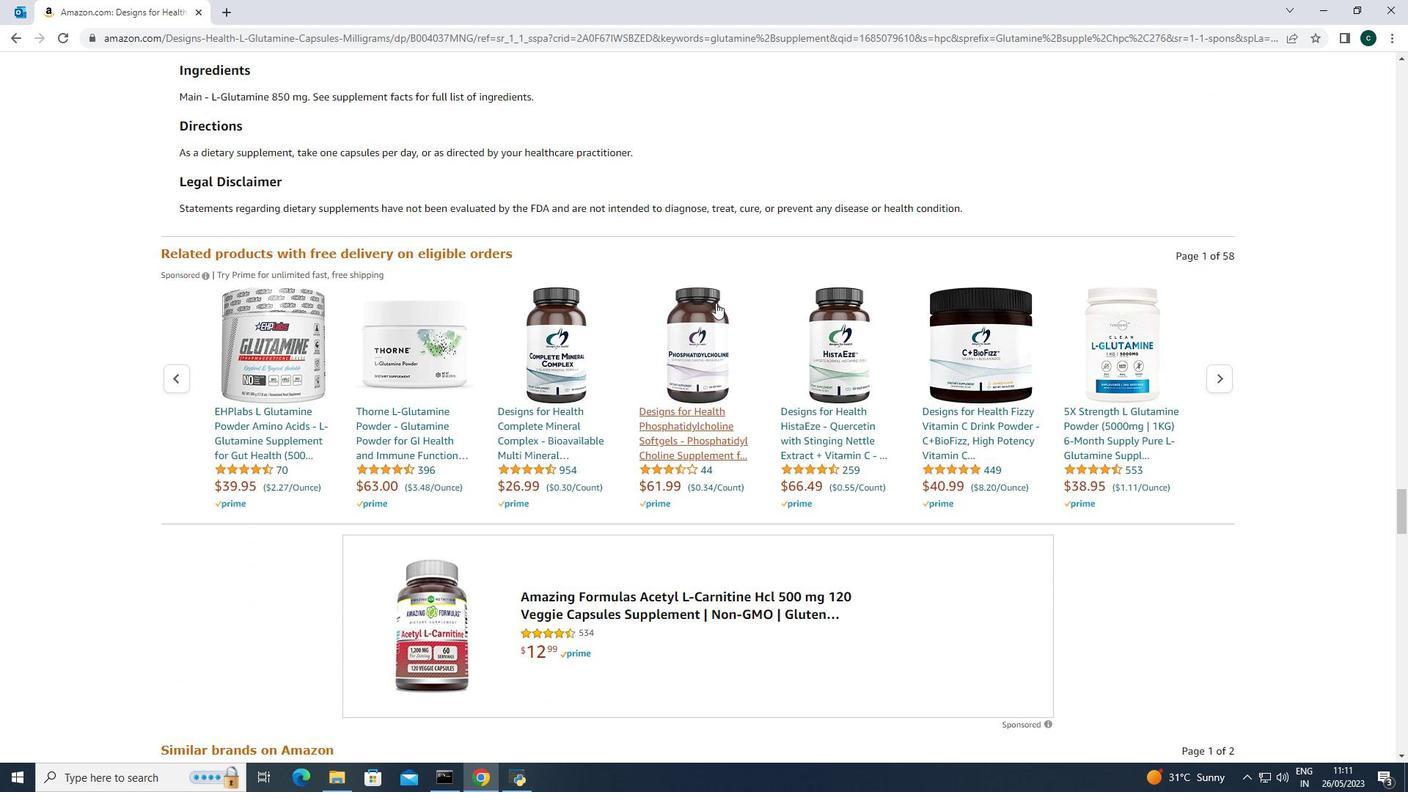 
Action: Mouse scrolled (715, 302) with delta (0, 0)
Screenshot: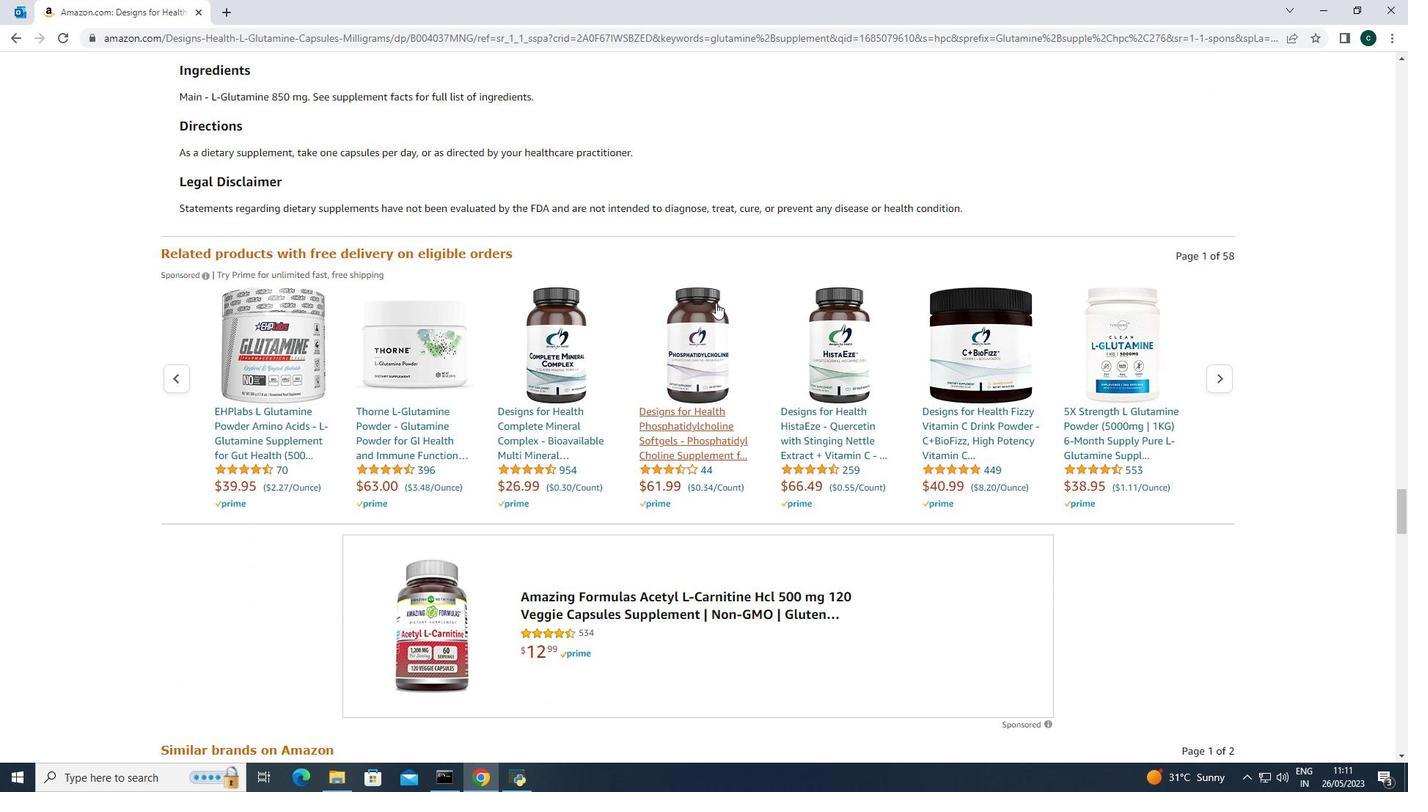 
Action: Mouse scrolled (715, 302) with delta (0, 0)
Screenshot: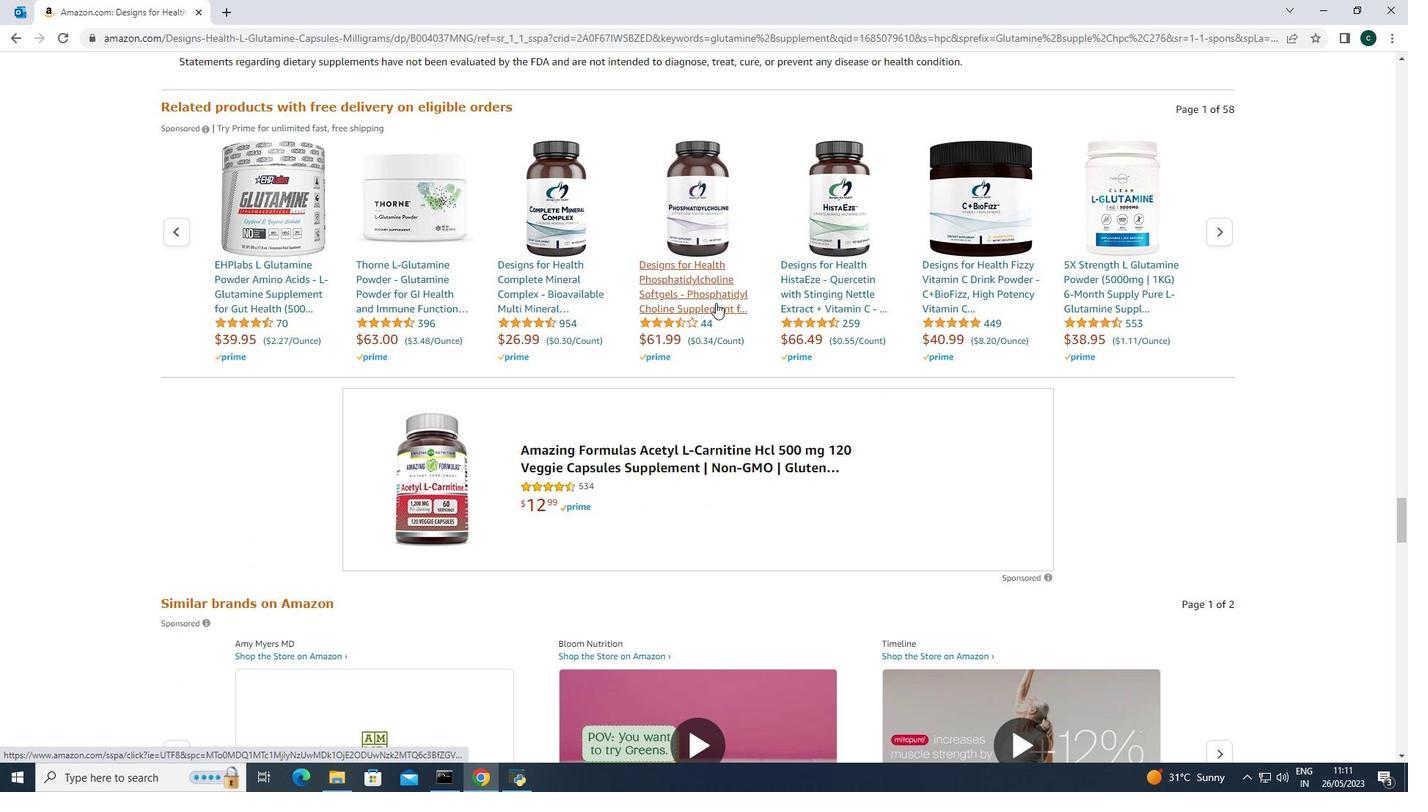 
Action: Mouse scrolled (715, 302) with delta (0, 0)
Screenshot: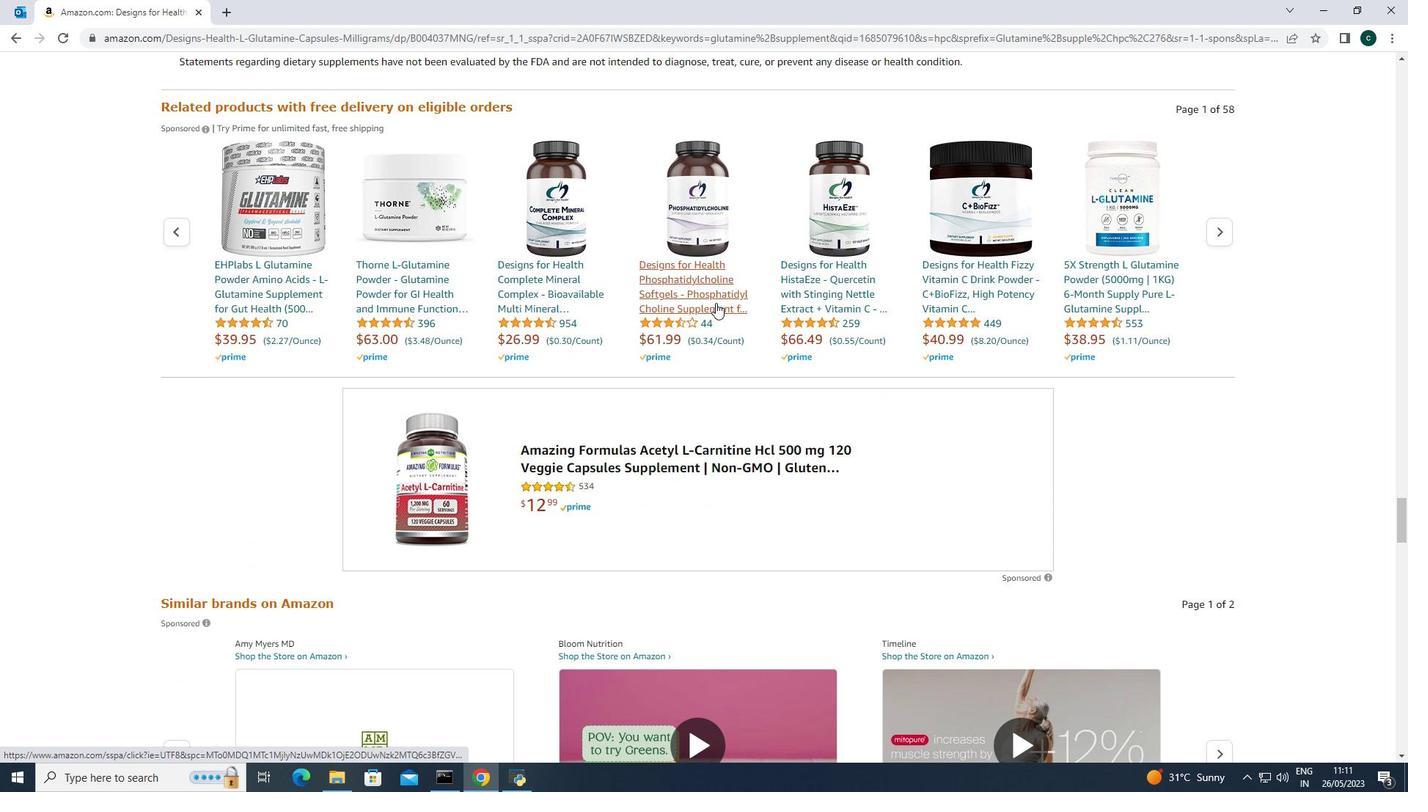 
Action: Mouse scrolled (715, 302) with delta (0, 0)
Screenshot: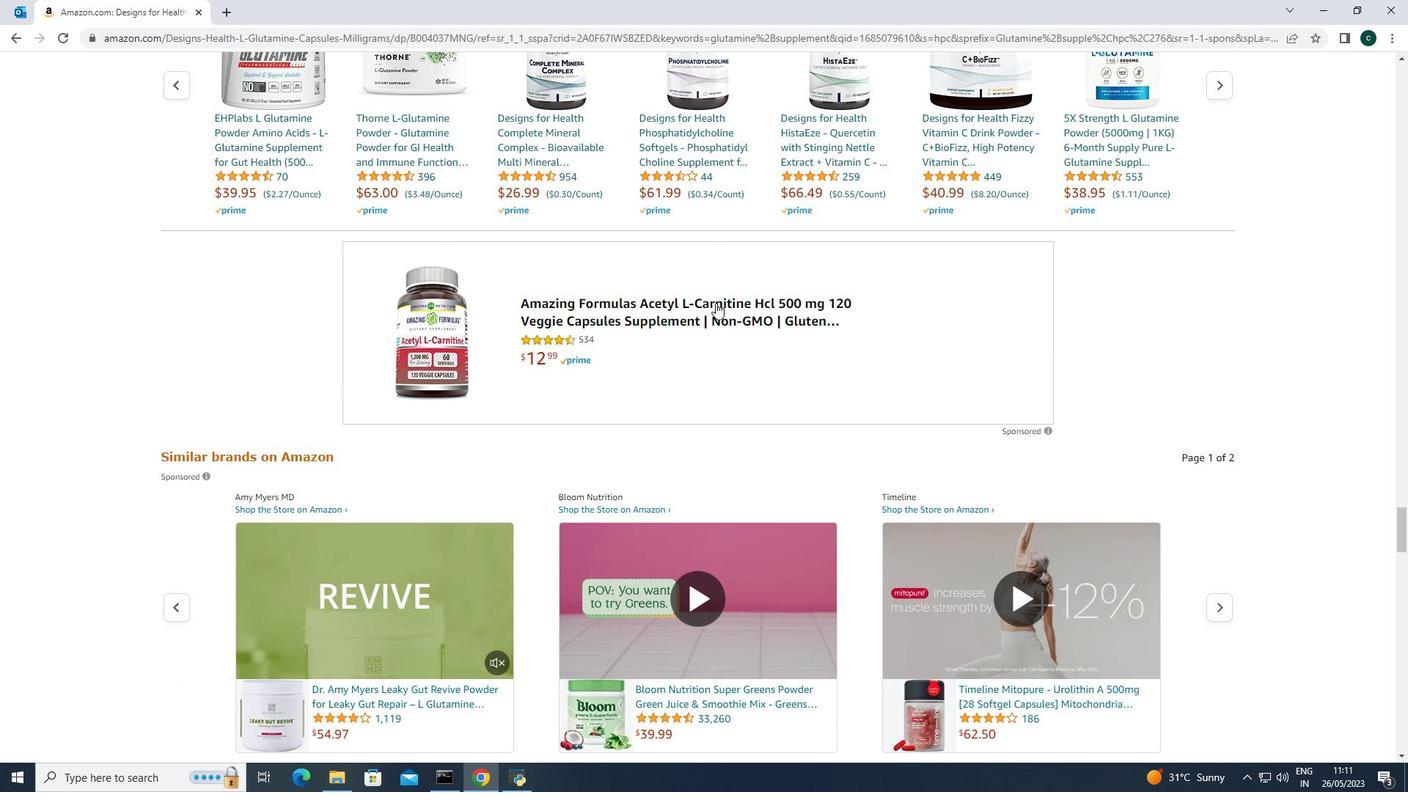 
Action: Mouse scrolled (715, 302) with delta (0, 0)
Screenshot: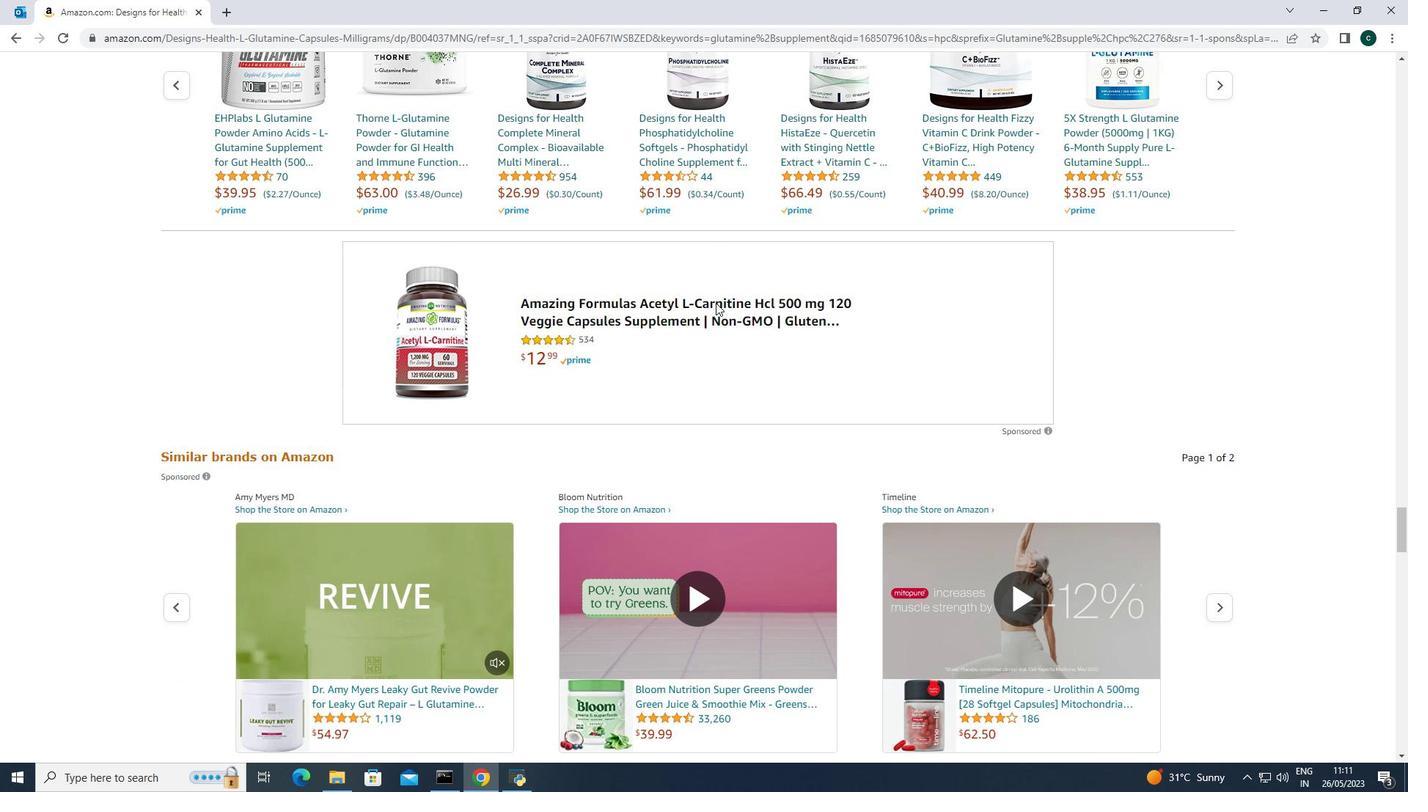 
Action: Mouse scrolled (715, 302) with delta (0, 0)
Screenshot: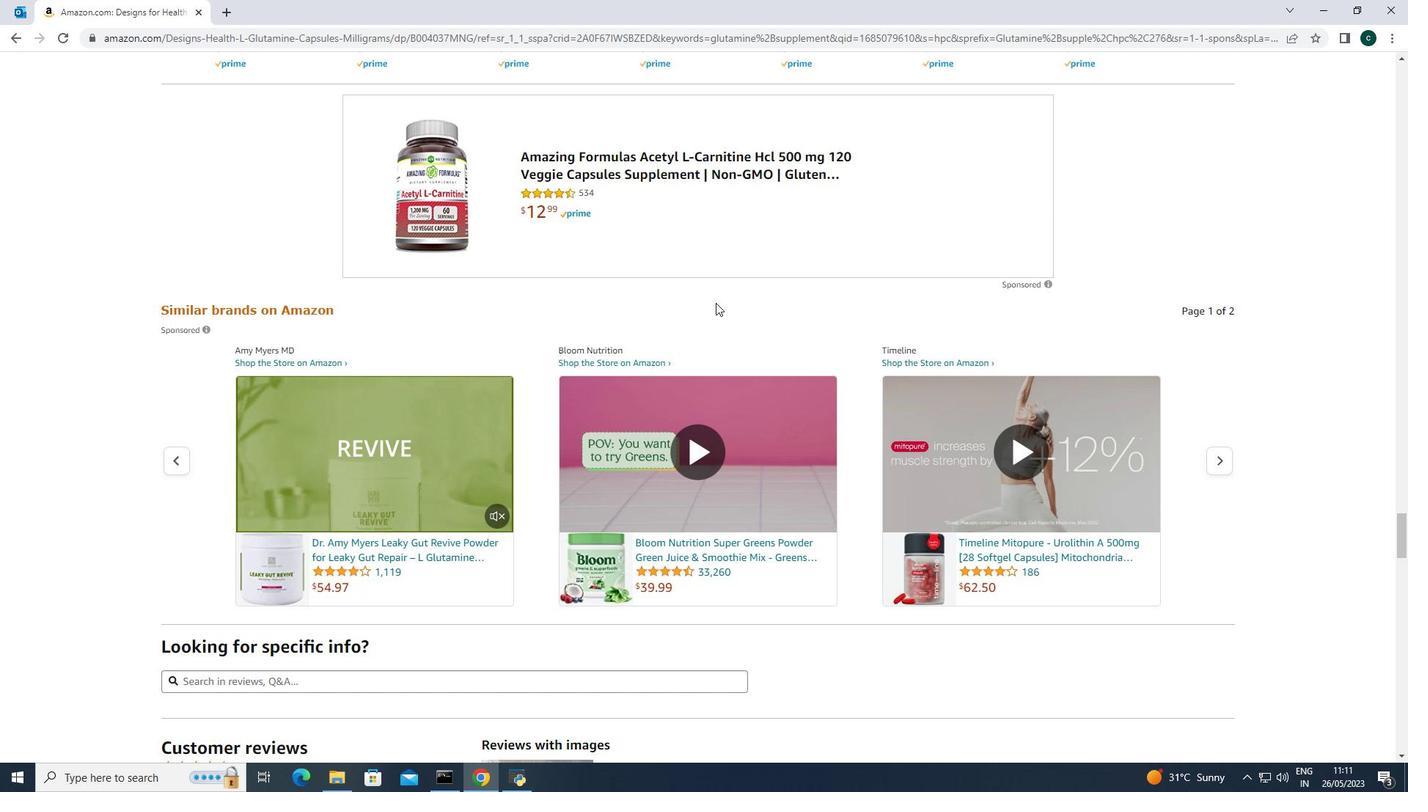 
Action: Mouse scrolled (715, 302) with delta (0, 0)
Screenshot: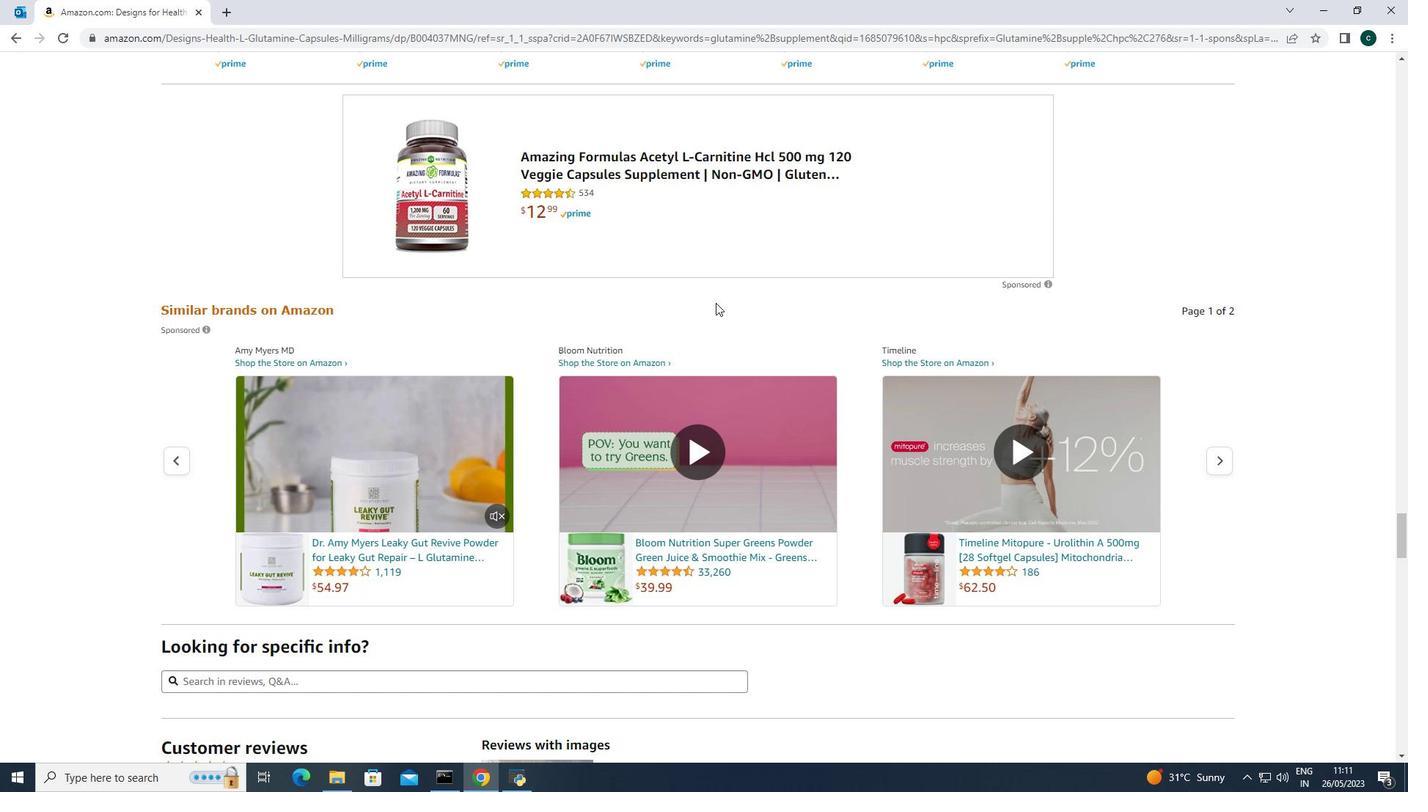 
Action: Mouse scrolled (715, 302) with delta (0, 0)
Screenshot: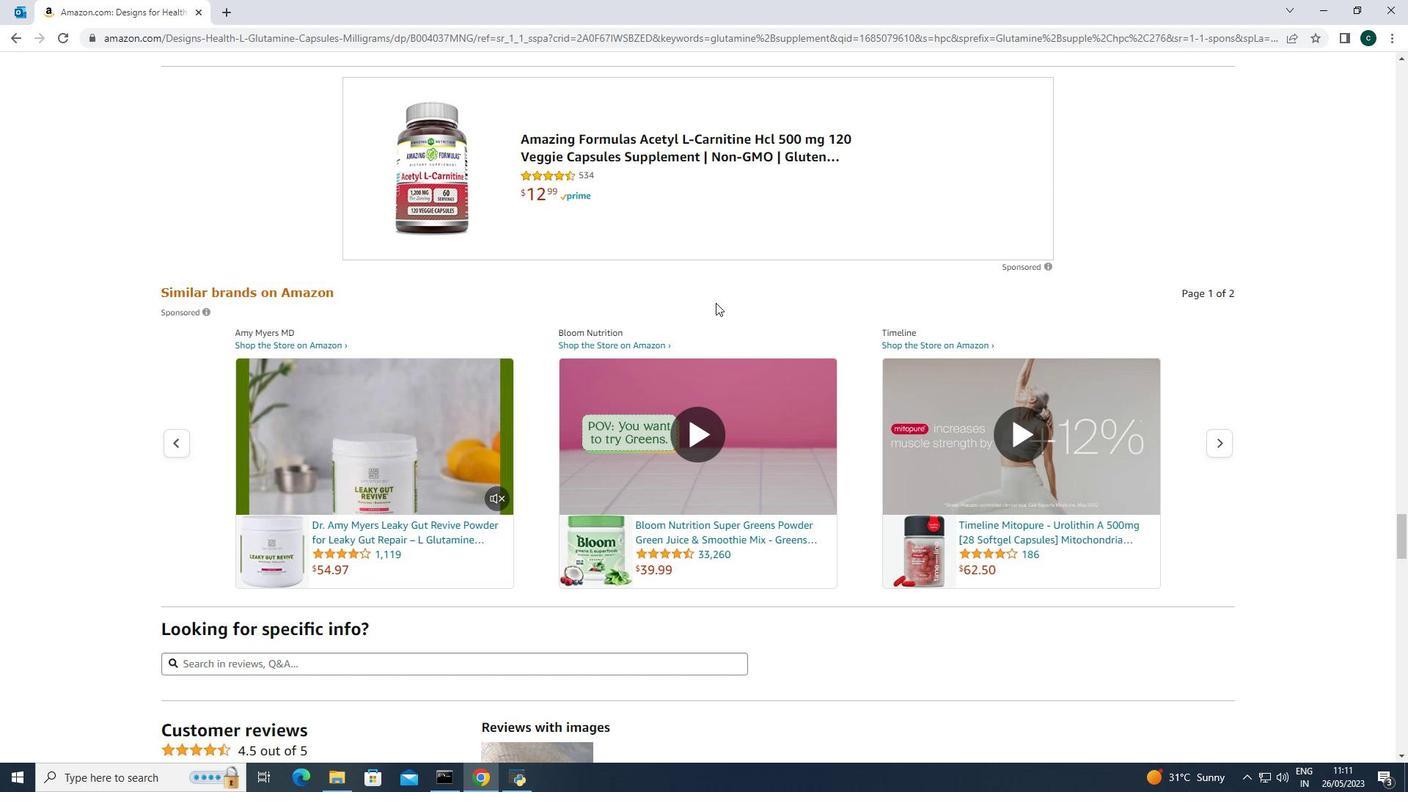 
Action: Mouse scrolled (715, 302) with delta (0, 0)
